 Task: Explore Mid-century Modern Homes in Palm Springs with Pool.
Action: Key pressed palm<Key.space>springs
Screenshot: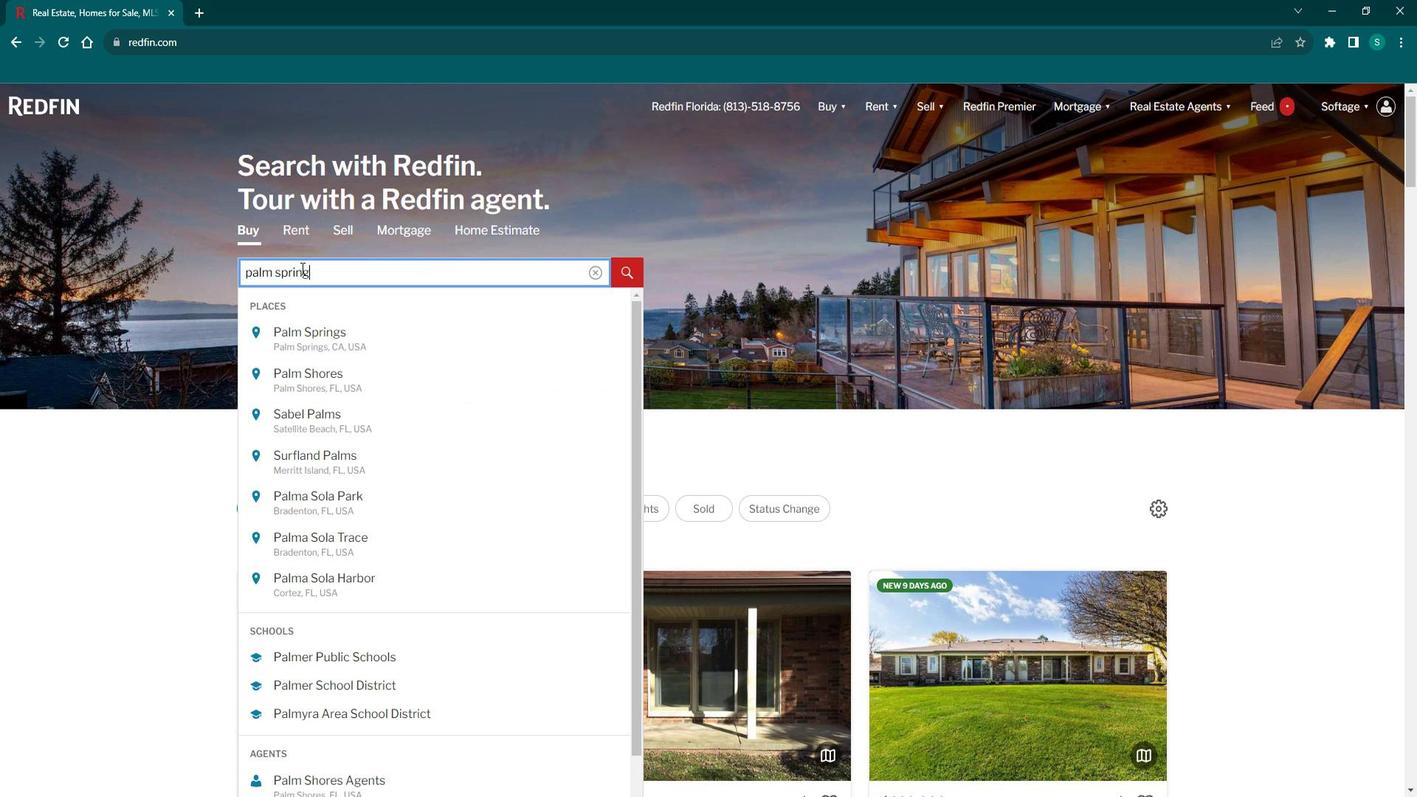 
Action: Mouse moved to (302, 339)
Screenshot: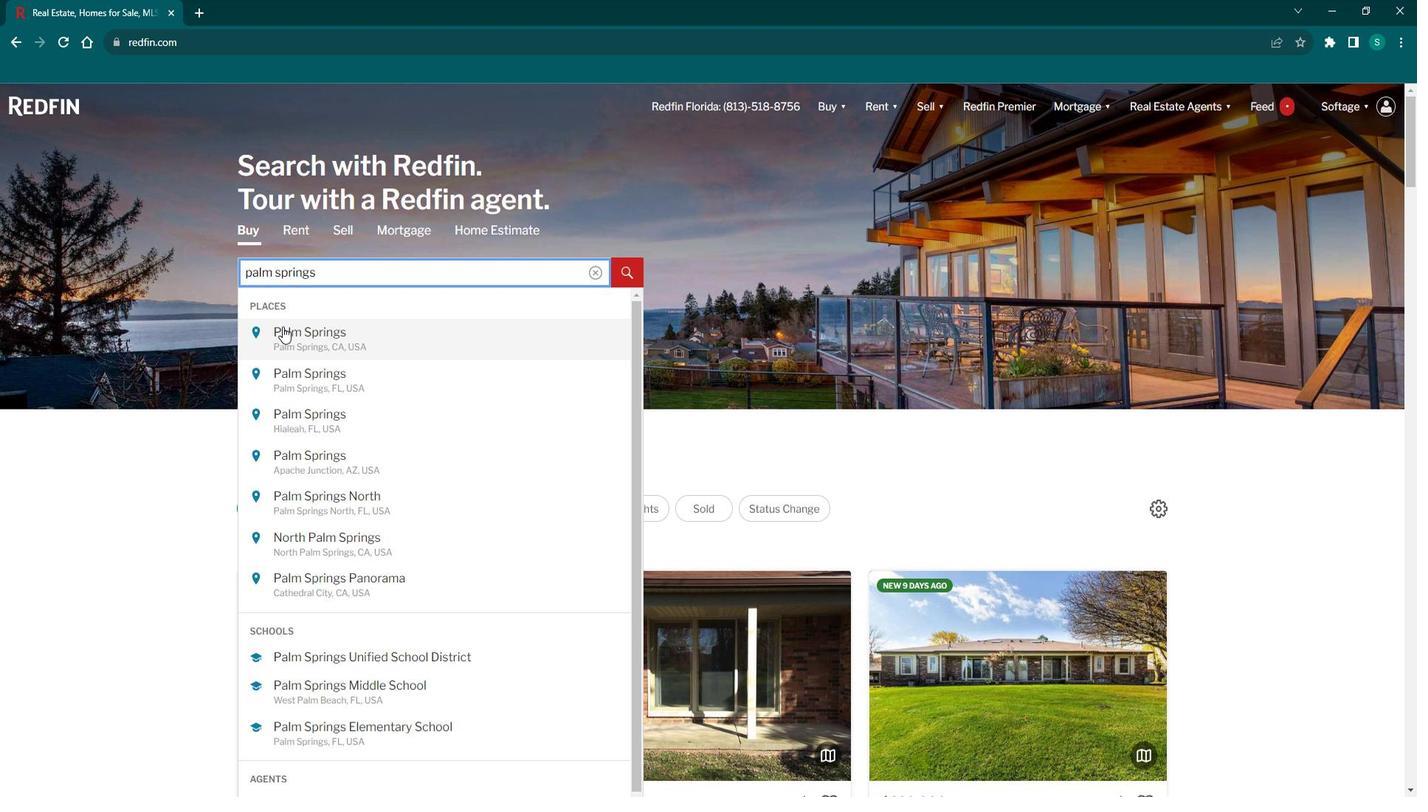 
Action: Mouse pressed left at (302, 339)
Screenshot: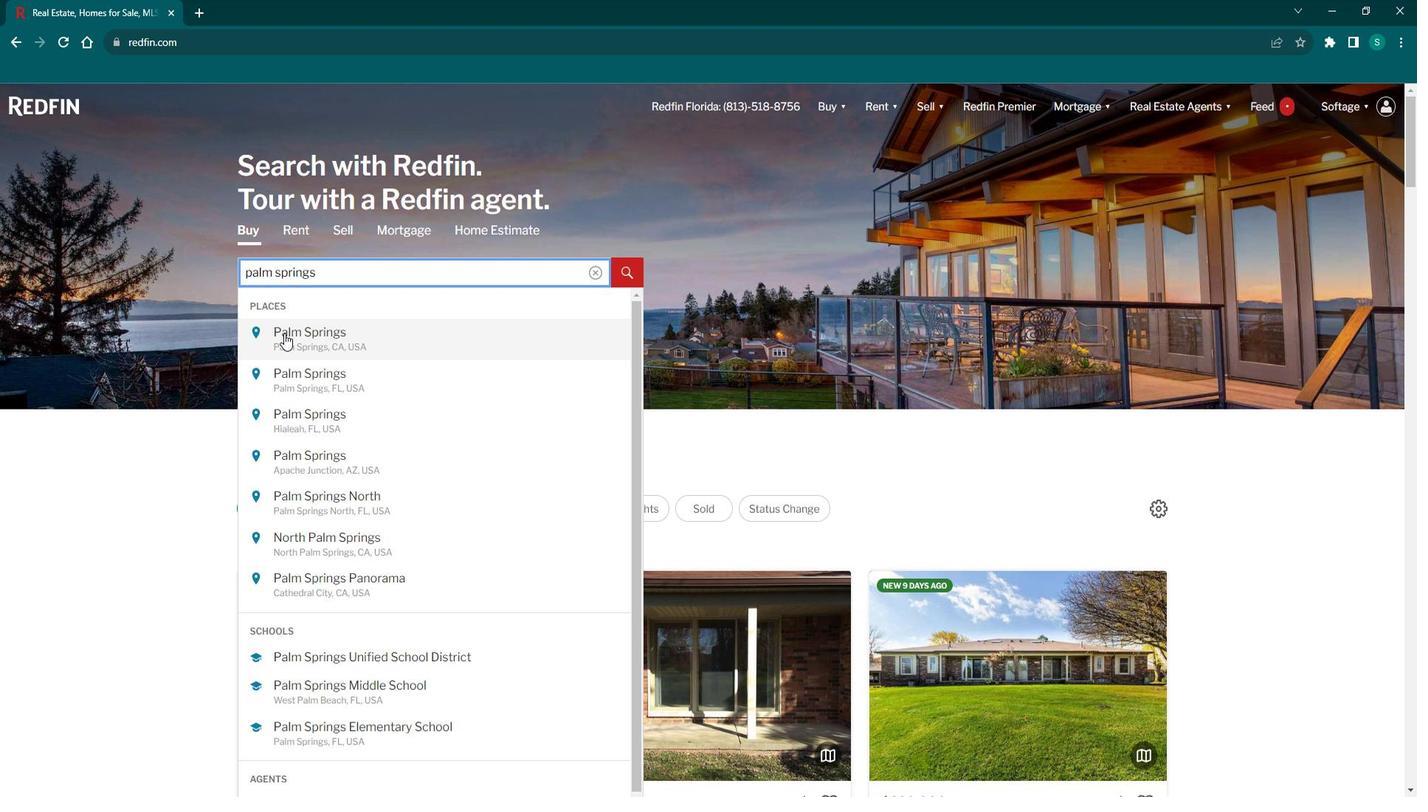 
Action: Mouse moved to (1256, 227)
Screenshot: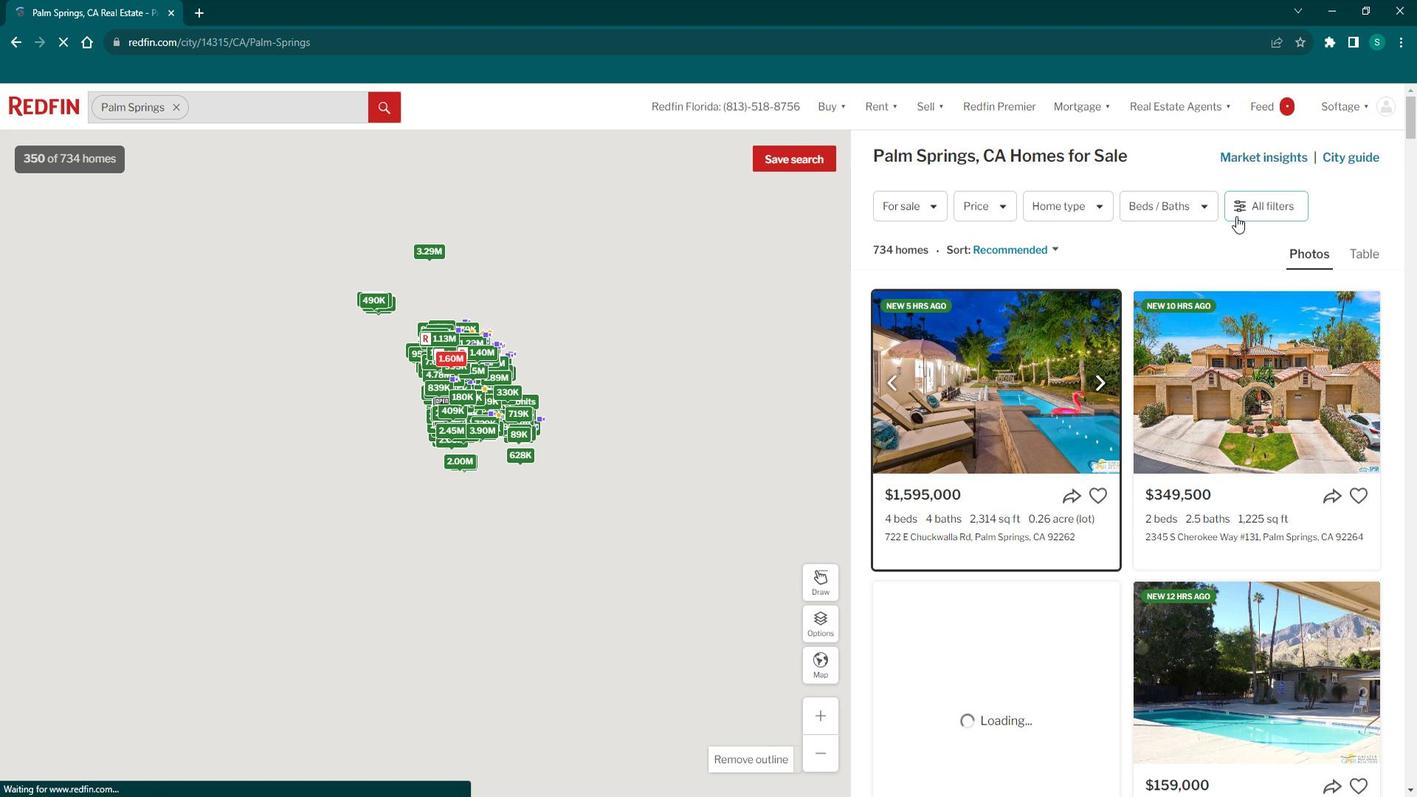 
Action: Mouse pressed left at (1256, 227)
Screenshot: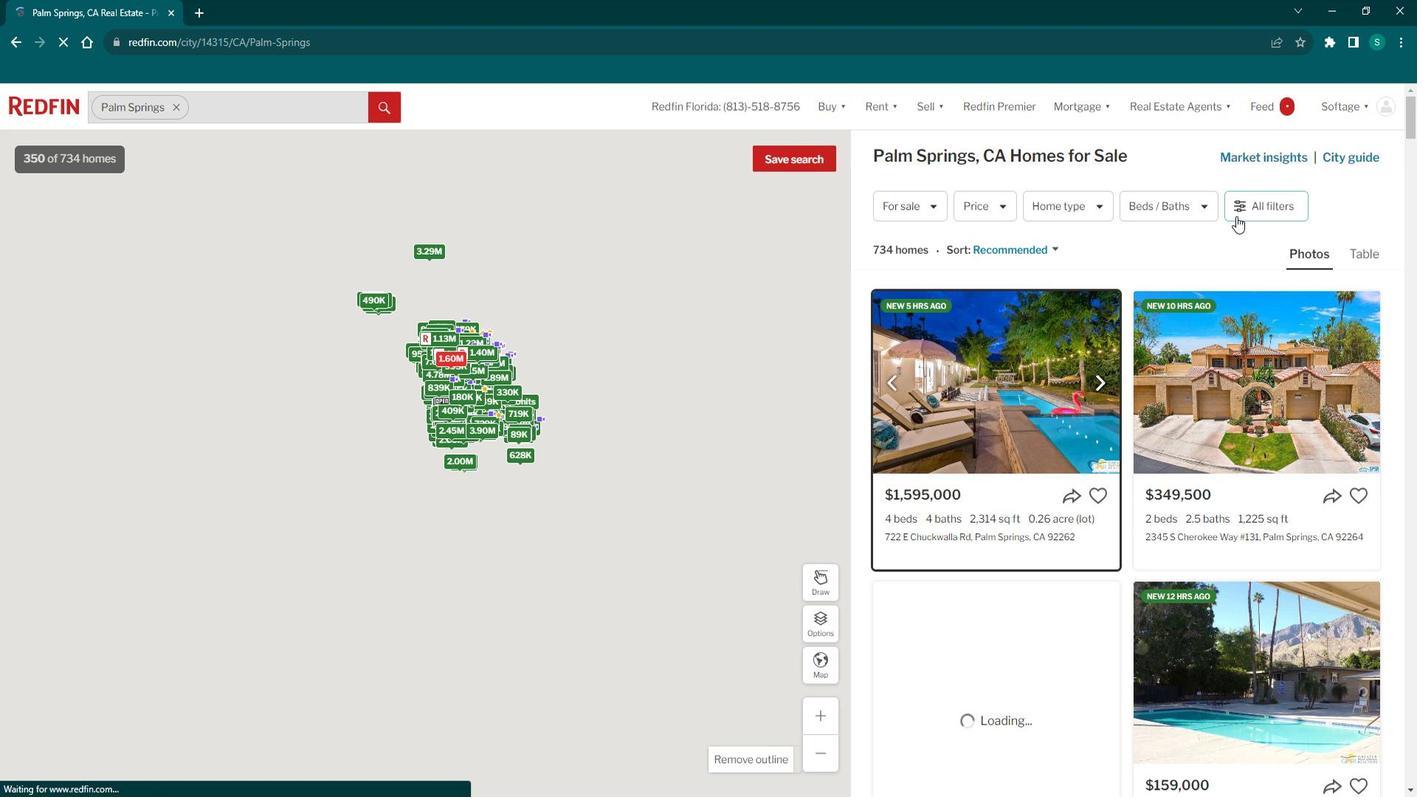 
Action: Mouse pressed left at (1256, 227)
Screenshot: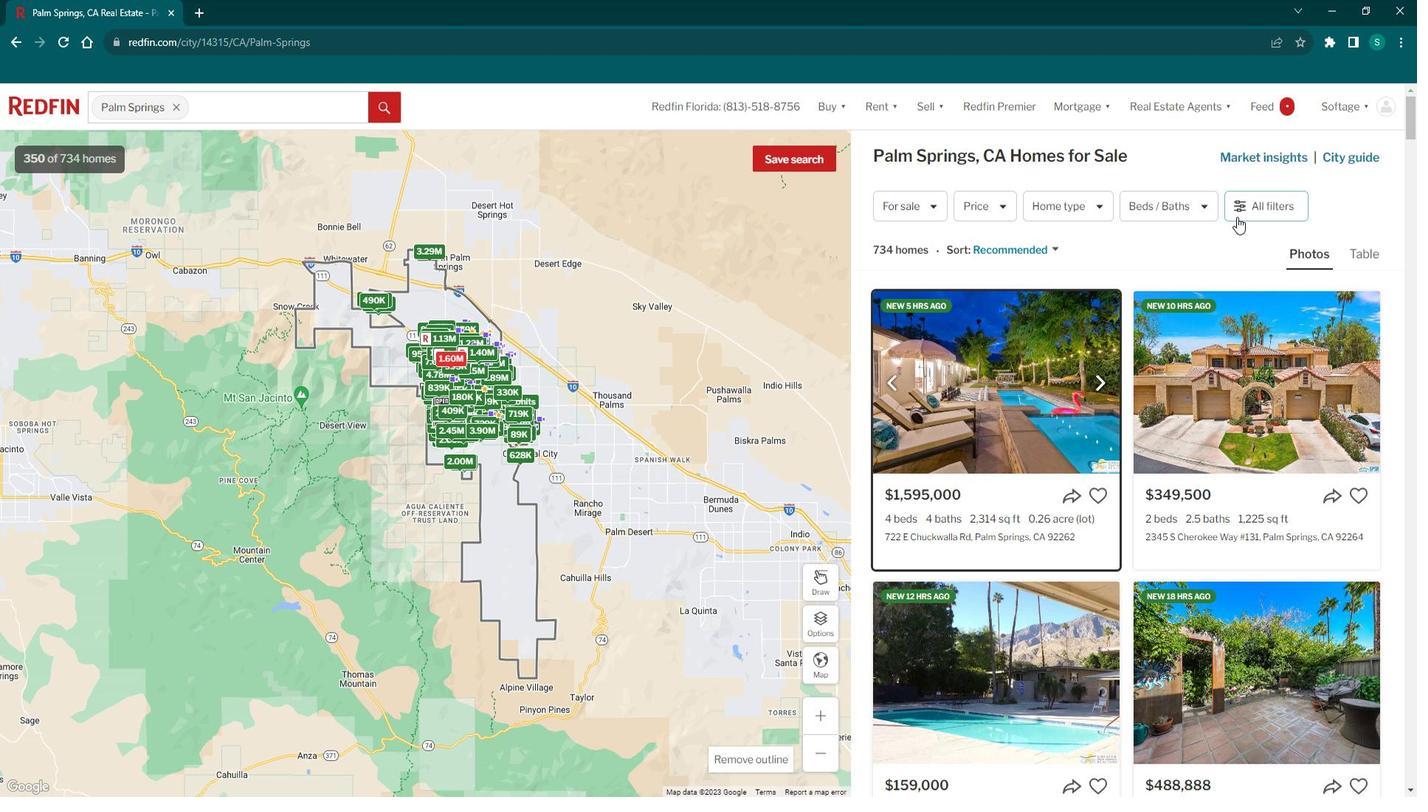 
Action: Mouse moved to (1120, 621)
Screenshot: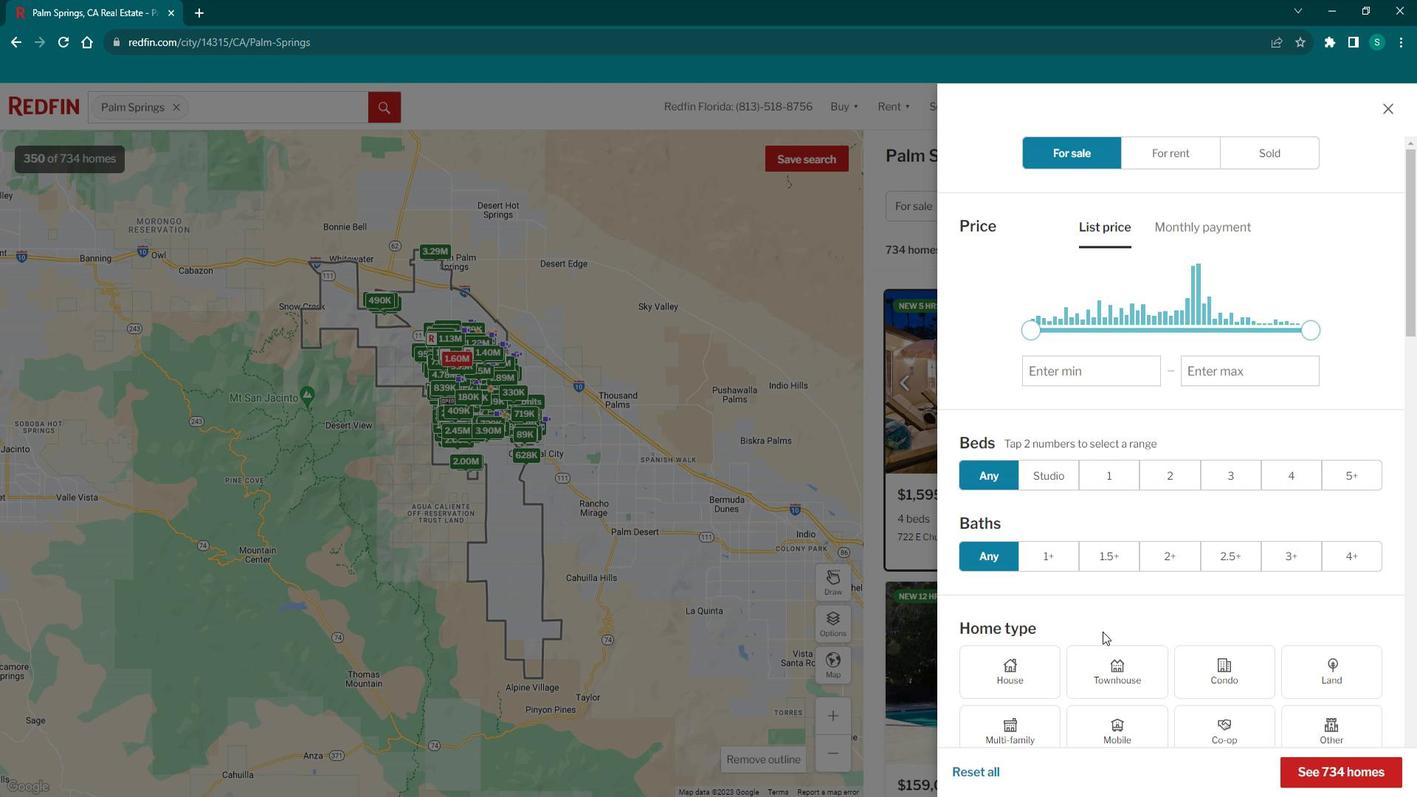 
Action: Mouse scrolled (1120, 621) with delta (0, 0)
Screenshot: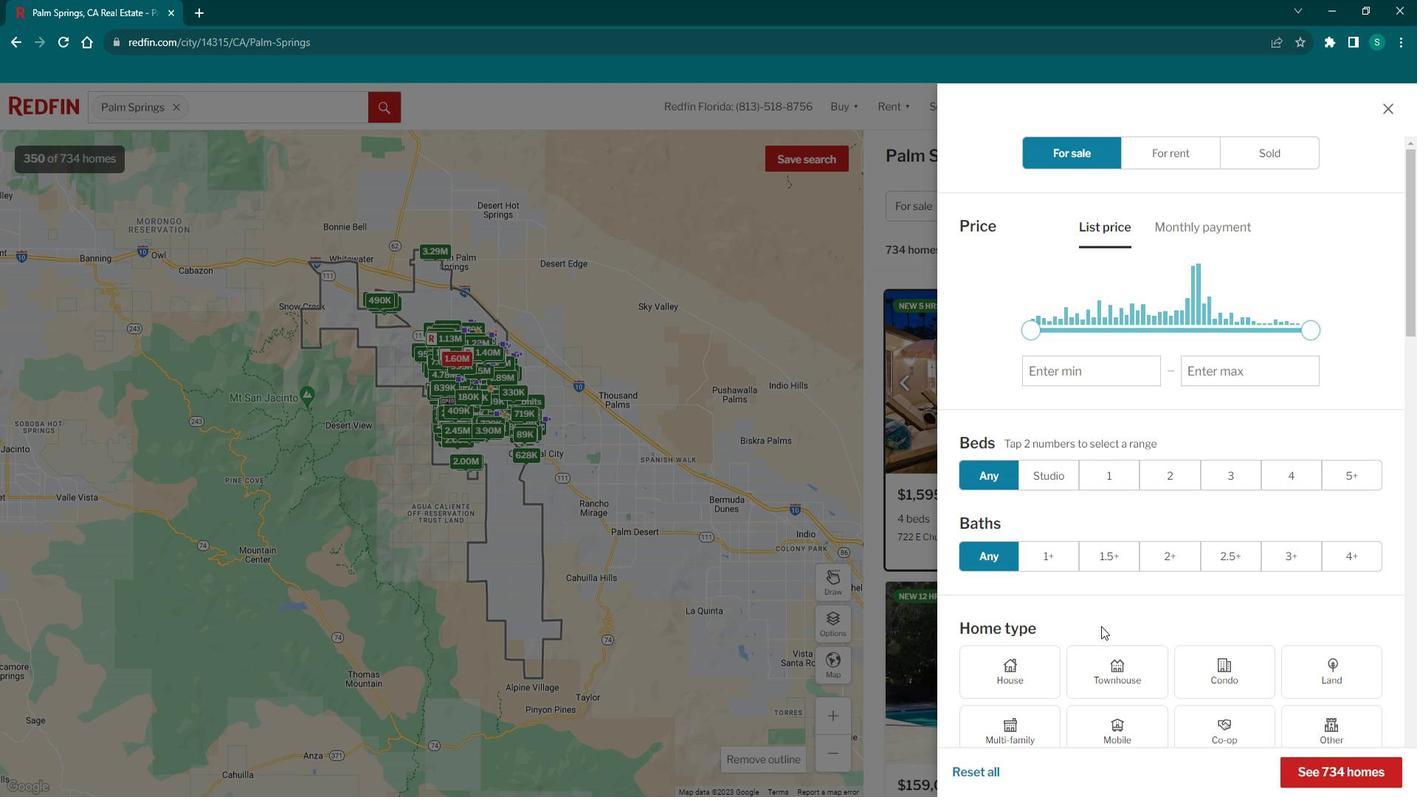 
Action: Mouse moved to (1154, 615)
Screenshot: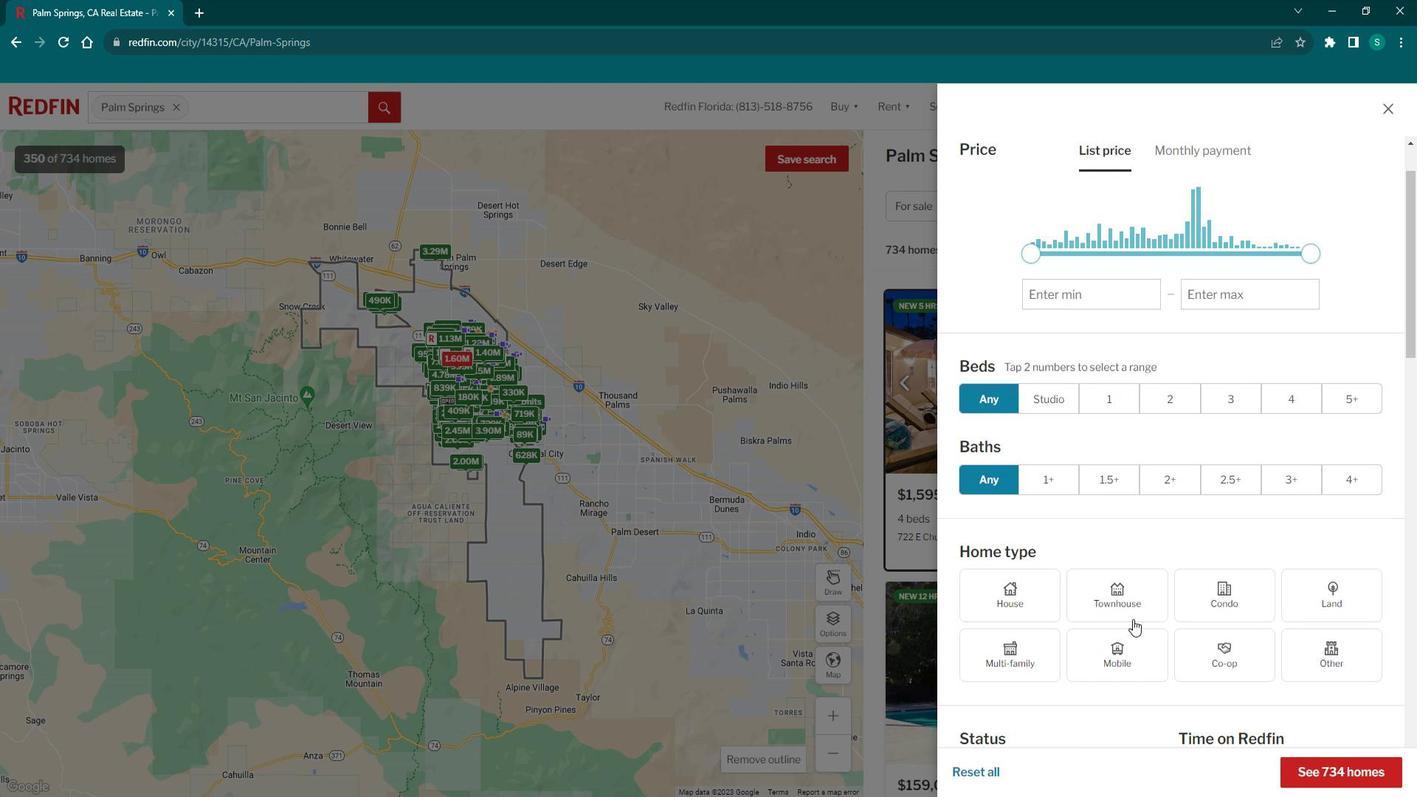 
Action: Mouse scrolled (1154, 615) with delta (0, 0)
Screenshot: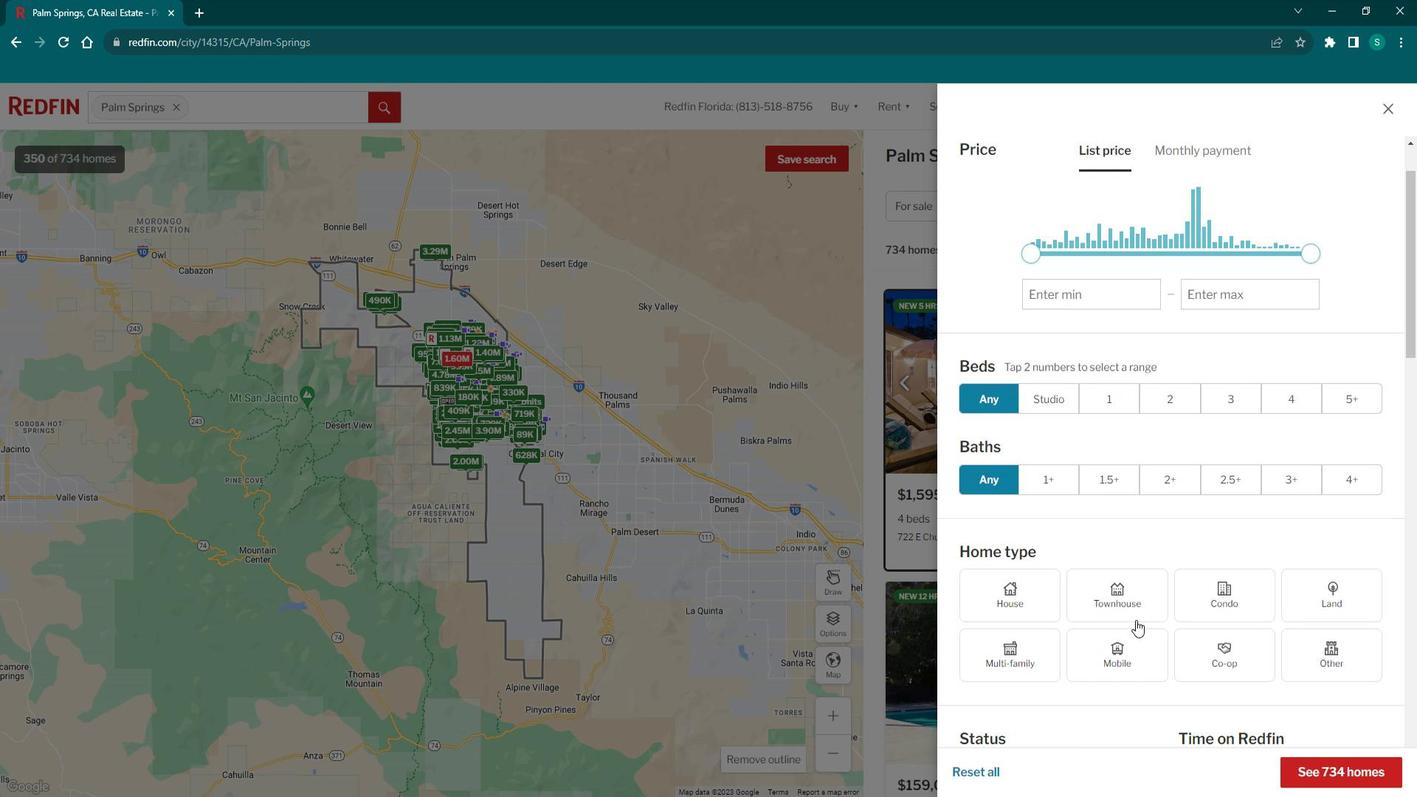 
Action: Mouse moved to (1030, 519)
Screenshot: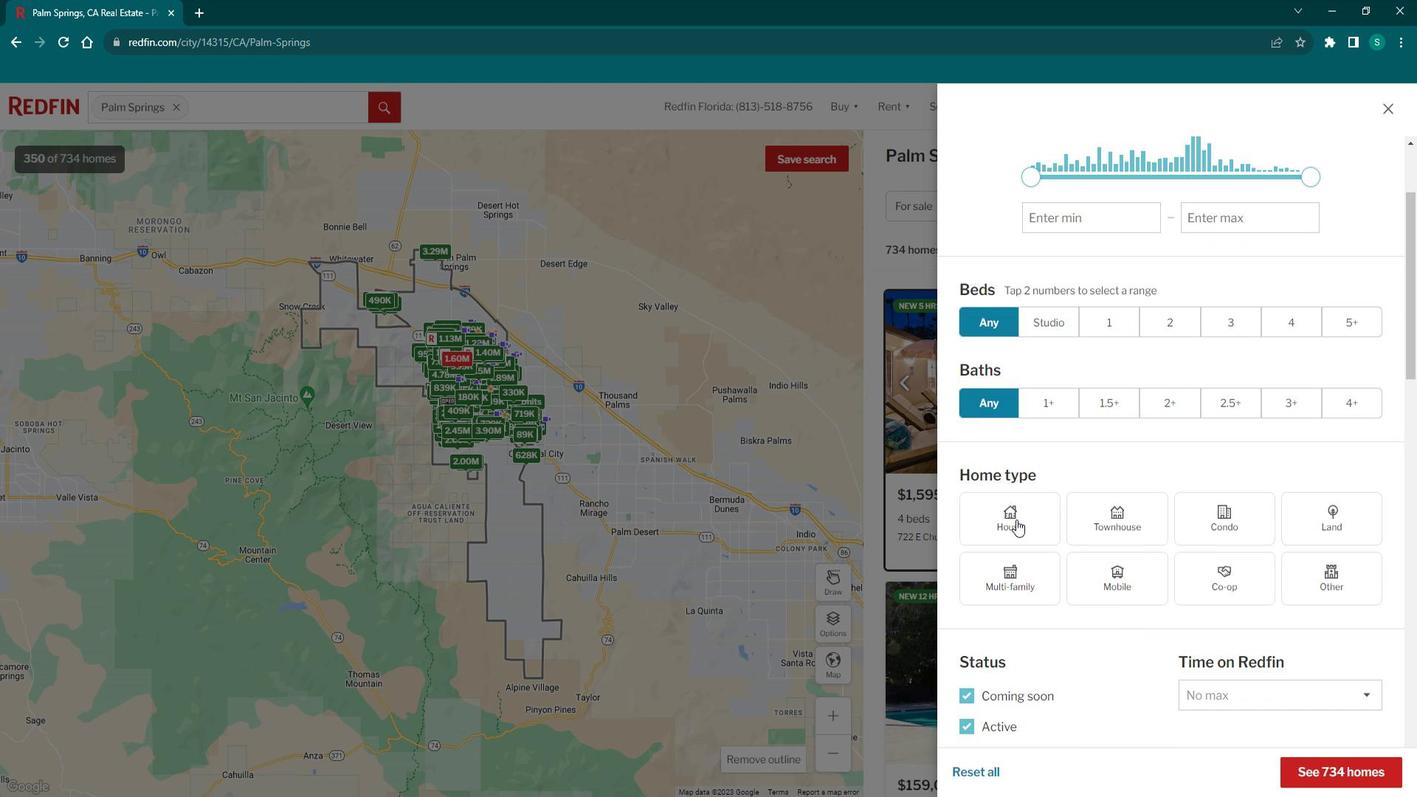 
Action: Mouse pressed left at (1030, 519)
Screenshot: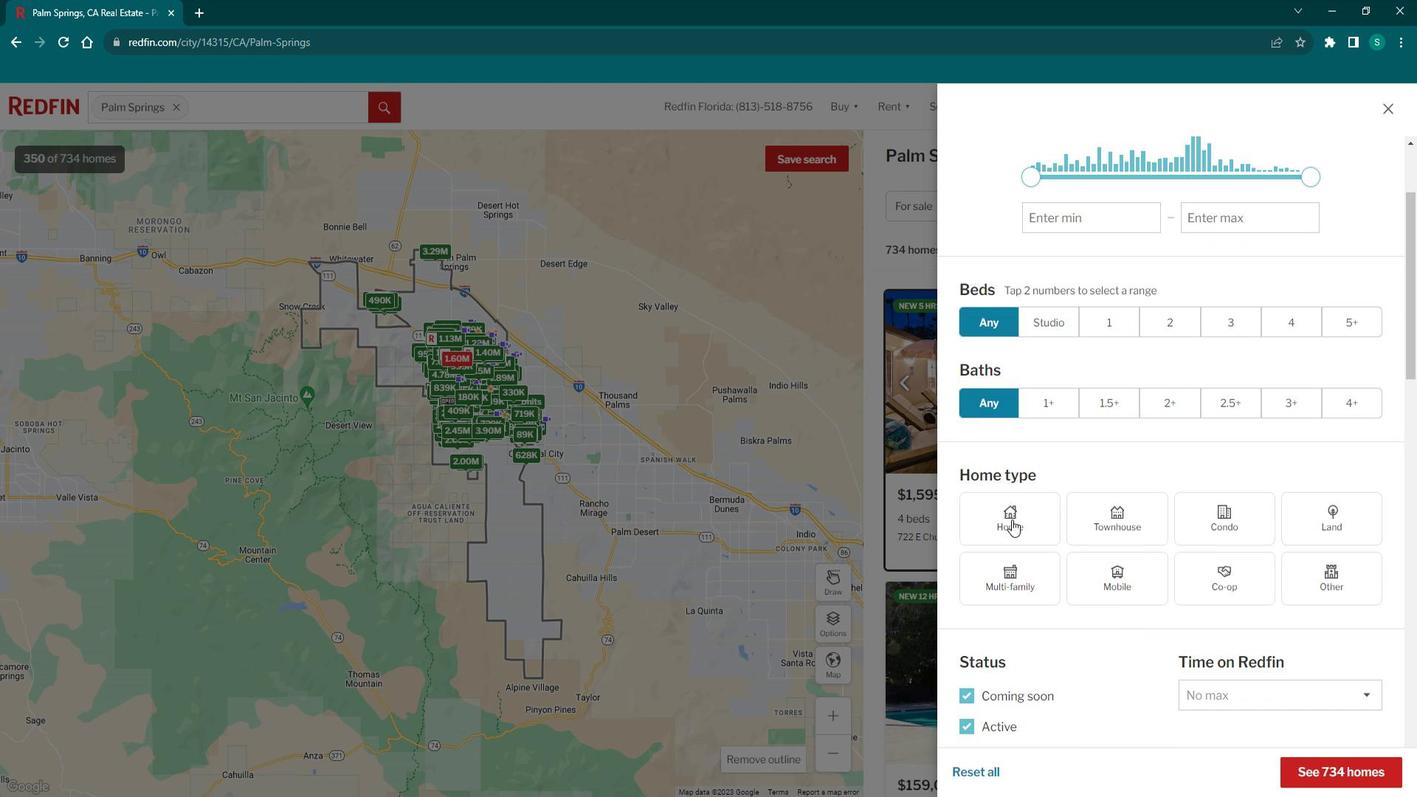 
Action: Mouse moved to (1030, 519)
Screenshot: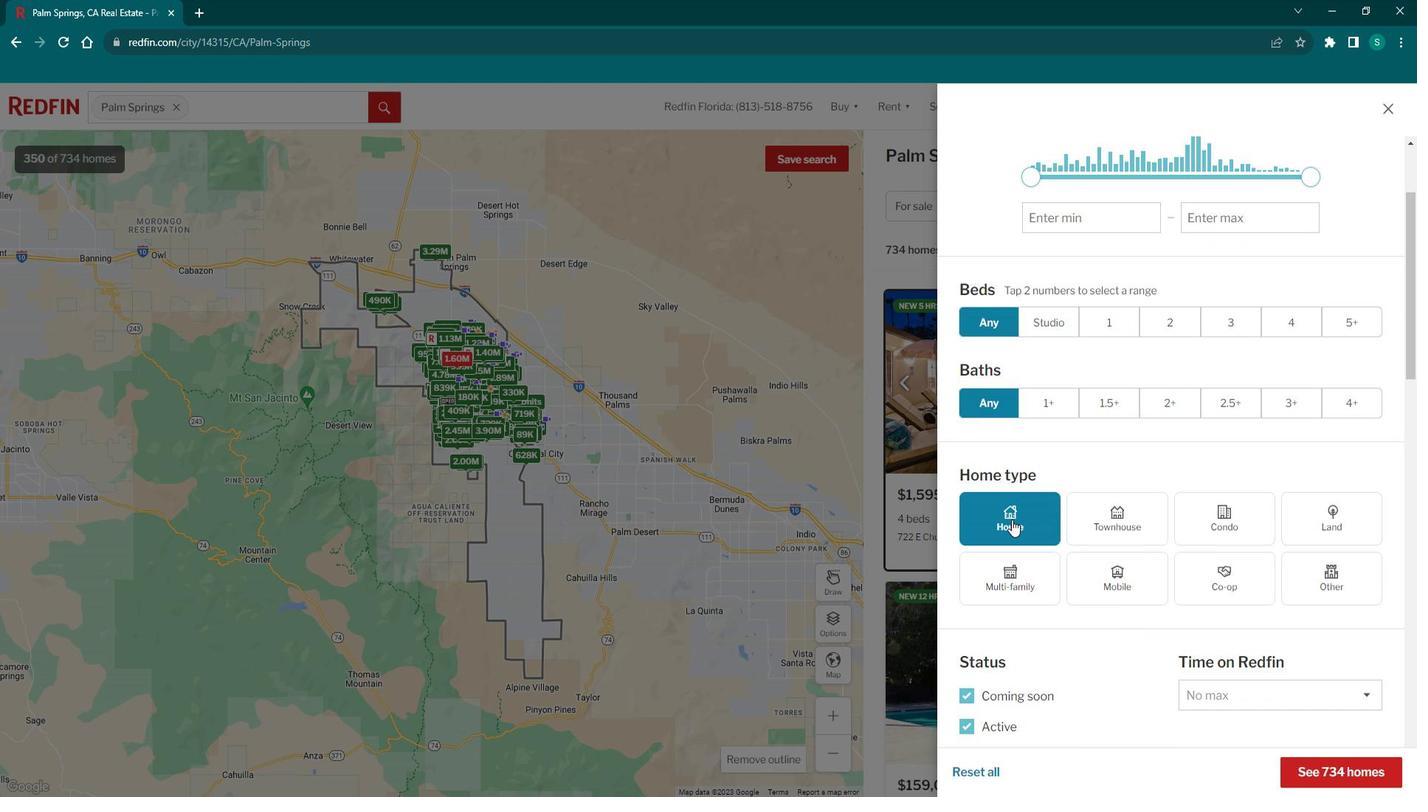 
Action: Mouse scrolled (1030, 519) with delta (0, 0)
Screenshot: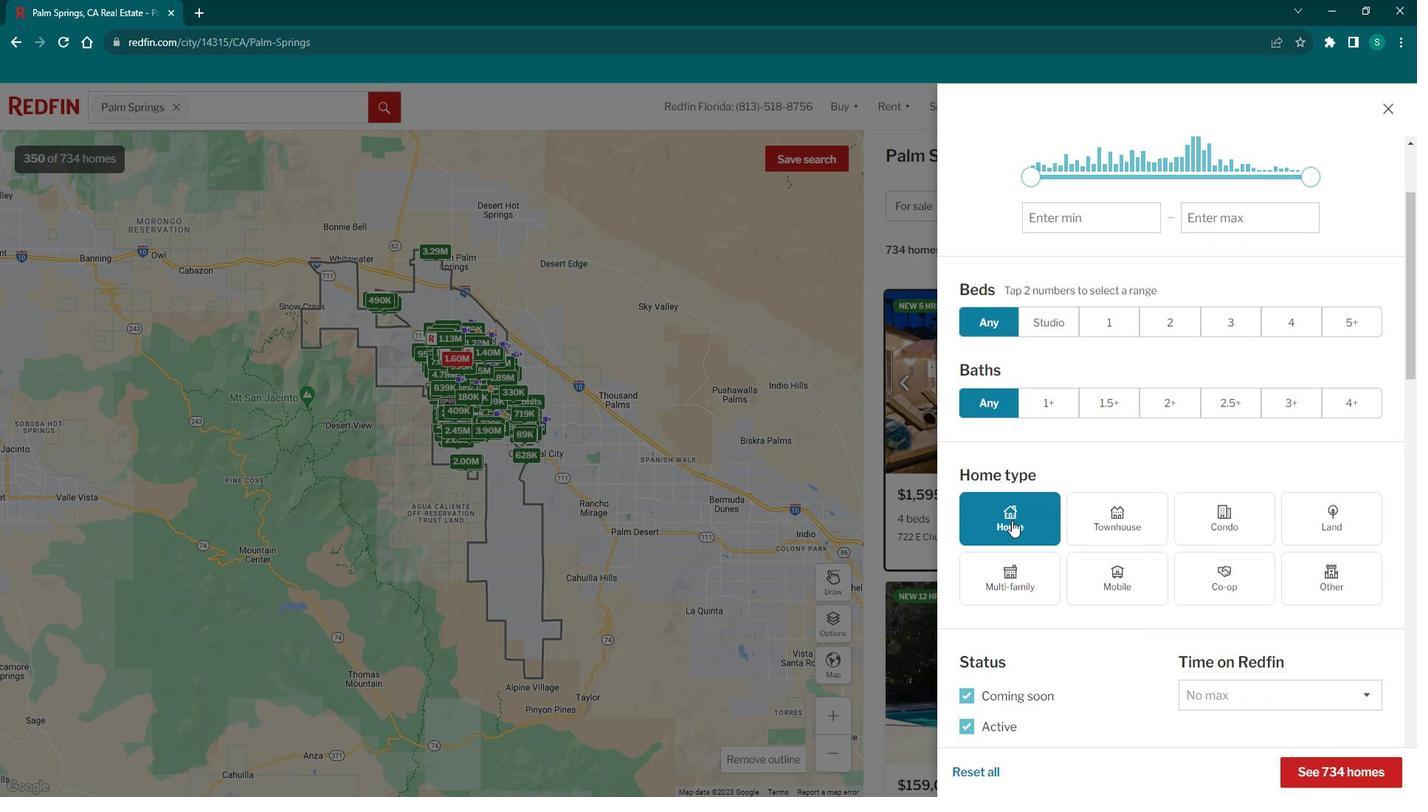 
Action: Mouse scrolled (1030, 519) with delta (0, 0)
Screenshot: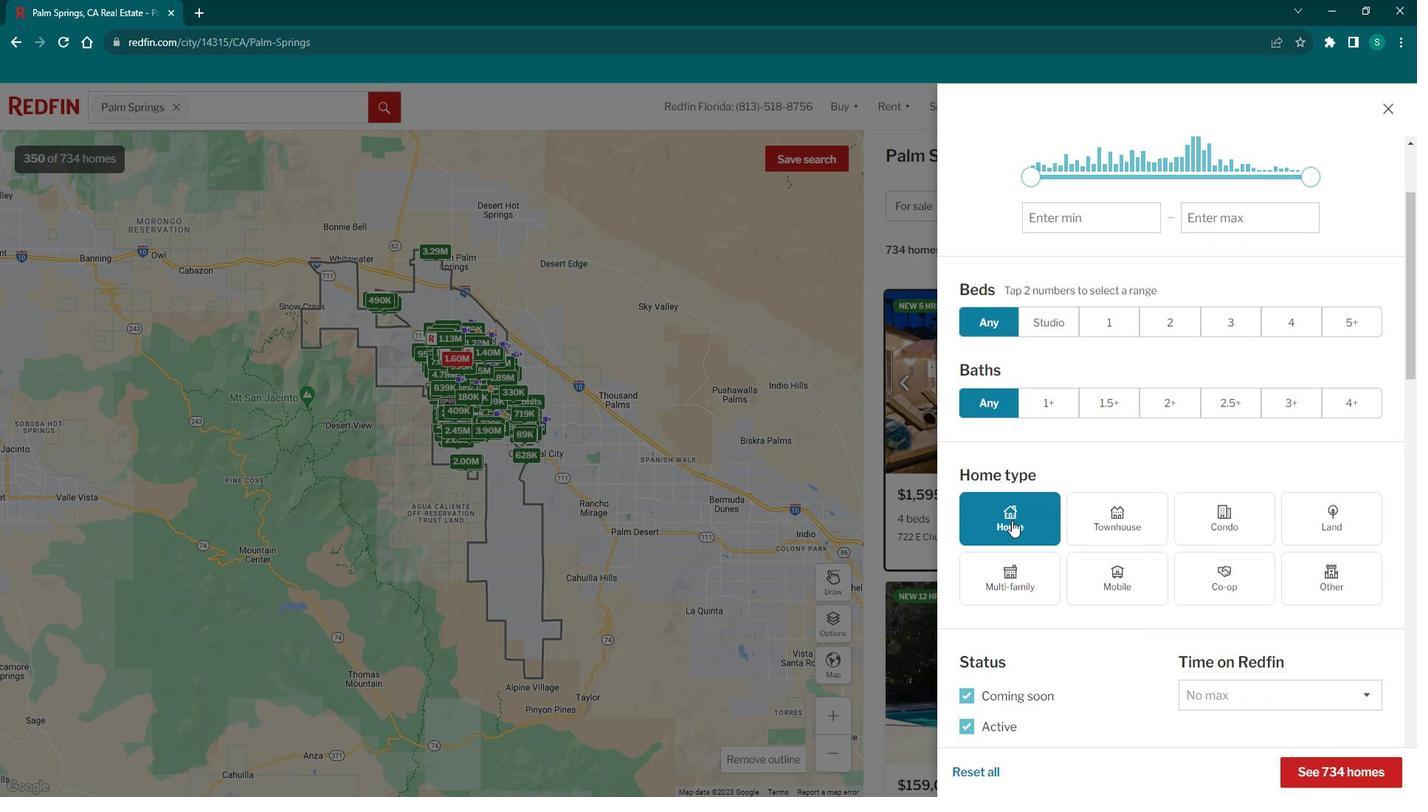 
Action: Mouse scrolled (1030, 519) with delta (0, 0)
Screenshot: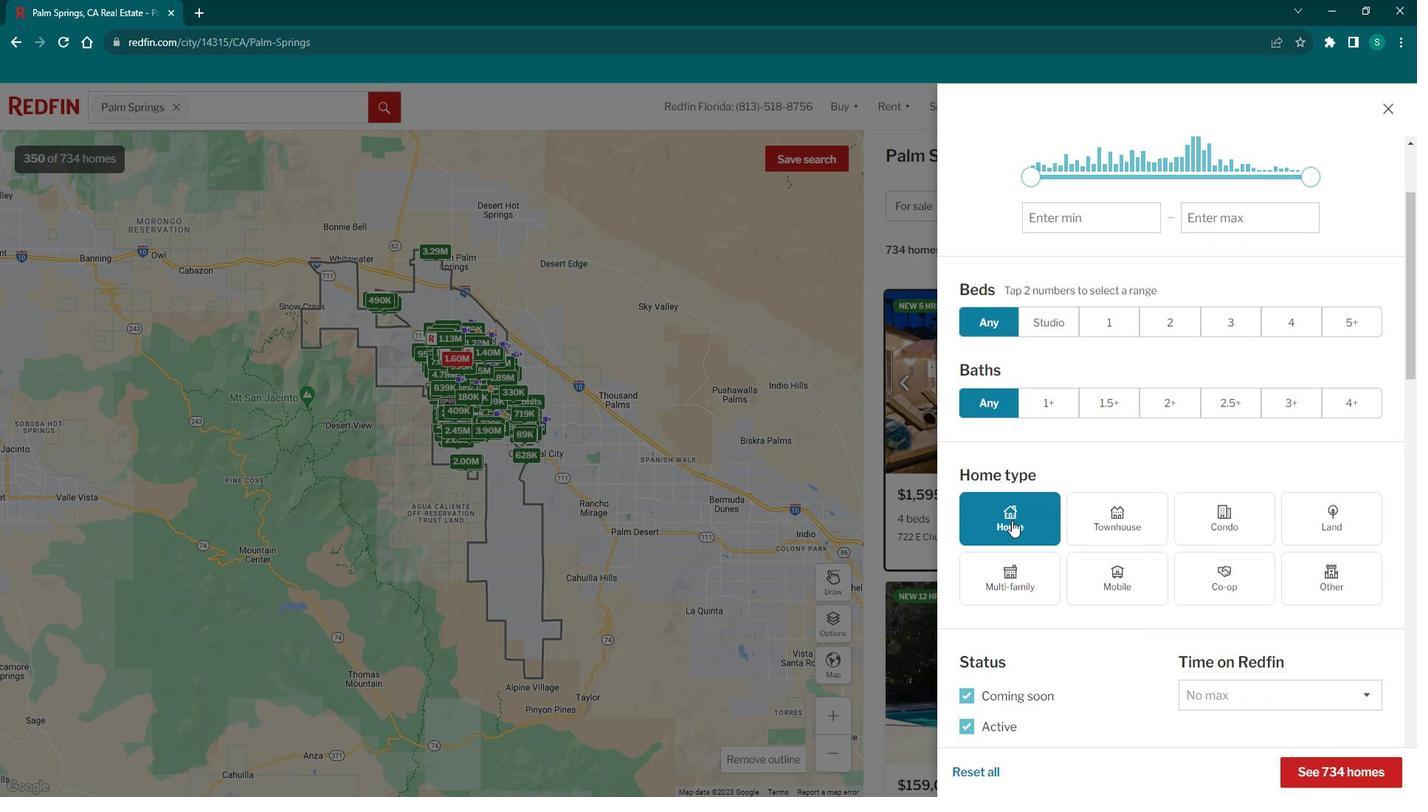 
Action: Mouse scrolled (1030, 519) with delta (0, 0)
Screenshot: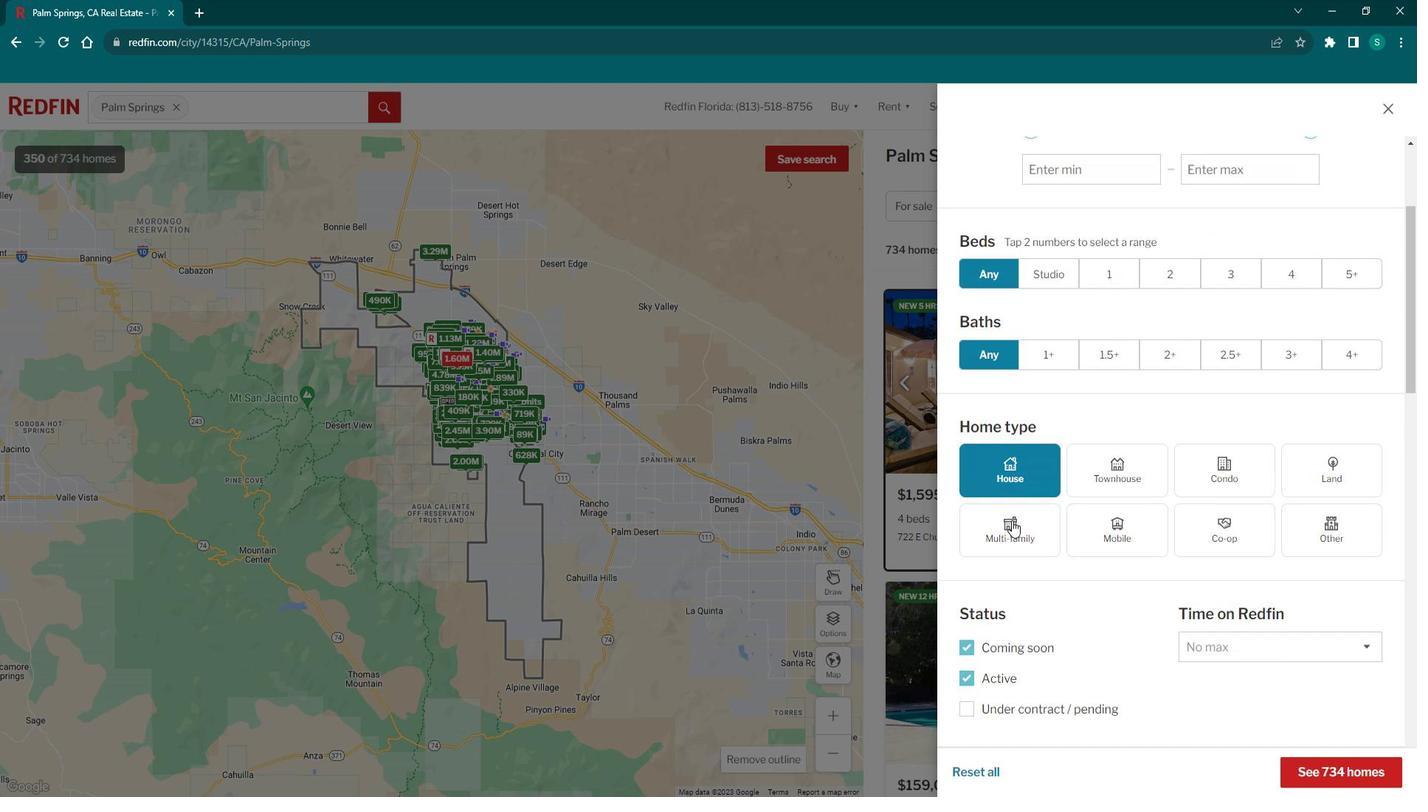 
Action: Mouse moved to (1030, 520)
Screenshot: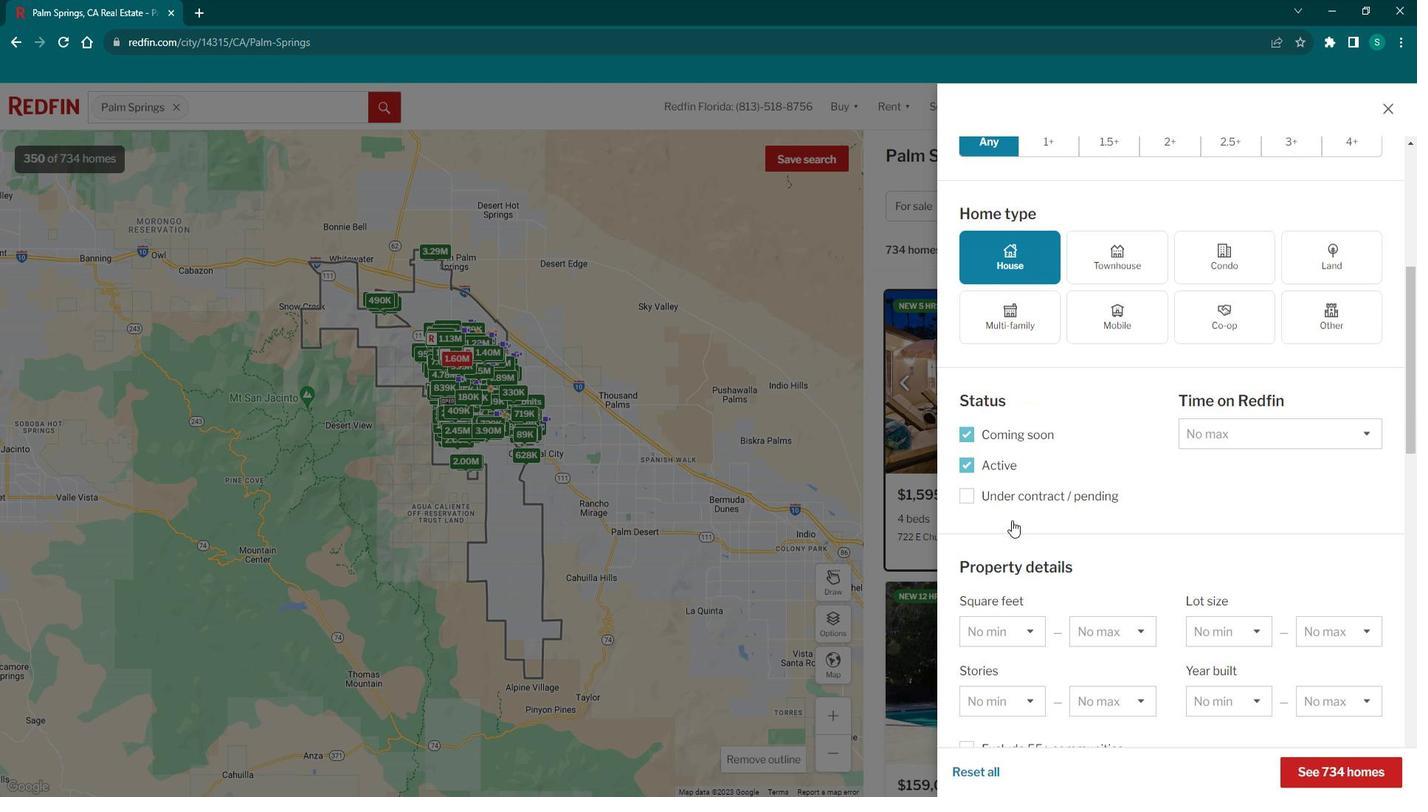 
Action: Mouse scrolled (1030, 519) with delta (0, 0)
Screenshot: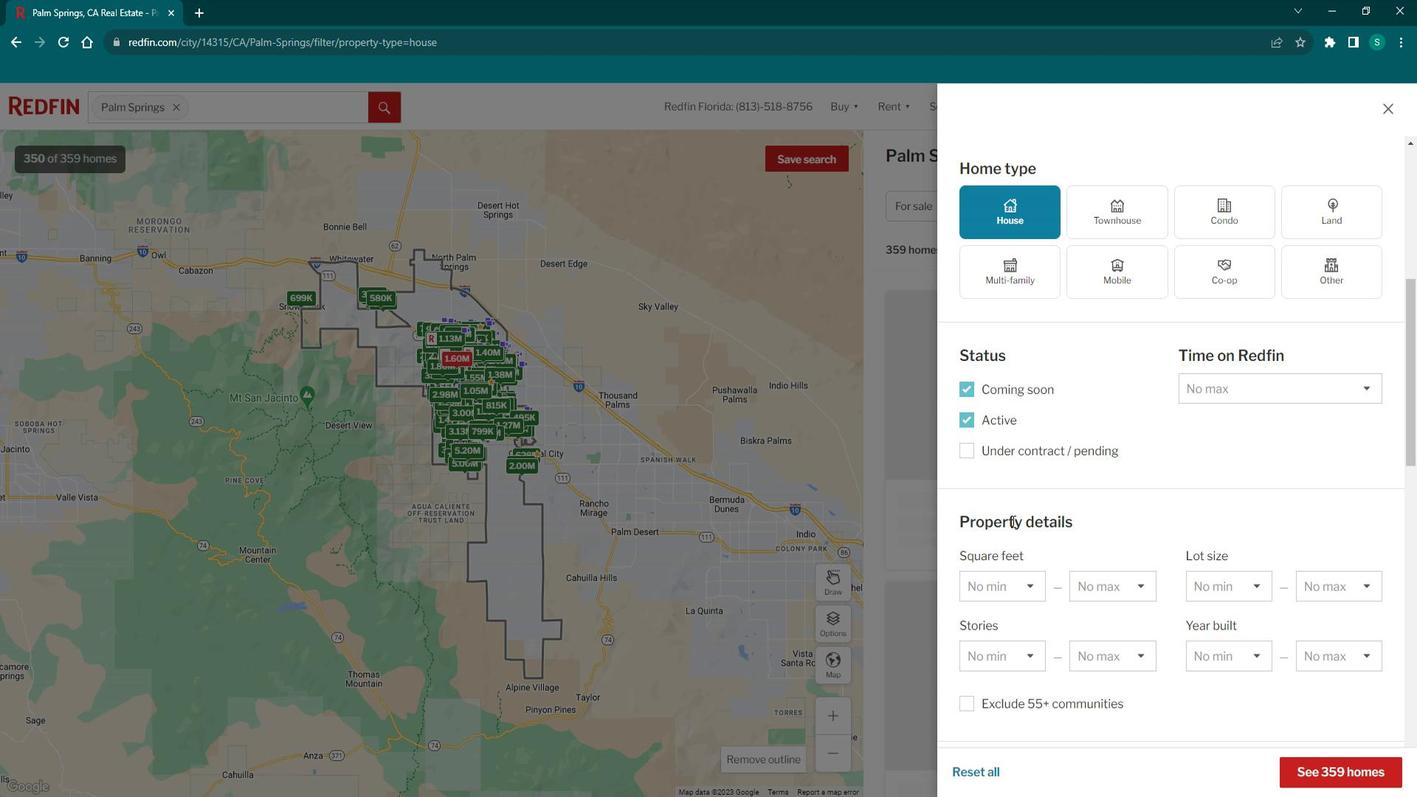
Action: Mouse scrolled (1030, 519) with delta (0, 0)
Screenshot: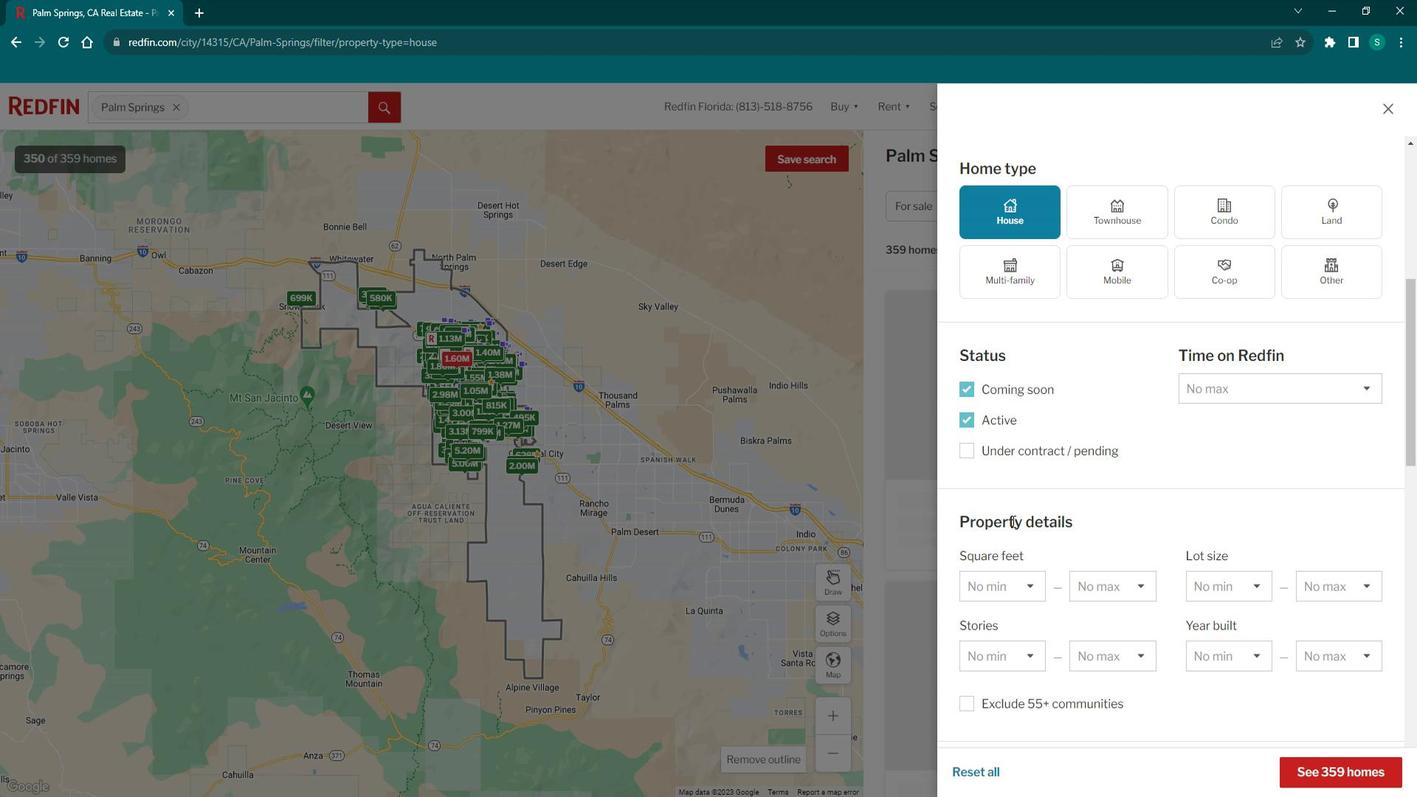 
Action: Mouse scrolled (1030, 519) with delta (0, 0)
Screenshot: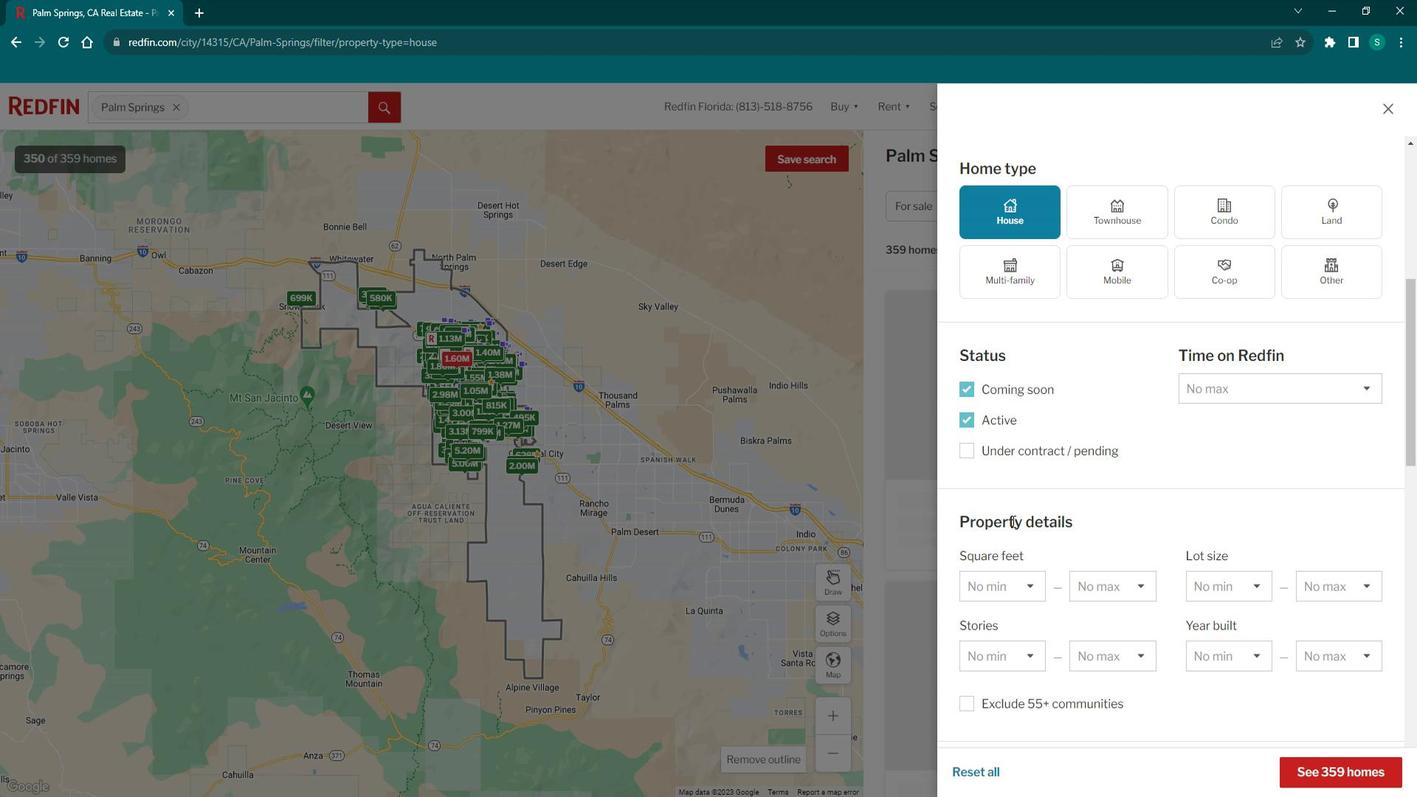 
Action: Mouse moved to (1030, 521)
Screenshot: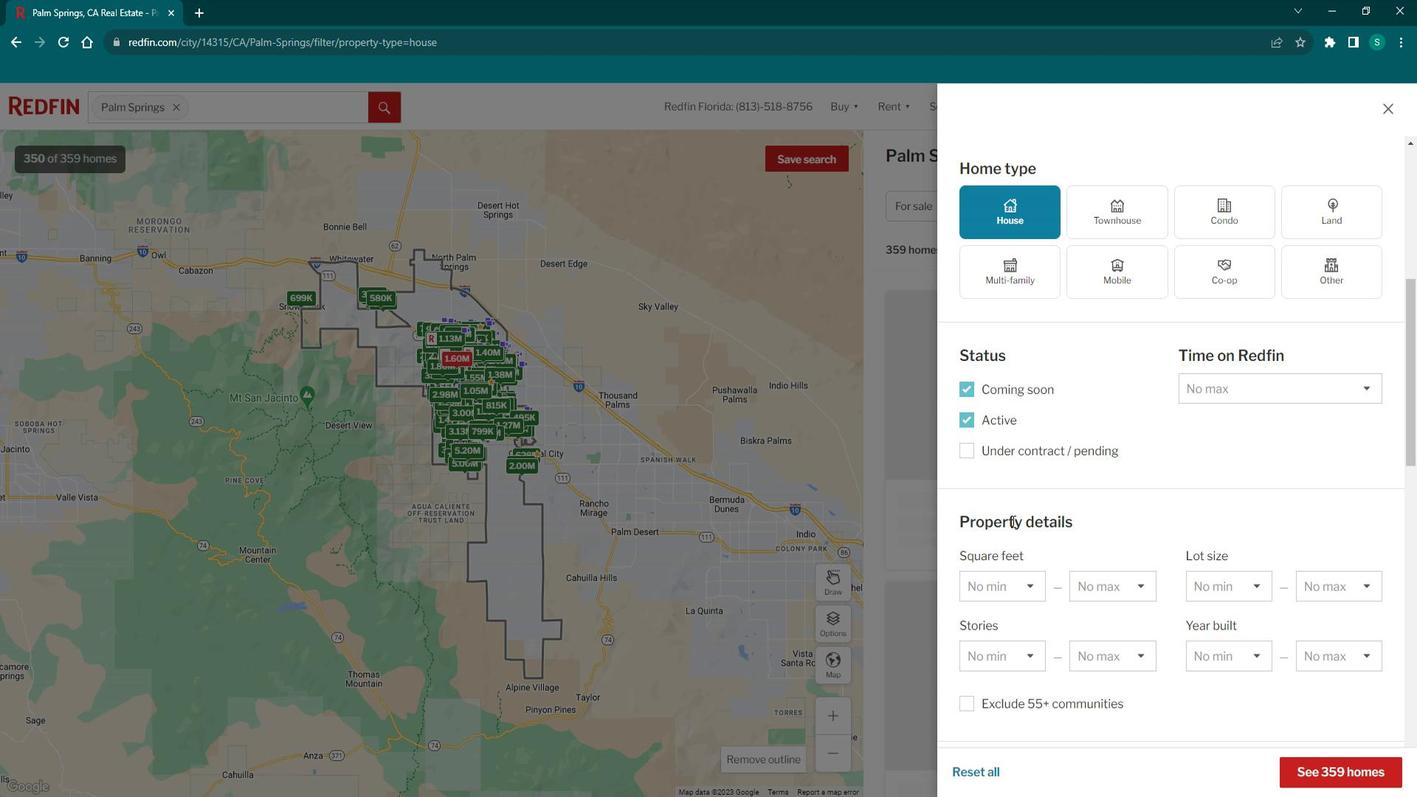 
Action: Mouse scrolled (1030, 520) with delta (0, 0)
Screenshot: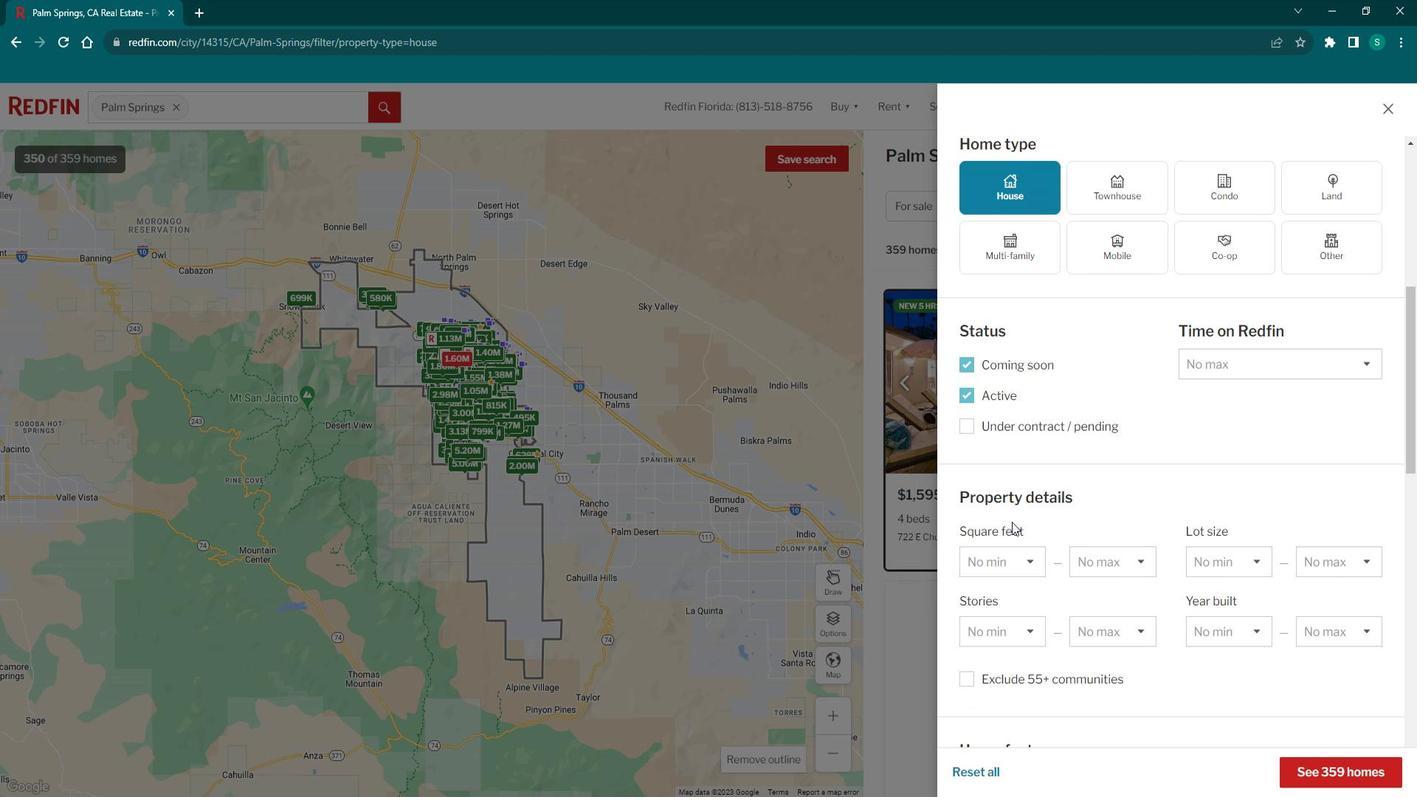 
Action: Mouse moved to (1052, 547)
Screenshot: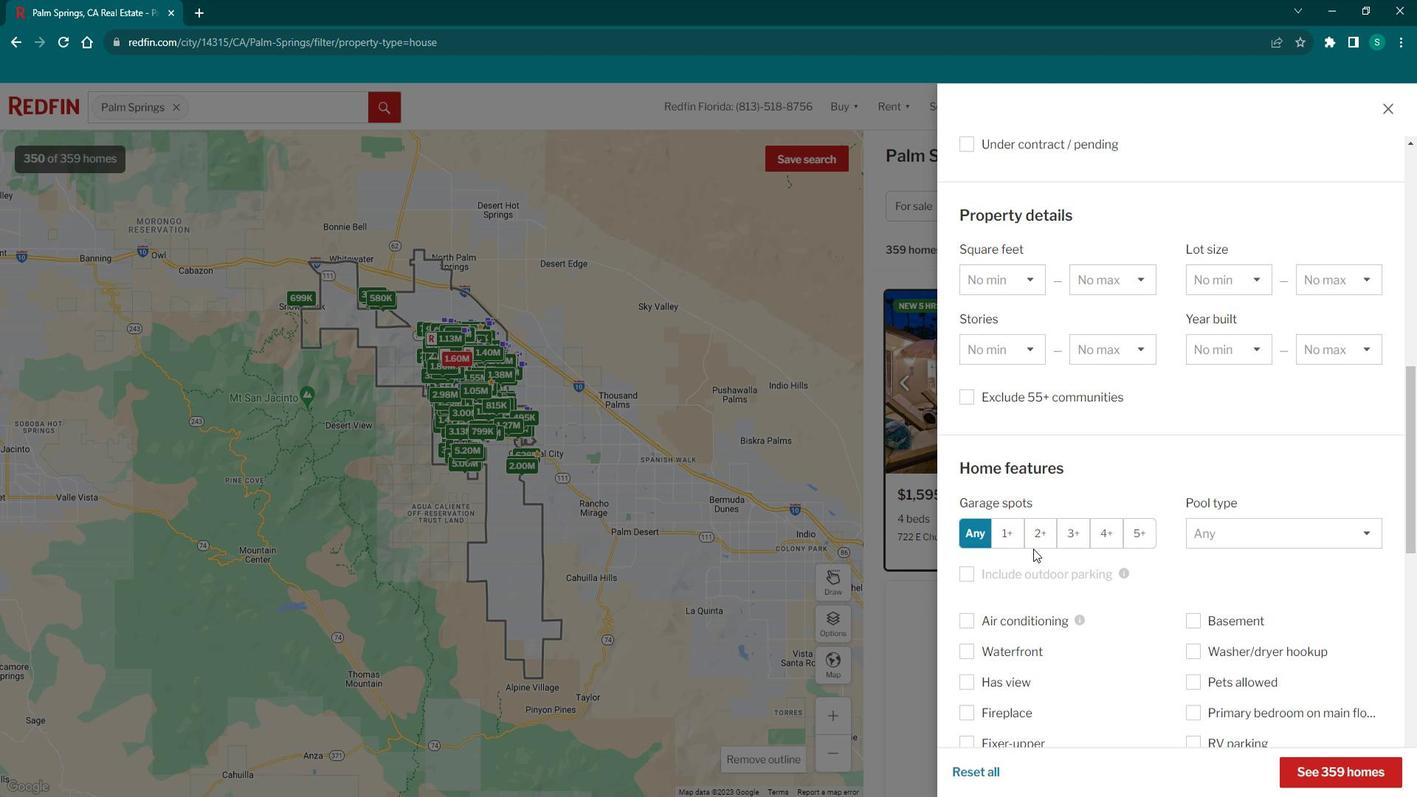 
Action: Mouse scrolled (1052, 546) with delta (0, 0)
Screenshot: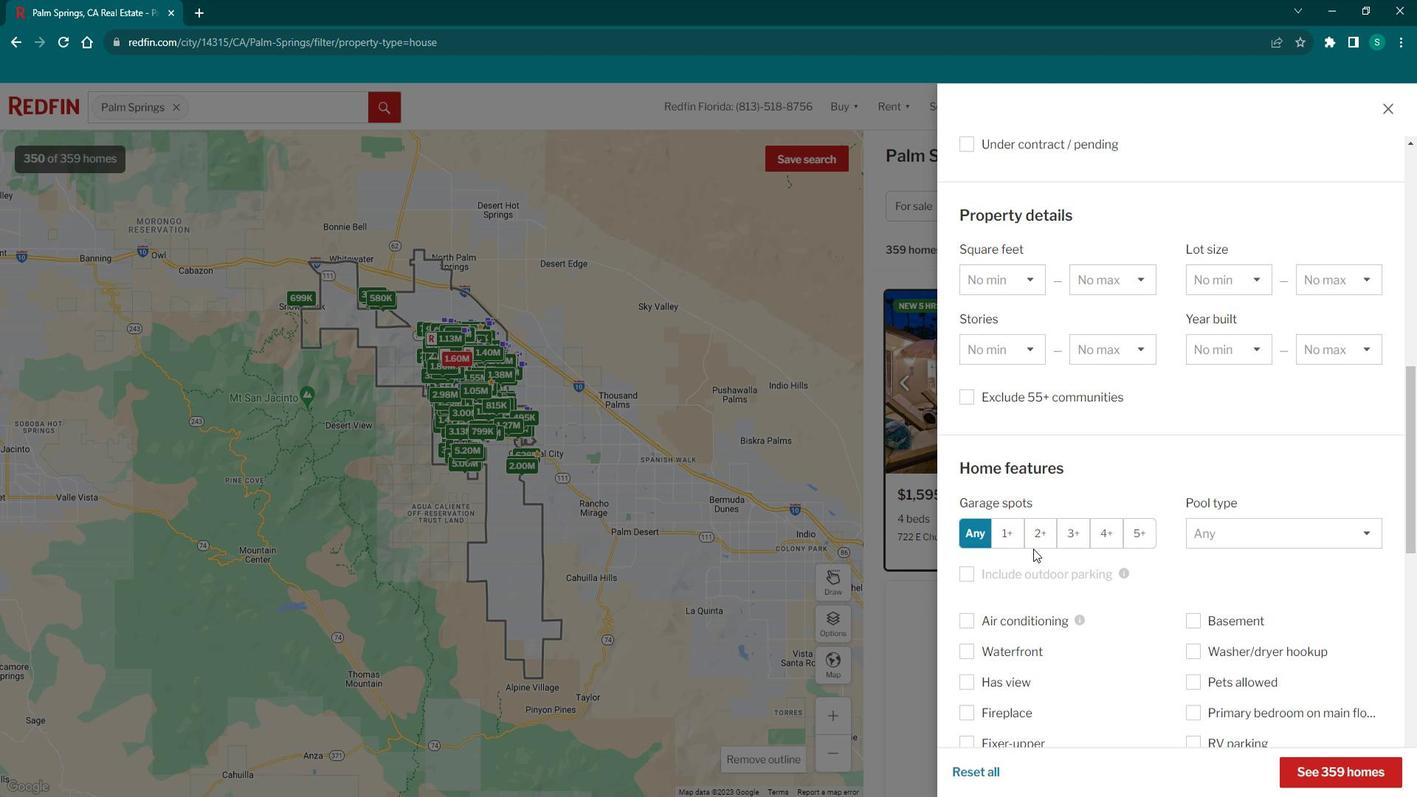 
Action: Mouse scrolled (1052, 546) with delta (0, 0)
Screenshot: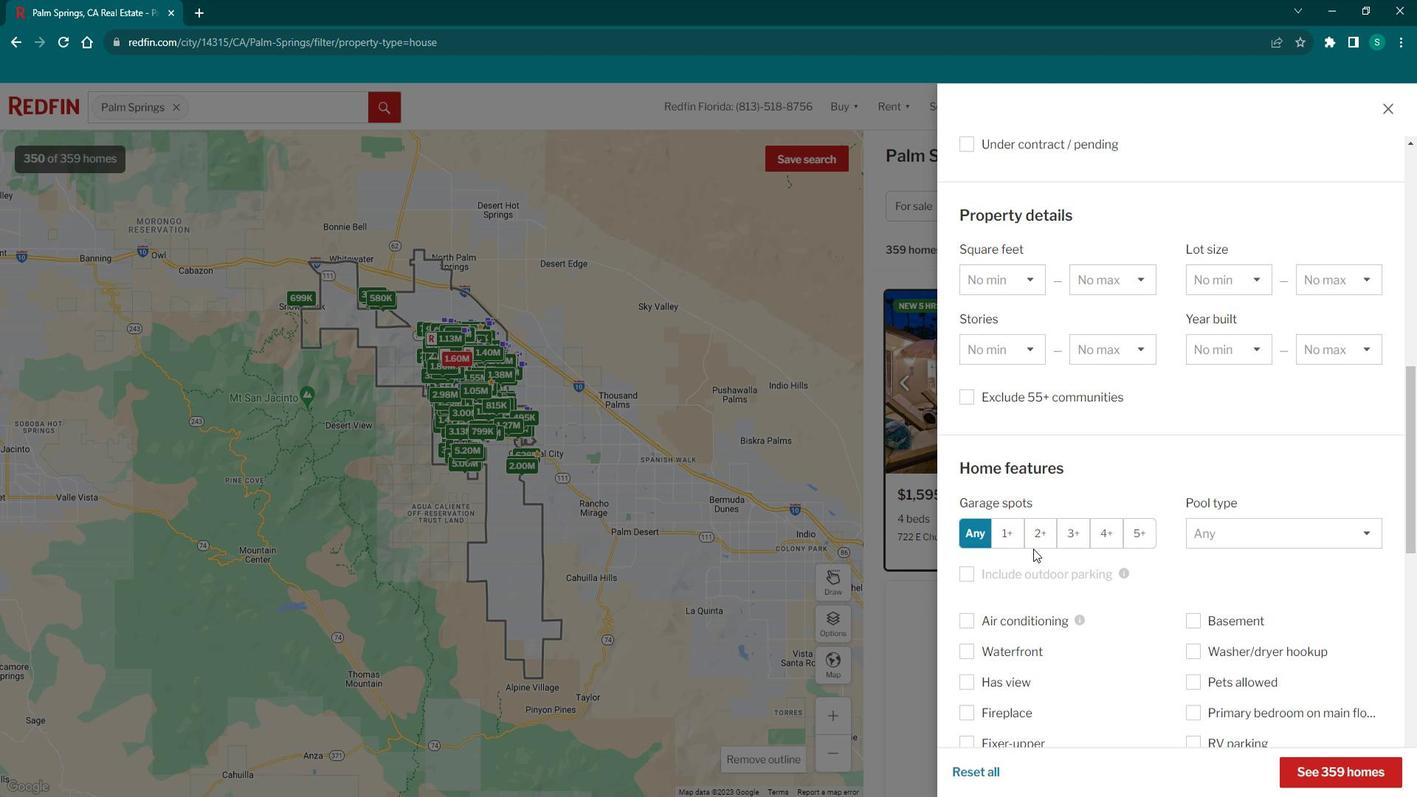
Action: Mouse scrolled (1052, 546) with delta (0, 0)
Screenshot: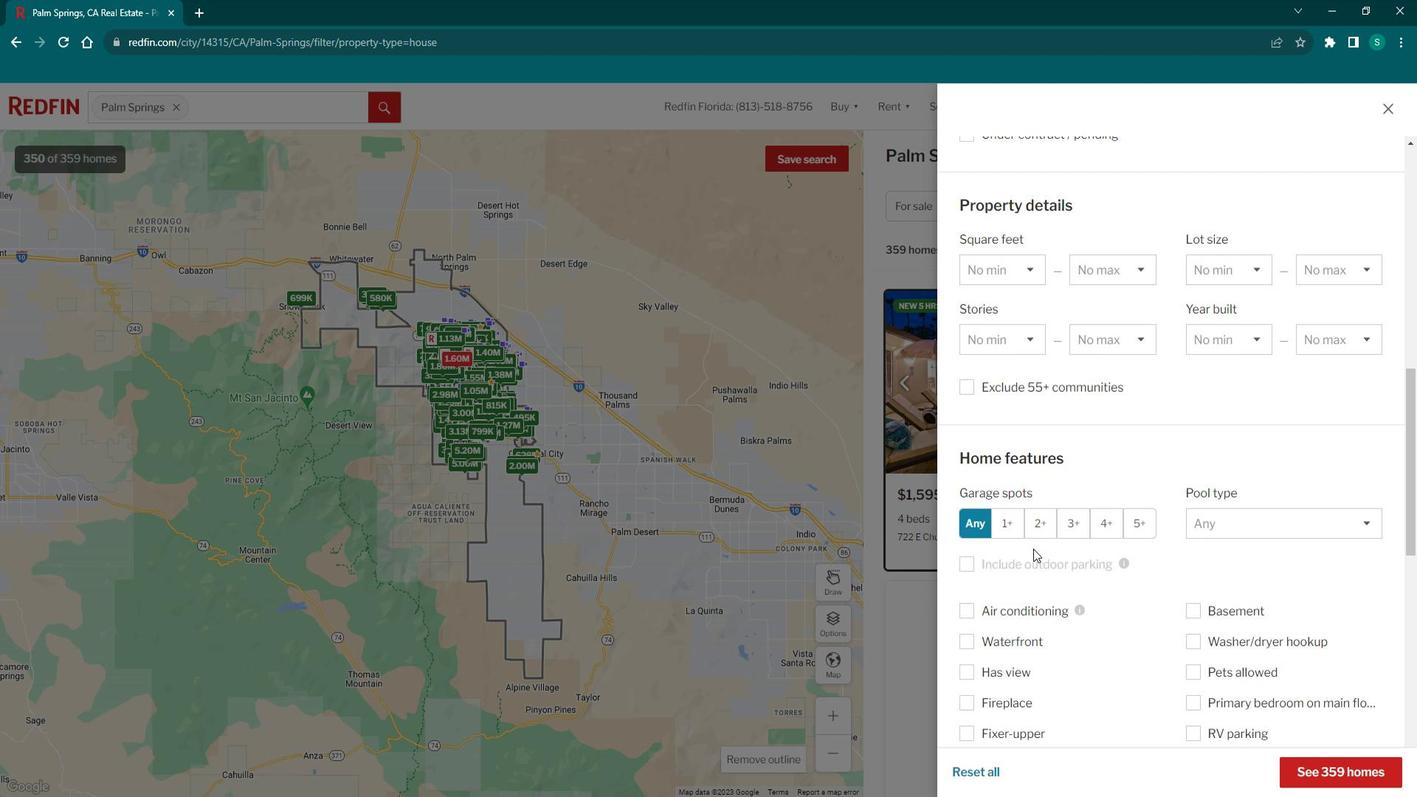 
Action: Mouse moved to (1038, 422)
Screenshot: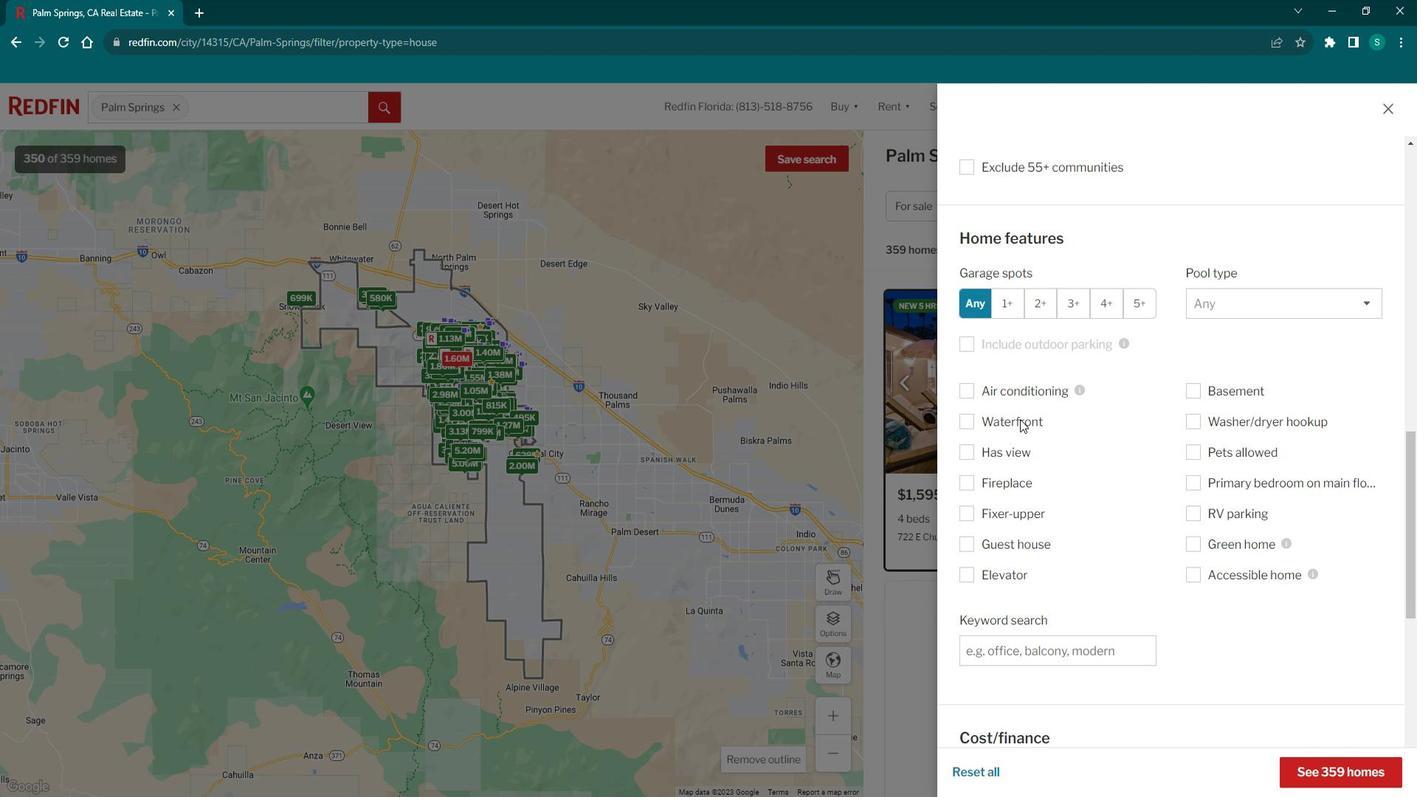 
Action: Mouse pressed left at (1038, 422)
Screenshot: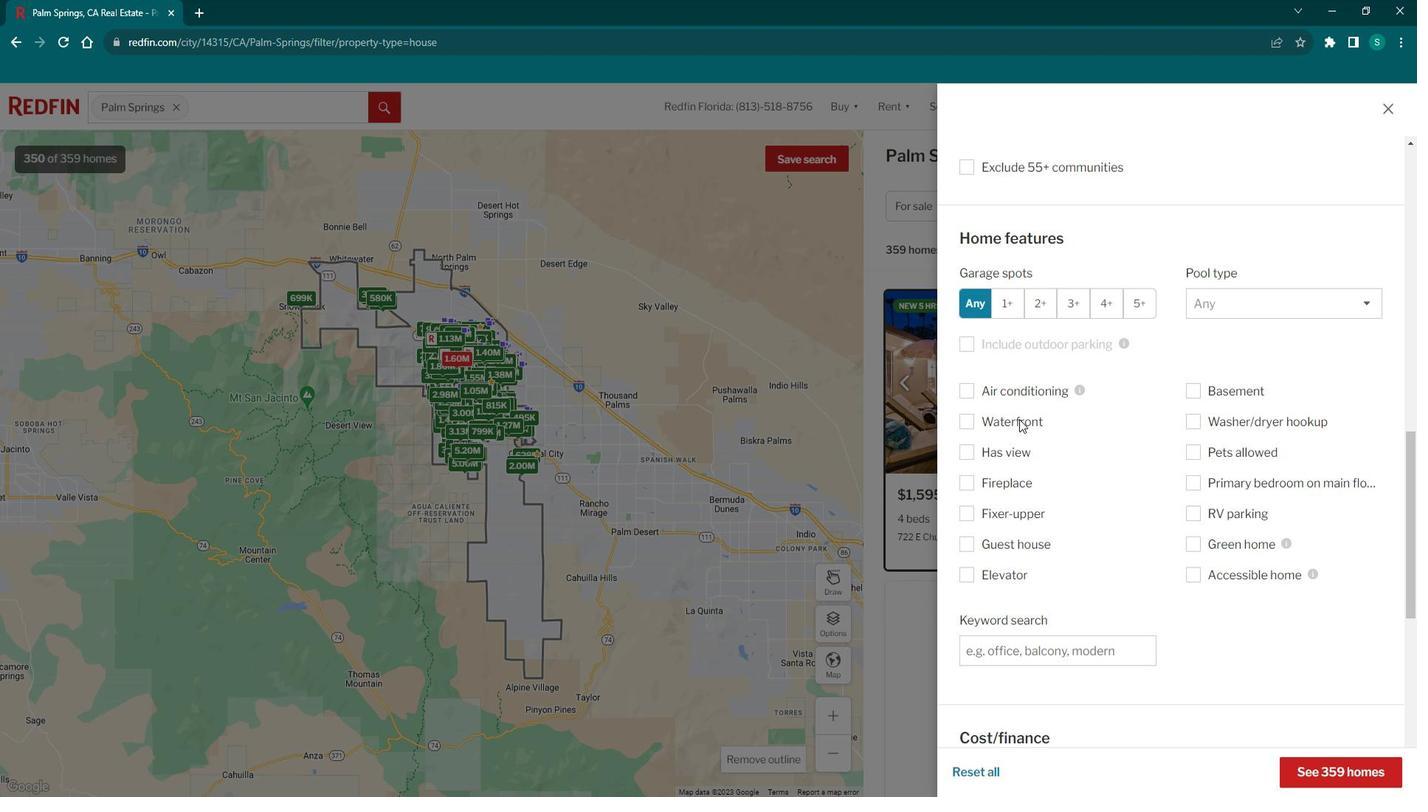 
Action: Mouse moved to (1013, 432)
Screenshot: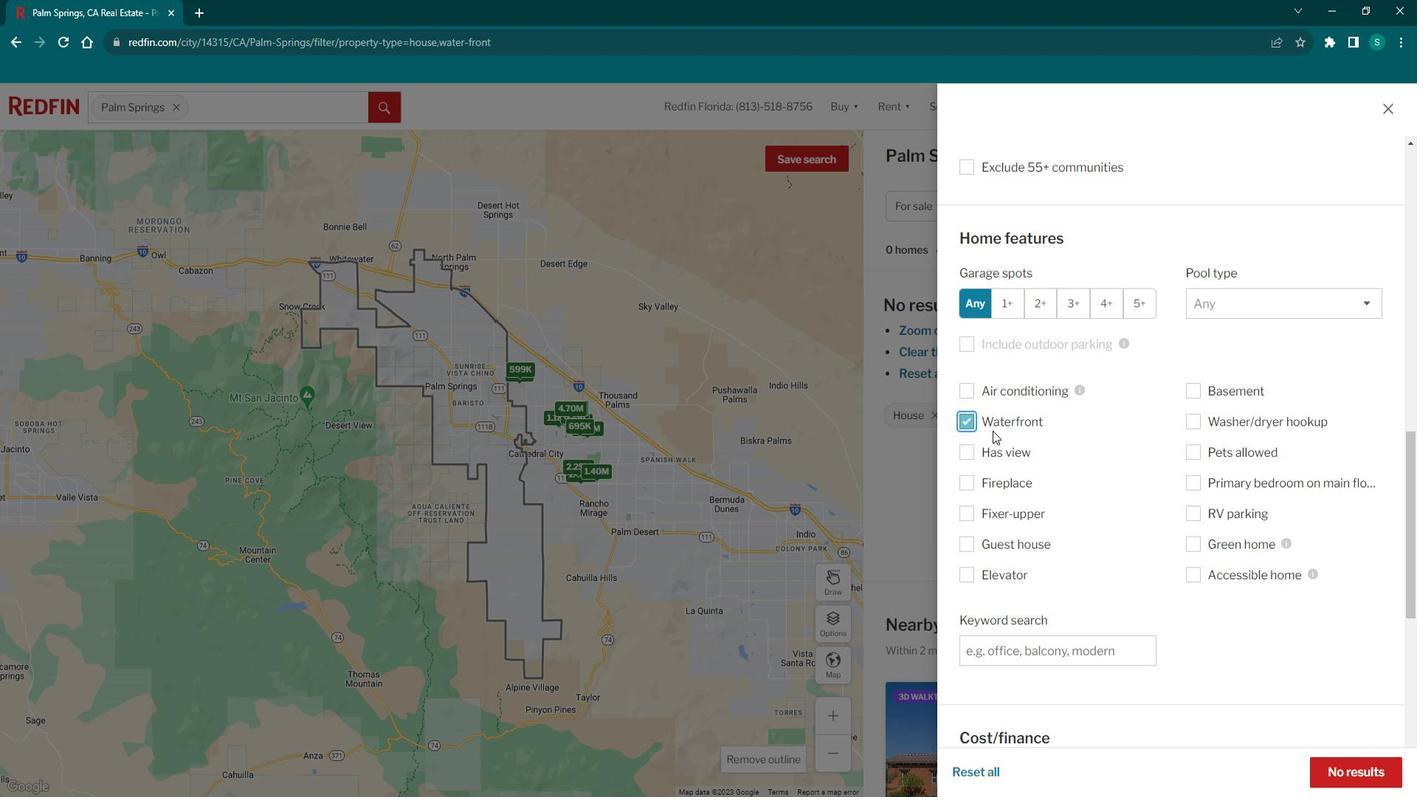 
Action: Mouse pressed left at (1013, 432)
Screenshot: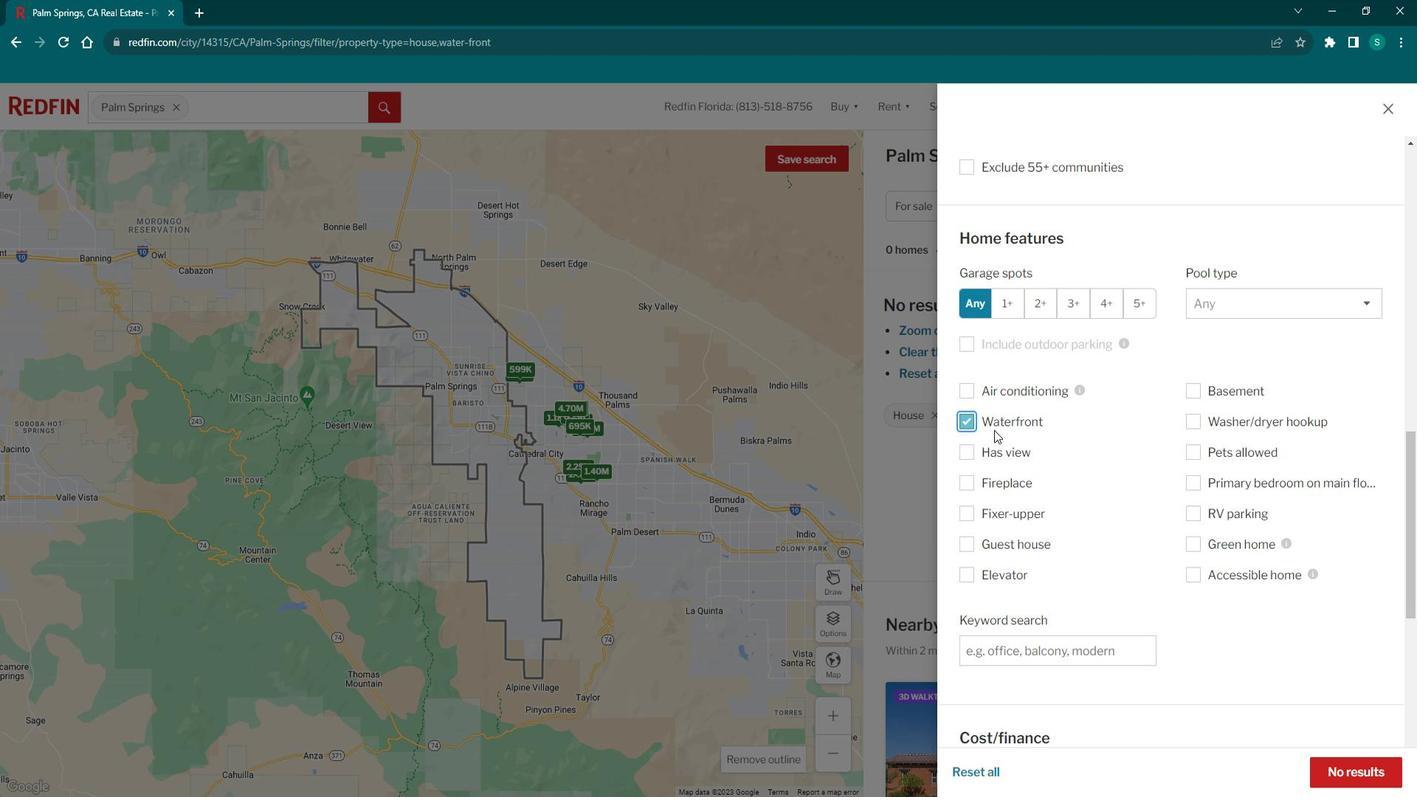 
Action: Mouse moved to (1129, 596)
Screenshot: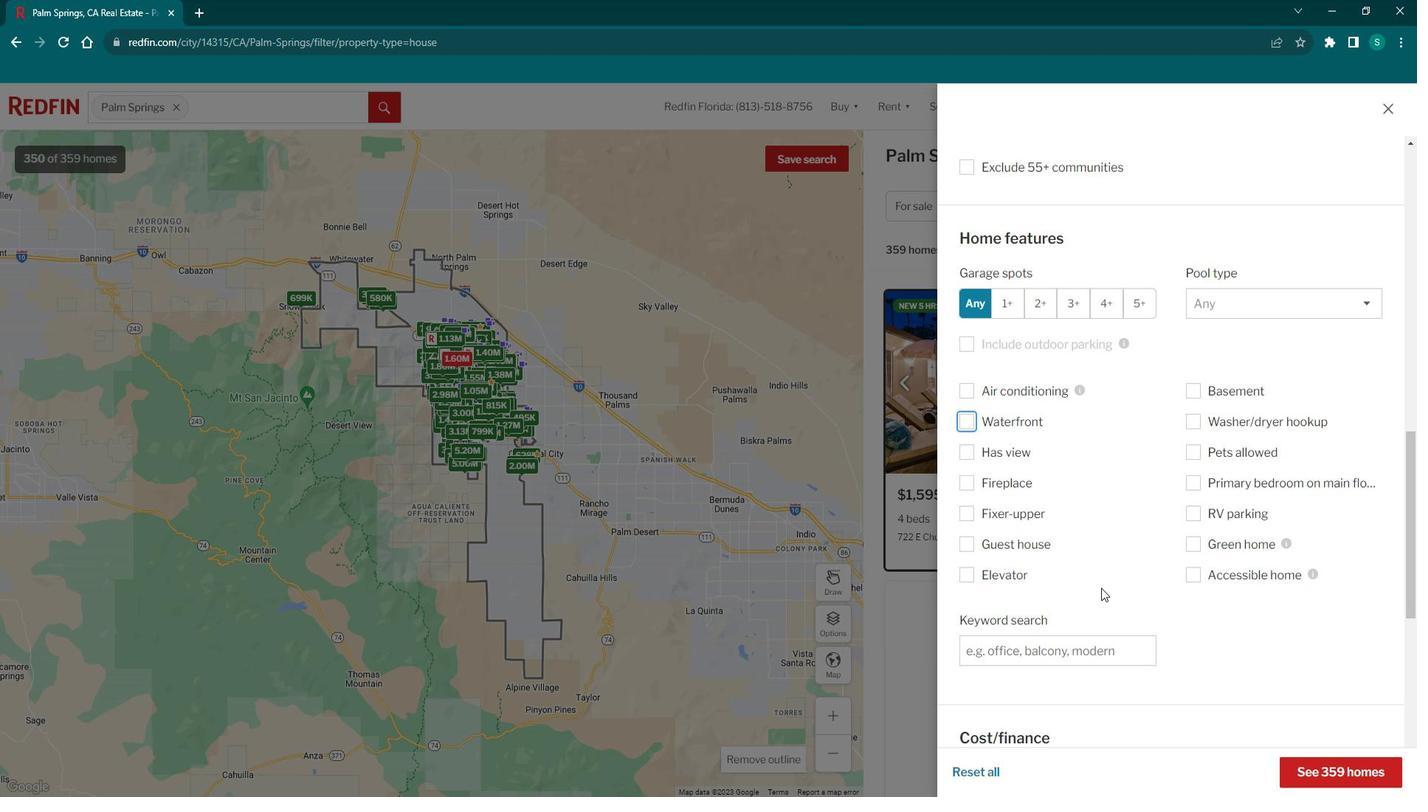 
Action: Mouse scrolled (1129, 595) with delta (0, 0)
Screenshot: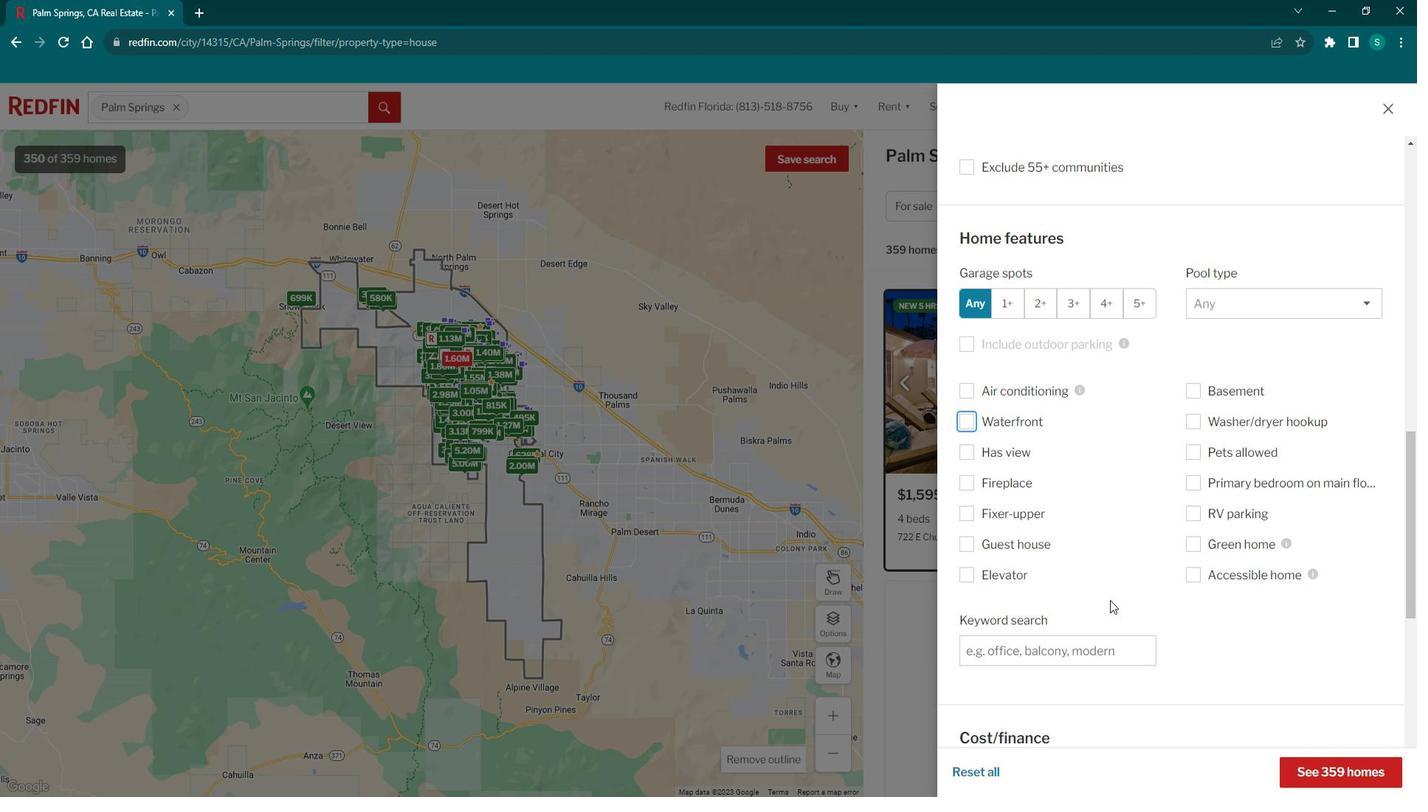 
Action: Mouse scrolled (1129, 595) with delta (0, 0)
Screenshot: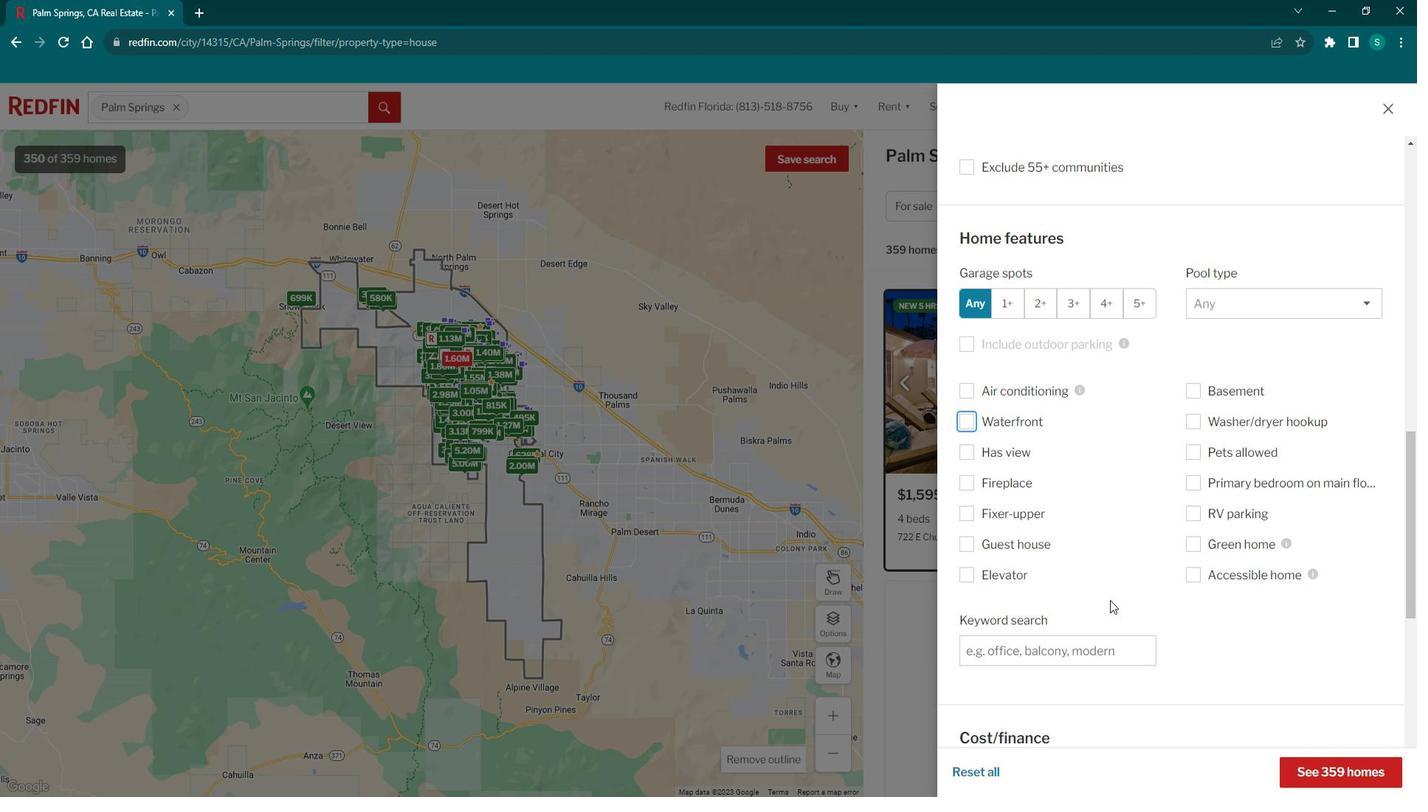 
Action: Mouse scrolled (1129, 595) with delta (0, 0)
Screenshot: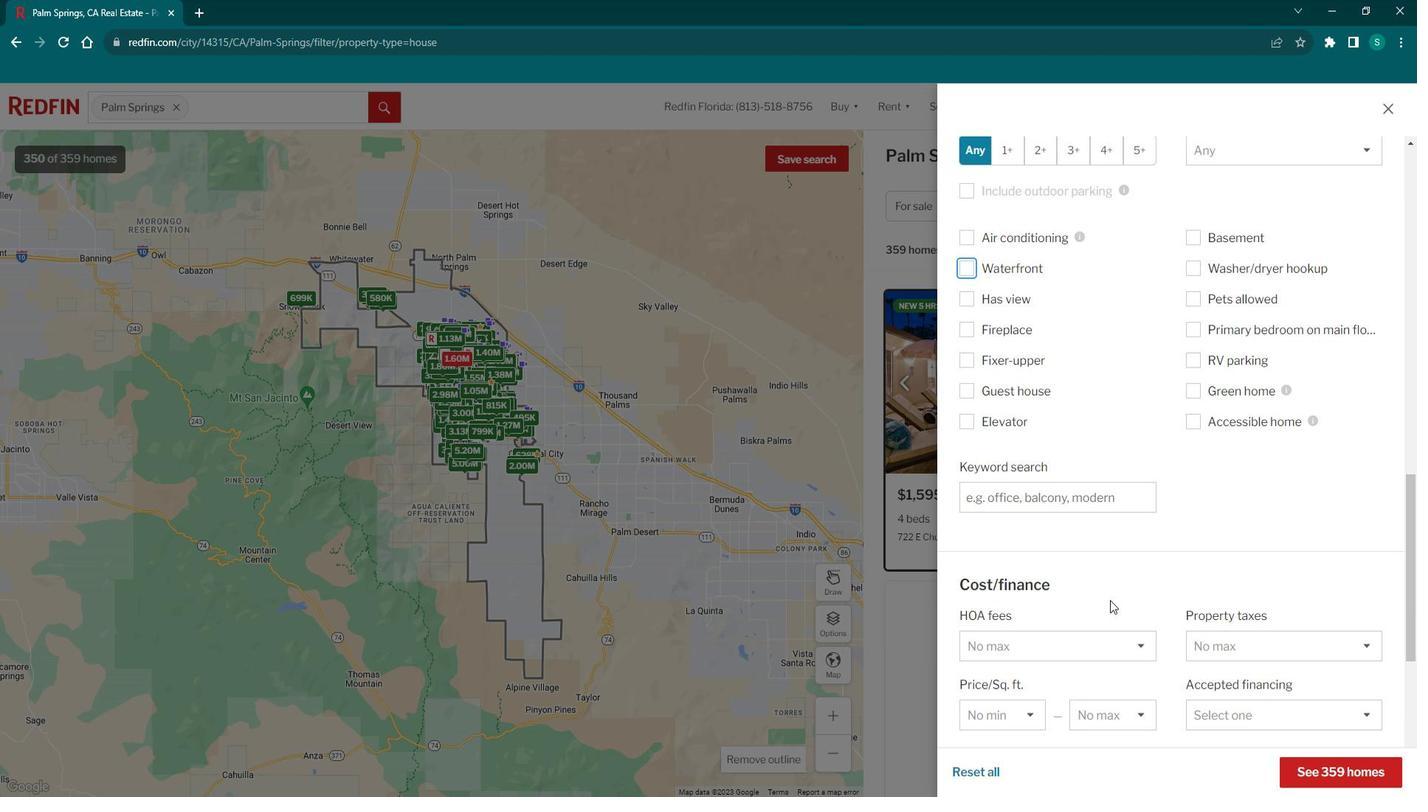 
Action: Mouse scrolled (1129, 595) with delta (0, 0)
Screenshot: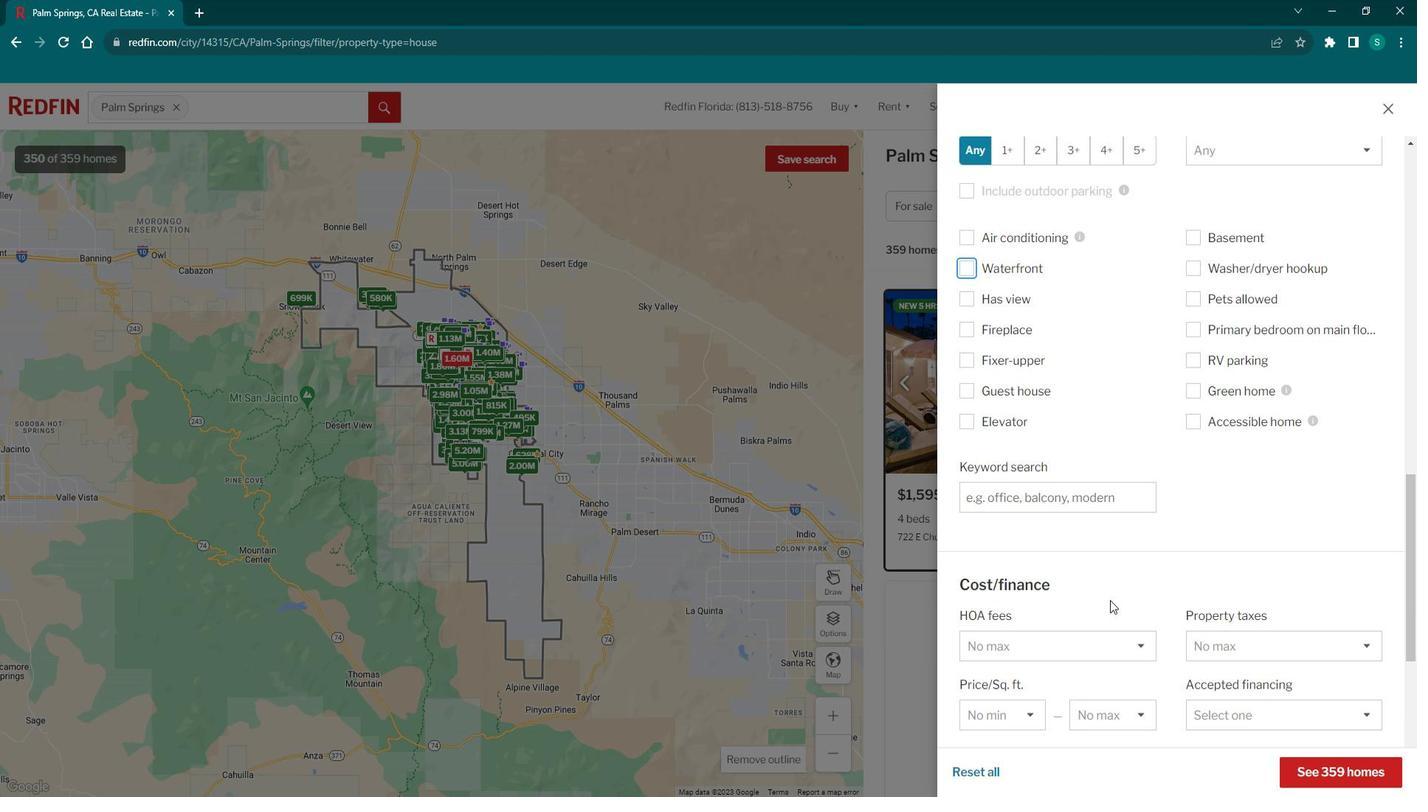 
Action: Mouse scrolled (1129, 595) with delta (0, 0)
Screenshot: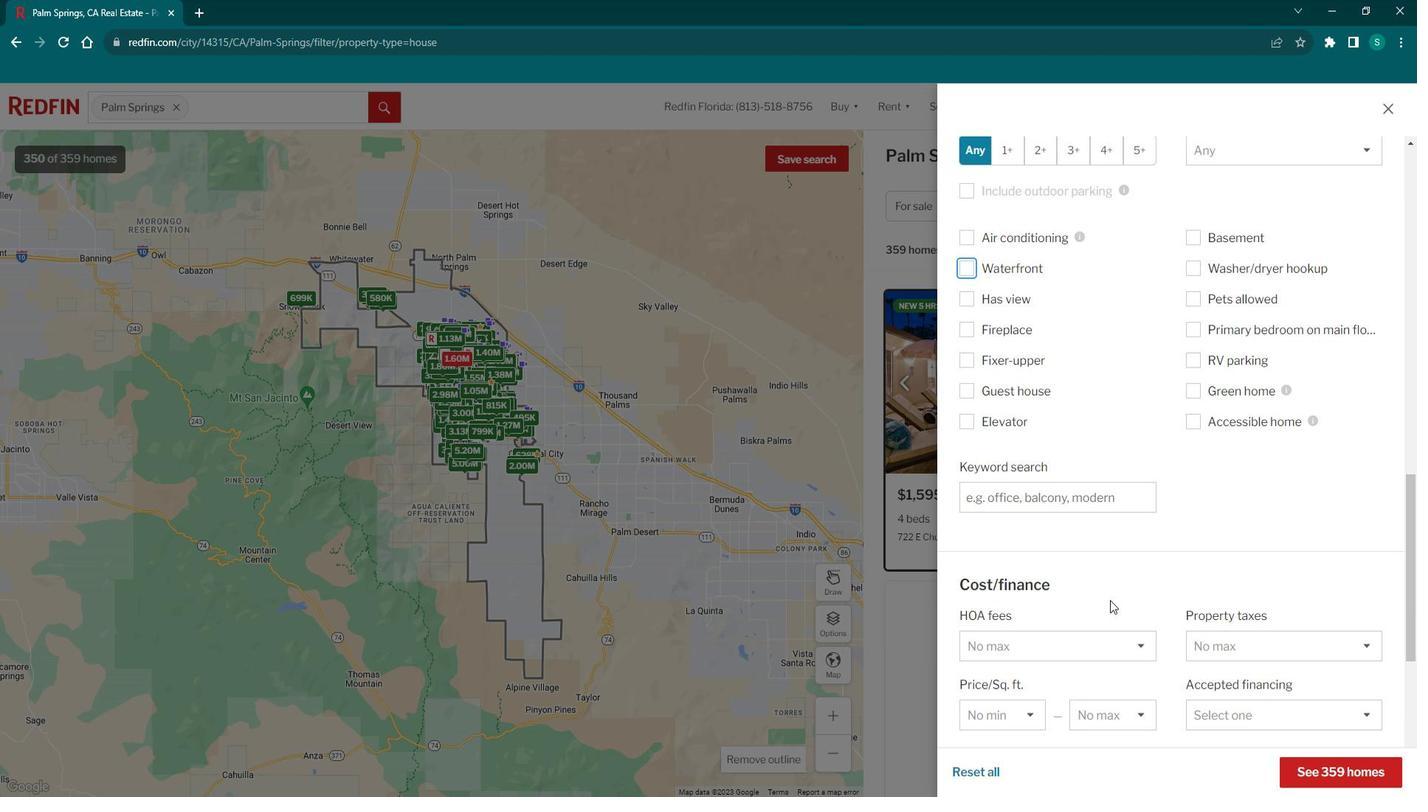 
Action: Mouse moved to (1129, 597)
Screenshot: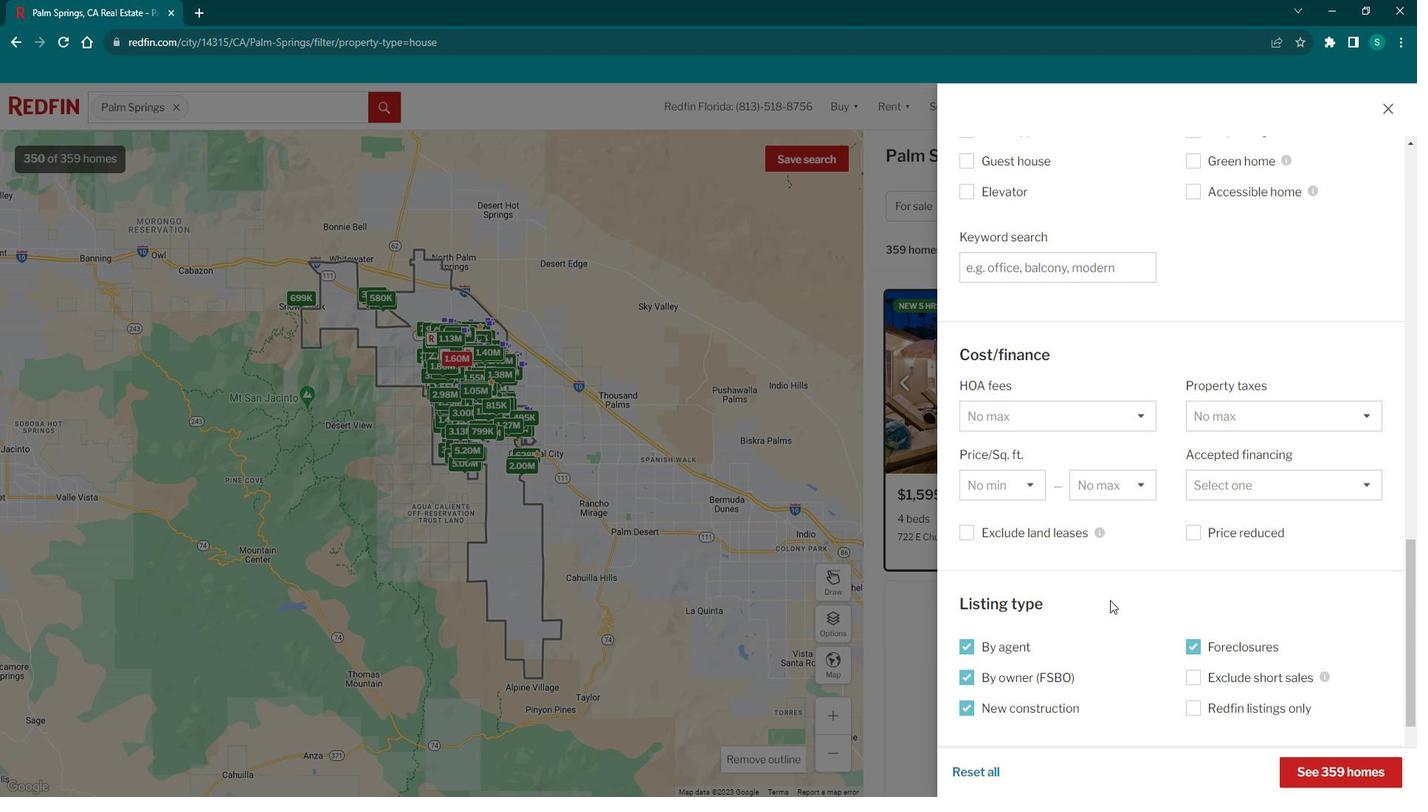 
Action: Mouse scrolled (1129, 598) with delta (0, 0)
Screenshot: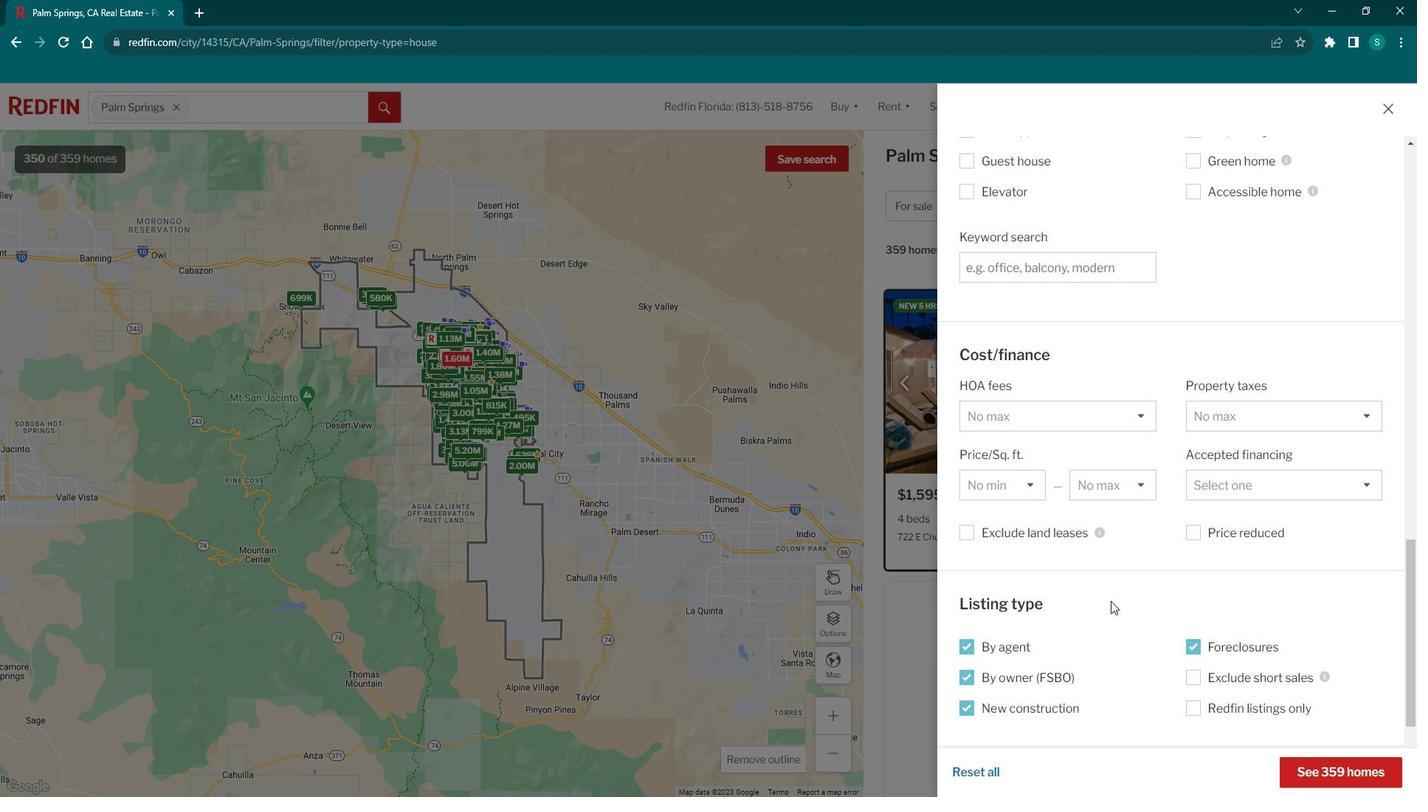 
Action: Mouse scrolled (1129, 598) with delta (0, 0)
Screenshot: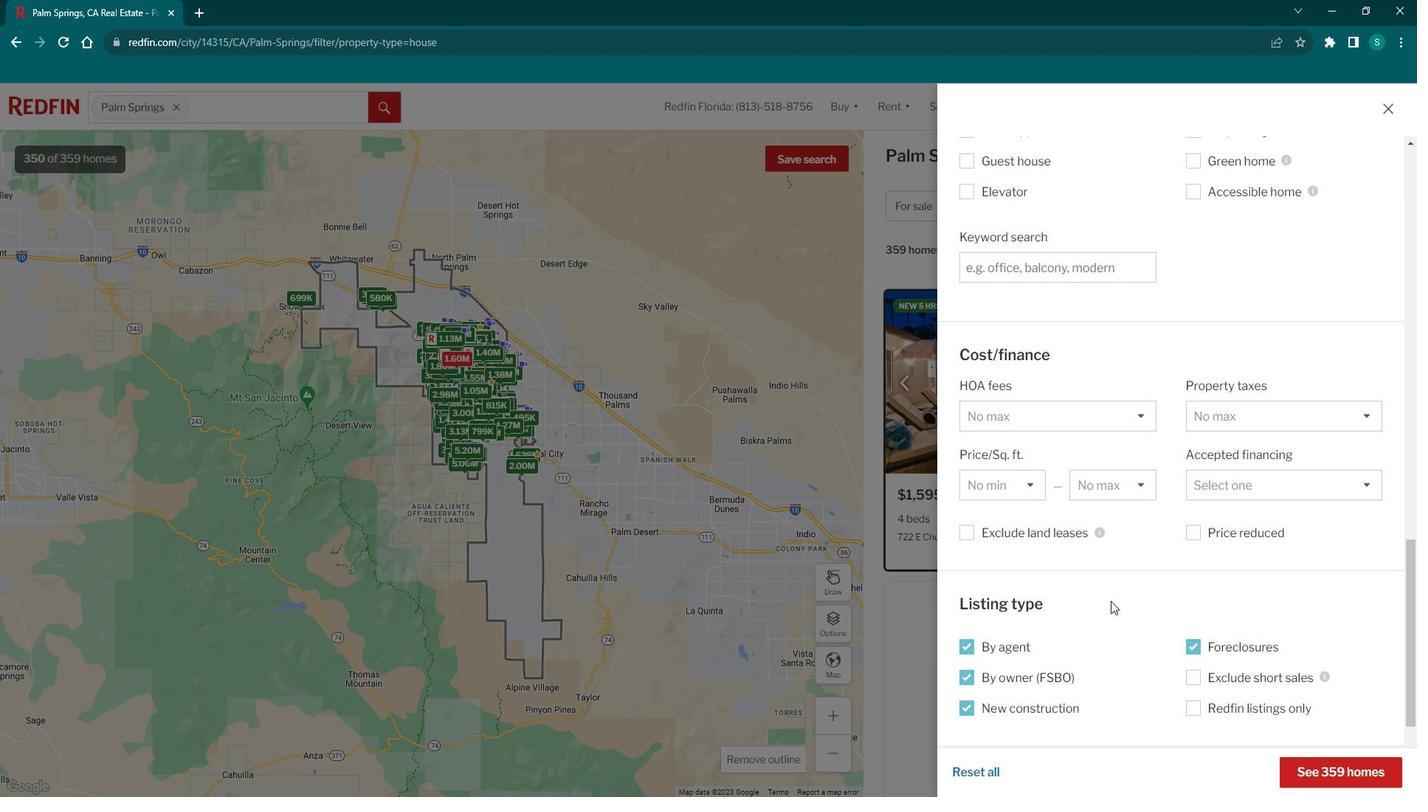 
Action: Mouse scrolled (1129, 598) with delta (0, 0)
Screenshot: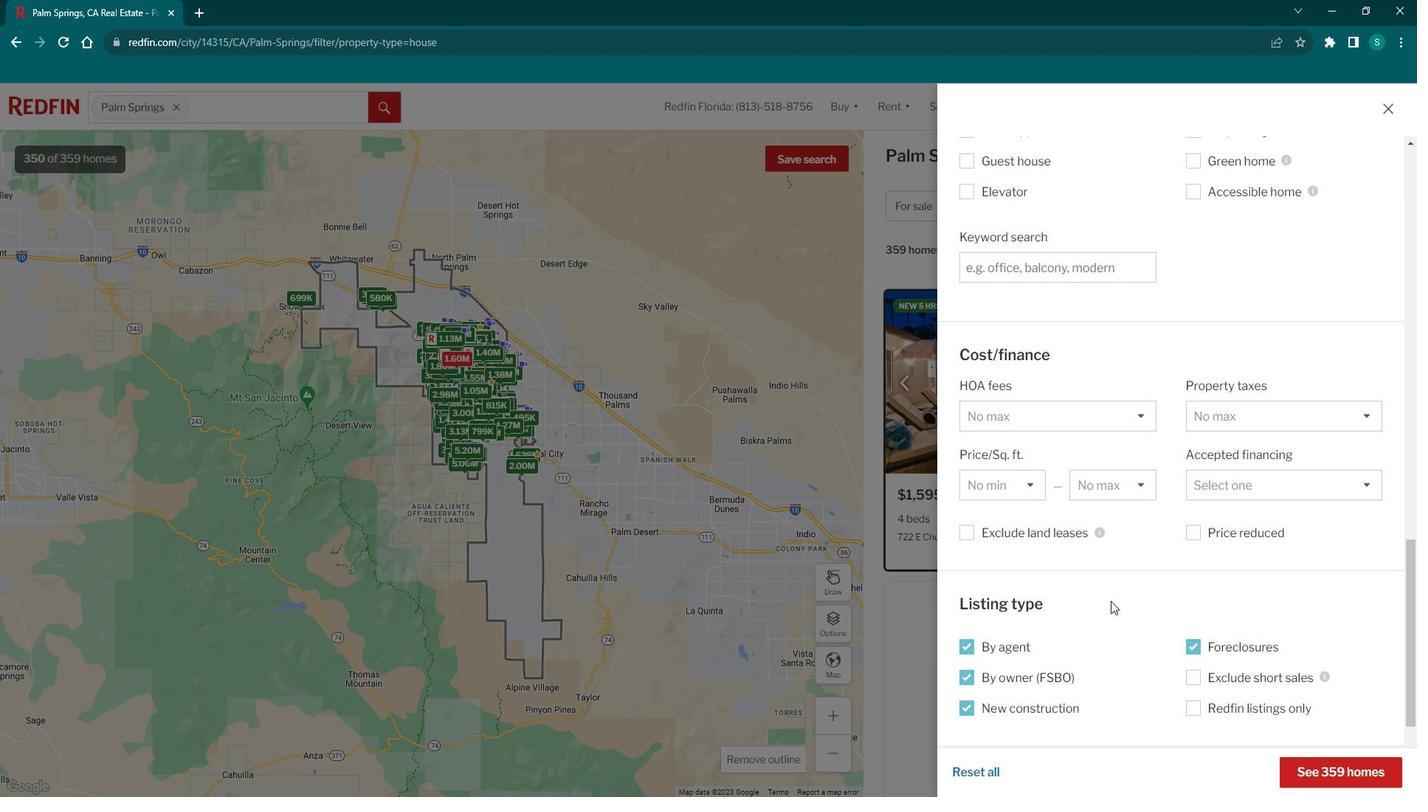 
Action: Mouse scrolled (1129, 598) with delta (0, 0)
Screenshot: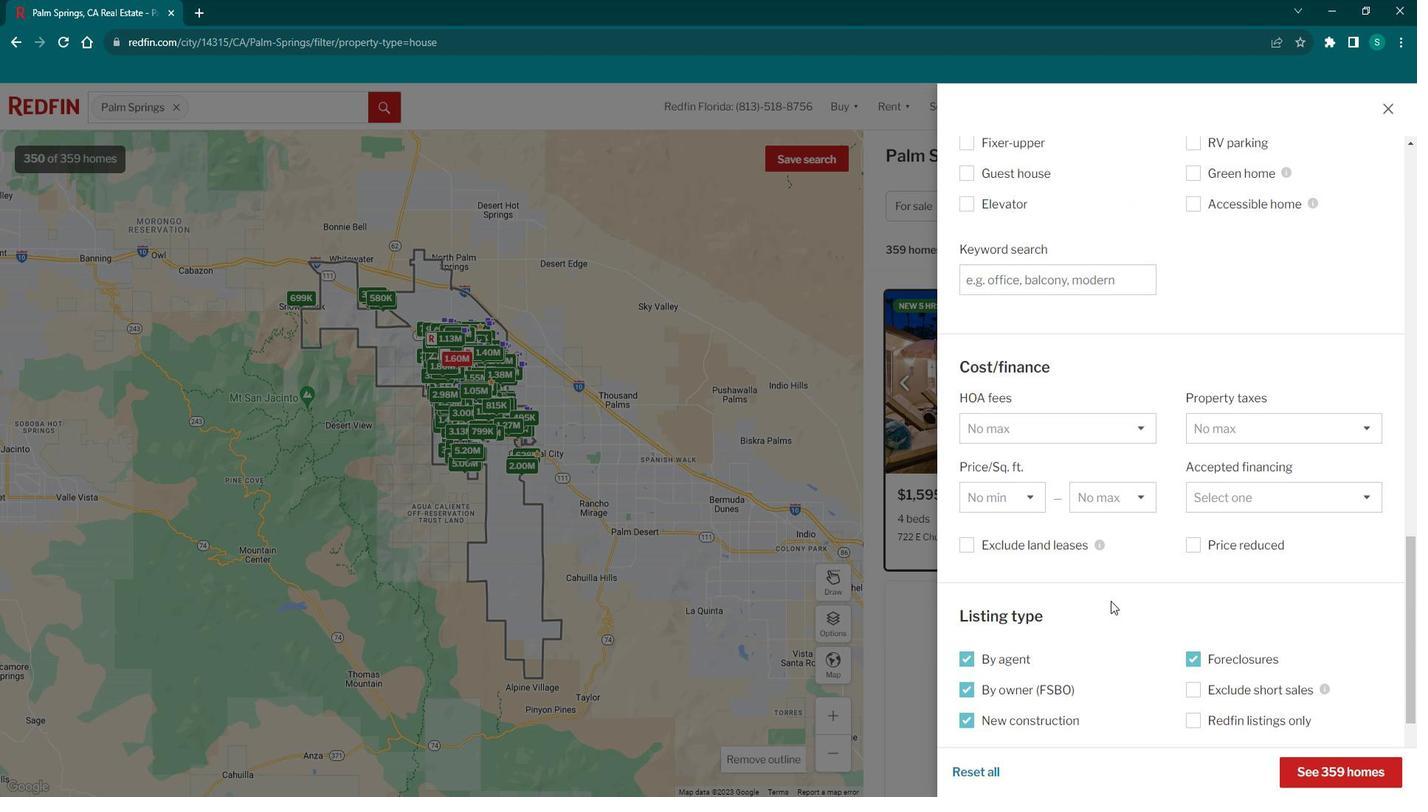 
Action: Mouse scrolled (1129, 596) with delta (0, 0)
Screenshot: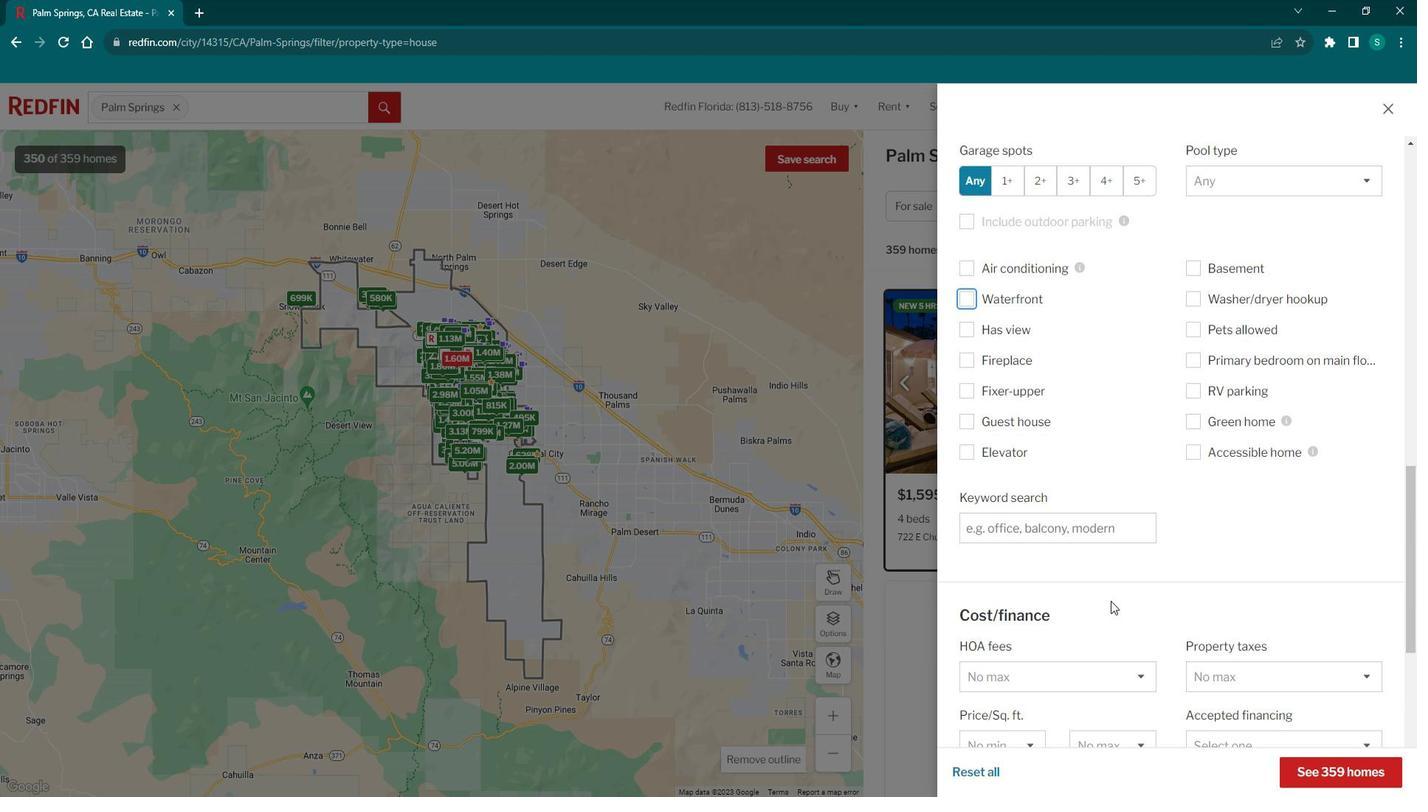 
Action: Mouse scrolled (1129, 598) with delta (0, 0)
Screenshot: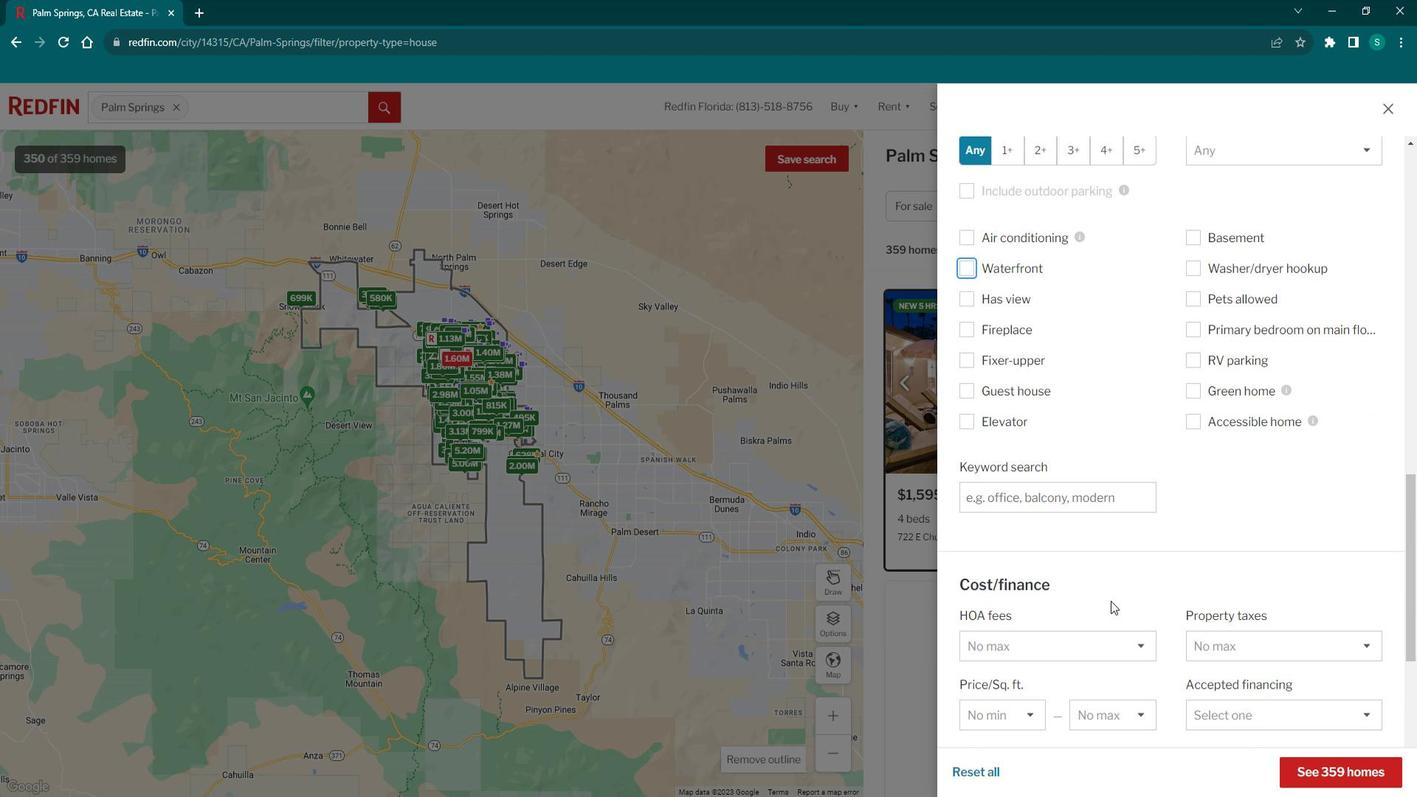 
Action: Mouse scrolled (1129, 598) with delta (0, 0)
Screenshot: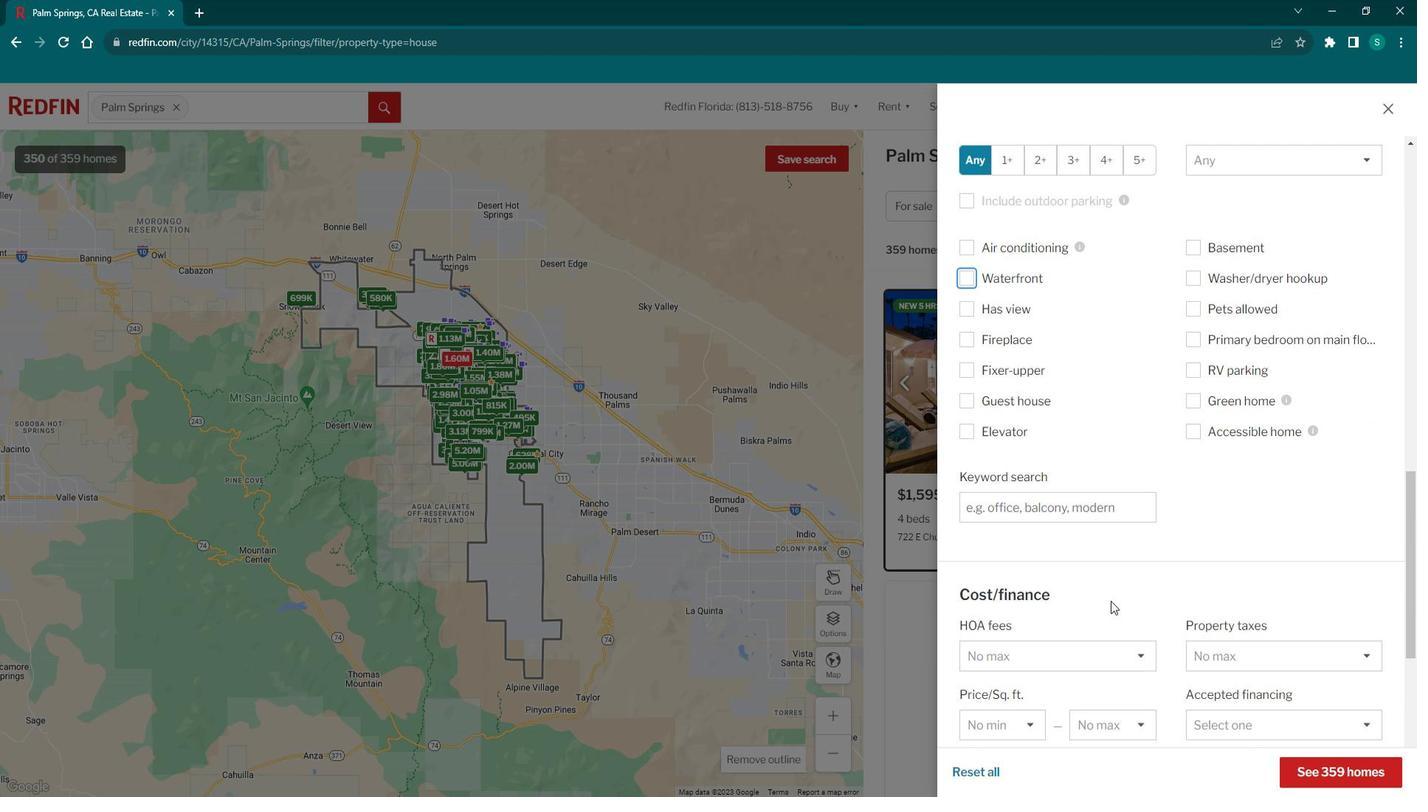 
Action: Mouse scrolled (1129, 598) with delta (0, 0)
Screenshot: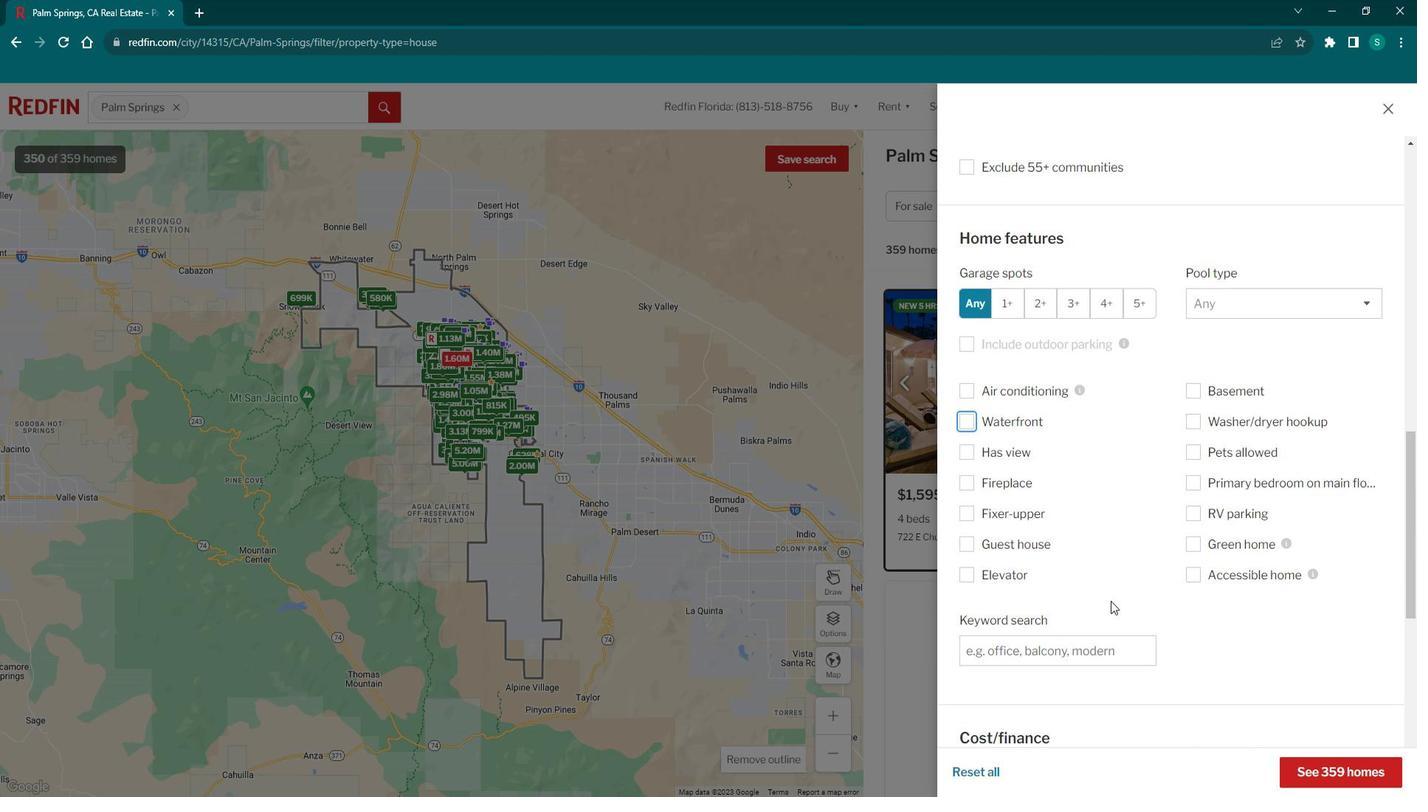 
Action: Mouse scrolled (1129, 598) with delta (0, 0)
Screenshot: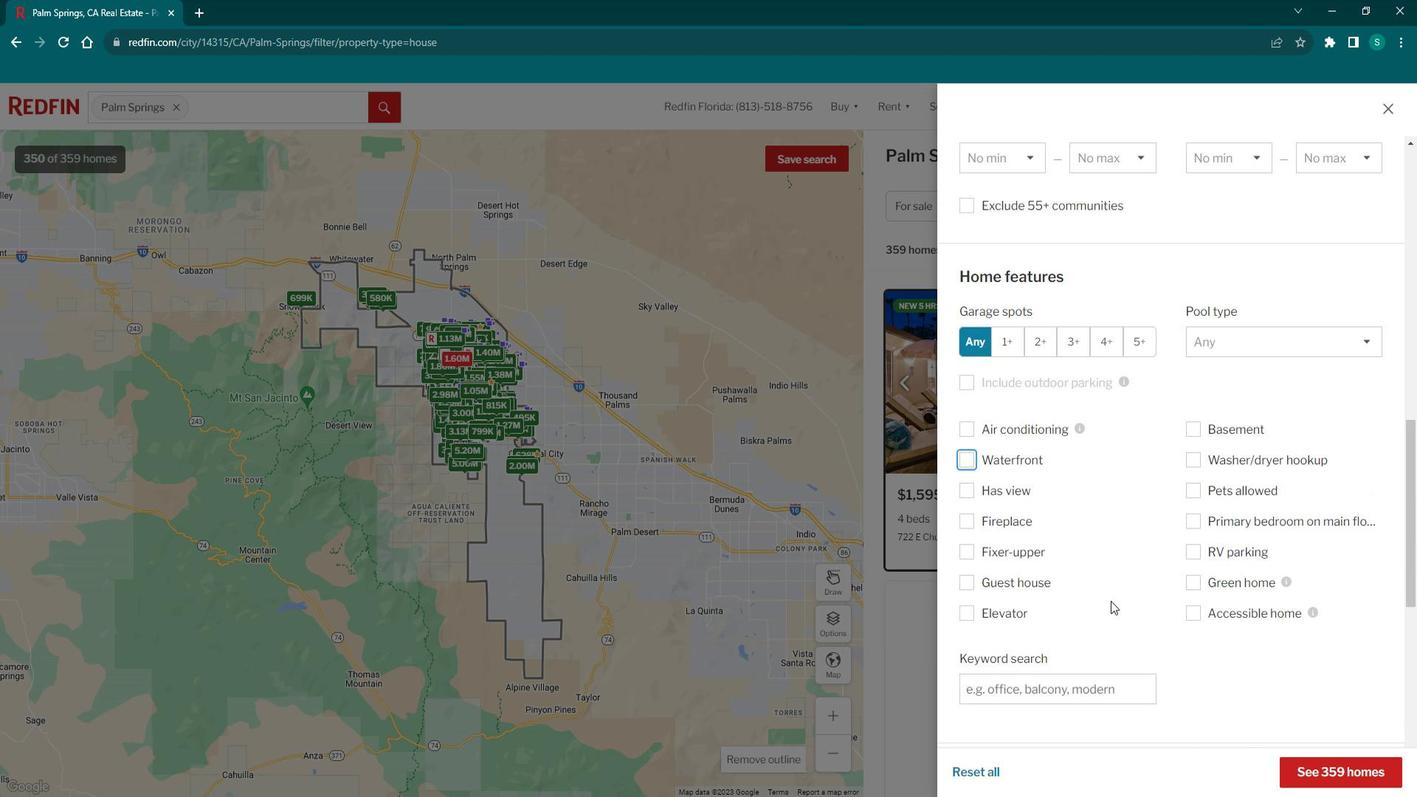 
Action: Mouse moved to (1250, 463)
Screenshot: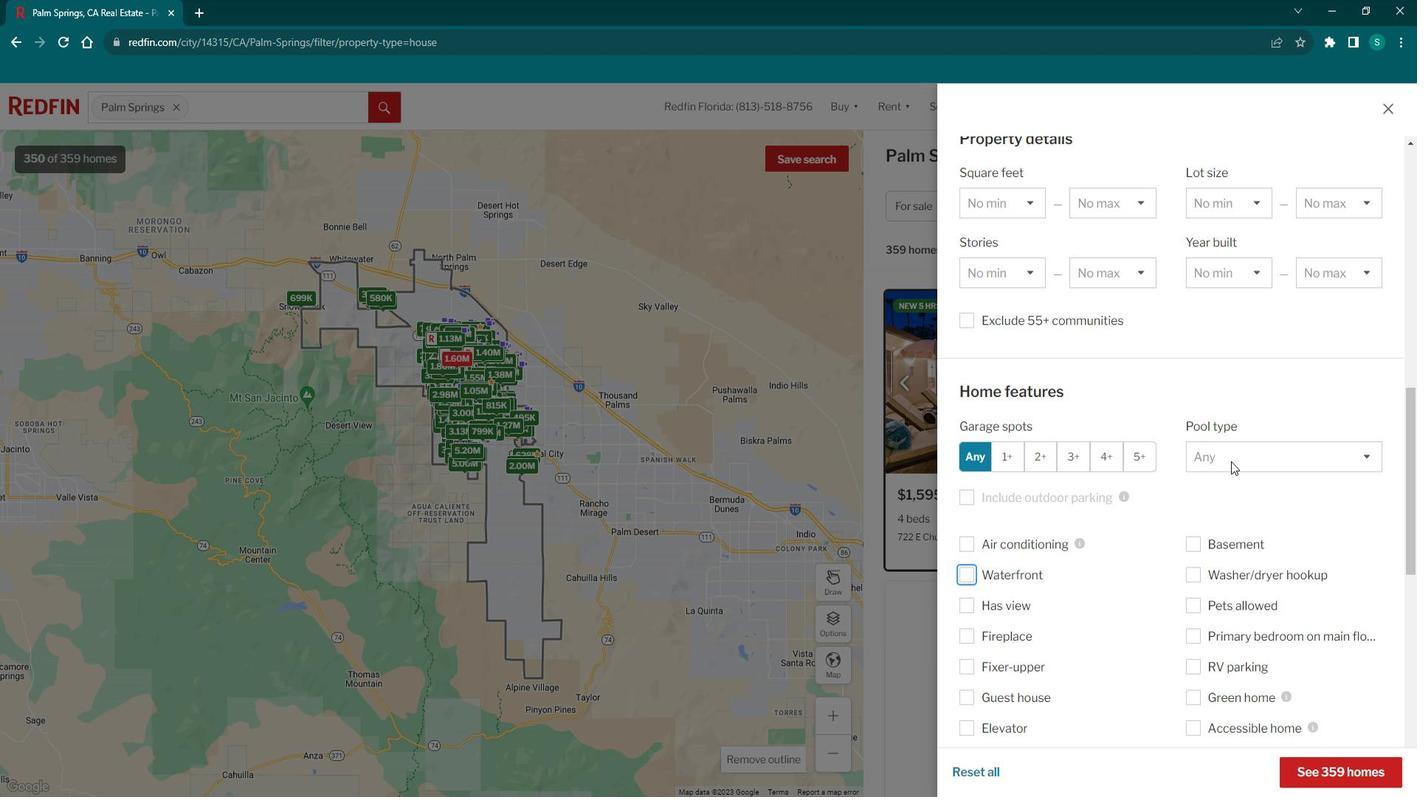 
Action: Mouse pressed left at (1250, 463)
Screenshot: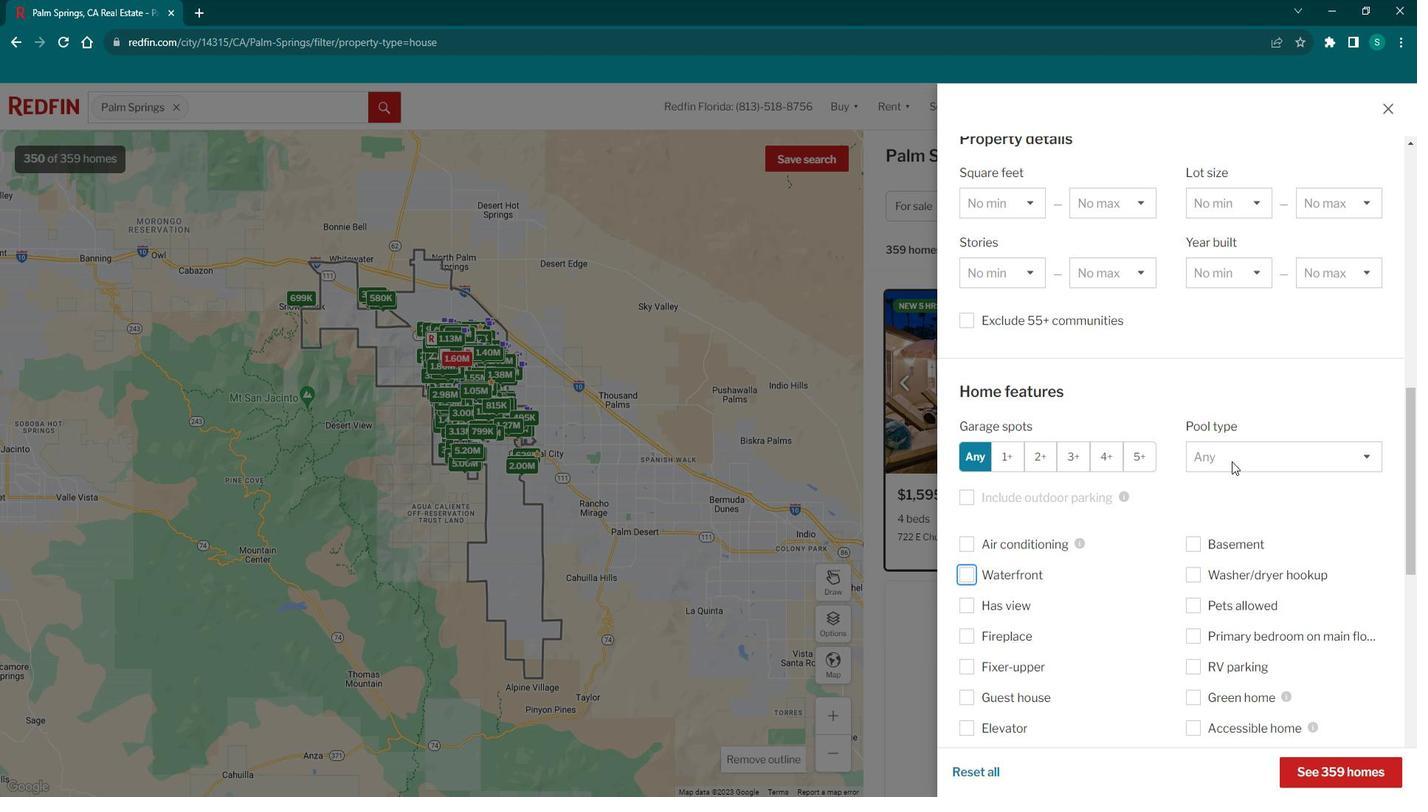 
Action: Mouse moved to (1242, 494)
Screenshot: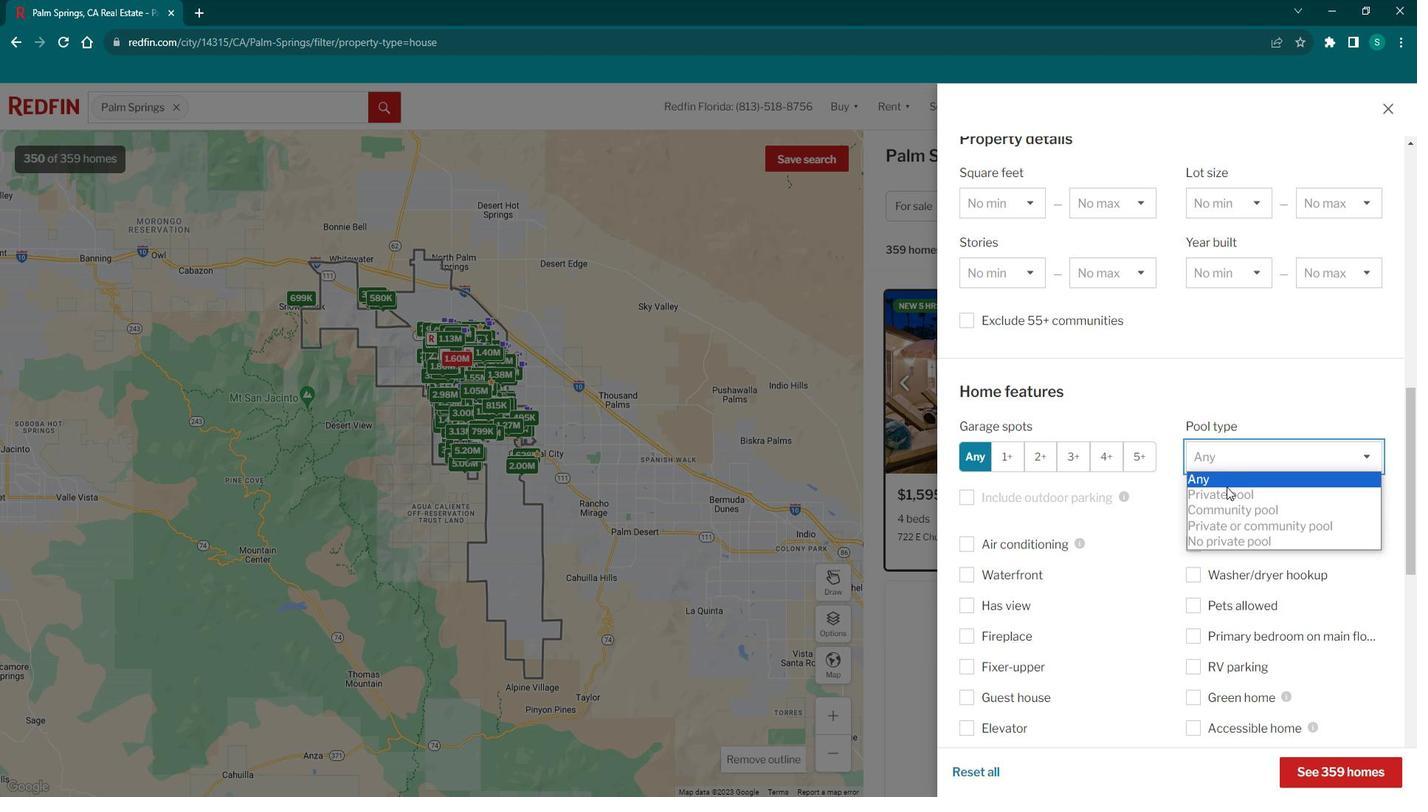 
Action: Mouse pressed left at (1242, 494)
Screenshot: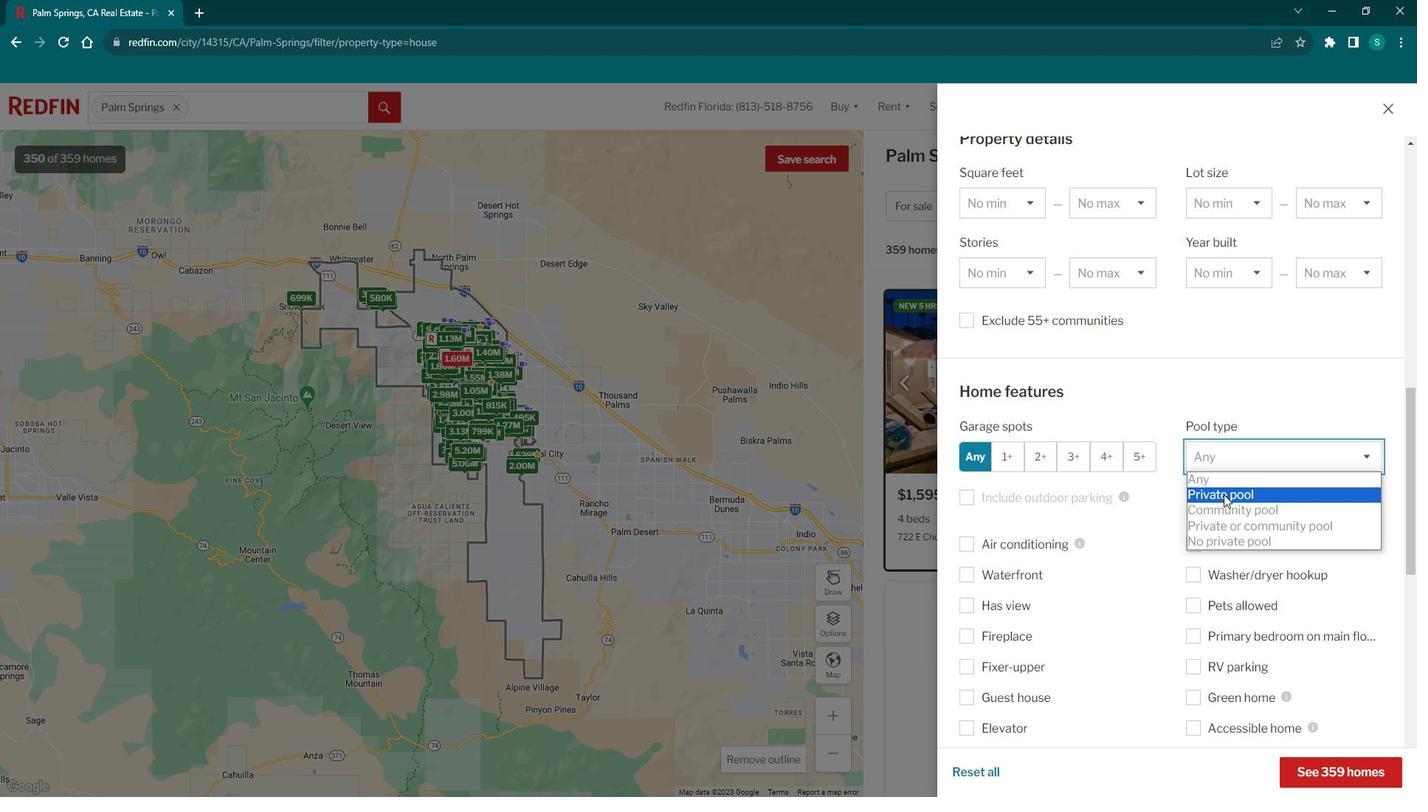 
Action: Mouse moved to (1147, 574)
Screenshot: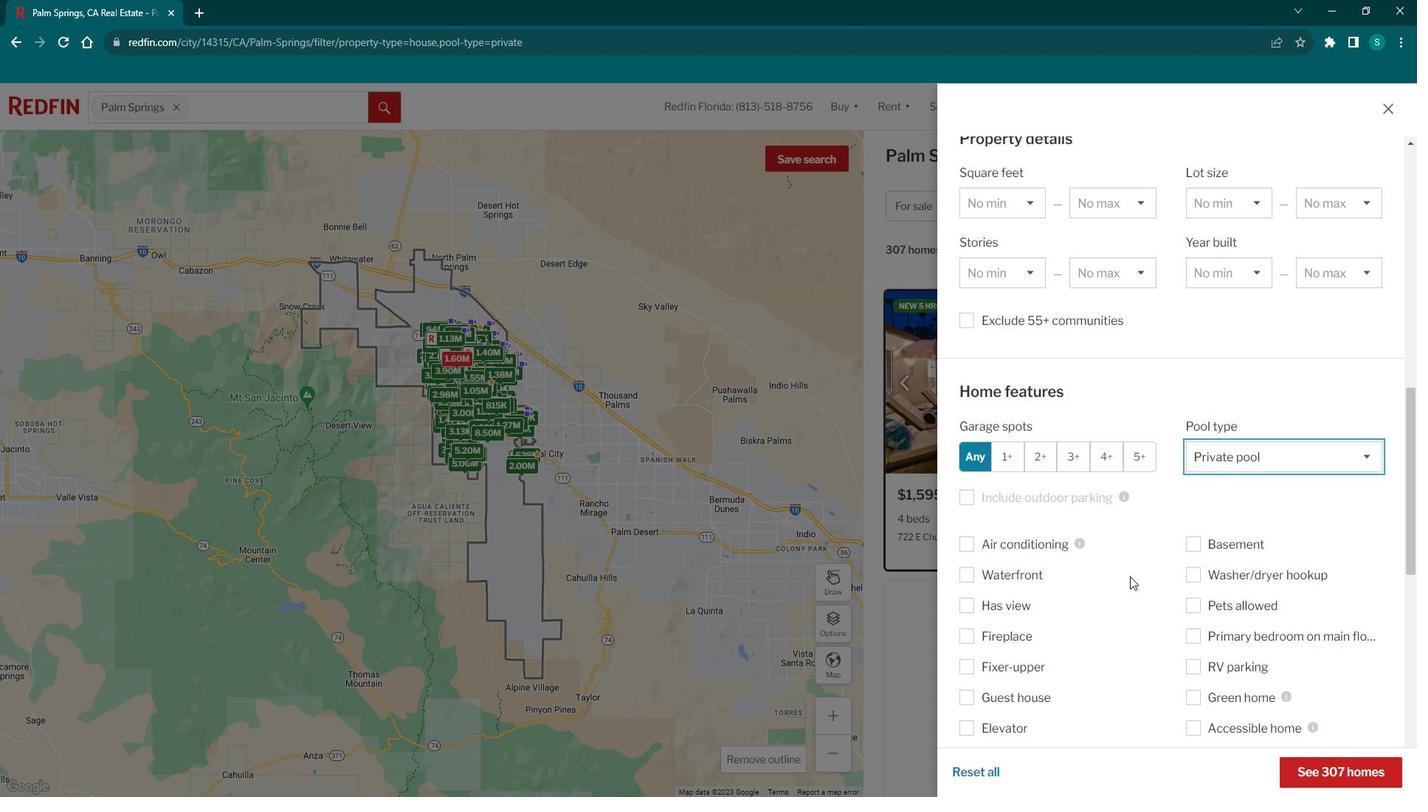 
Action: Mouse scrolled (1147, 573) with delta (0, 0)
Screenshot: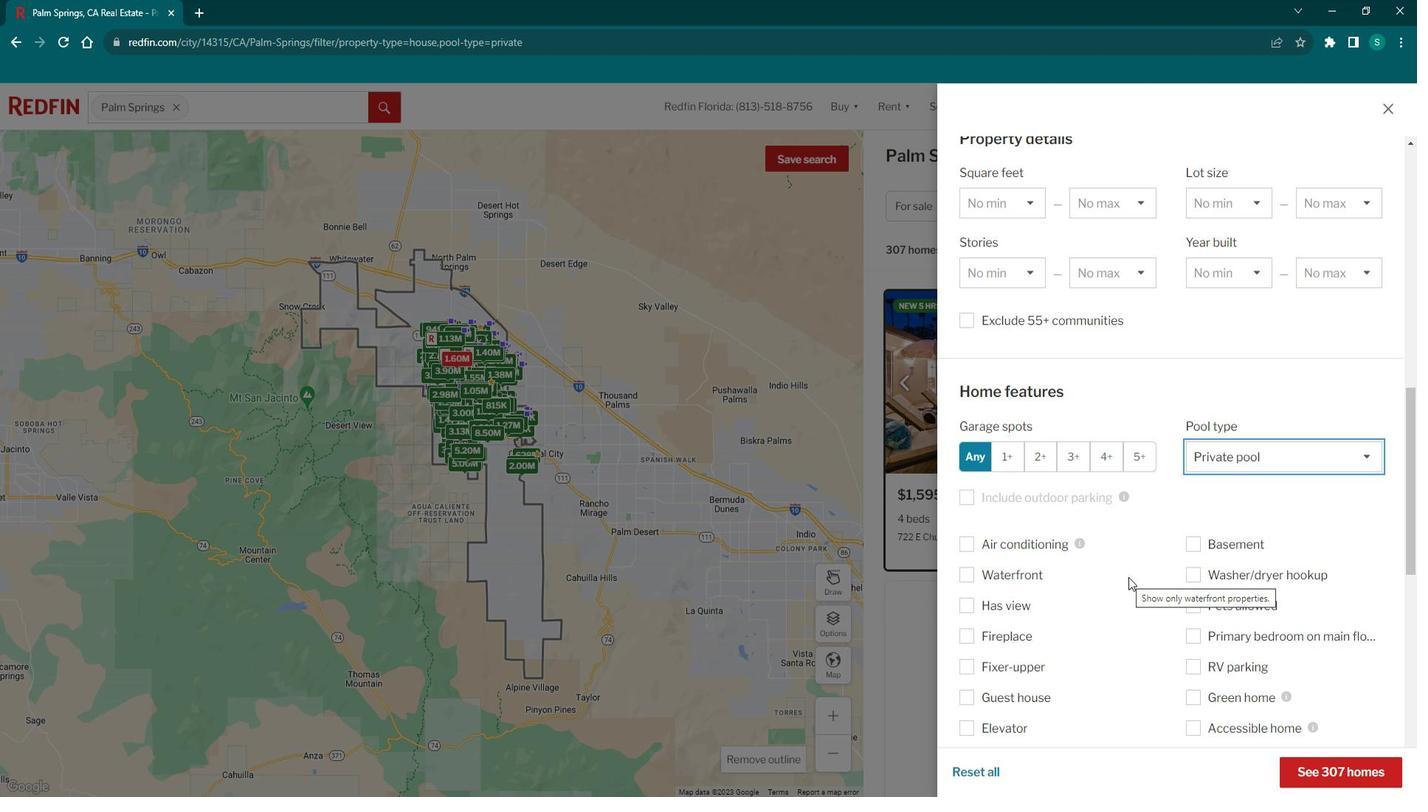 
Action: Mouse scrolled (1147, 573) with delta (0, 0)
Screenshot: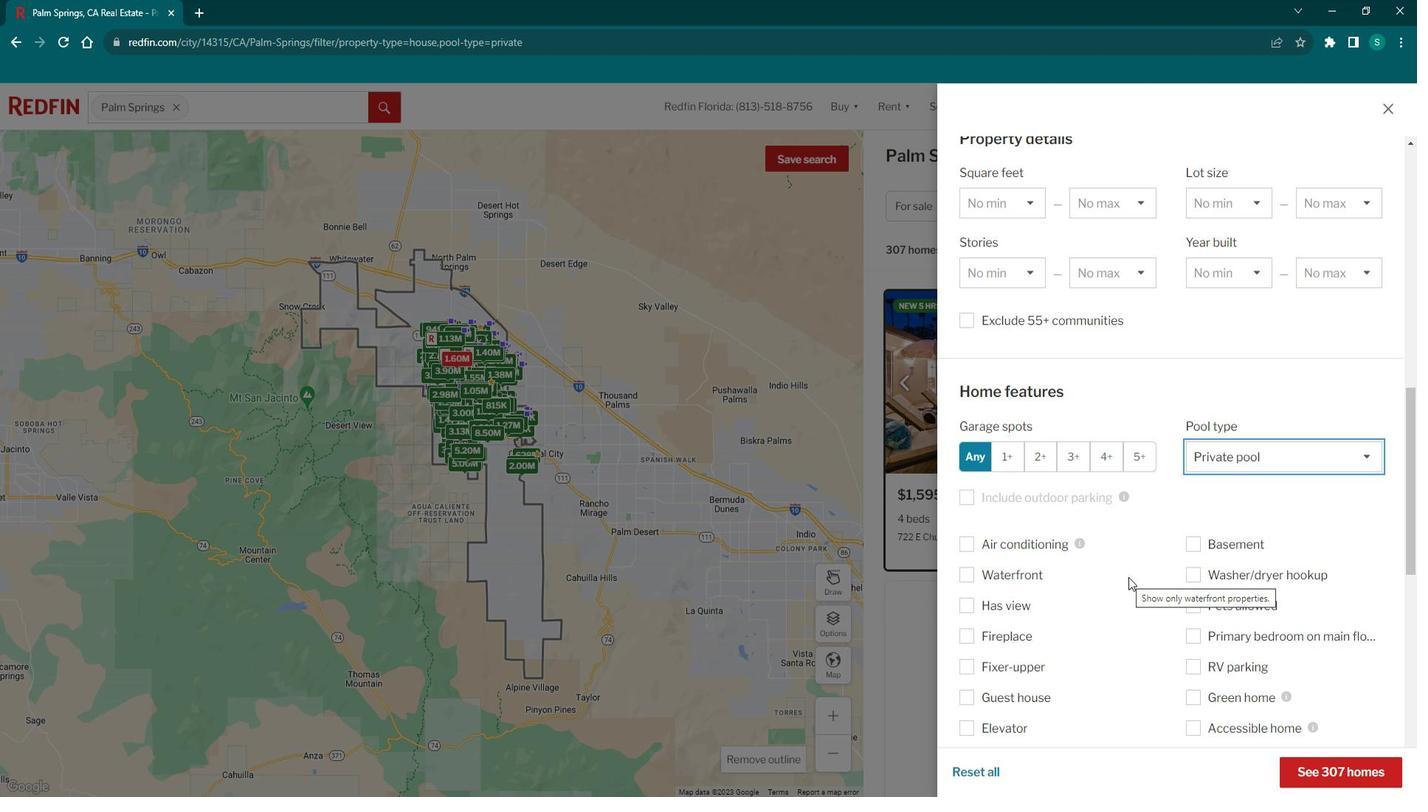 
Action: Mouse scrolled (1147, 573) with delta (0, 0)
Screenshot: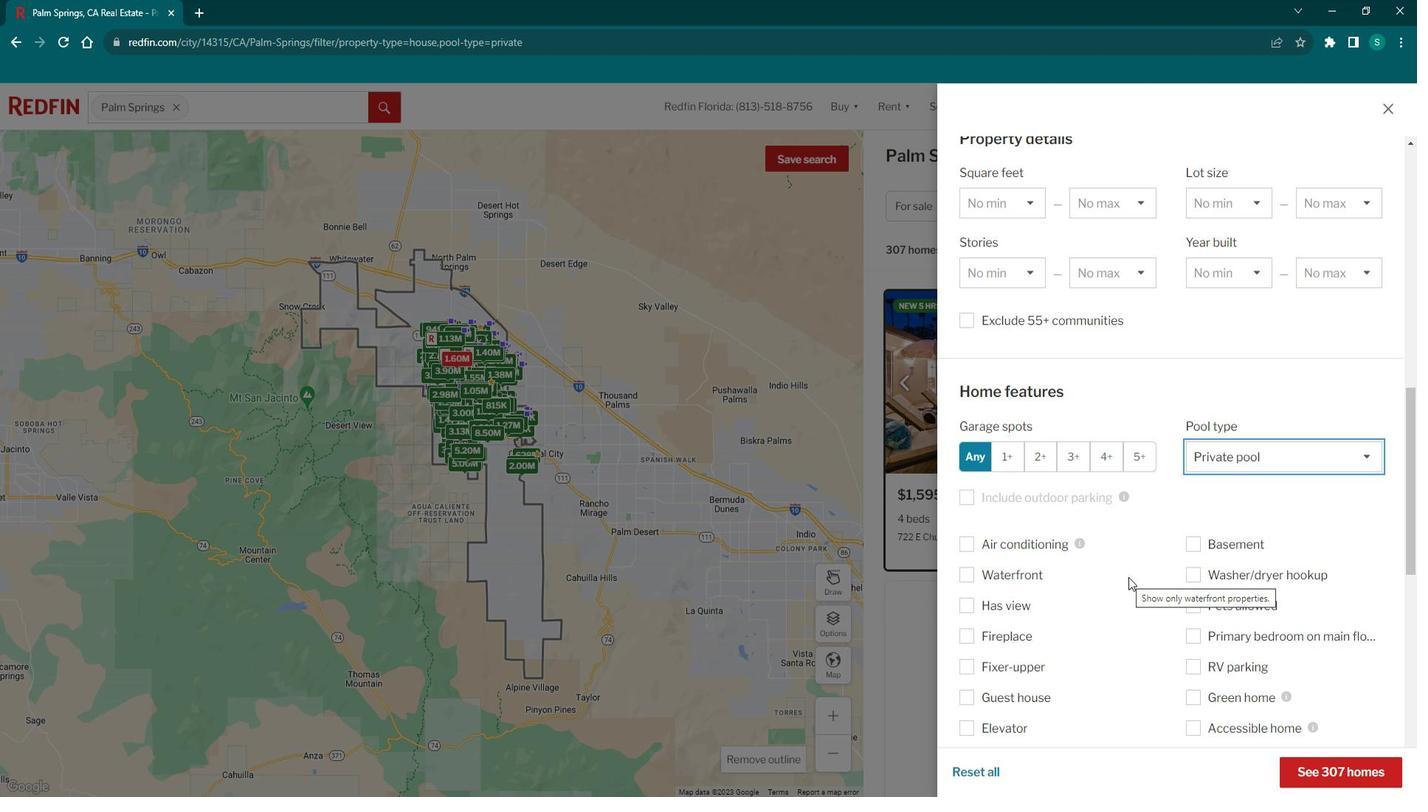 
Action: Mouse moved to (1146, 575)
Screenshot: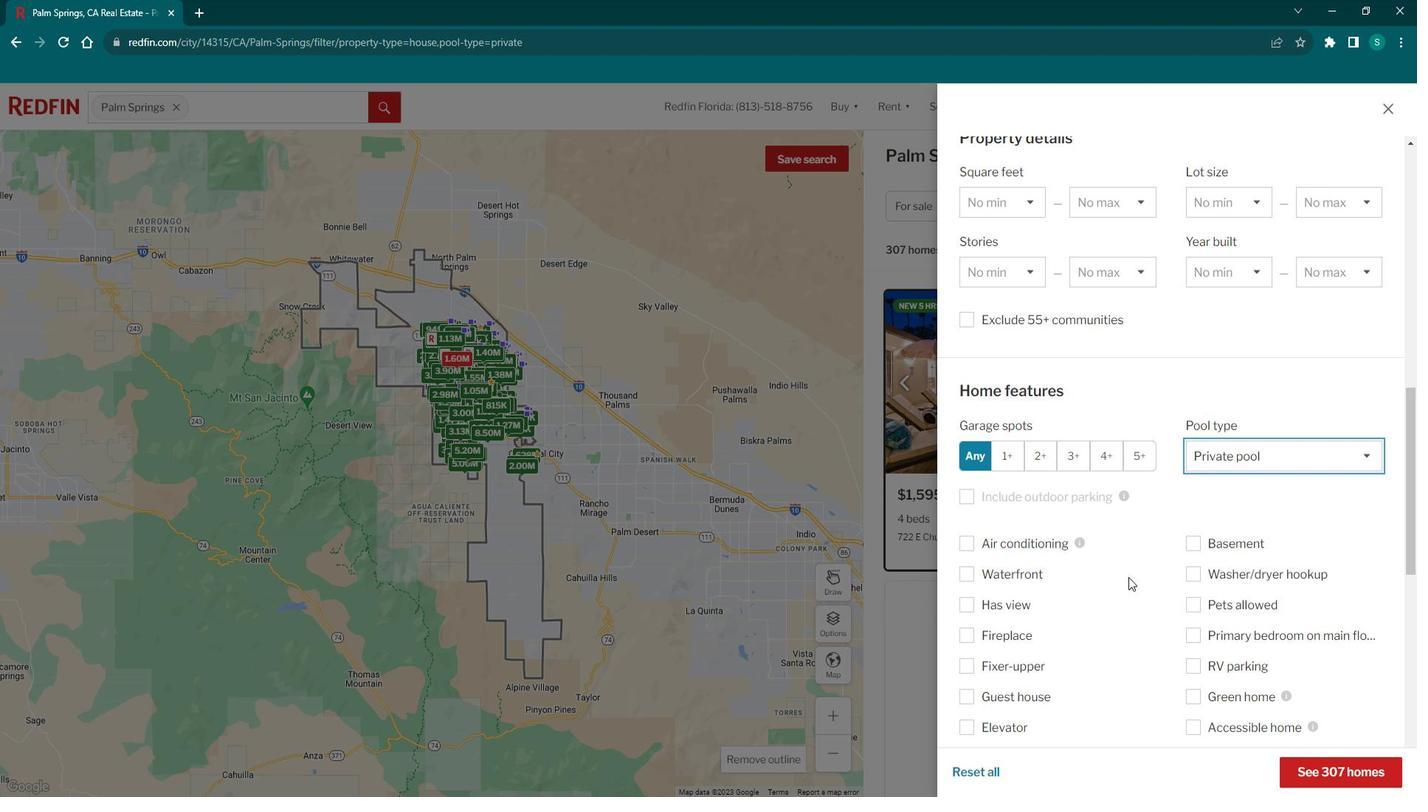 
Action: Mouse scrolled (1146, 574) with delta (0, 0)
Screenshot: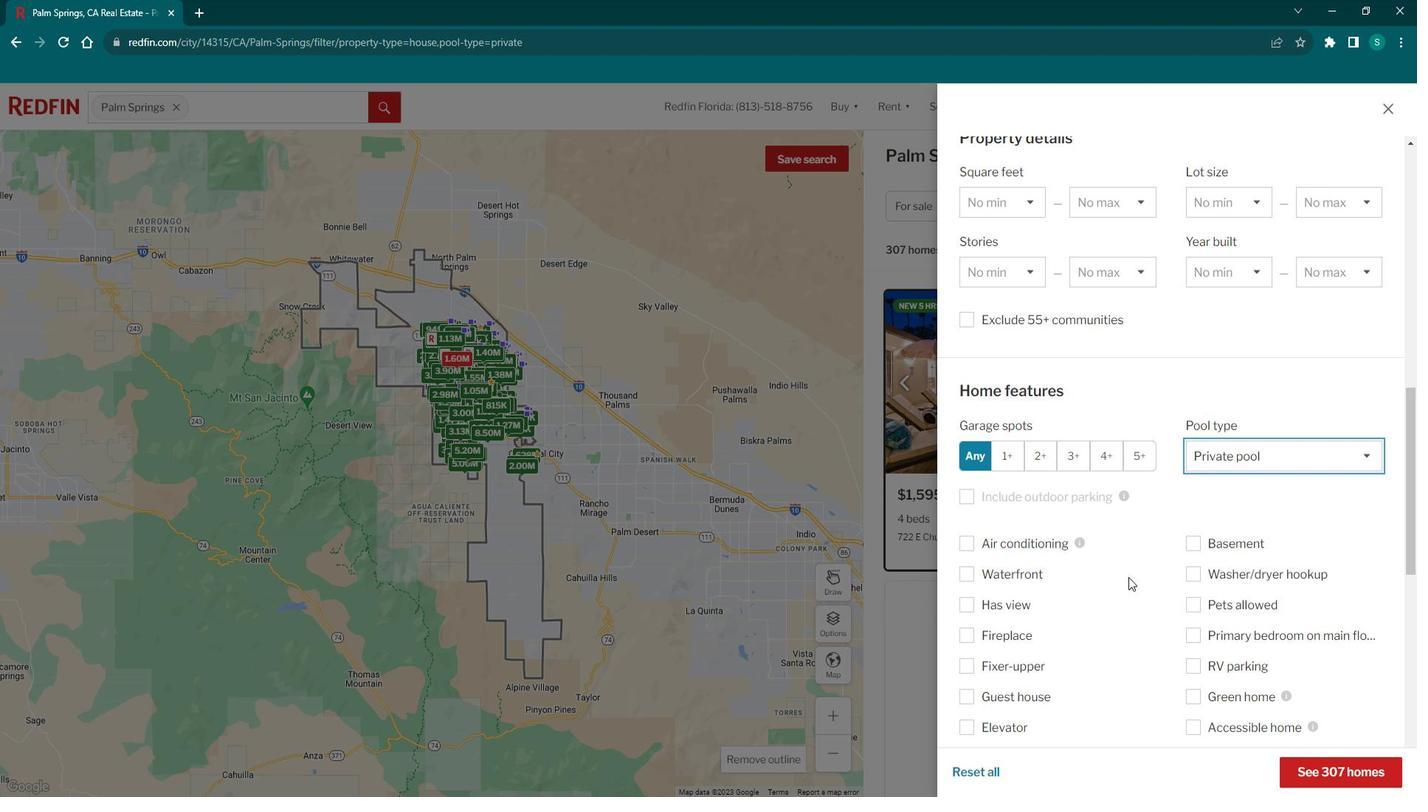 
Action: Mouse moved to (1145, 576)
Screenshot: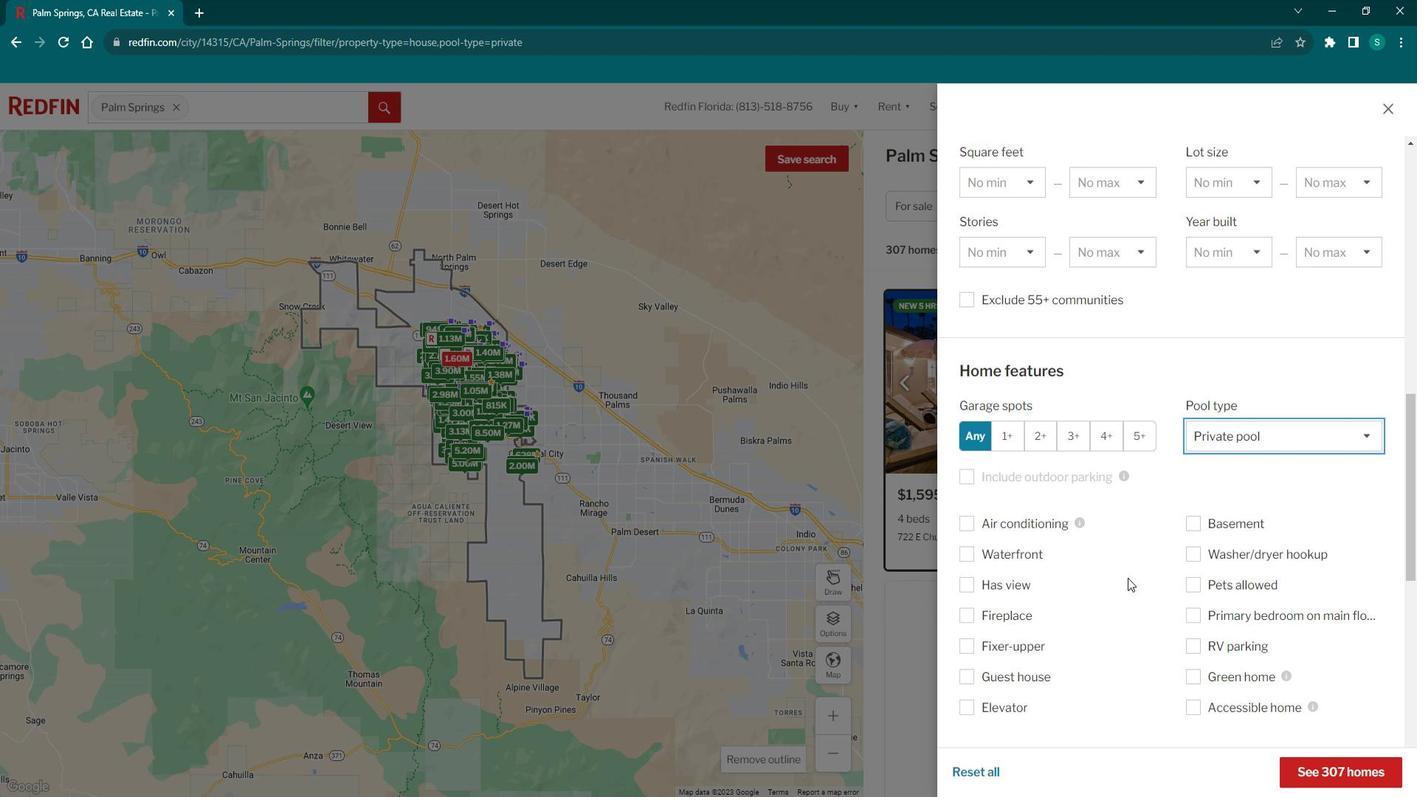 
Action: Mouse scrolled (1145, 576) with delta (0, 0)
Screenshot: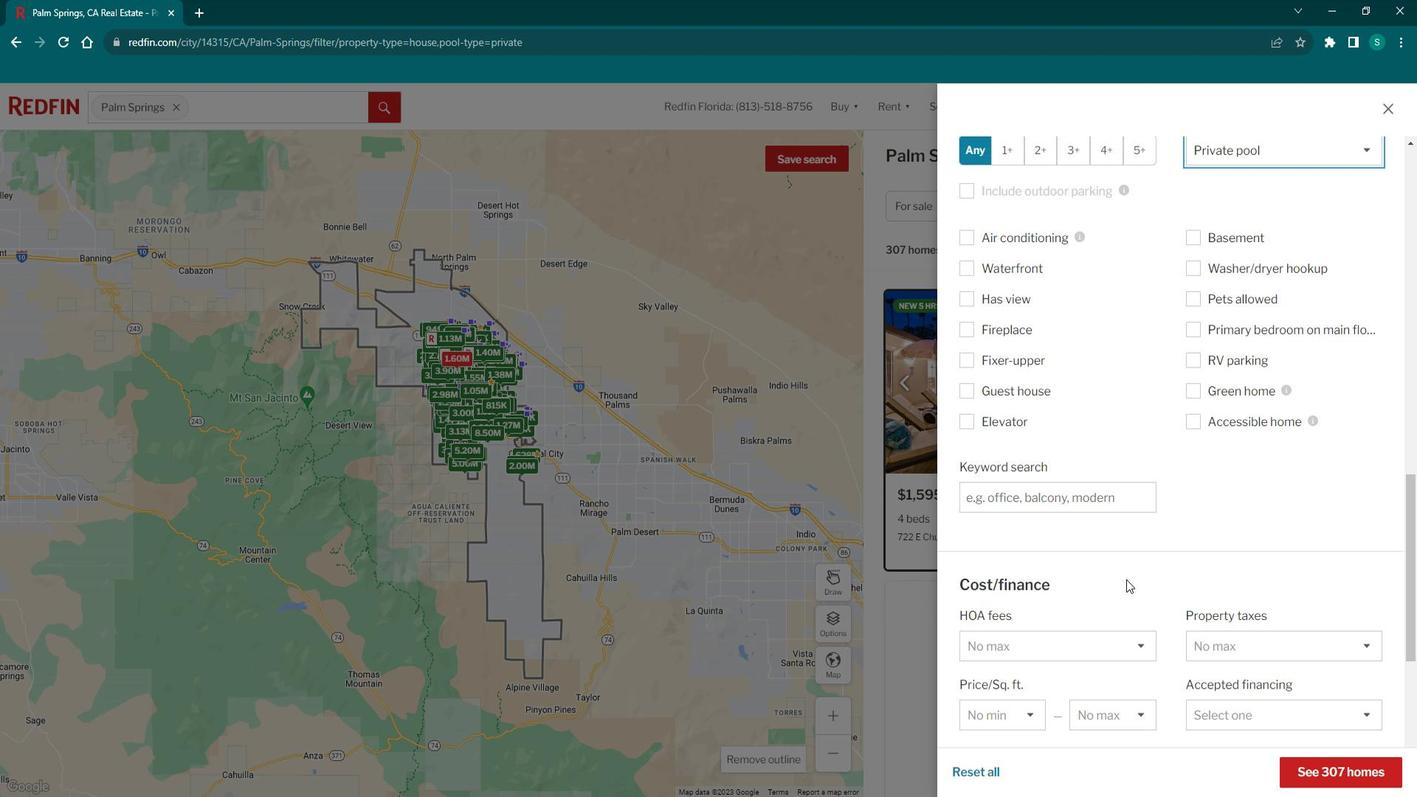 
Action: Mouse scrolled (1145, 576) with delta (0, 0)
Screenshot: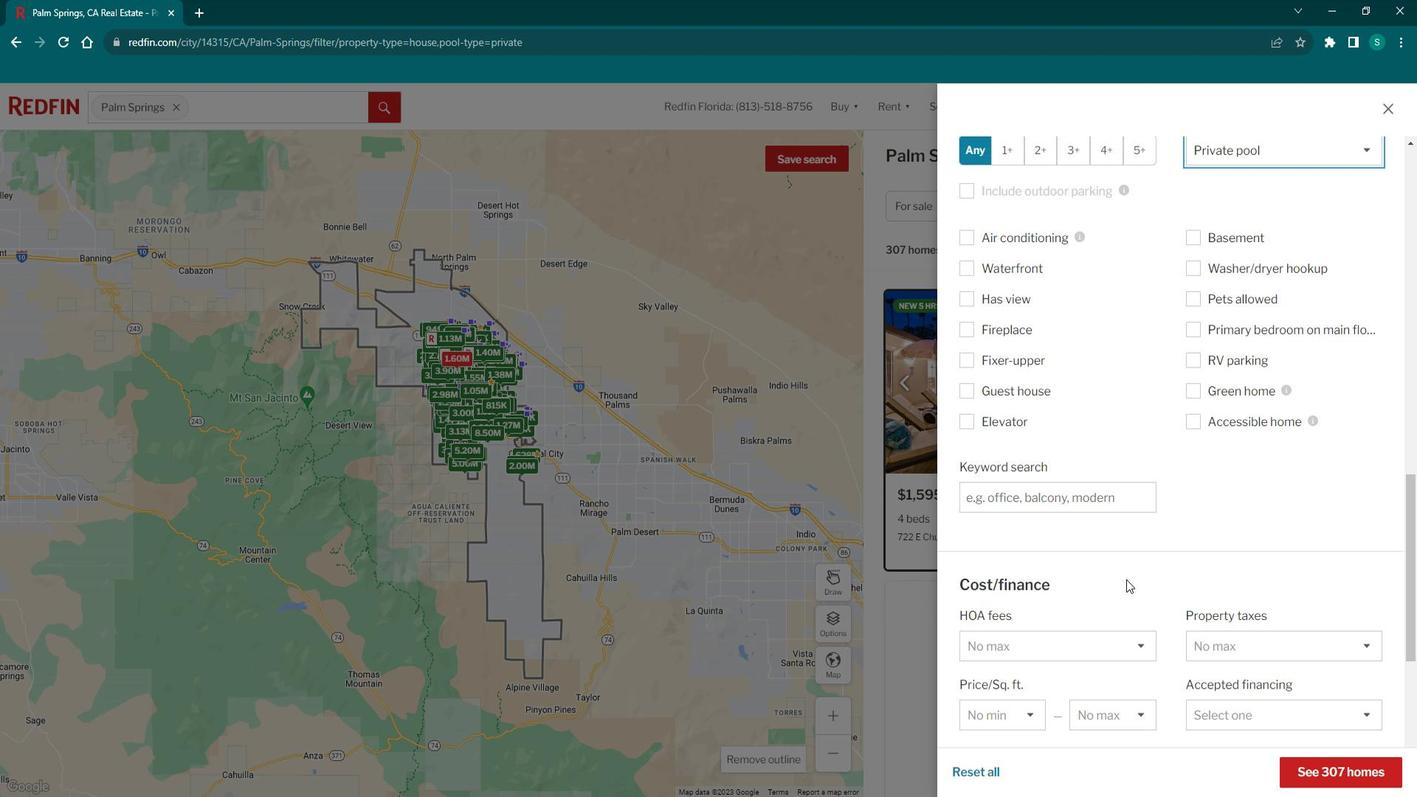 
Action: Mouse scrolled (1145, 576) with delta (0, 0)
Screenshot: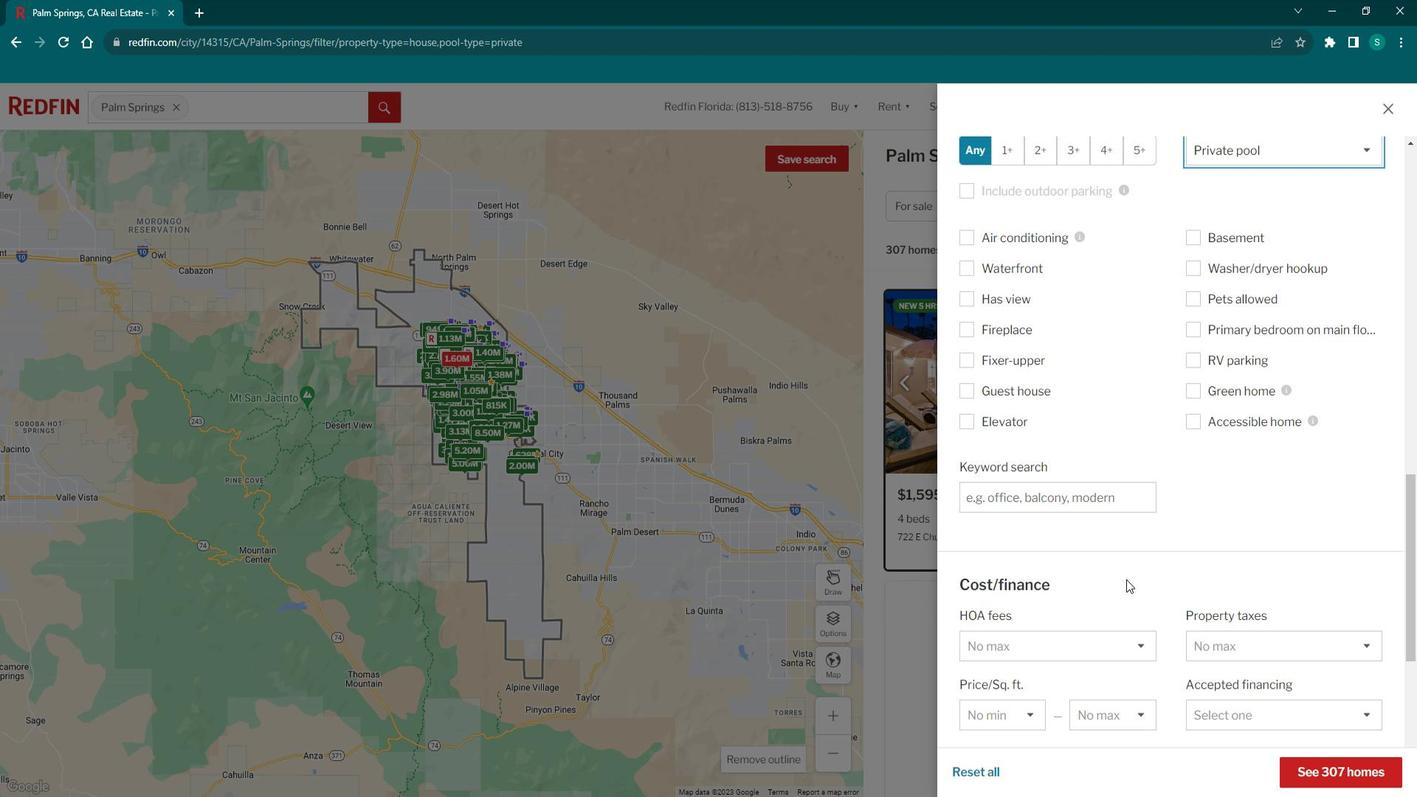 
Action: Mouse scrolled (1145, 576) with delta (0, 0)
Screenshot: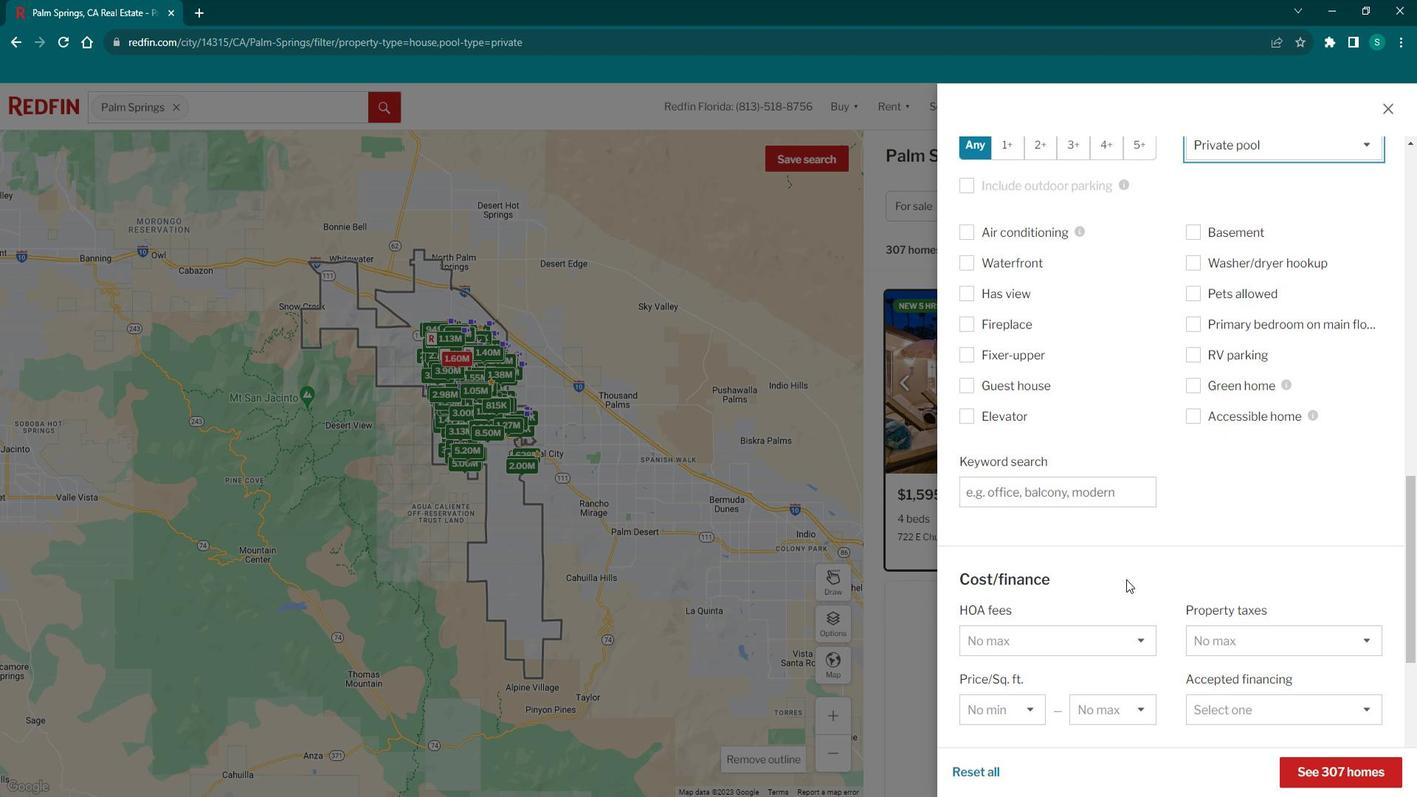 
Action: Mouse scrolled (1145, 576) with delta (0, 0)
Screenshot: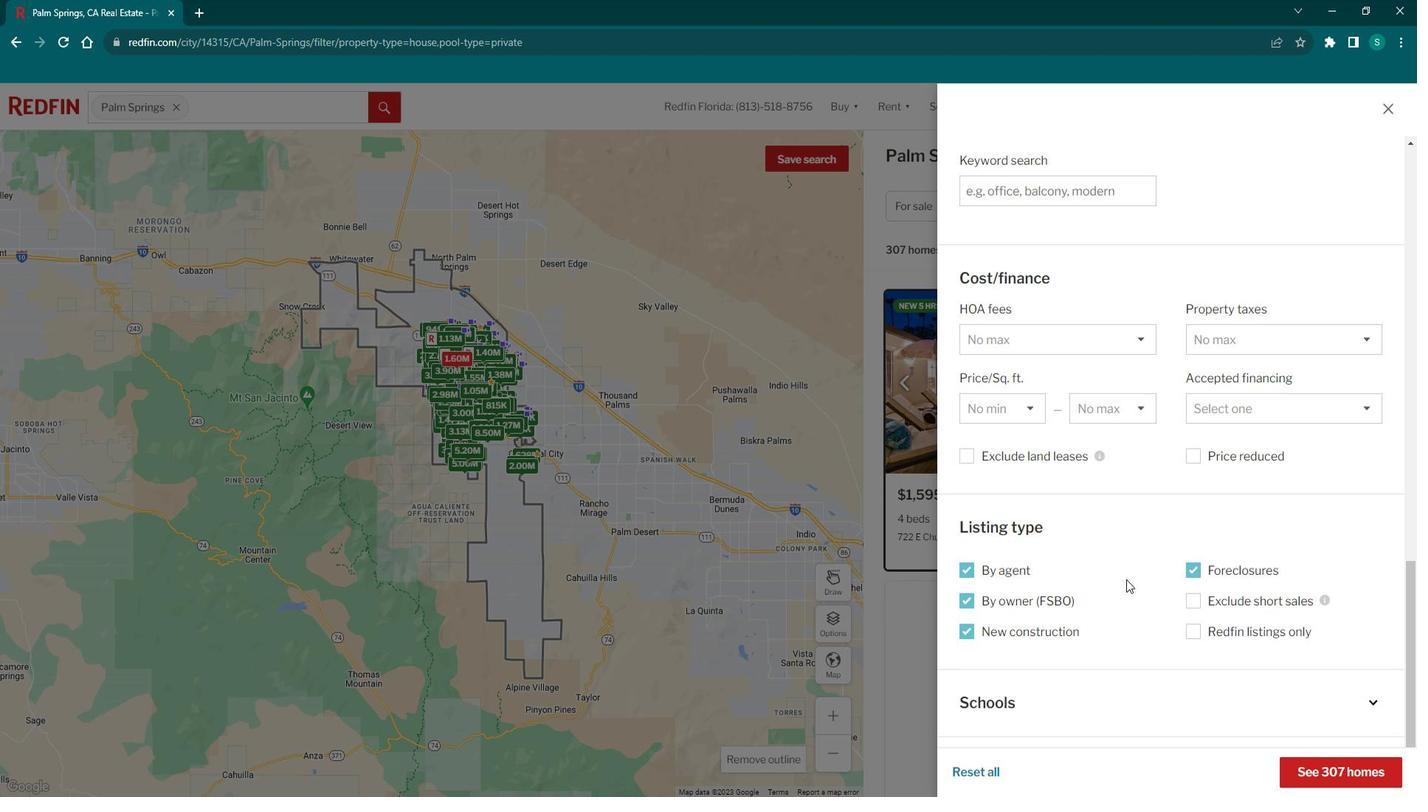 
Action: Mouse scrolled (1145, 576) with delta (0, 0)
Screenshot: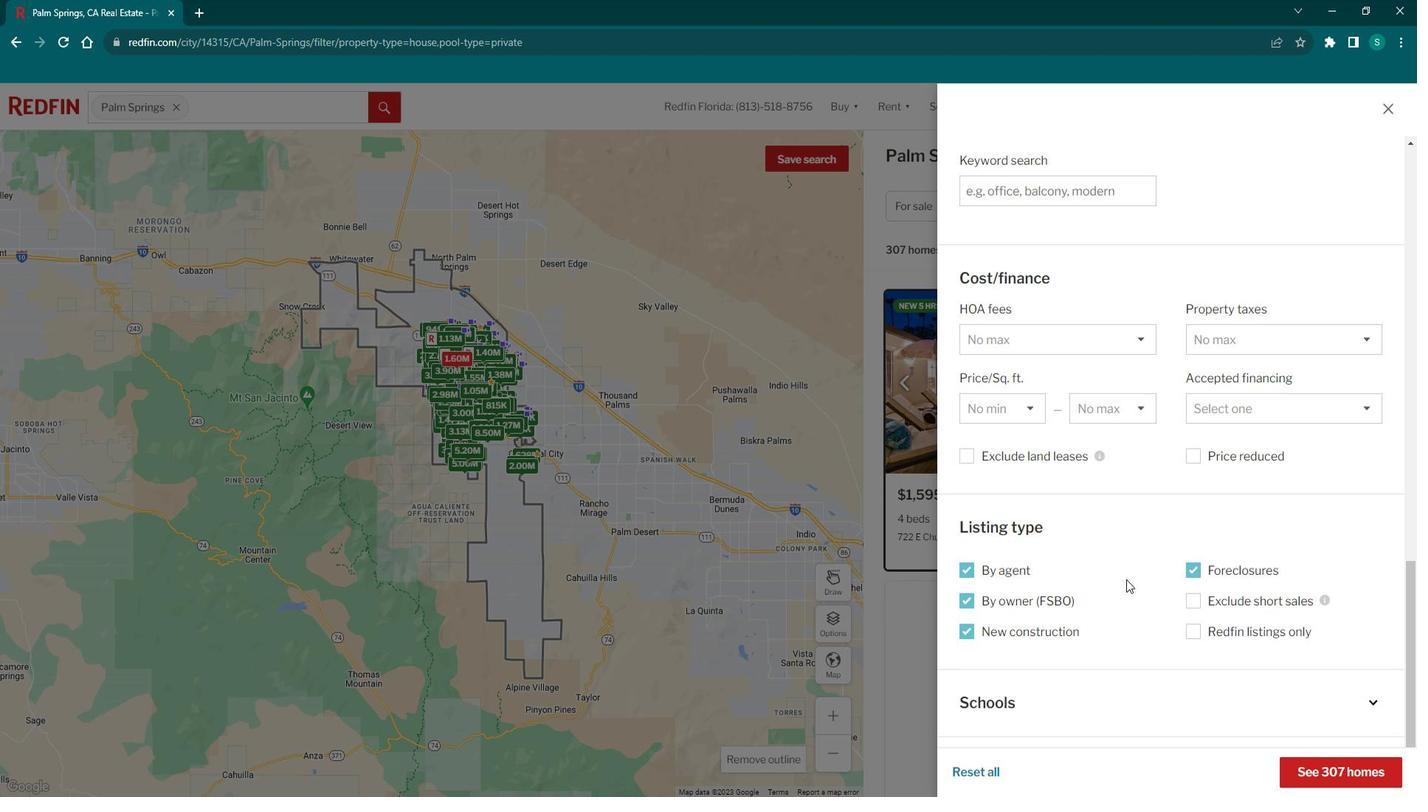 
Action: Mouse scrolled (1145, 576) with delta (0, 0)
Screenshot: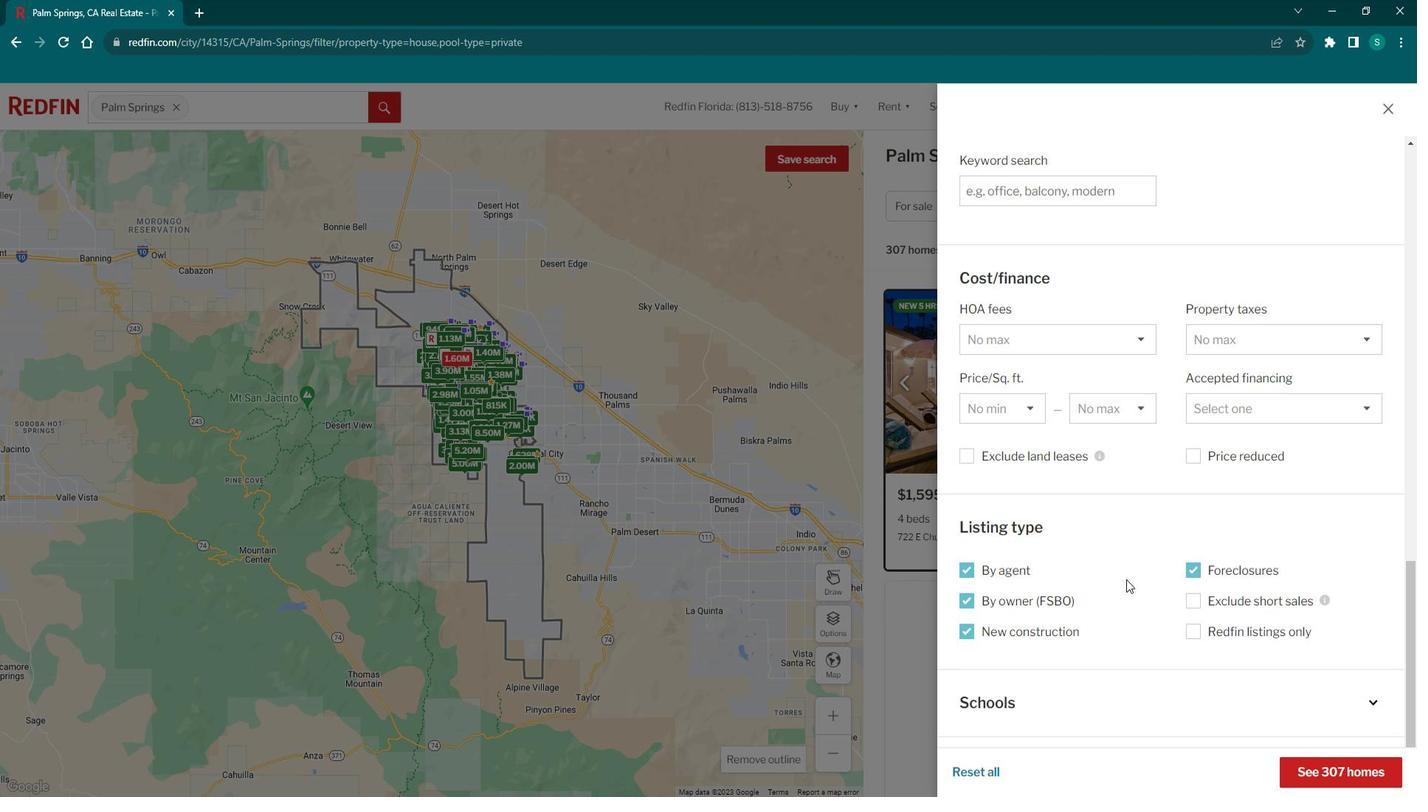 
Action: Mouse scrolled (1145, 576) with delta (0, 0)
Screenshot: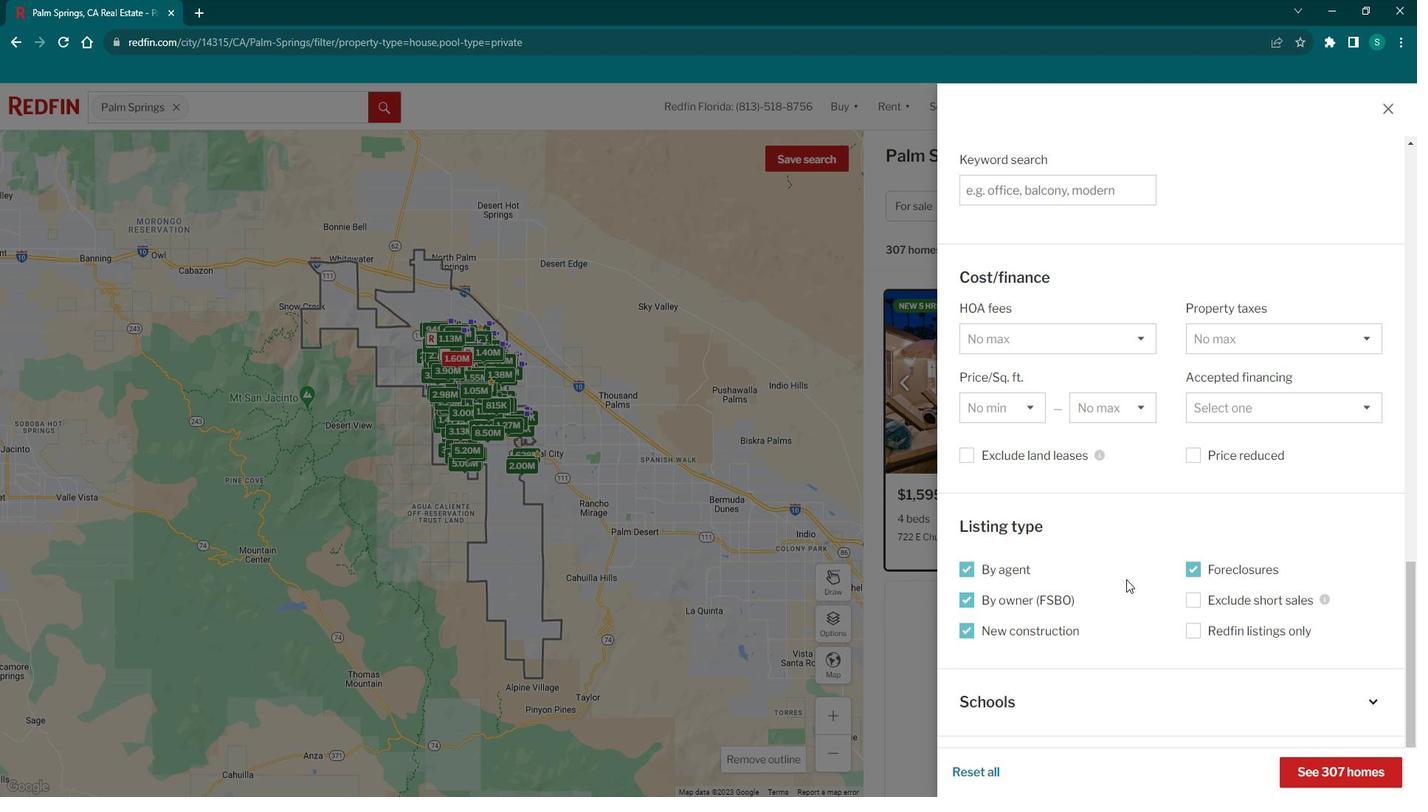 
Action: Mouse moved to (1354, 765)
Screenshot: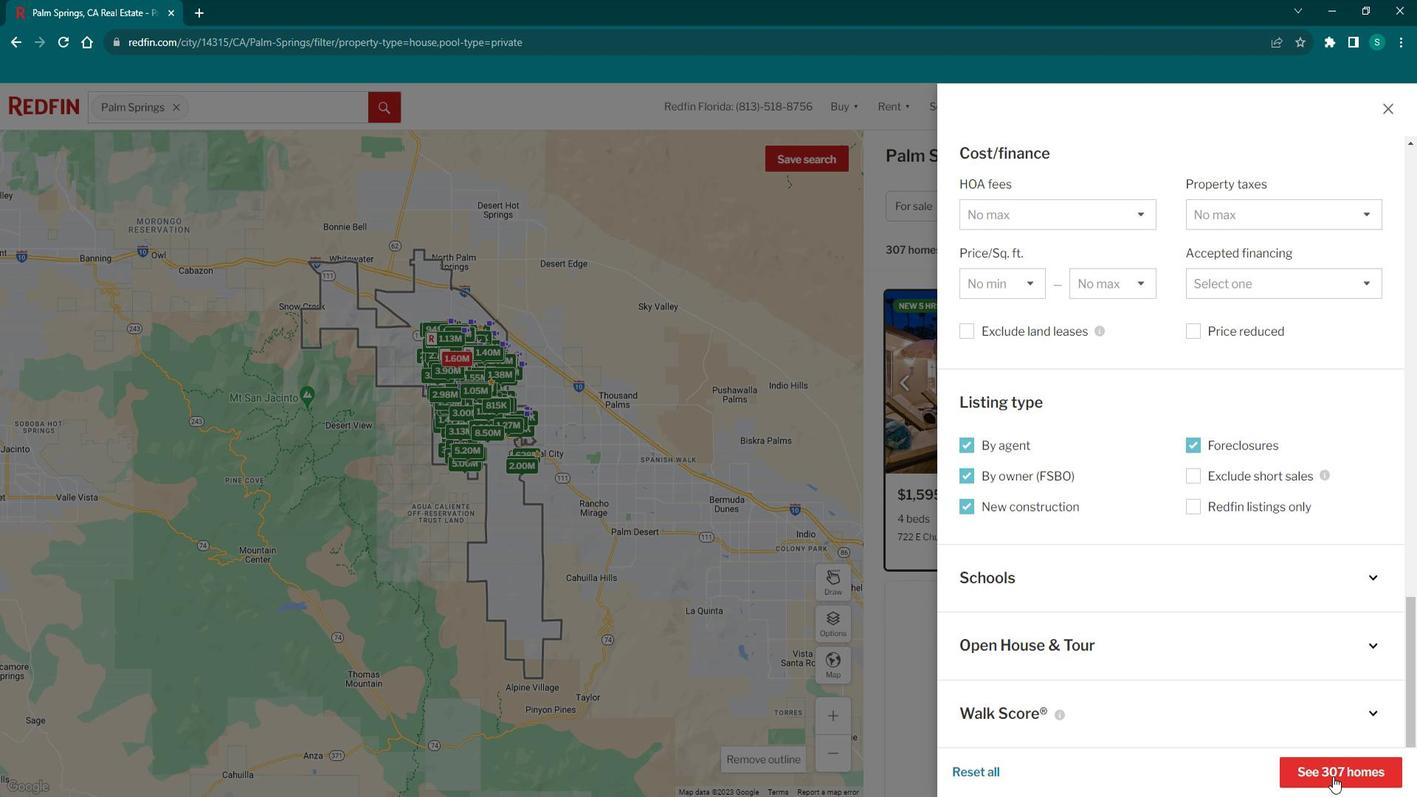 
Action: Mouse pressed left at (1354, 765)
Screenshot: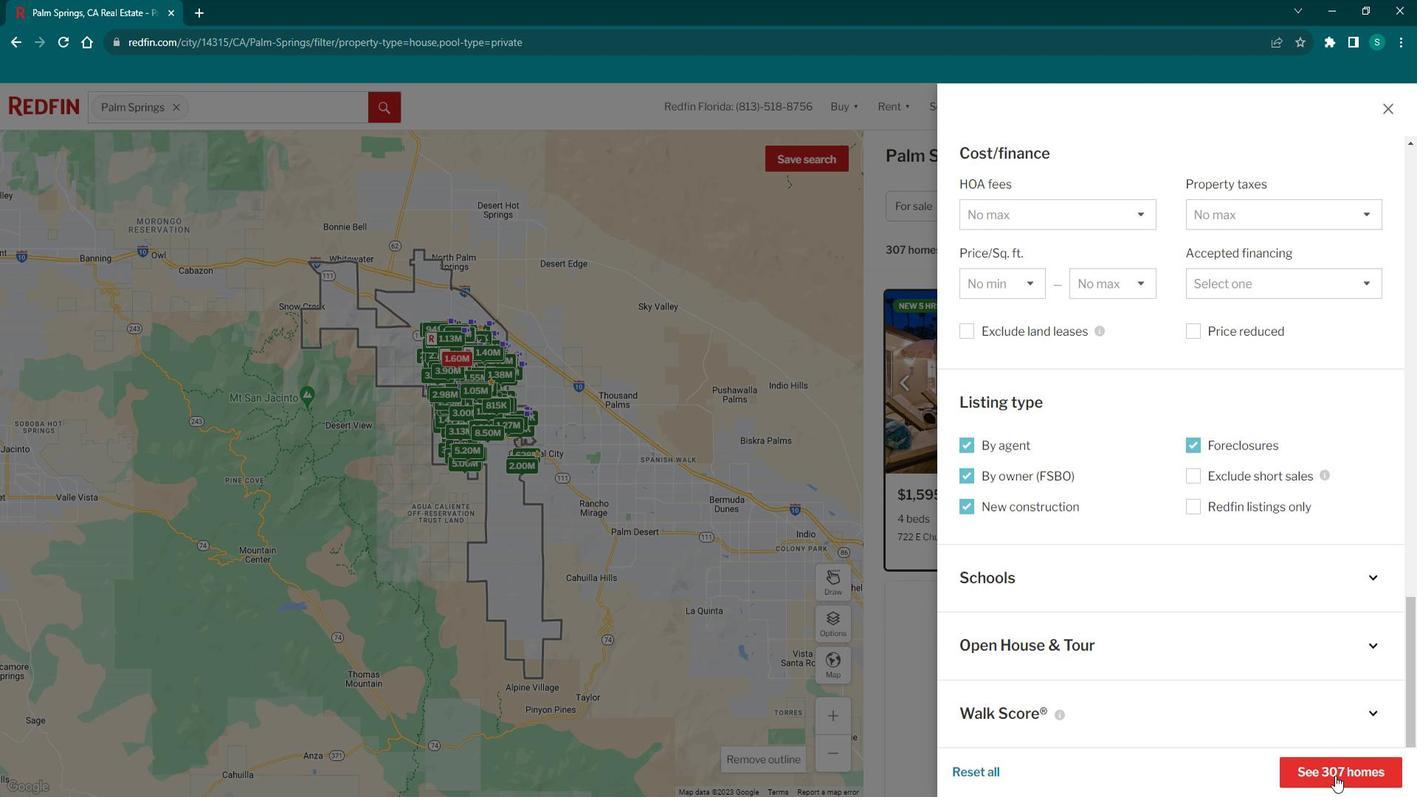 
Action: Mouse moved to (1010, 464)
Screenshot: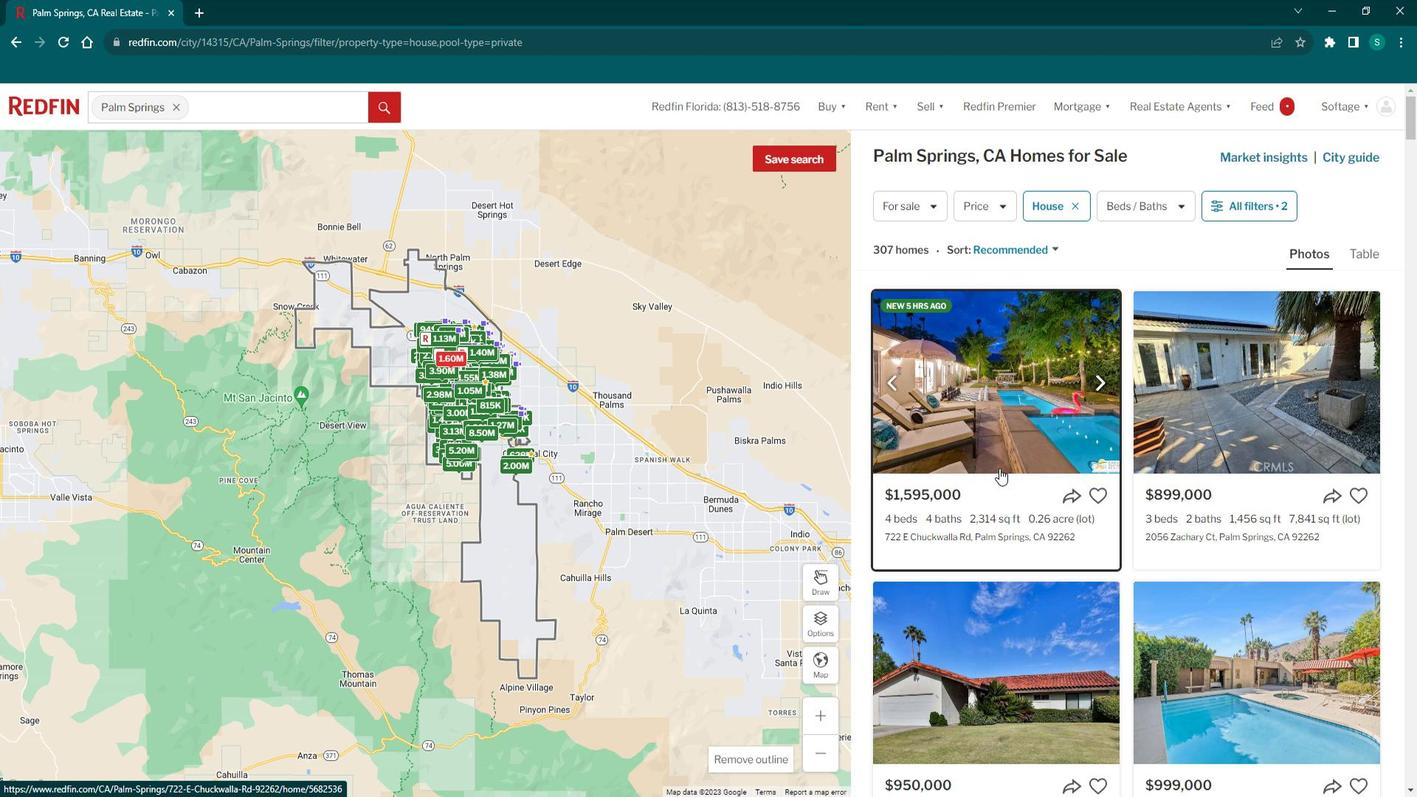
Action: Mouse scrolled (1010, 463) with delta (0, 0)
Screenshot: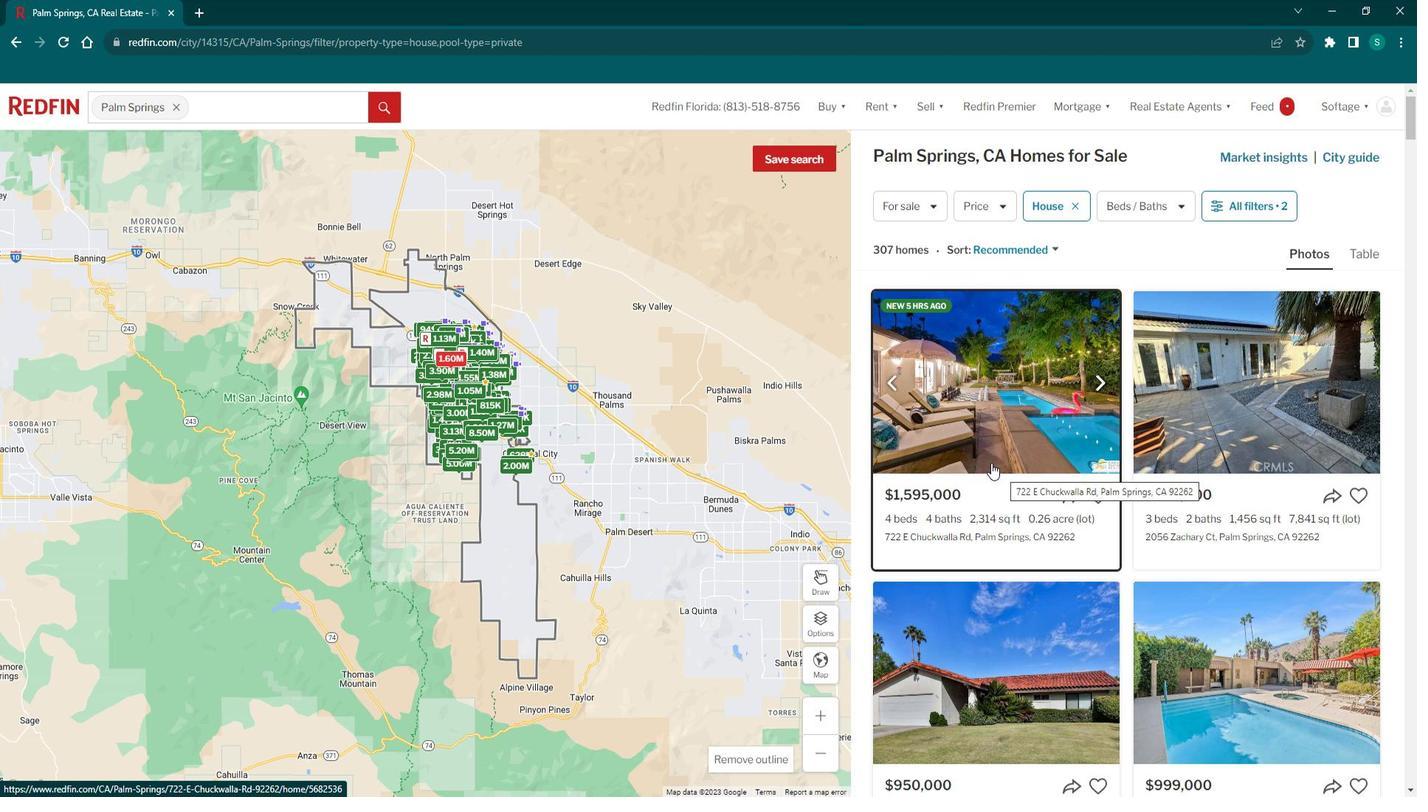 
Action: Mouse scrolled (1010, 463) with delta (0, 0)
Screenshot: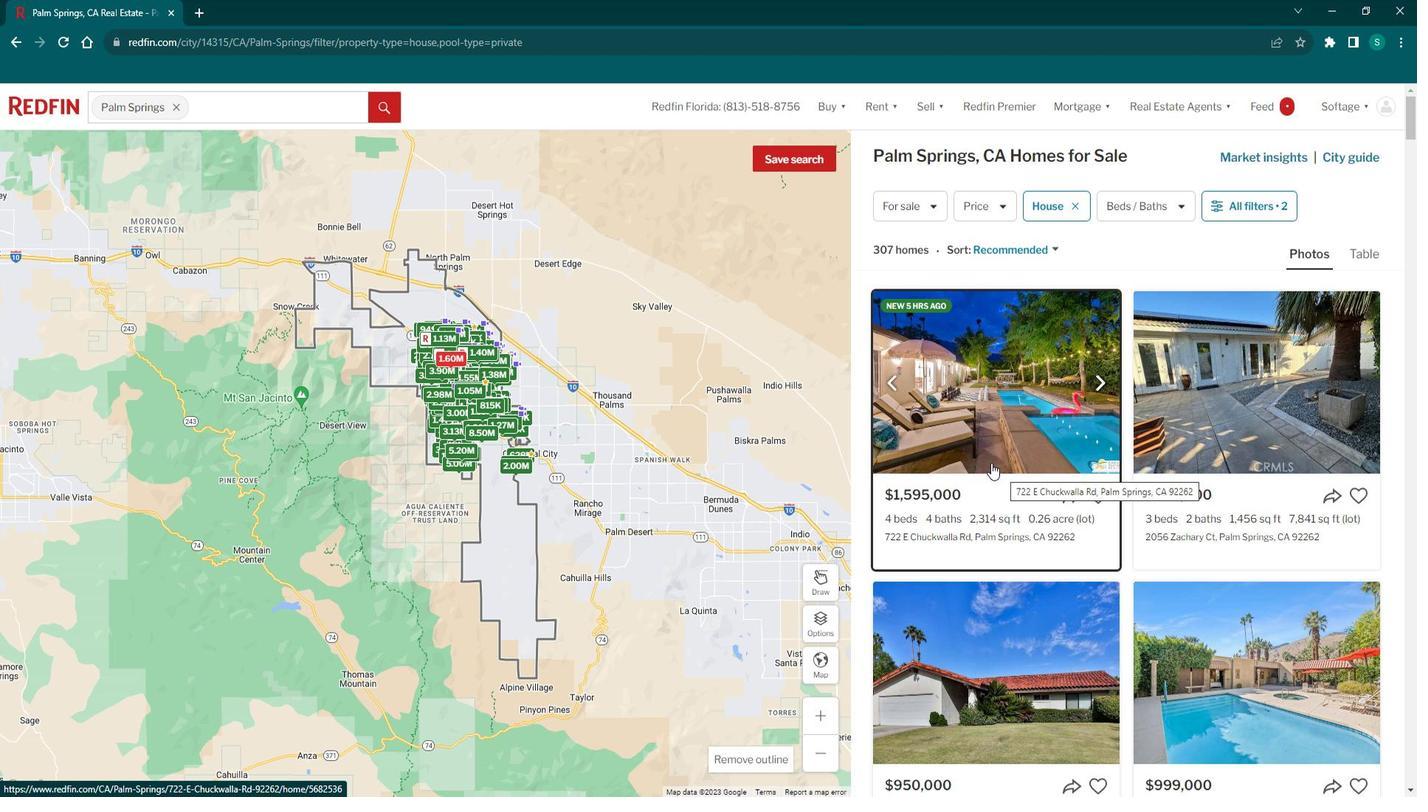 
Action: Mouse scrolled (1010, 463) with delta (0, 0)
Screenshot: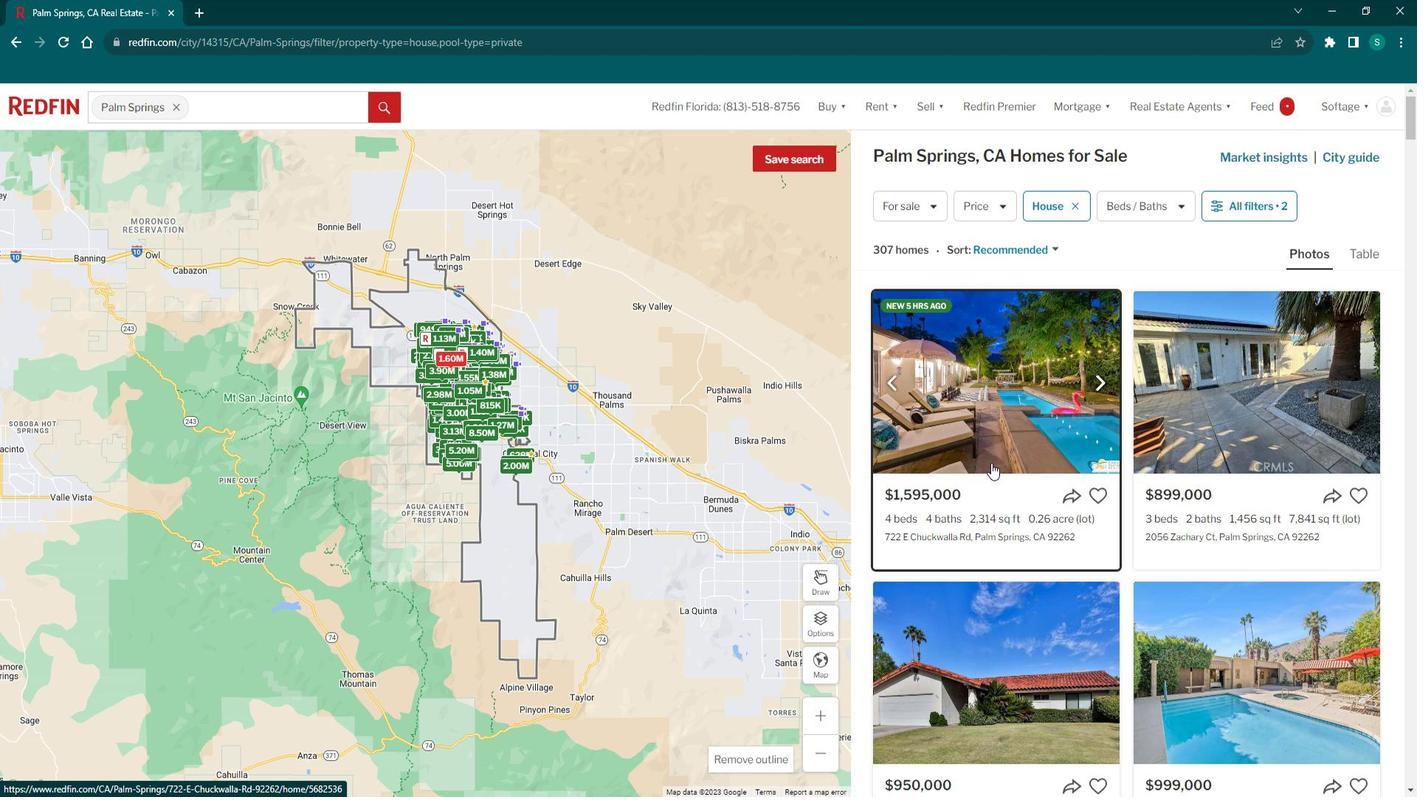 
Action: Mouse scrolled (1010, 463) with delta (0, 0)
Screenshot: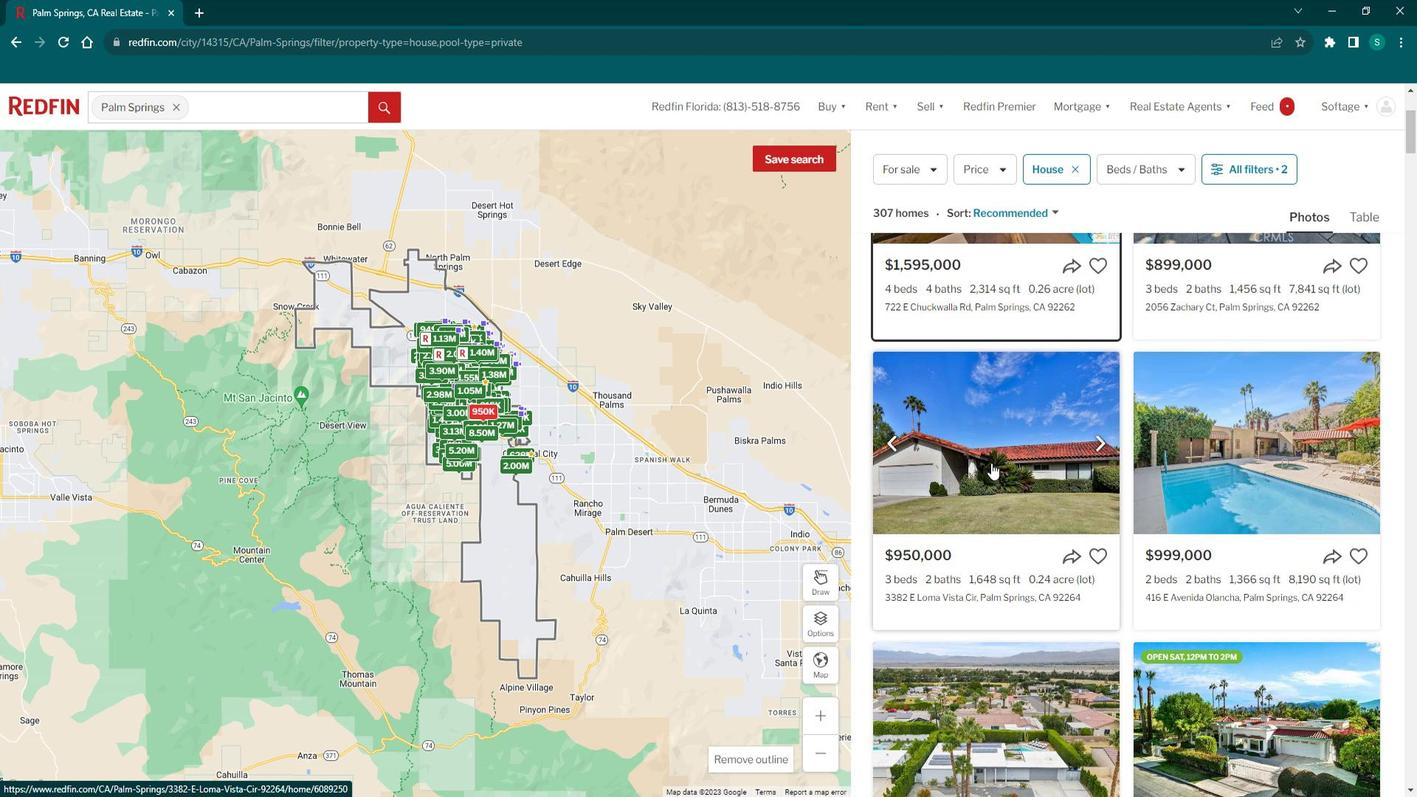
Action: Mouse scrolled (1010, 463) with delta (0, 0)
Screenshot: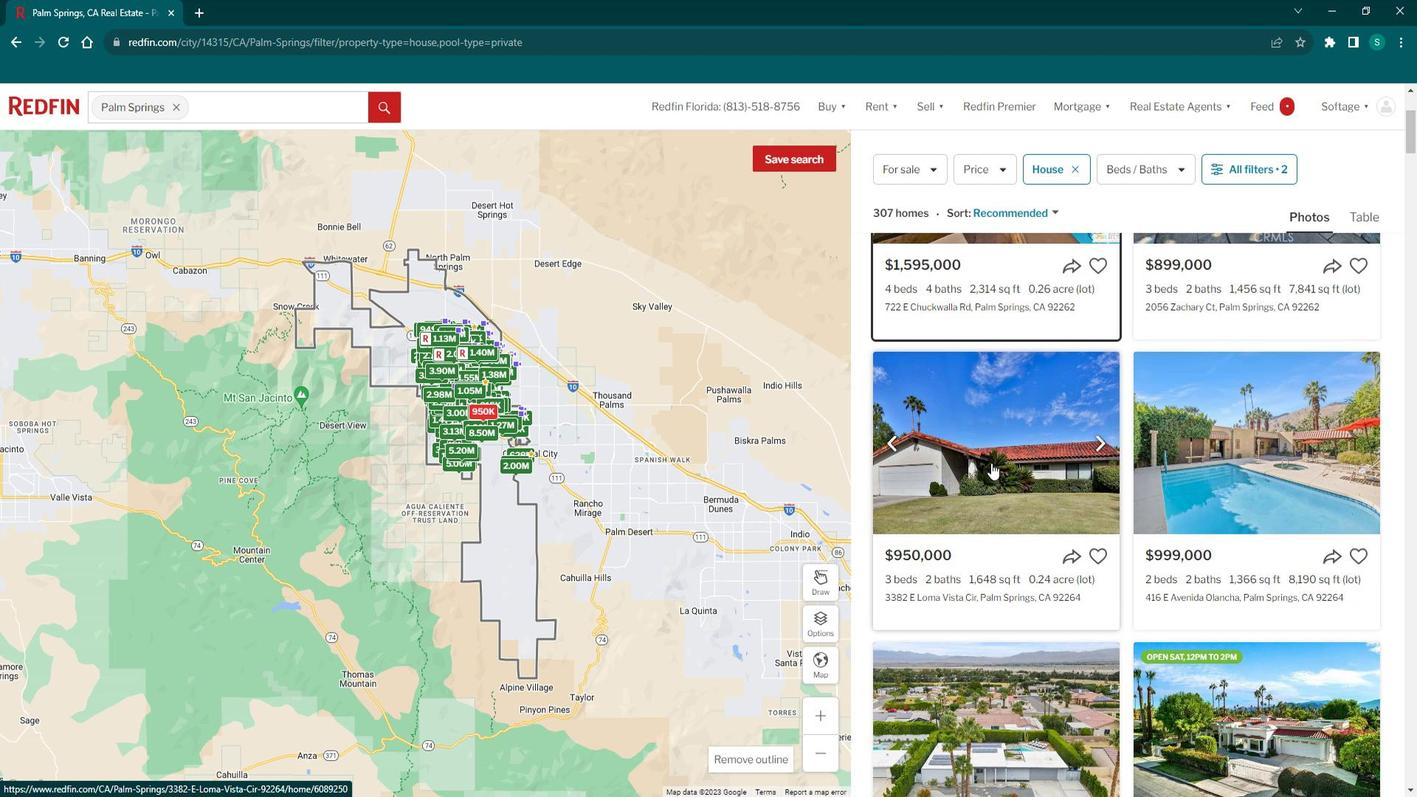 
Action: Mouse scrolled (1010, 463) with delta (0, 0)
Screenshot: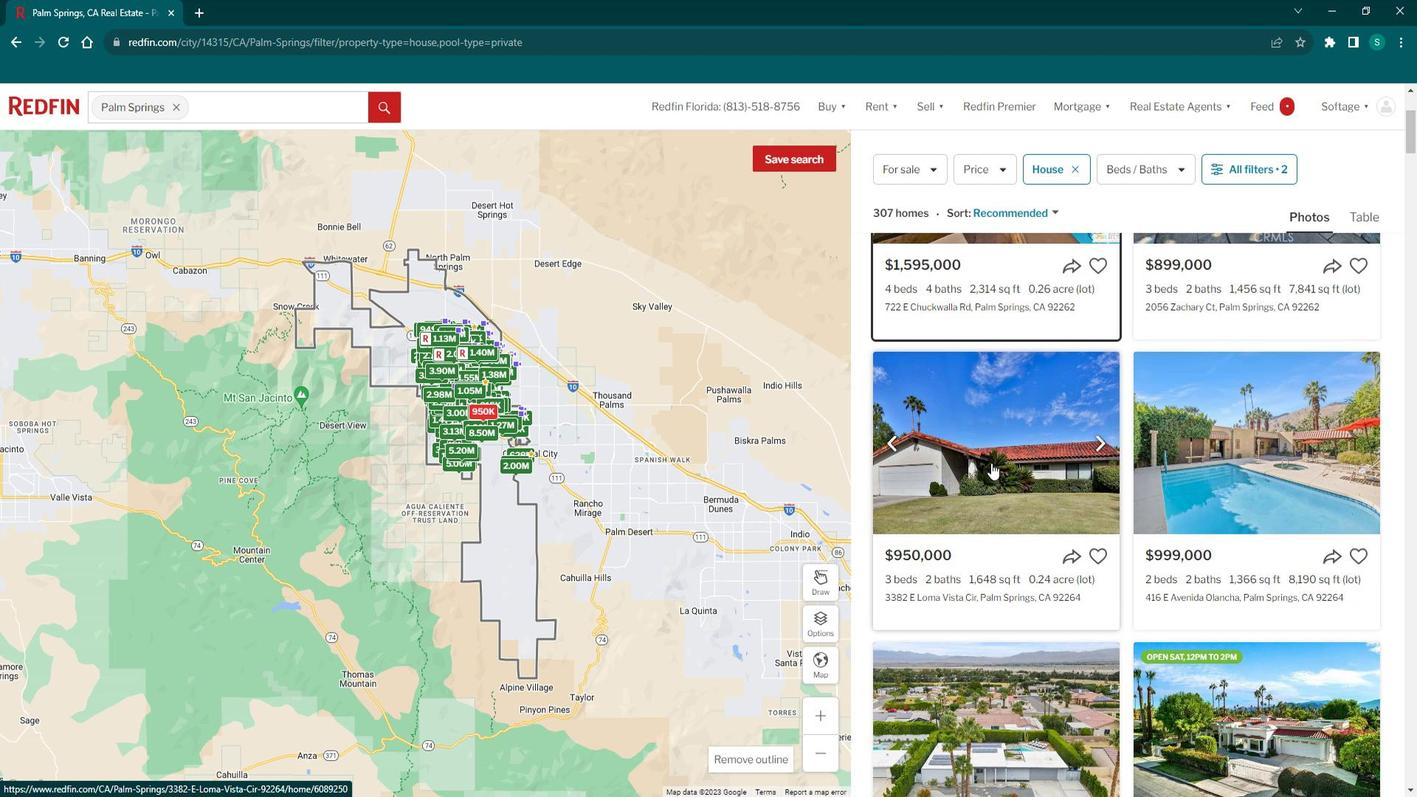 
Action: Mouse scrolled (1010, 463) with delta (0, 0)
Screenshot: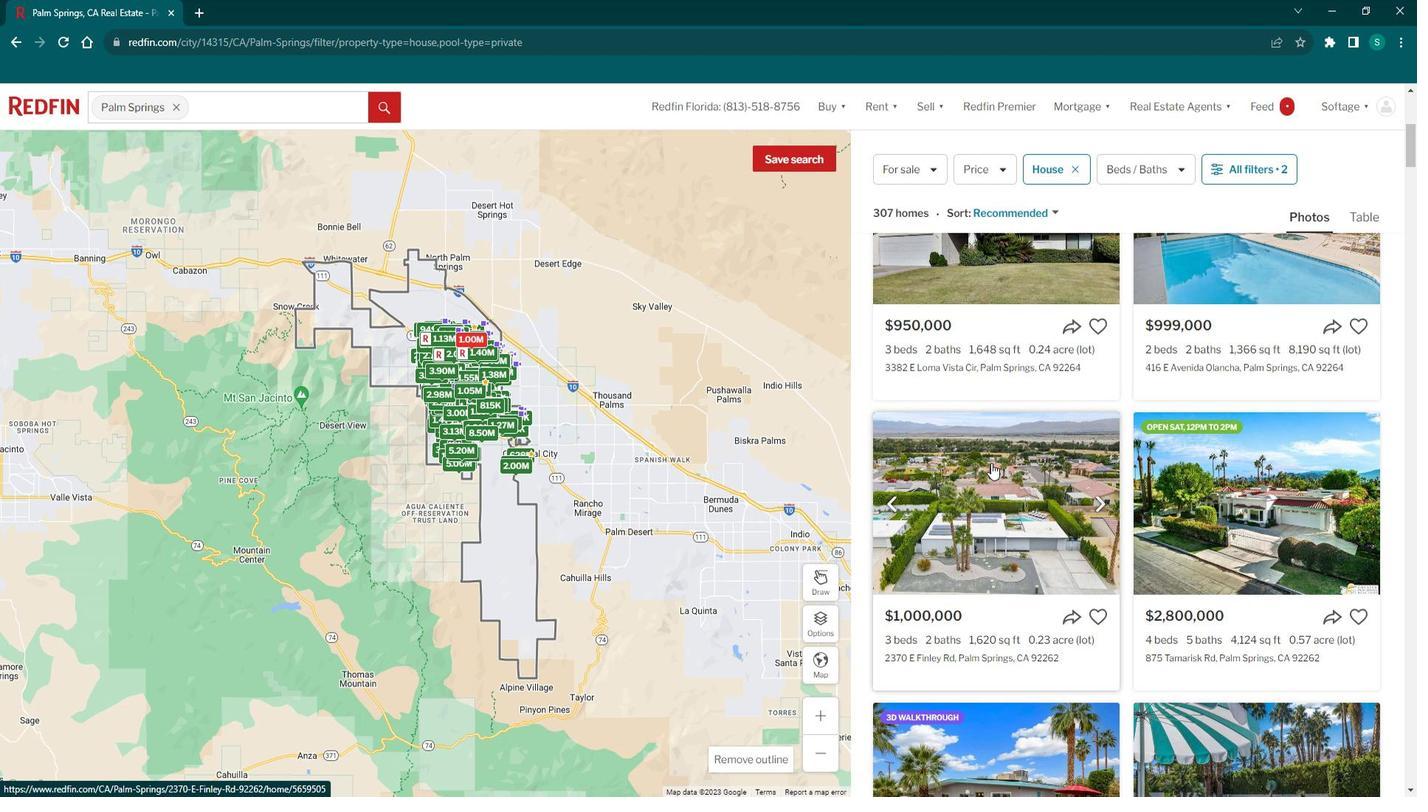 
Action: Mouse scrolled (1010, 463) with delta (0, 0)
Screenshot: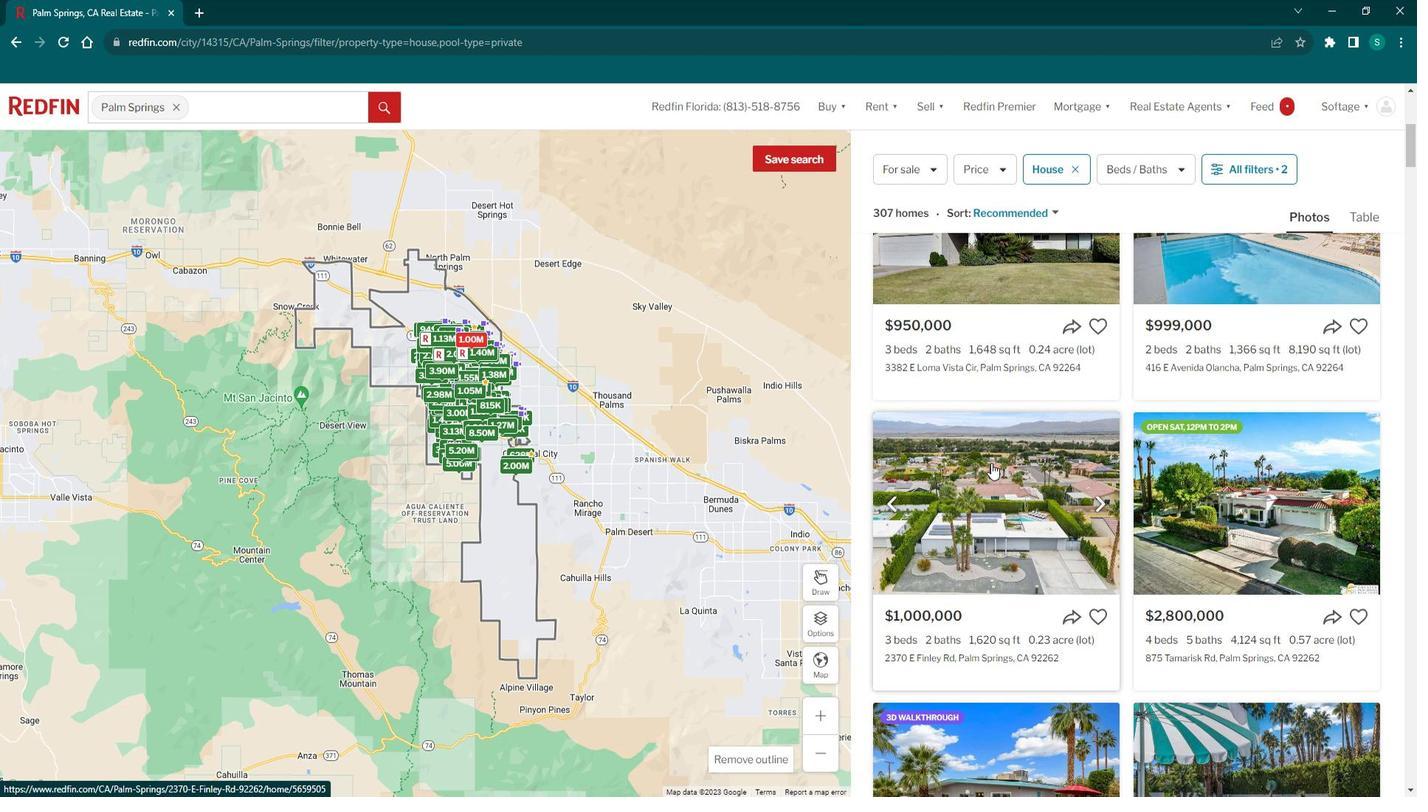 
Action: Mouse scrolled (1010, 463) with delta (0, 0)
Screenshot: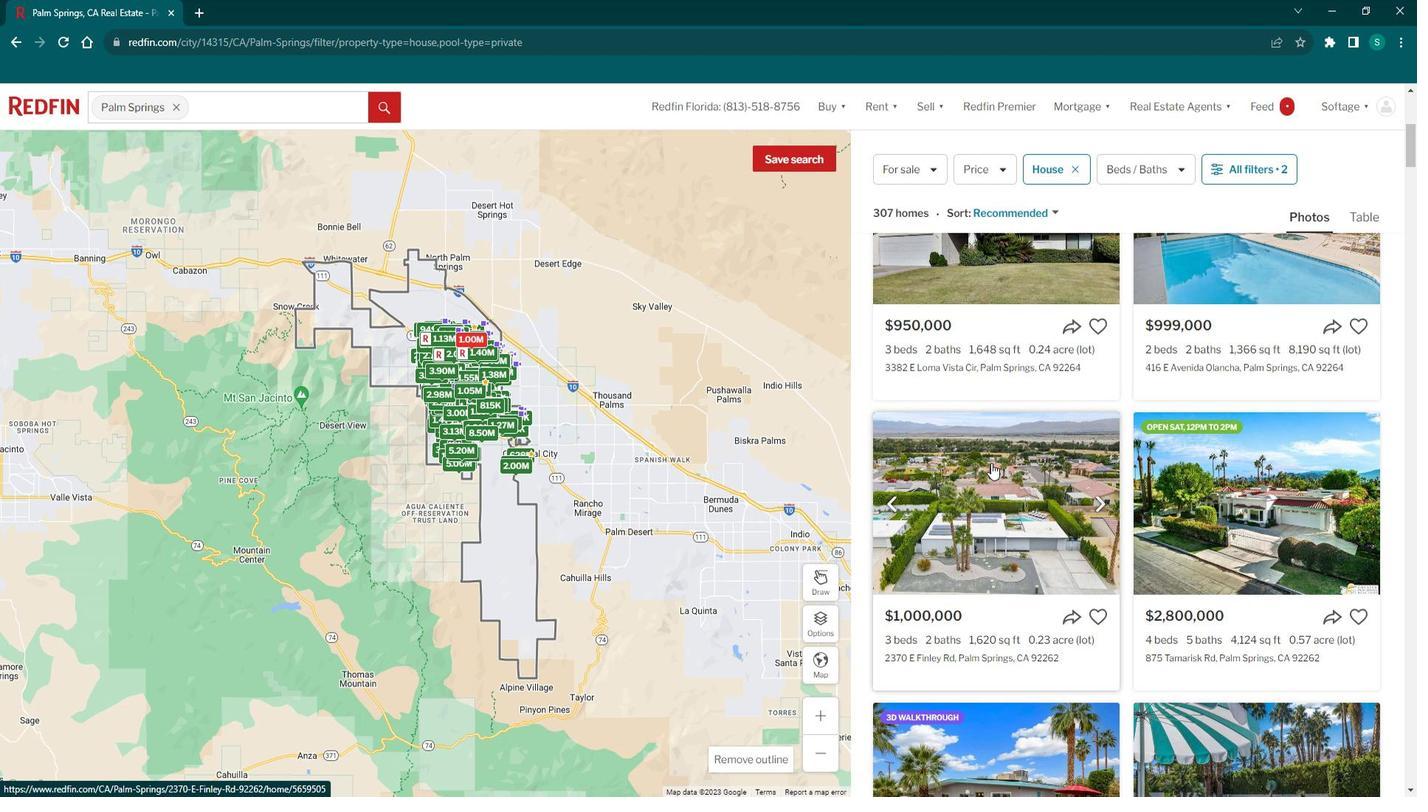 
Action: Mouse scrolled (1010, 463) with delta (0, 0)
Screenshot: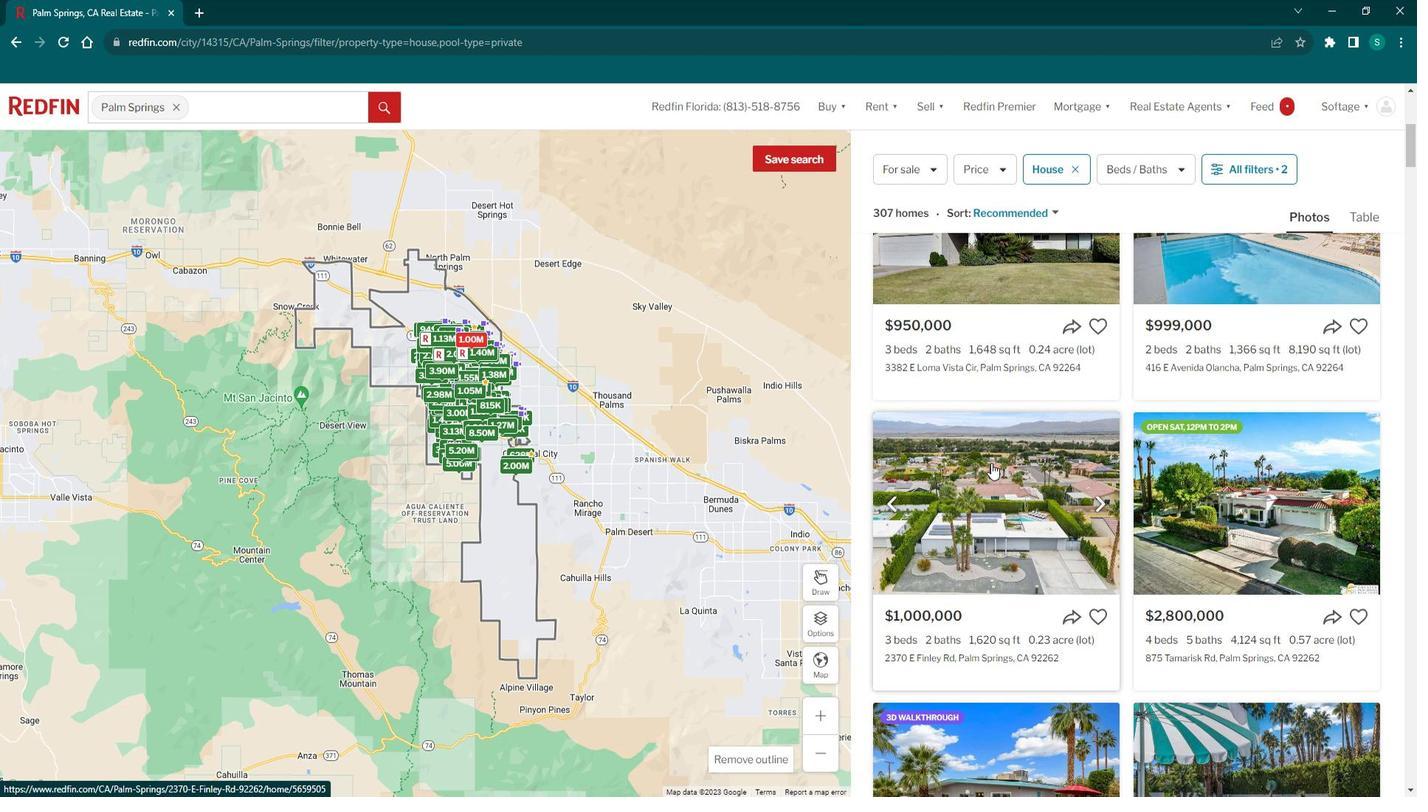 
Action: Mouse scrolled (1010, 463) with delta (0, 0)
Screenshot: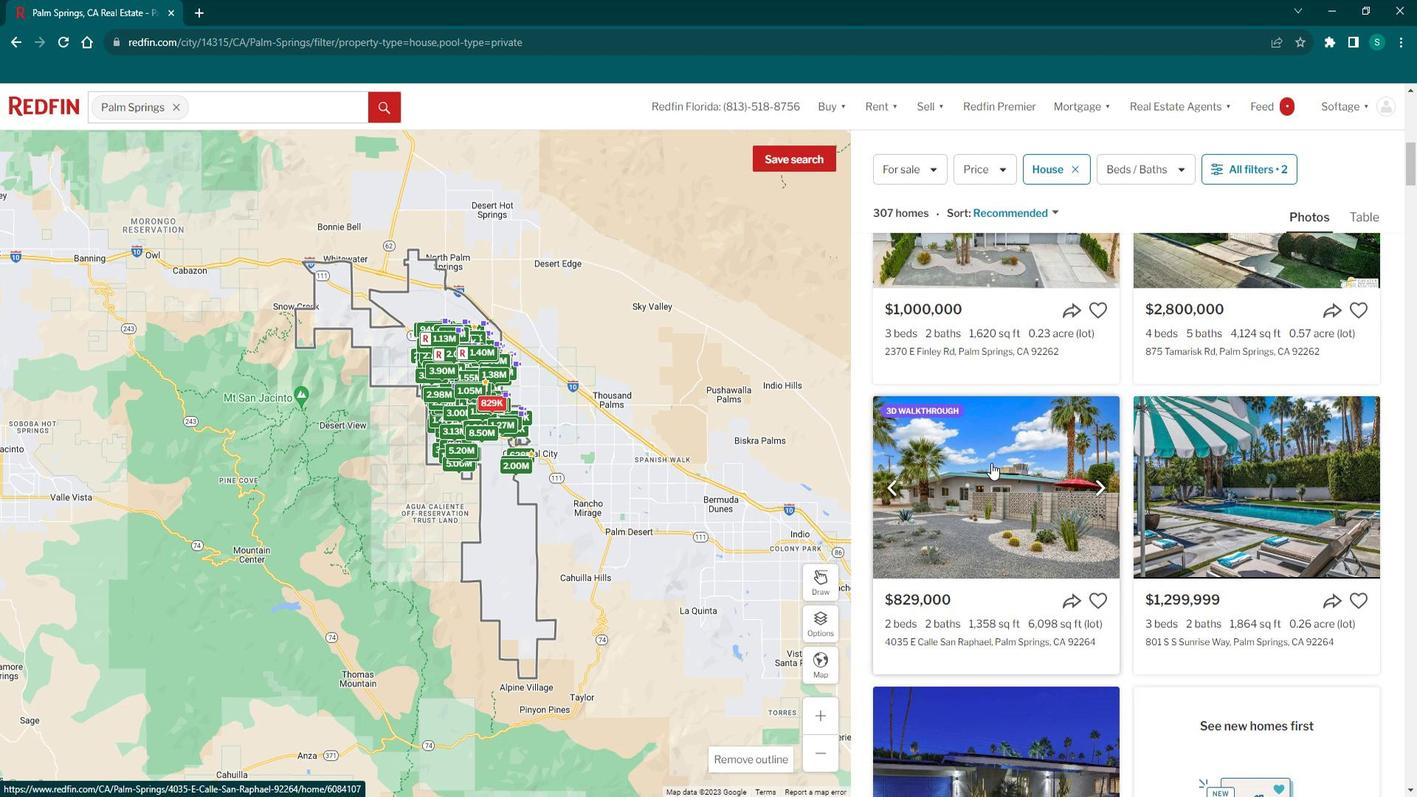 
Action: Mouse scrolled (1010, 463) with delta (0, 0)
Screenshot: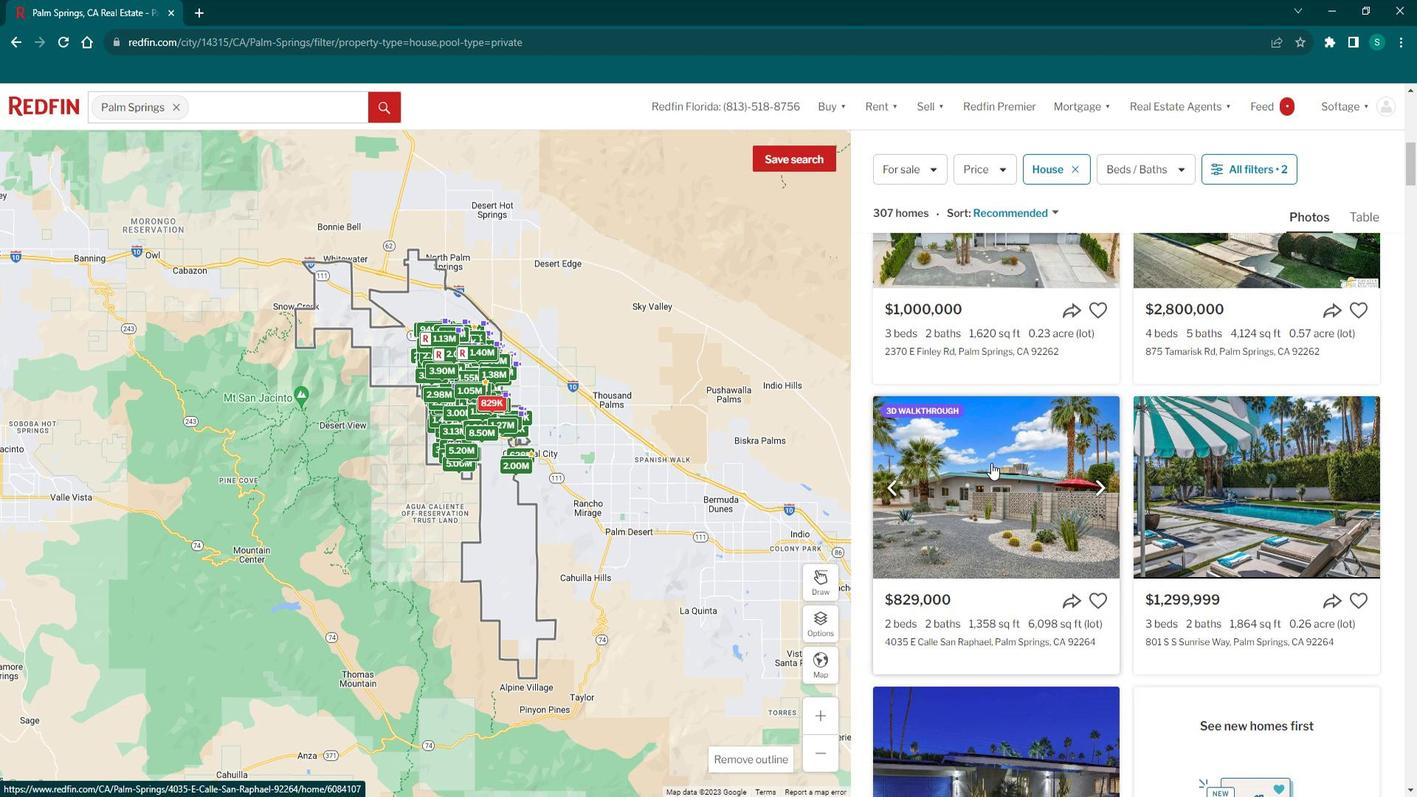 
Action: Mouse scrolled (1010, 463) with delta (0, 0)
Screenshot: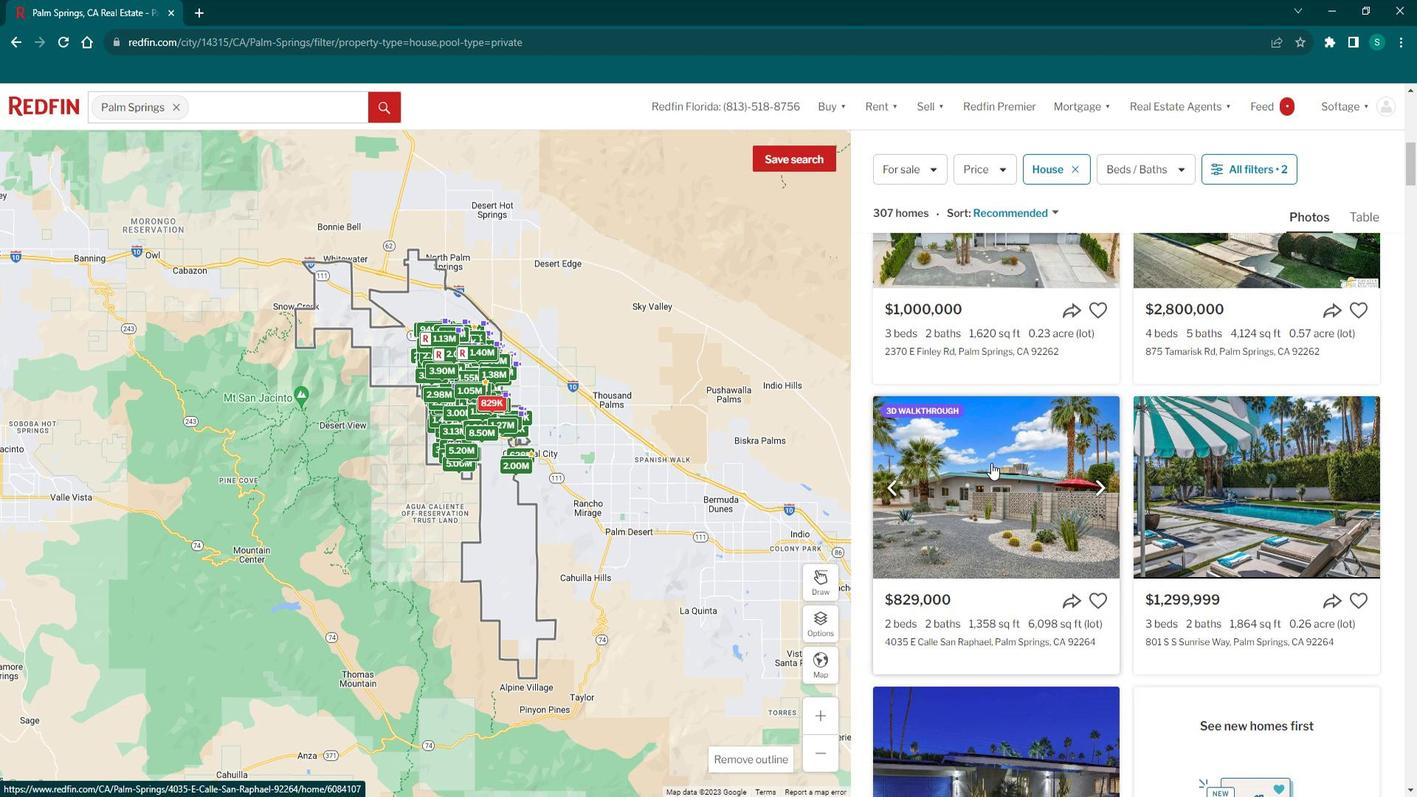 
Action: Mouse scrolled (1010, 463) with delta (0, 0)
Screenshot: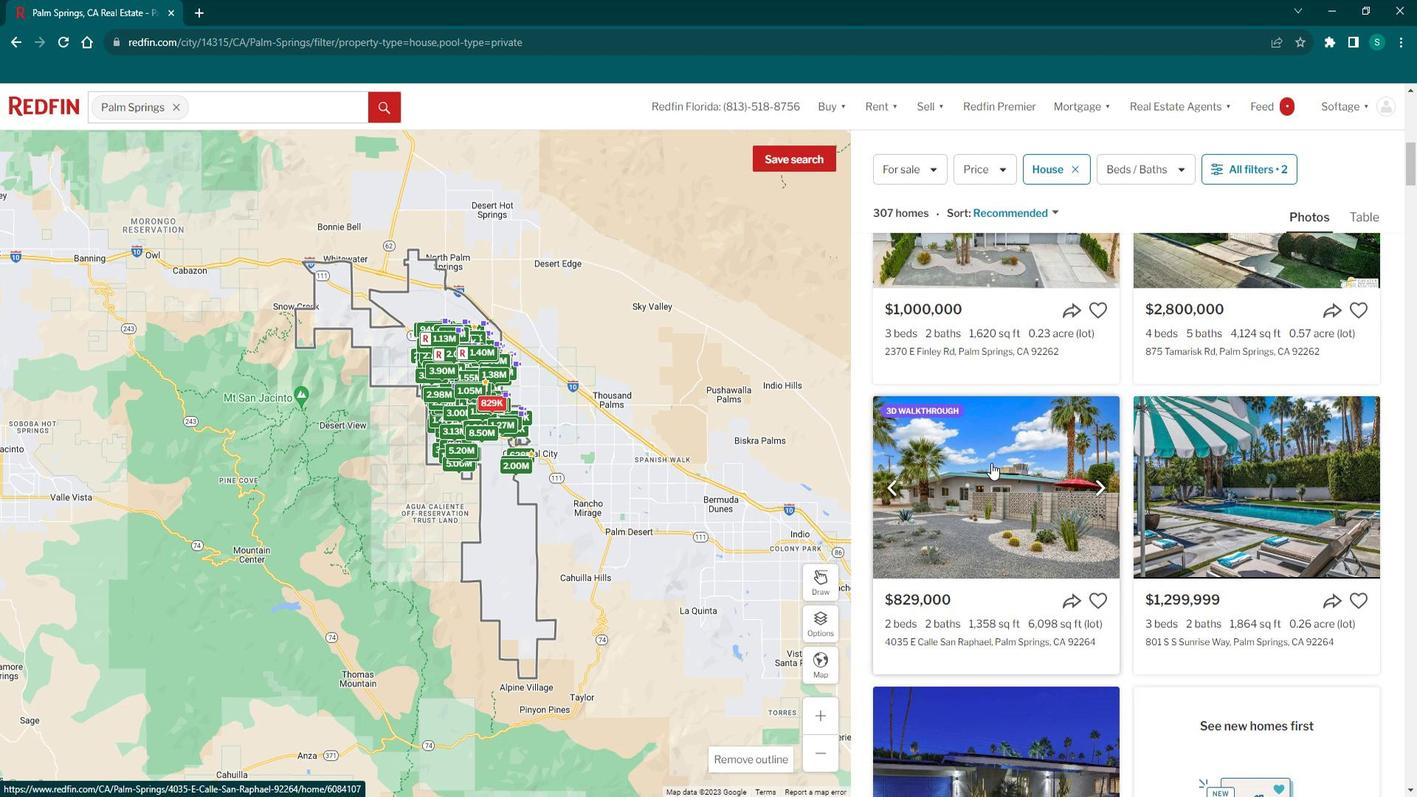 
Action: Mouse pressed left at (1010, 464)
Screenshot: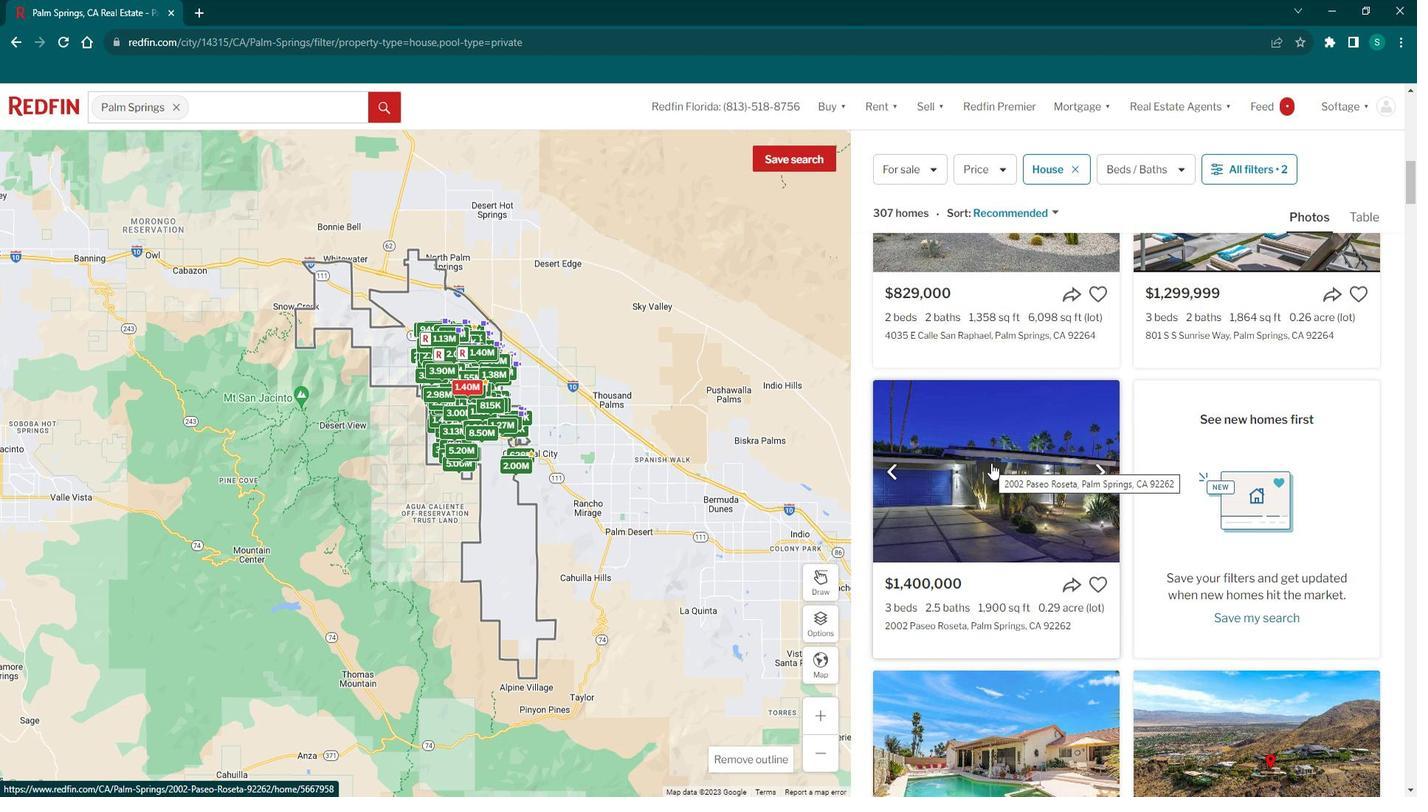 
Action: Mouse moved to (542, 424)
Screenshot: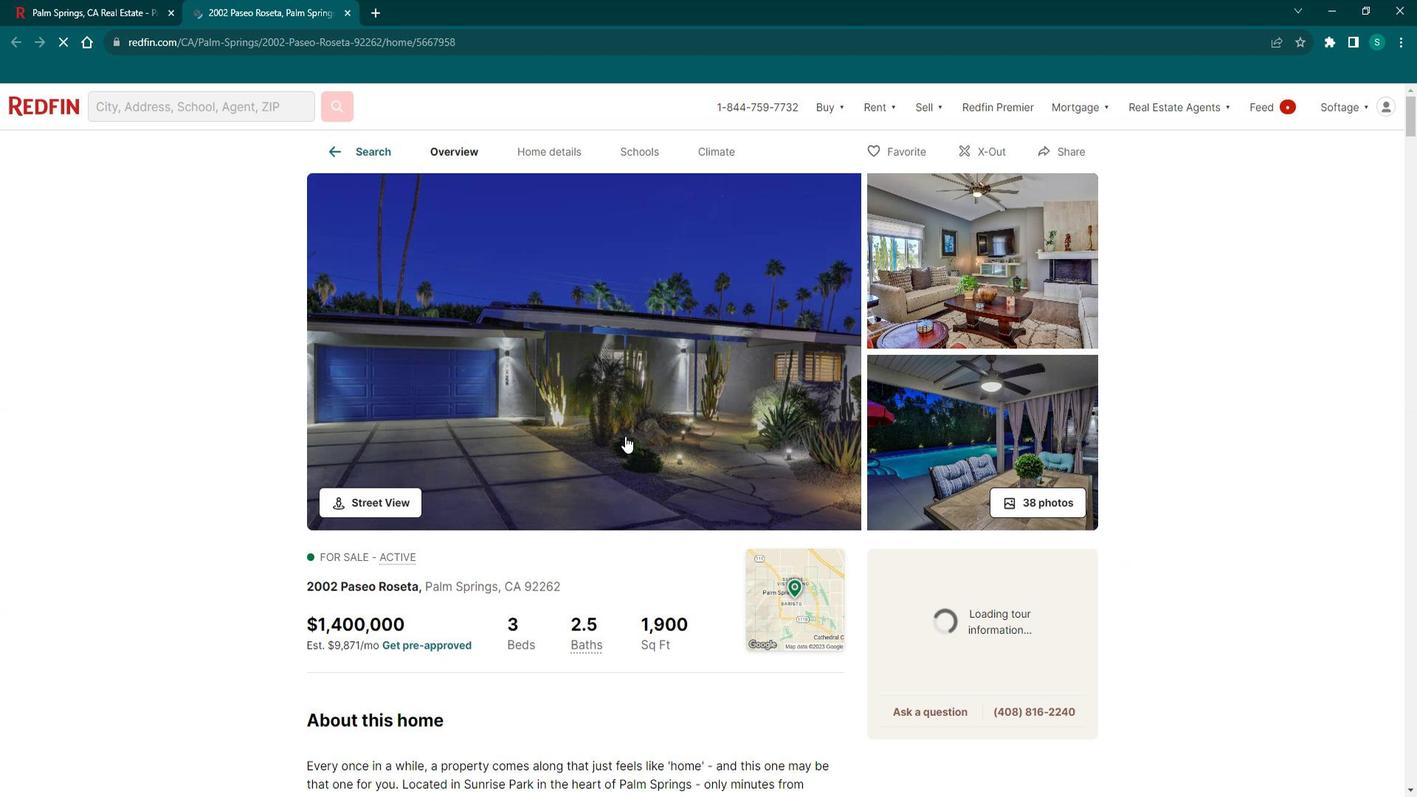 
Action: Mouse scrolled (542, 423) with delta (0, 0)
Screenshot: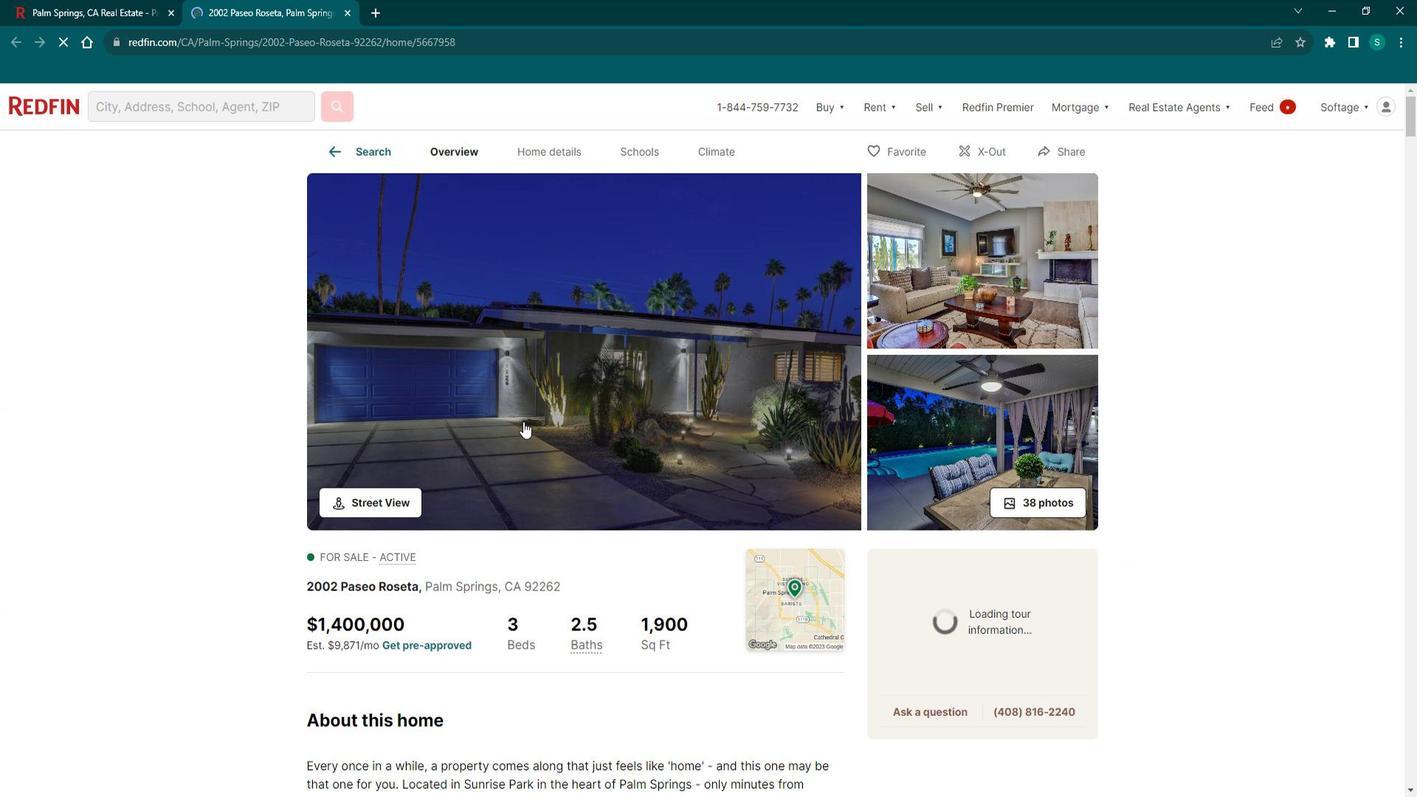 
Action: Mouse scrolled (542, 423) with delta (0, 0)
Screenshot: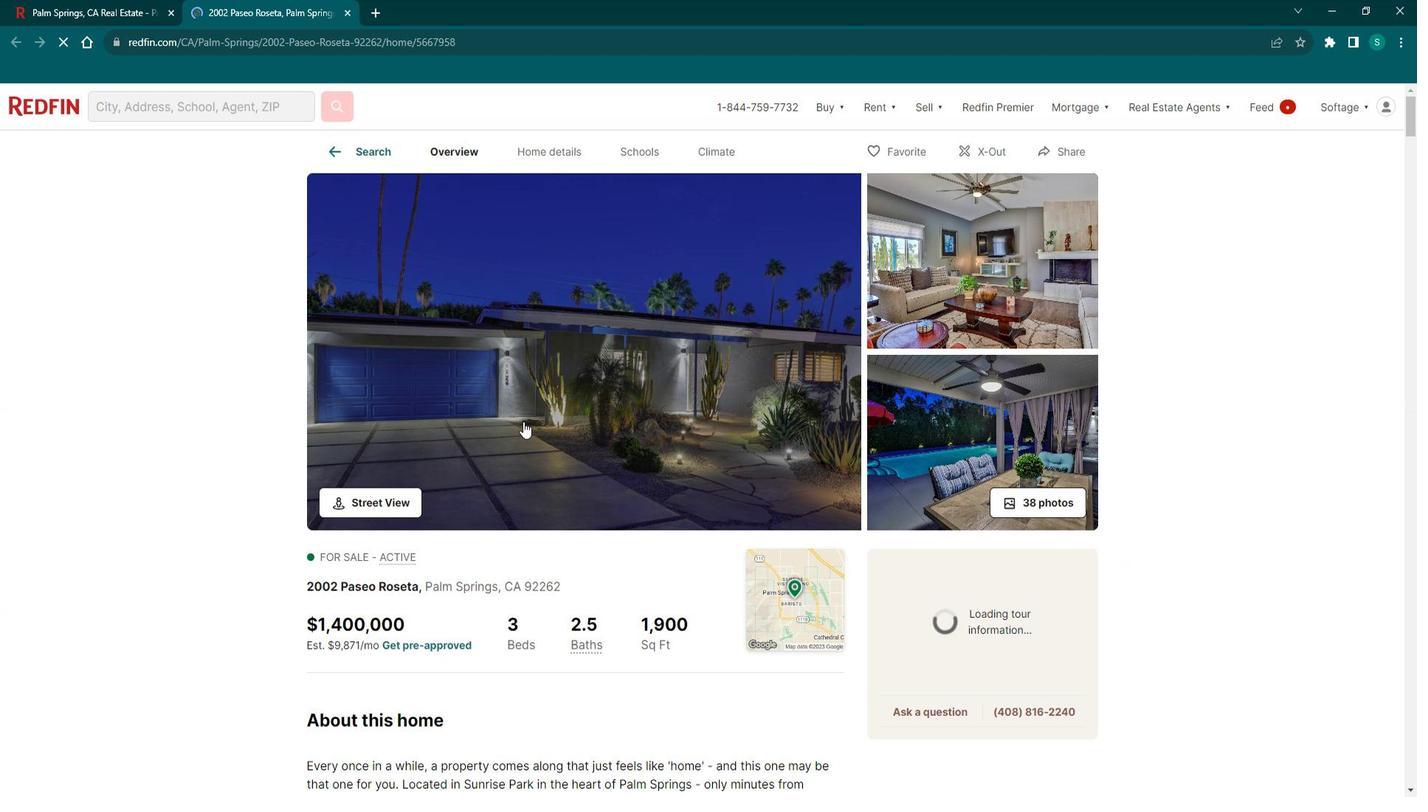 
Action: Mouse scrolled (542, 423) with delta (0, 0)
Screenshot: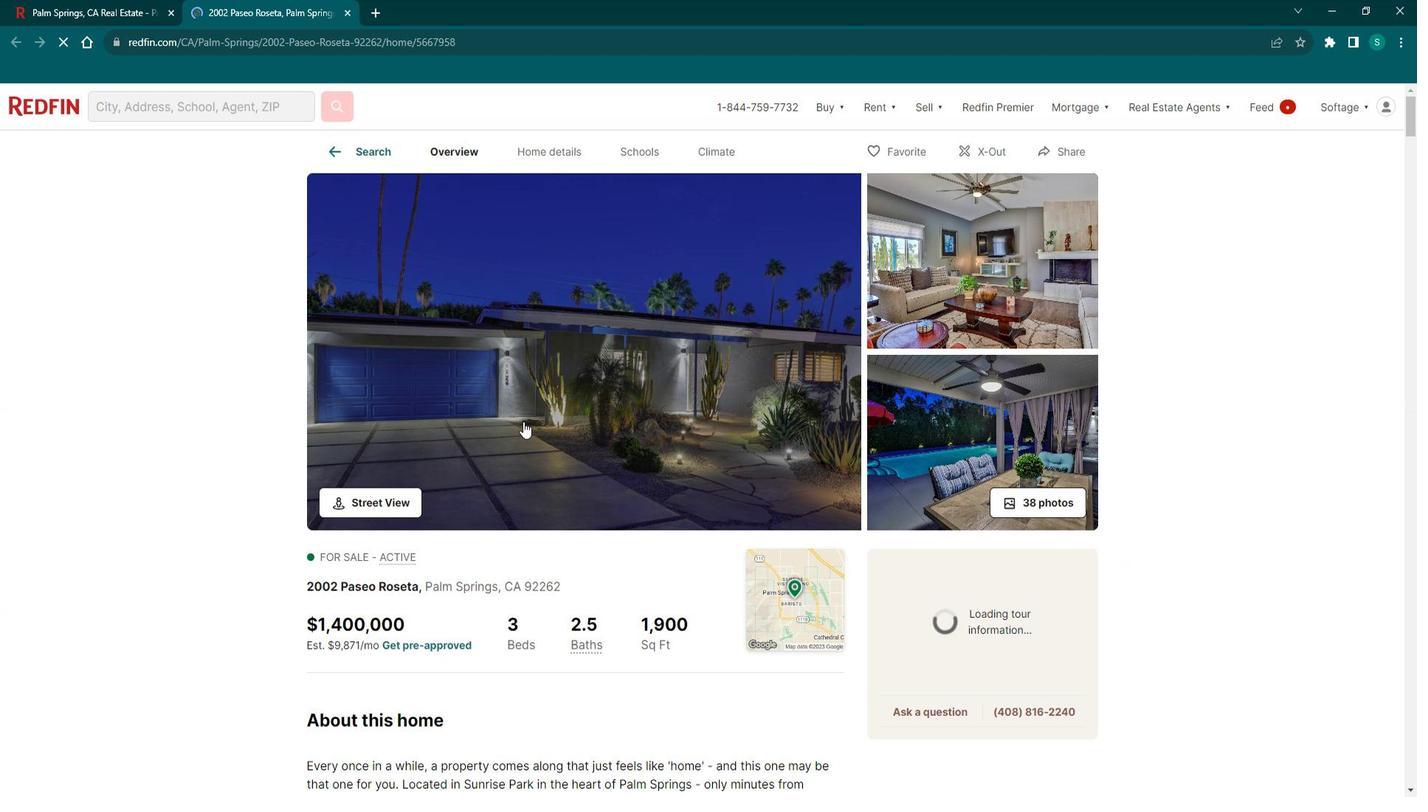 
Action: Mouse scrolled (542, 423) with delta (0, 0)
Screenshot: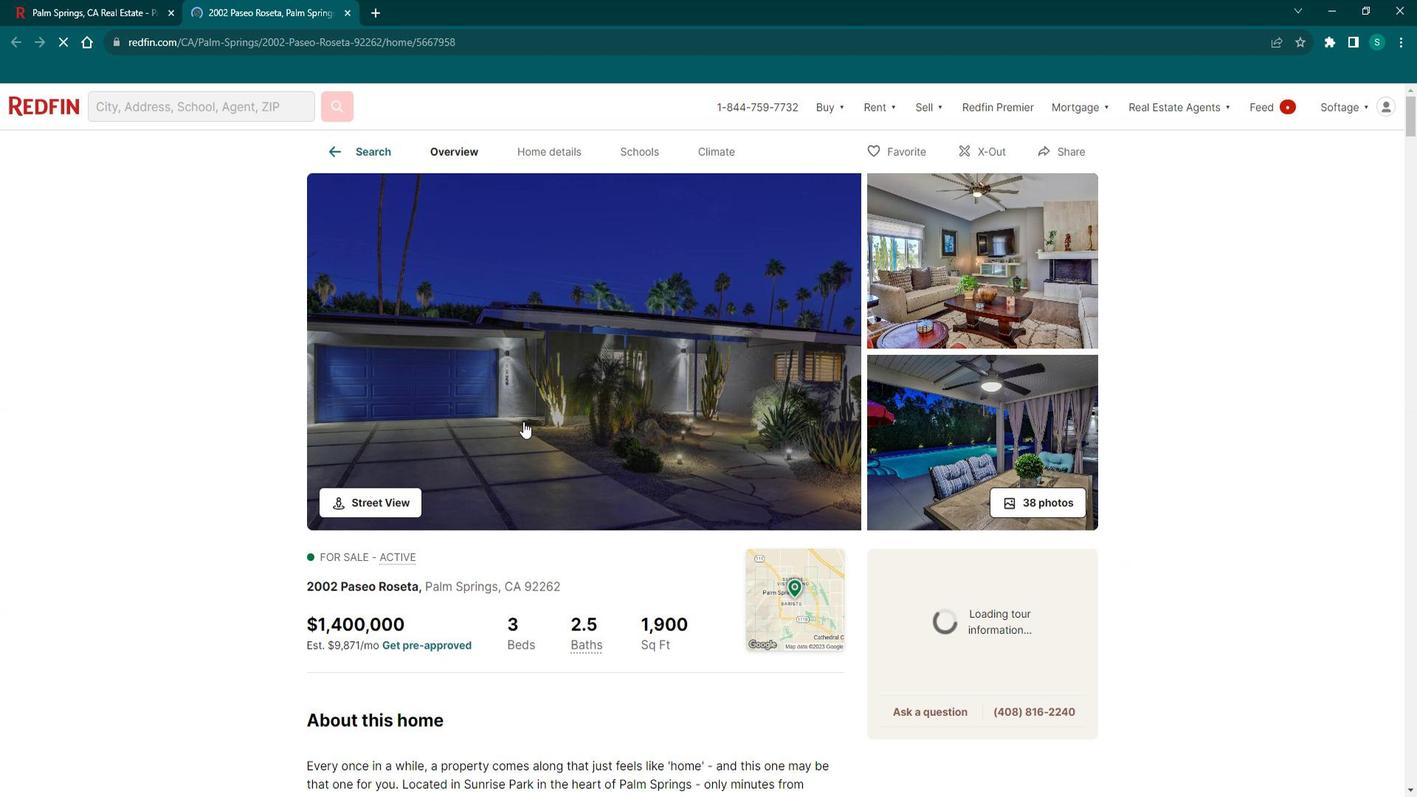 
Action: Mouse moved to (375, 516)
Screenshot: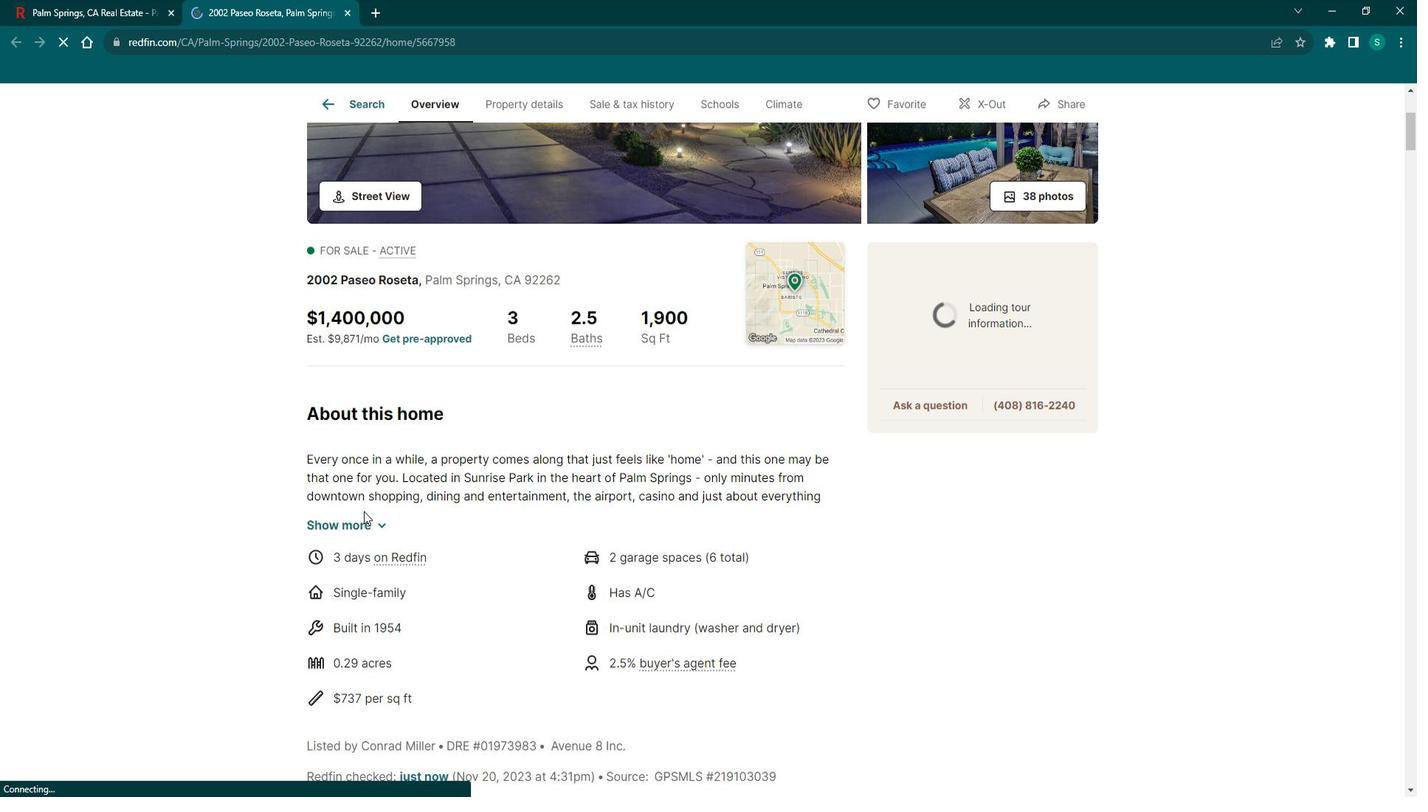 
Action: Mouse pressed left at (375, 516)
Screenshot: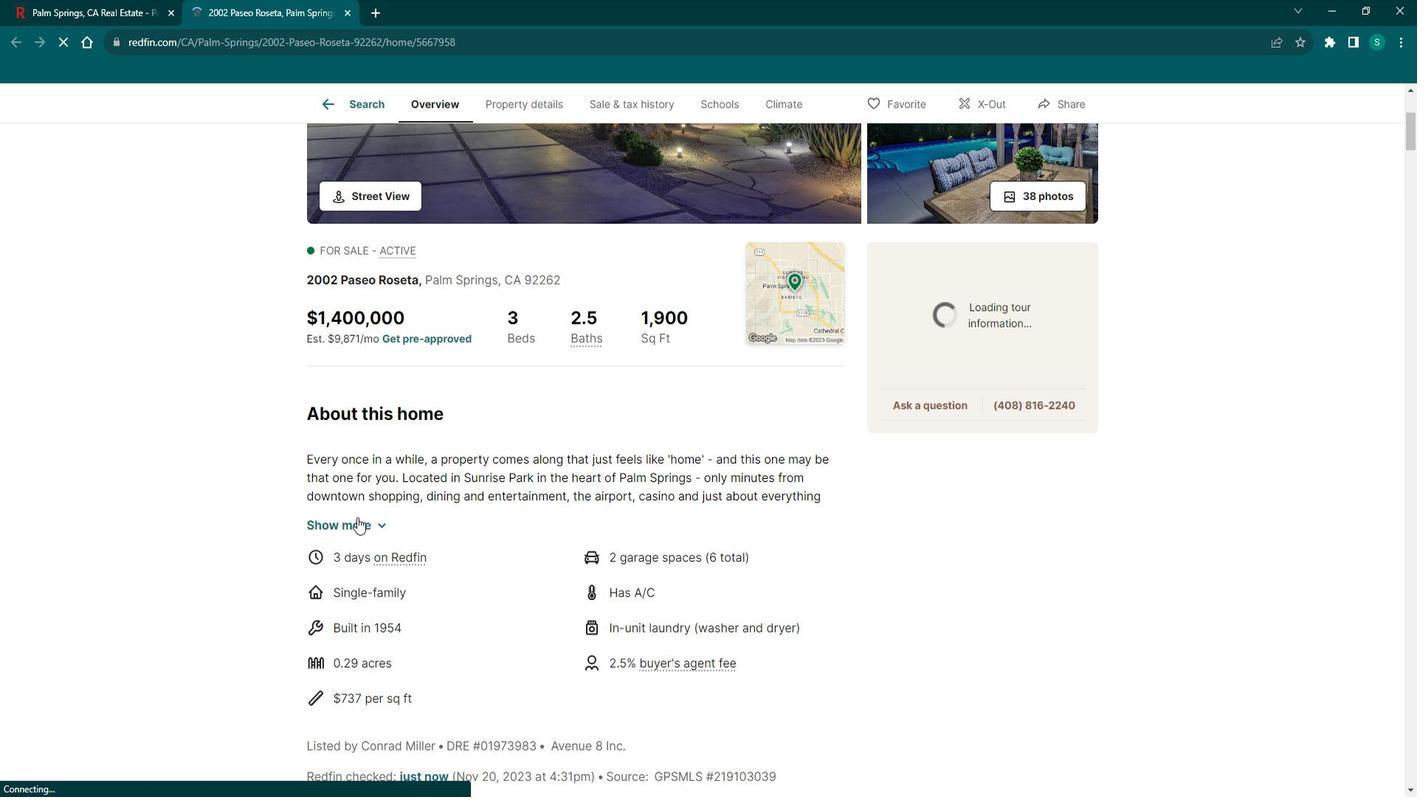 
Action: Mouse moved to (386, 502)
Screenshot: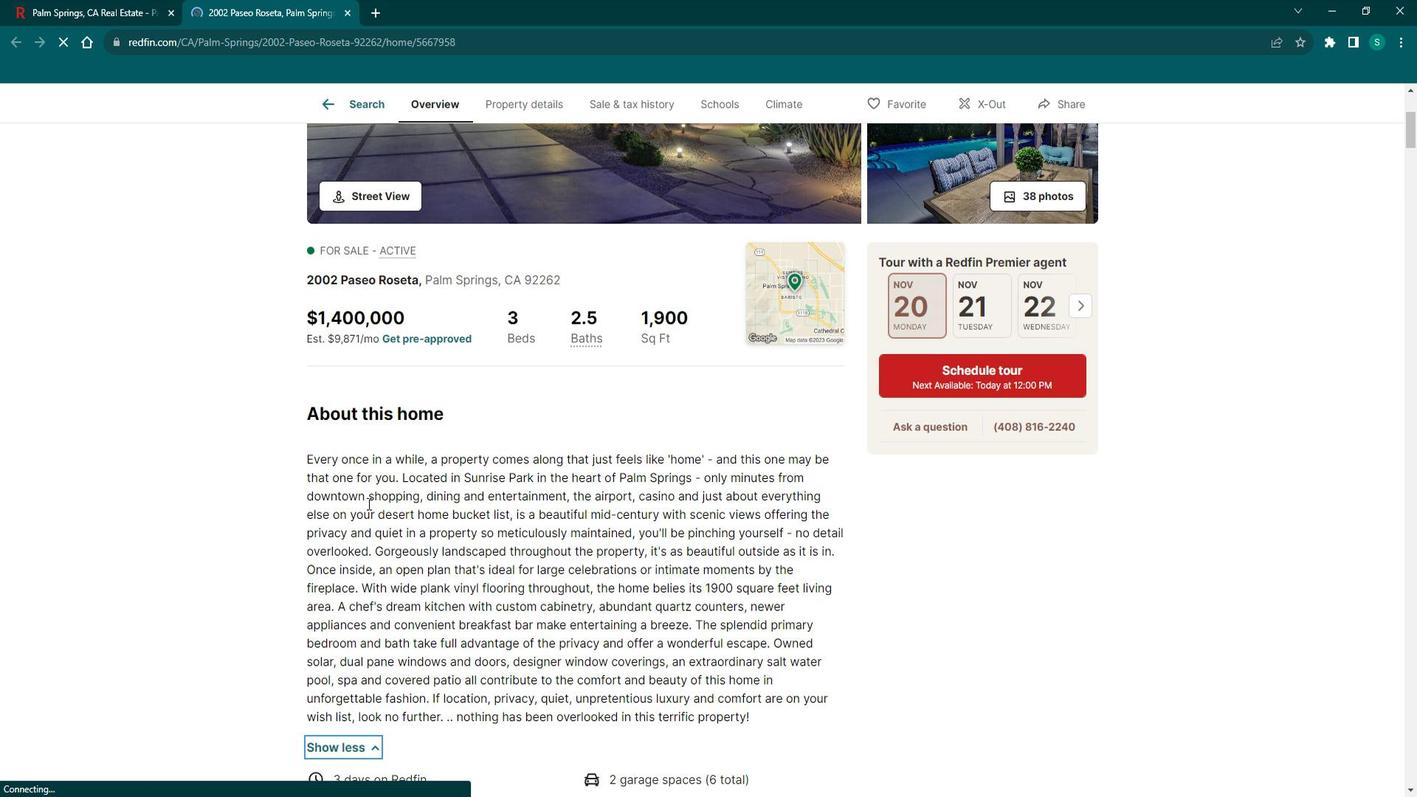 
Action: Mouse scrolled (386, 502) with delta (0, 0)
Screenshot: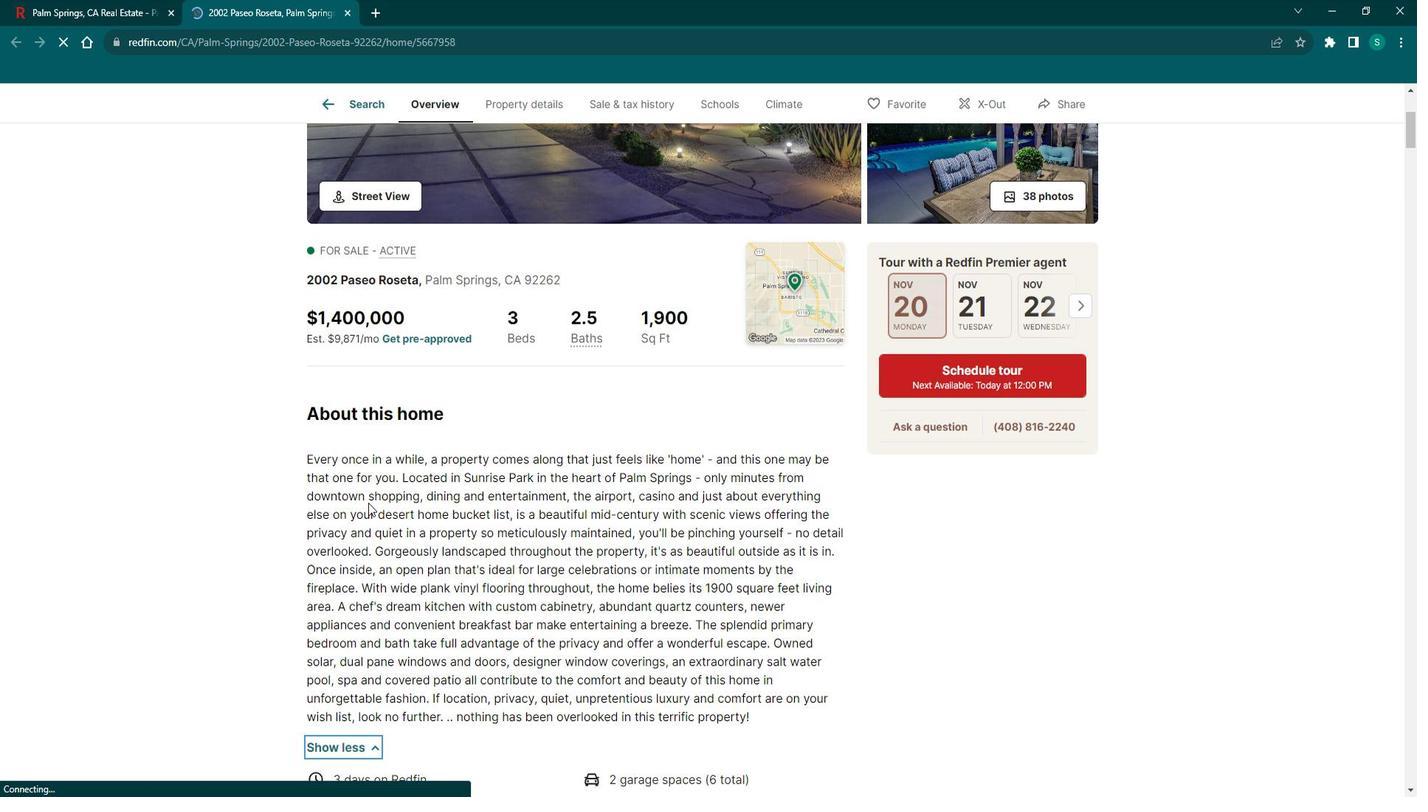 
Action: Mouse scrolled (386, 502) with delta (0, 0)
Screenshot: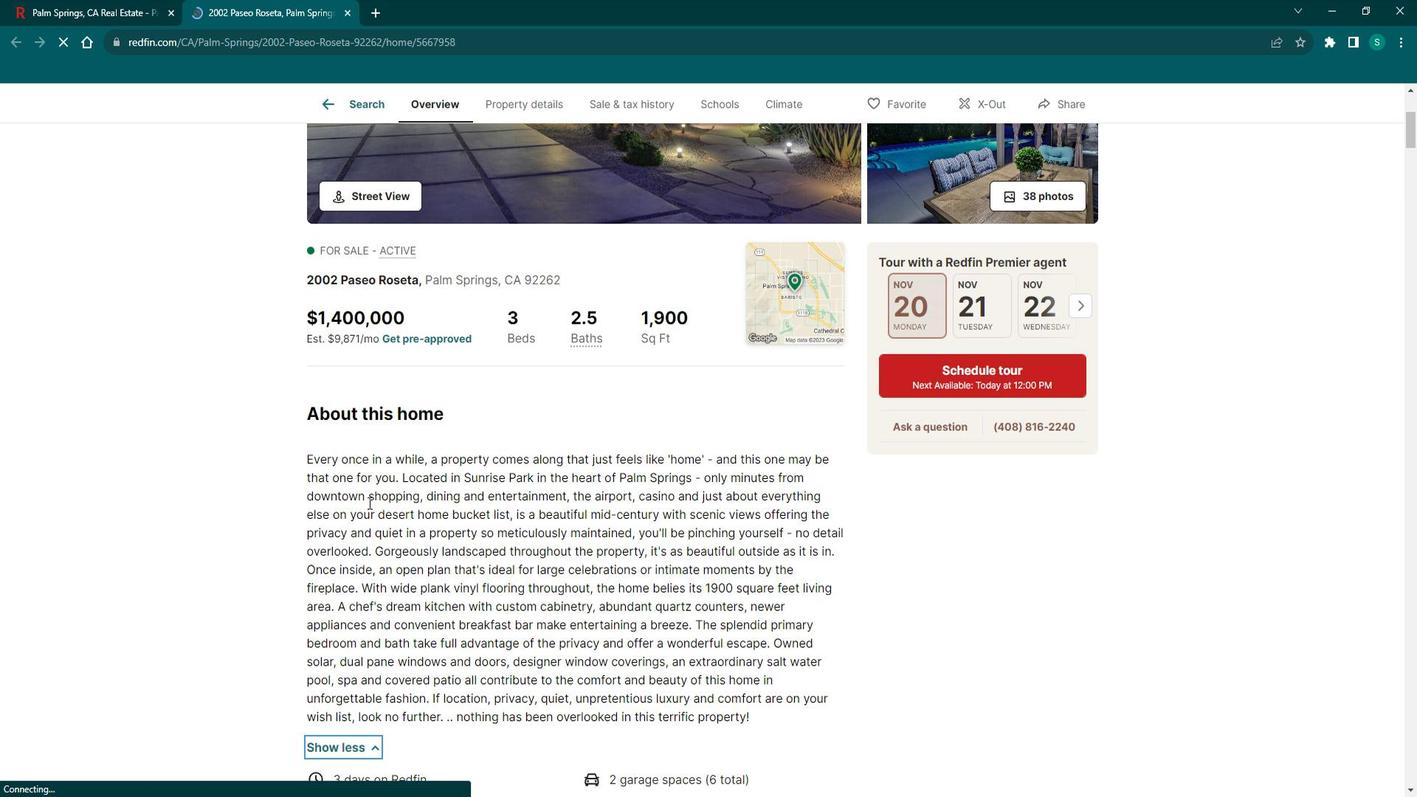 
Action: Mouse scrolled (386, 502) with delta (0, 0)
Screenshot: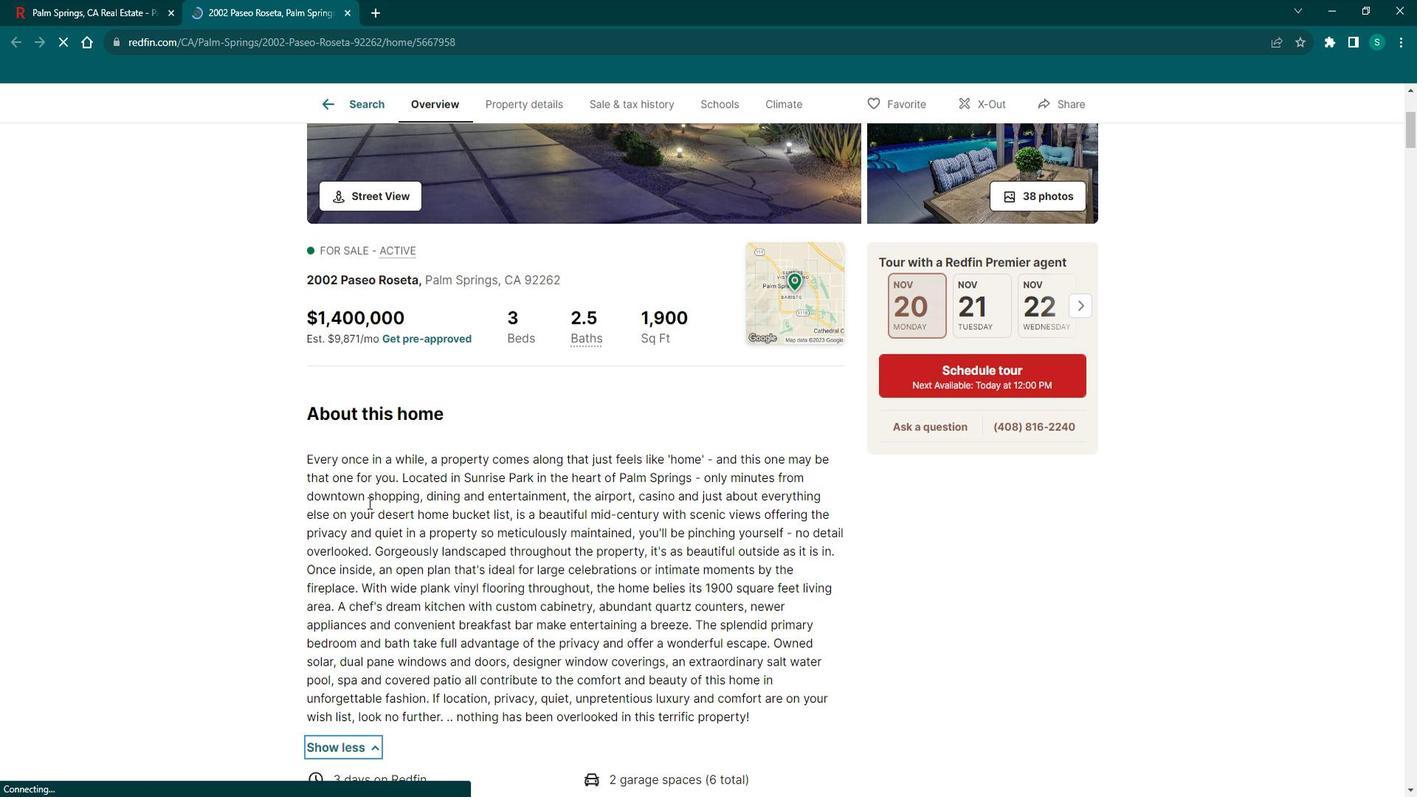 
Action: Mouse moved to (389, 497)
Screenshot: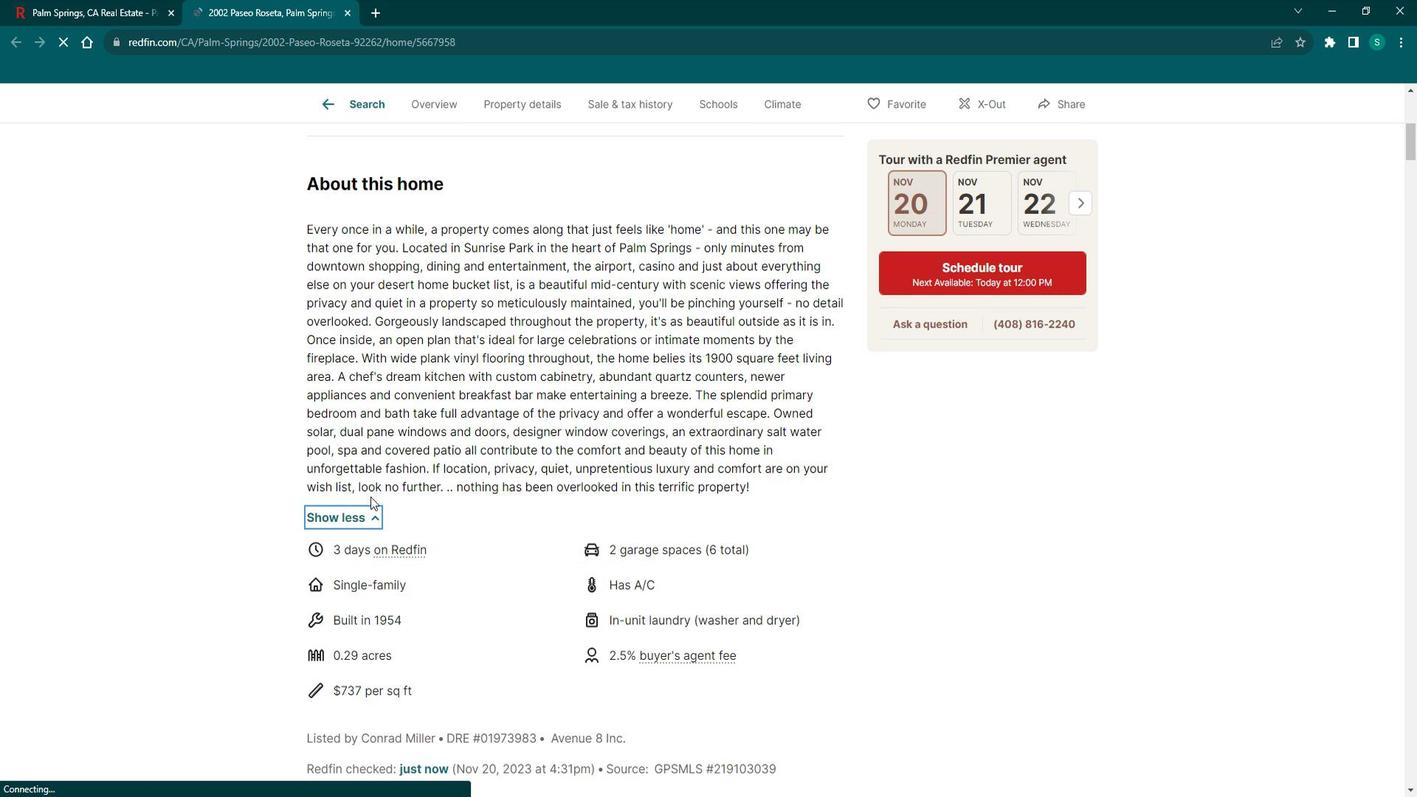
Action: Mouse scrolled (389, 496) with delta (0, 0)
Screenshot: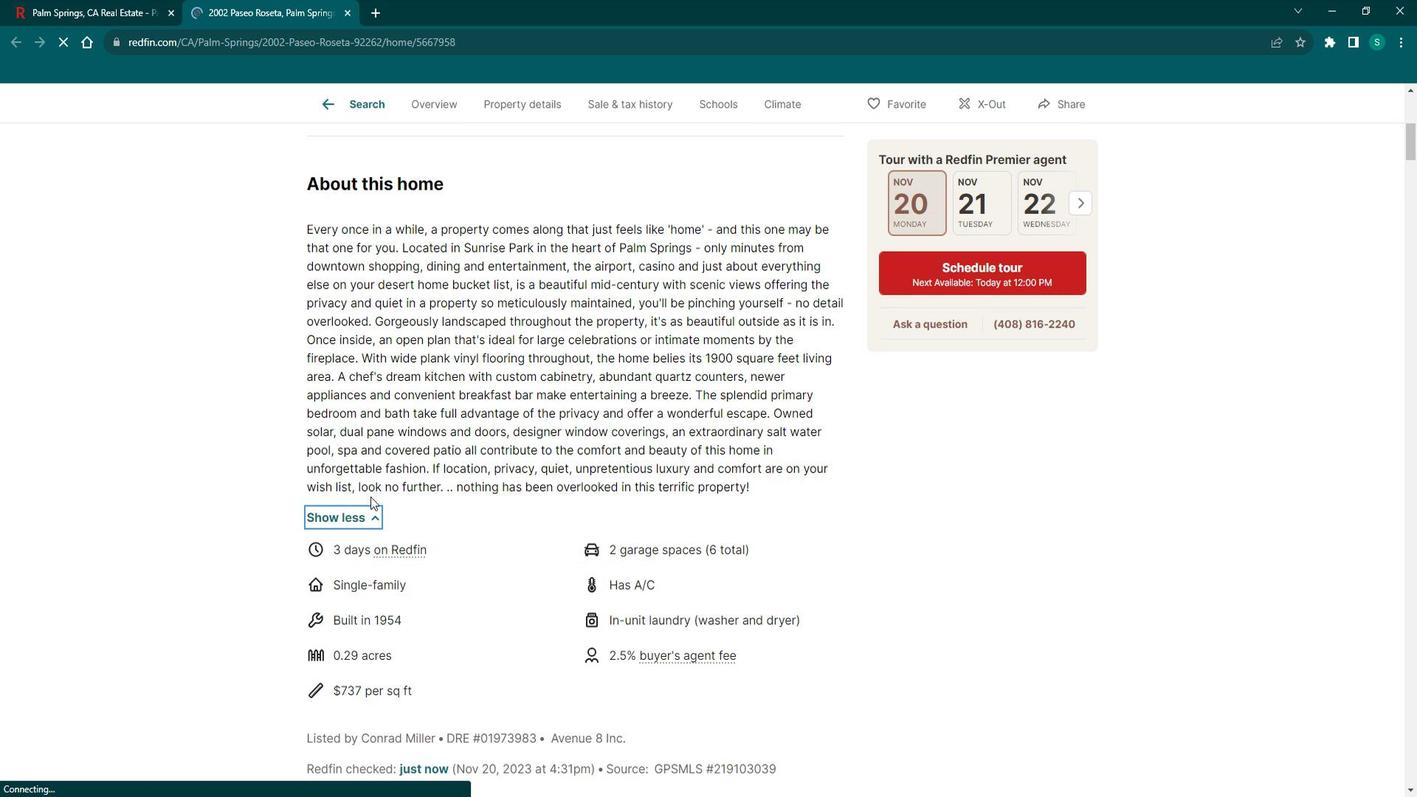
Action: Mouse scrolled (389, 496) with delta (0, 0)
Screenshot: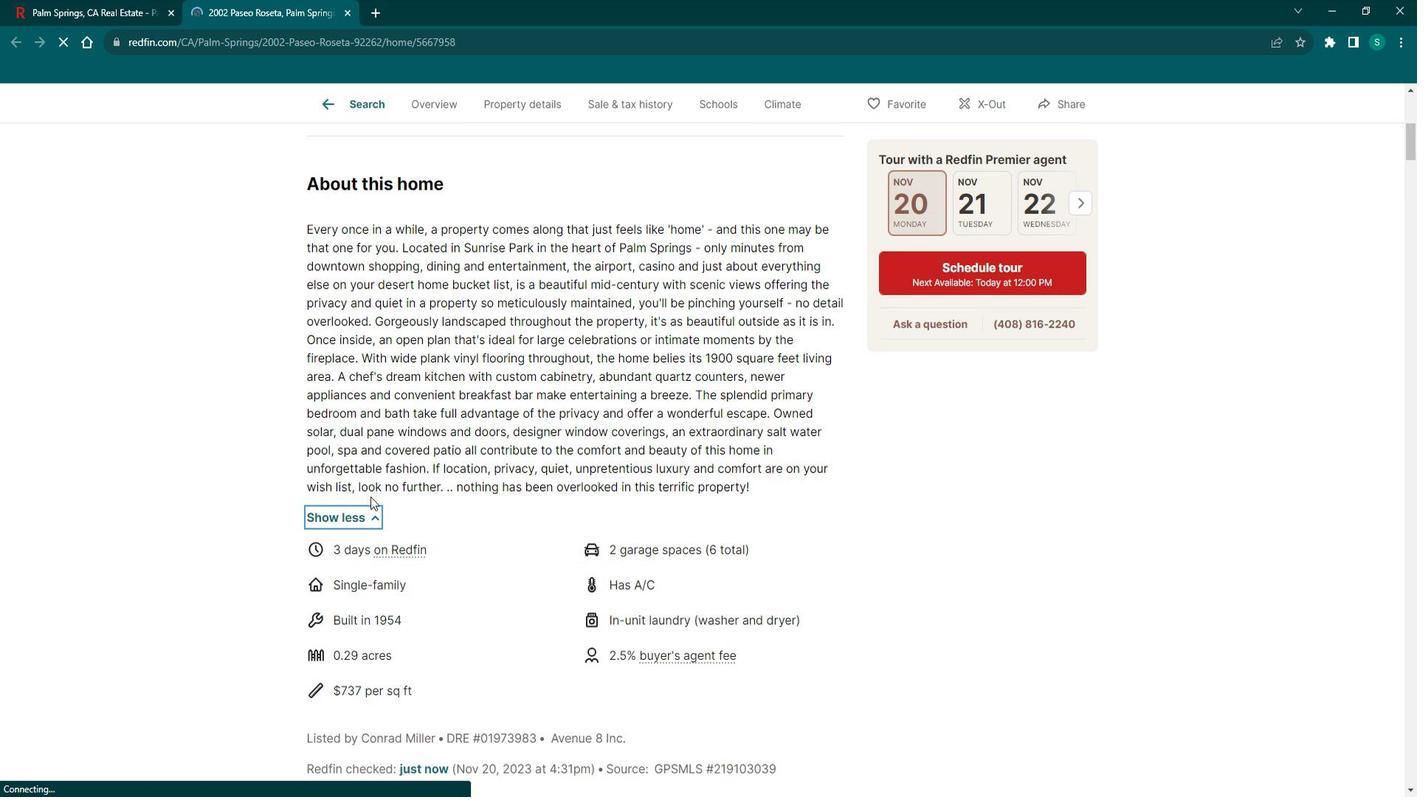 
Action: Mouse scrolled (389, 496) with delta (0, 0)
Screenshot: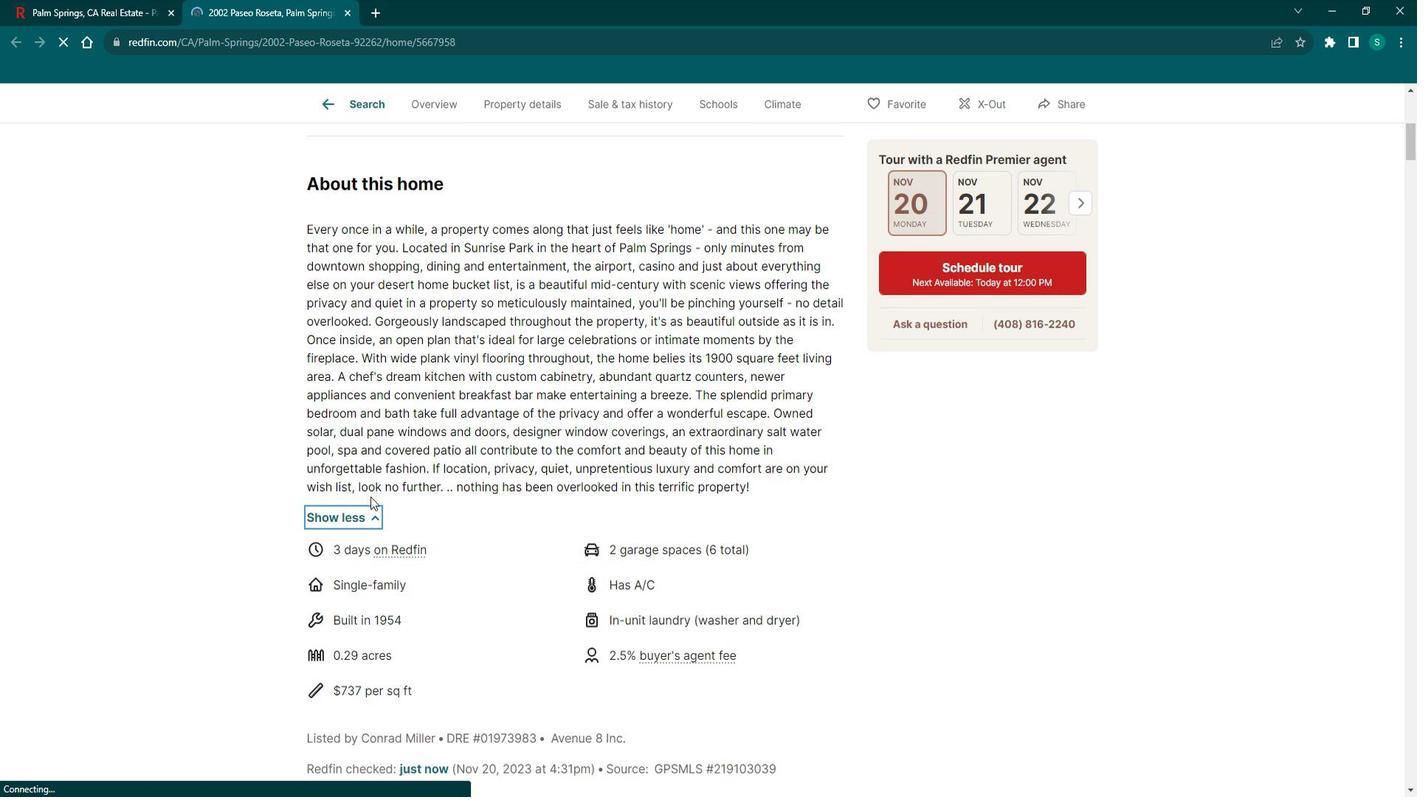 
Action: Mouse scrolled (389, 496) with delta (0, 0)
Screenshot: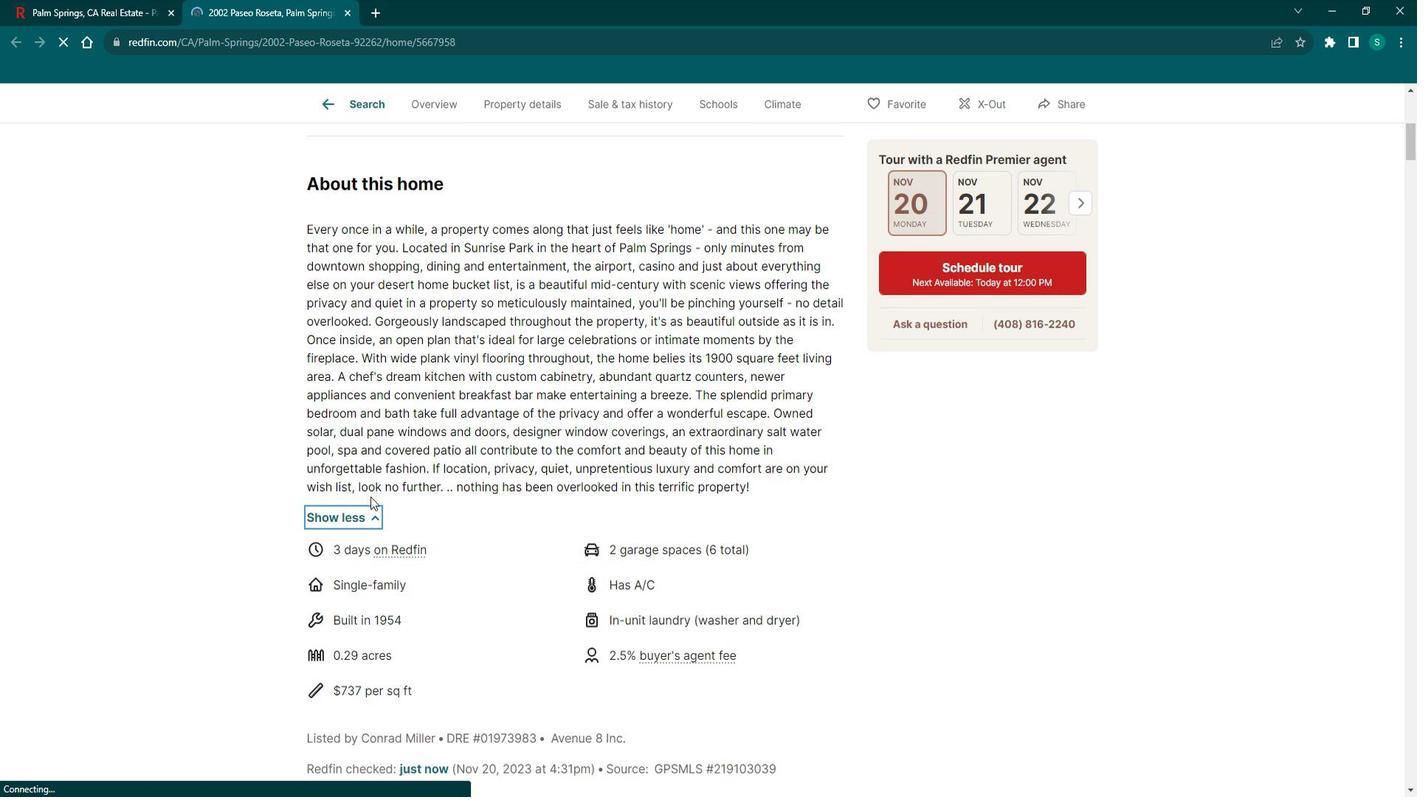 
Action: Mouse scrolled (389, 496) with delta (0, 0)
Screenshot: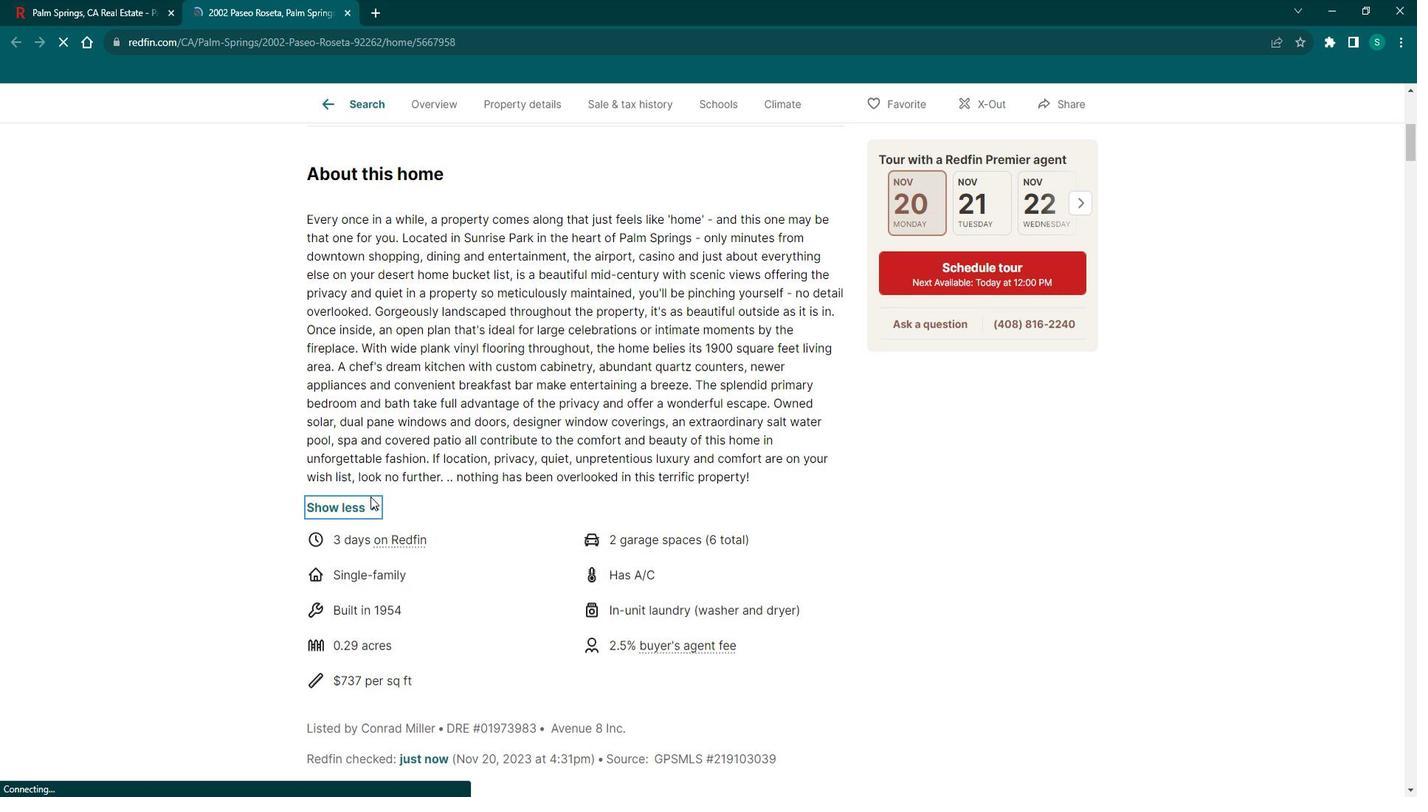
Action: Mouse scrolled (389, 496) with delta (0, 0)
Screenshot: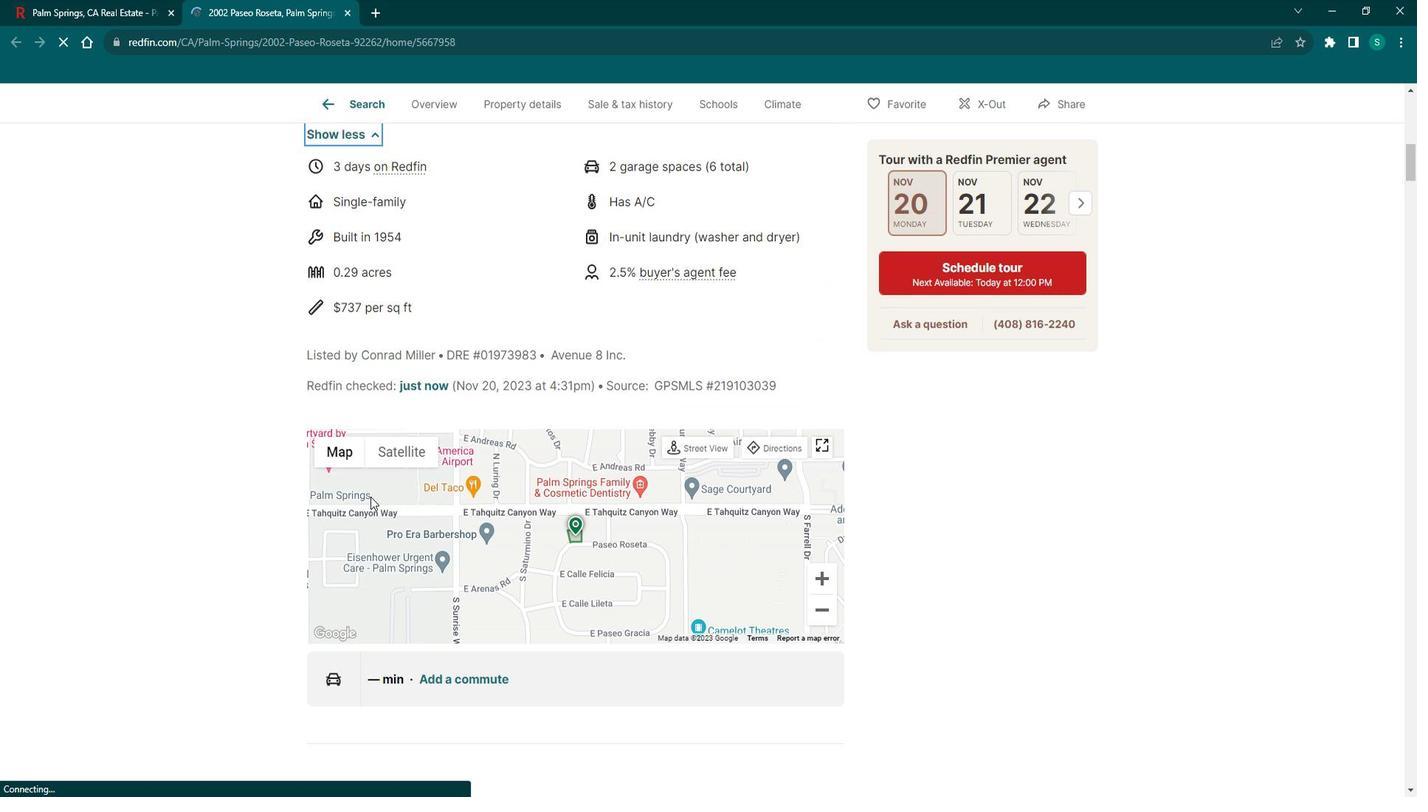 
Action: Mouse scrolled (389, 496) with delta (0, 0)
Screenshot: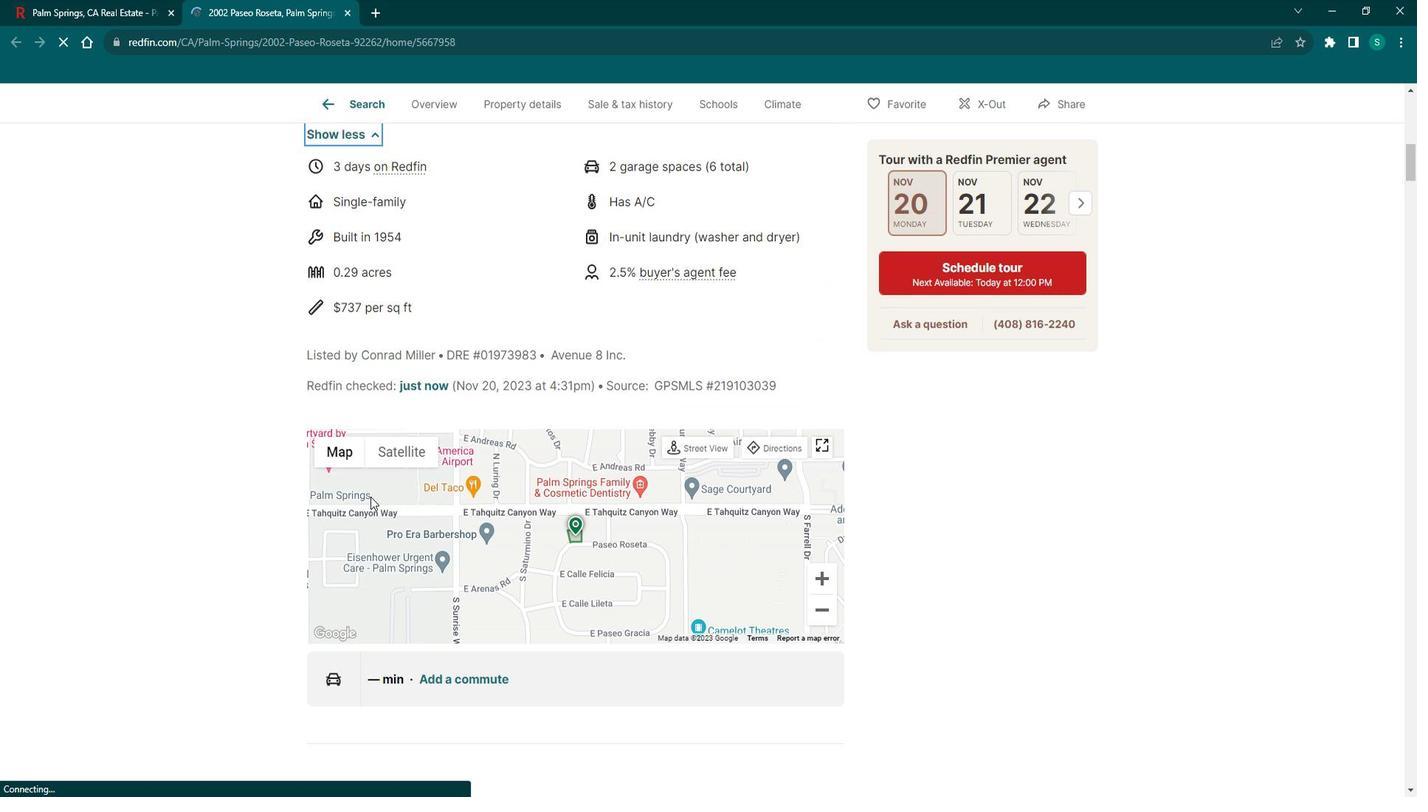 
Action: Mouse scrolled (389, 496) with delta (0, 0)
Screenshot: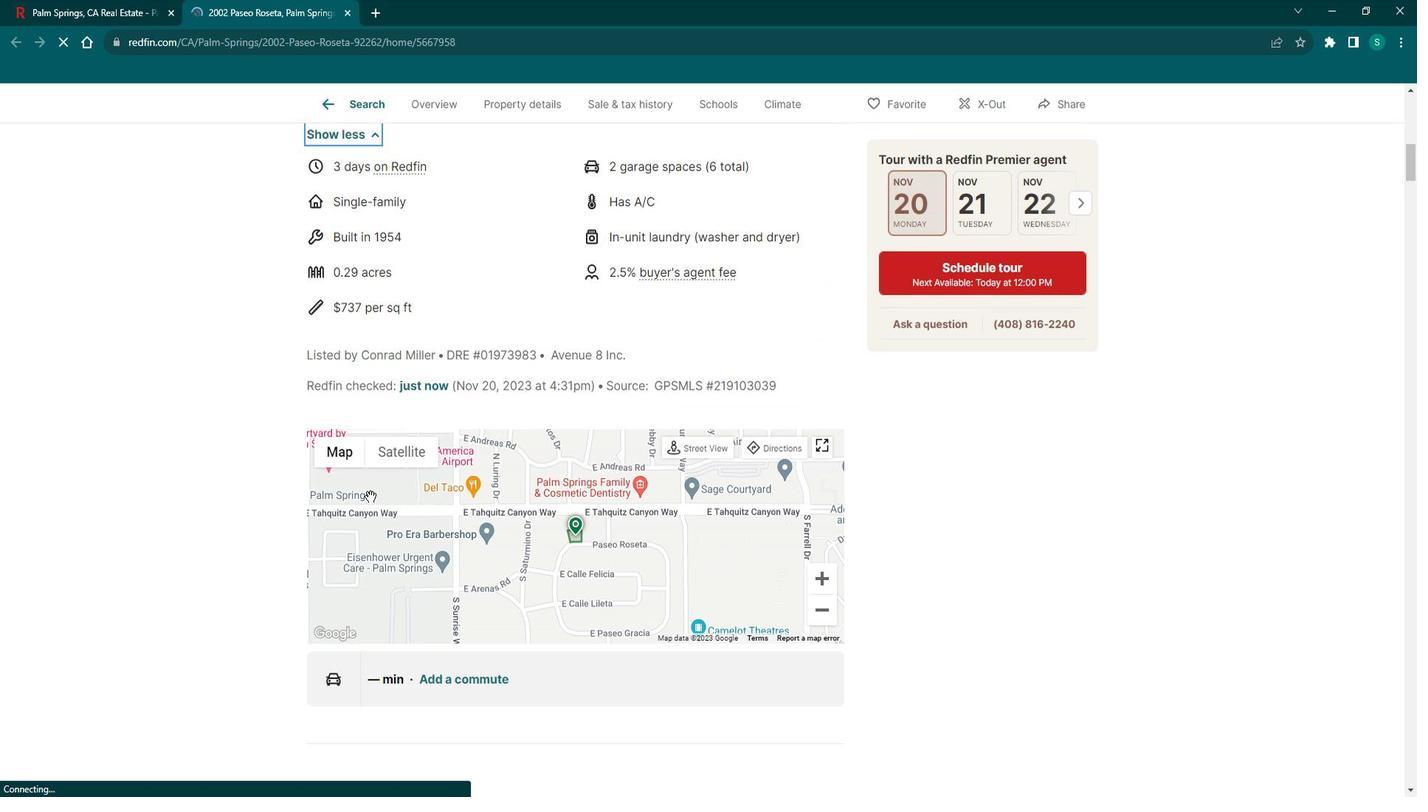 
Action: Mouse scrolled (389, 496) with delta (0, 0)
Screenshot: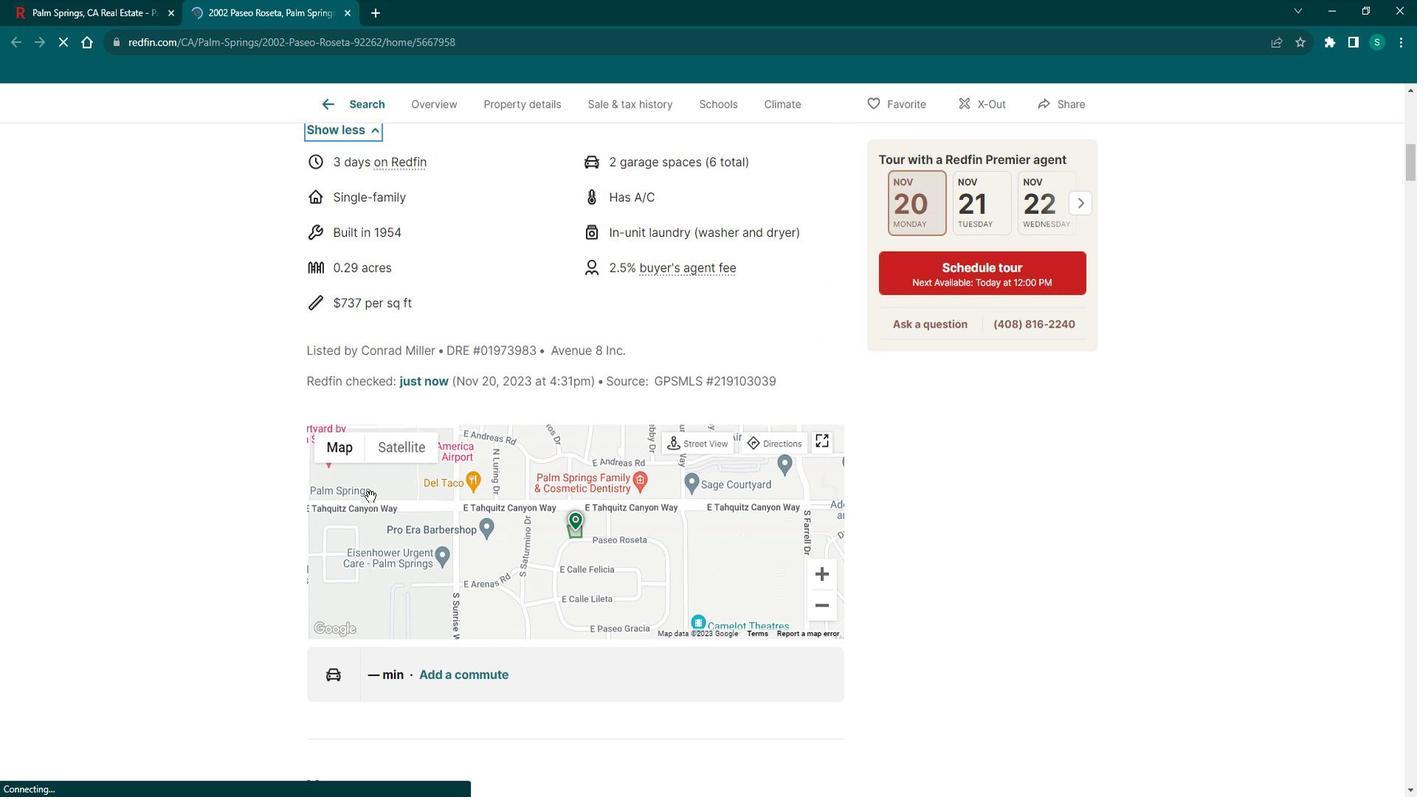 
Action: Mouse scrolled (389, 496) with delta (0, 0)
Screenshot: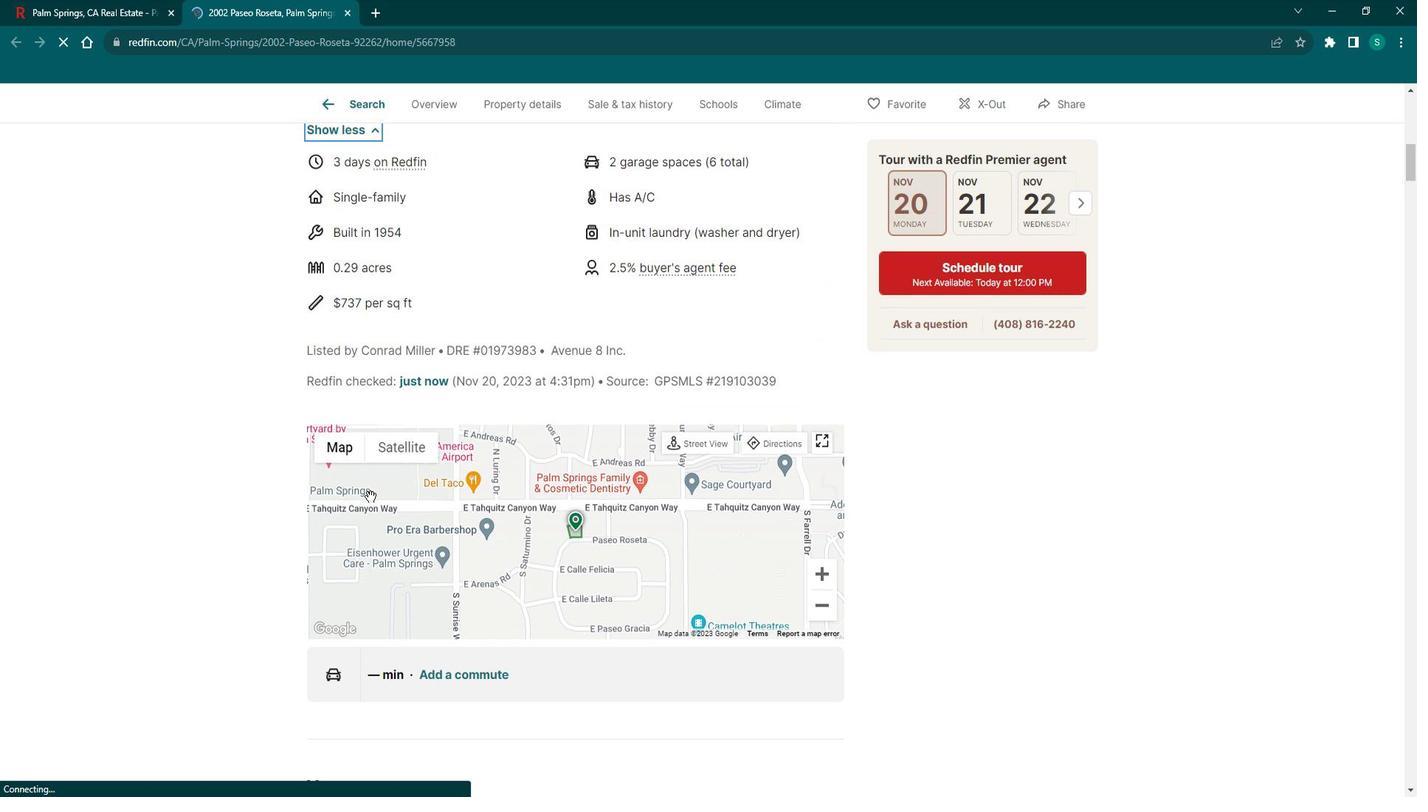 
Action: Mouse scrolled (389, 497) with delta (0, 0)
Screenshot: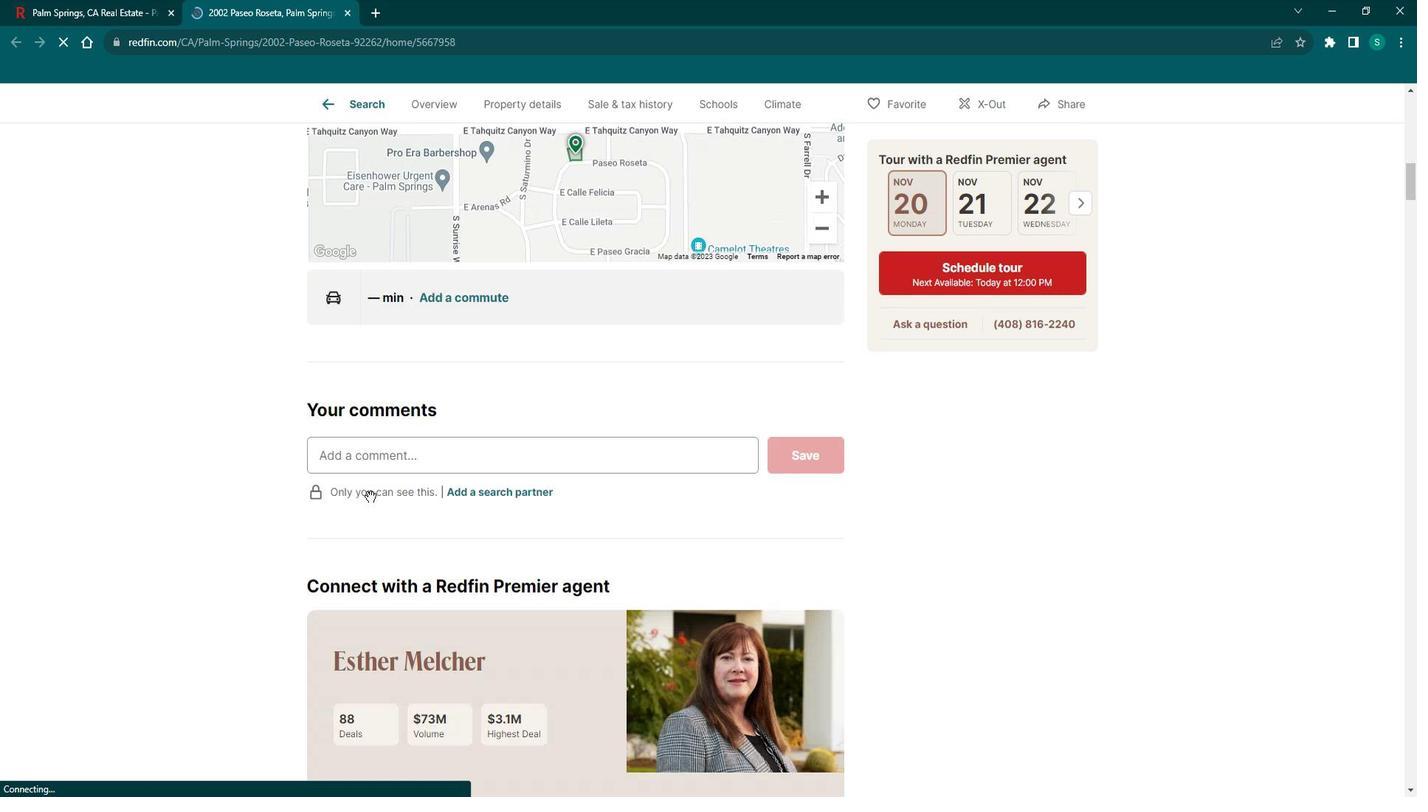 
Action: Mouse scrolled (389, 497) with delta (0, 0)
Screenshot: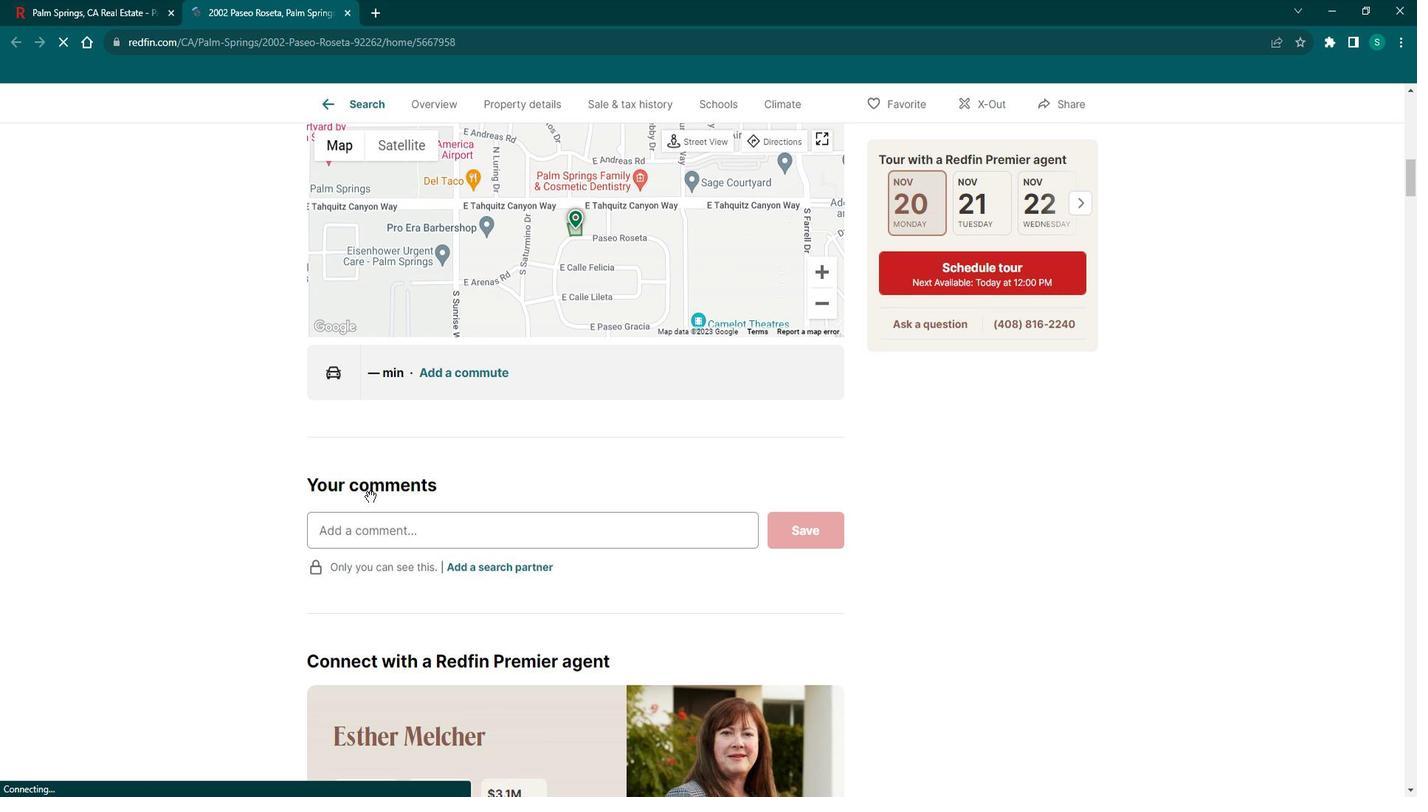 
Action: Mouse moved to (390, 493)
Screenshot: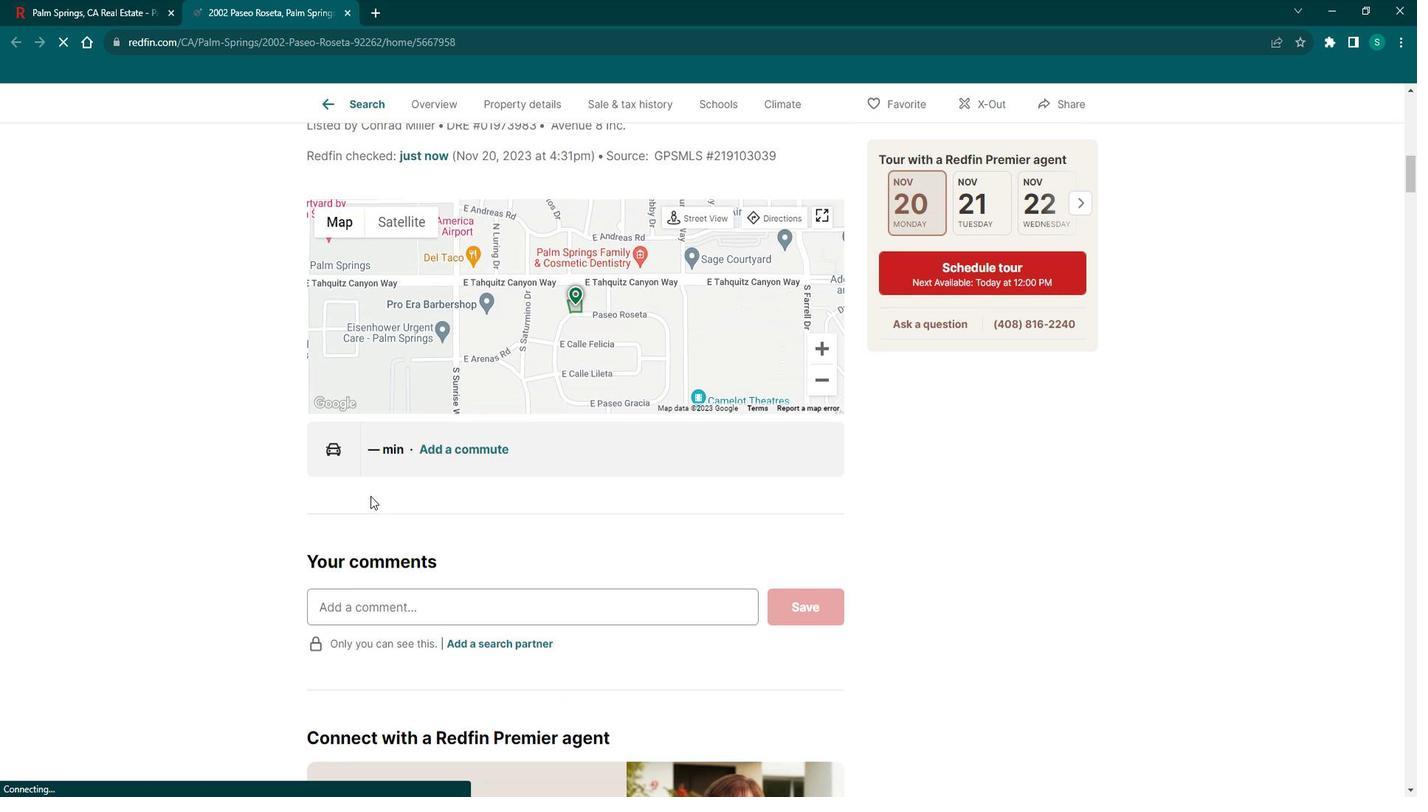 
Action: Mouse scrolled (390, 492) with delta (0, 0)
Screenshot: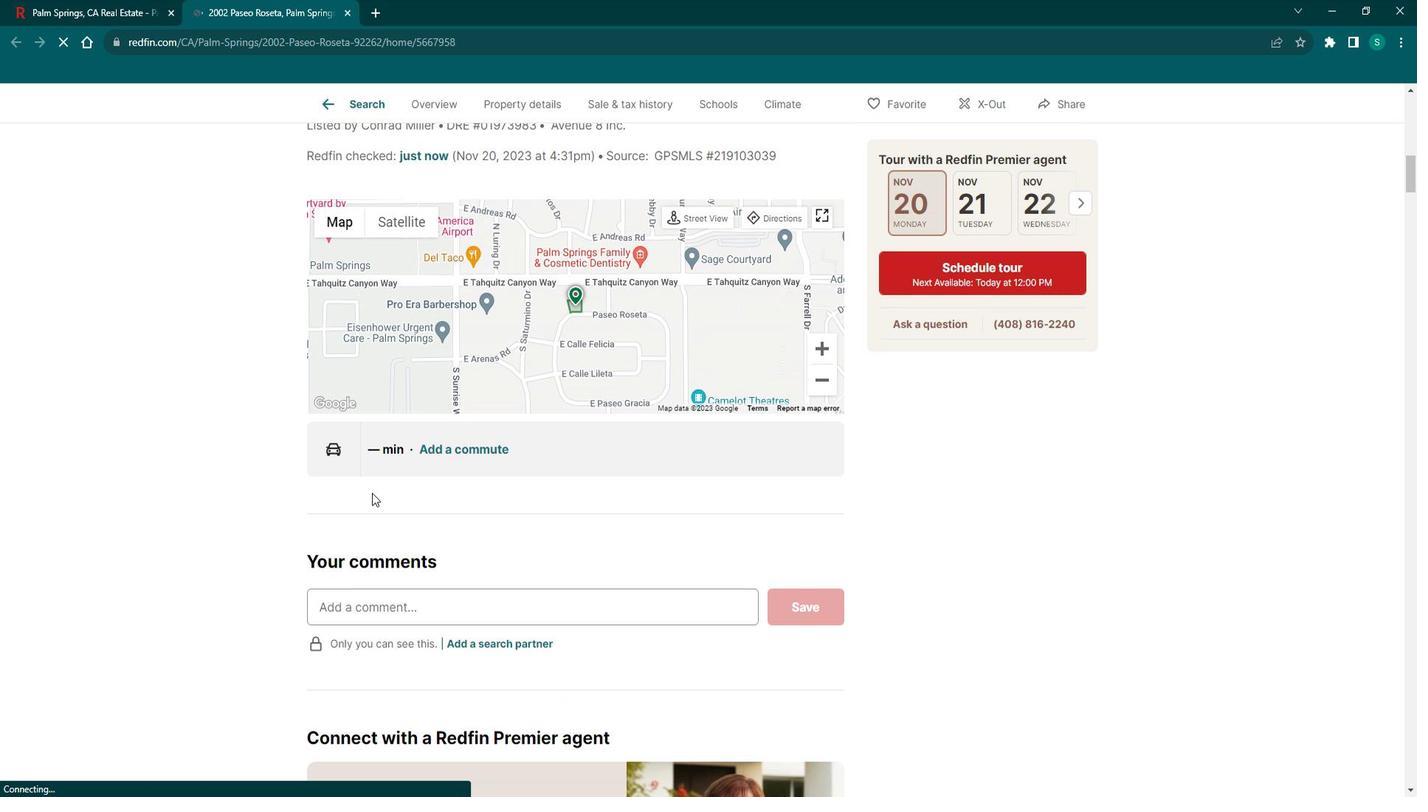 
Action: Mouse scrolled (390, 494) with delta (0, 0)
Screenshot: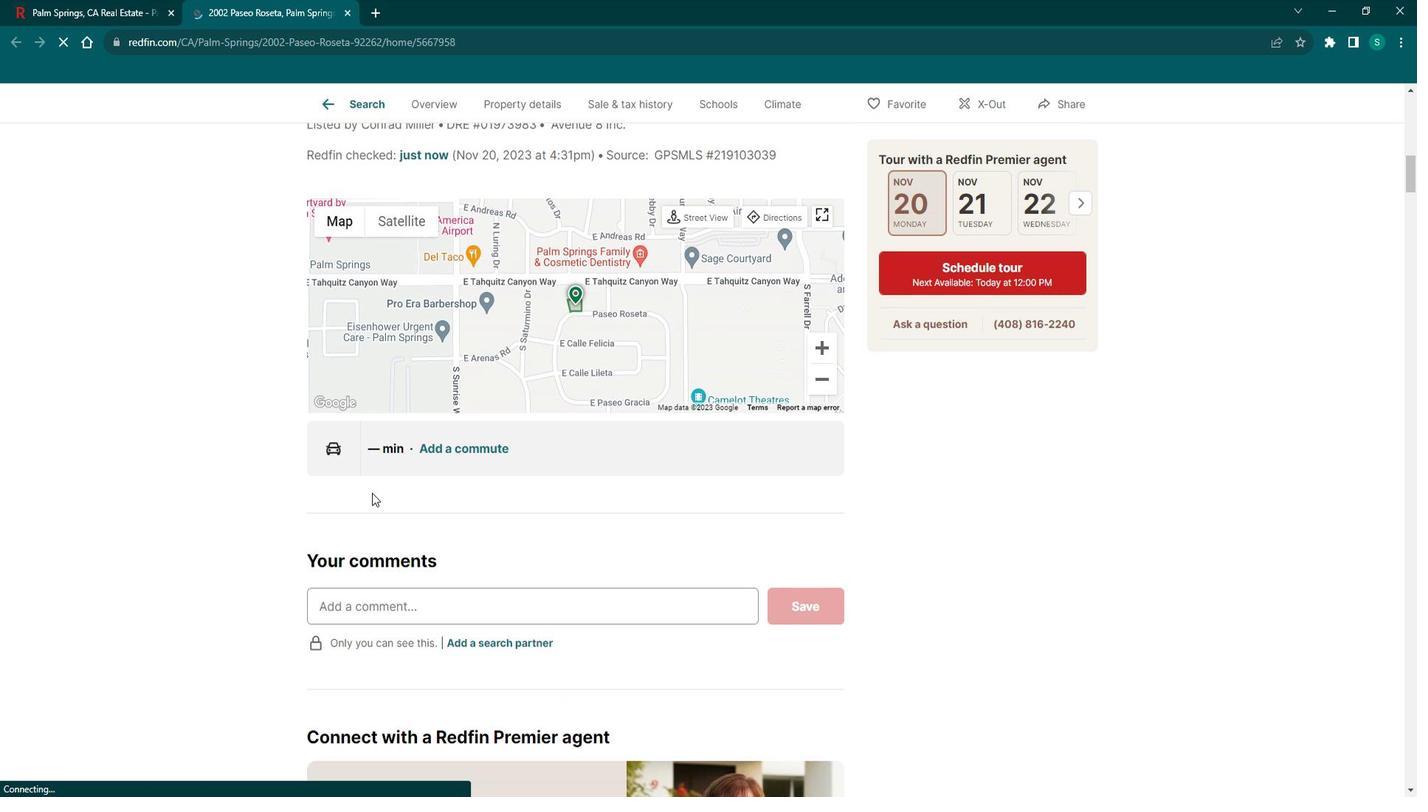 
Action: Mouse scrolled (390, 494) with delta (0, 0)
Screenshot: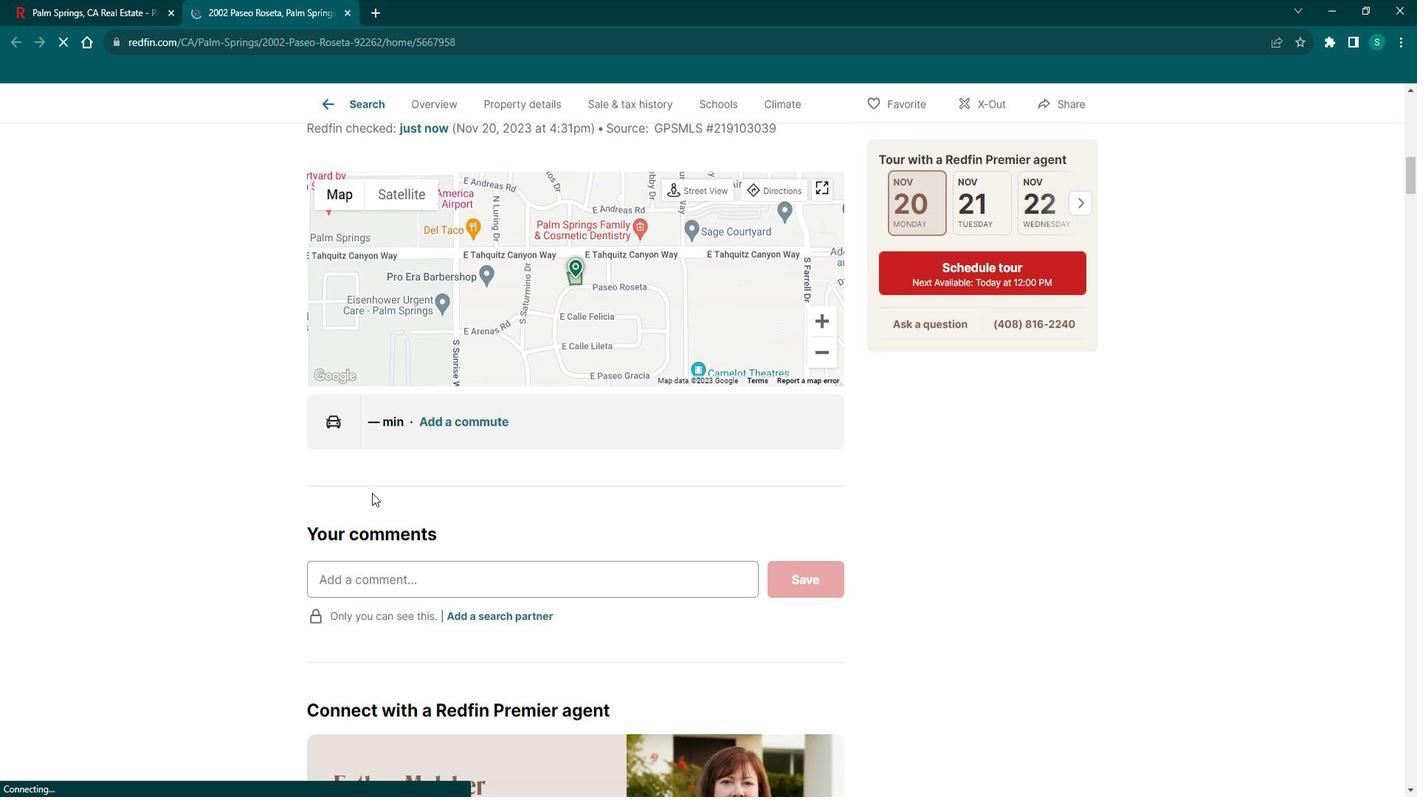 
Action: Mouse scrolled (390, 494) with delta (0, 0)
Screenshot: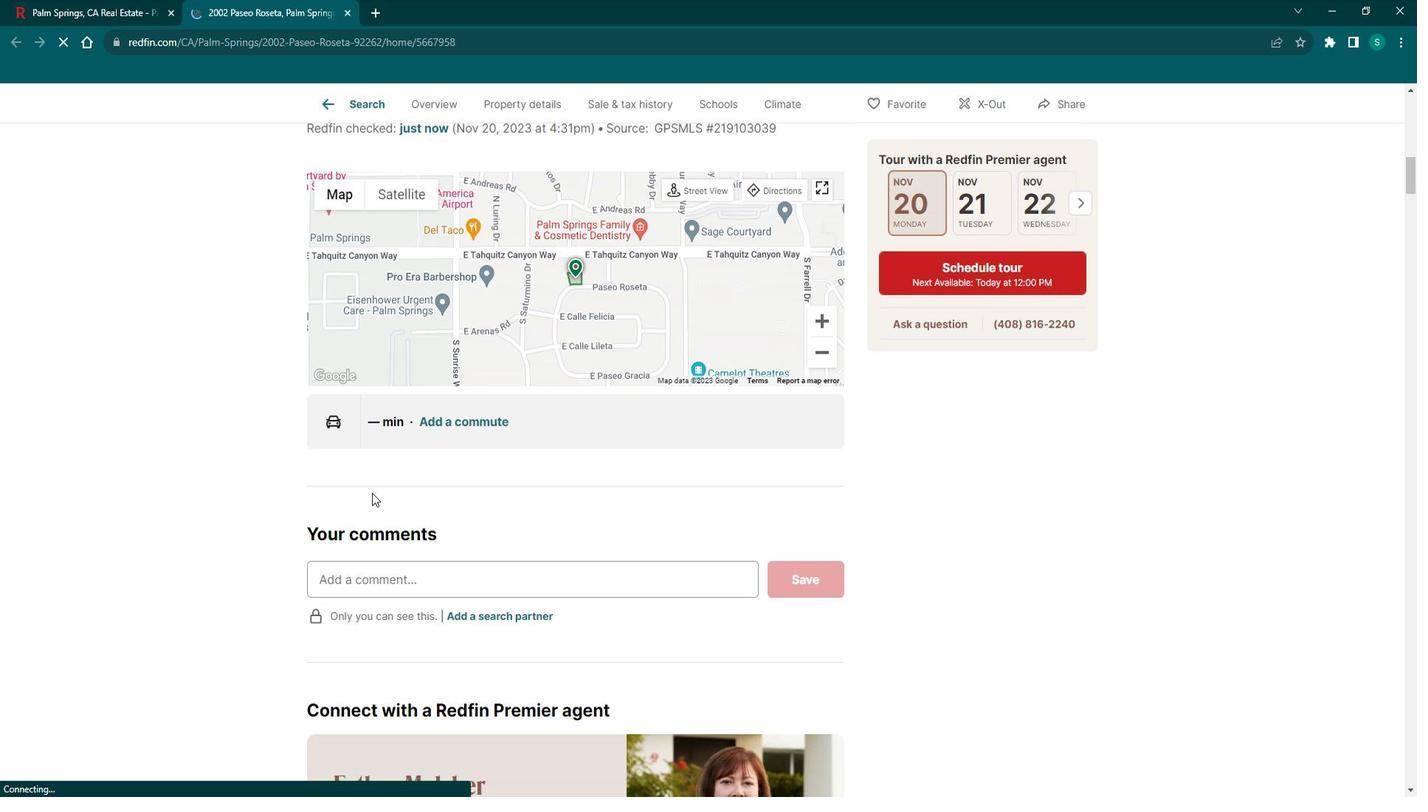 
Action: Mouse scrolled (390, 494) with delta (0, 0)
Screenshot: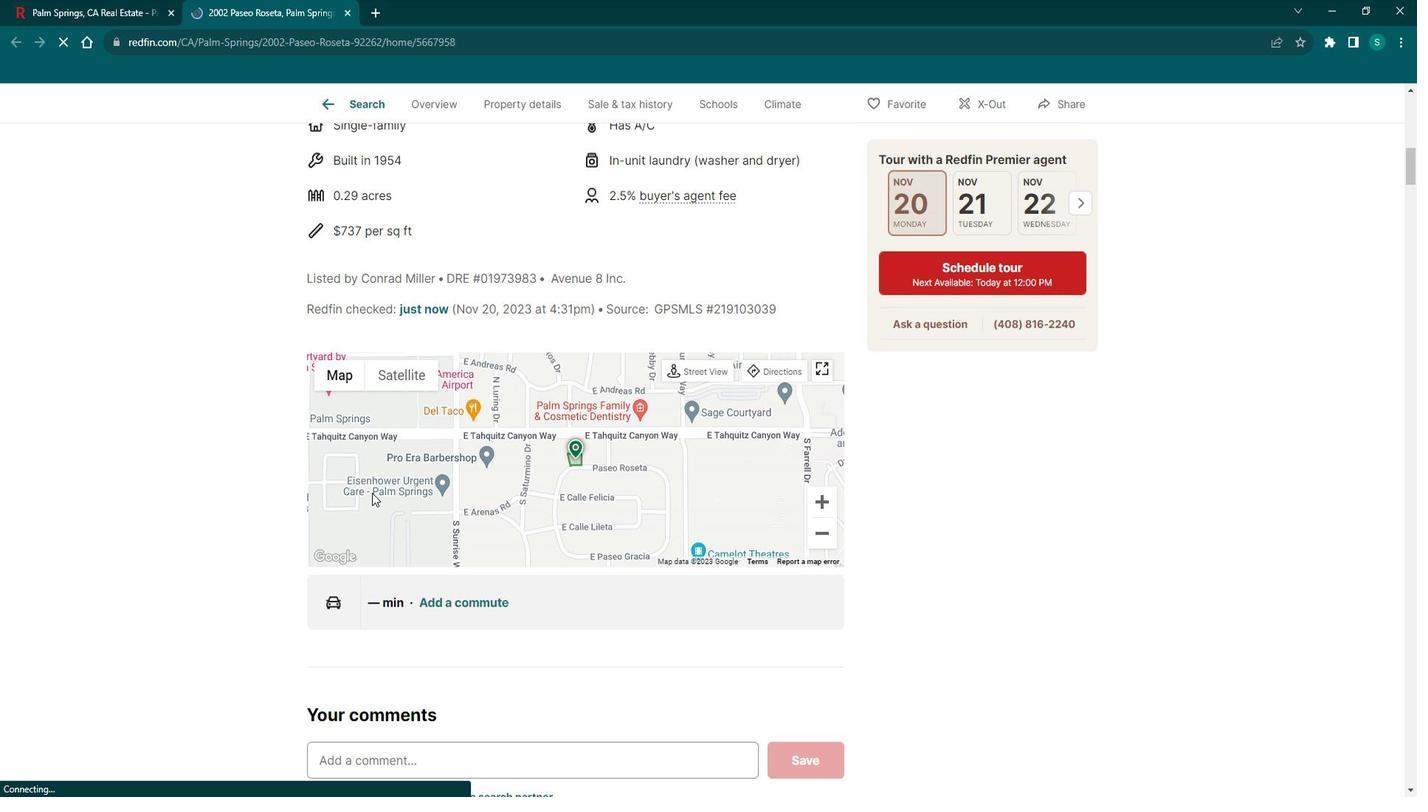 
Action: Mouse scrolled (390, 492) with delta (0, 0)
Screenshot: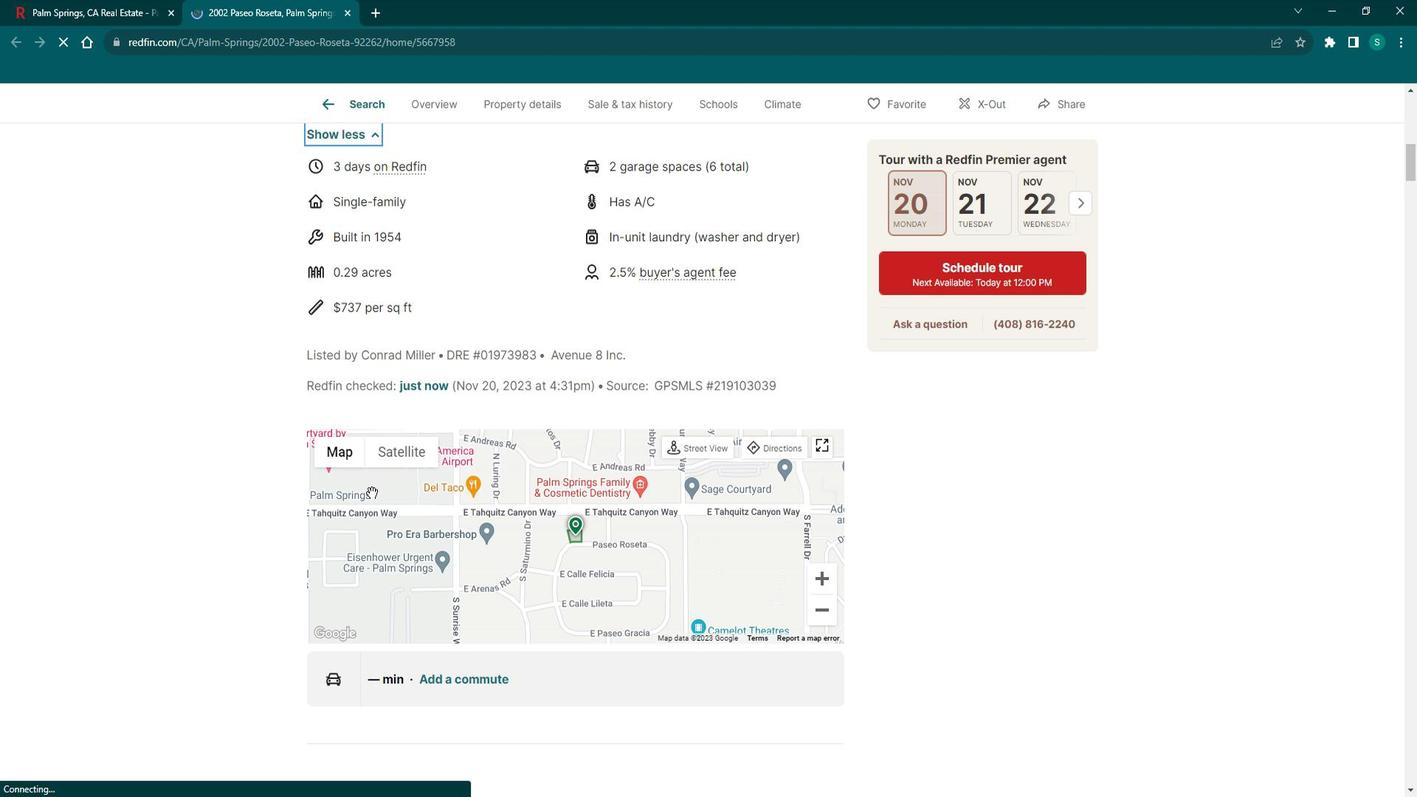 
Action: Mouse scrolled (390, 492) with delta (0, 0)
Screenshot: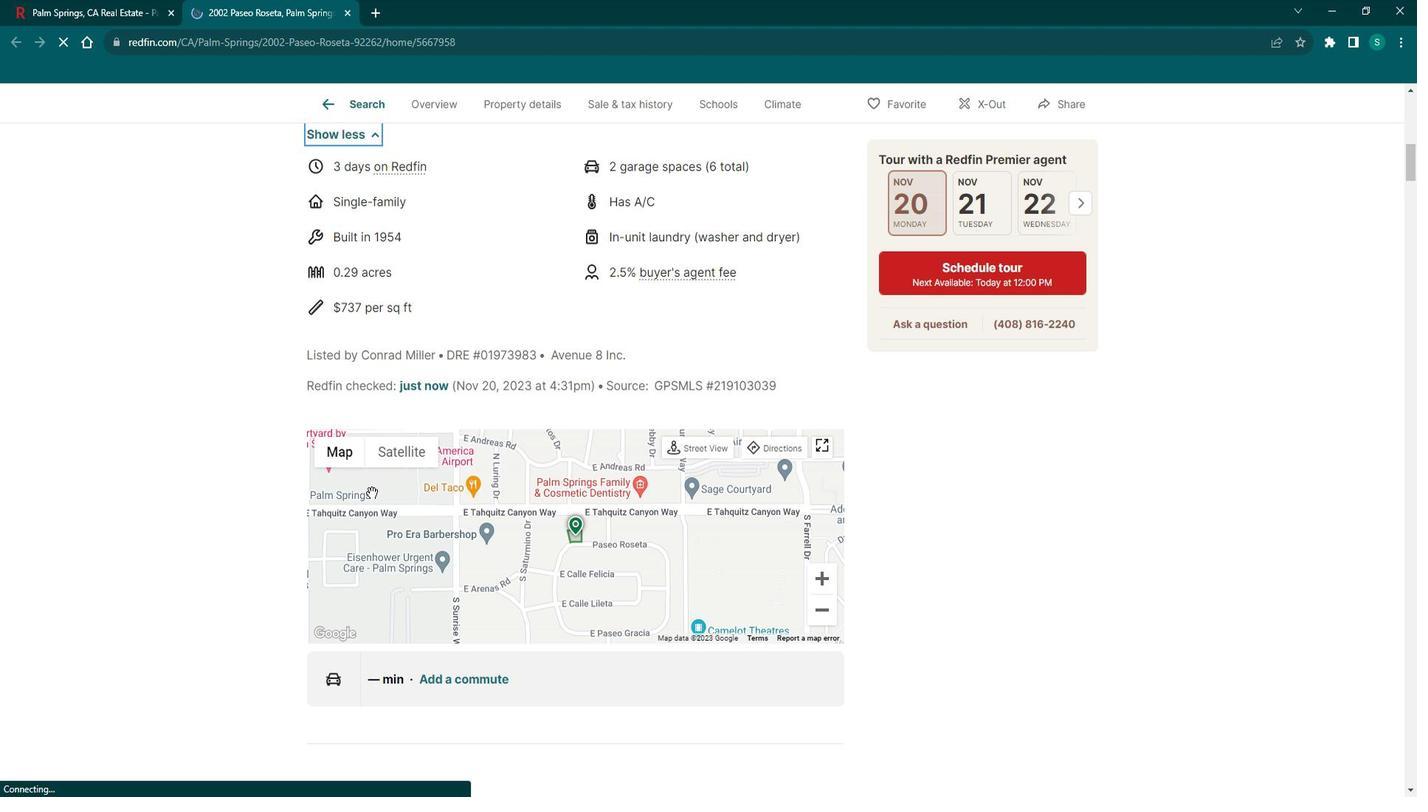 
Action: Mouse scrolled (390, 492) with delta (0, 0)
Screenshot: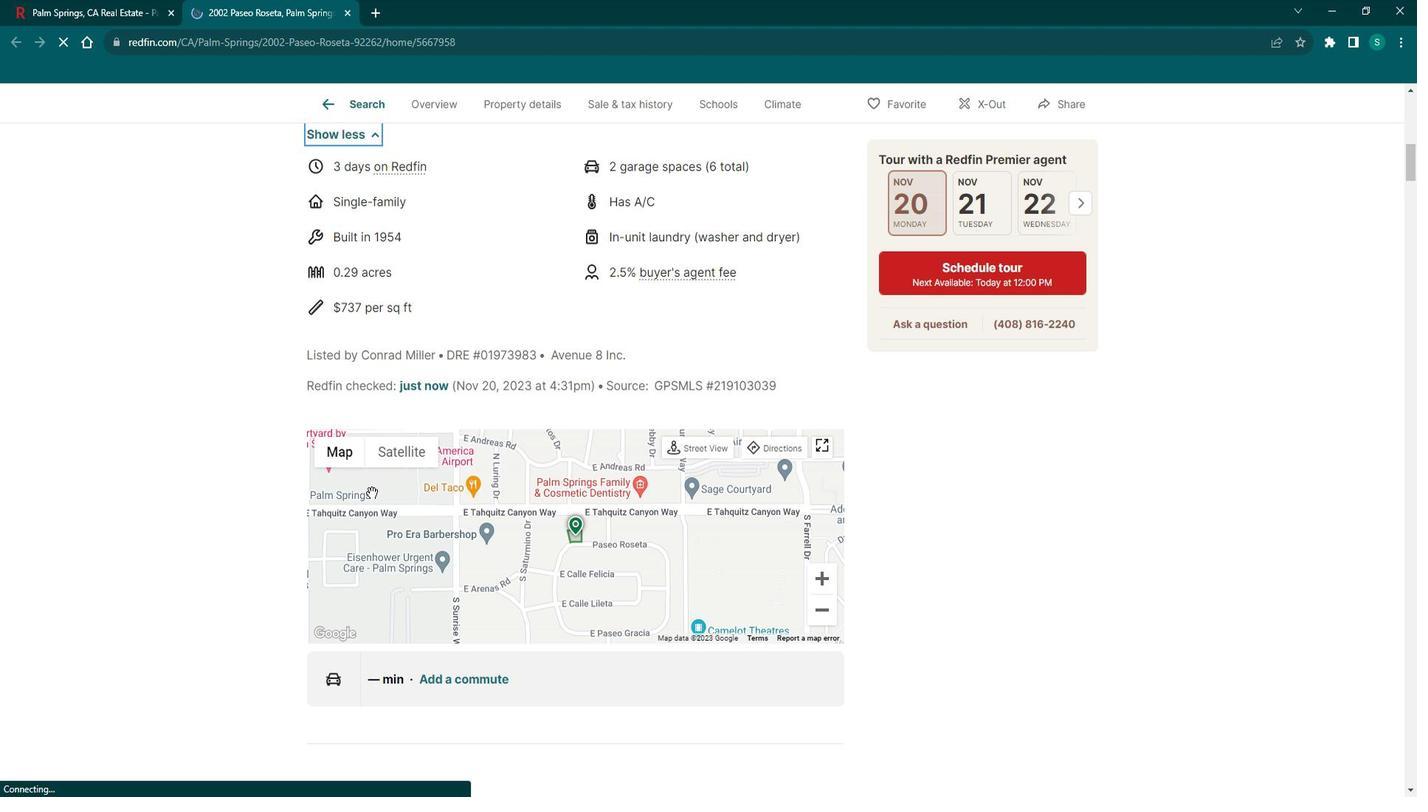 
Action: Mouse scrolled (390, 492) with delta (0, 0)
Screenshot: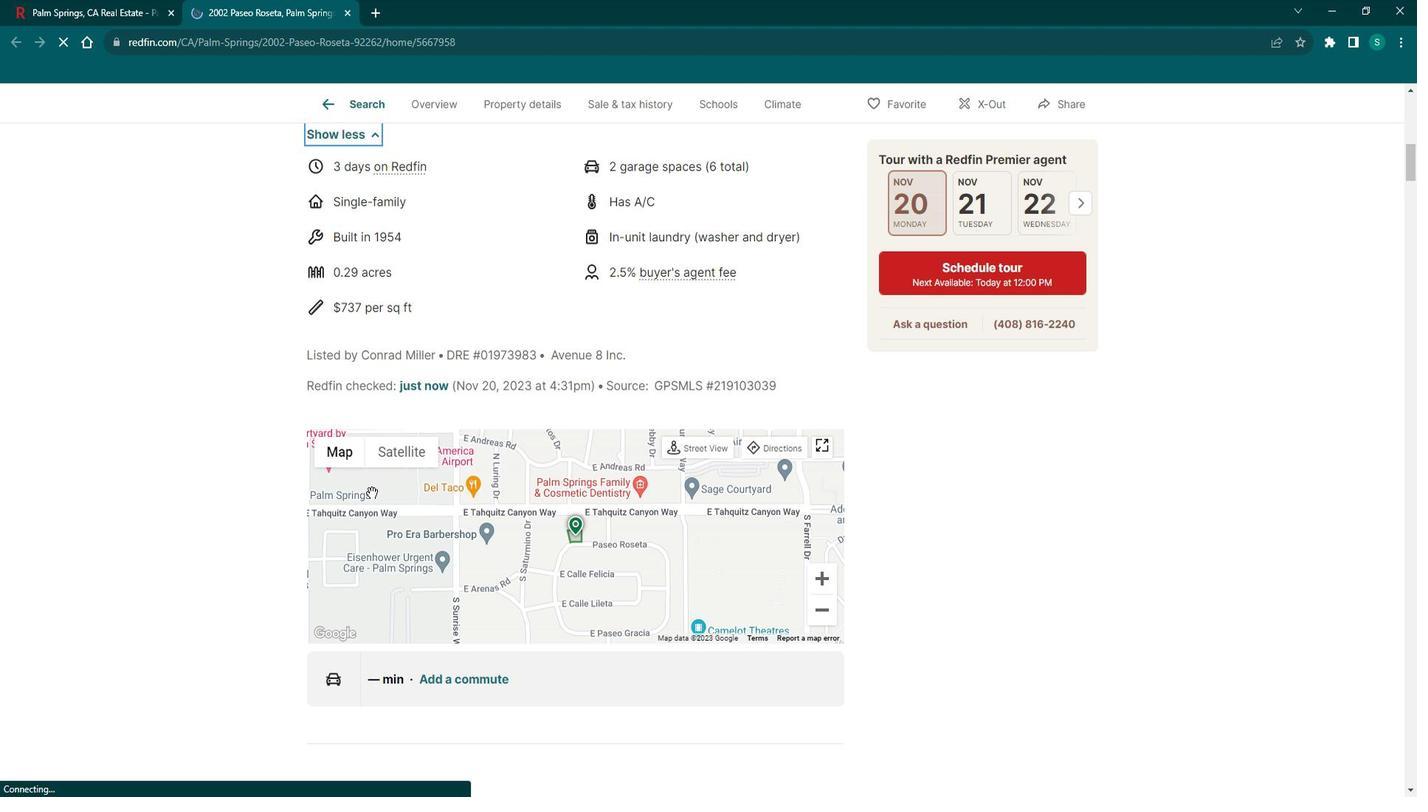 
Action: Mouse scrolled (390, 492) with delta (0, 0)
Screenshot: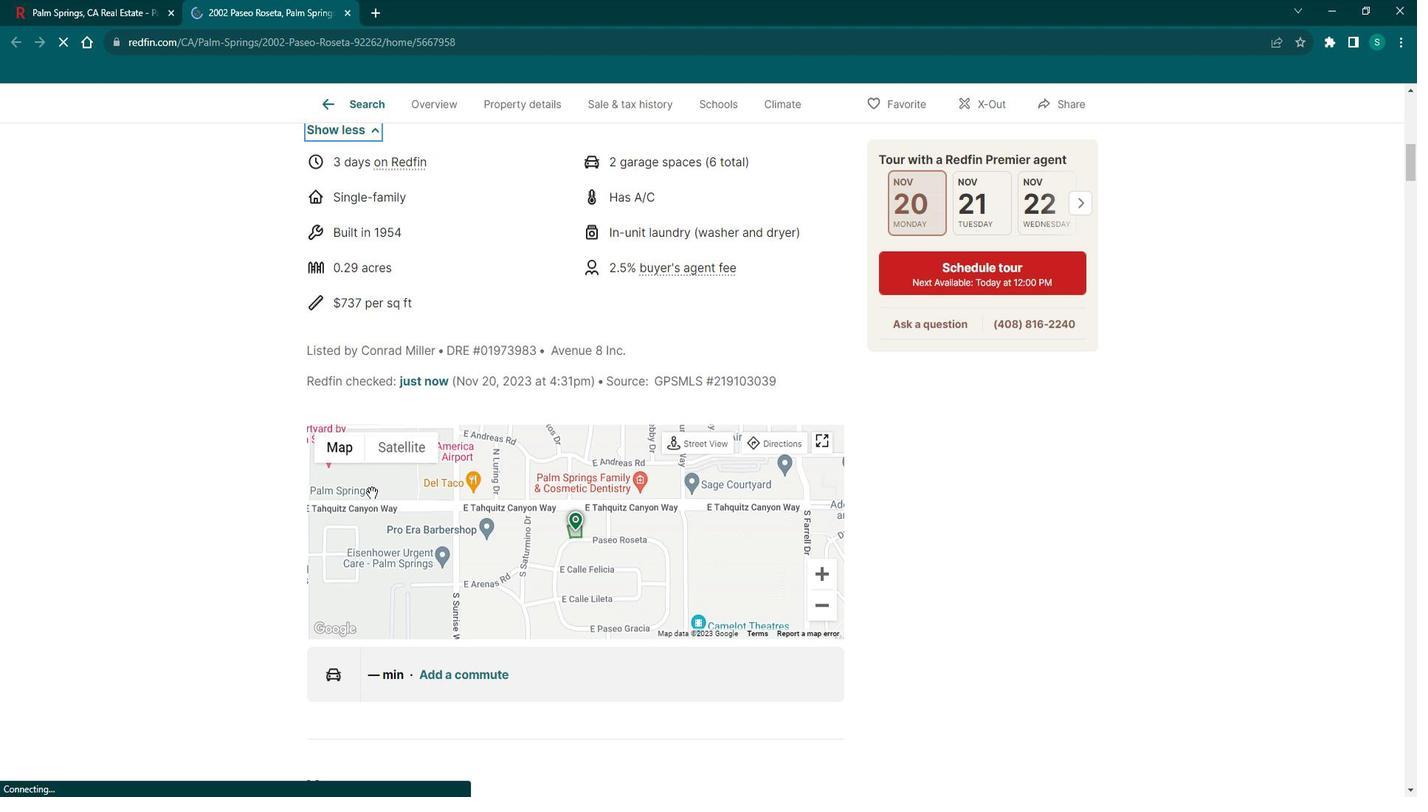 
Action: Mouse scrolled (390, 492) with delta (0, 0)
Screenshot: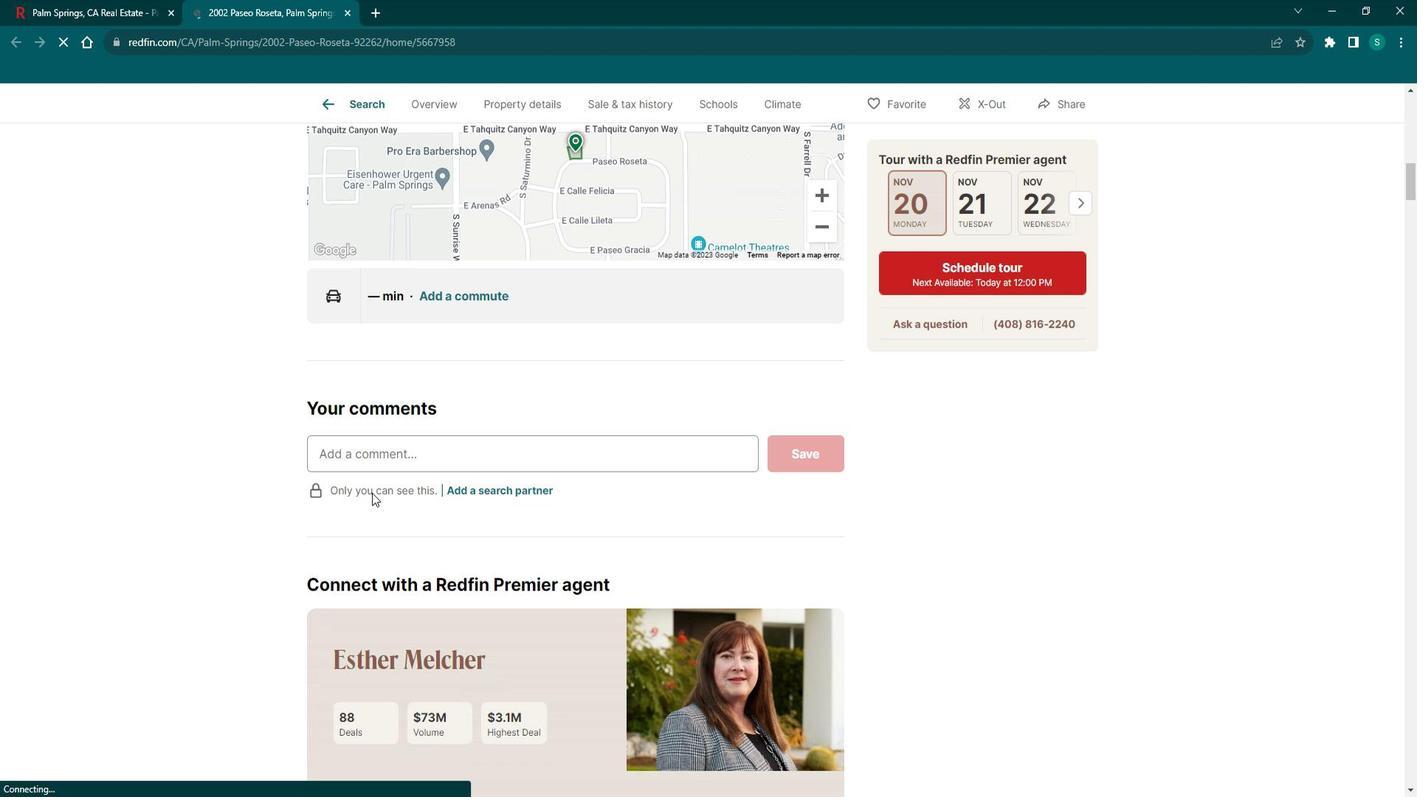 
Action: Mouse scrolled (390, 492) with delta (0, 0)
Screenshot: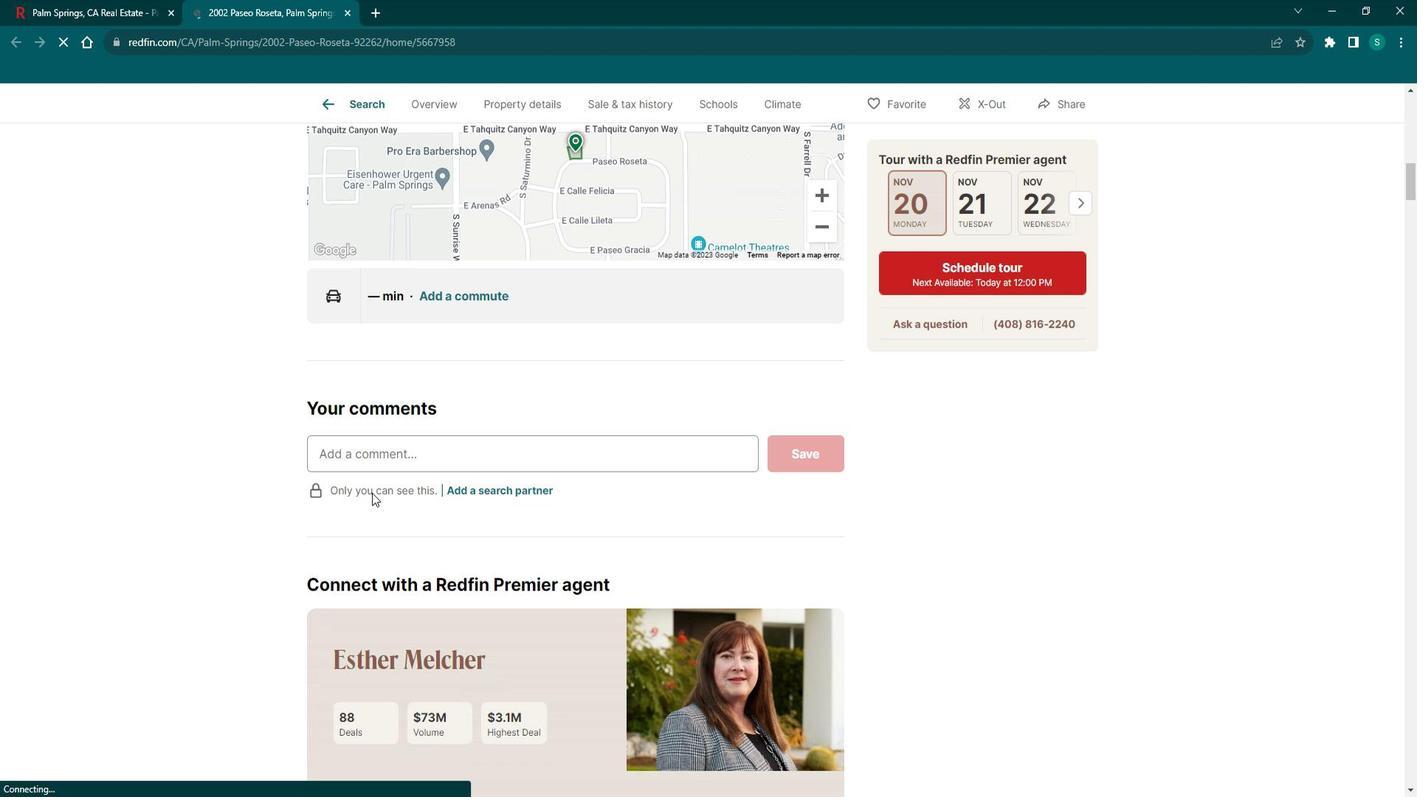 
Action: Mouse scrolled (390, 492) with delta (0, 0)
Screenshot: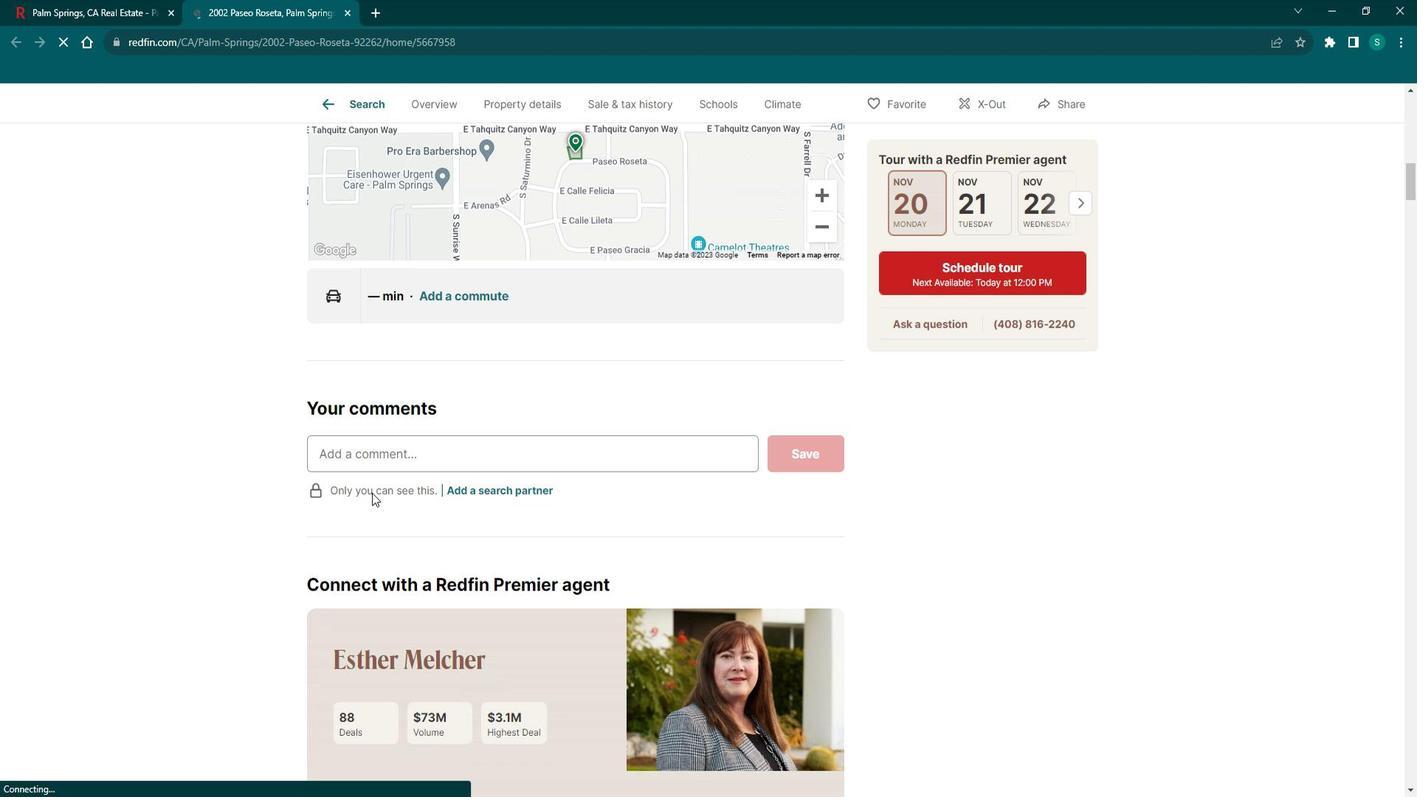 
Action: Mouse scrolled (390, 492) with delta (0, 0)
Screenshot: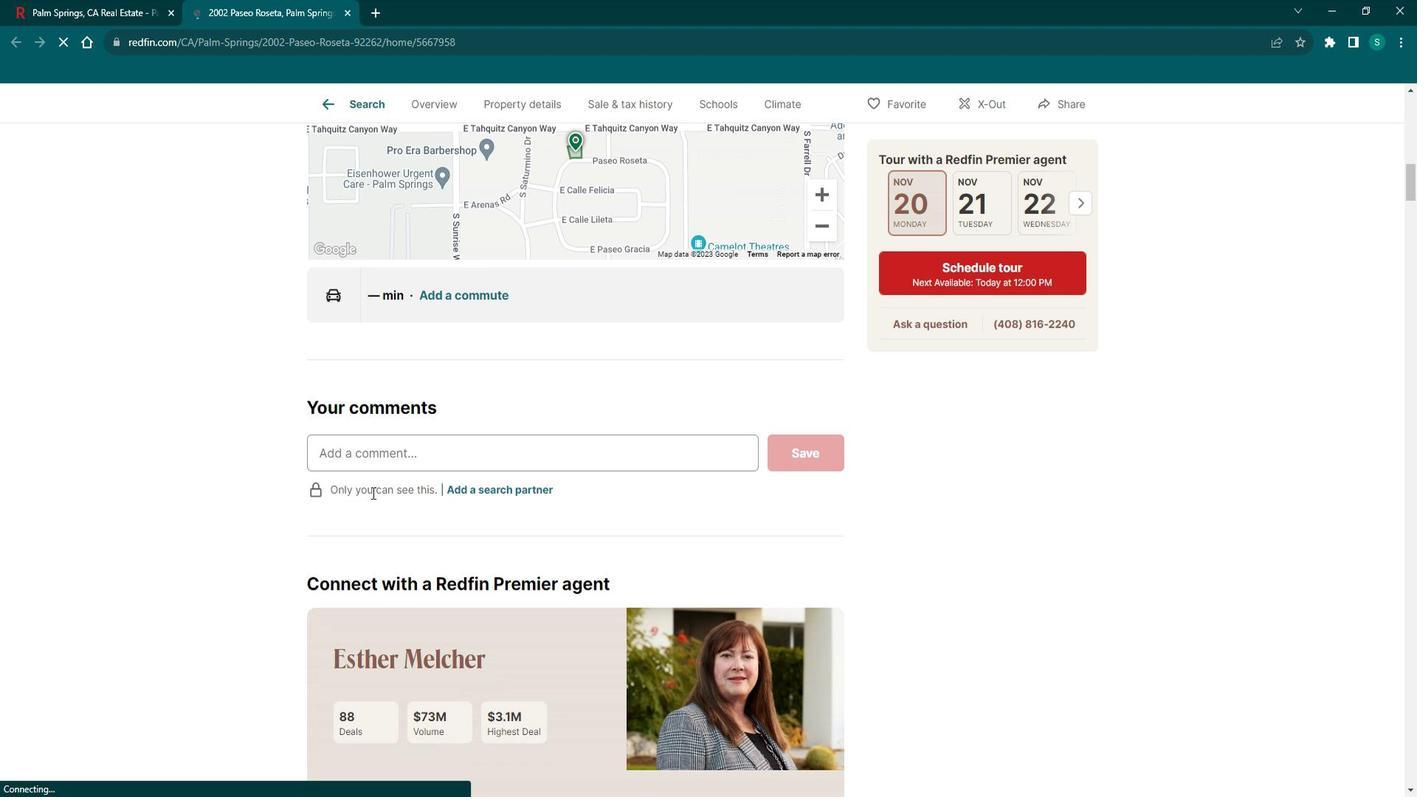 
Action: Mouse scrolled (390, 492) with delta (0, 0)
Screenshot: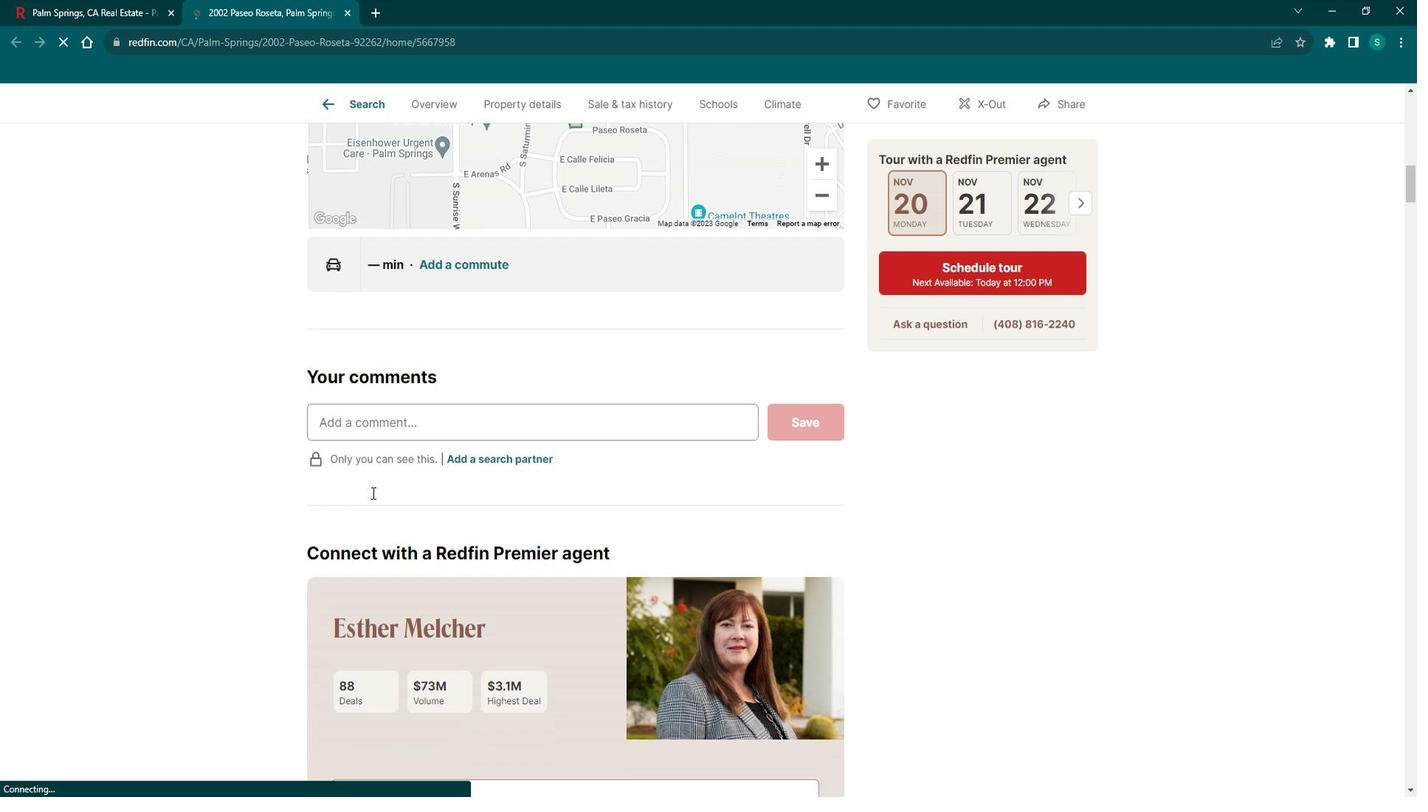 
Action: Mouse scrolled (390, 492) with delta (0, 0)
Screenshot: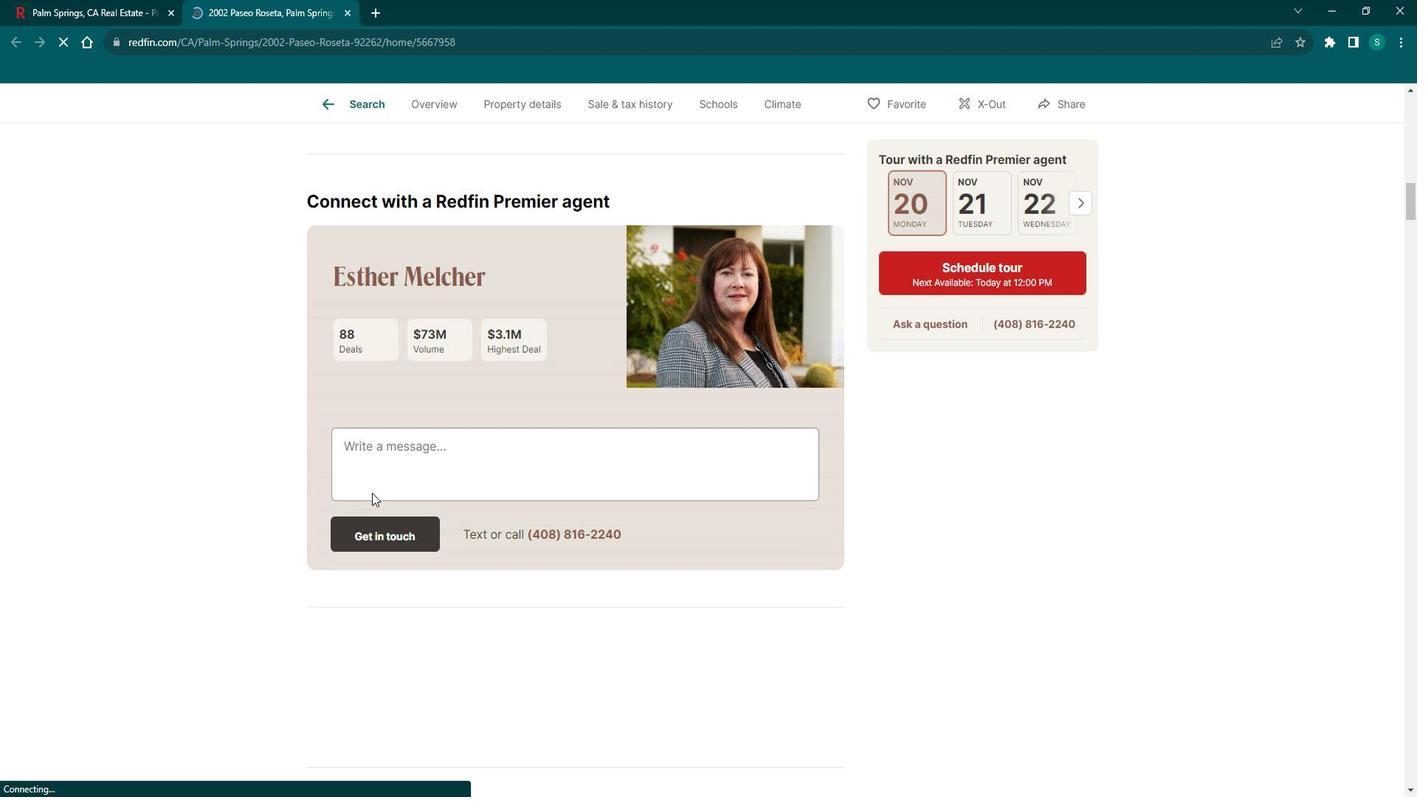 
Action: Mouse scrolled (390, 492) with delta (0, 0)
Screenshot: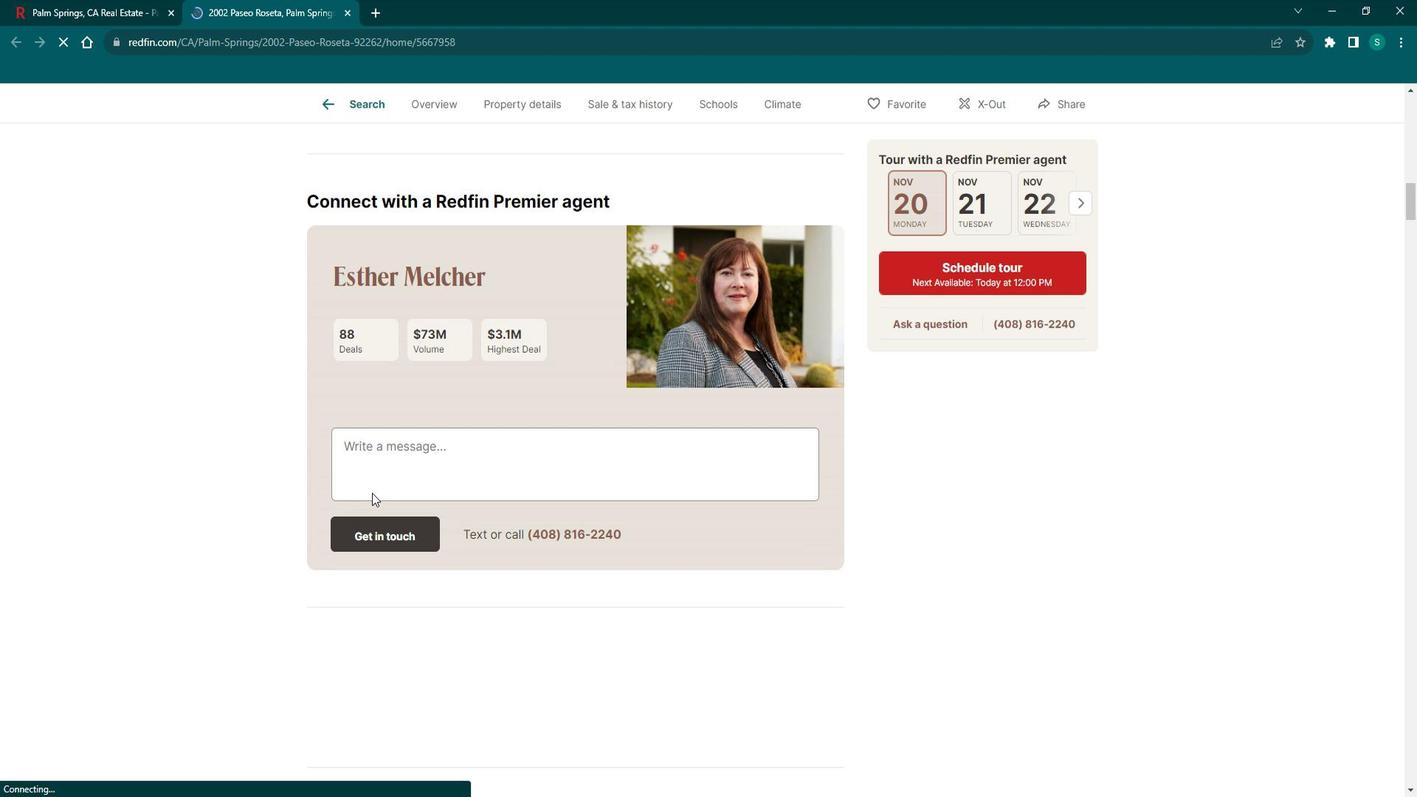 
Action: Mouse scrolled (390, 492) with delta (0, 0)
Screenshot: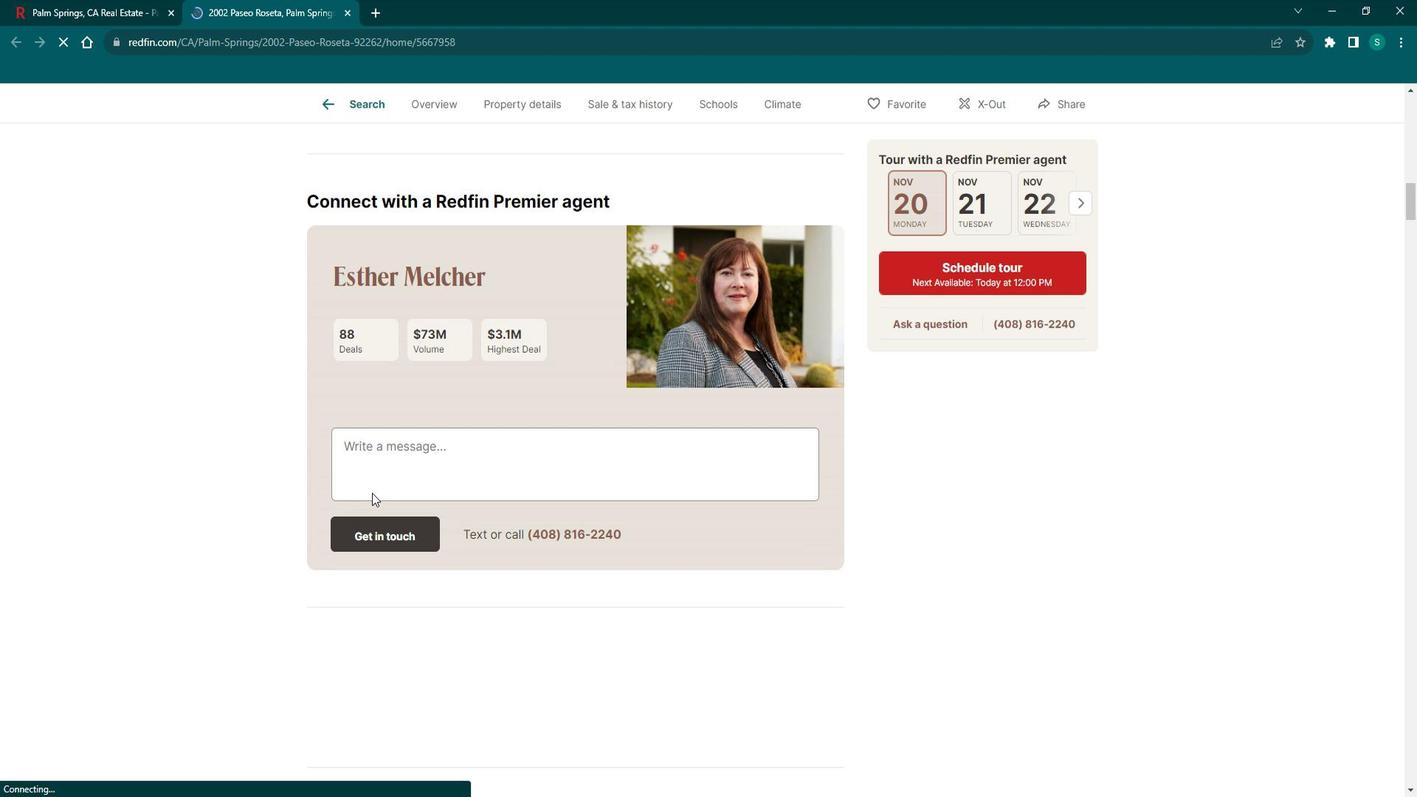 
Action: Mouse scrolled (390, 492) with delta (0, 0)
Screenshot: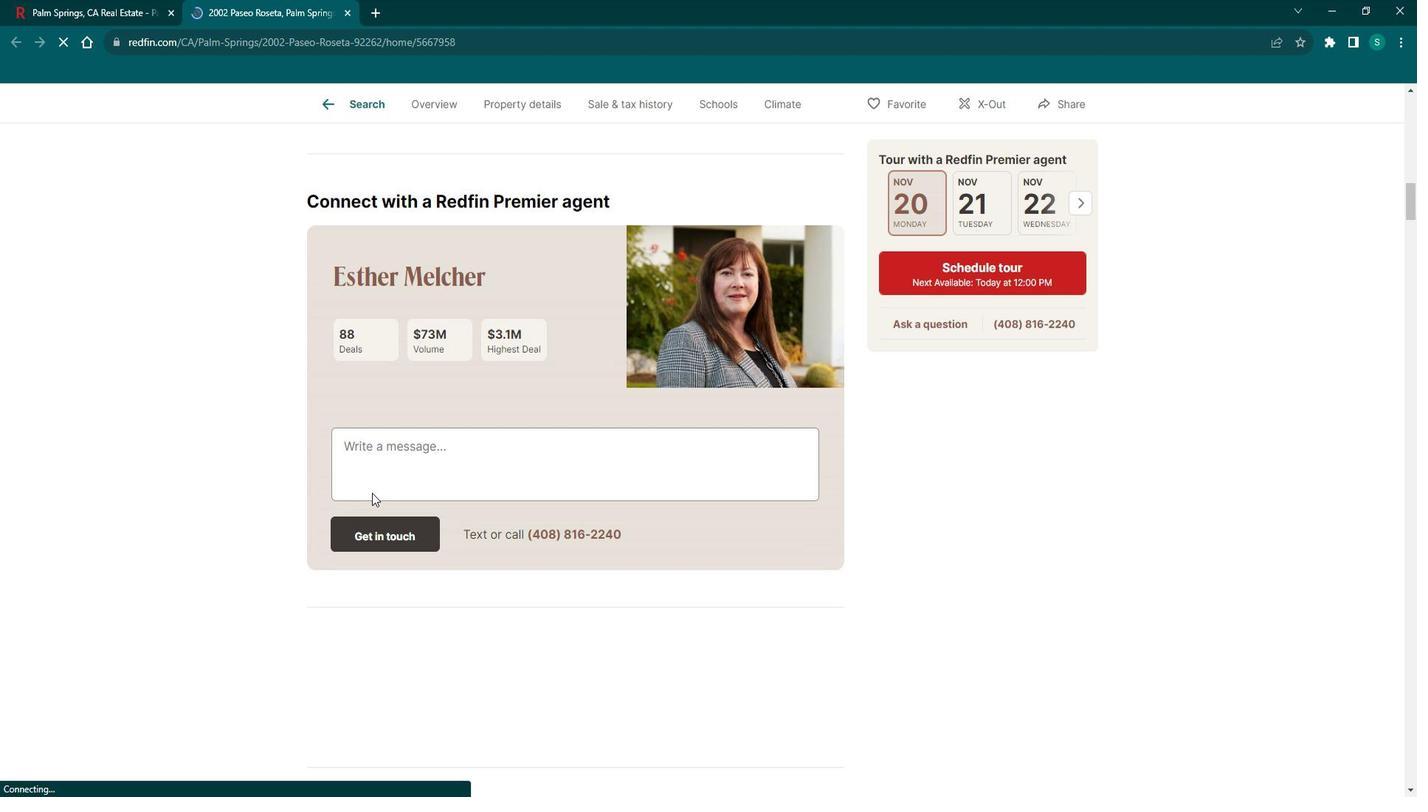 
Action: Mouse scrolled (390, 492) with delta (0, 0)
Screenshot: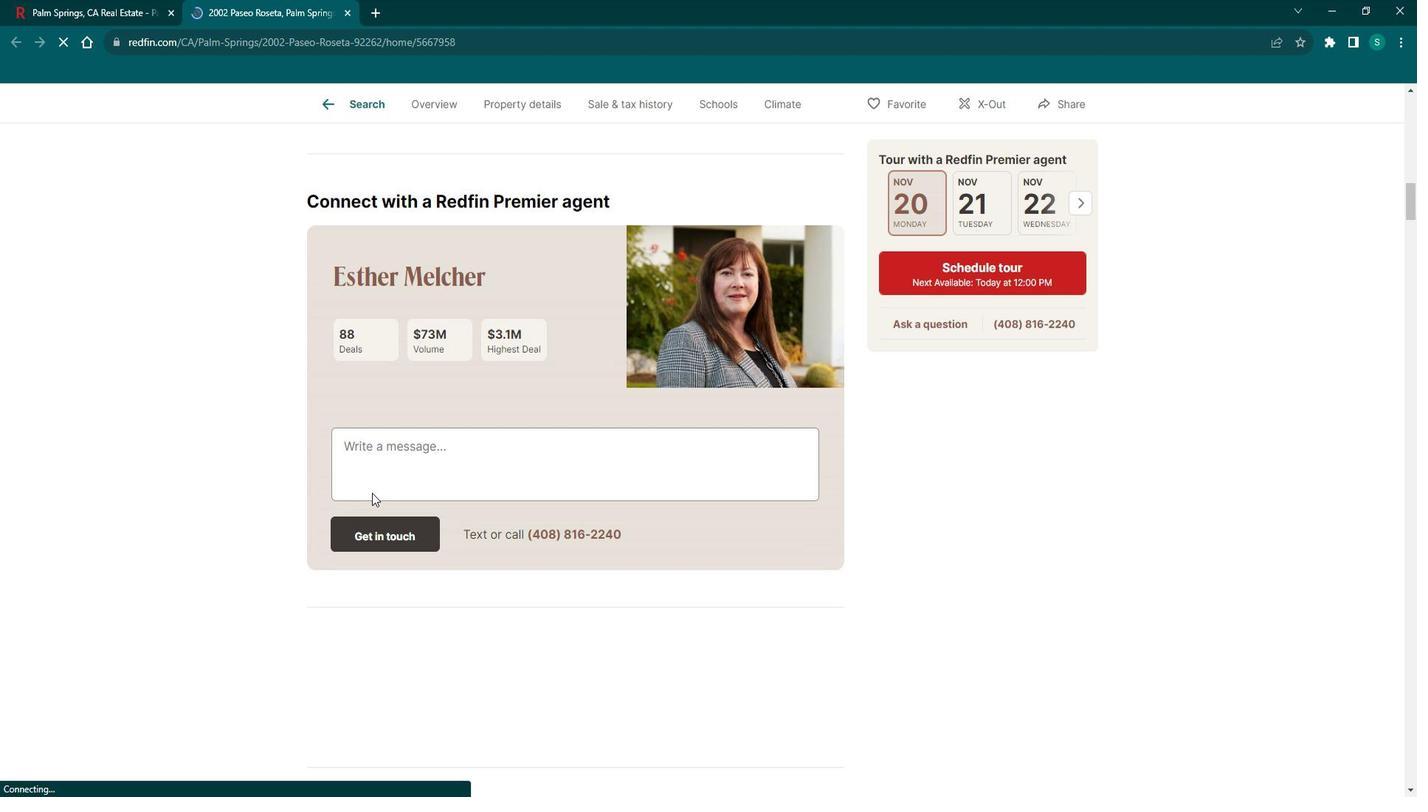 
Action: Mouse scrolled (390, 492) with delta (0, 0)
Screenshot: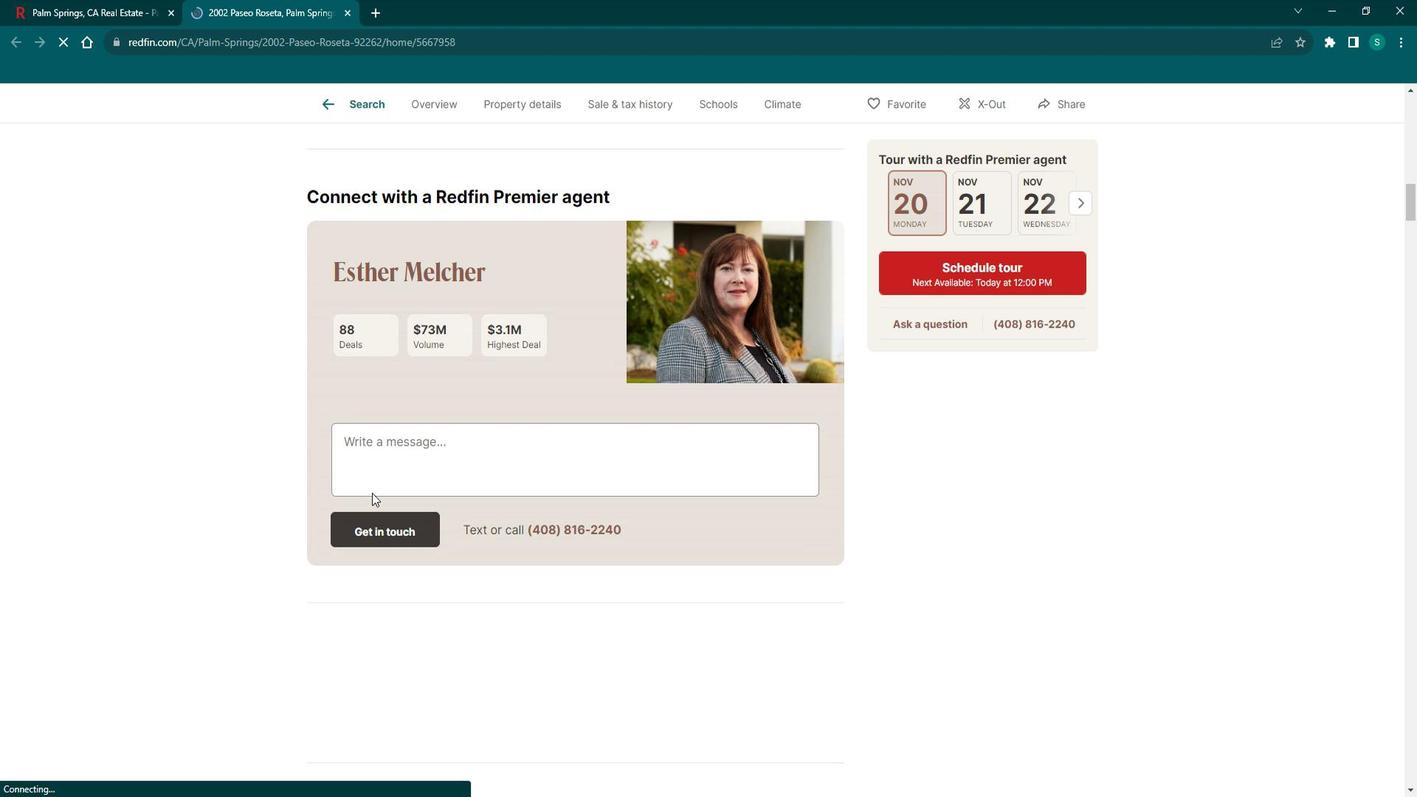 
Action: Mouse scrolled (390, 492) with delta (0, 0)
Screenshot: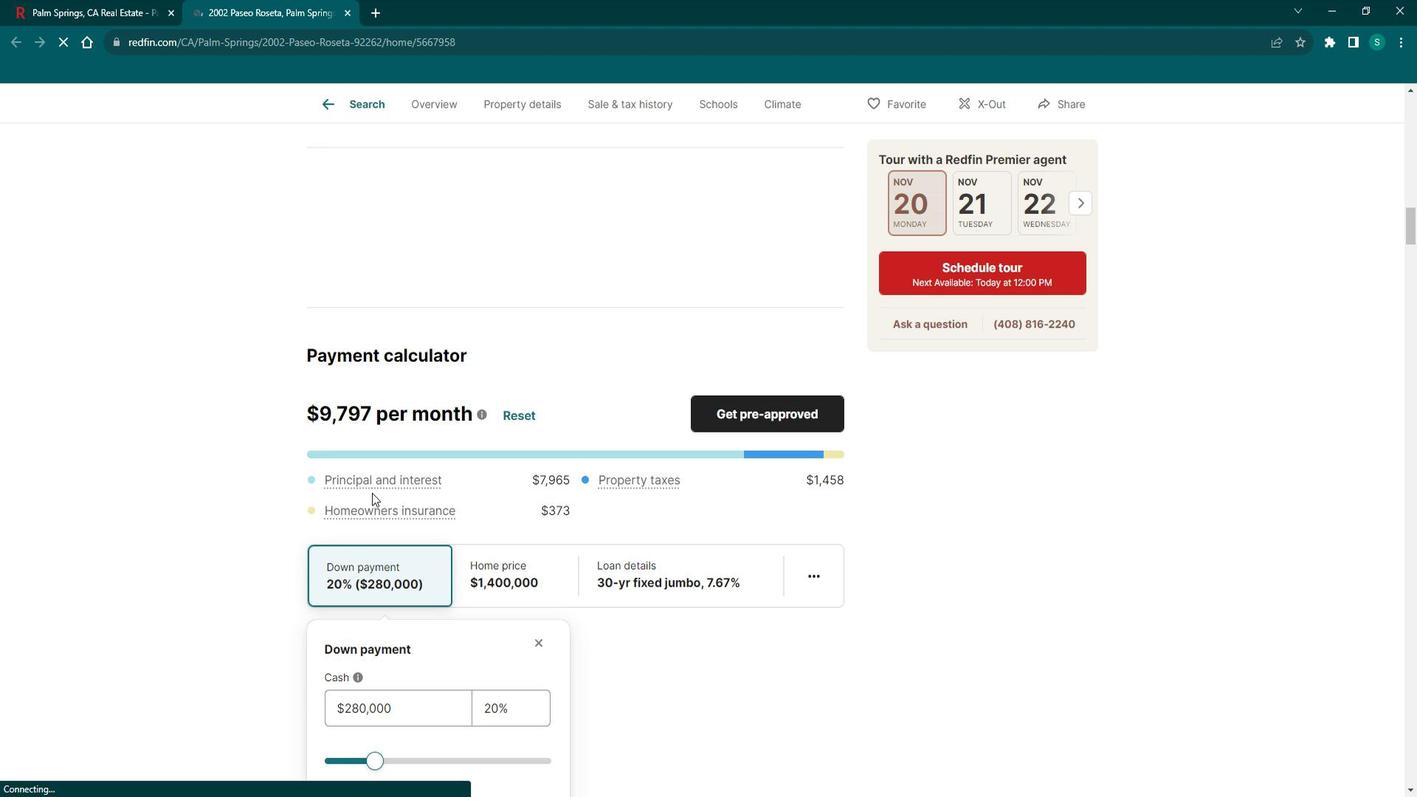 
Action: Mouse scrolled (390, 492) with delta (0, 0)
Screenshot: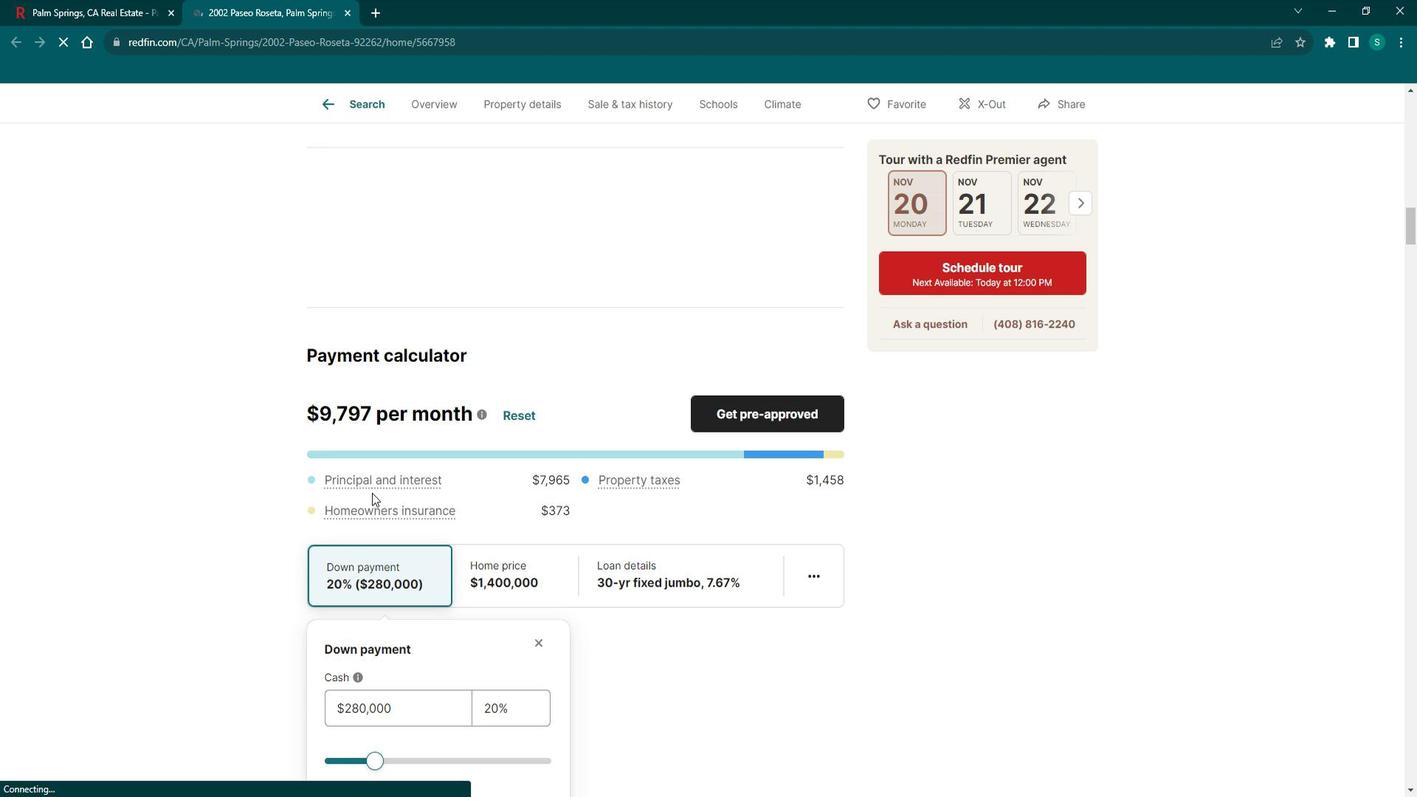 
Action: Mouse scrolled (390, 492) with delta (0, 0)
Screenshot: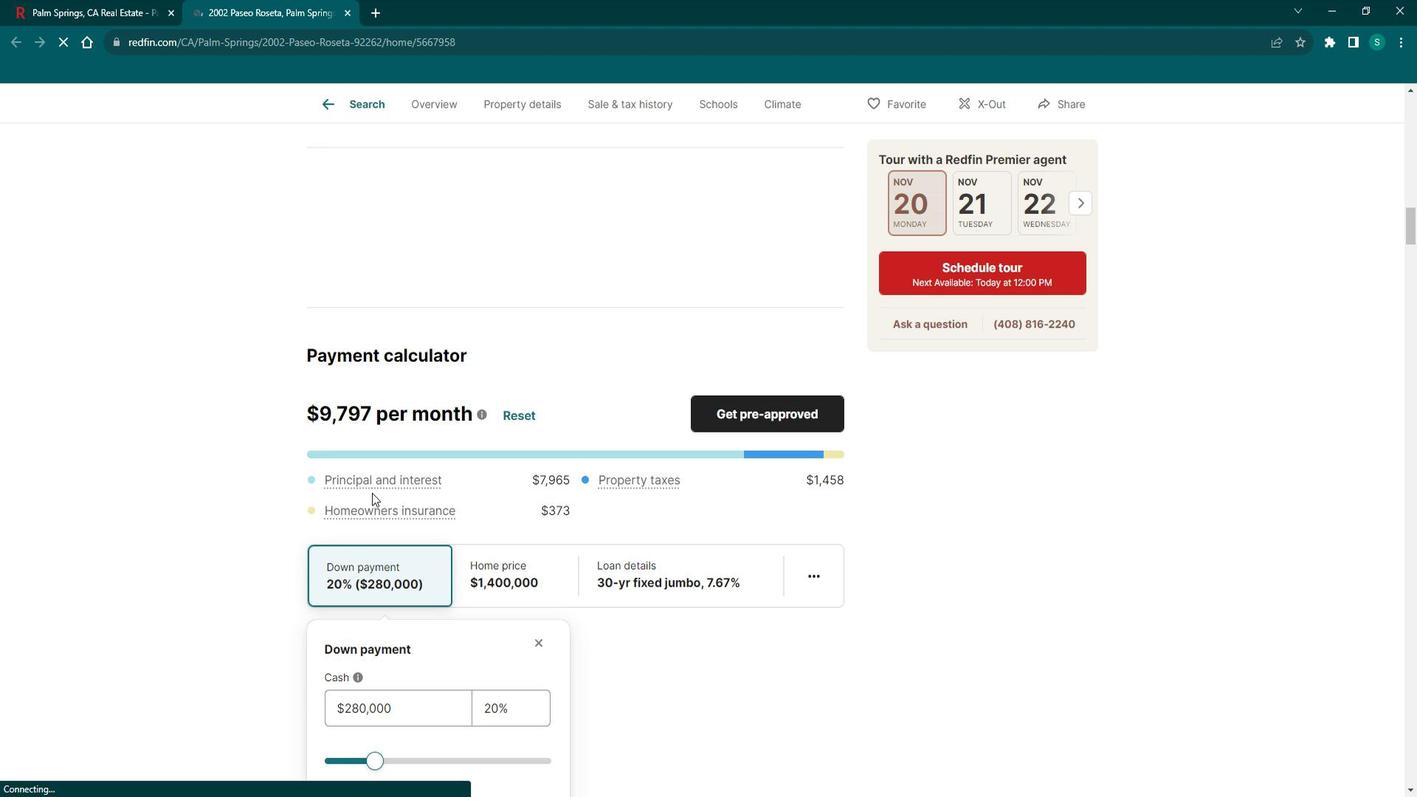 
Action: Mouse scrolled (390, 492) with delta (0, 0)
Screenshot: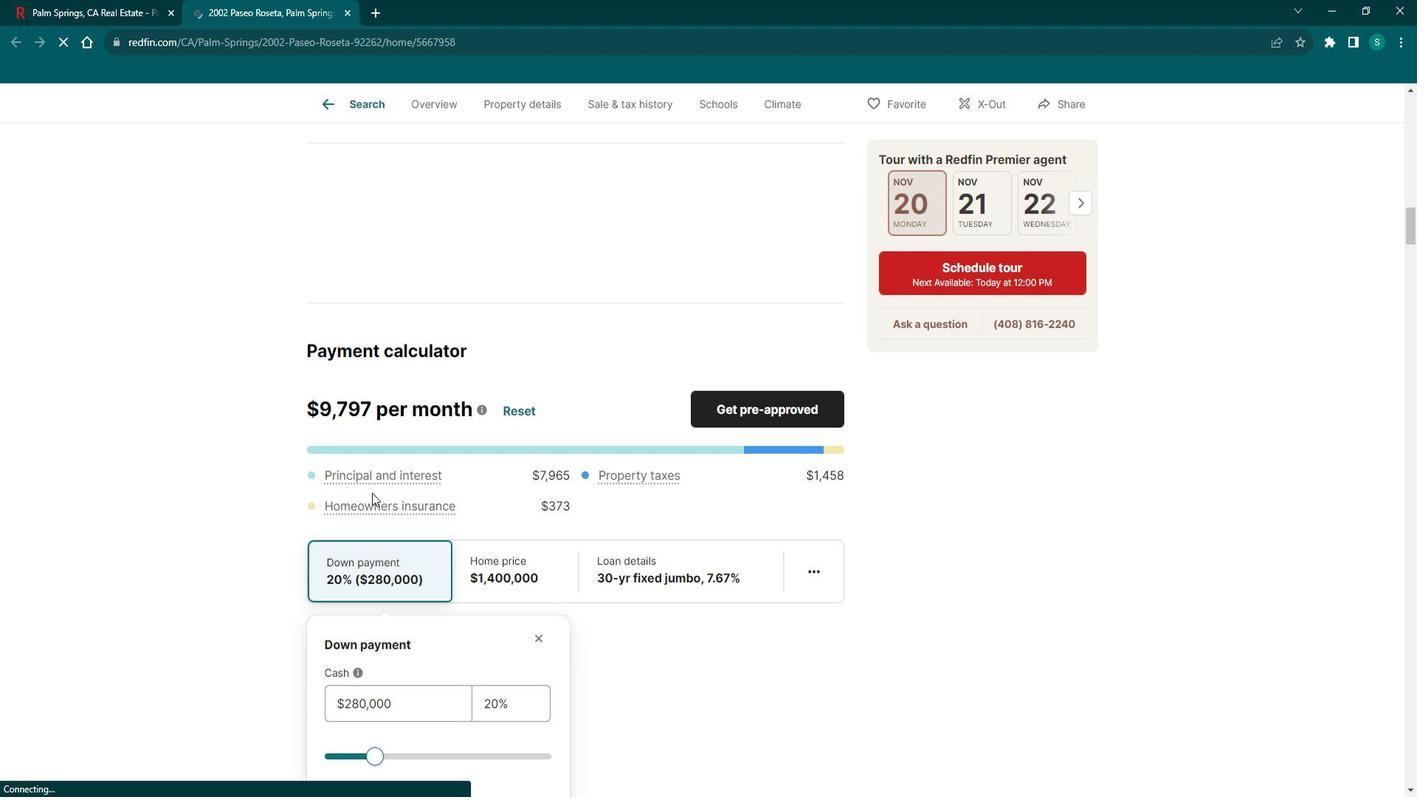 
Action: Mouse scrolled (390, 492) with delta (0, 0)
Screenshot: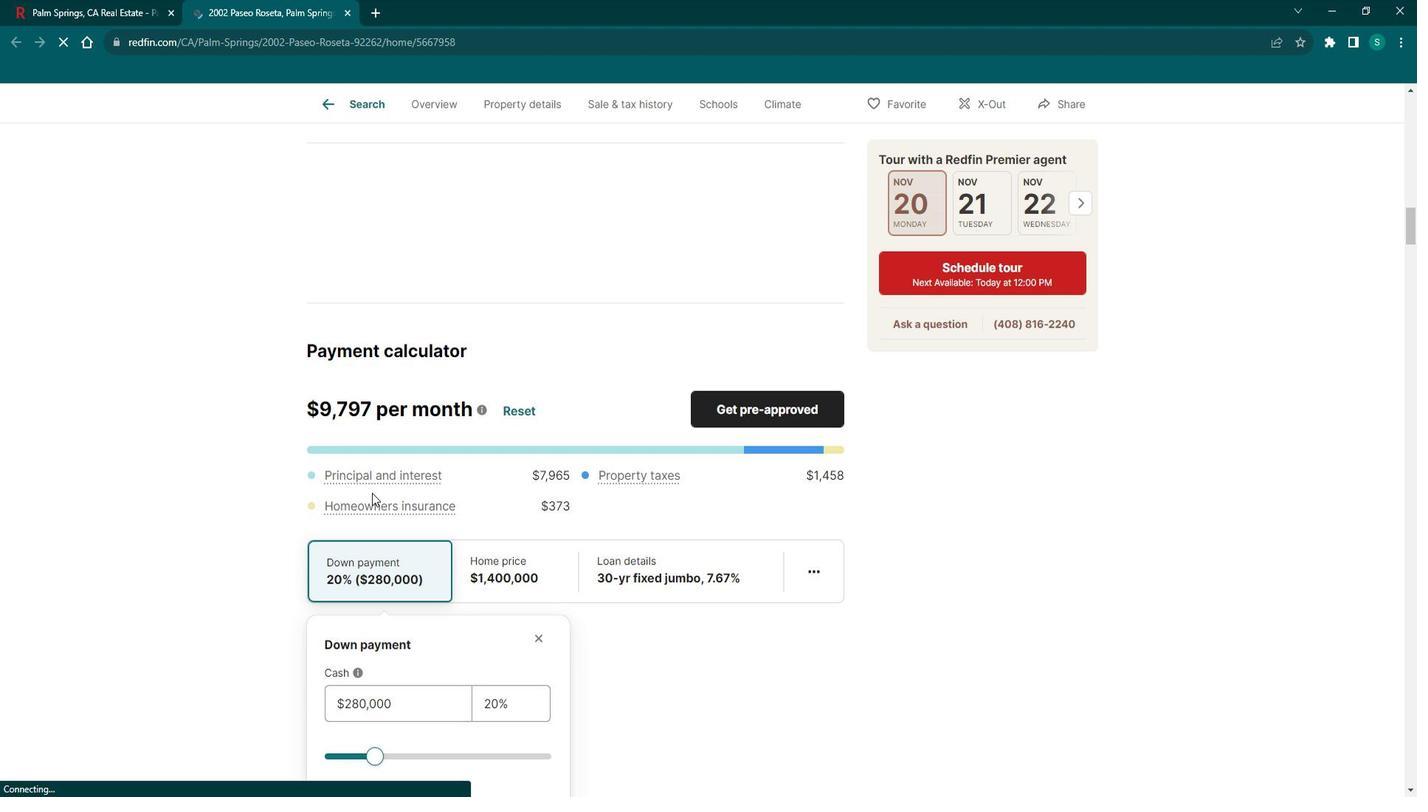 
Action: Mouse scrolled (390, 492) with delta (0, 0)
Screenshot: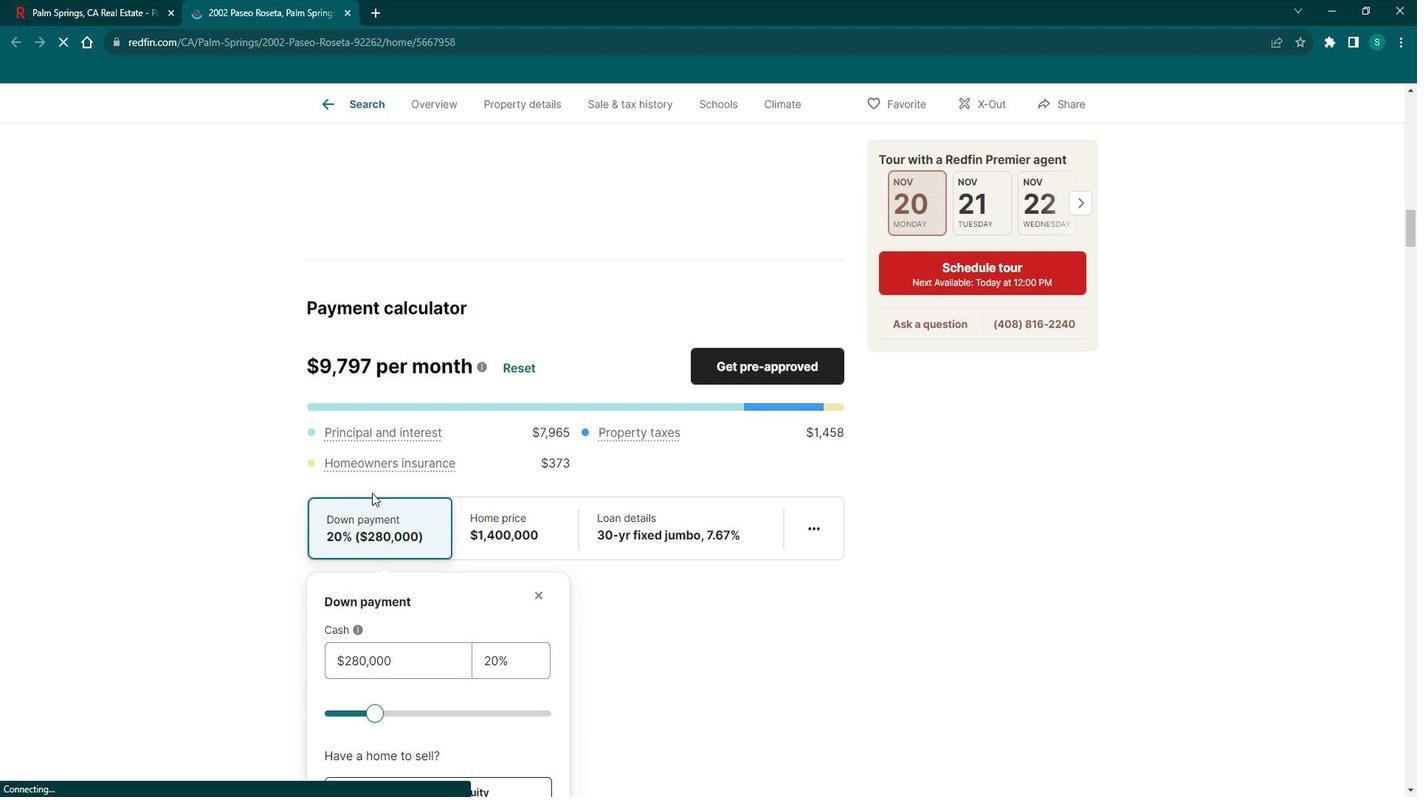 
Action: Mouse scrolled (390, 494) with delta (0, 0)
Screenshot: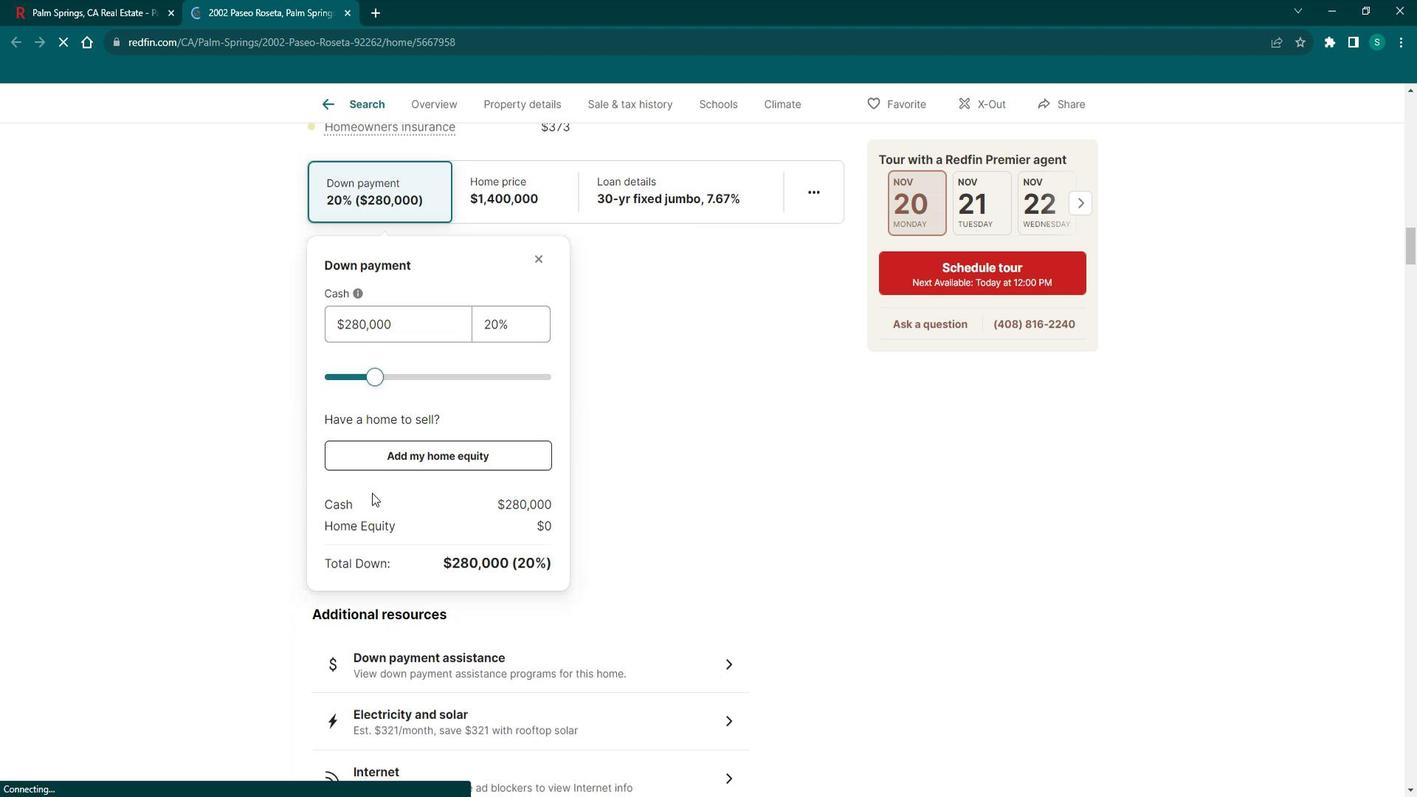 
Action: Mouse scrolled (390, 492) with delta (0, 0)
Screenshot: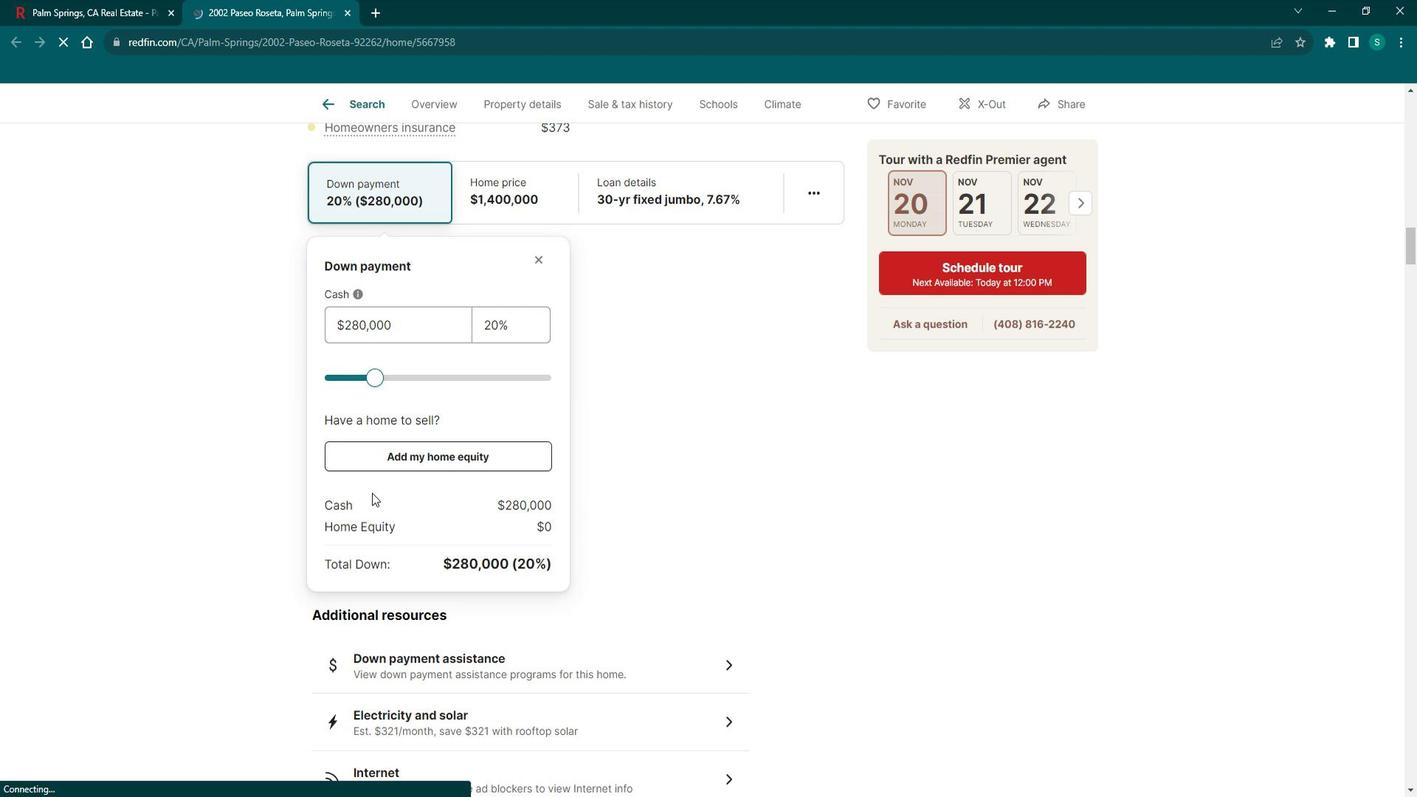 
Action: Mouse scrolled (390, 492) with delta (0, 0)
Screenshot: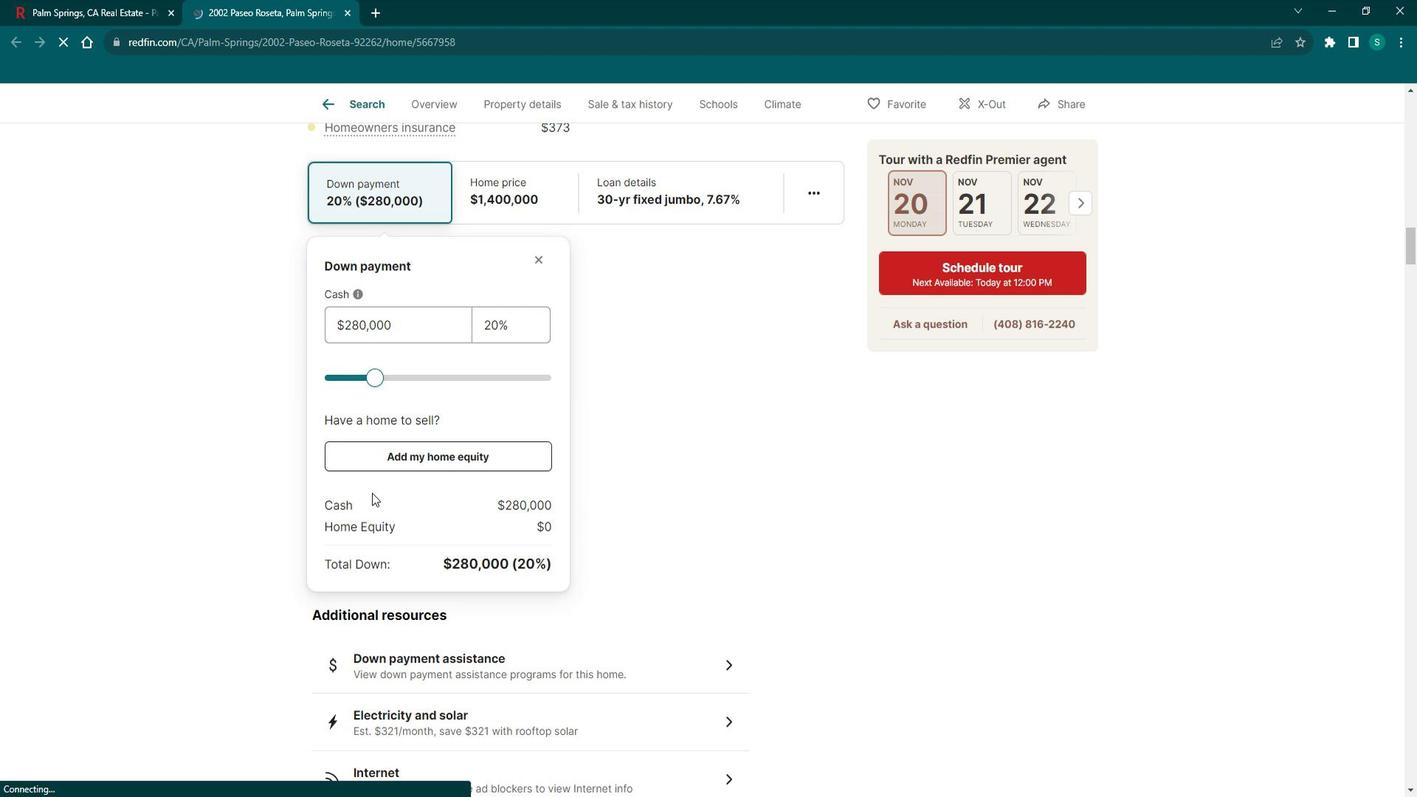 
Action: Mouse scrolled (390, 492) with delta (0, 0)
Screenshot: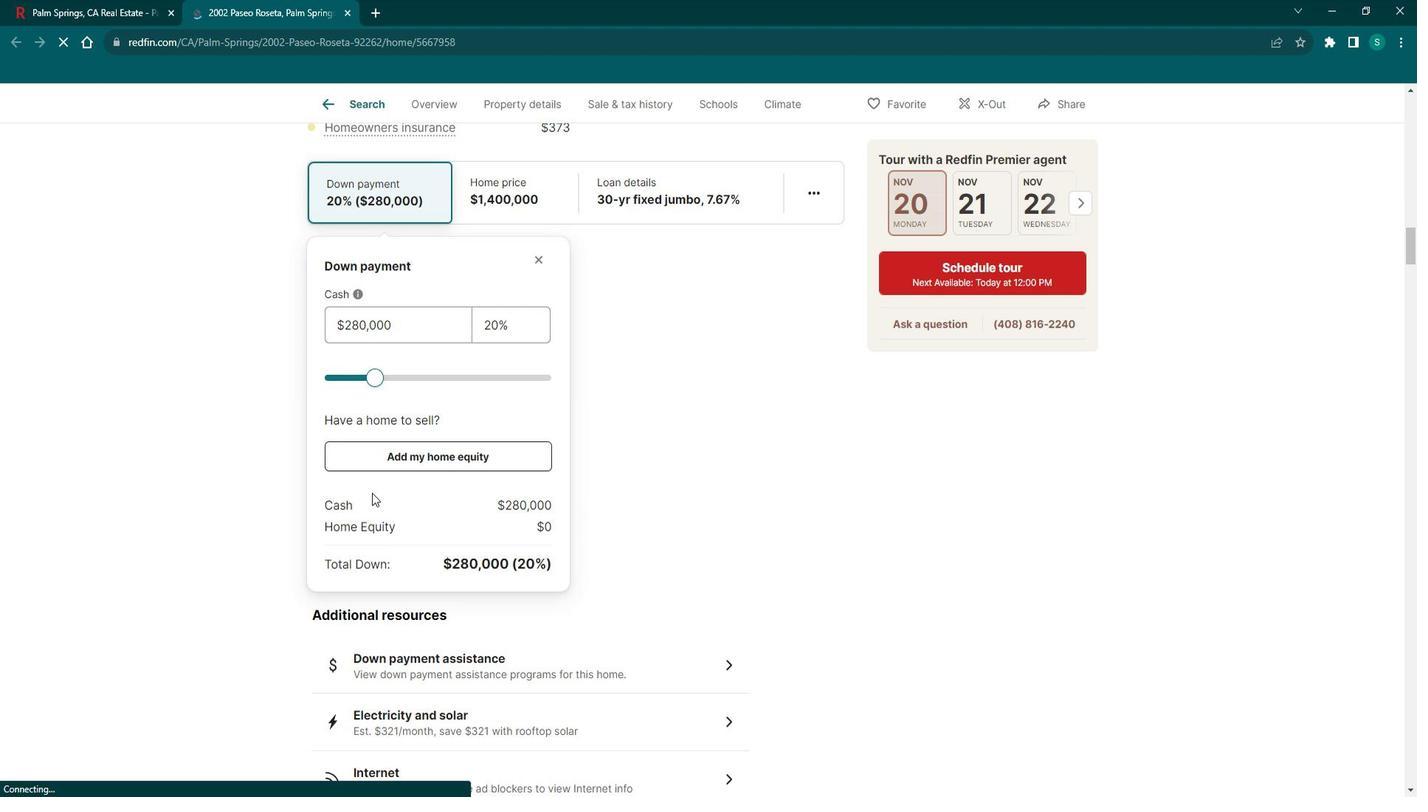 
Action: Mouse scrolled (390, 492) with delta (0, 0)
Screenshot: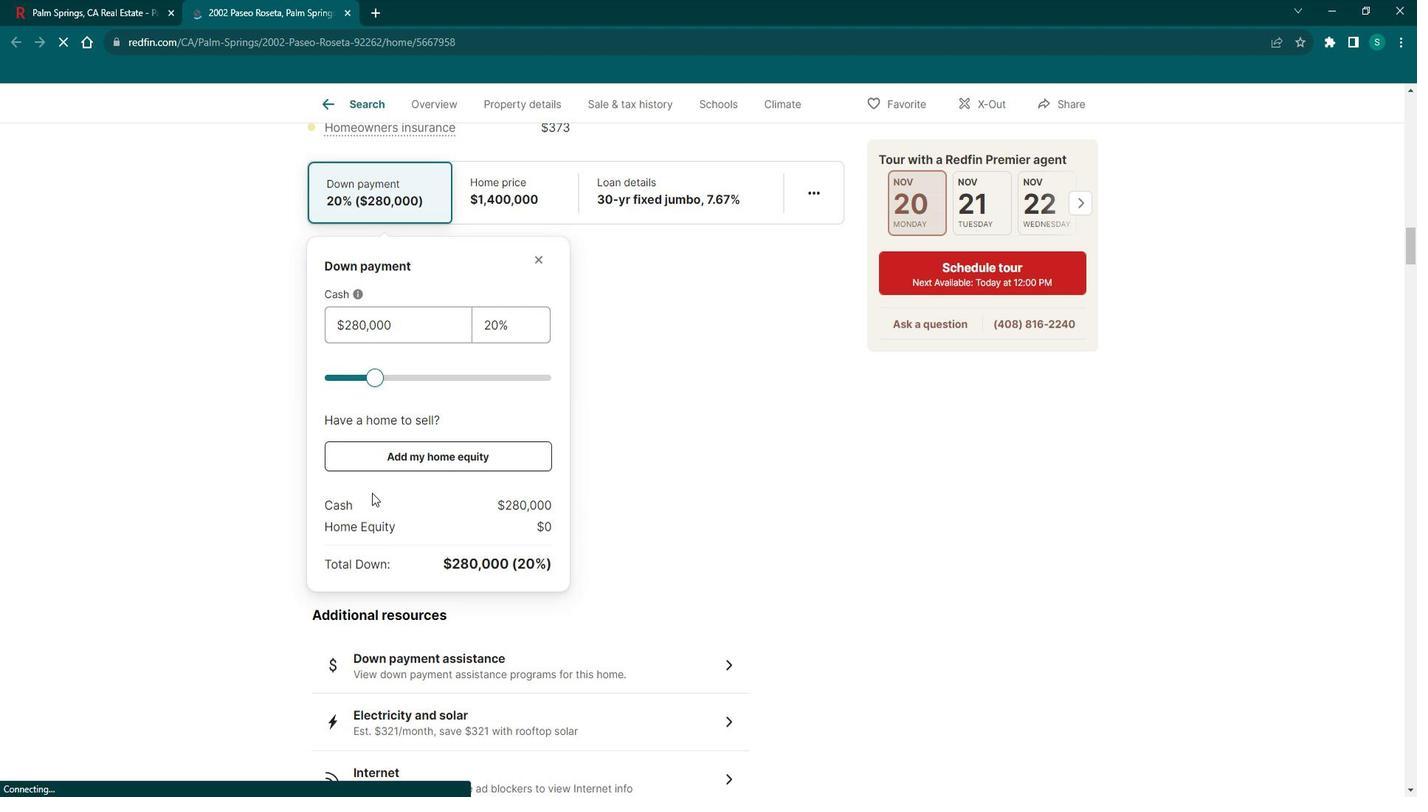 
Action: Mouse scrolled (390, 492) with delta (0, 0)
Screenshot: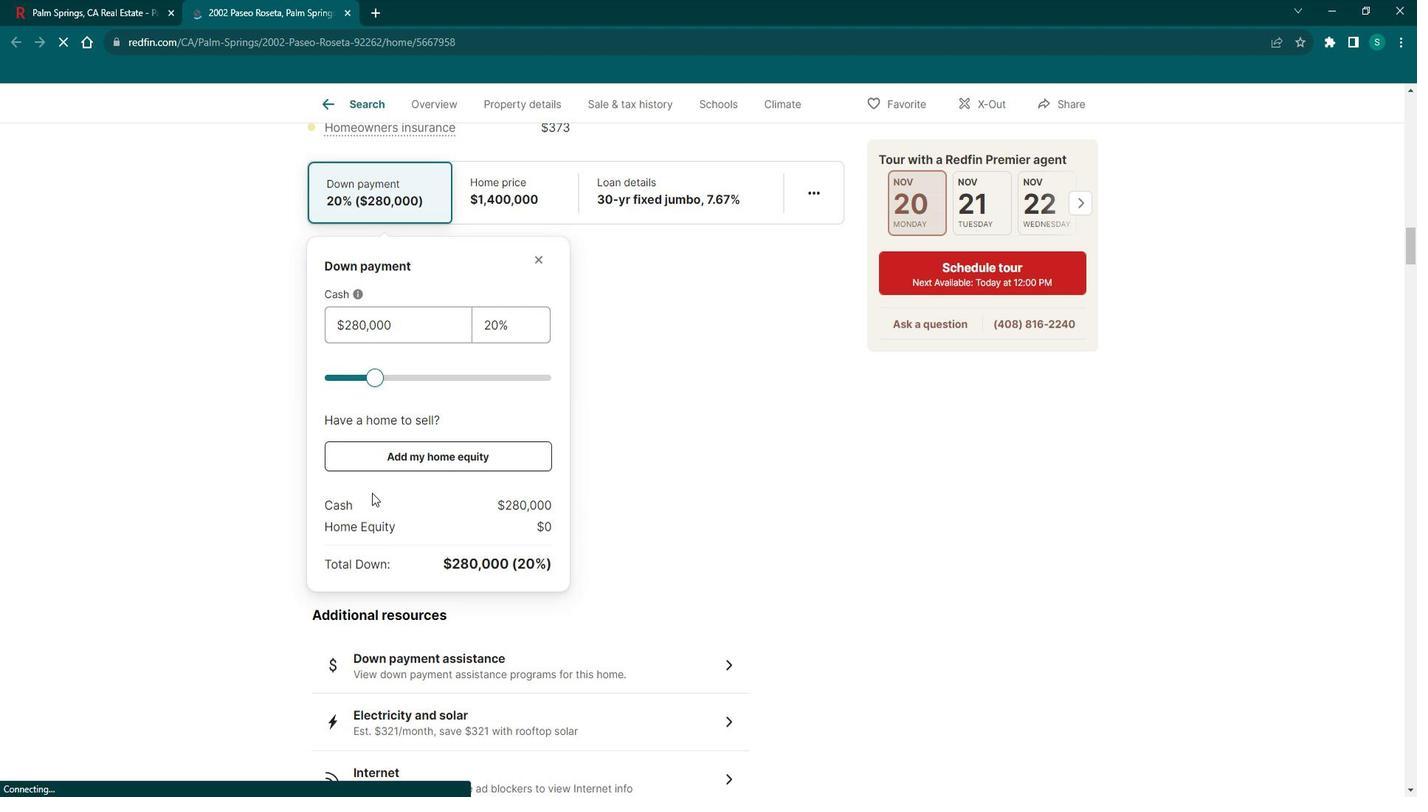 
Action: Mouse scrolled (390, 492) with delta (0, 0)
Screenshot: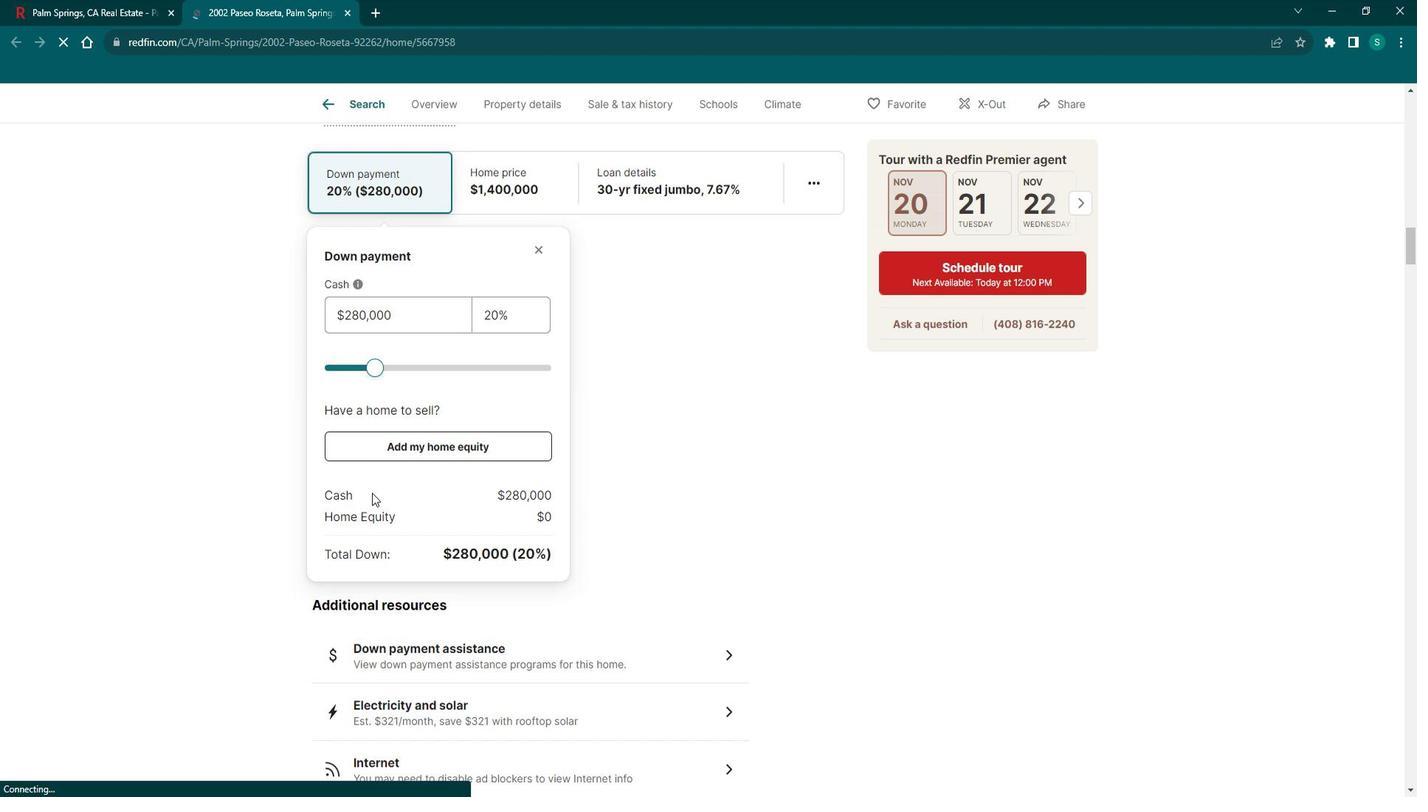 
Action: Mouse scrolled (390, 494) with delta (0, 0)
Screenshot: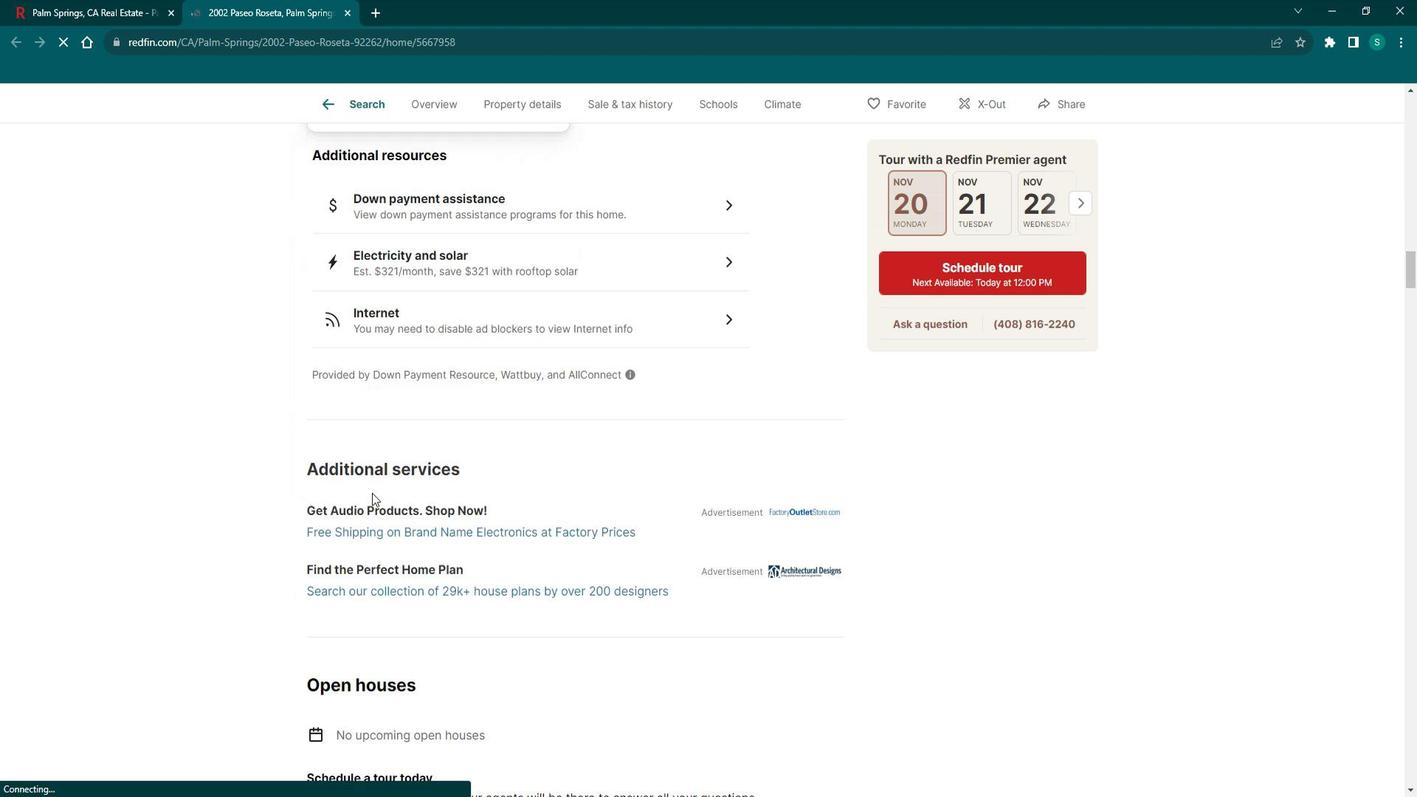 
Action: Mouse scrolled (390, 492) with delta (0, 0)
Screenshot: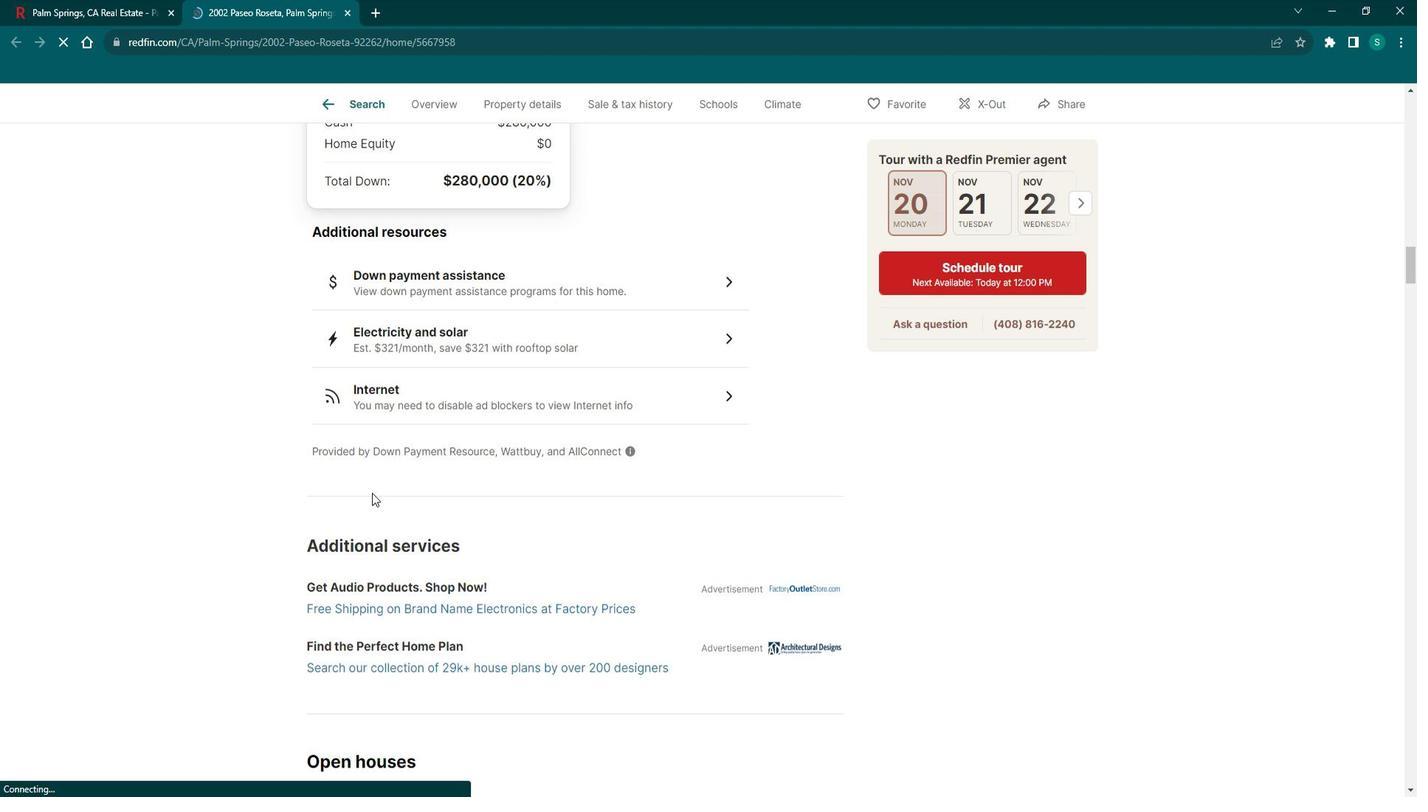 
Action: Mouse scrolled (390, 492) with delta (0, 0)
Screenshot: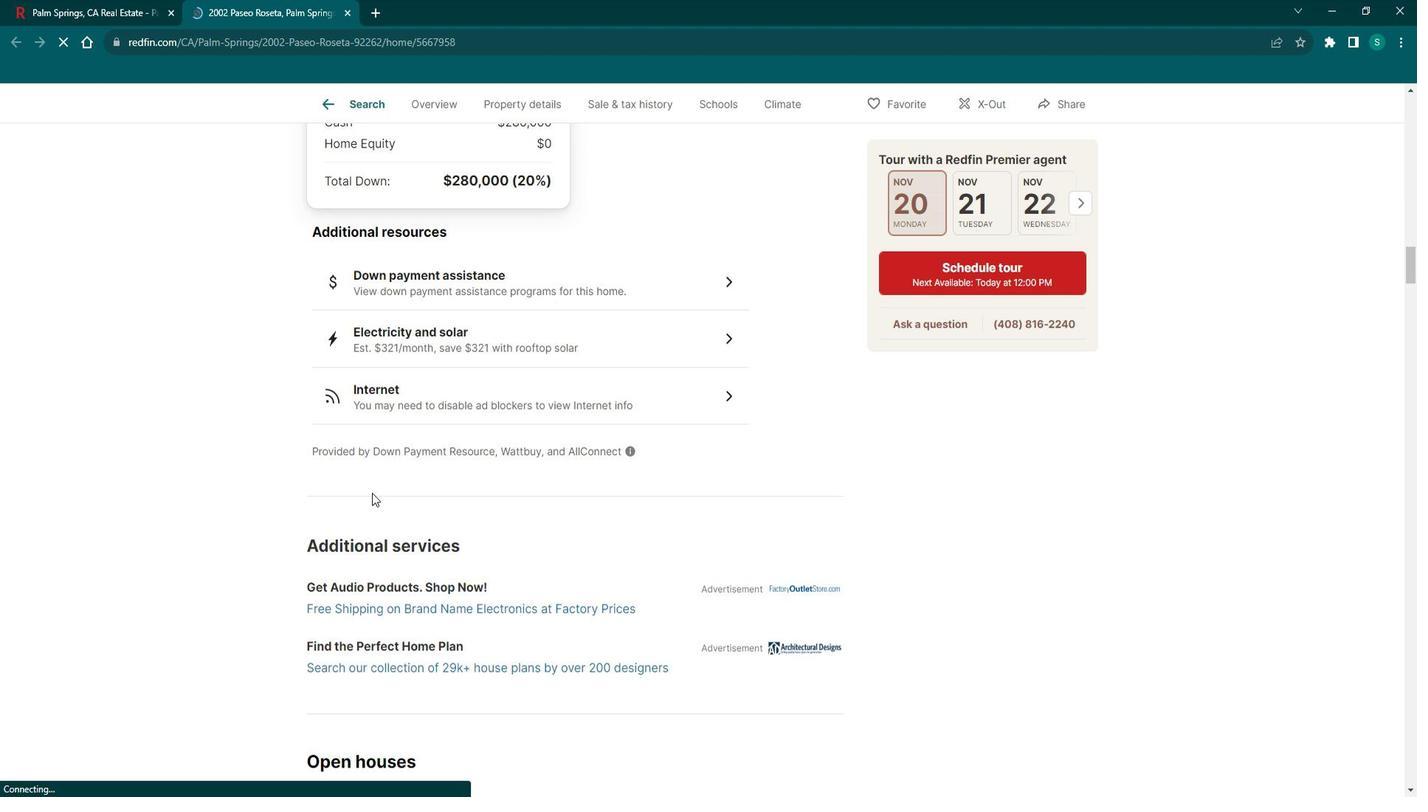 
Action: Mouse scrolled (390, 492) with delta (0, 0)
Screenshot: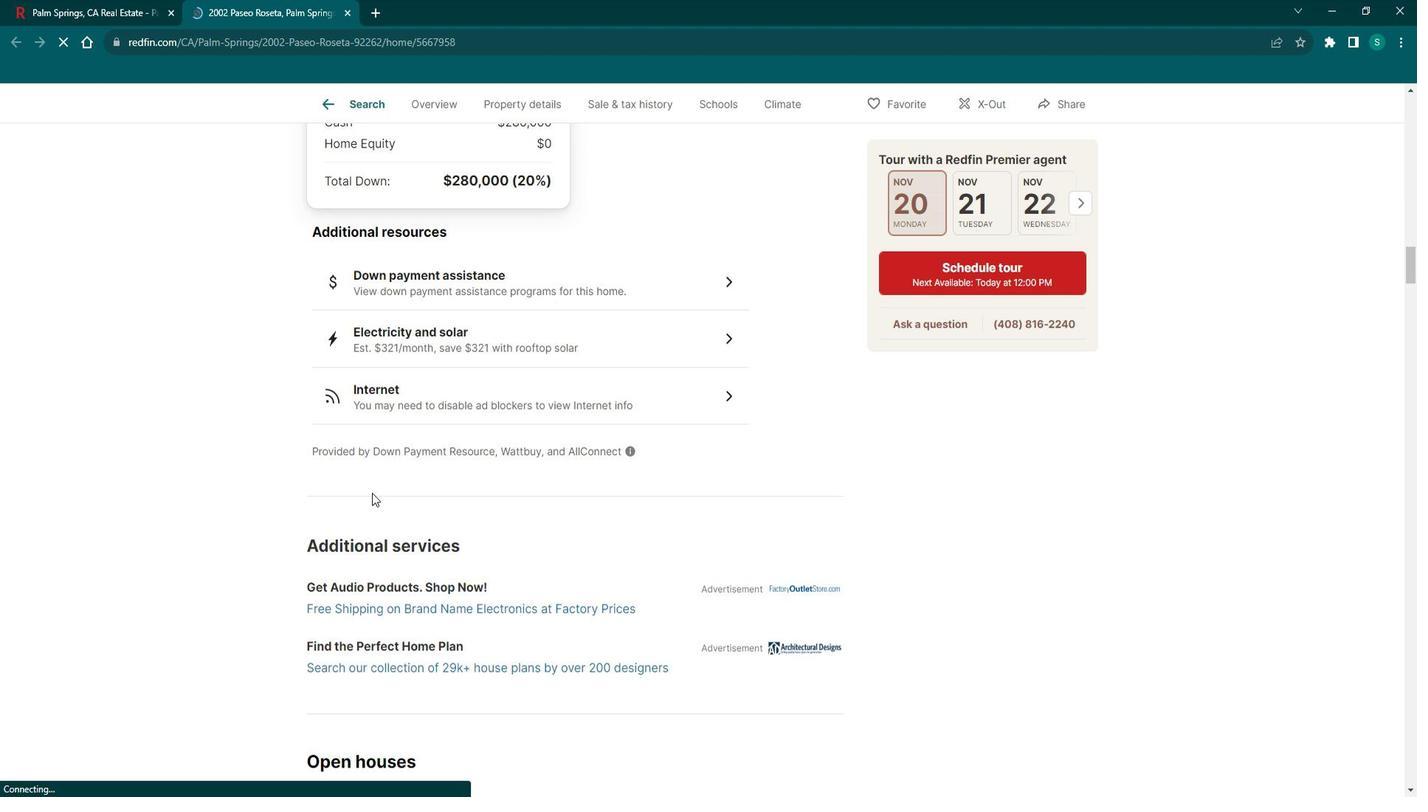 
Action: Mouse scrolled (390, 492) with delta (0, 0)
Screenshot: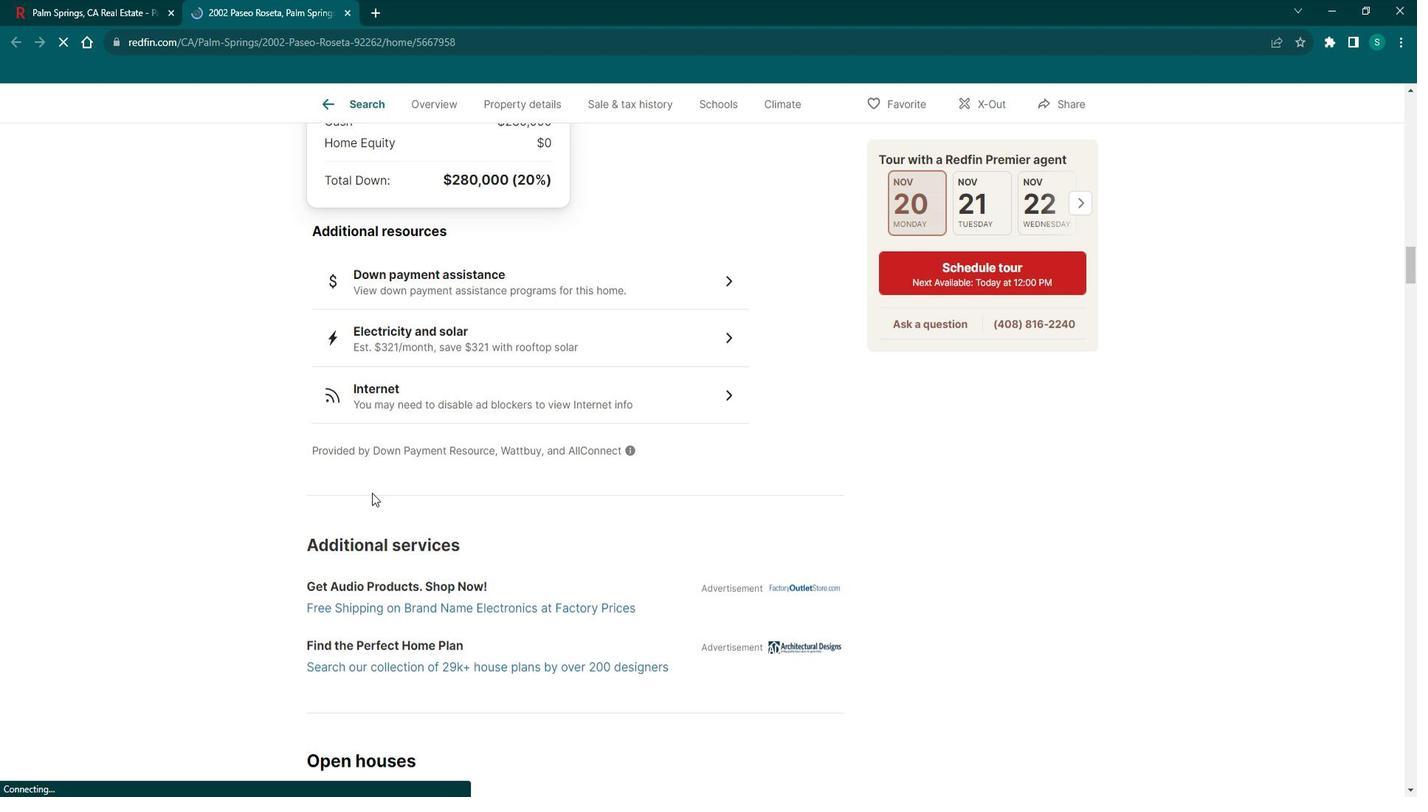 
Action: Mouse scrolled (390, 492) with delta (0, 0)
Screenshot: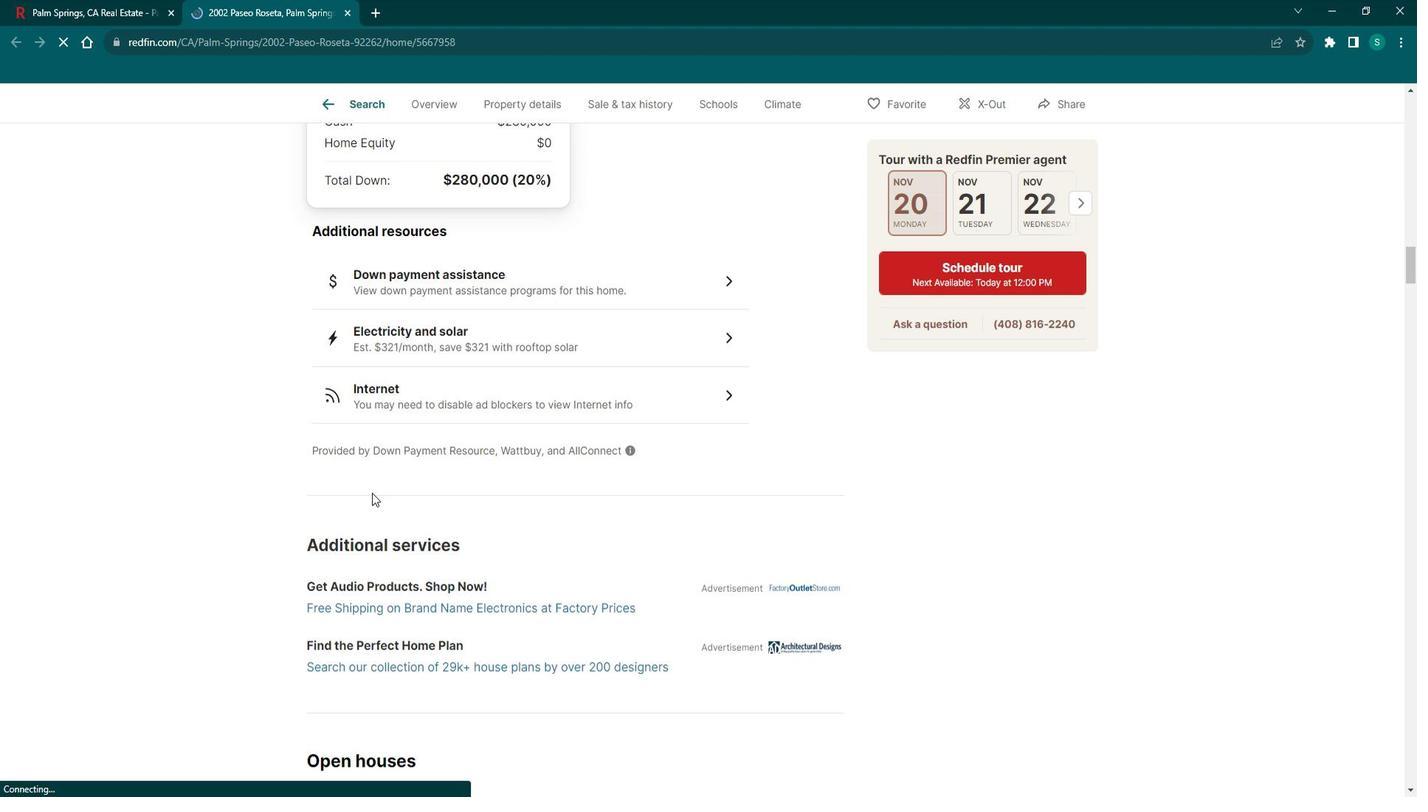 
Action: Mouse moved to (615, 556)
Screenshot: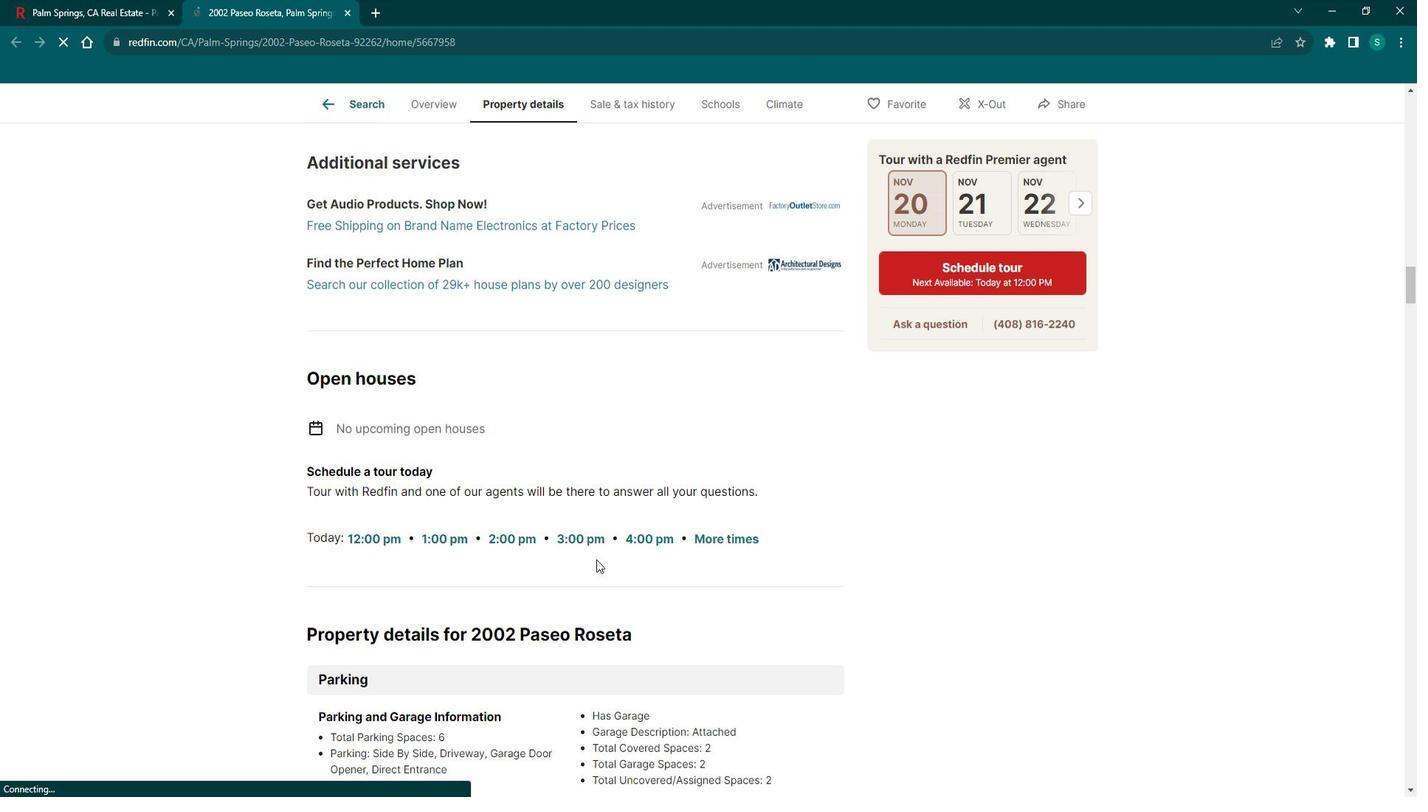 
Action: Mouse scrolled (615, 556) with delta (0, 0)
Screenshot: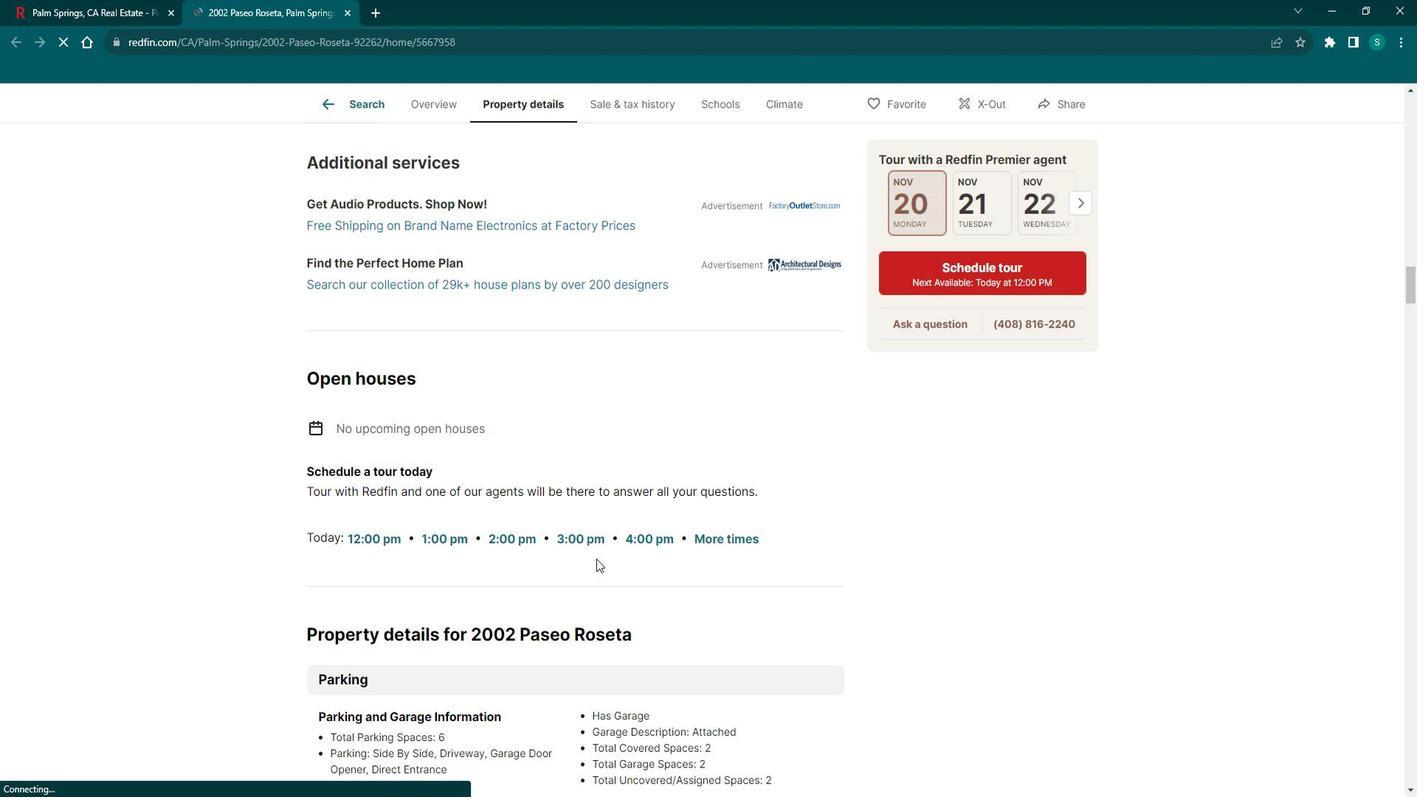 
Action: Mouse scrolled (615, 556) with delta (0, 0)
Screenshot: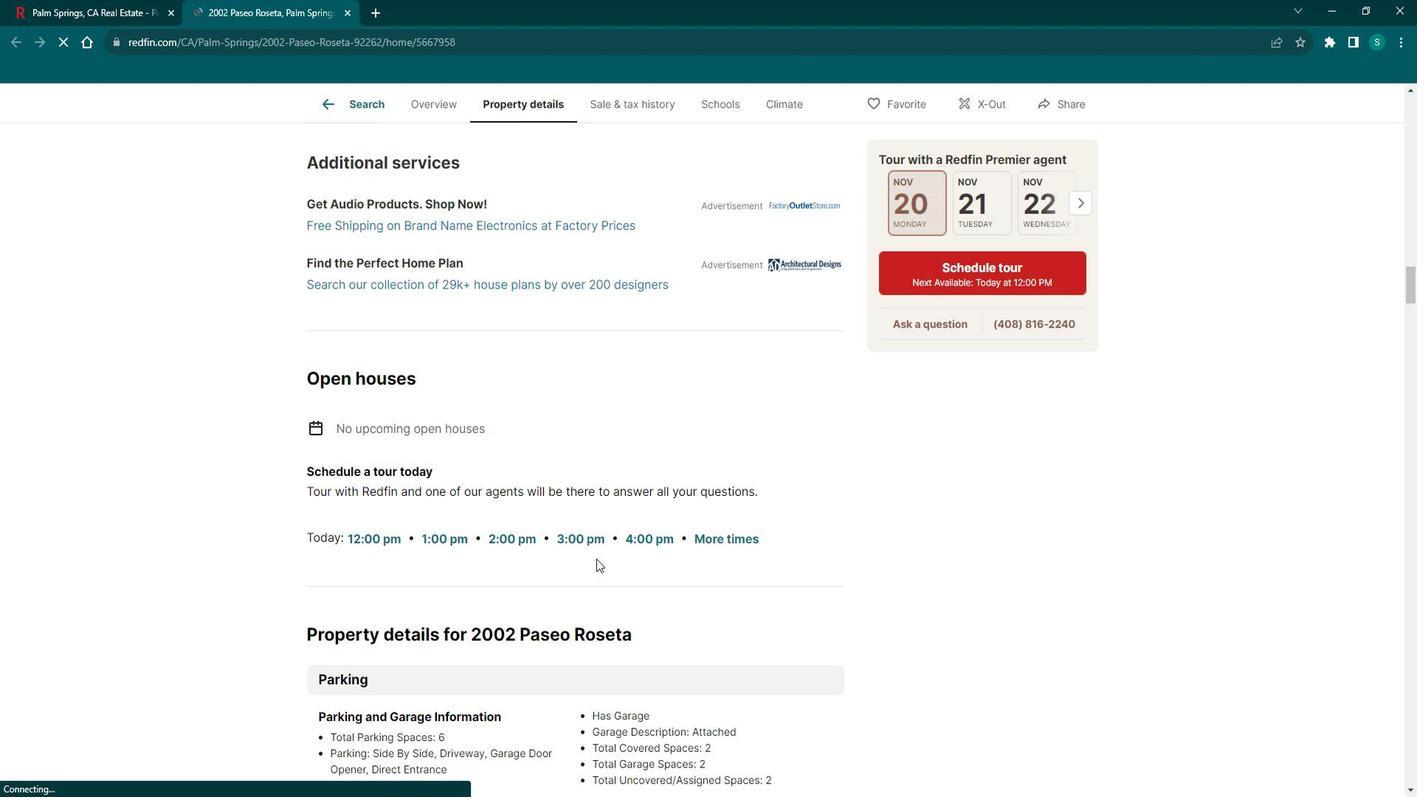 
Action: Mouse scrolled (615, 556) with delta (0, 0)
Screenshot: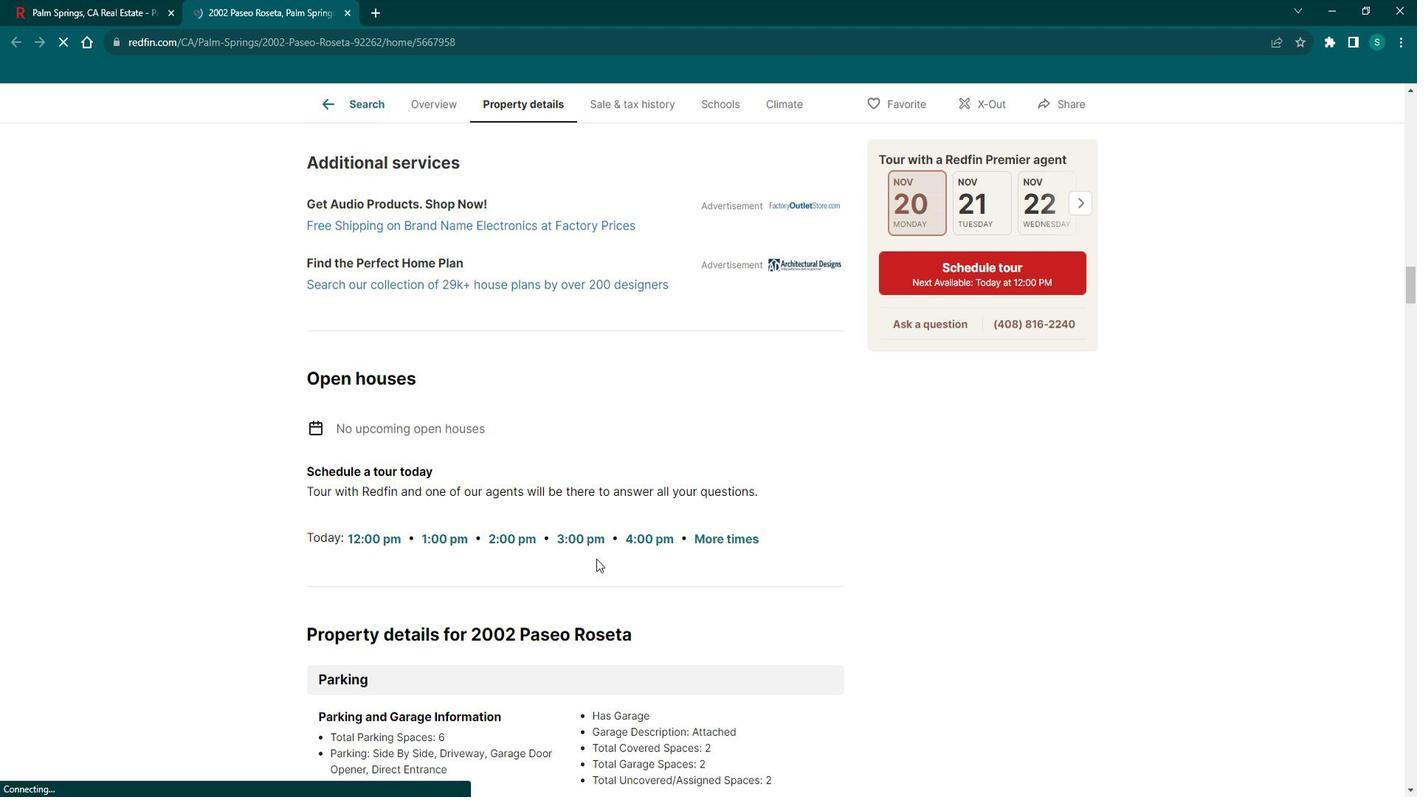 
Action: Mouse scrolled (615, 556) with delta (0, 0)
Screenshot: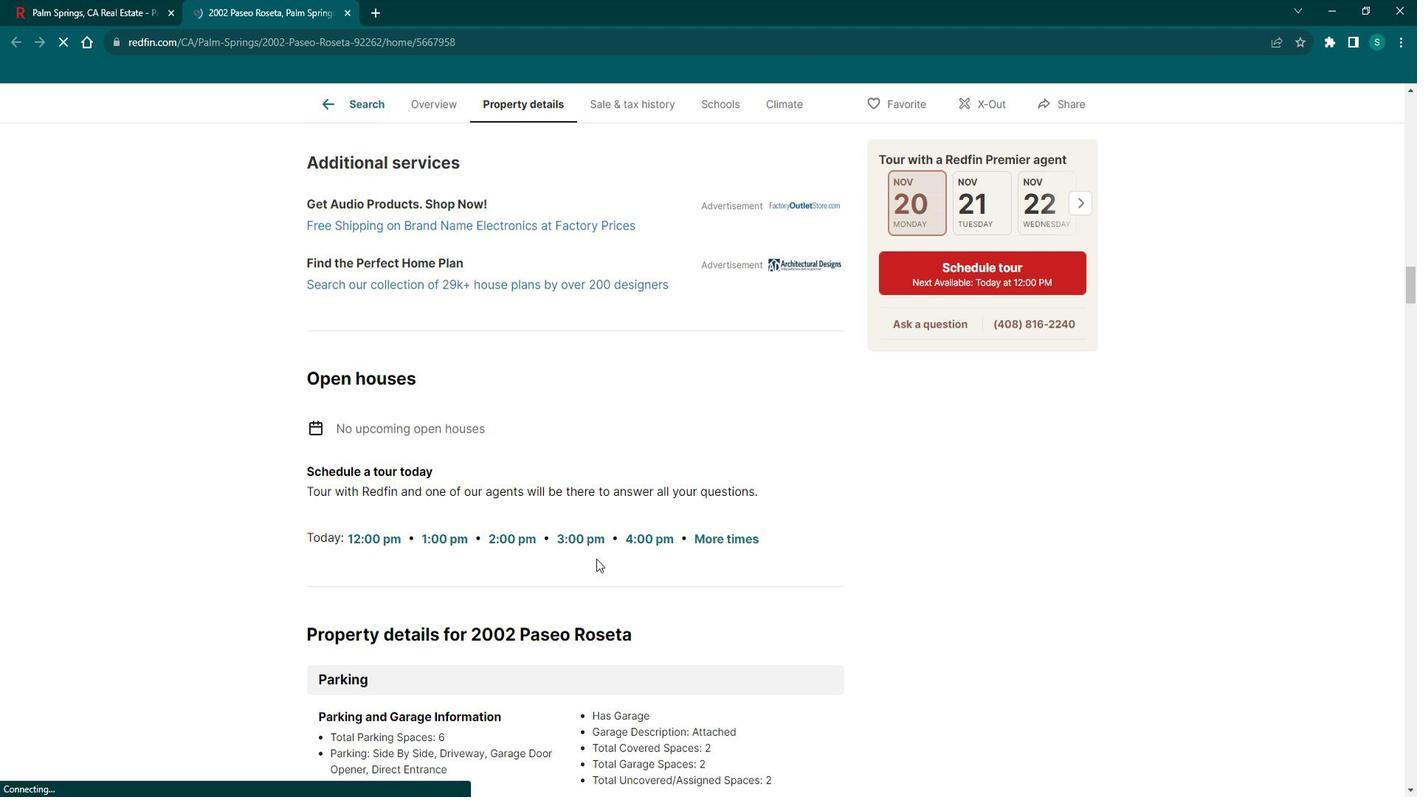 
Action: Mouse scrolled (615, 556) with delta (0, 0)
Screenshot: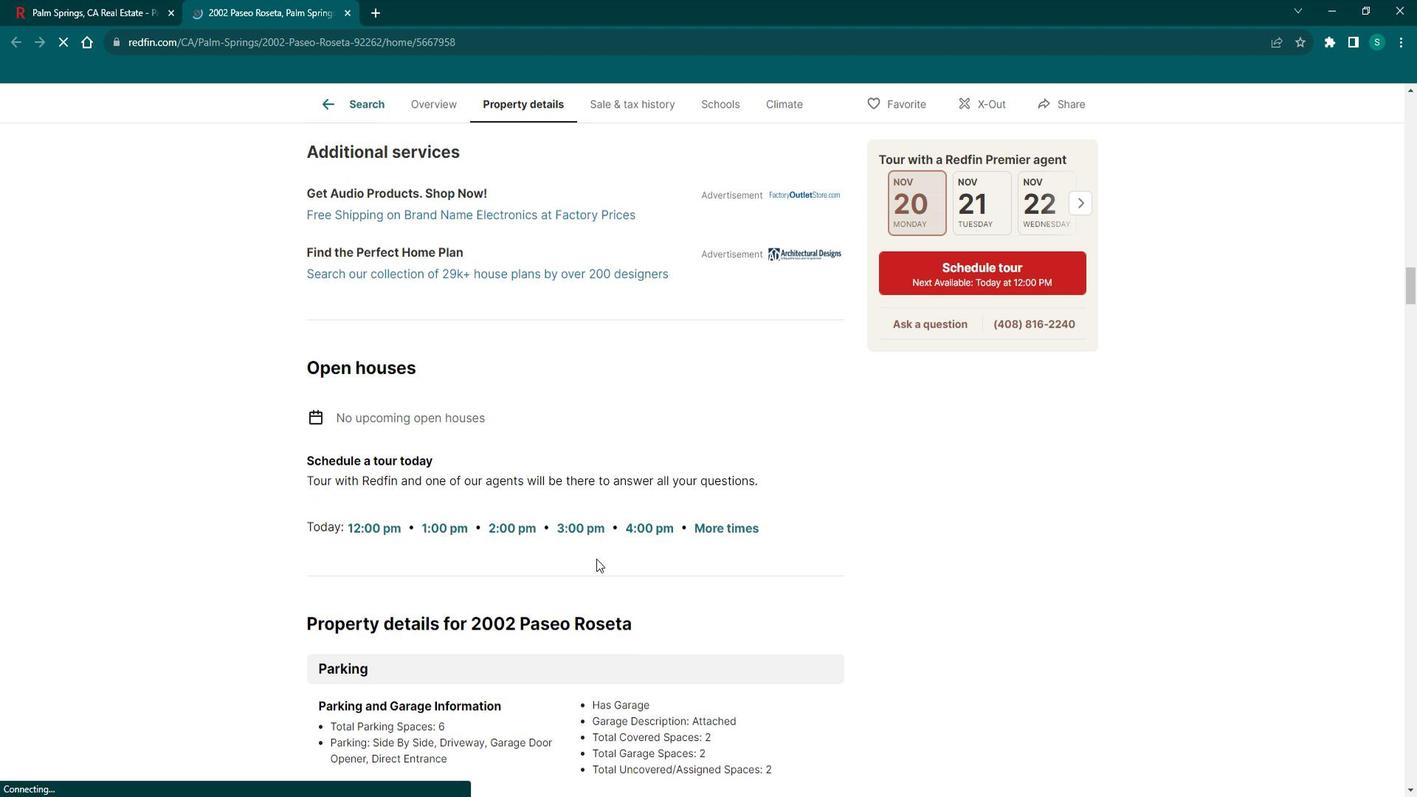
Action: Mouse moved to (659, 609)
Screenshot: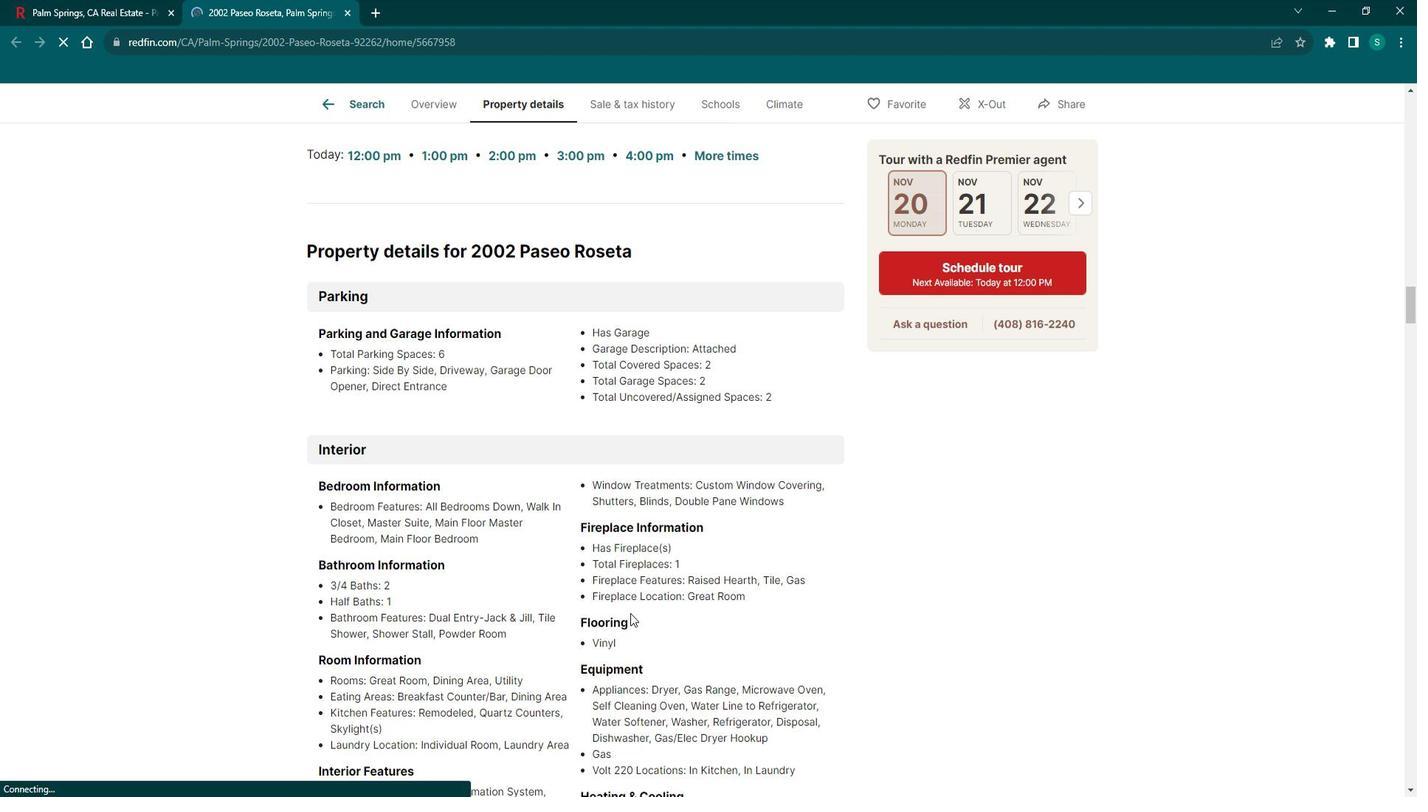
Action: Mouse scrolled (659, 608) with delta (0, 0)
Screenshot: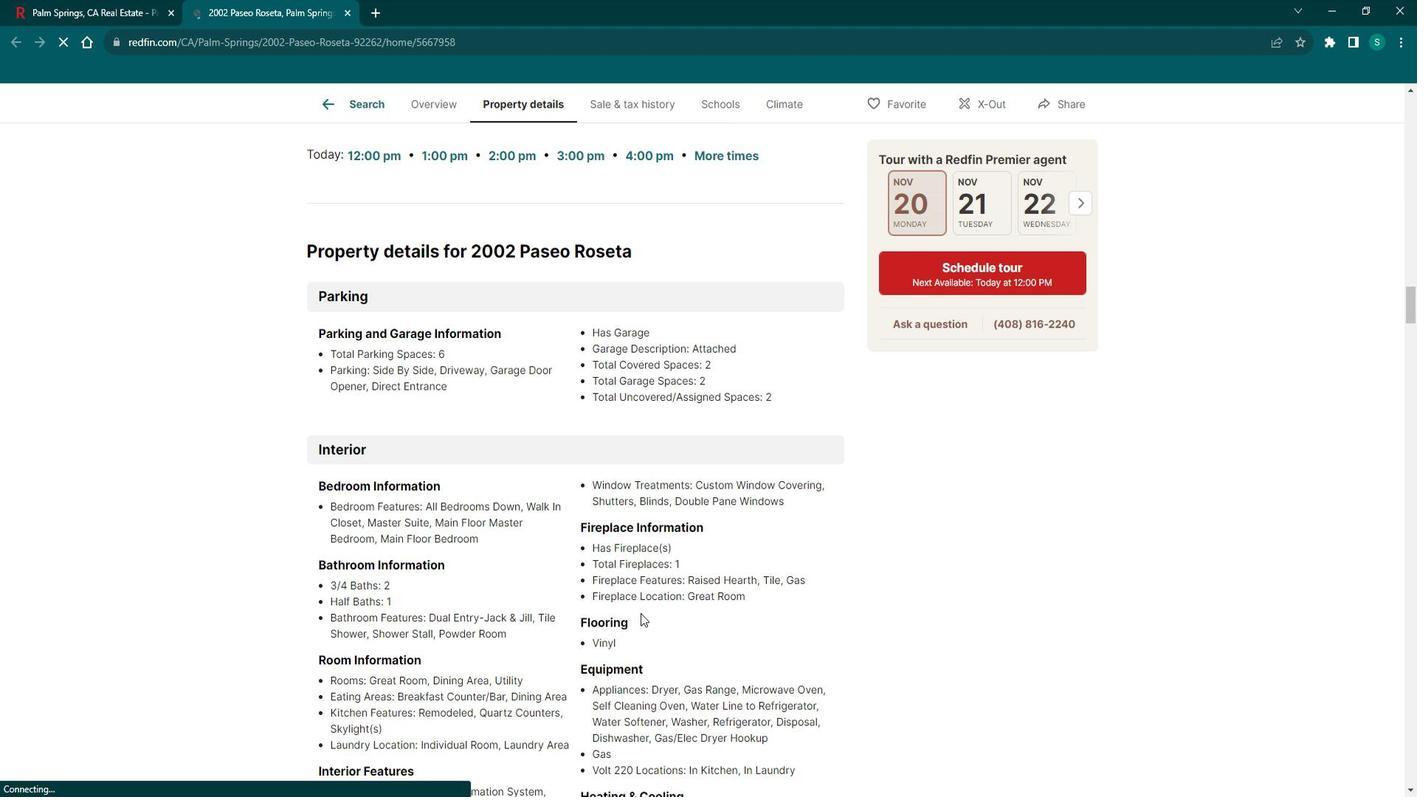 
Action: Mouse scrolled (659, 608) with delta (0, 0)
Screenshot: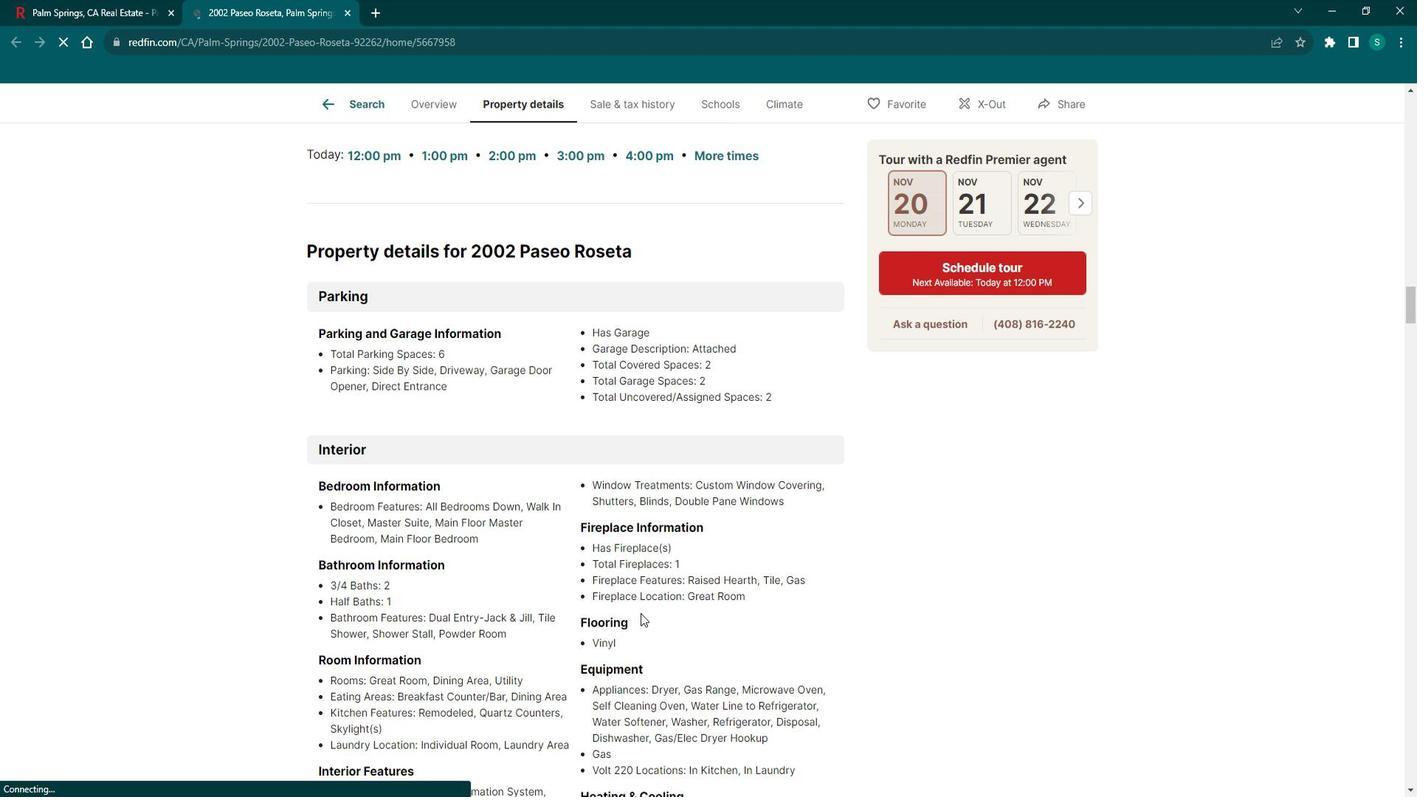 
Action: Mouse scrolled (659, 608) with delta (0, 0)
Screenshot: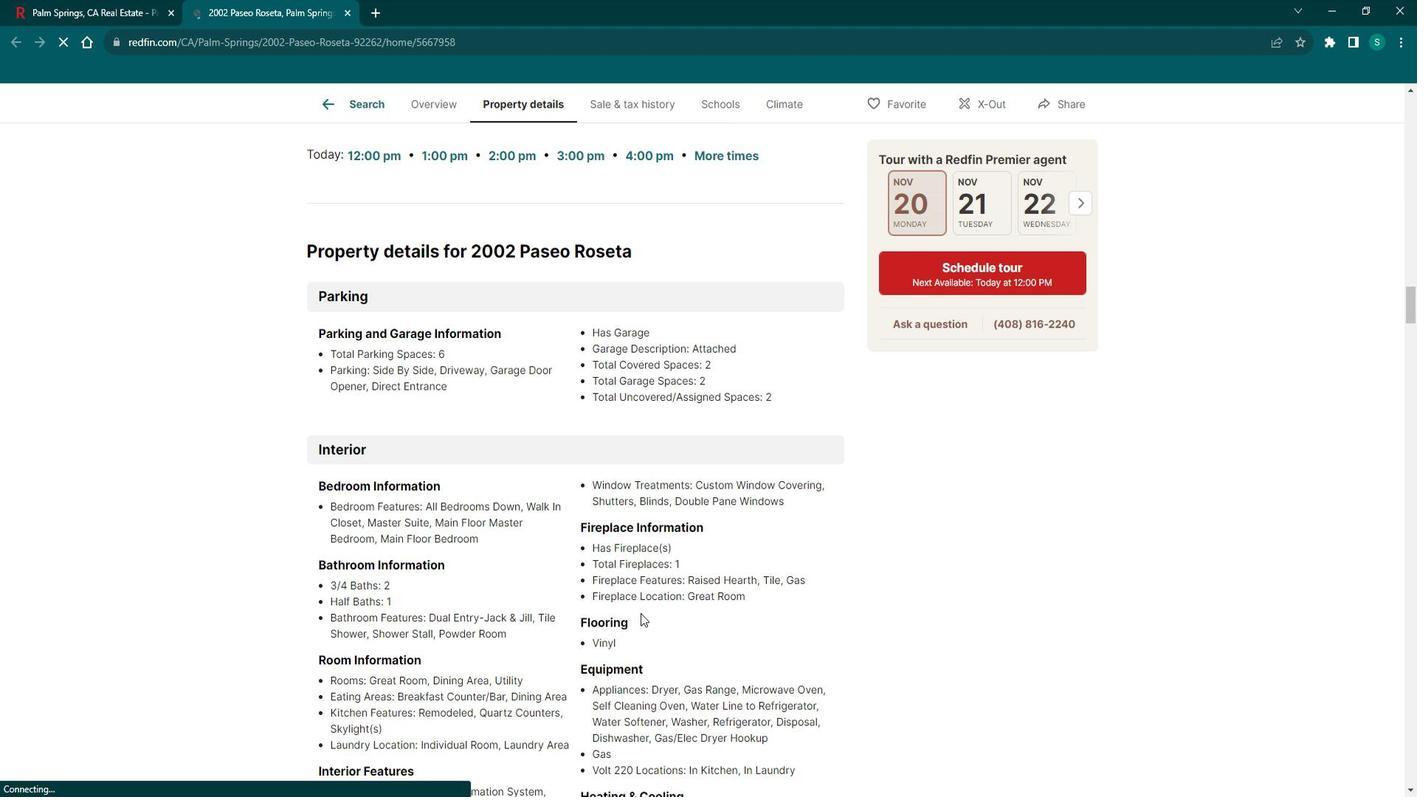 
Action: Mouse scrolled (659, 608) with delta (0, 0)
Screenshot: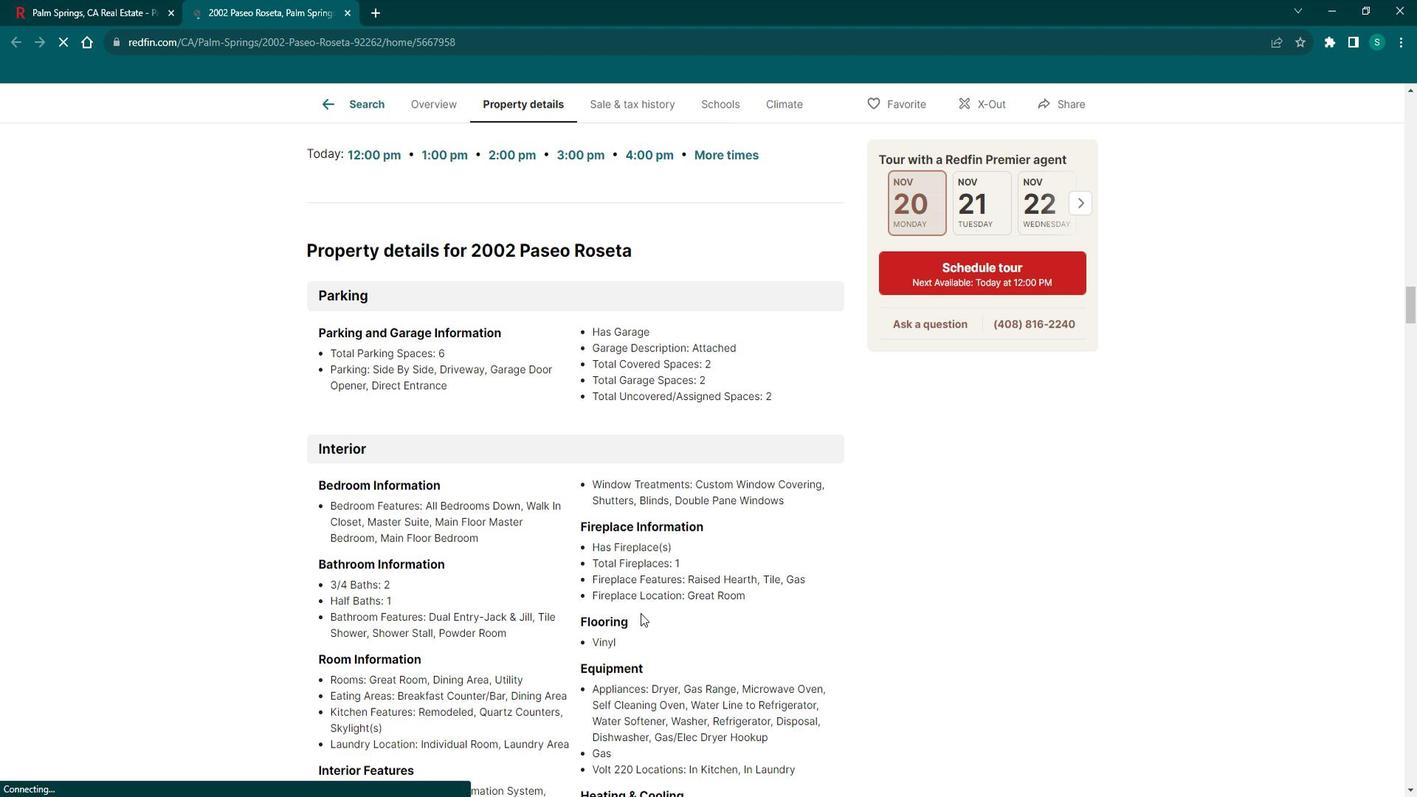 
Action: Mouse scrolled (659, 608) with delta (0, 0)
Screenshot: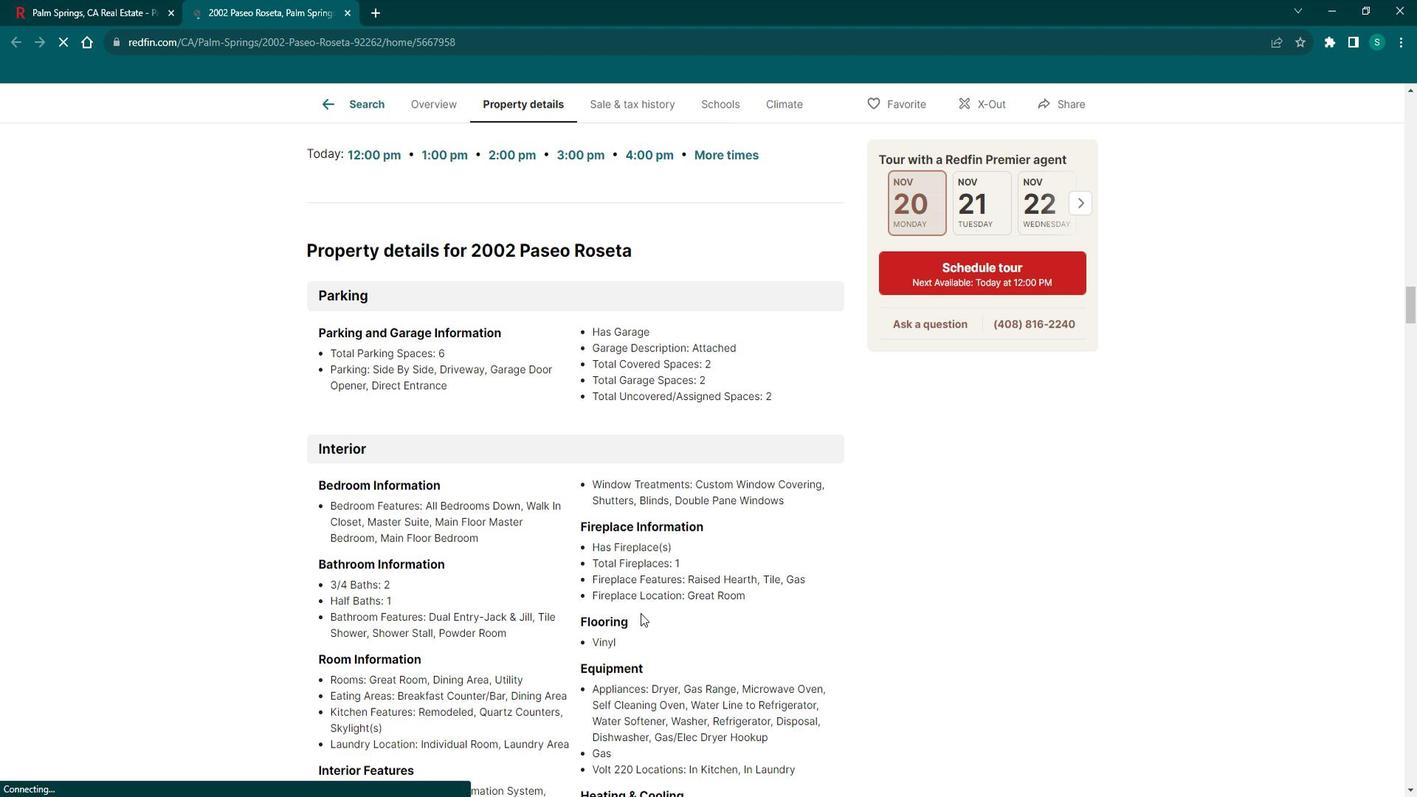 
Action: Mouse scrolled (659, 608) with delta (0, 0)
Screenshot: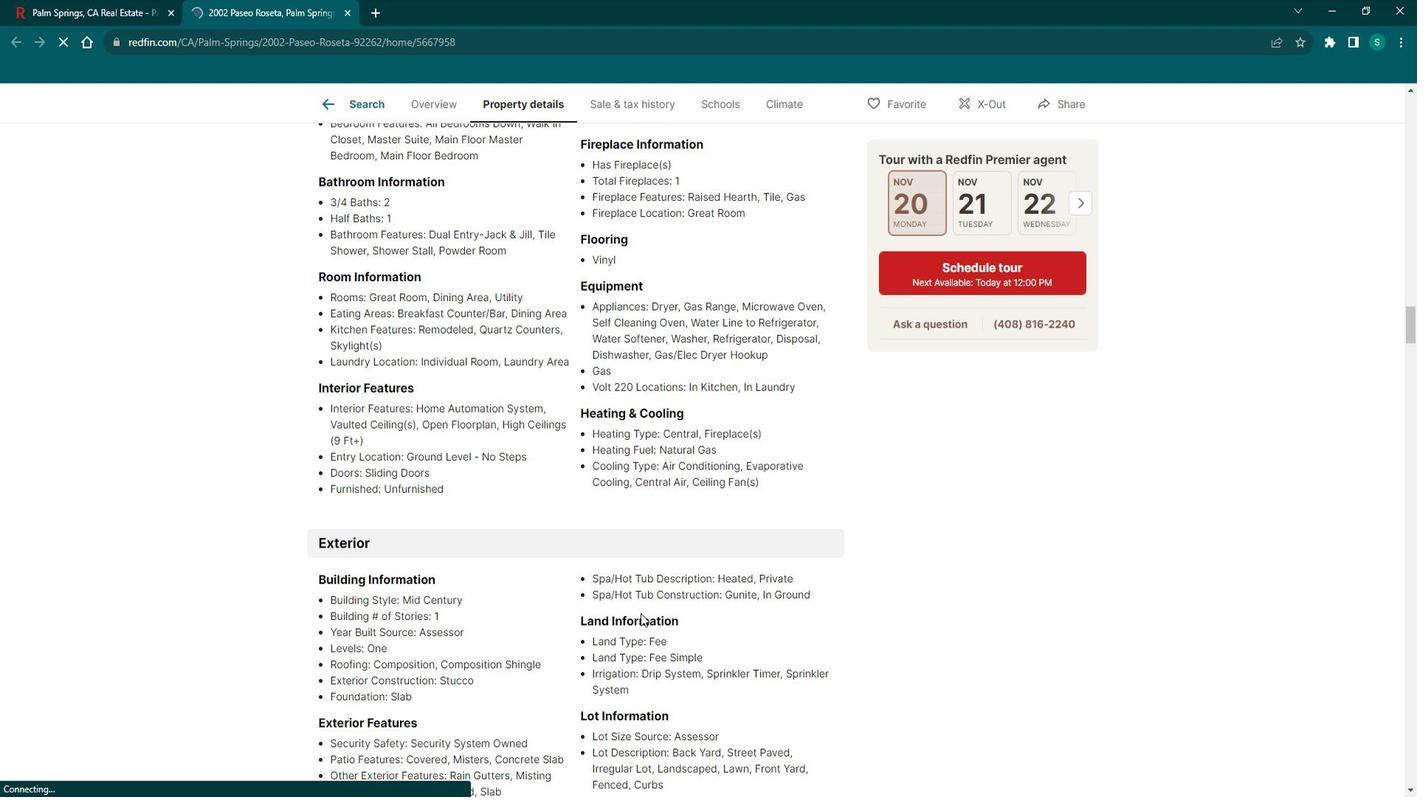 
Action: Mouse scrolled (659, 608) with delta (0, 0)
Screenshot: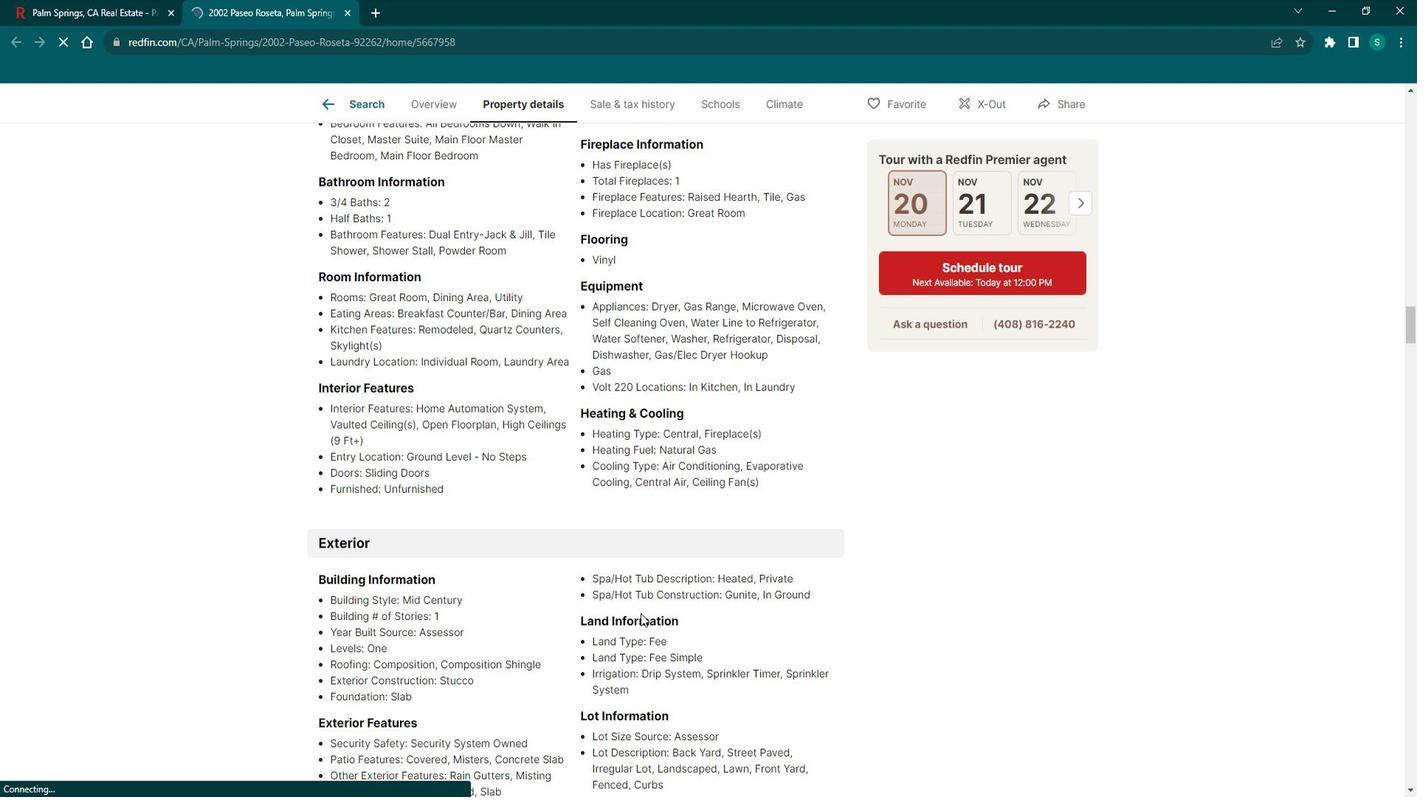 
Action: Mouse scrolled (659, 608) with delta (0, 0)
Screenshot: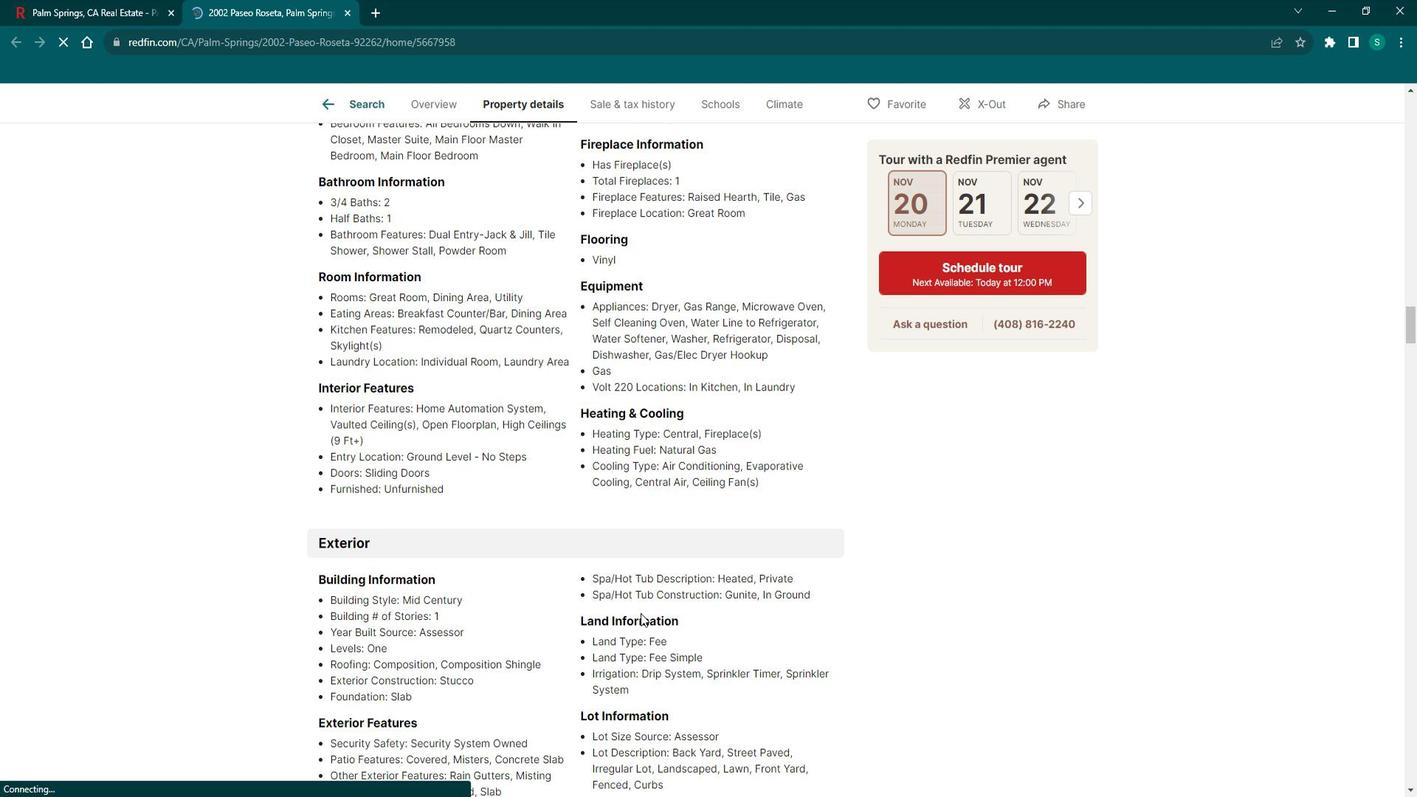 
Action: Mouse scrolled (659, 608) with delta (0, 0)
Screenshot: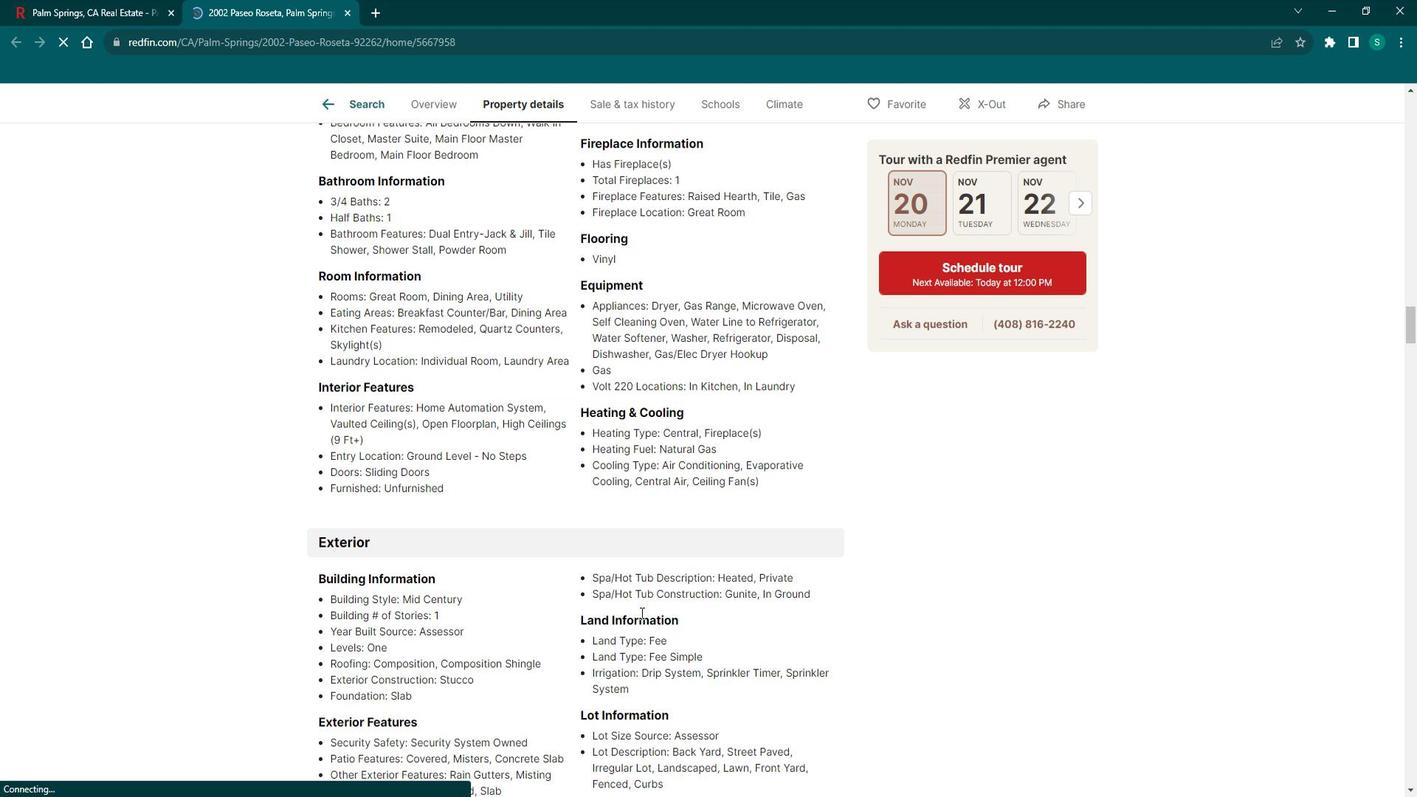 
Action: Mouse scrolled (659, 608) with delta (0, 0)
Screenshot: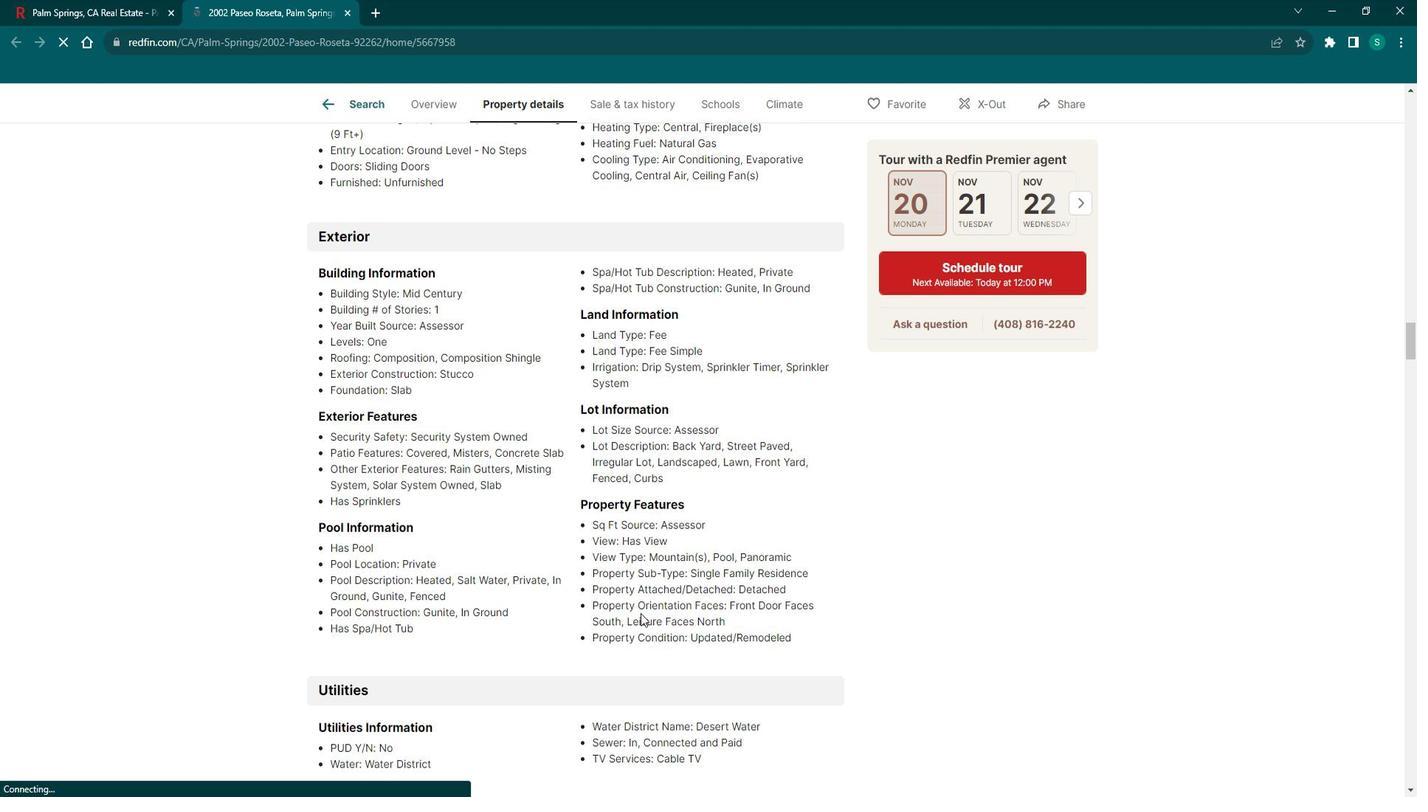 
Action: Mouse scrolled (659, 608) with delta (0, 0)
Screenshot: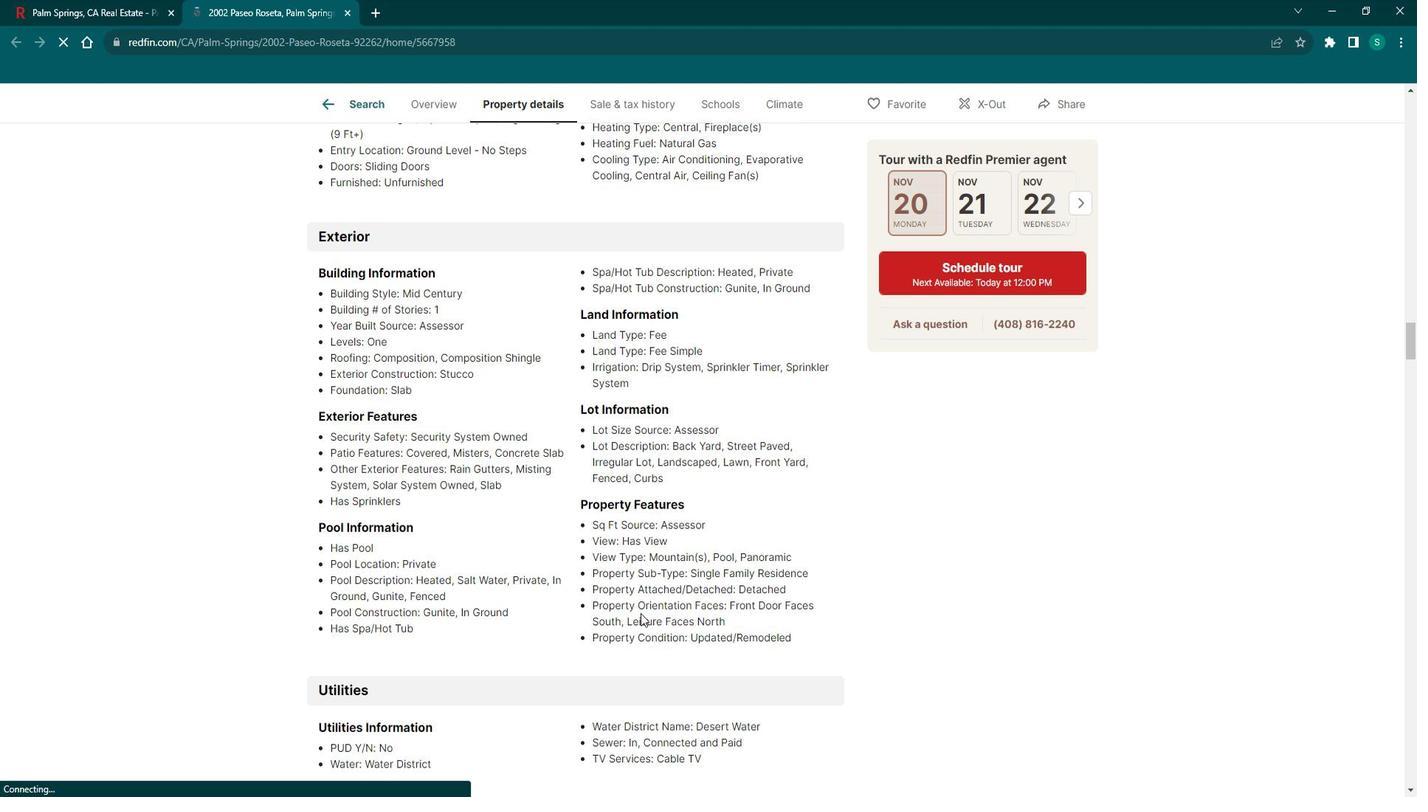 
Action: Mouse scrolled (659, 608) with delta (0, 0)
Screenshot: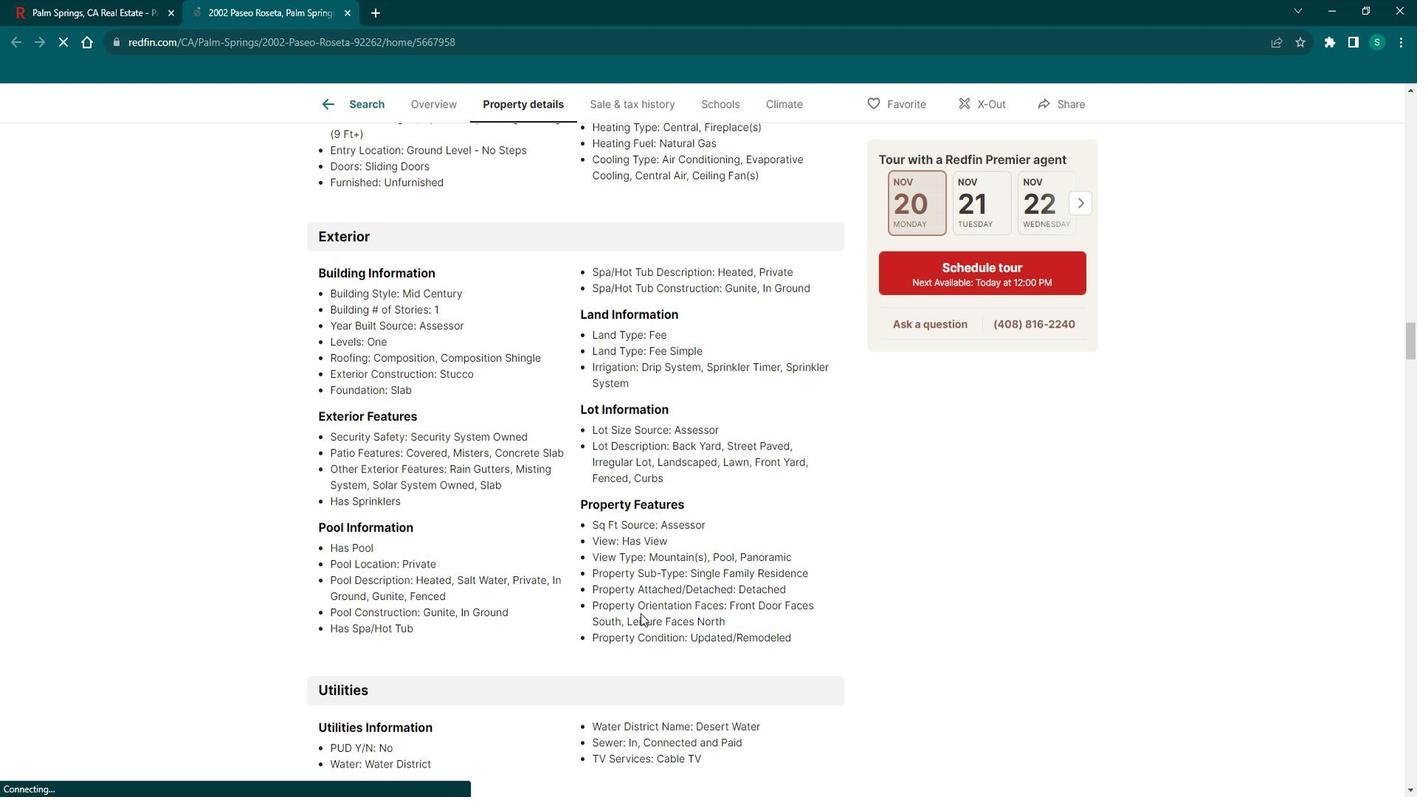 
Action: Mouse scrolled (659, 608) with delta (0, 0)
Screenshot: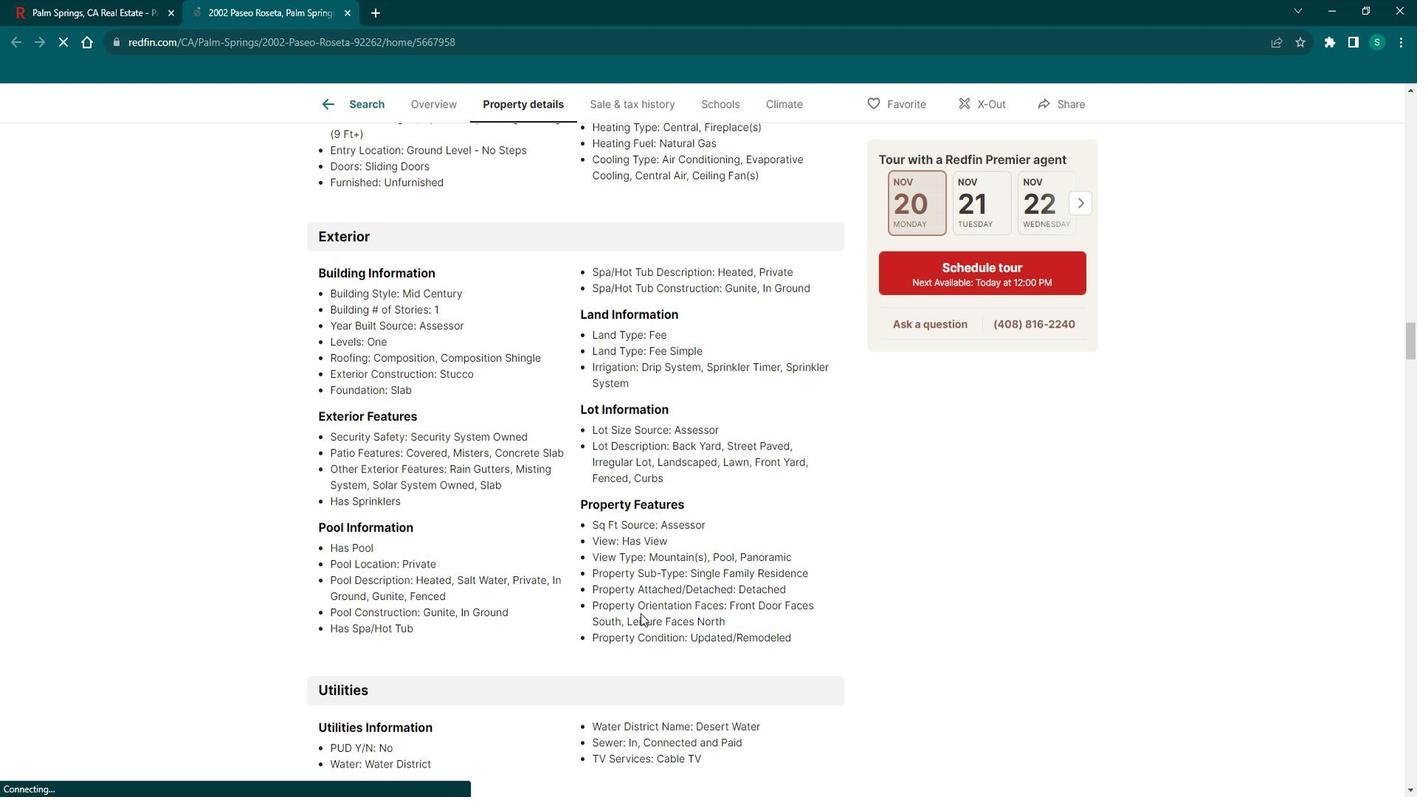 
Action: Mouse scrolled (659, 608) with delta (0, 0)
Screenshot: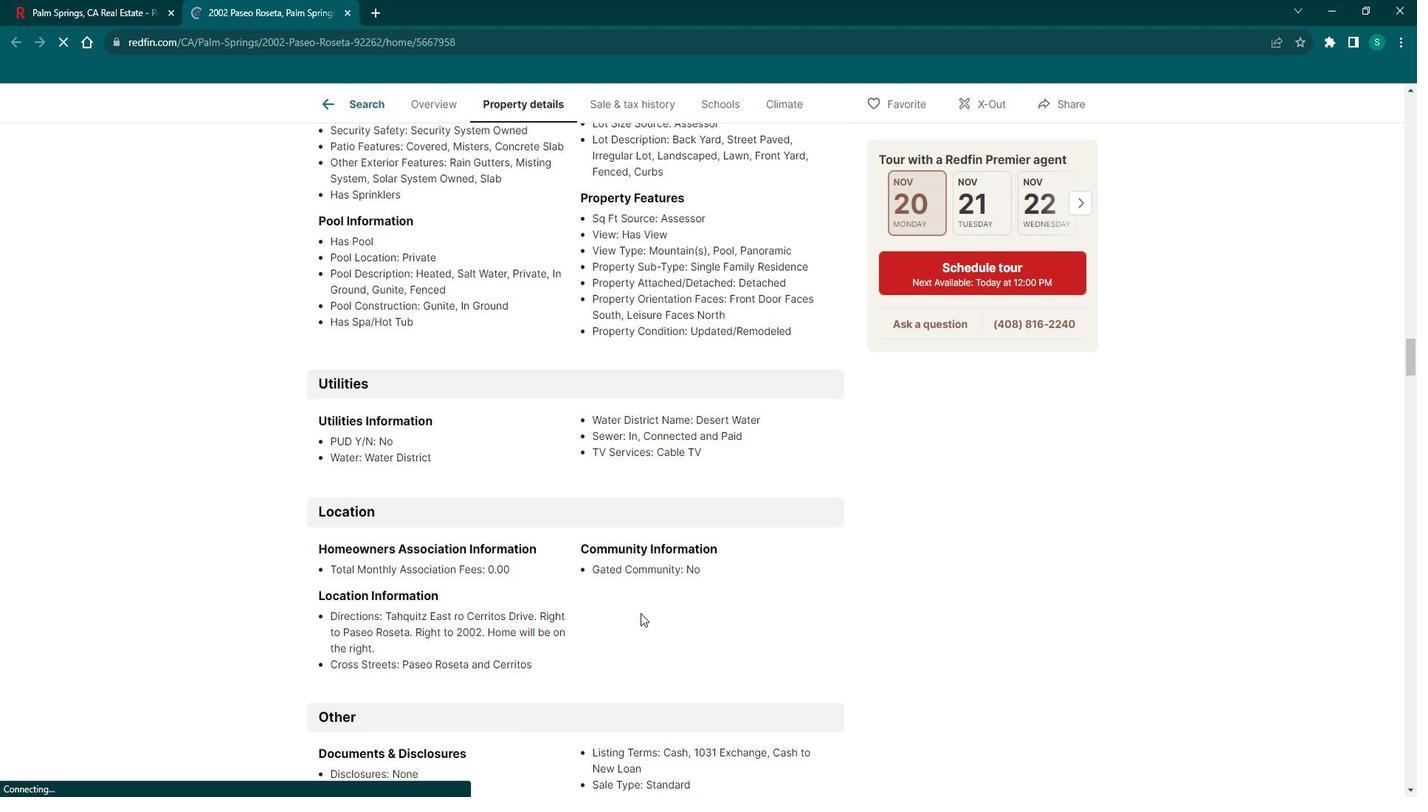 
Action: Mouse scrolled (659, 608) with delta (0, 0)
Screenshot: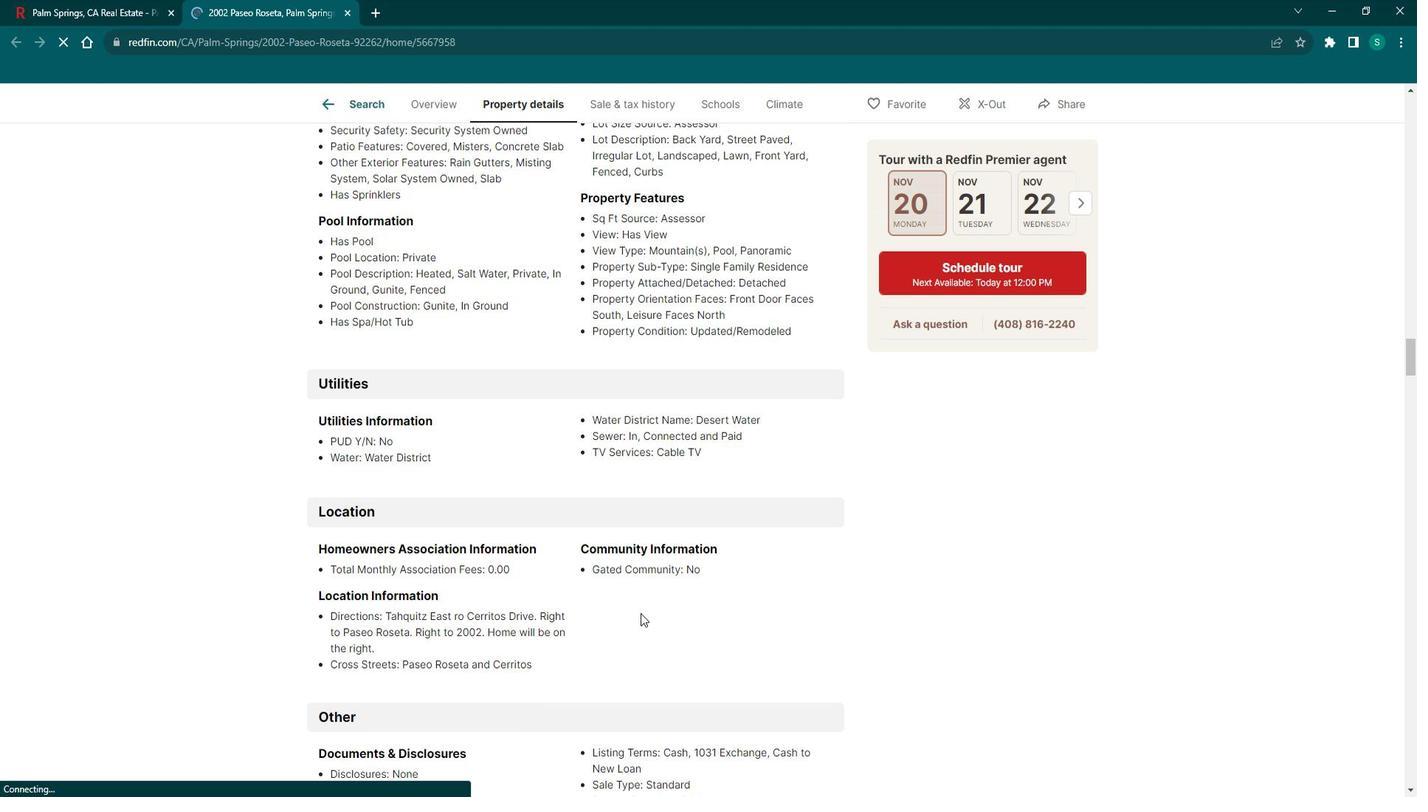 
Action: Mouse scrolled (659, 608) with delta (0, 0)
Screenshot: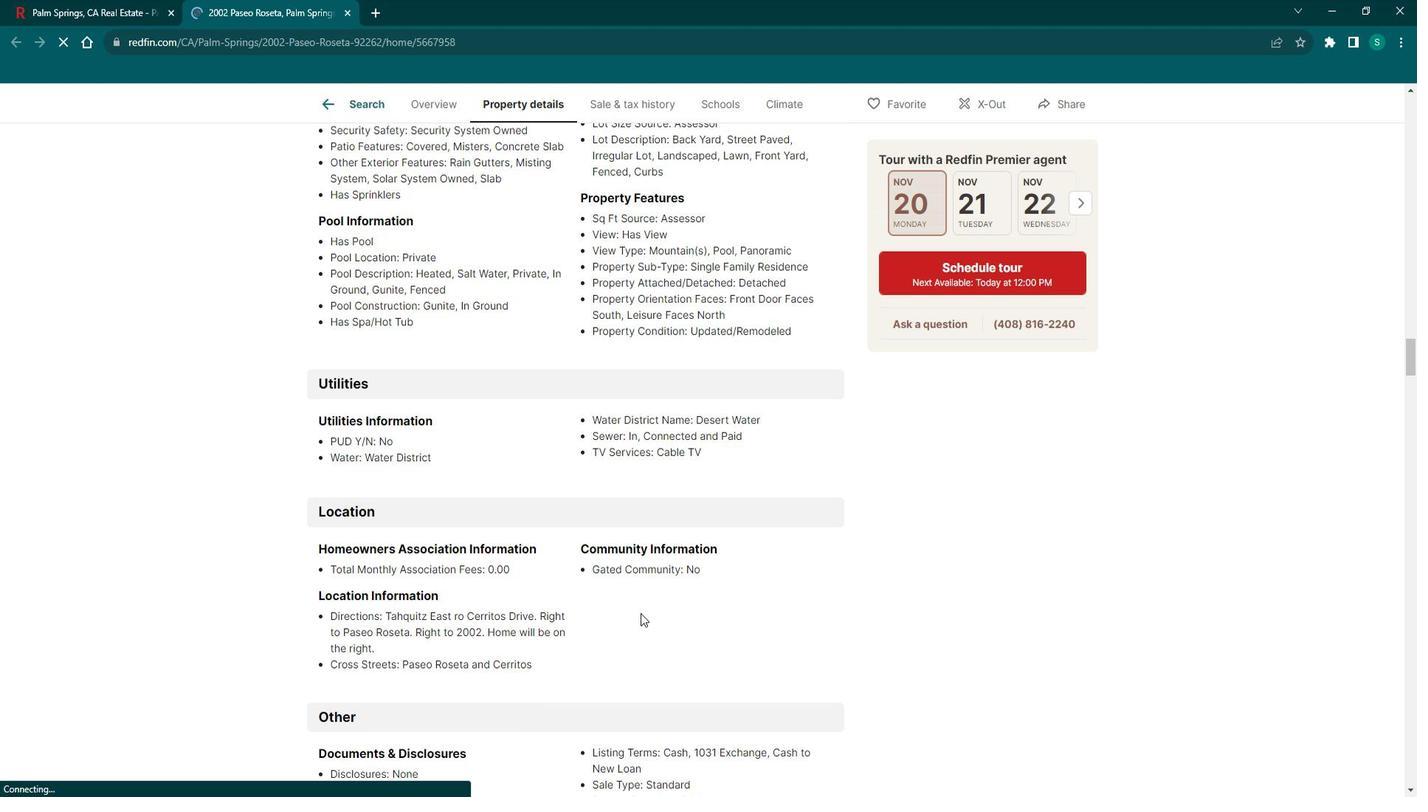 
Action: Mouse scrolled (659, 608) with delta (0, 0)
Screenshot: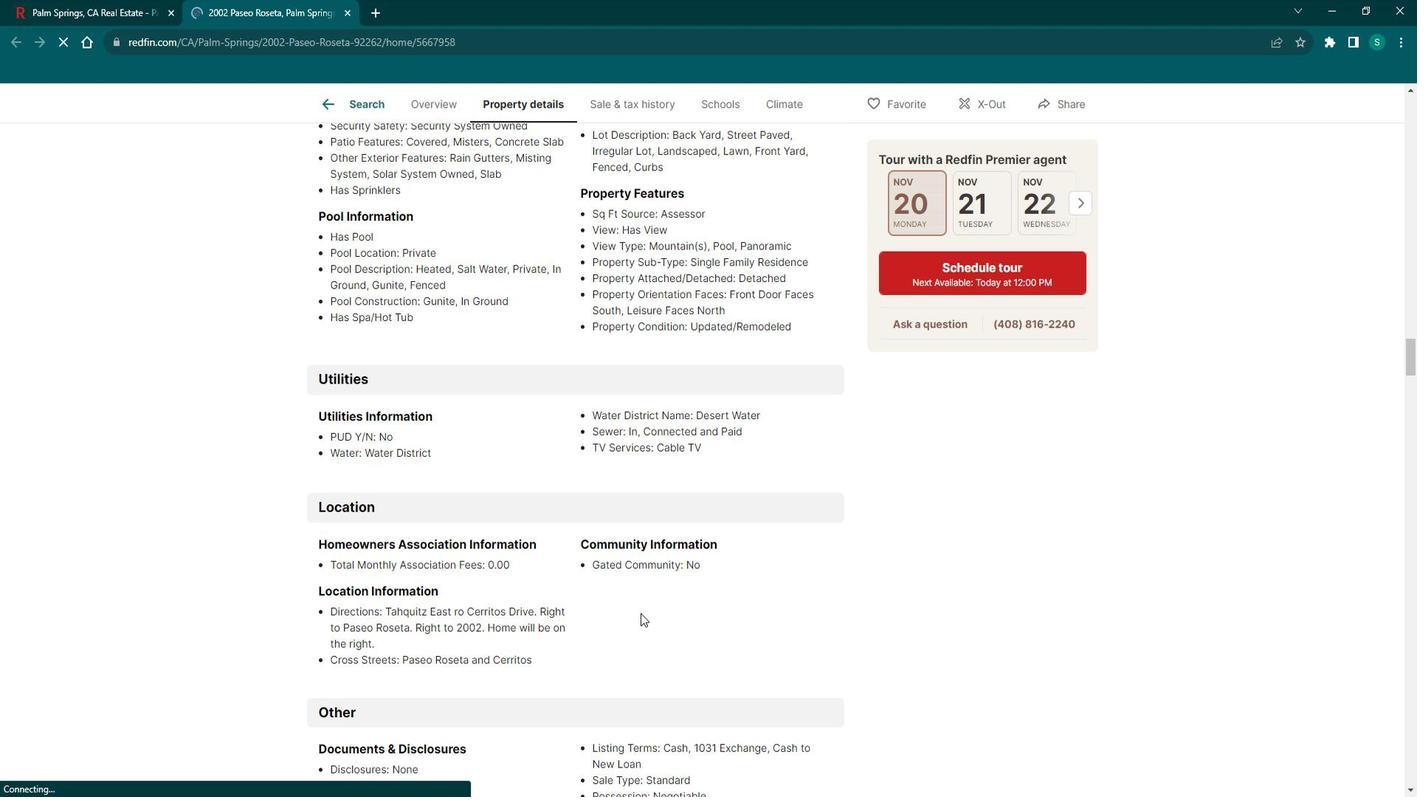 
Action: Mouse scrolled (659, 608) with delta (0, 0)
Screenshot: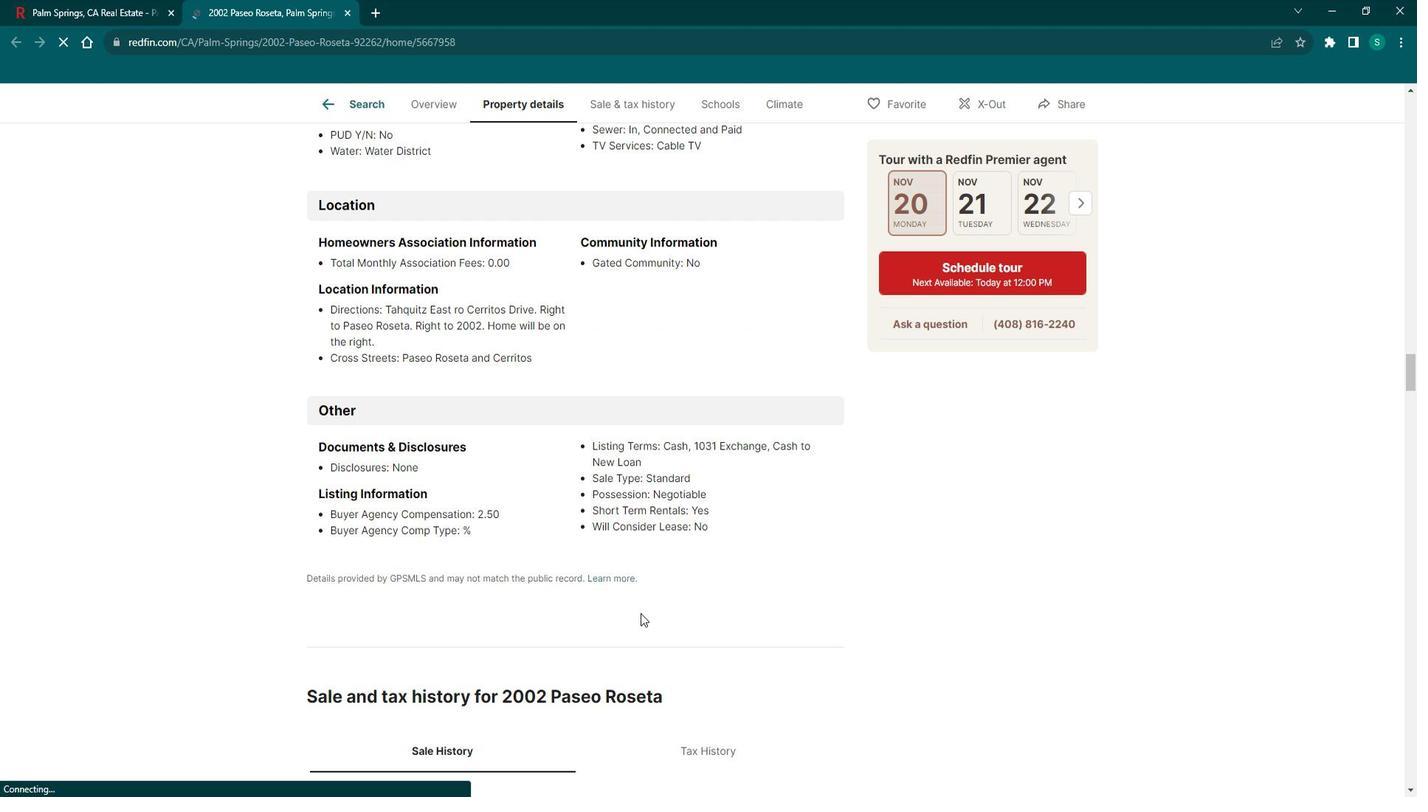
Action: Mouse scrolled (659, 608) with delta (0, 0)
Screenshot: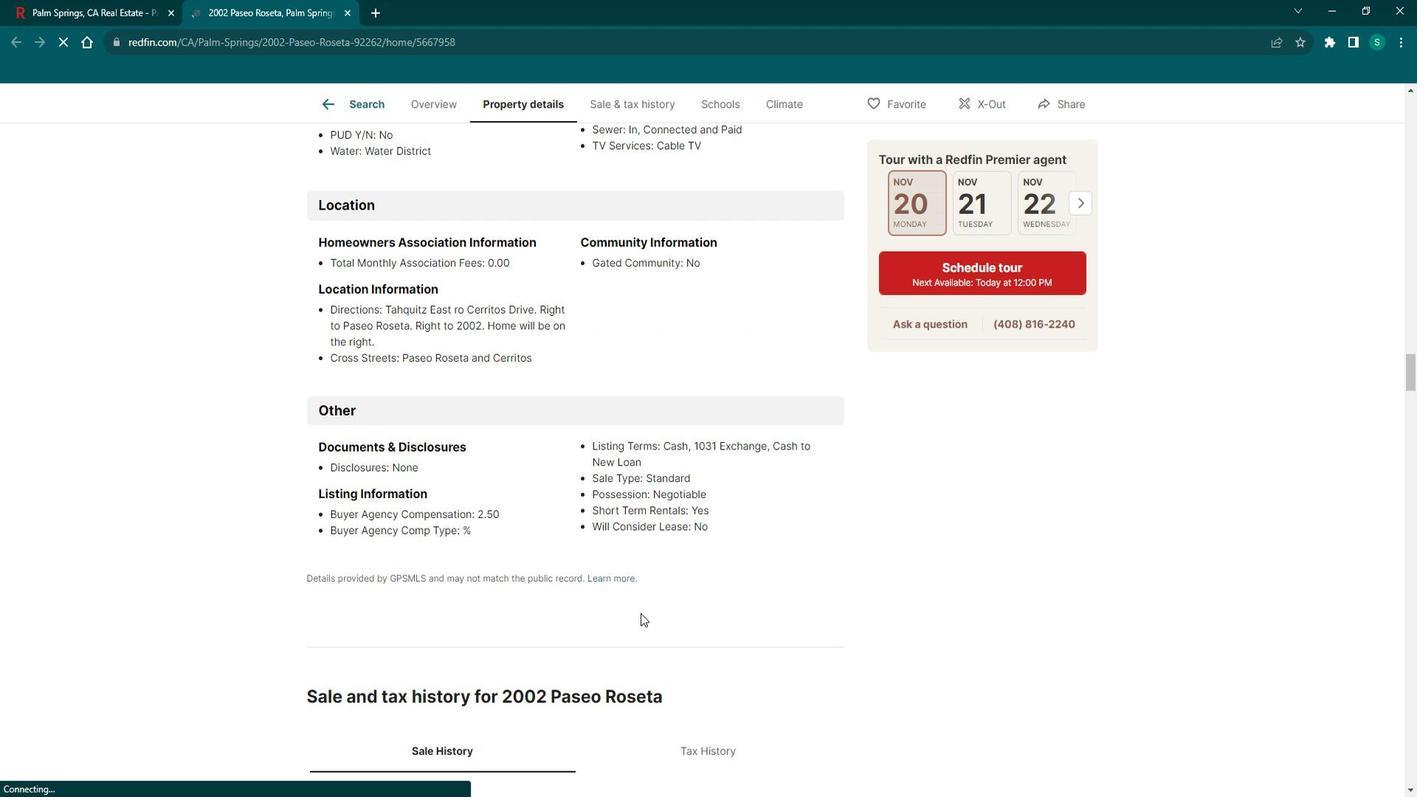 
Action: Mouse scrolled (659, 608) with delta (0, 0)
Screenshot: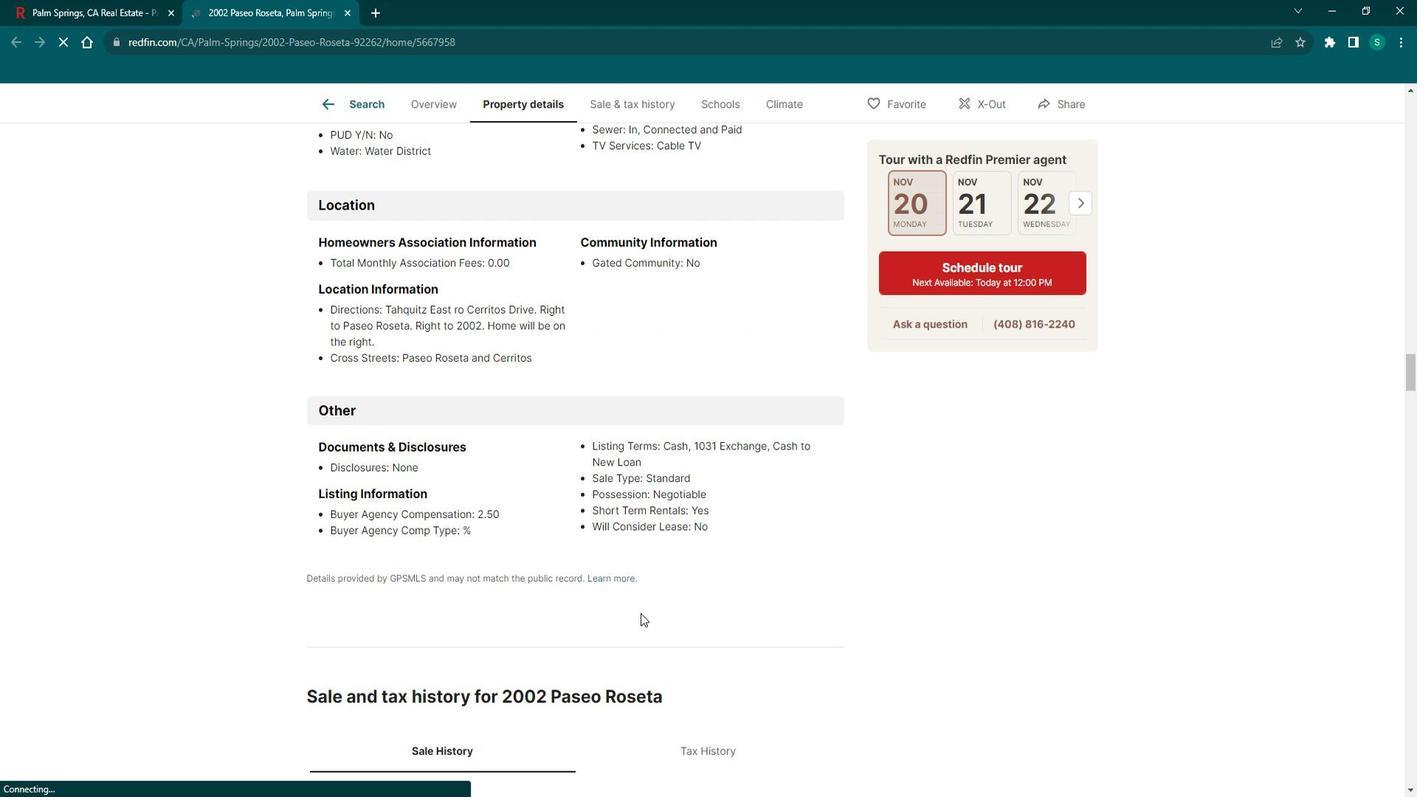 
Action: Mouse scrolled (659, 608) with delta (0, 0)
Screenshot: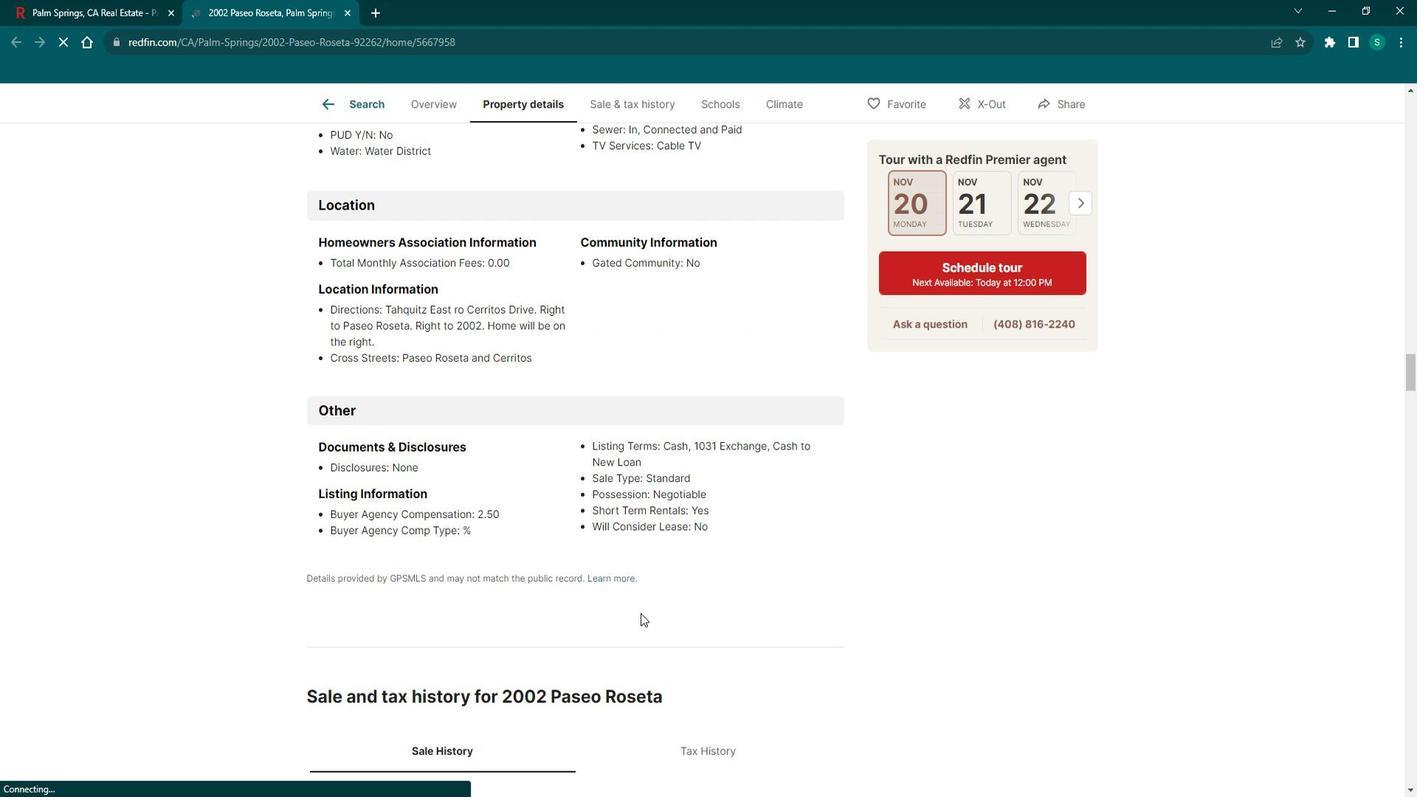 
Action: Mouse scrolled (659, 608) with delta (0, 0)
Screenshot: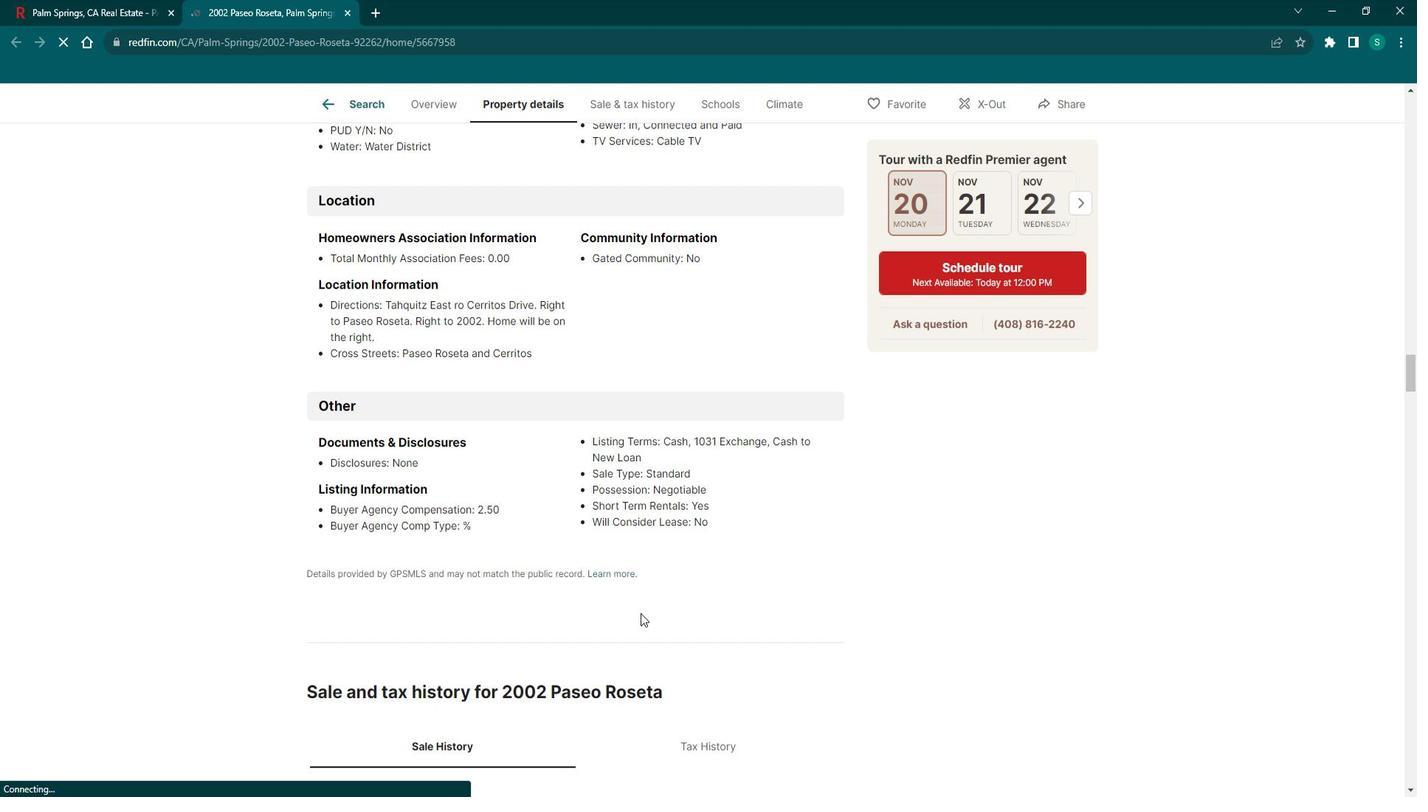 
Action: Mouse scrolled (659, 608) with delta (0, 0)
Screenshot: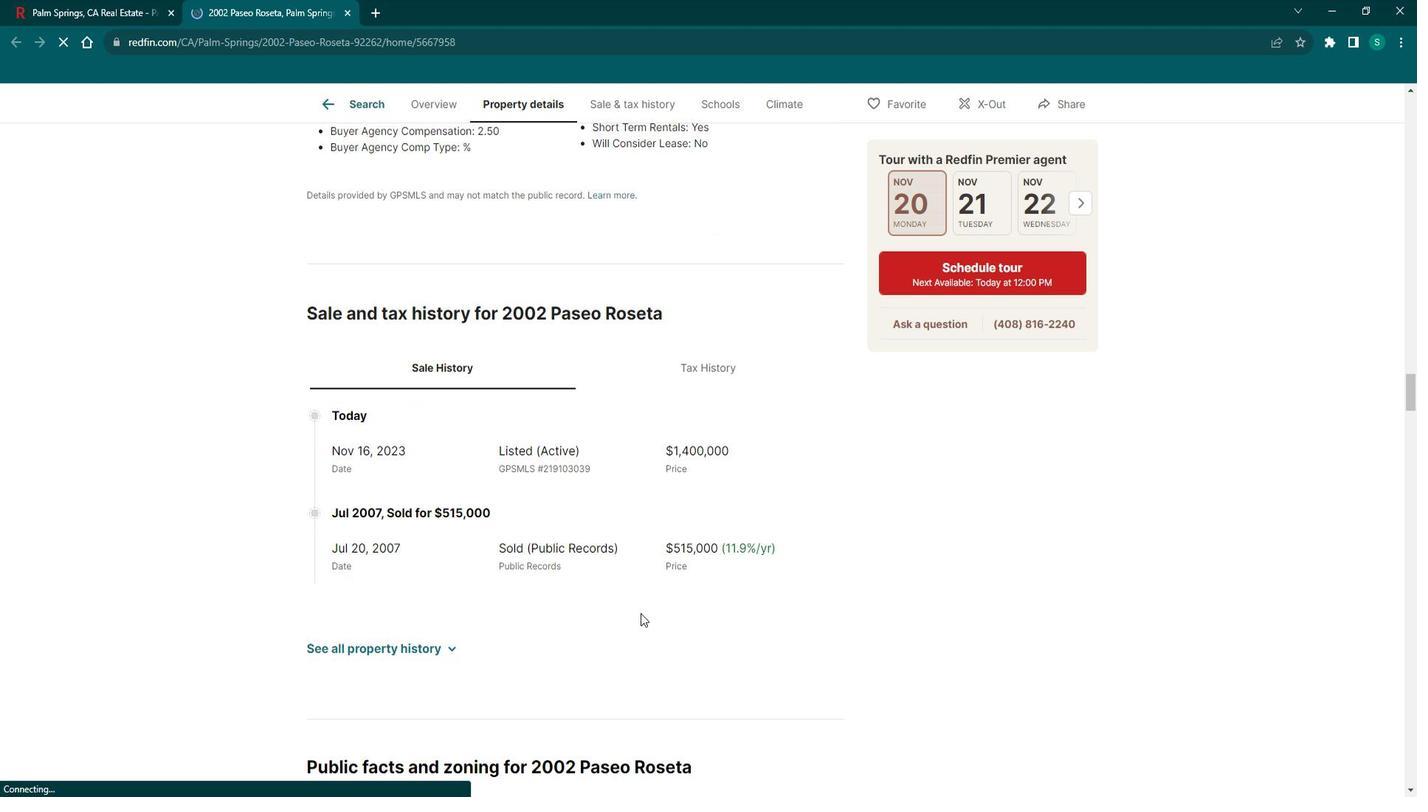 
Action: Mouse scrolled (659, 608) with delta (0, 0)
Screenshot: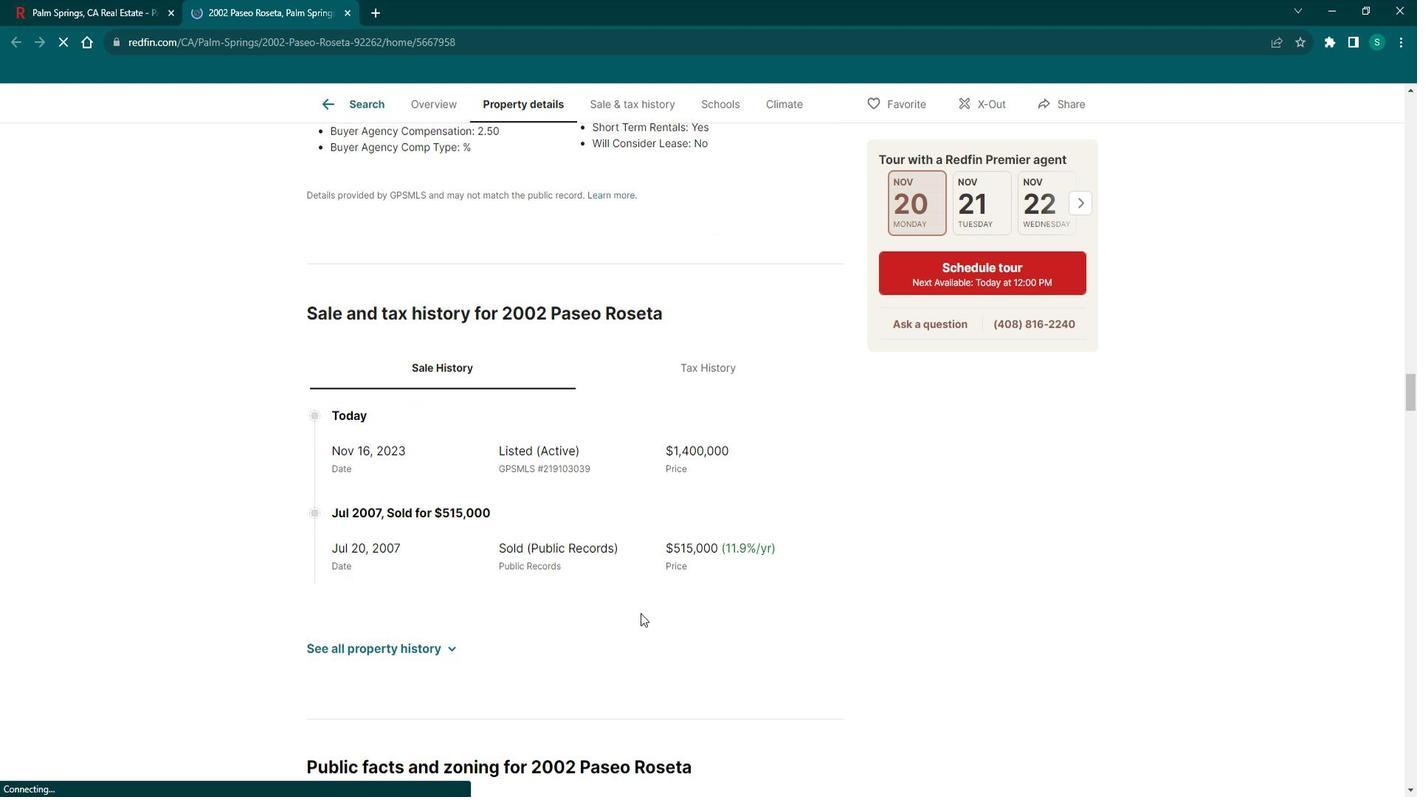 
Action: Mouse scrolled (659, 608) with delta (0, 0)
Screenshot: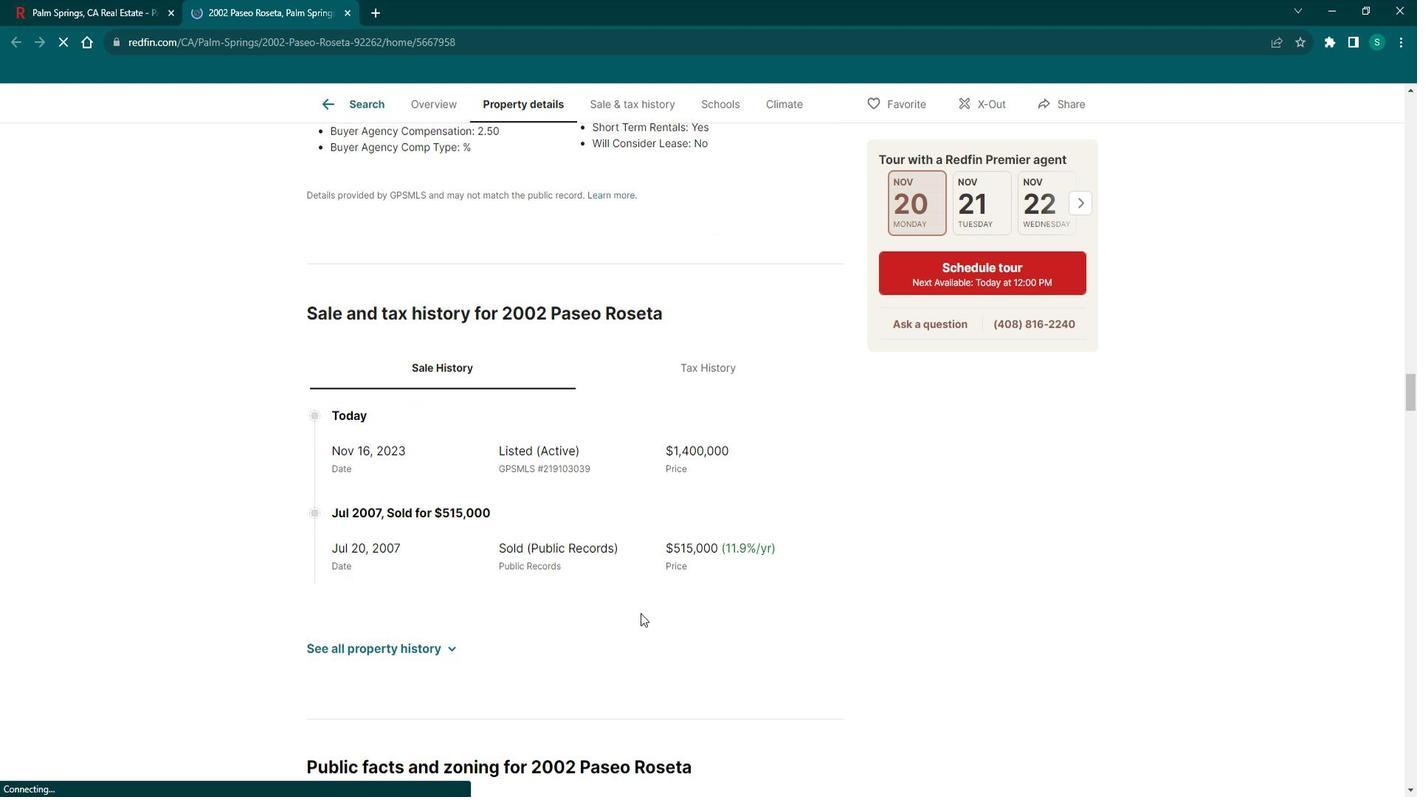
Action: Mouse scrolled (659, 608) with delta (0, 0)
Screenshot: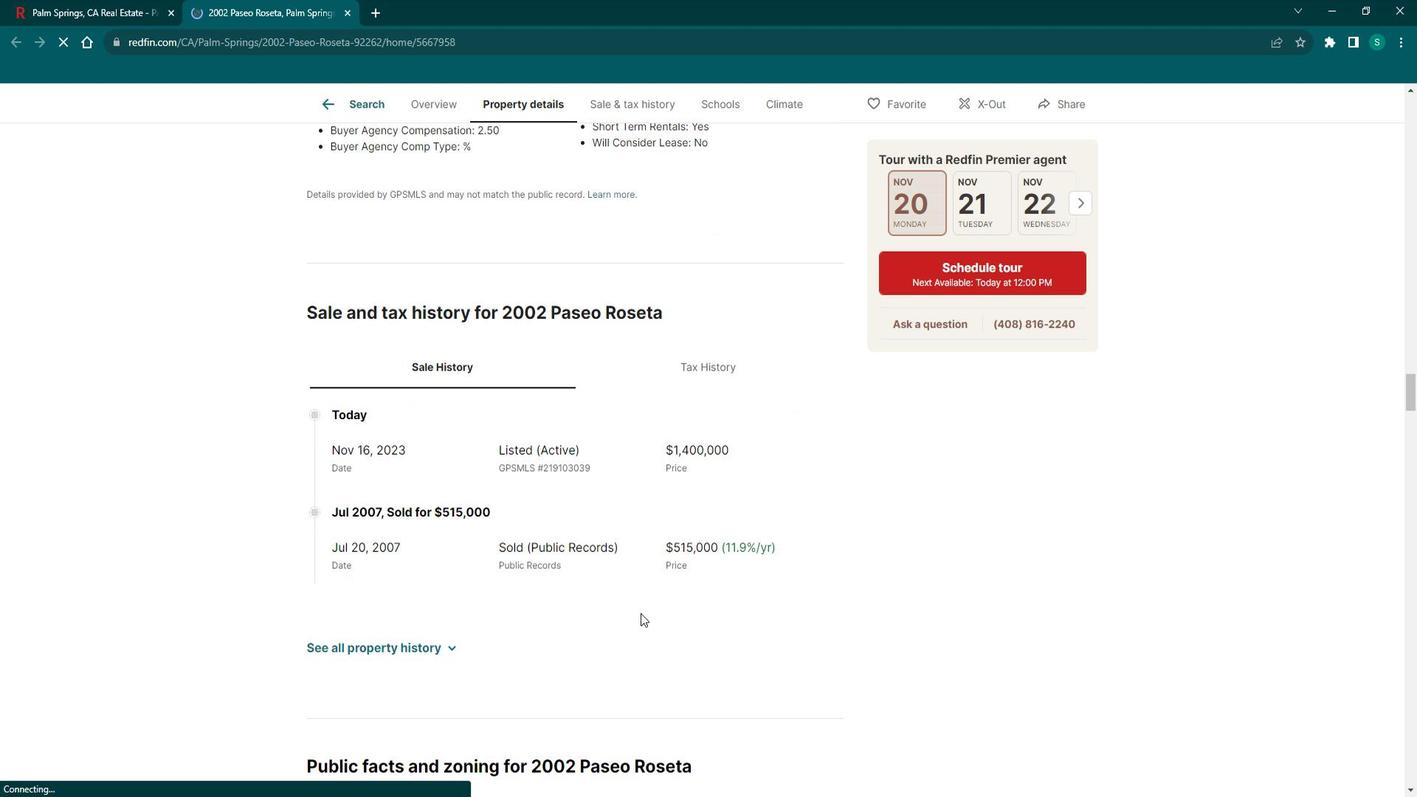 
Action: Mouse scrolled (659, 608) with delta (0, 0)
Screenshot: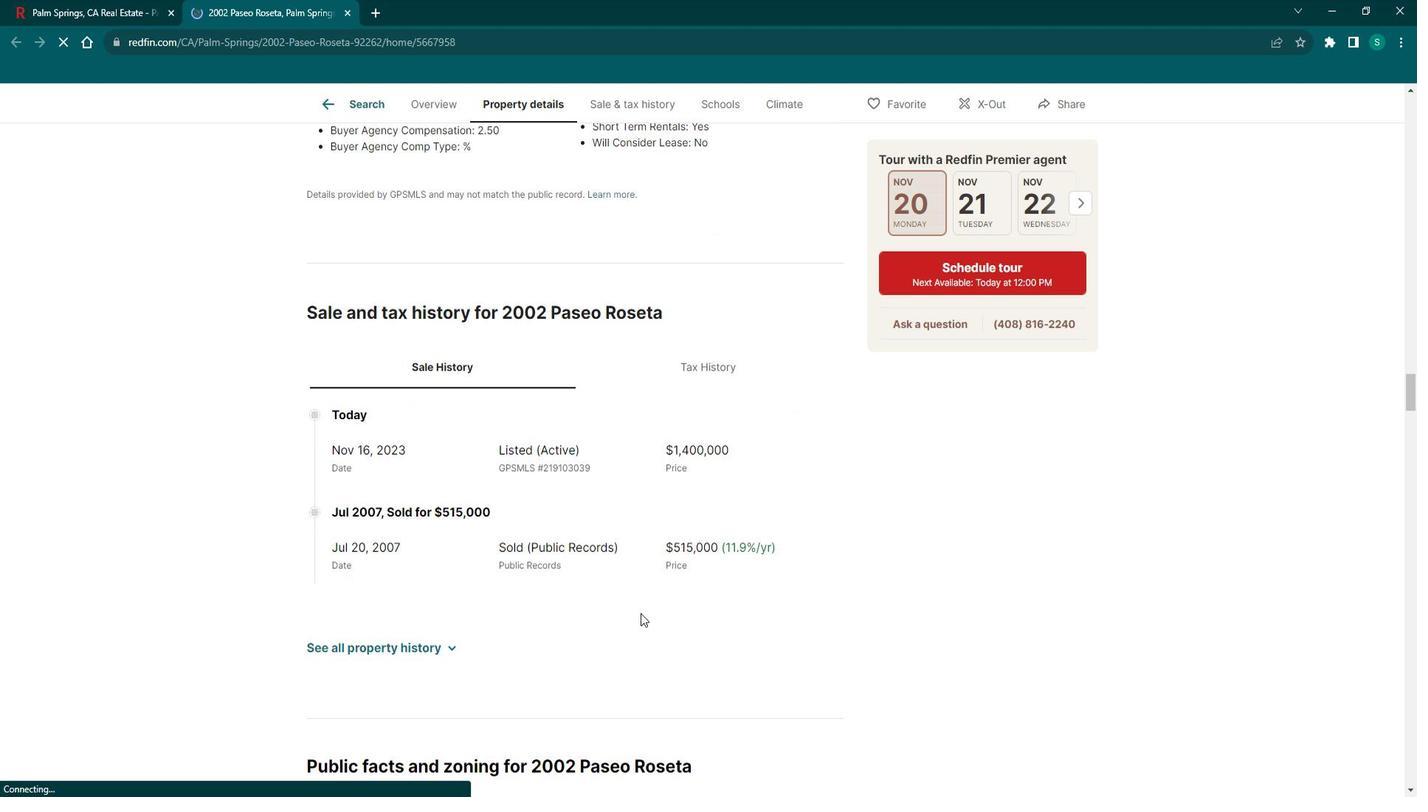 
Action: Mouse scrolled (659, 608) with delta (0, 0)
Screenshot: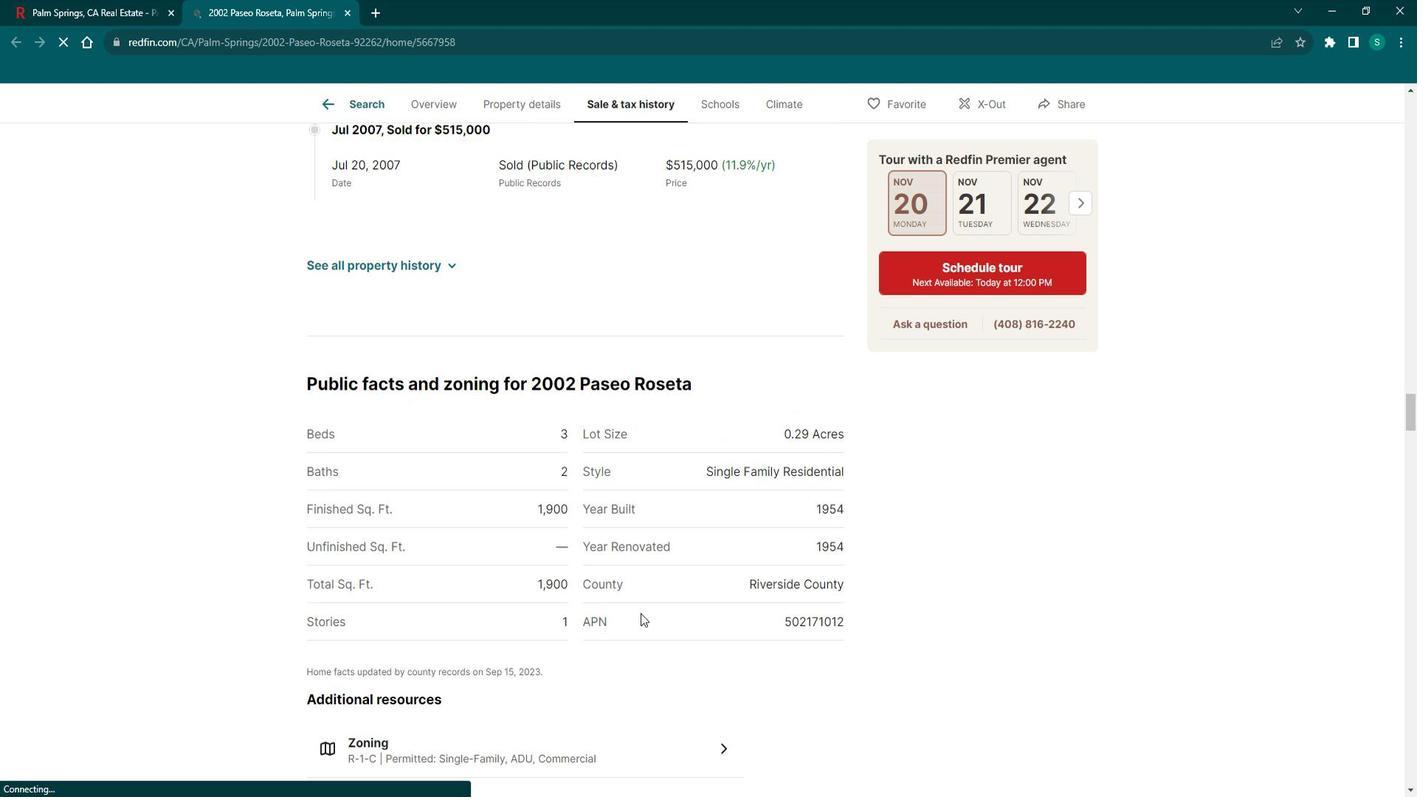 
Action: Mouse scrolled (659, 608) with delta (0, 0)
Screenshot: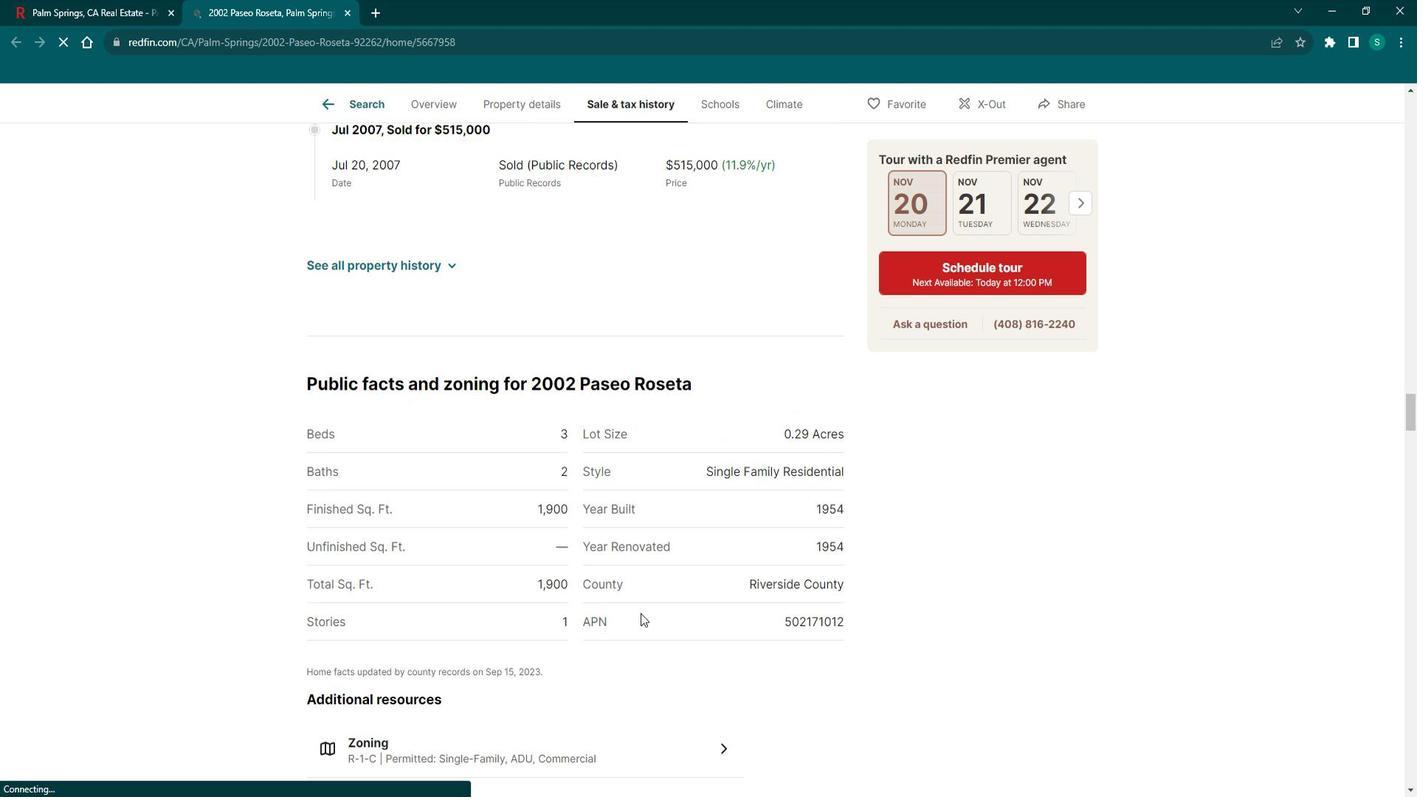 
Action: Mouse scrolled (659, 608) with delta (0, 0)
Screenshot: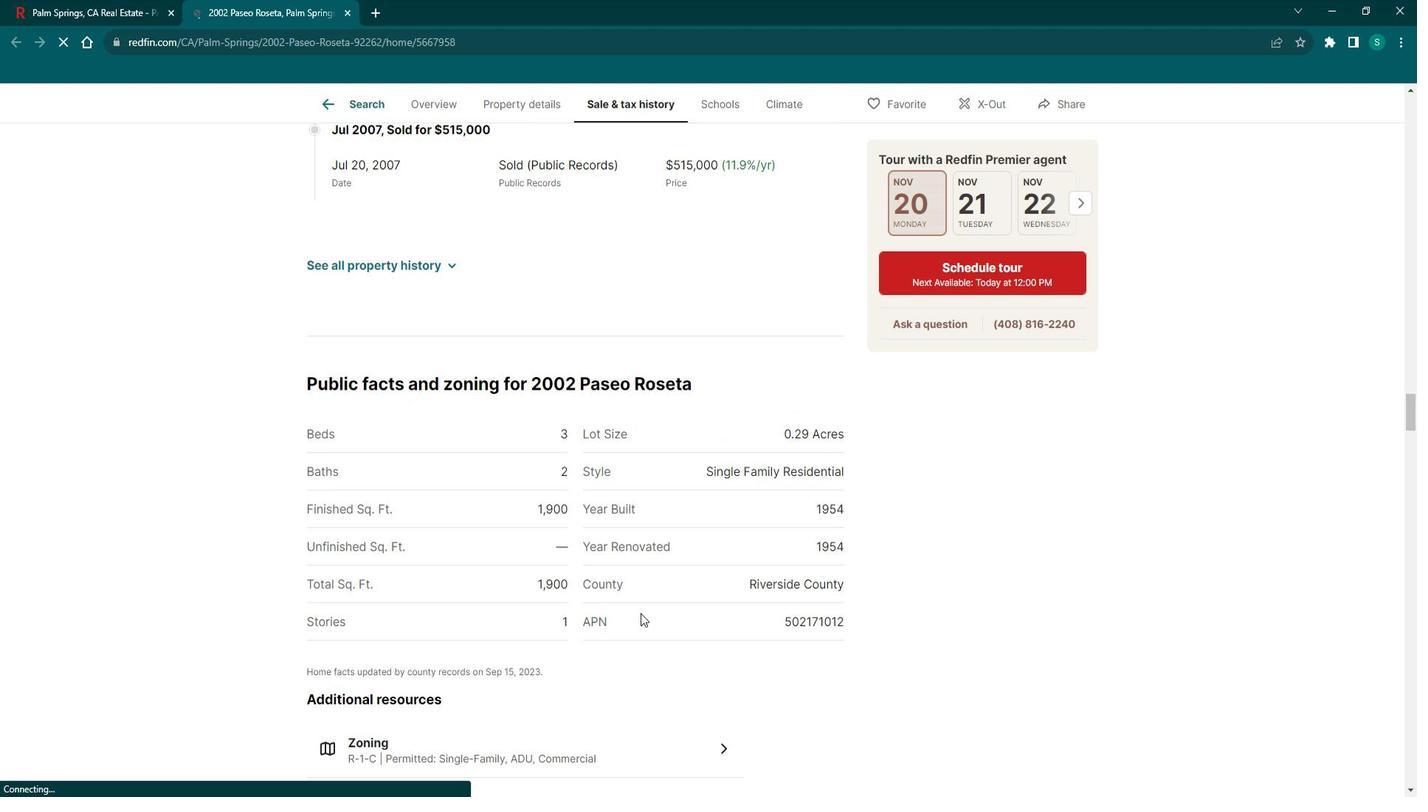 
Action: Mouse scrolled (659, 608) with delta (0, 0)
Screenshot: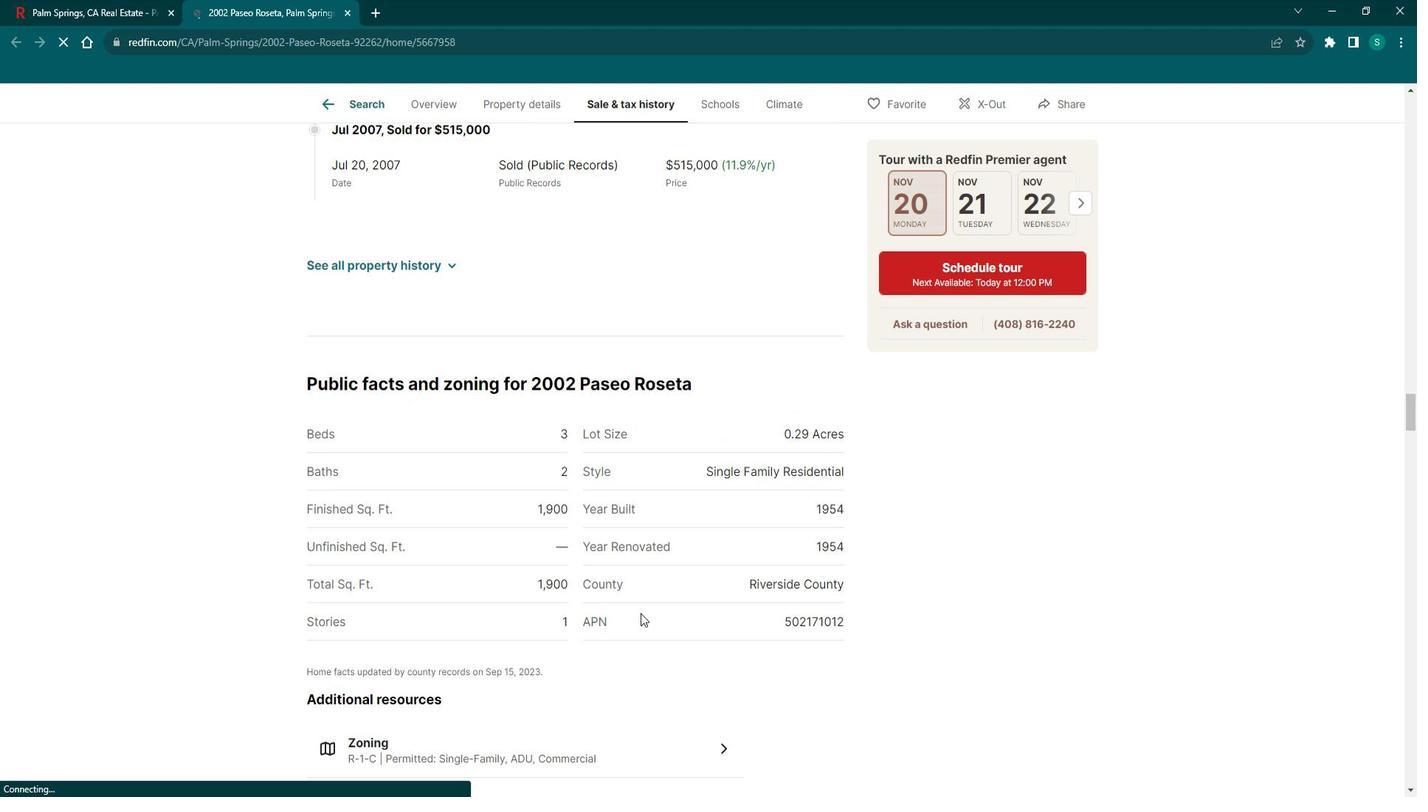 
Action: Mouse moved to (659, 609)
Screenshot: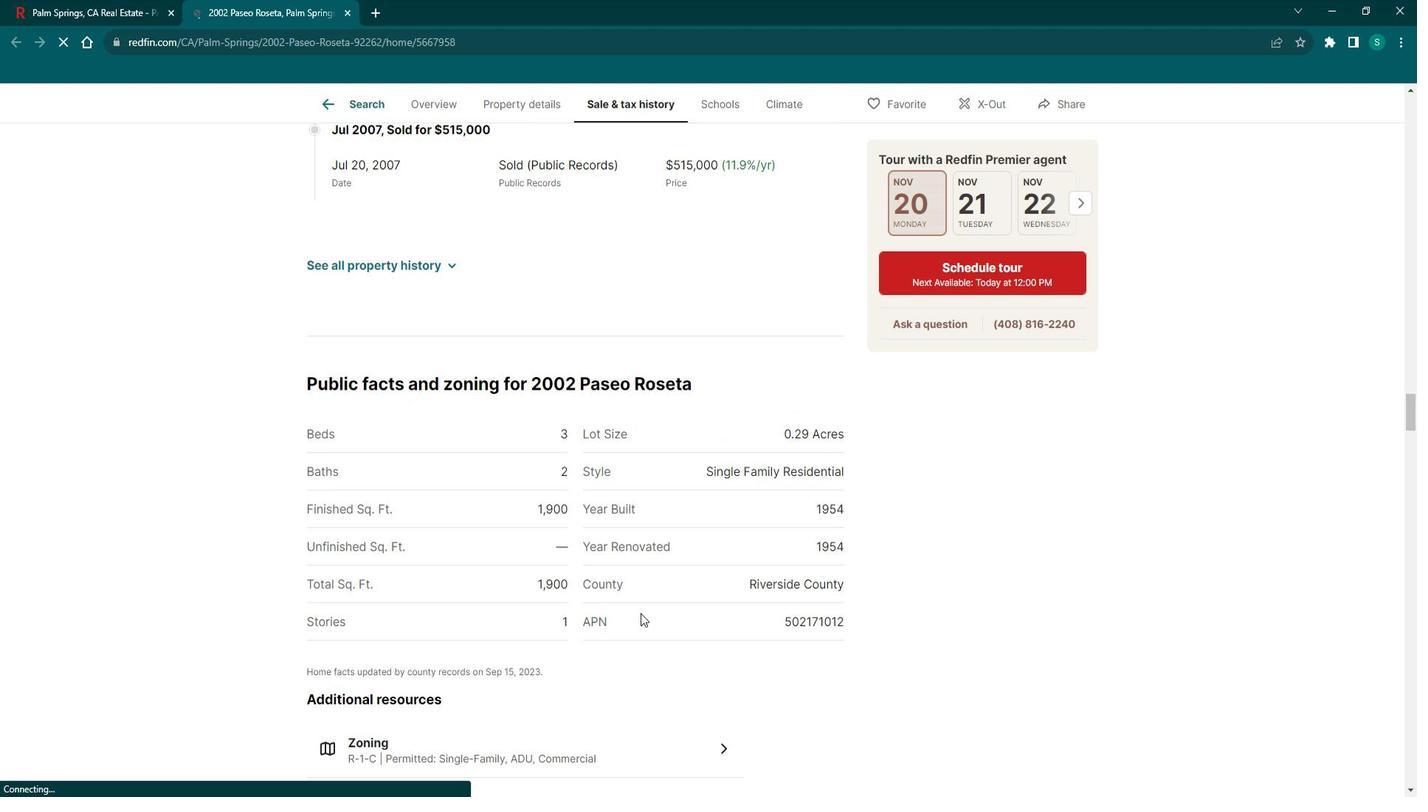 
Action: Mouse scrolled (659, 609) with delta (0, 0)
Screenshot: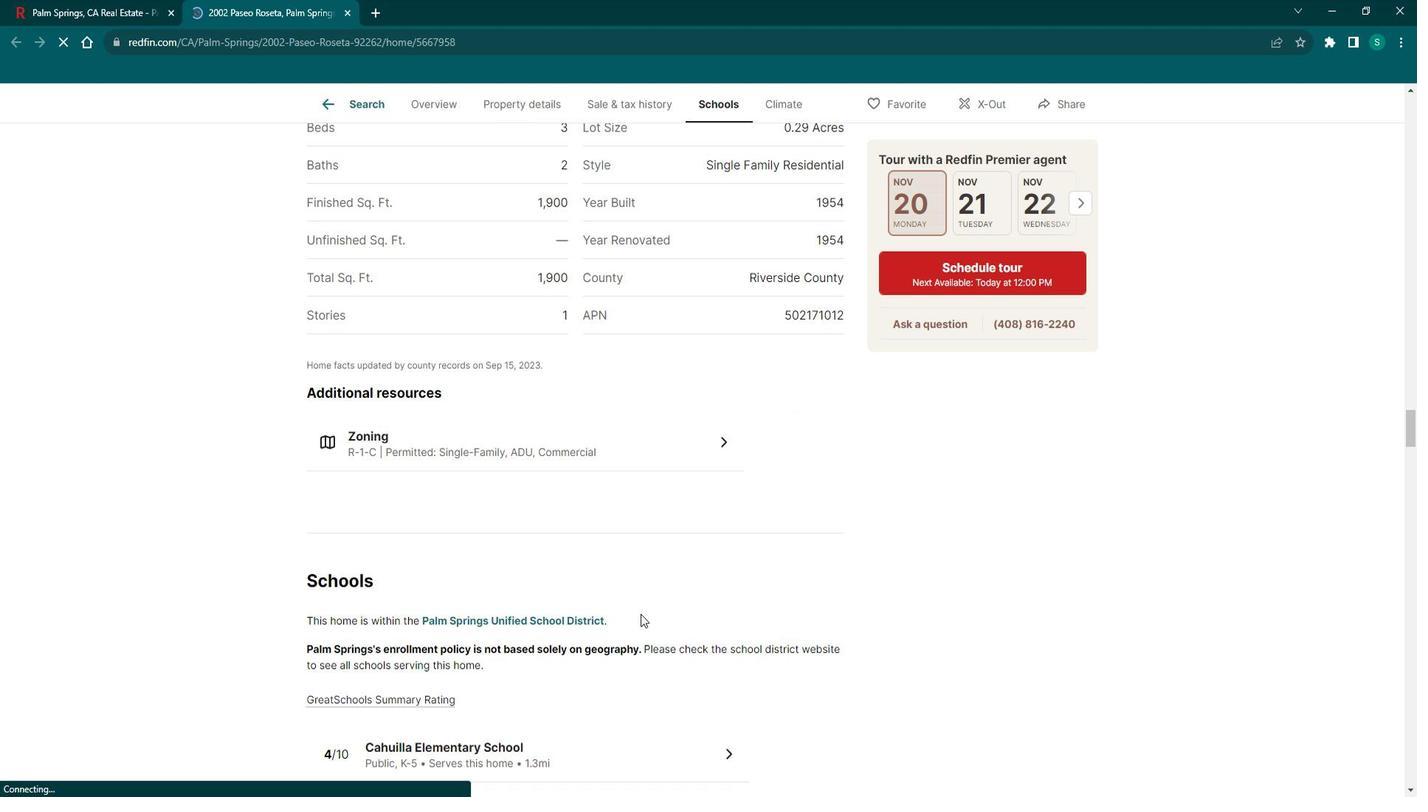 
Action: Mouse scrolled (659, 609) with delta (0, 0)
Screenshot: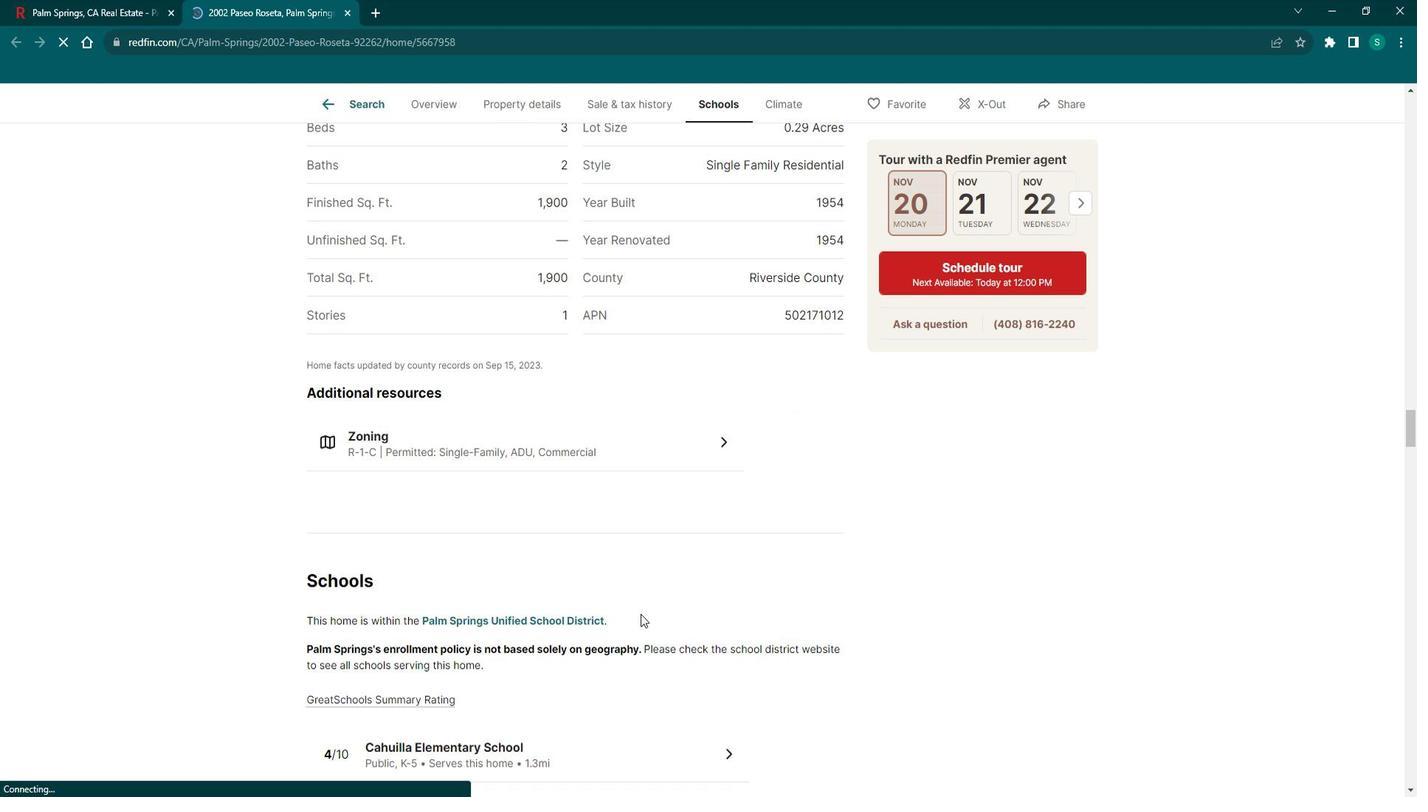 
Action: Mouse scrolled (659, 609) with delta (0, 0)
Screenshot: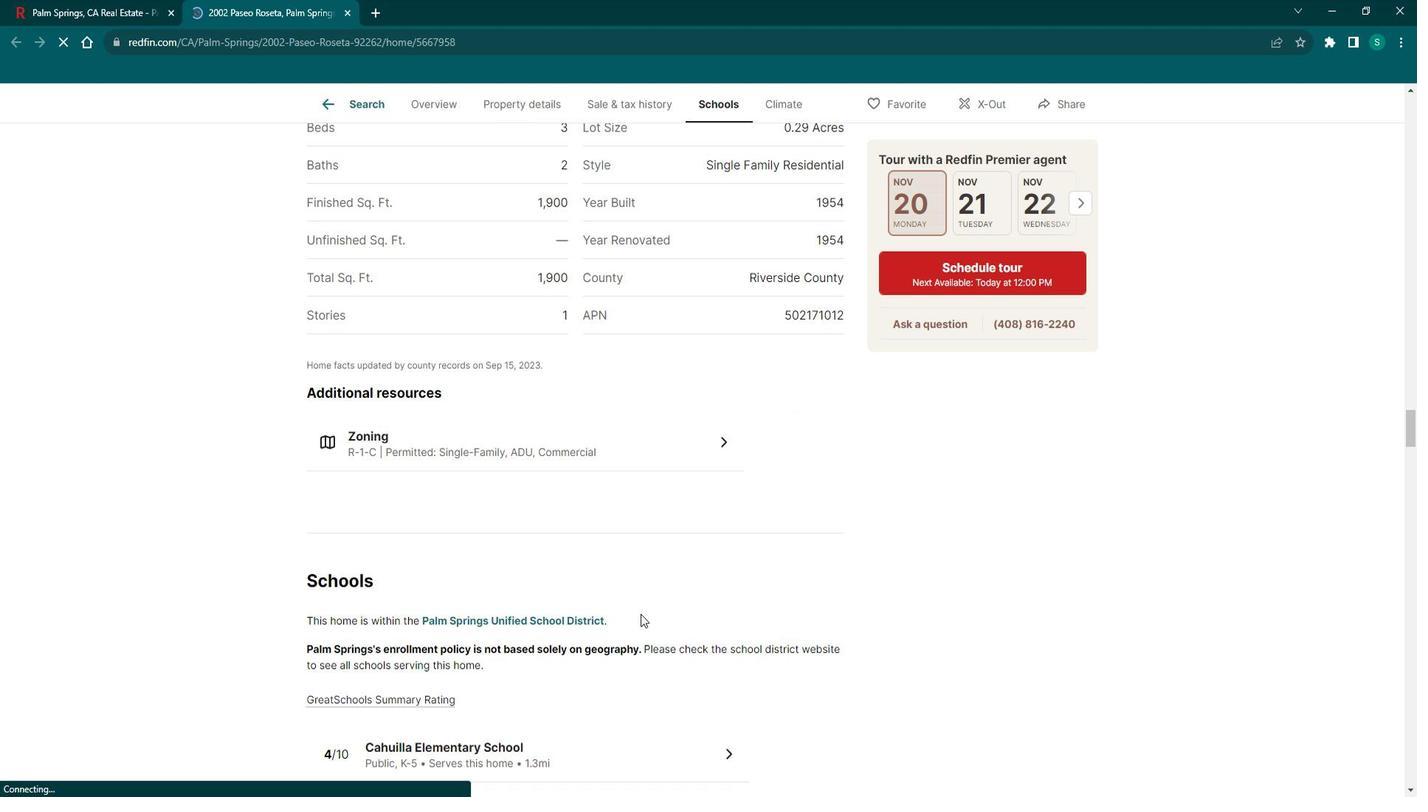 
Action: Mouse scrolled (659, 609) with delta (0, 0)
Screenshot: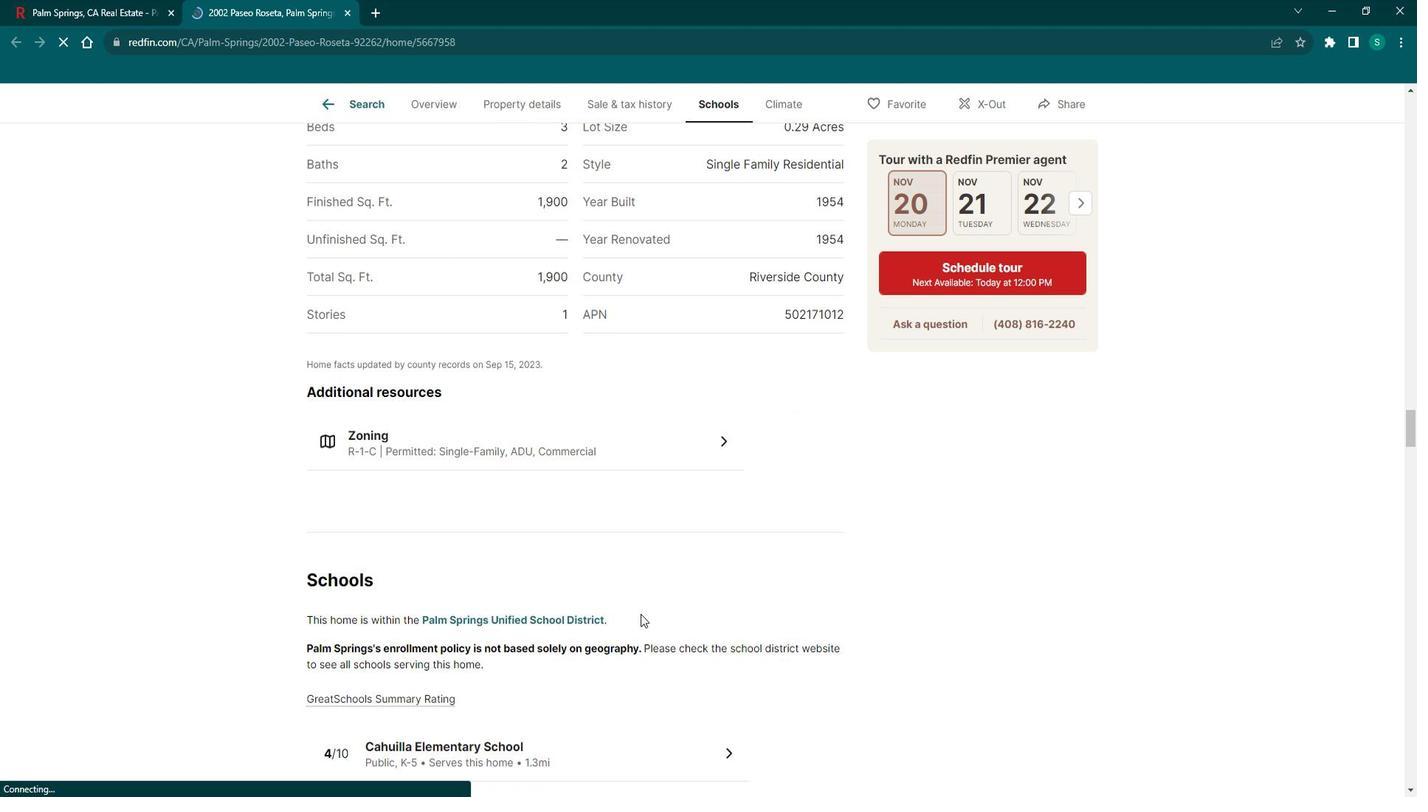 
Action: Mouse scrolled (659, 609) with delta (0, 0)
Screenshot: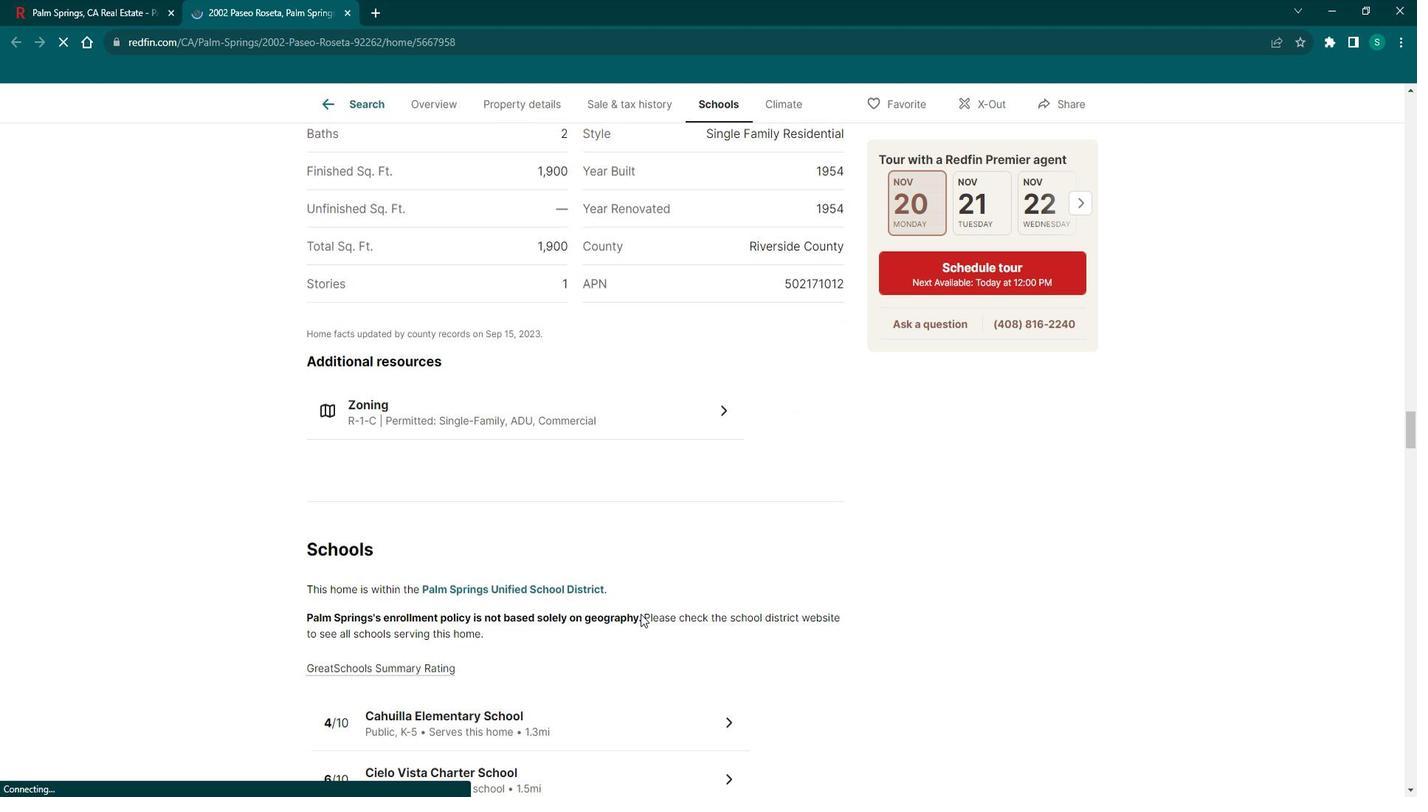 
Action: Mouse scrolled (659, 609) with delta (0, 0)
Screenshot: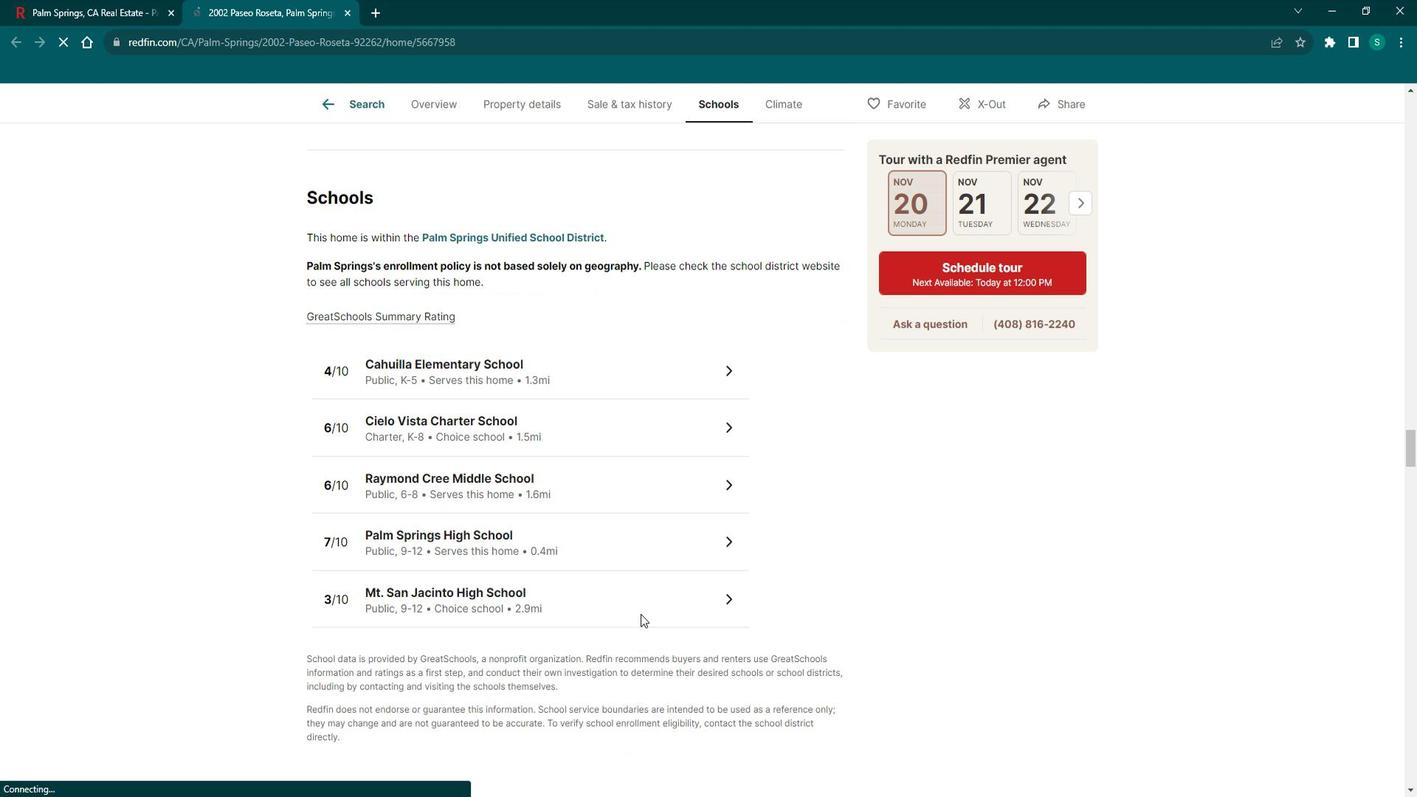 
Action: Mouse scrolled (659, 609) with delta (0, 0)
Screenshot: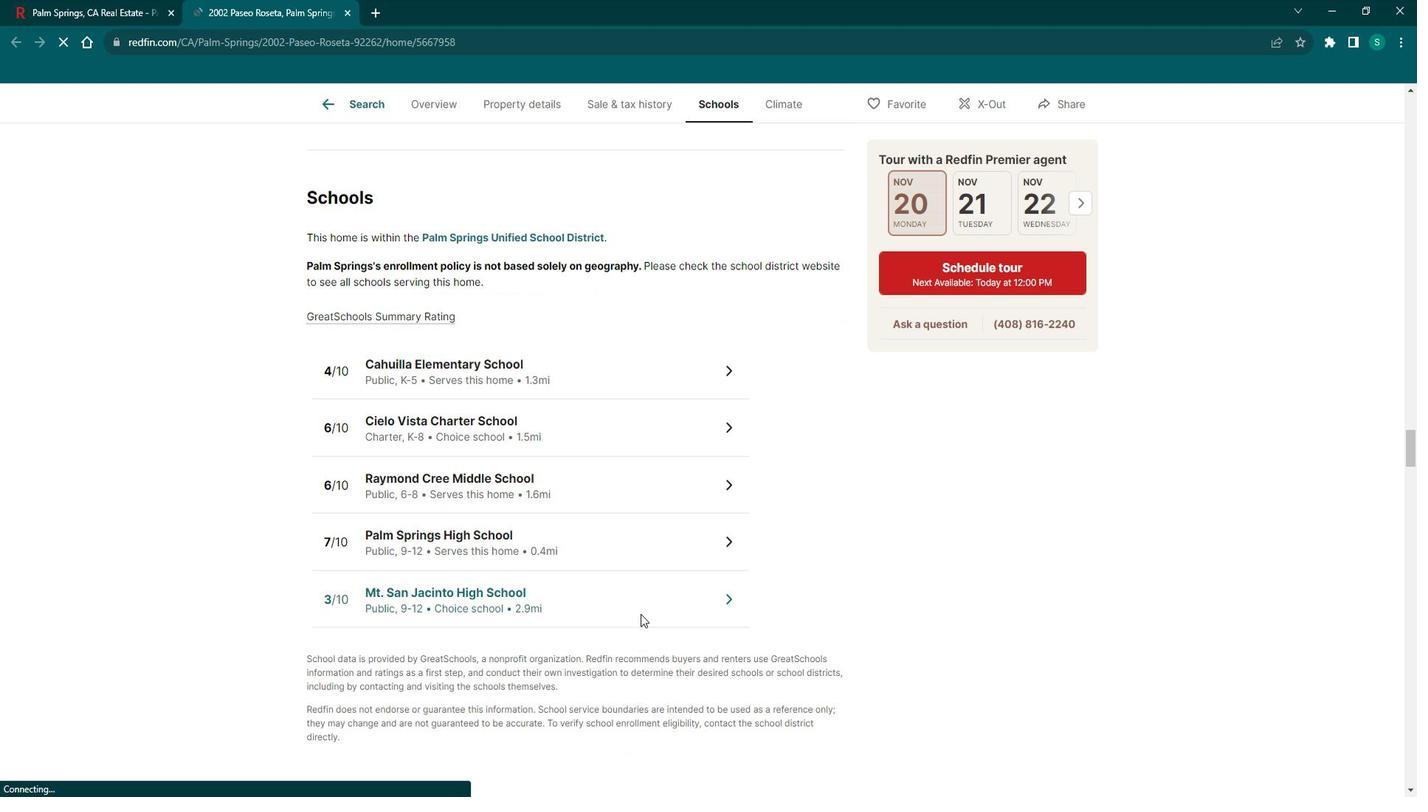 
Action: Mouse scrolled (659, 609) with delta (0, 0)
Screenshot: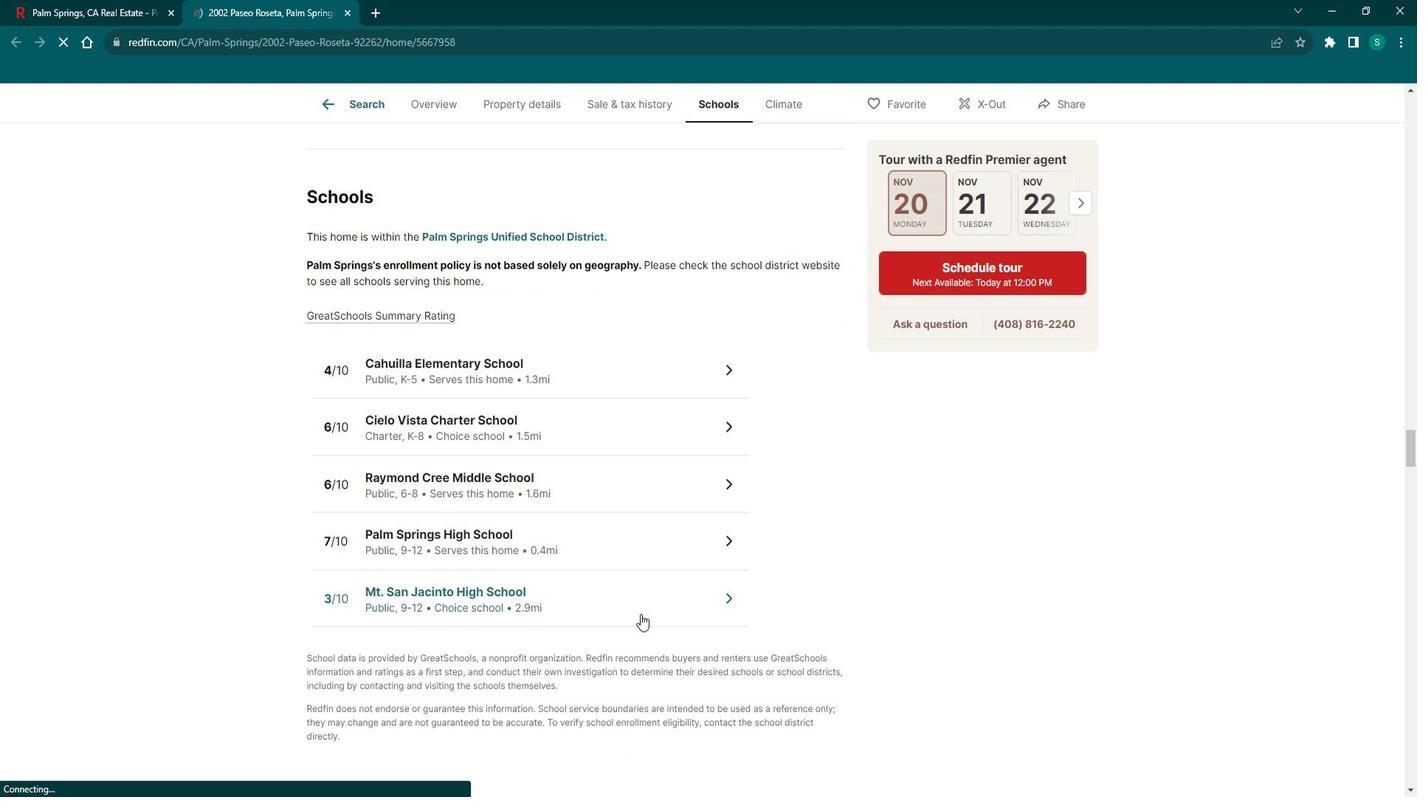 
Action: Mouse scrolled (659, 609) with delta (0, 0)
Screenshot: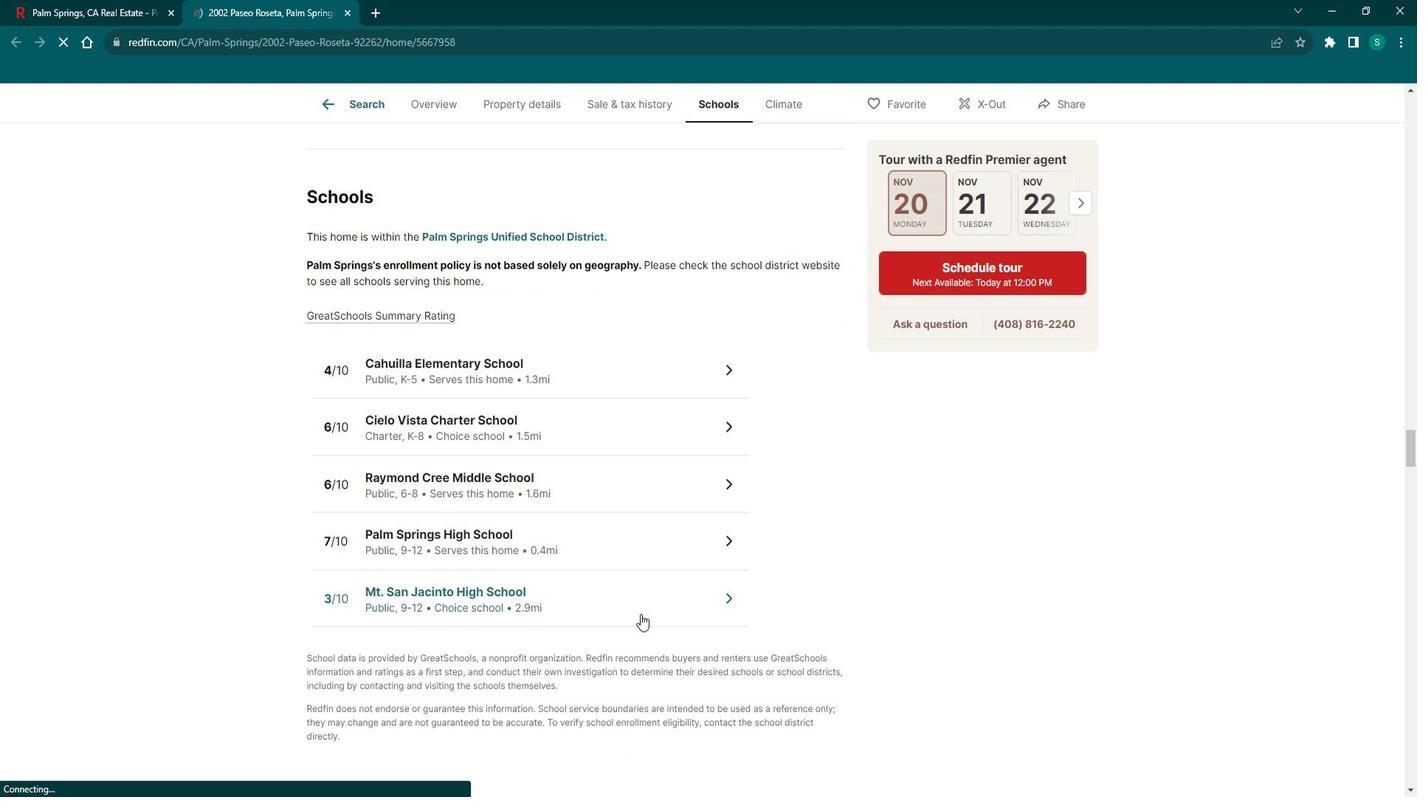 
Action: Mouse scrolled (659, 609) with delta (0, 0)
Screenshot: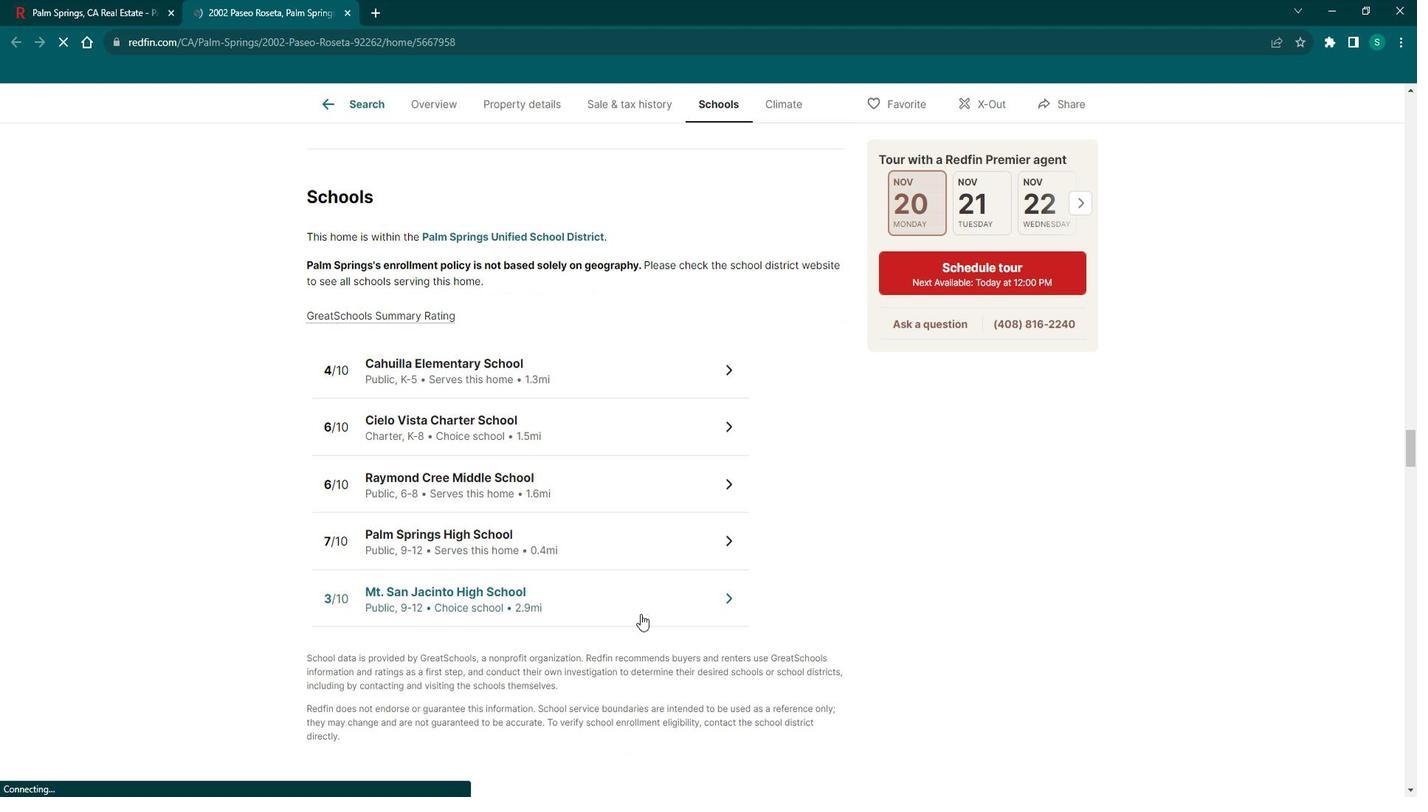 
Action: Mouse scrolled (659, 609) with delta (0, 0)
Screenshot: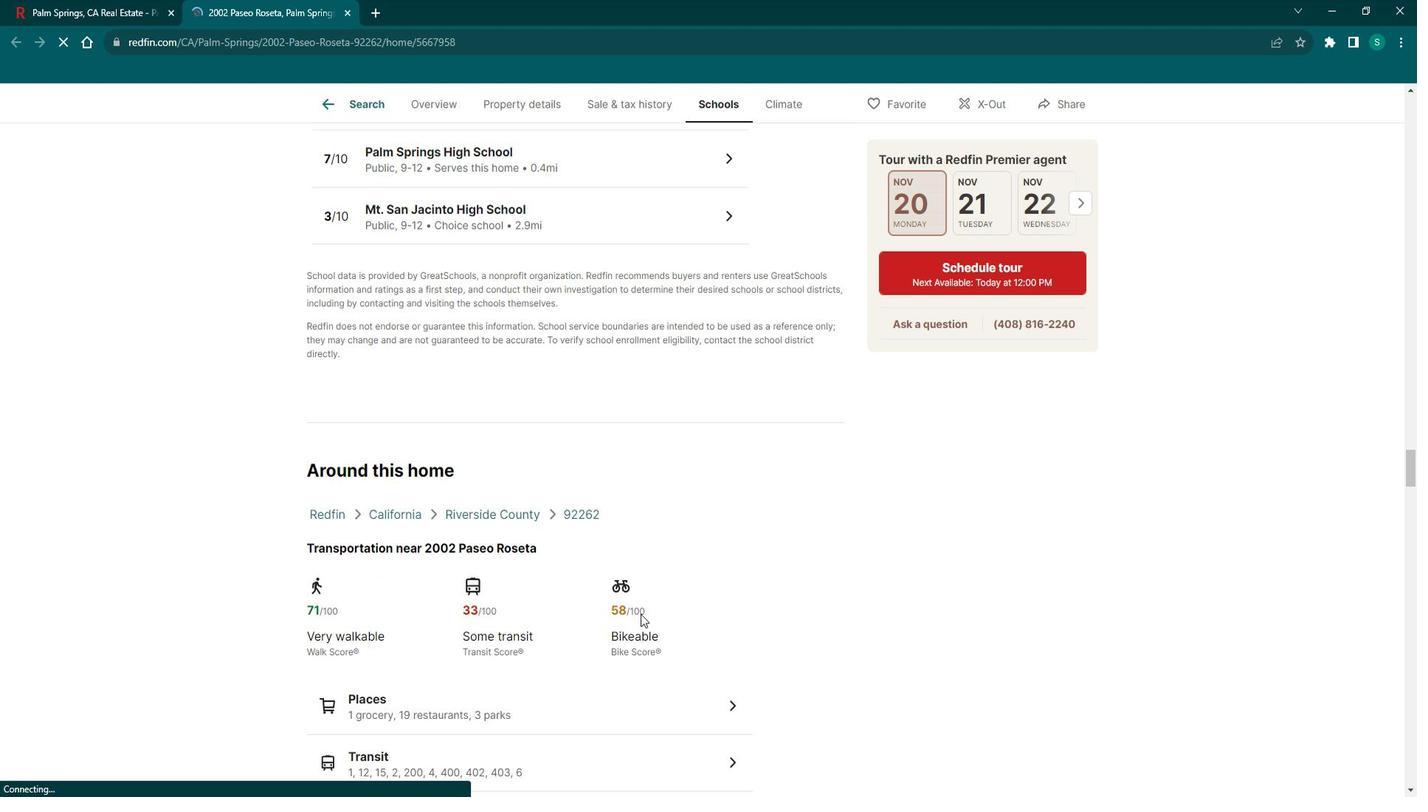 
Action: Mouse scrolled (659, 609) with delta (0, 0)
Screenshot: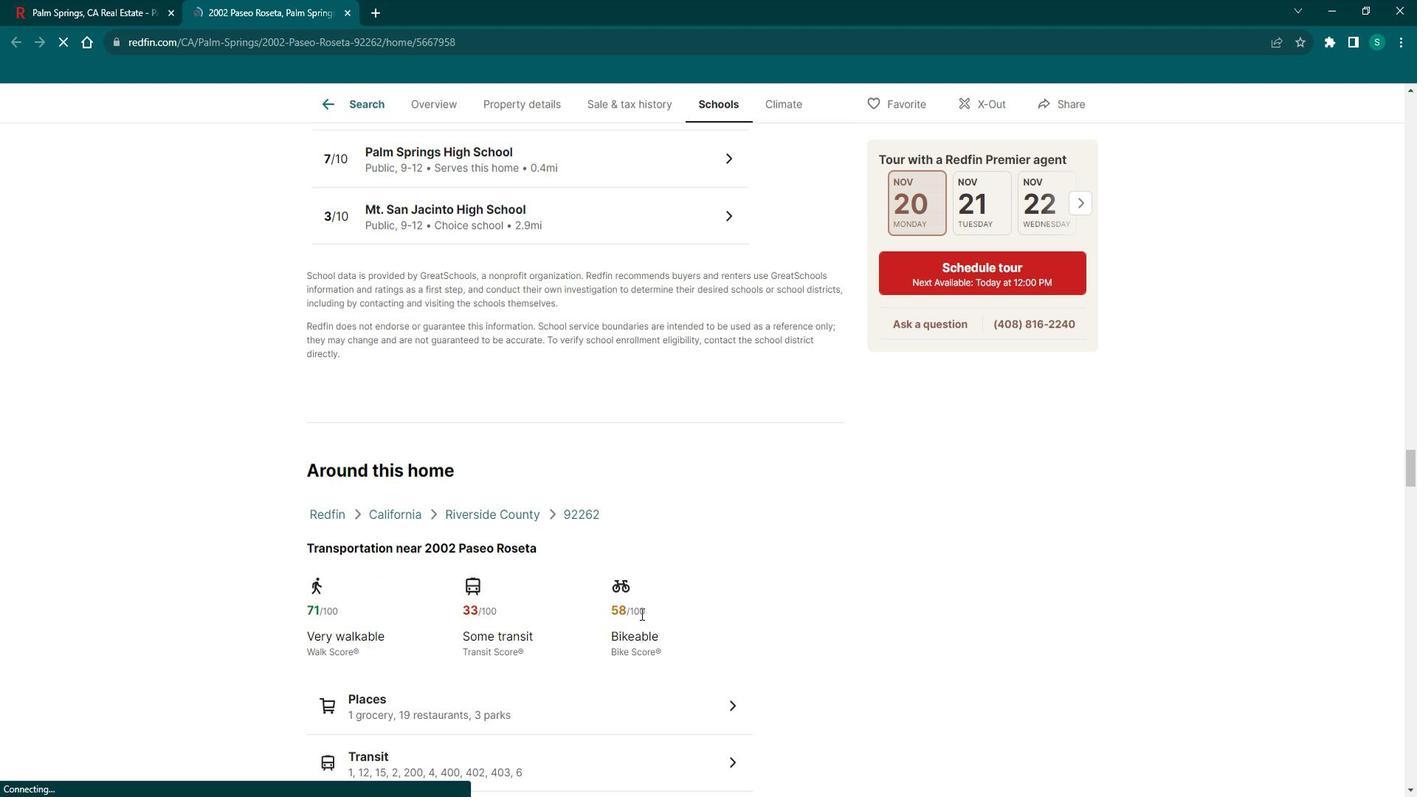 
Action: Mouse scrolled (659, 609) with delta (0, 0)
Screenshot: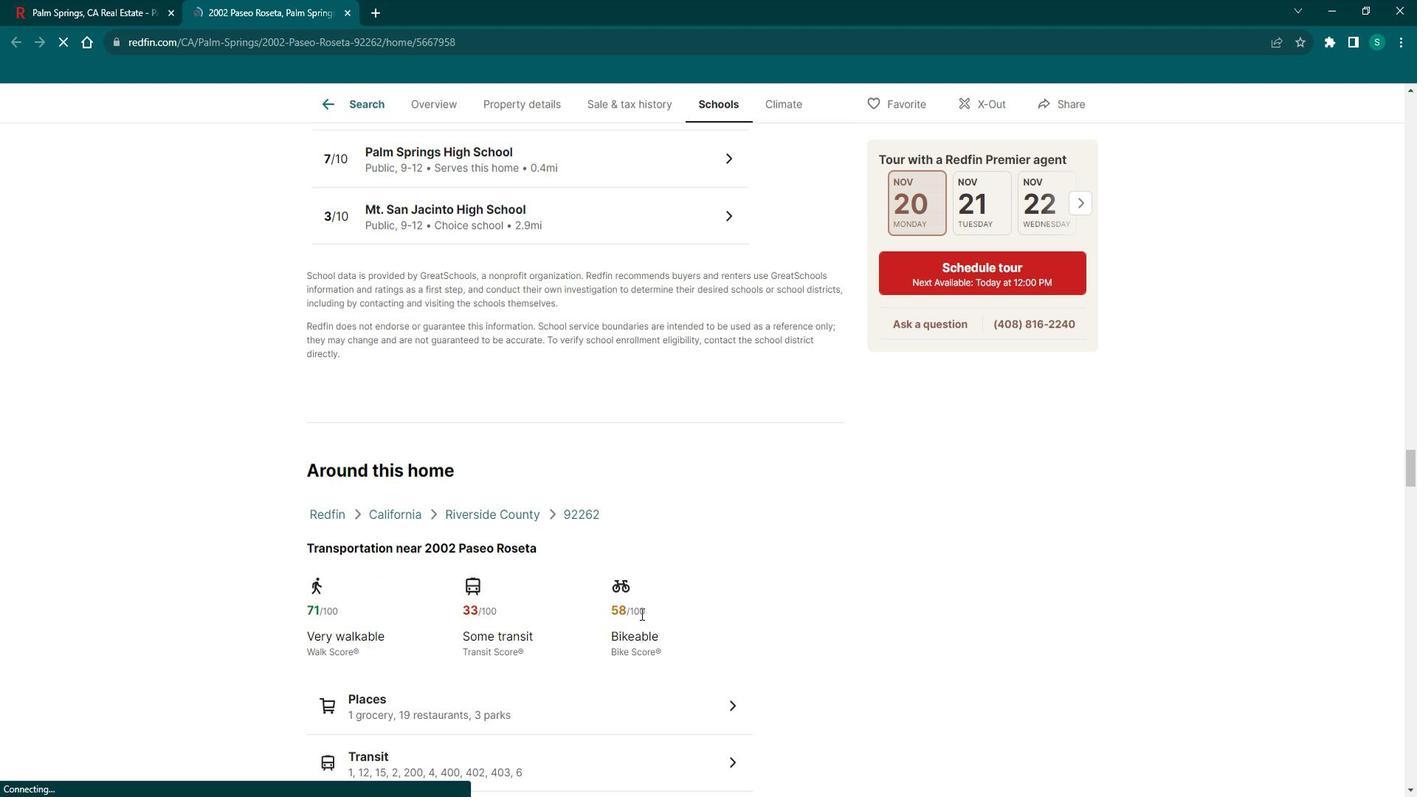 
Action: Mouse scrolled (659, 609) with delta (0, 0)
Screenshot: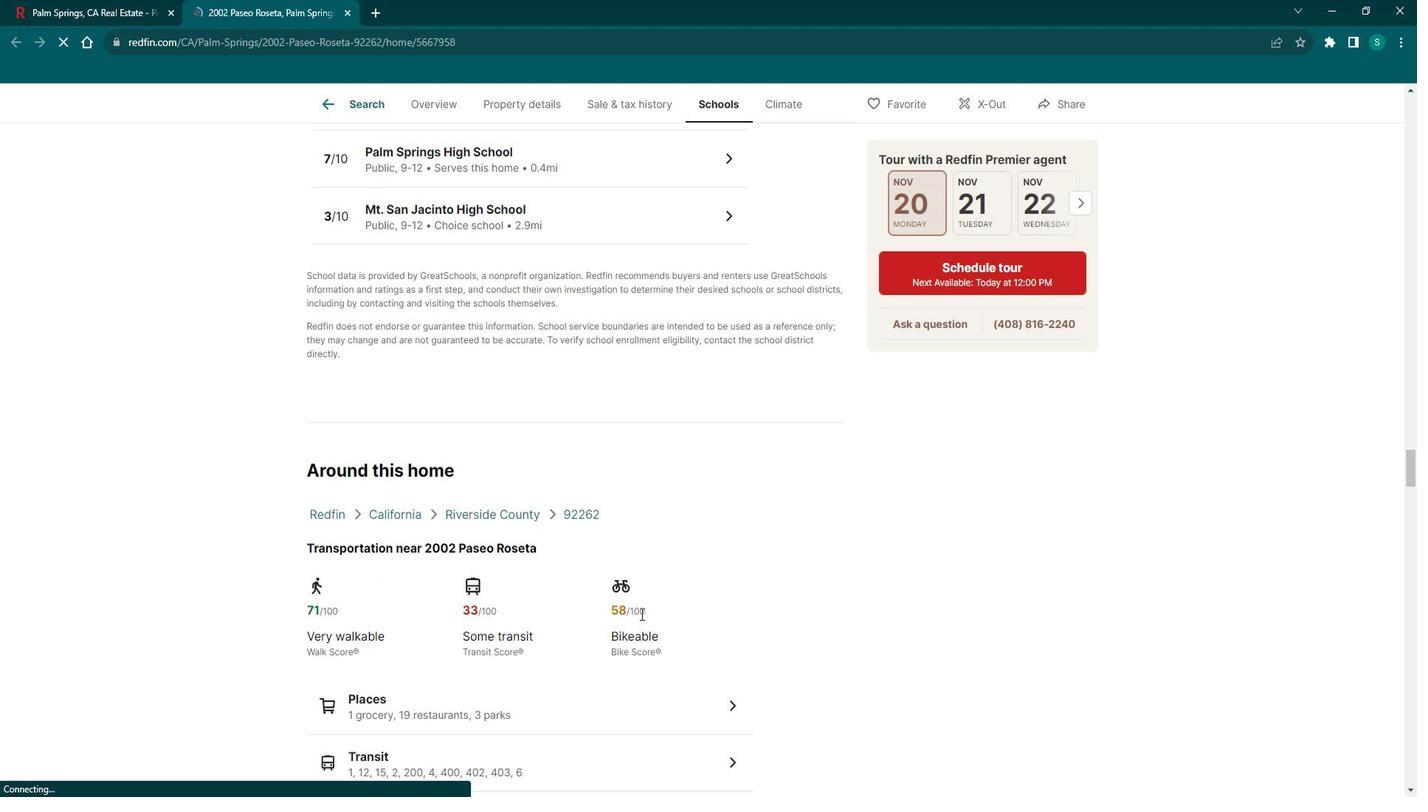
Action: Mouse scrolled (659, 609) with delta (0, 0)
Screenshot: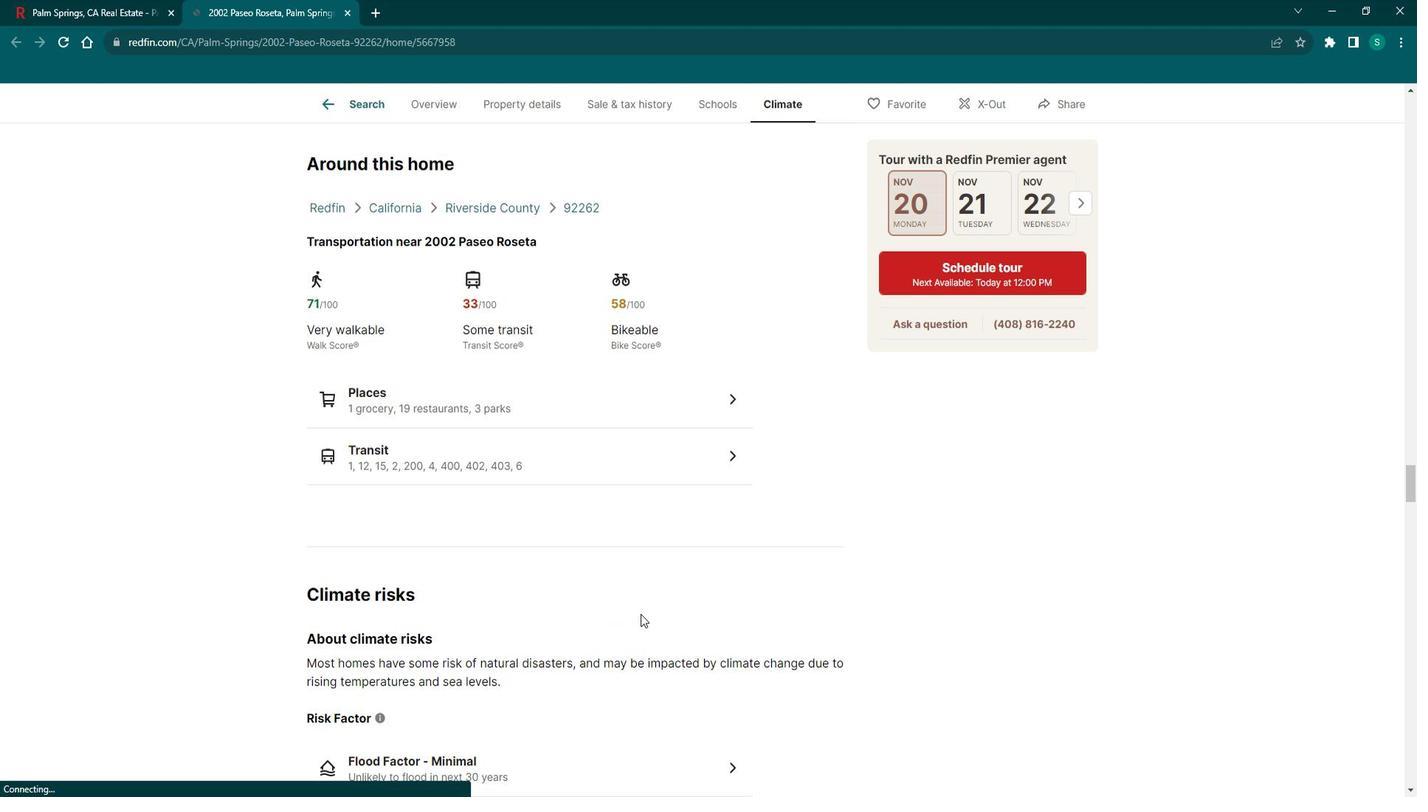 
Action: Mouse scrolled (659, 609) with delta (0, 0)
Screenshot: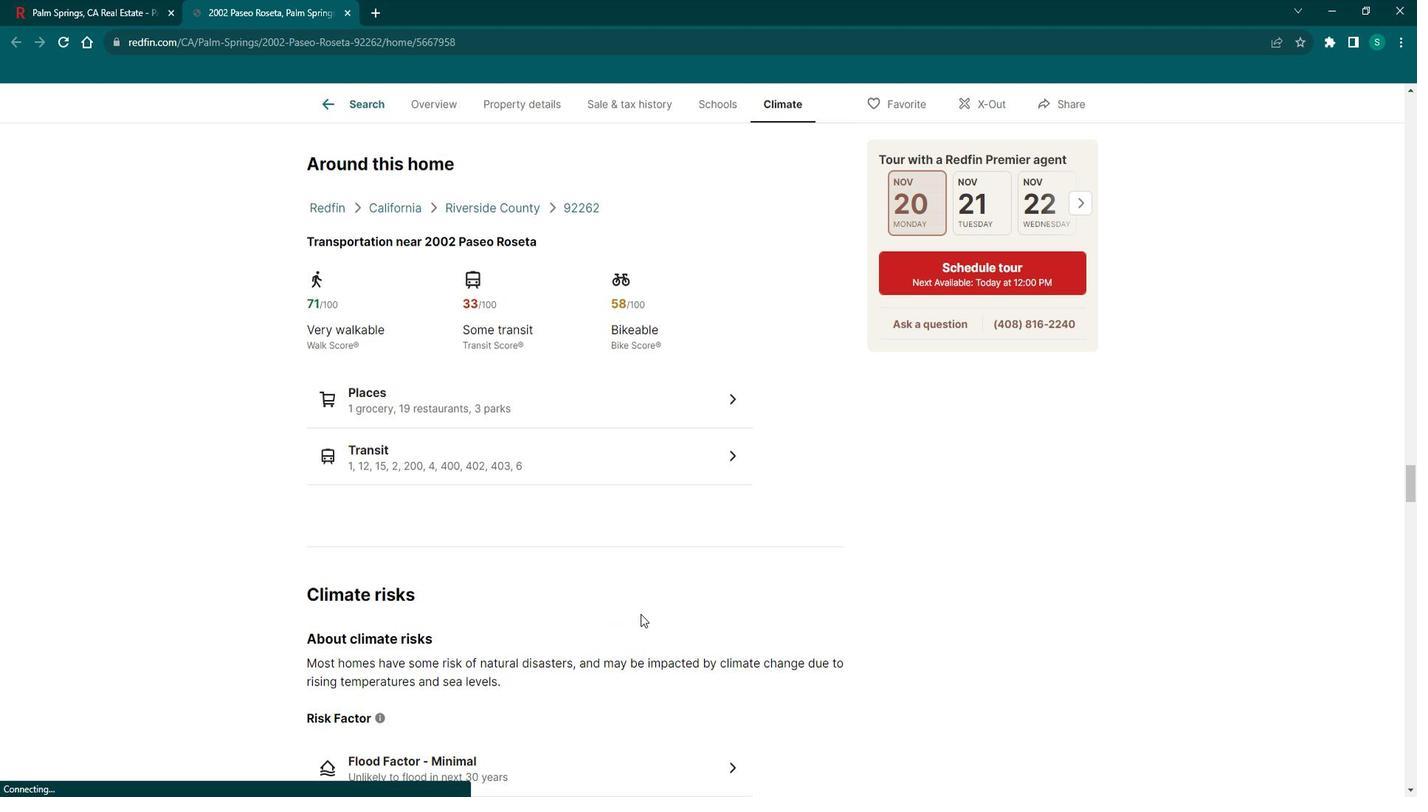 
Action: Mouse scrolled (659, 609) with delta (0, 0)
Screenshot: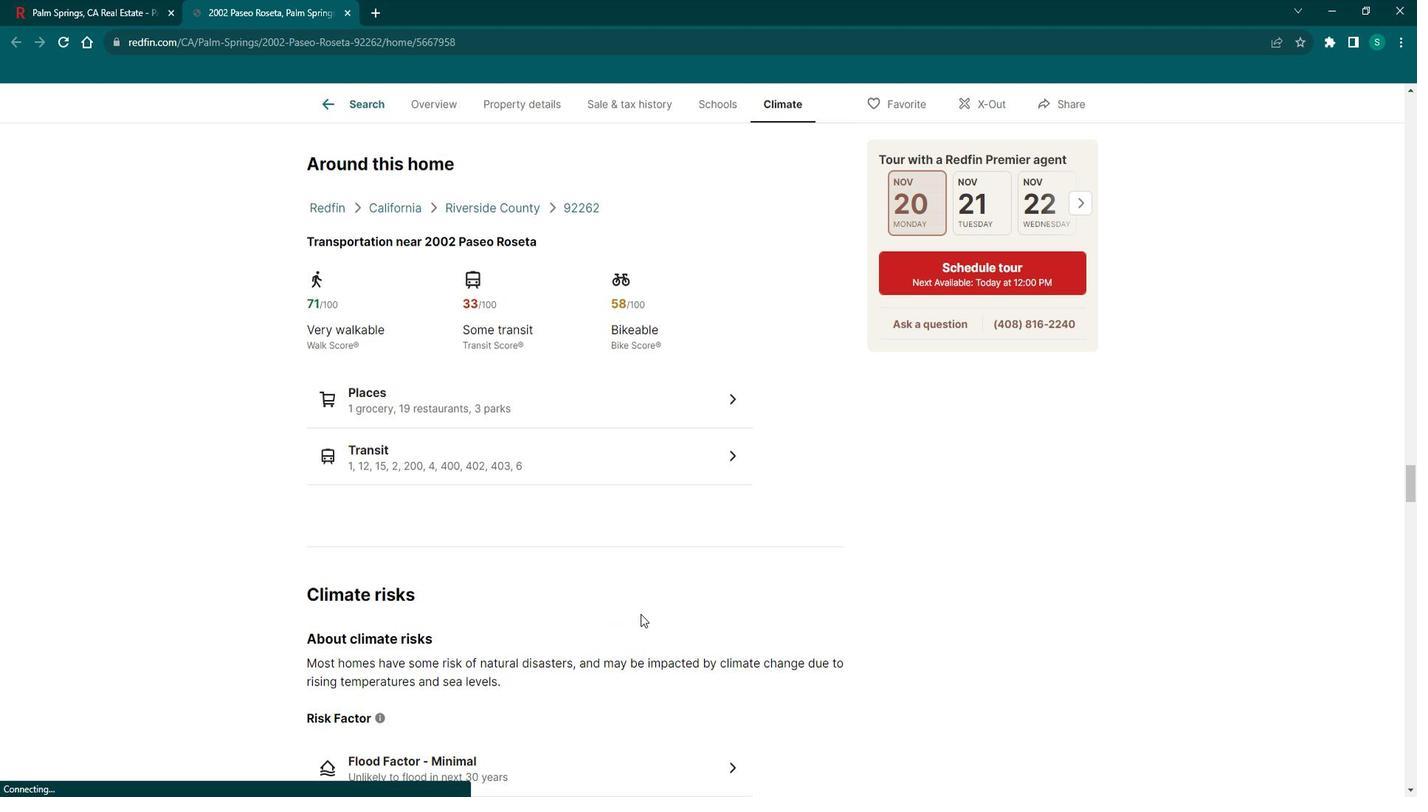 
Action: Mouse scrolled (659, 609) with delta (0, 0)
Screenshot: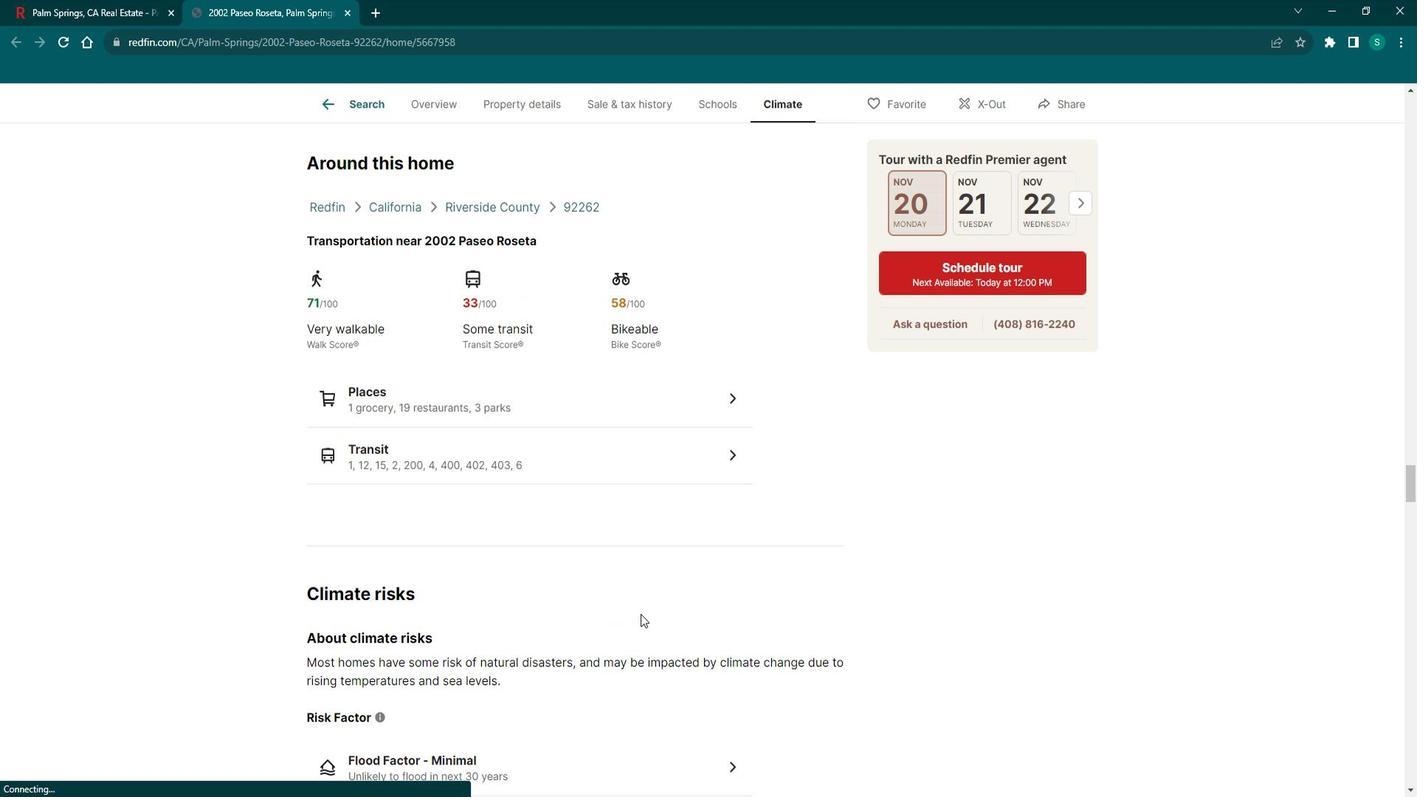 
Action: Mouse scrolled (659, 609) with delta (0, 0)
Screenshot: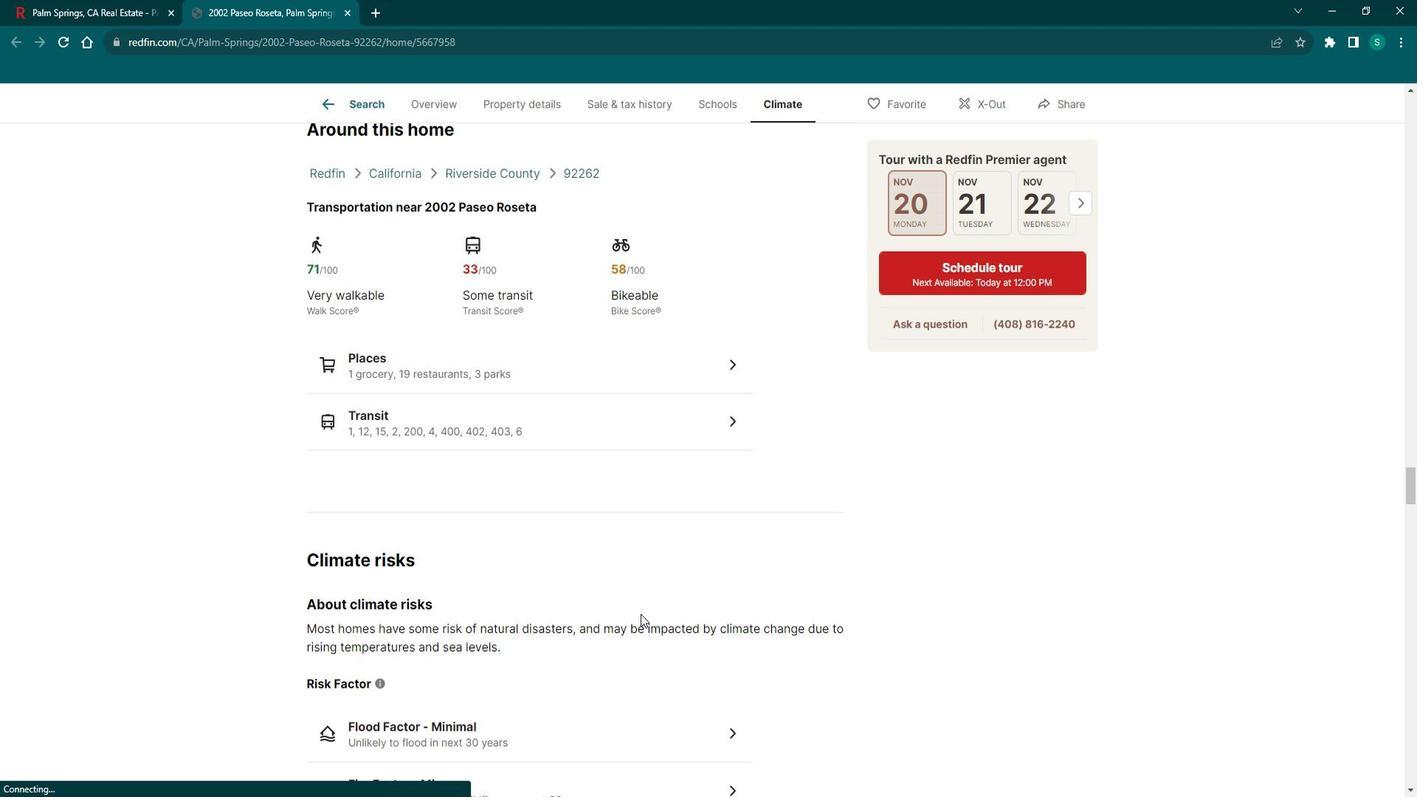 
Action: Mouse scrolled (659, 609) with delta (0, 0)
Screenshot: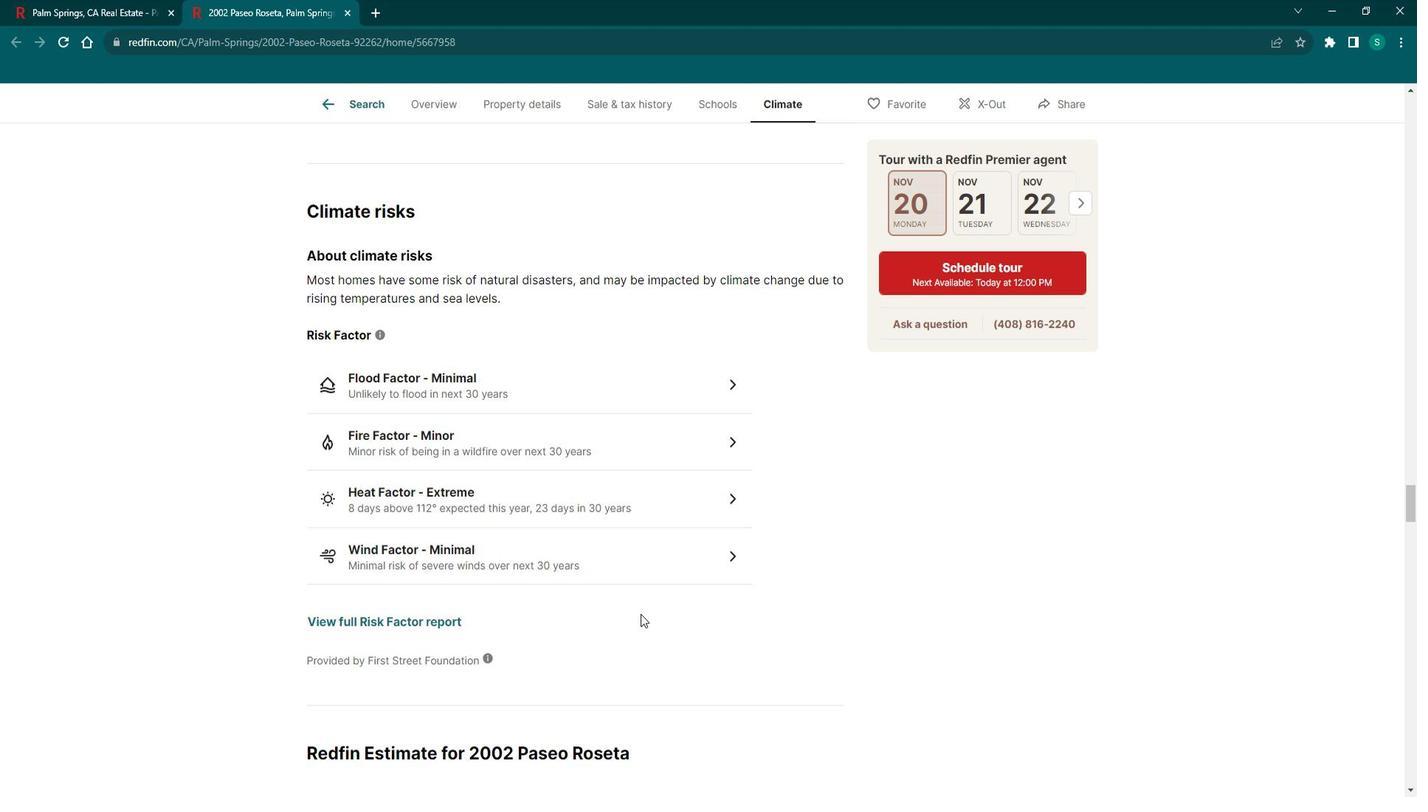 
Action: Mouse scrolled (659, 609) with delta (0, 0)
Screenshot: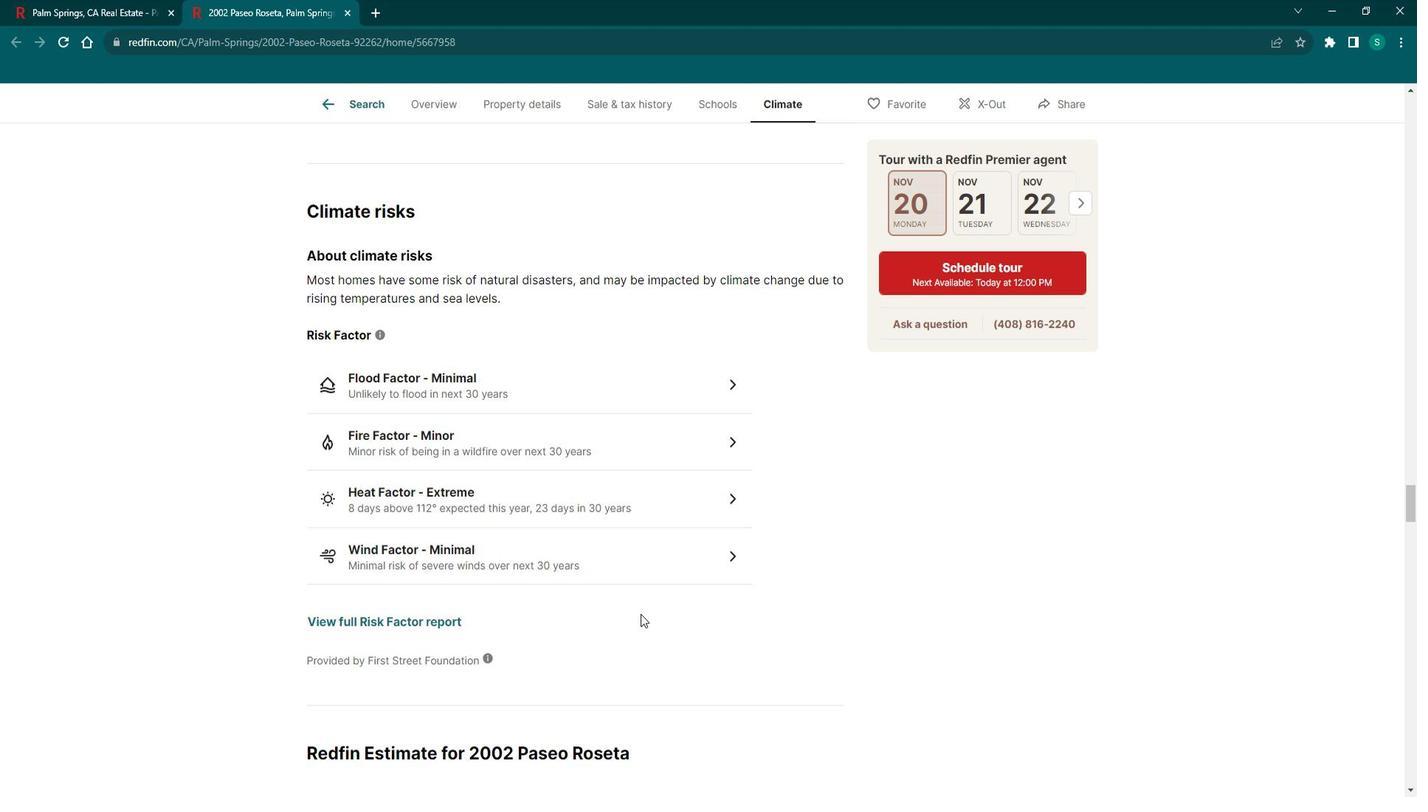 
Action: Mouse moved to (659, 609)
Screenshot: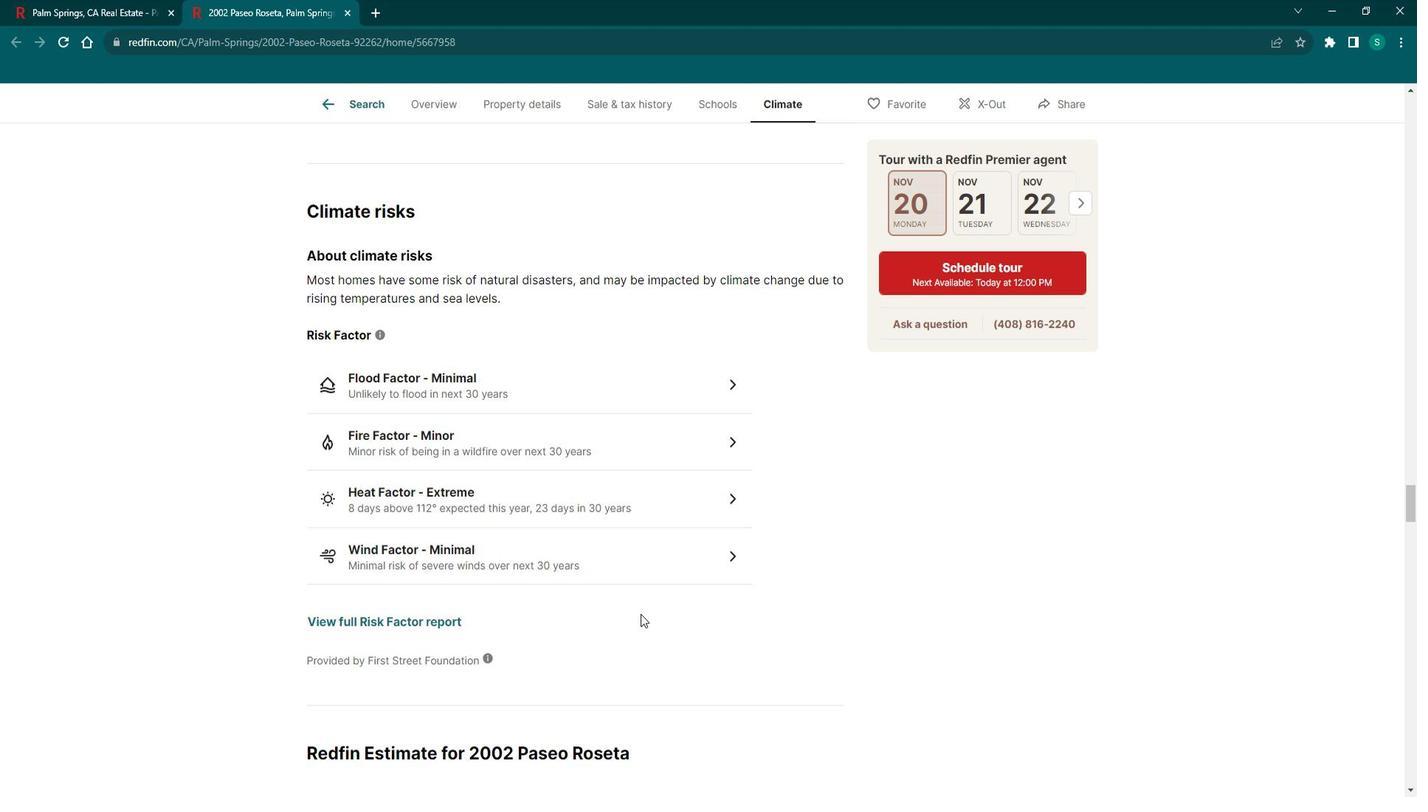 
Action: Mouse scrolled (659, 609) with delta (0, 0)
Screenshot: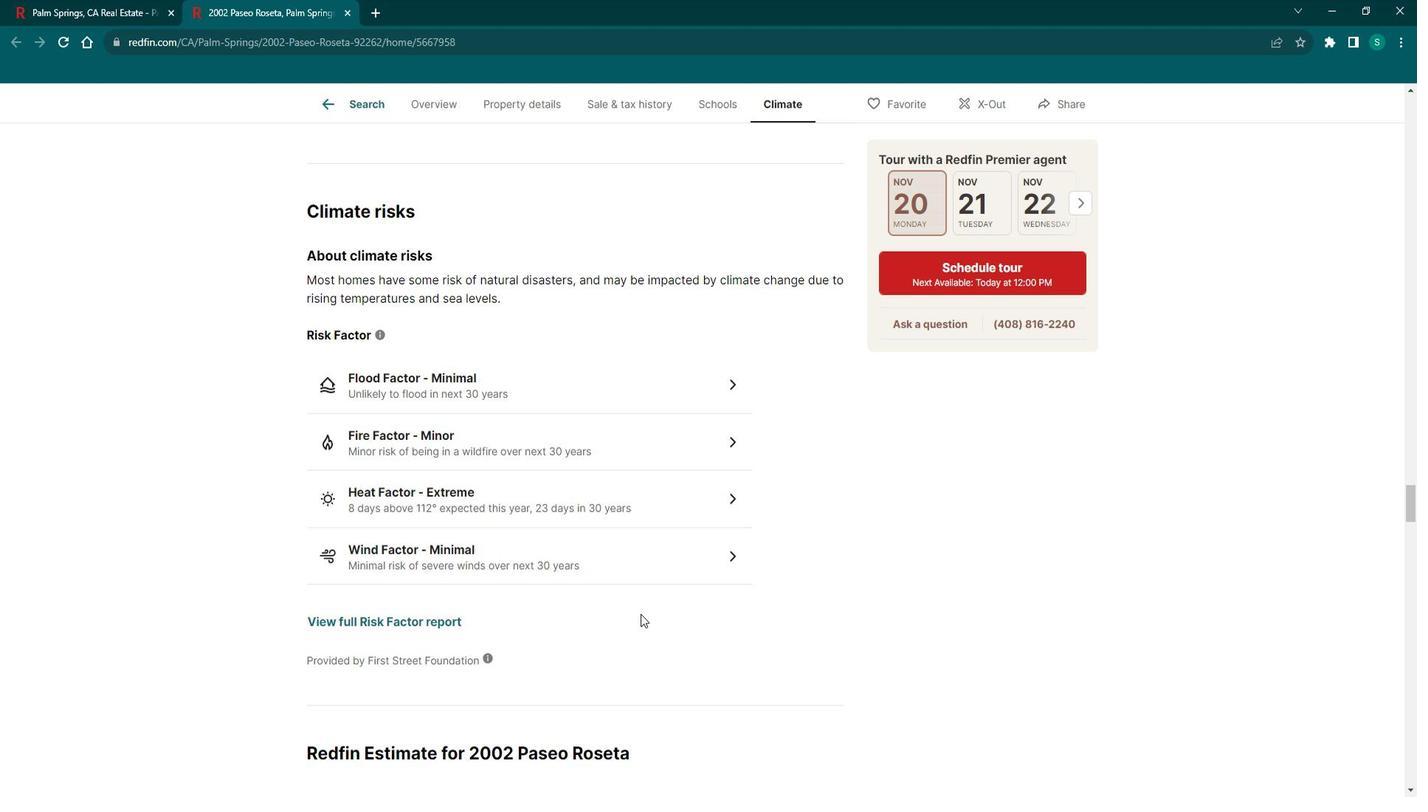 
Action: Mouse scrolled (659, 609) with delta (0, 0)
Screenshot: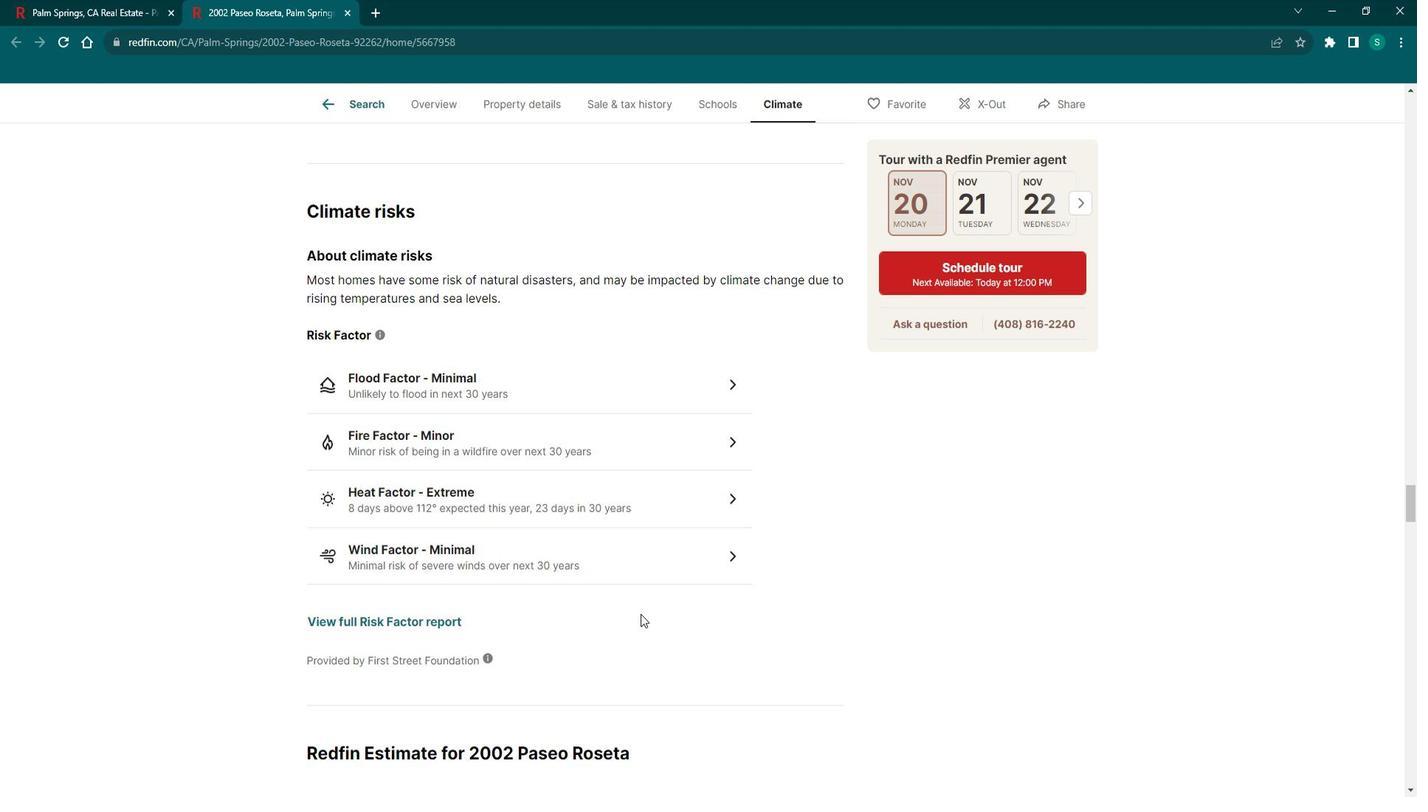 
Action: Mouse scrolled (659, 609) with delta (0, 0)
Screenshot: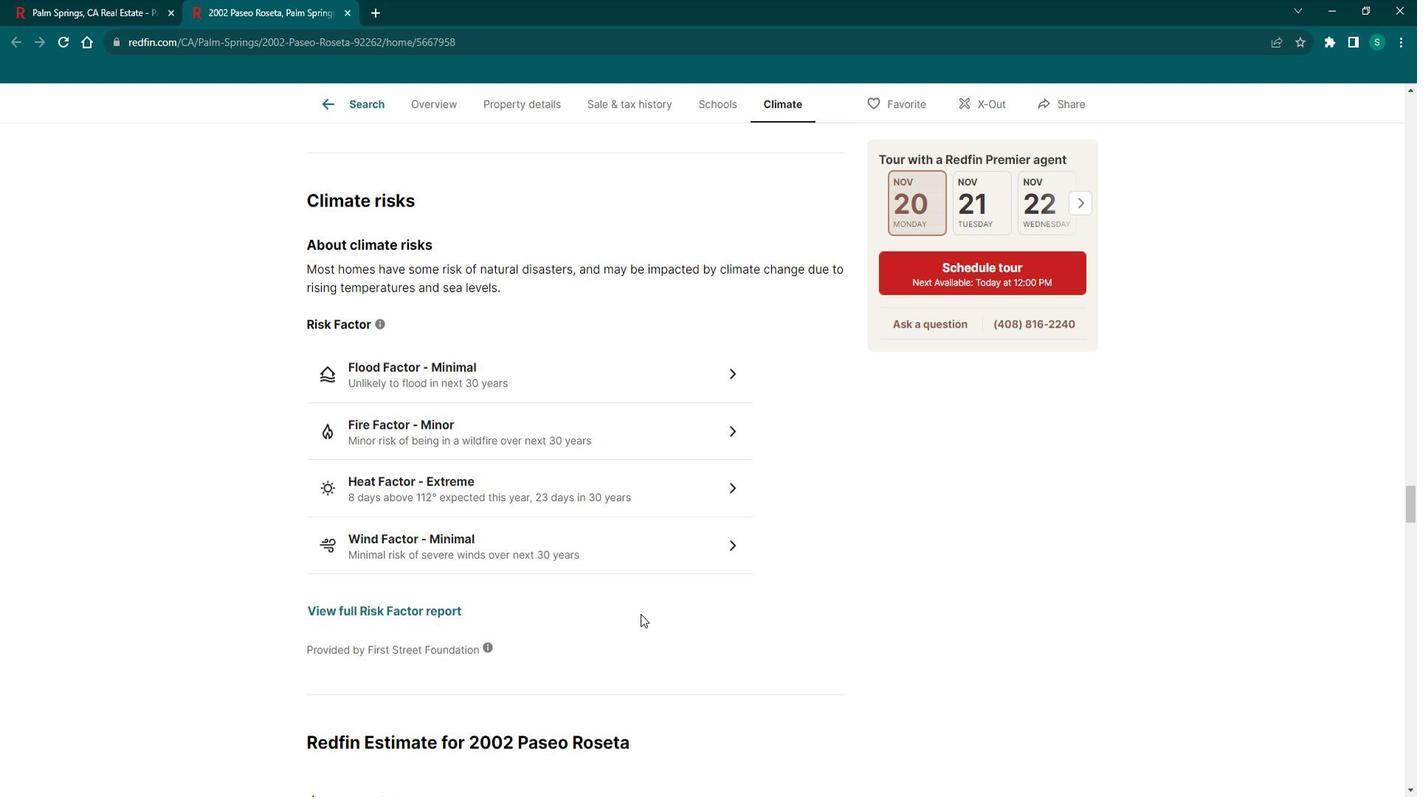 
Action: Mouse scrolled (659, 609) with delta (0, 0)
Screenshot: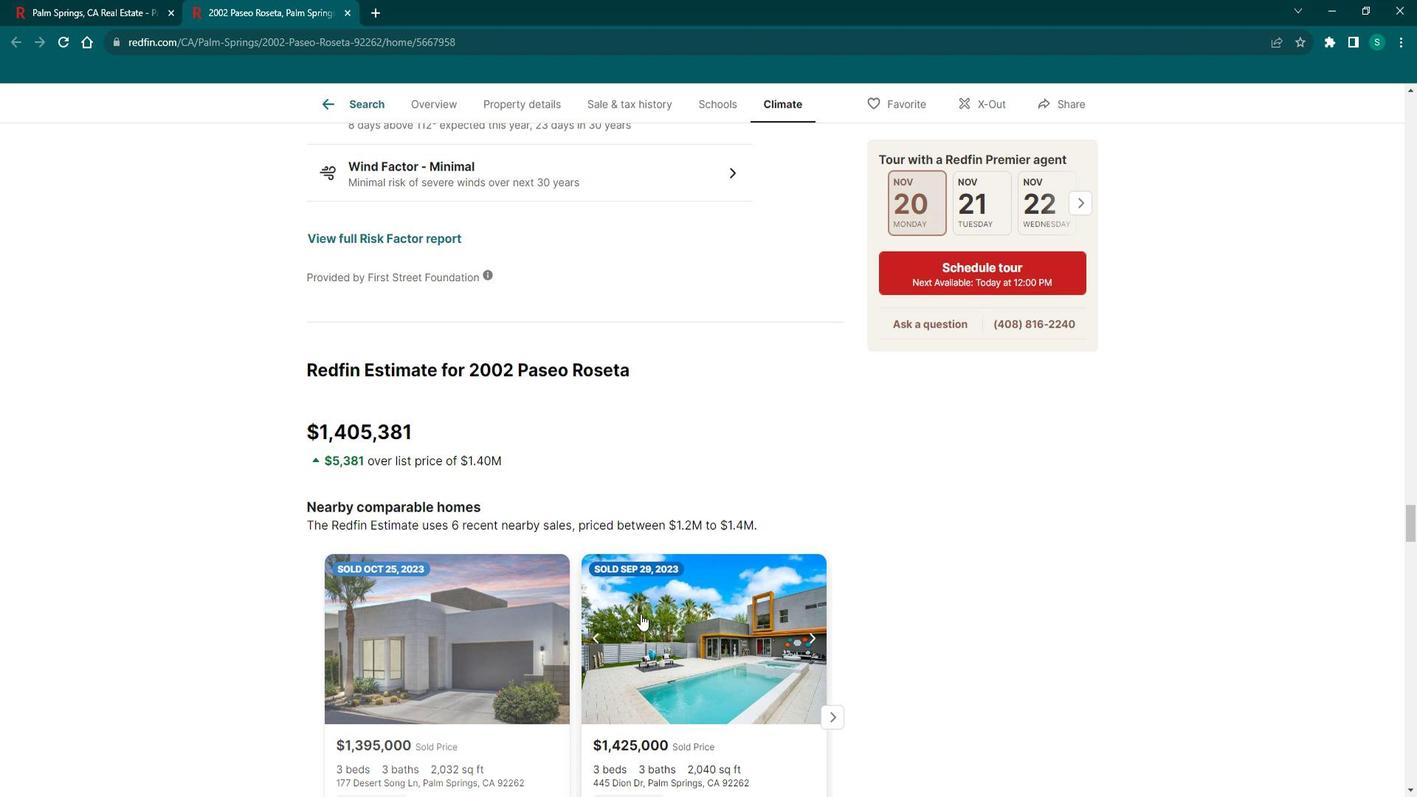 
Action: Mouse scrolled (659, 609) with delta (0, 0)
Screenshot: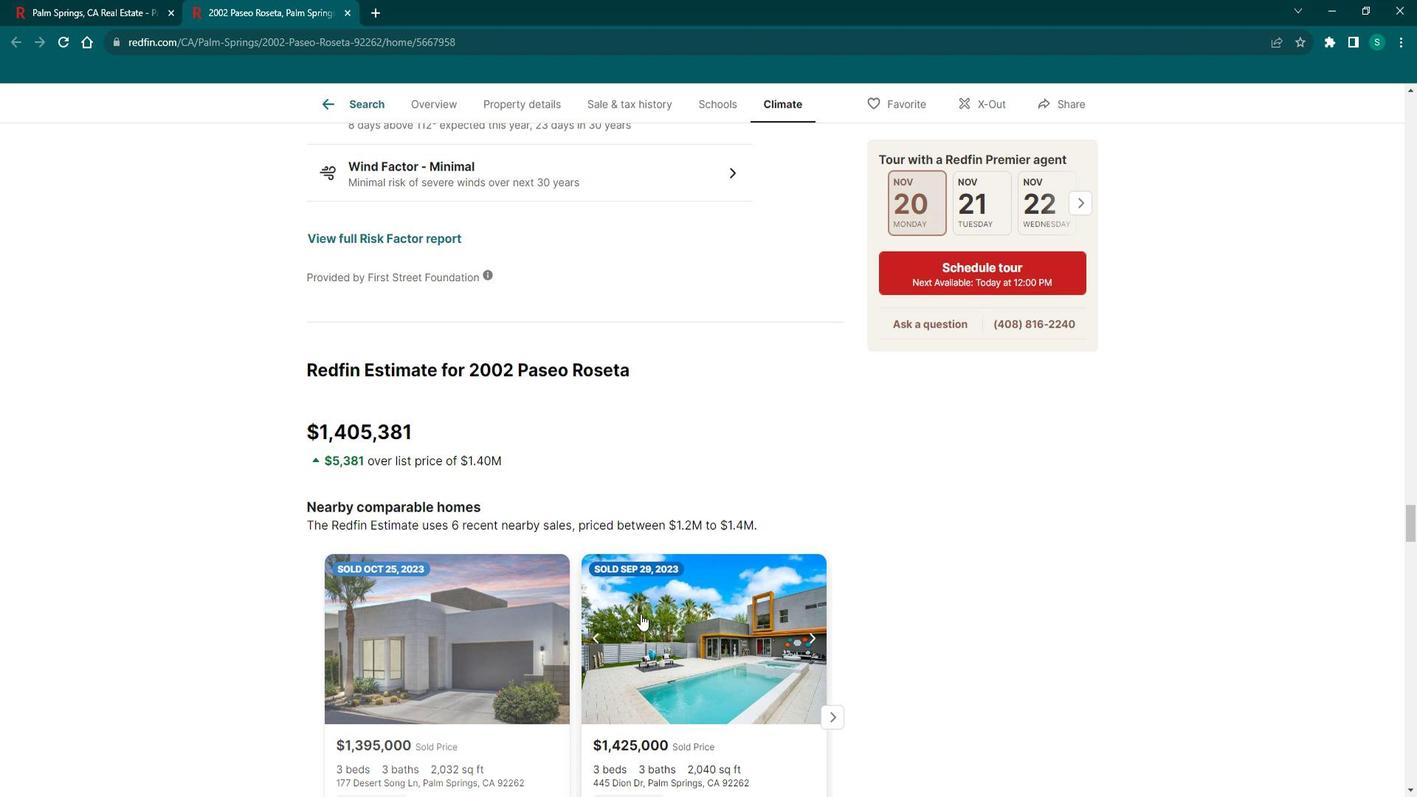 
Action: Mouse scrolled (659, 609) with delta (0, 0)
Screenshot: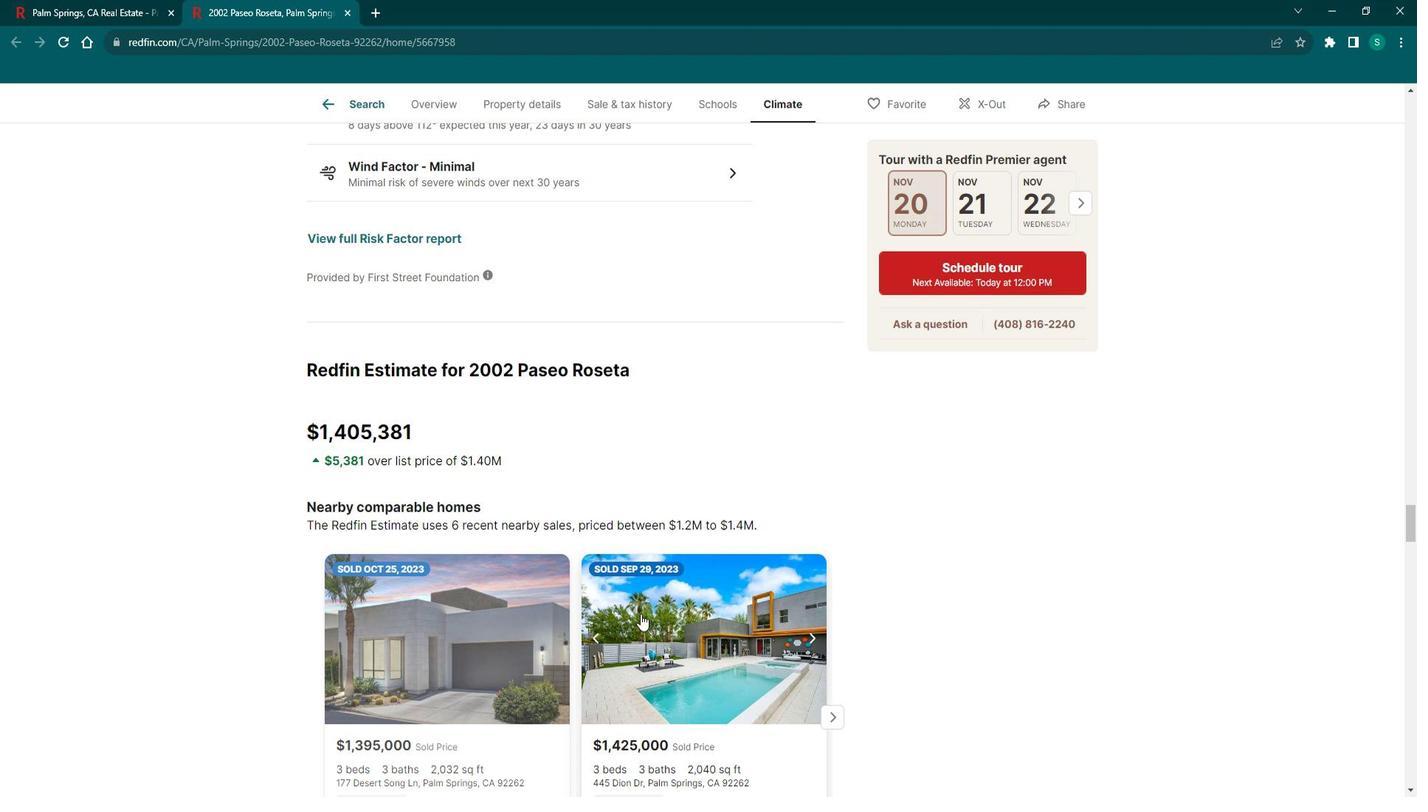 
Action: Mouse scrolled (659, 609) with delta (0, 0)
Screenshot: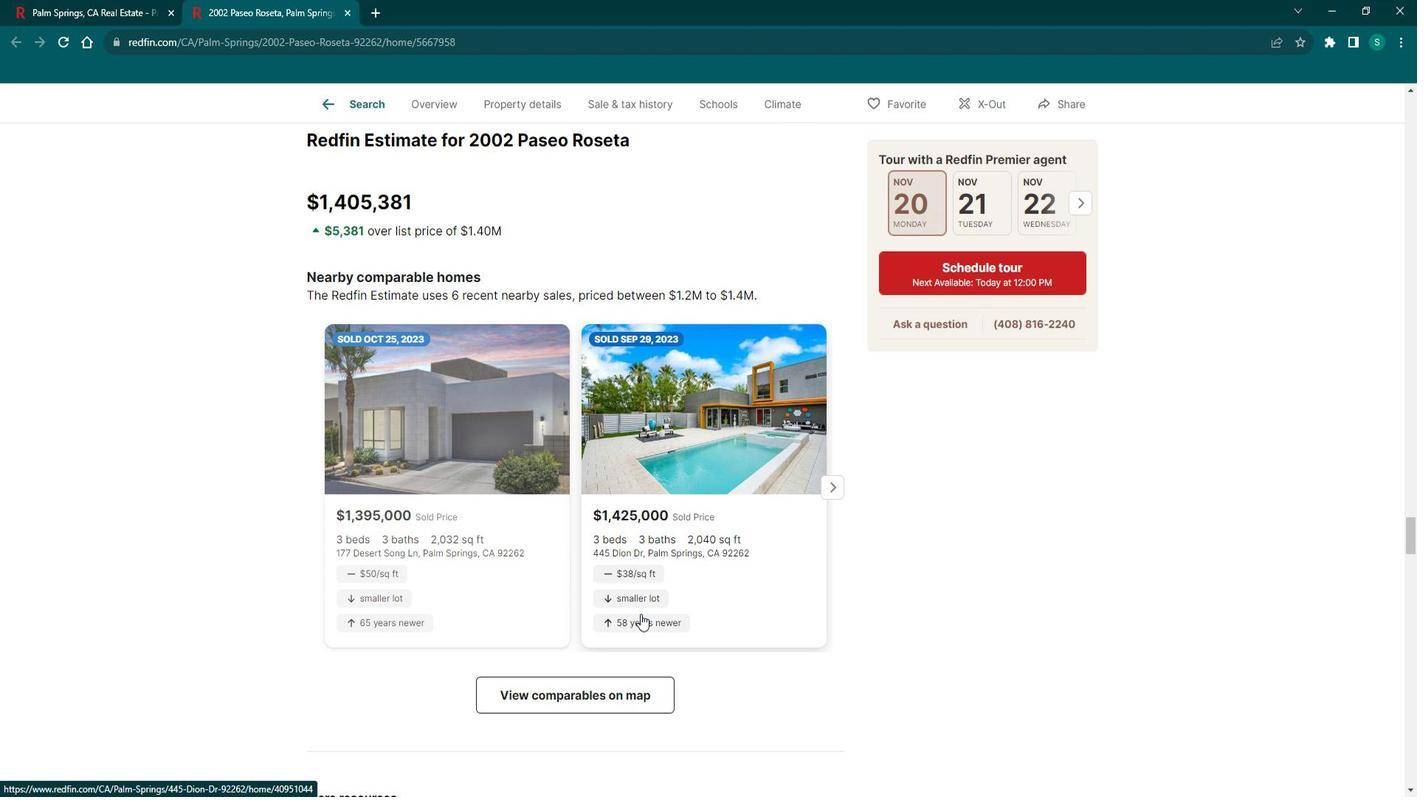 
Action: Mouse scrolled (659, 609) with delta (0, 0)
Screenshot: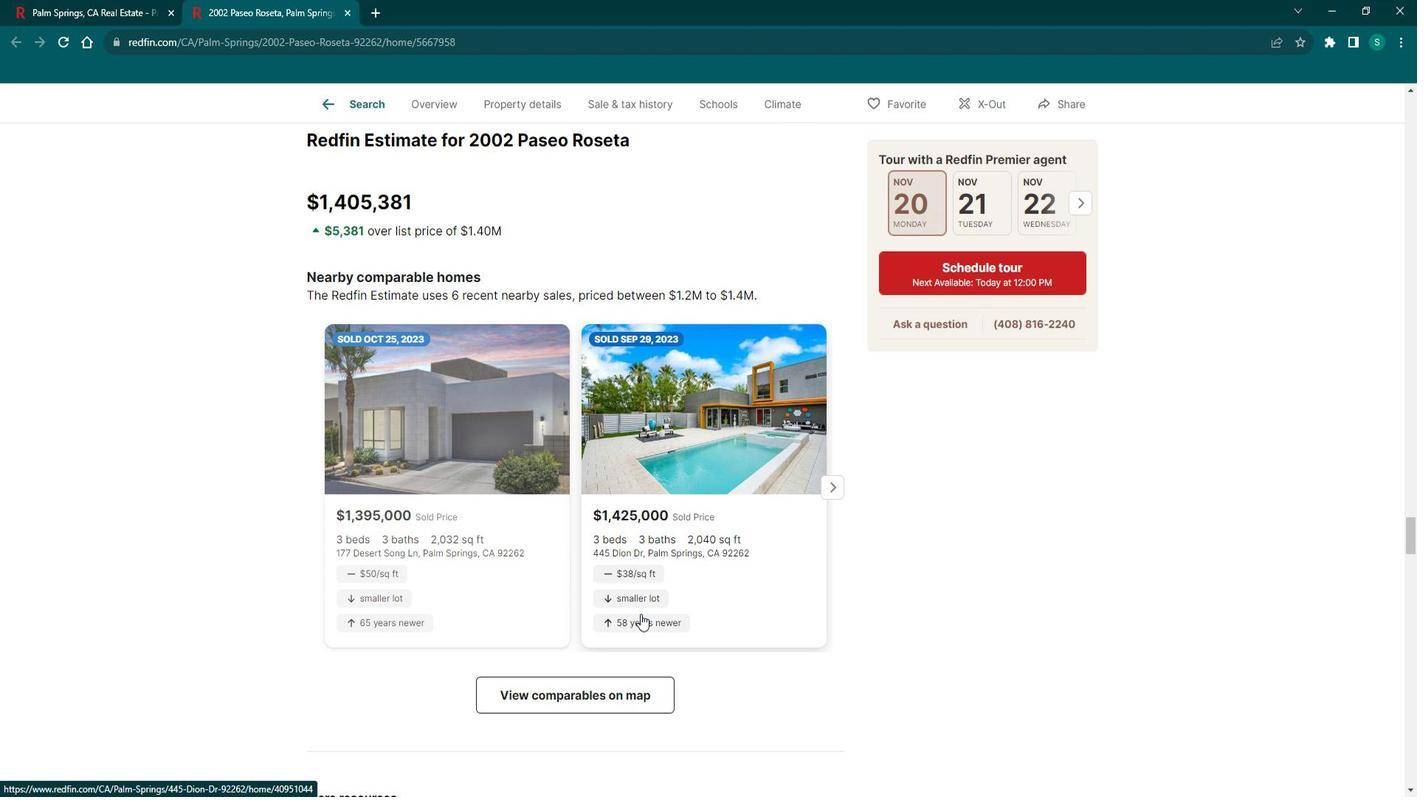 
Action: Mouse scrolled (659, 609) with delta (0, 0)
Screenshot: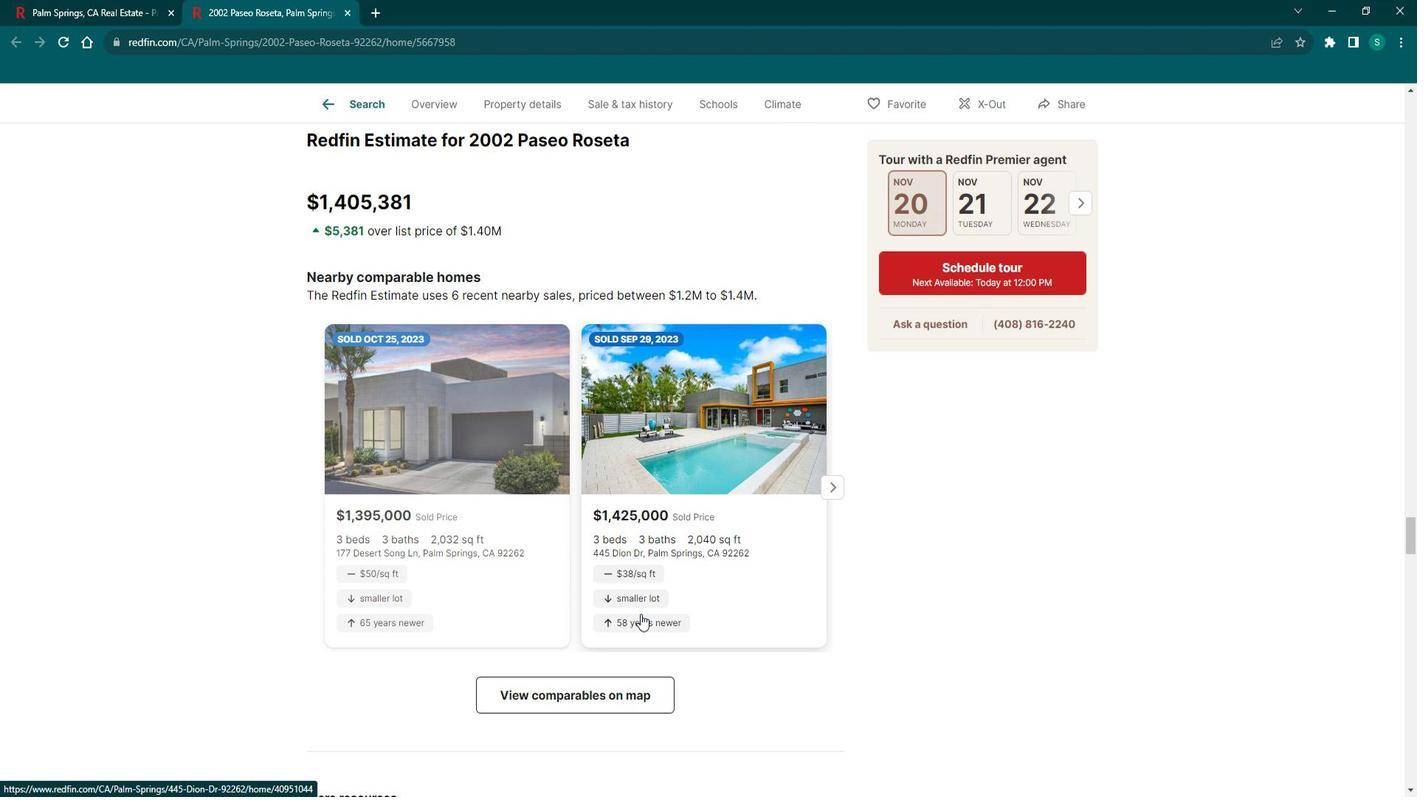 
Action: Mouse scrolled (659, 609) with delta (0, 0)
Screenshot: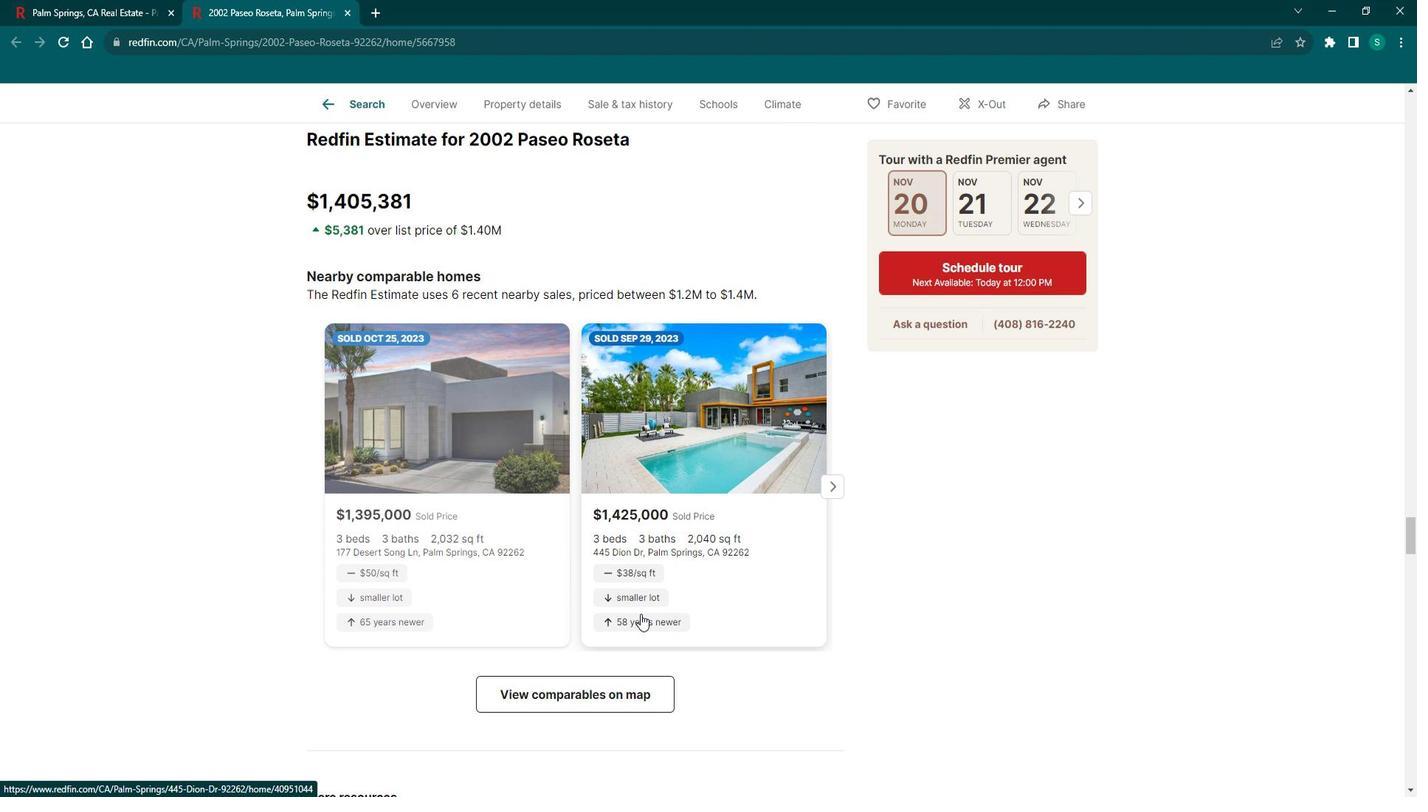 
Action: Mouse moved to (659, 611)
Screenshot: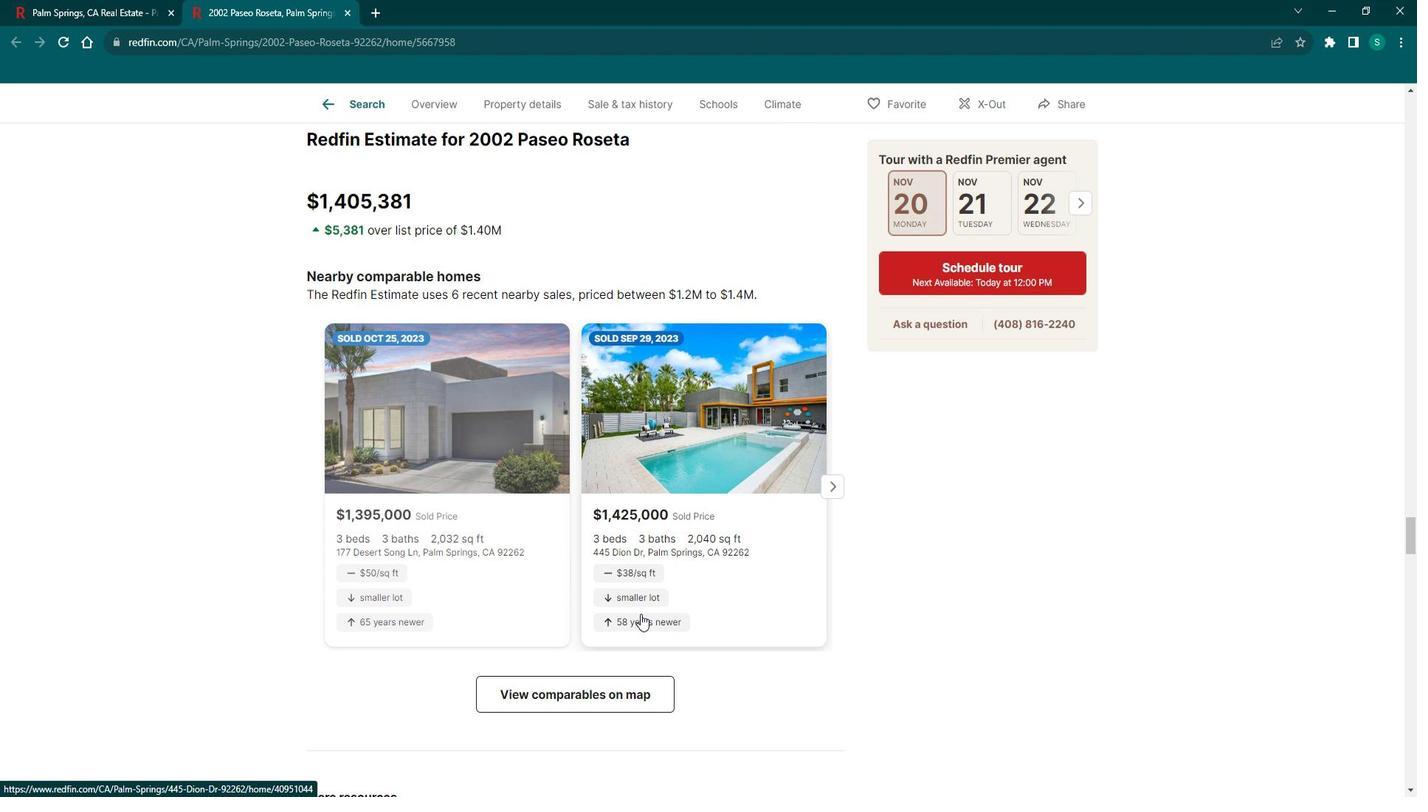 
Action: Mouse scrolled (659, 610) with delta (0, 0)
Screenshot: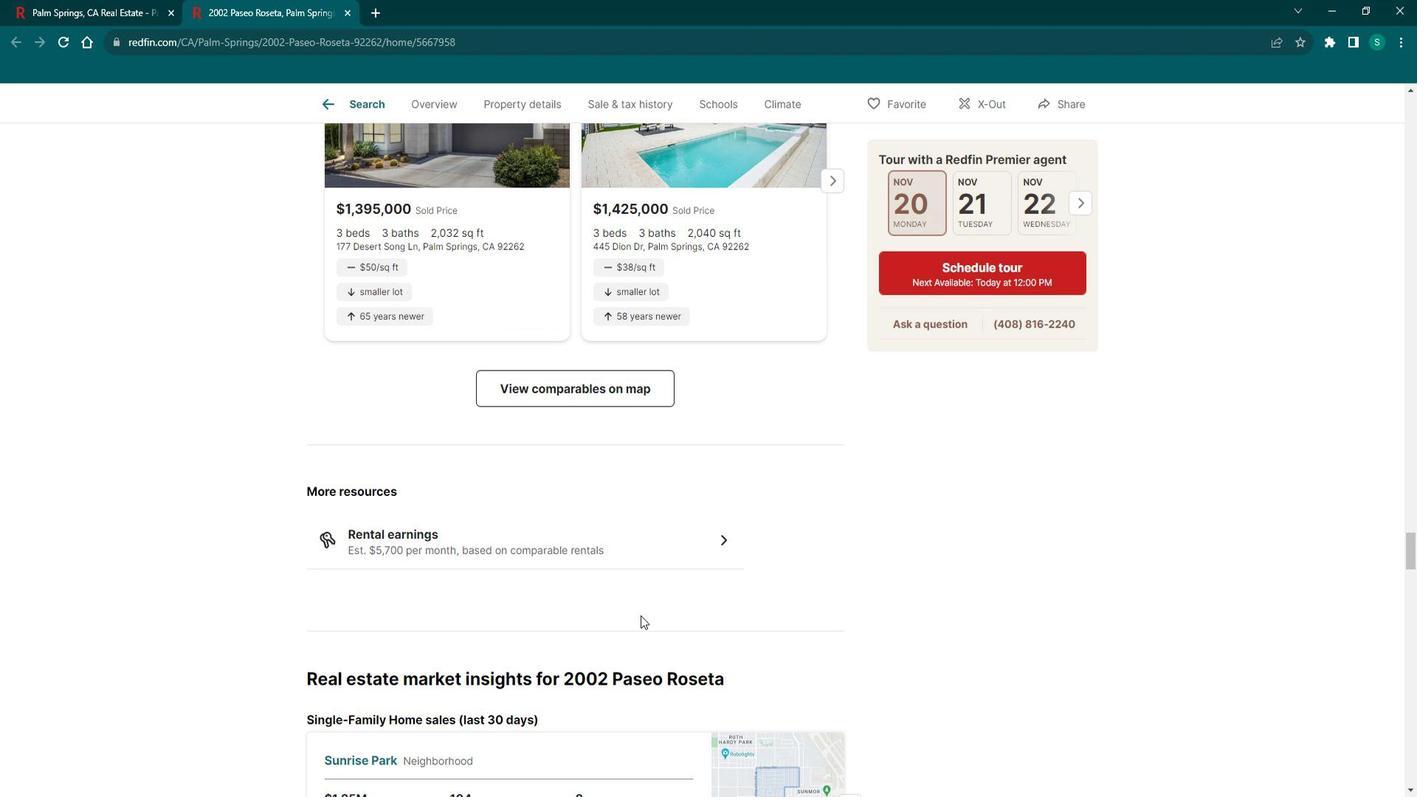 
Action: Mouse scrolled (659, 610) with delta (0, 0)
Screenshot: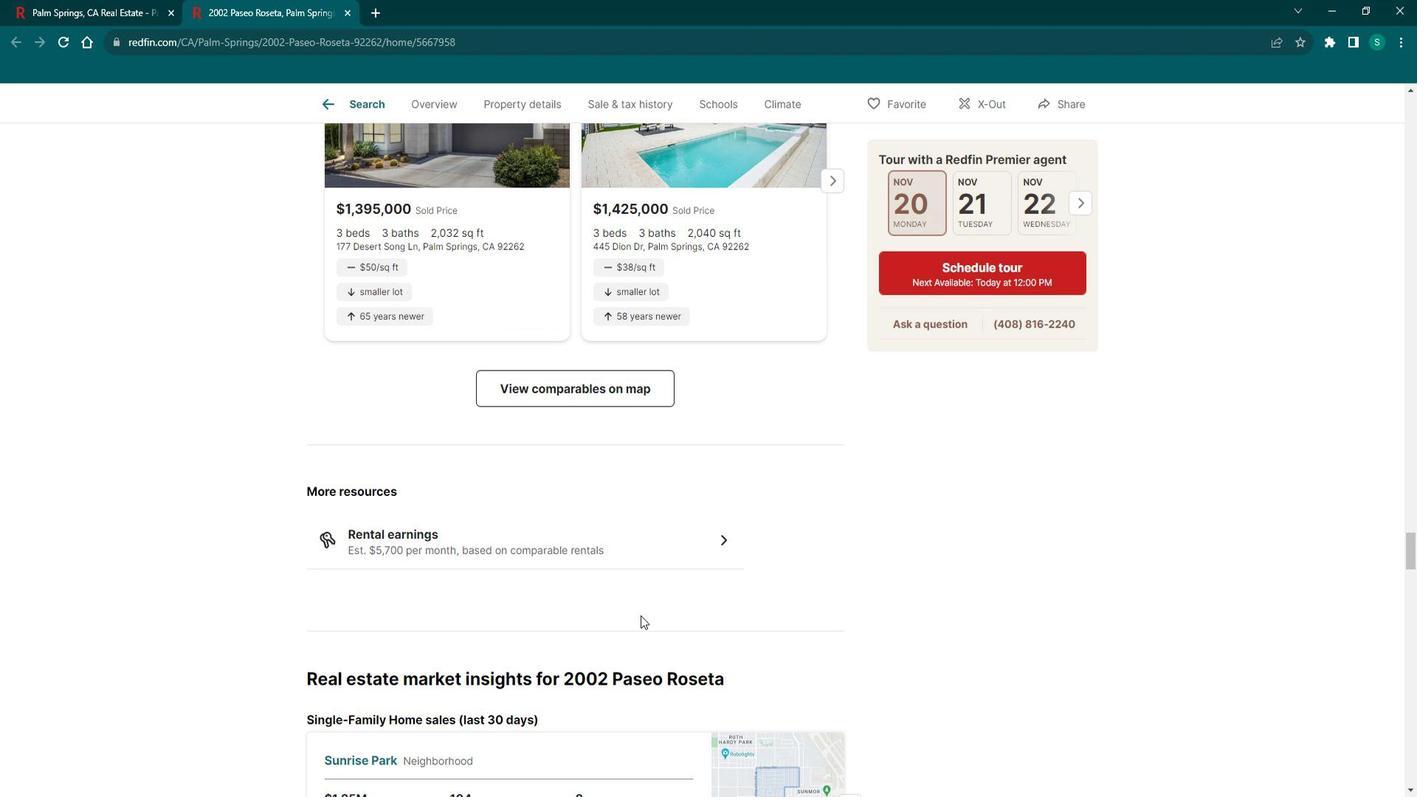 
Action: Mouse scrolled (659, 610) with delta (0, 0)
Screenshot: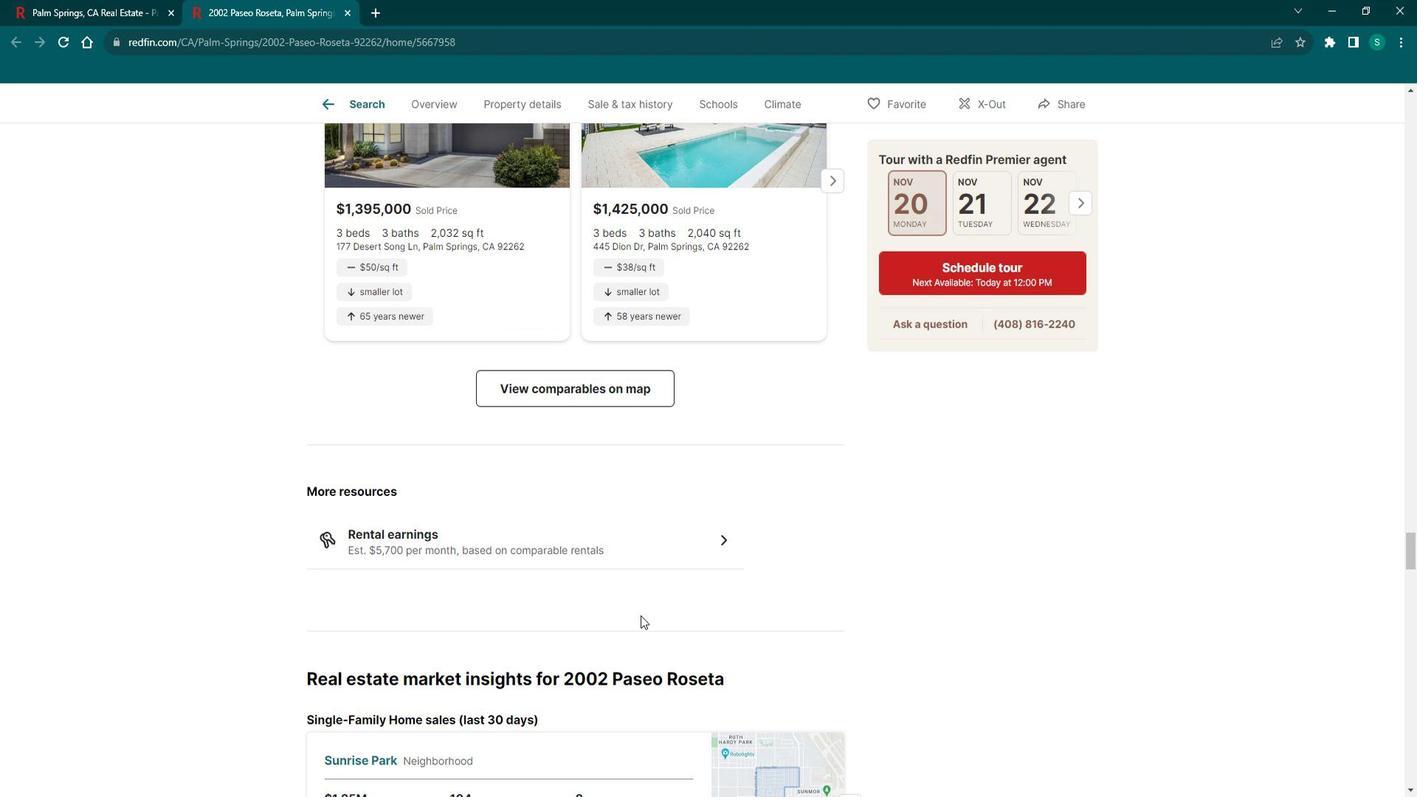 
Action: Mouse scrolled (659, 610) with delta (0, 0)
Screenshot: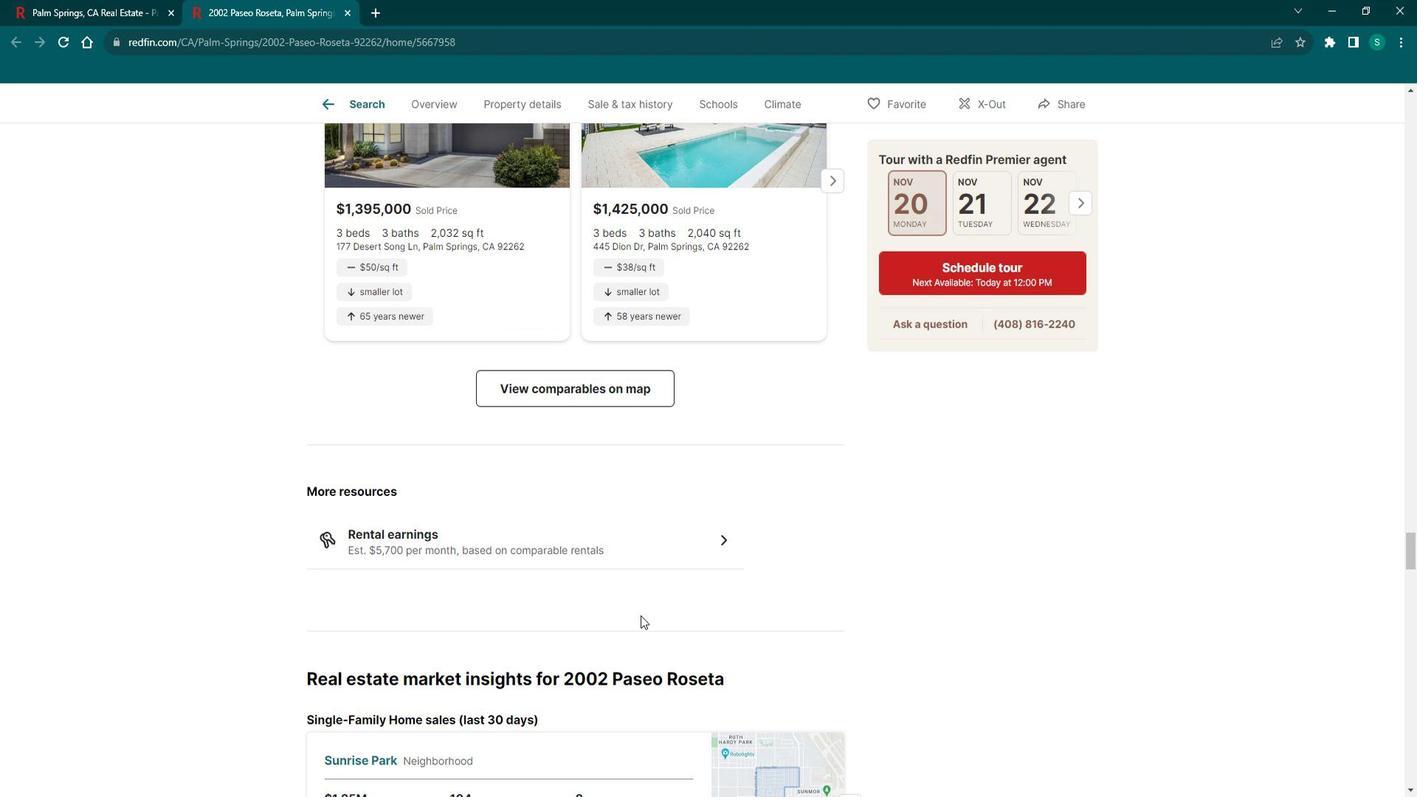 
Action: Mouse scrolled (659, 610) with delta (0, 0)
Screenshot: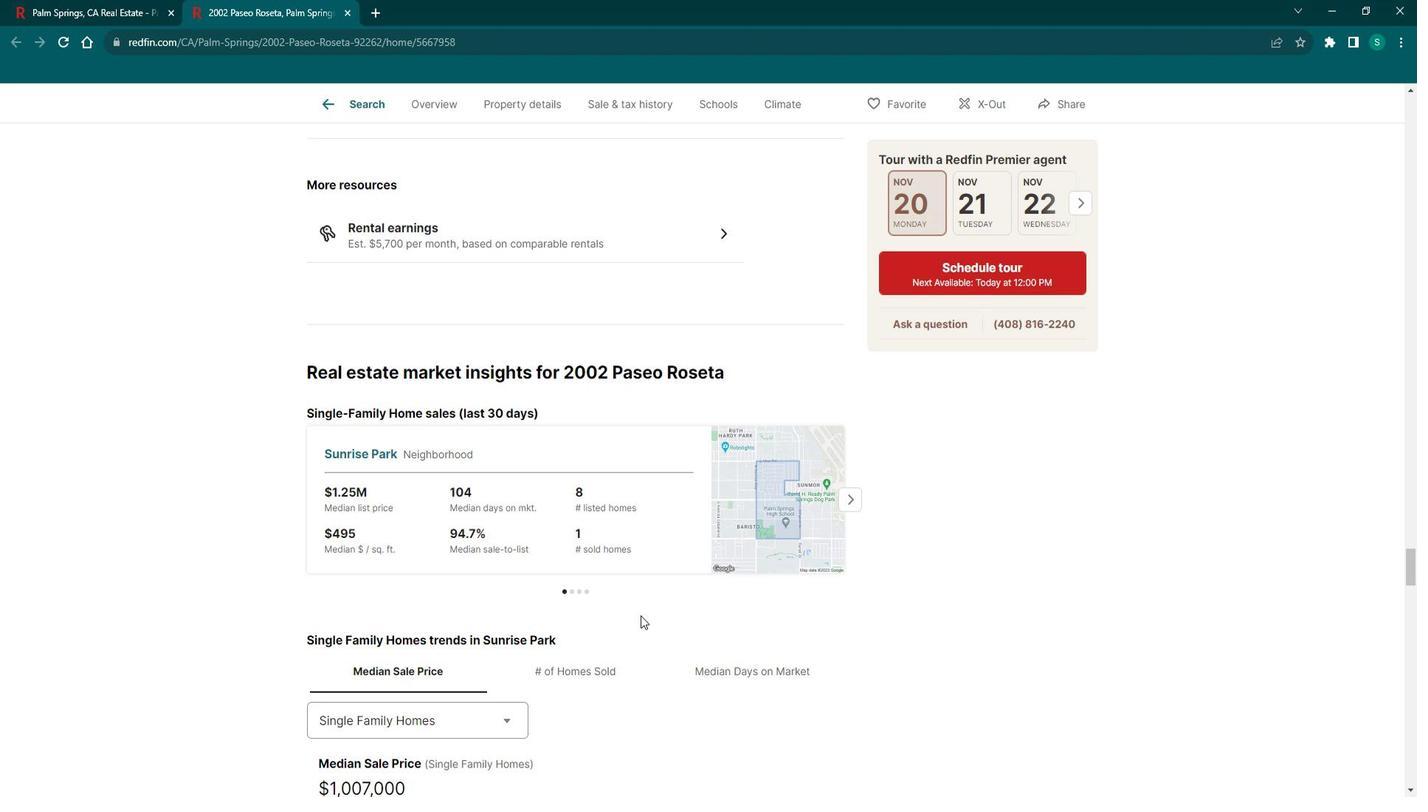 
Action: Mouse scrolled (659, 610) with delta (0, 0)
Screenshot: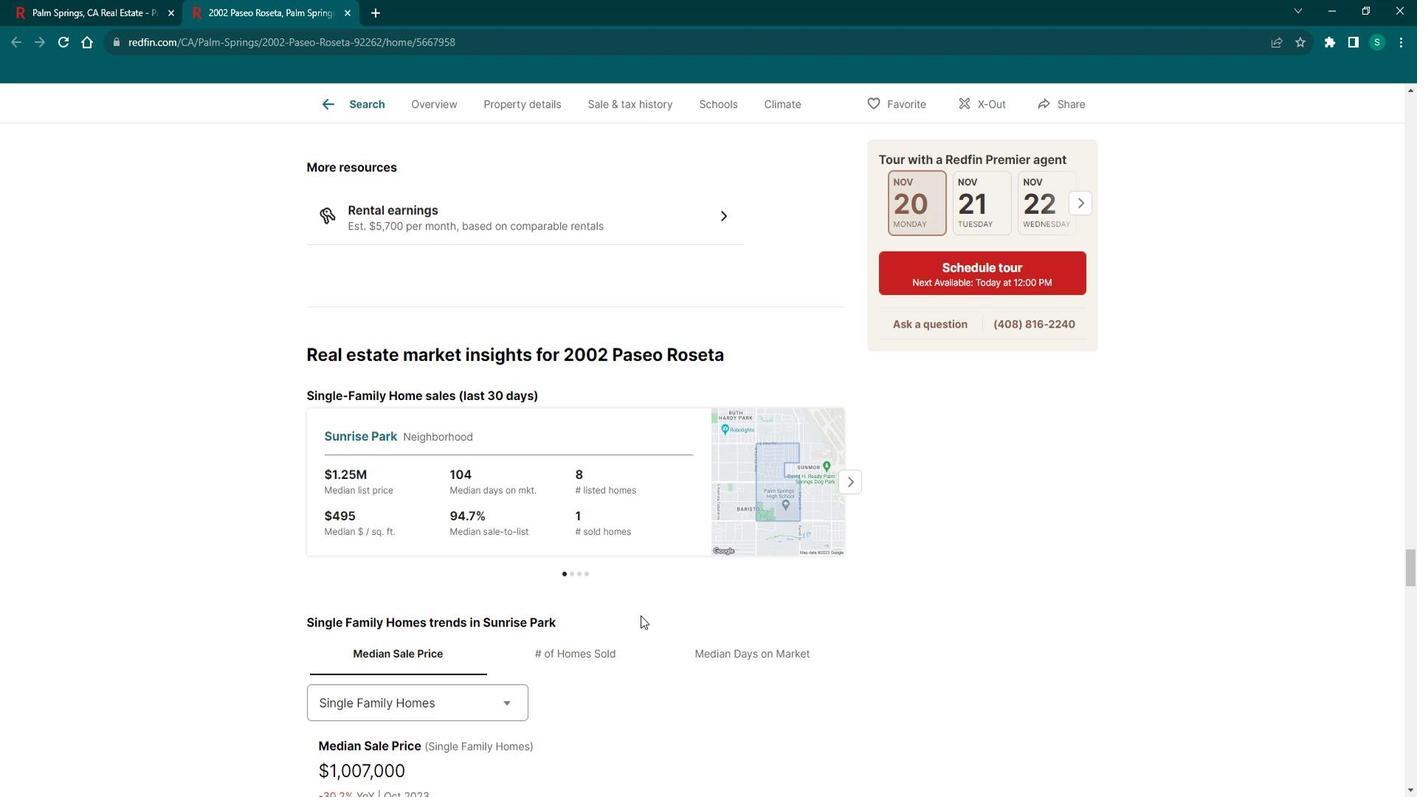 
Action: Mouse scrolled (659, 610) with delta (0, 0)
Screenshot: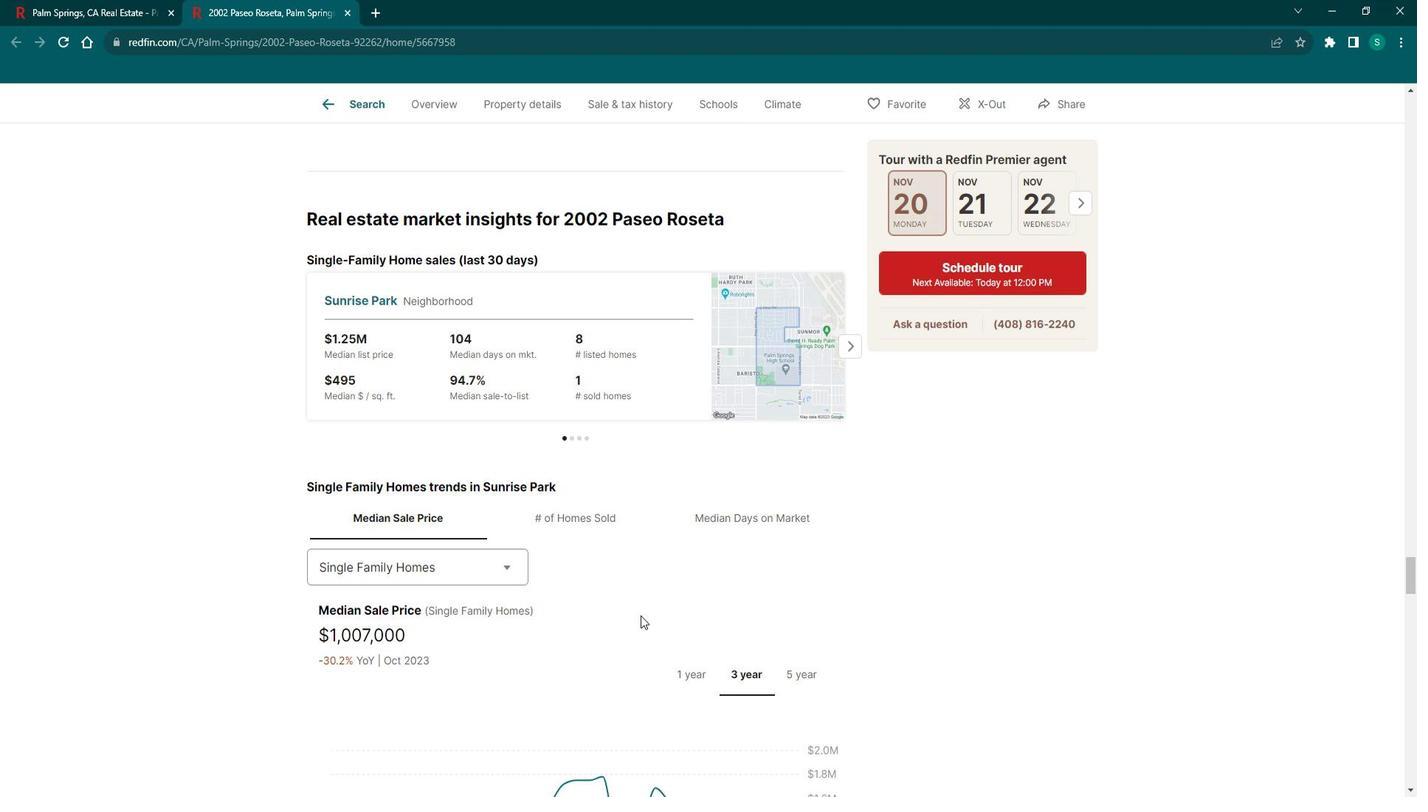 
Action: Mouse scrolled (659, 610) with delta (0, 0)
Screenshot: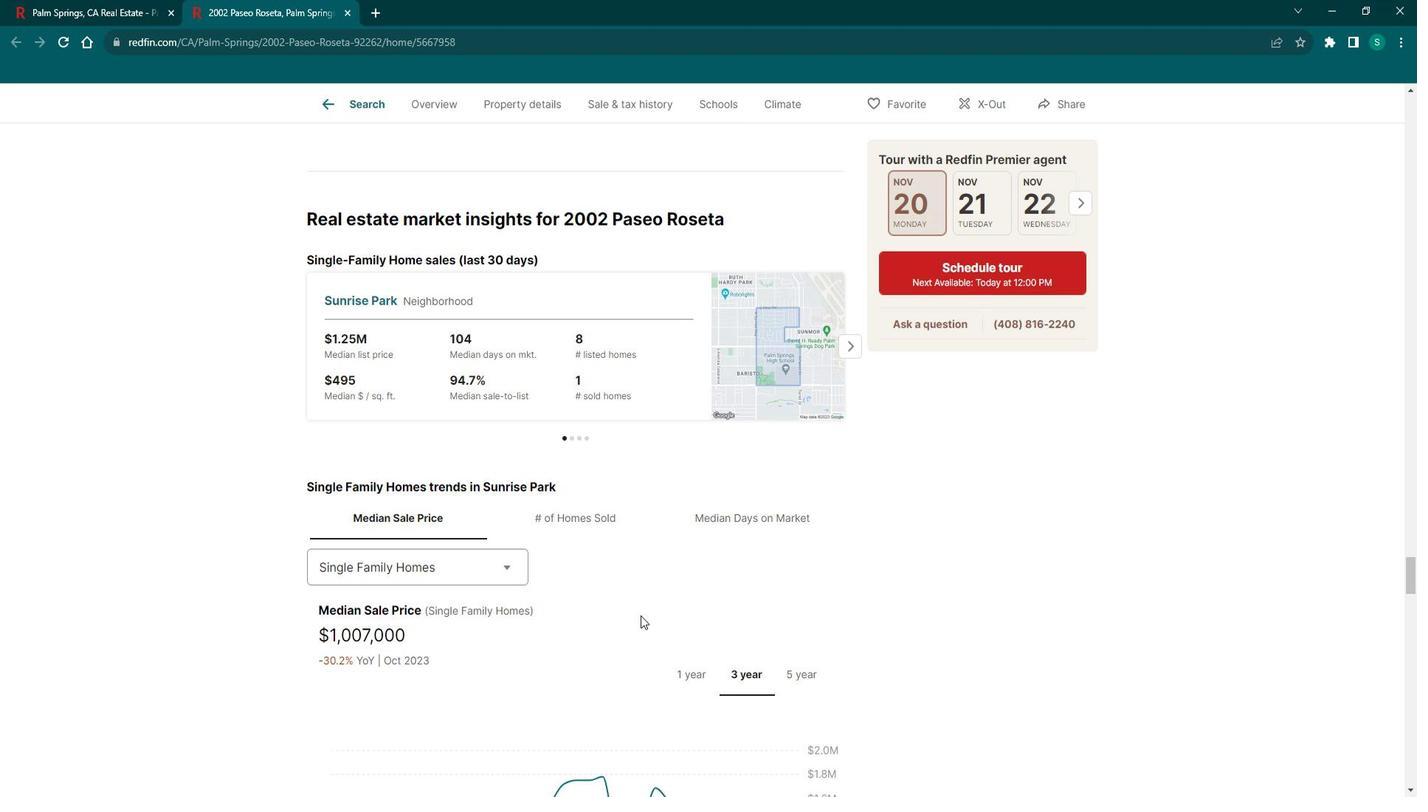 
Action: Mouse scrolled (659, 610) with delta (0, 0)
Screenshot: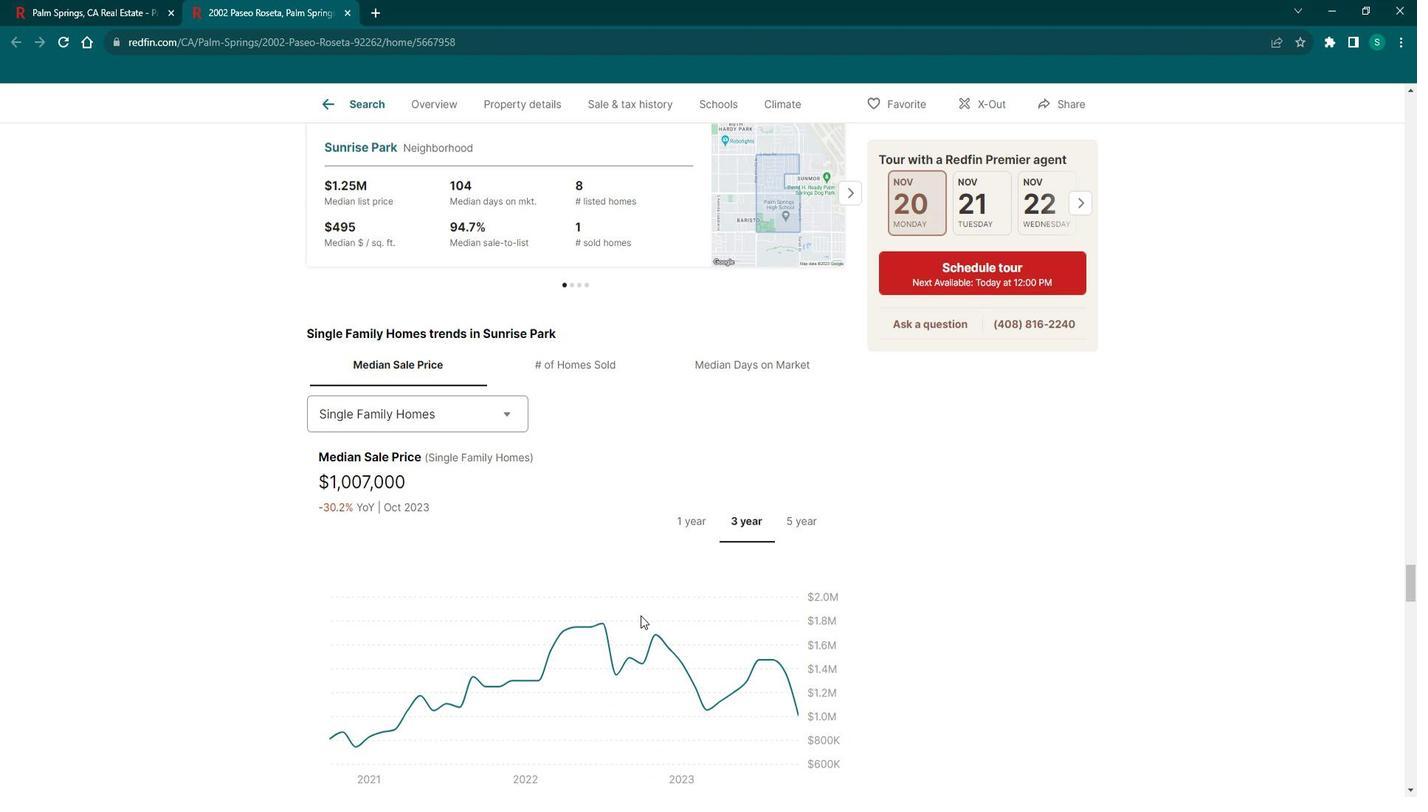 
Action: Mouse scrolled (659, 610) with delta (0, 0)
Screenshot: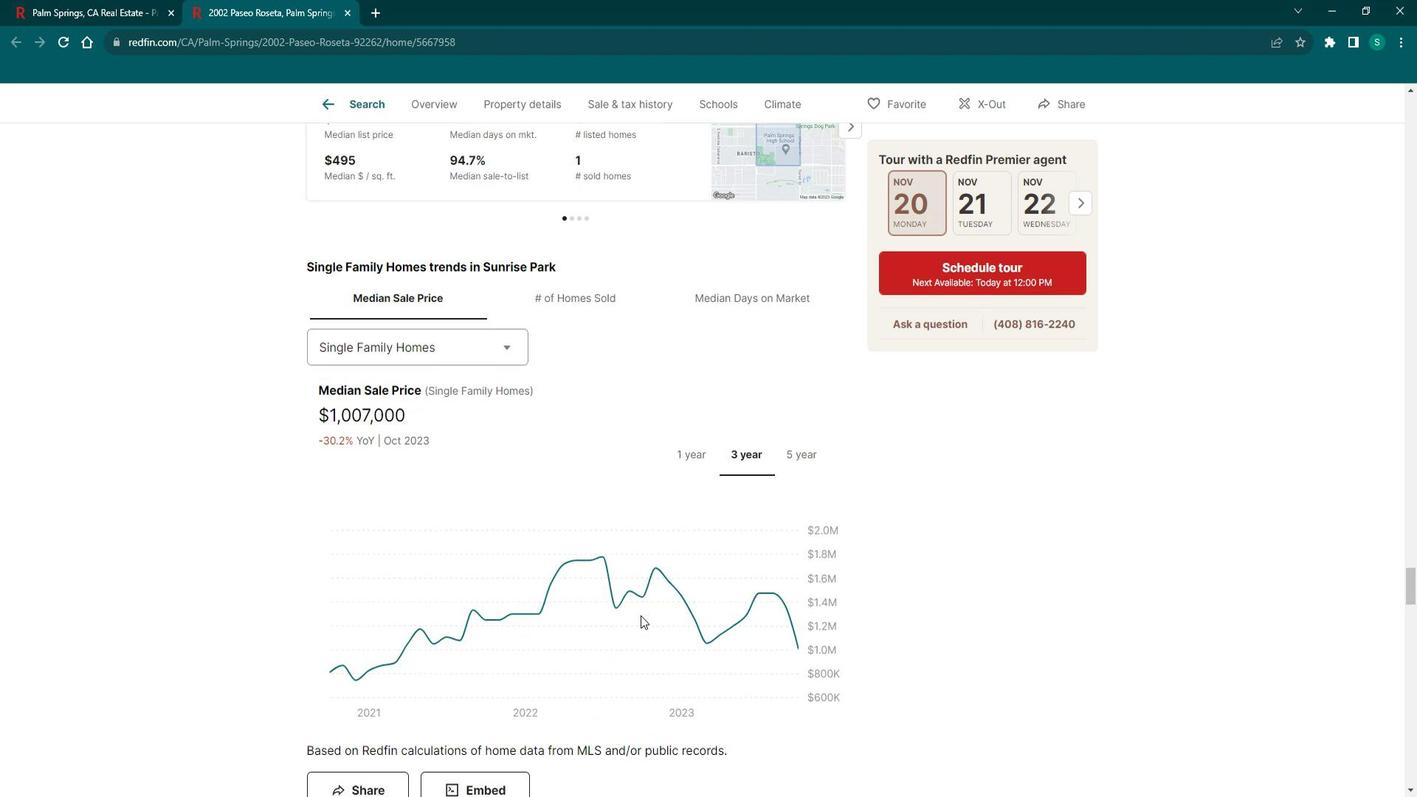
Action: Mouse moved to (399, 114)
Screenshot: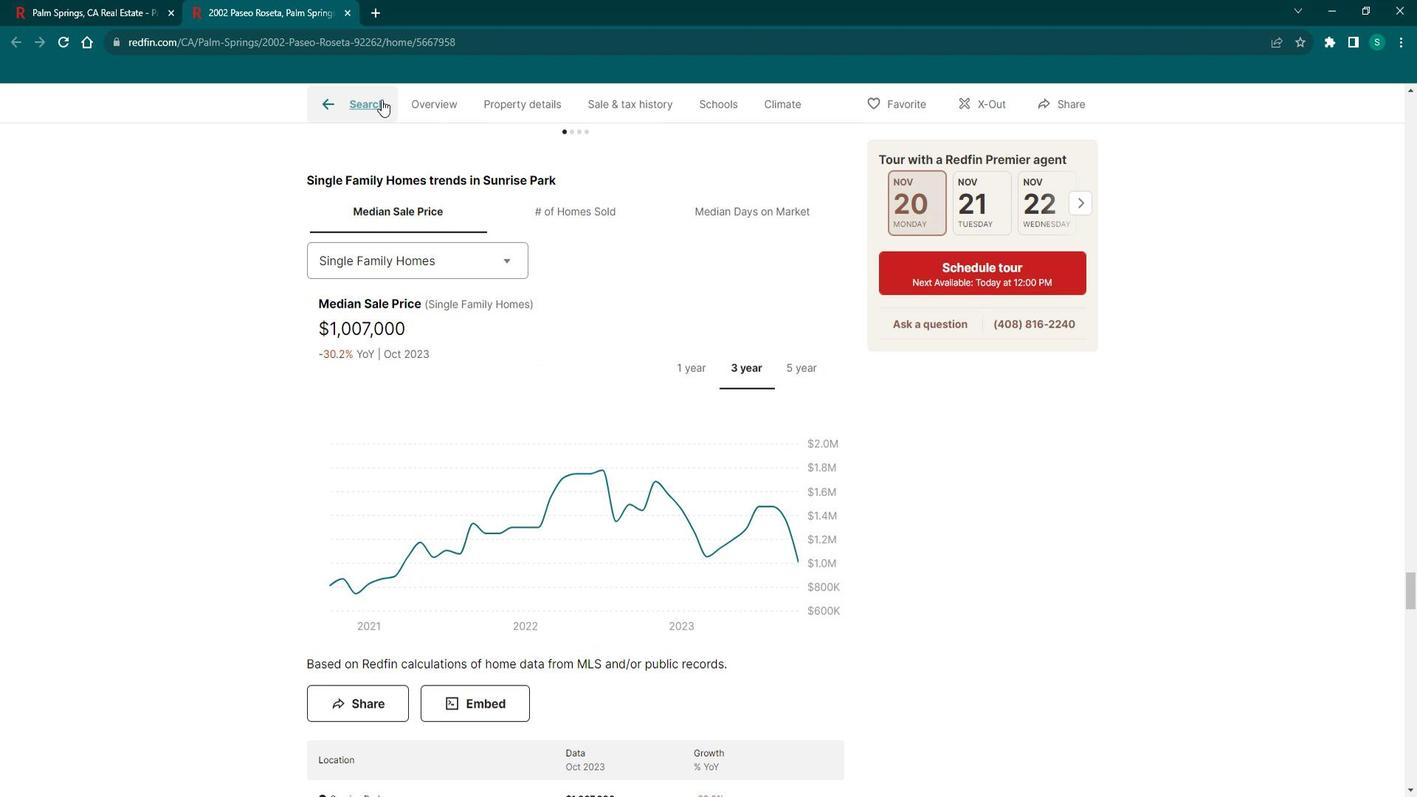 
Action: Mouse pressed left at (399, 114)
Screenshot: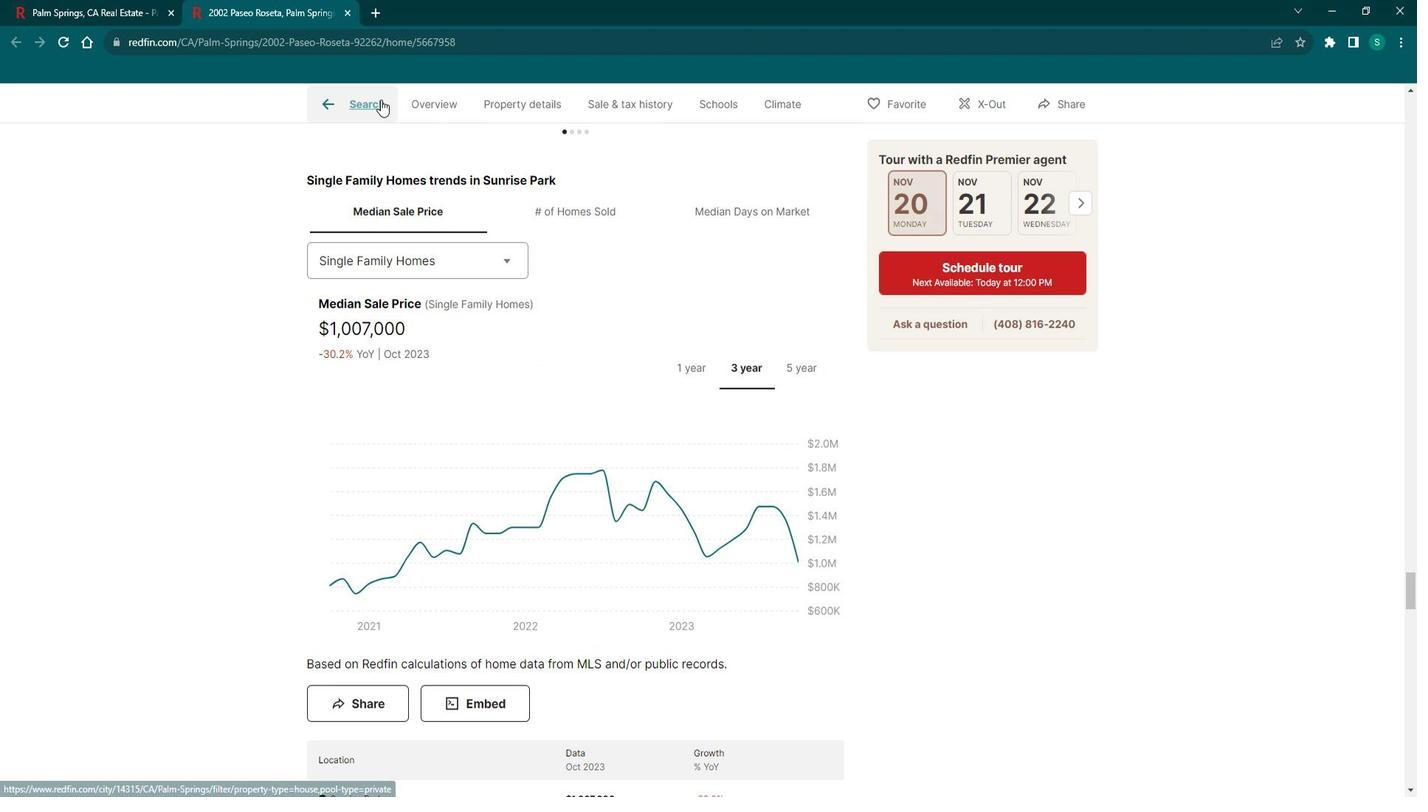 
Action: Mouse moved to (1087, 477)
Screenshot: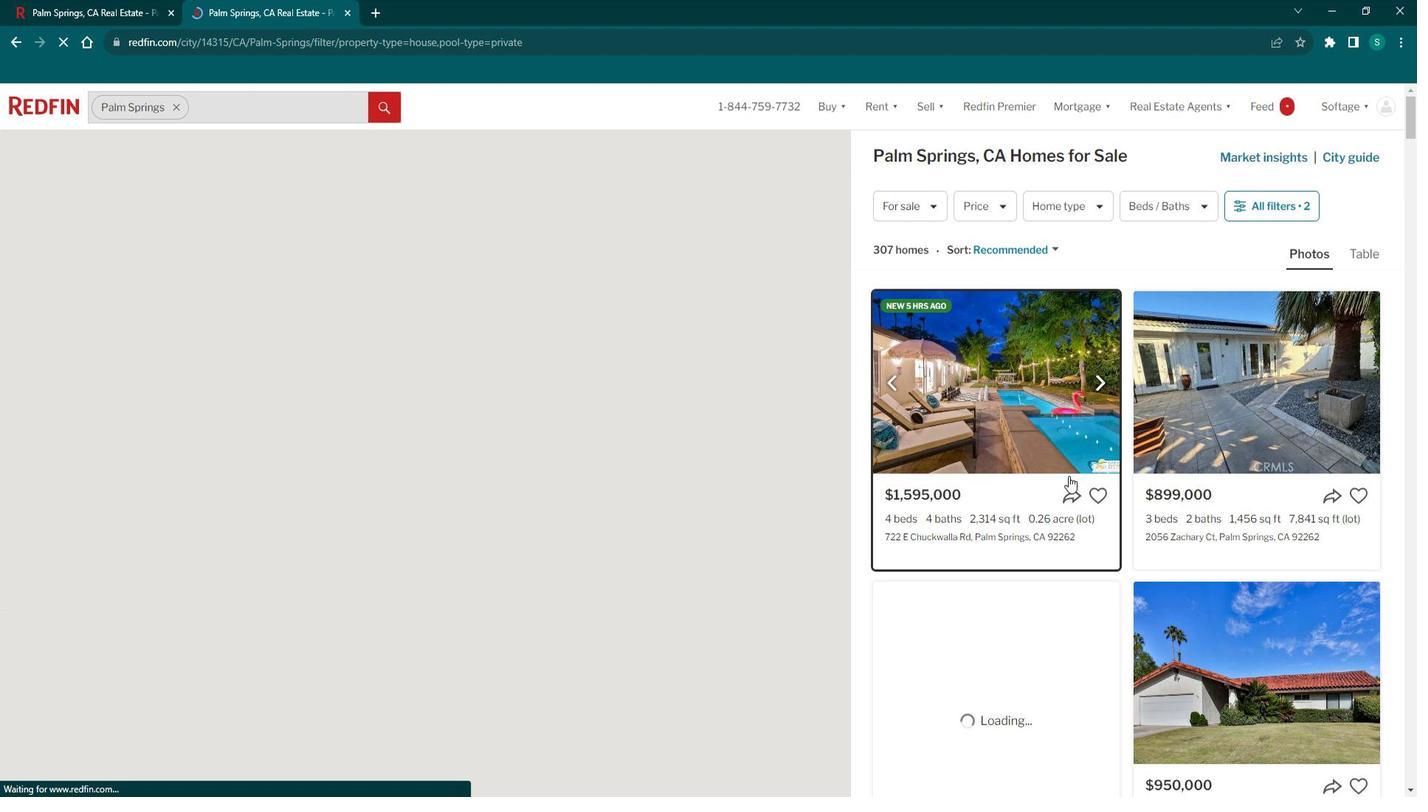 
Action: Mouse scrolled (1087, 476) with delta (0, 0)
Screenshot: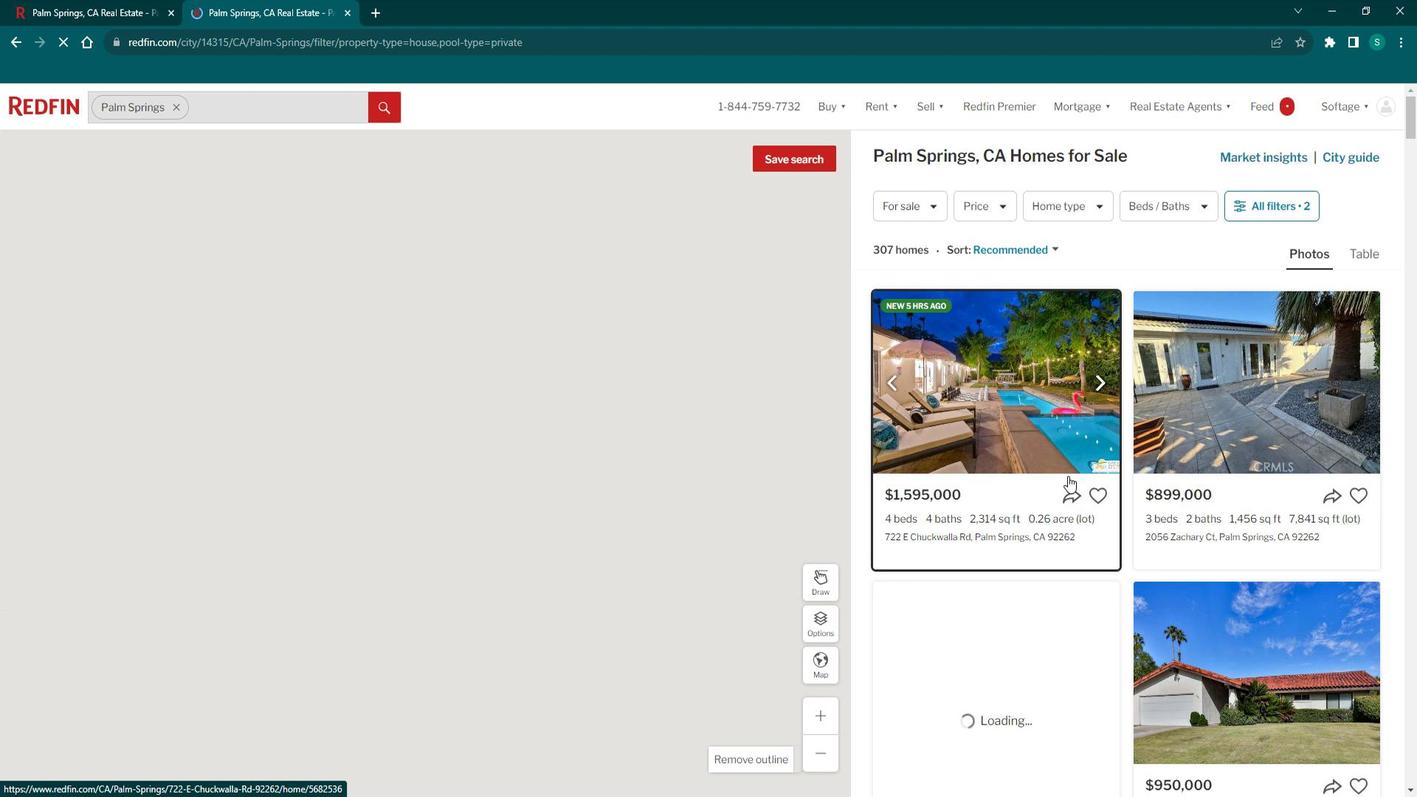 
Action: Mouse scrolled (1087, 476) with delta (0, 0)
Screenshot: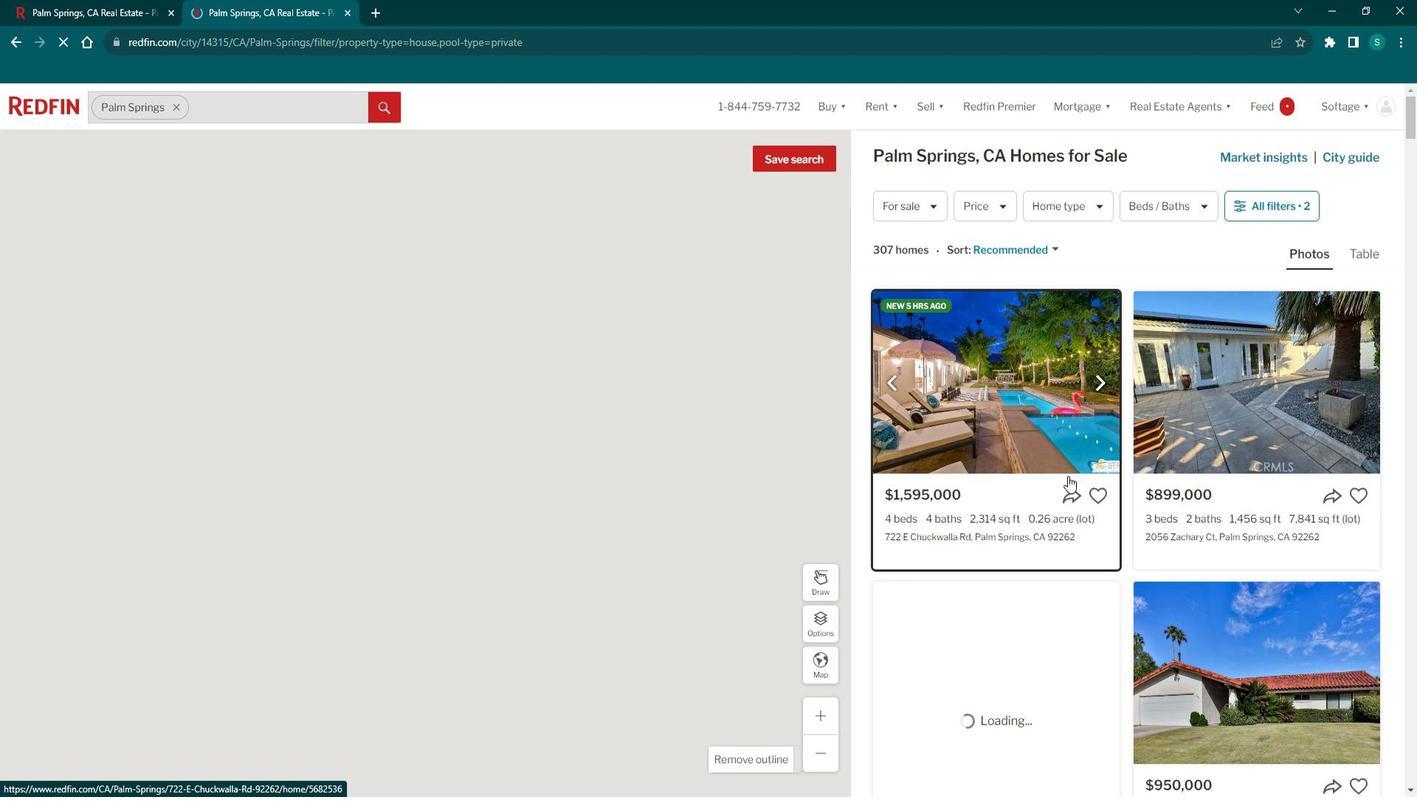
Action: Mouse scrolled (1087, 476) with delta (0, 0)
Screenshot: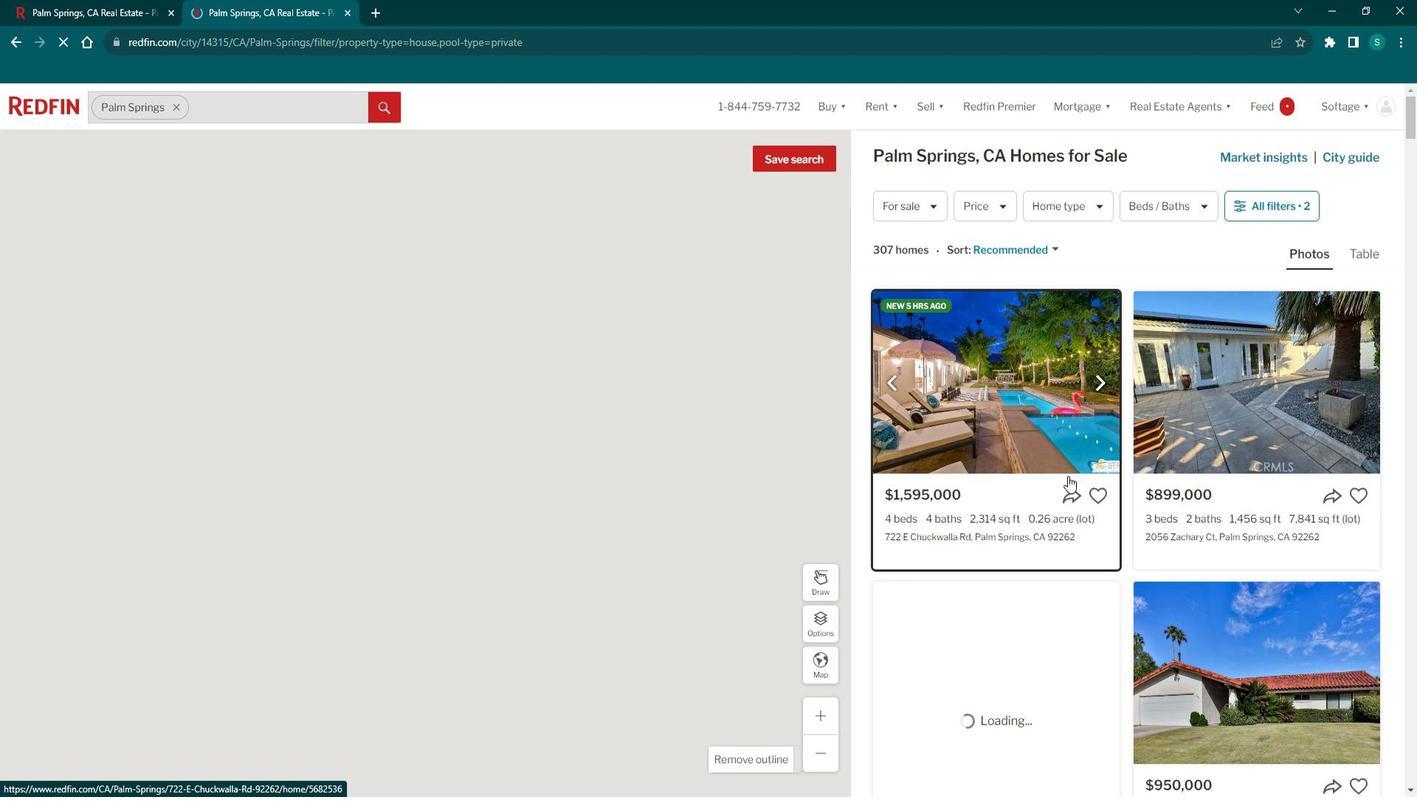 
Action: Mouse scrolled (1087, 476) with delta (0, 0)
Screenshot: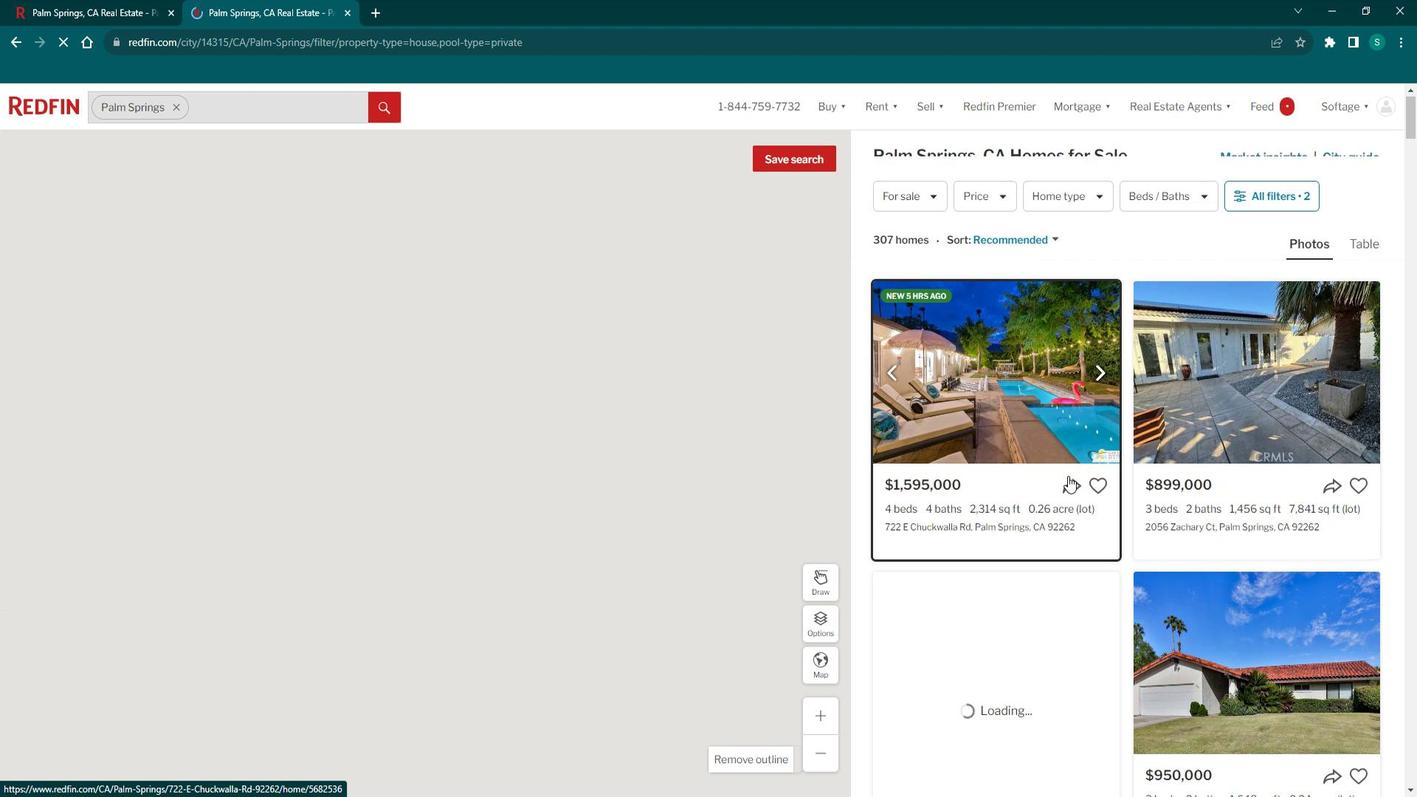 
Action: Mouse scrolled (1087, 476) with delta (0, 0)
Screenshot: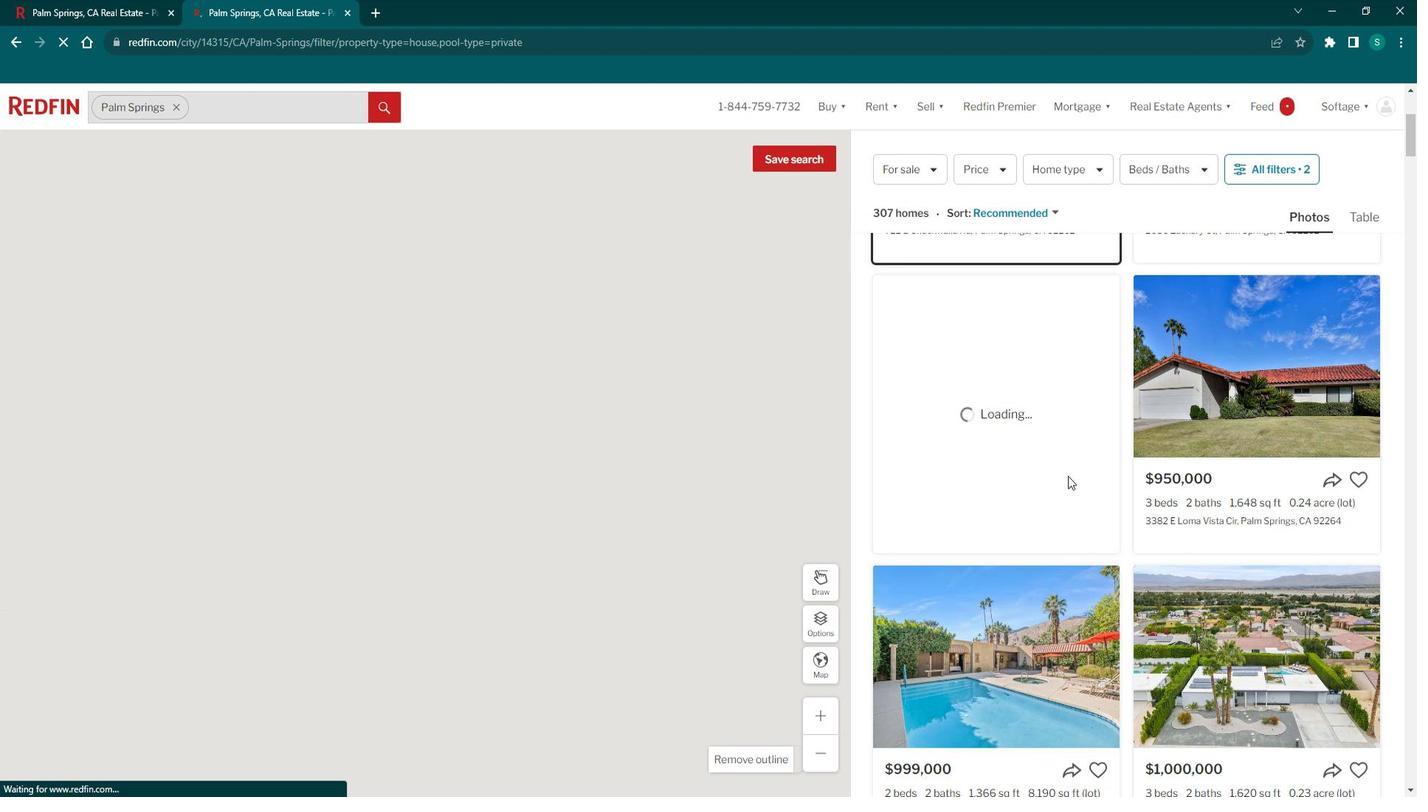 
Action: Mouse scrolled (1087, 476) with delta (0, 0)
Screenshot: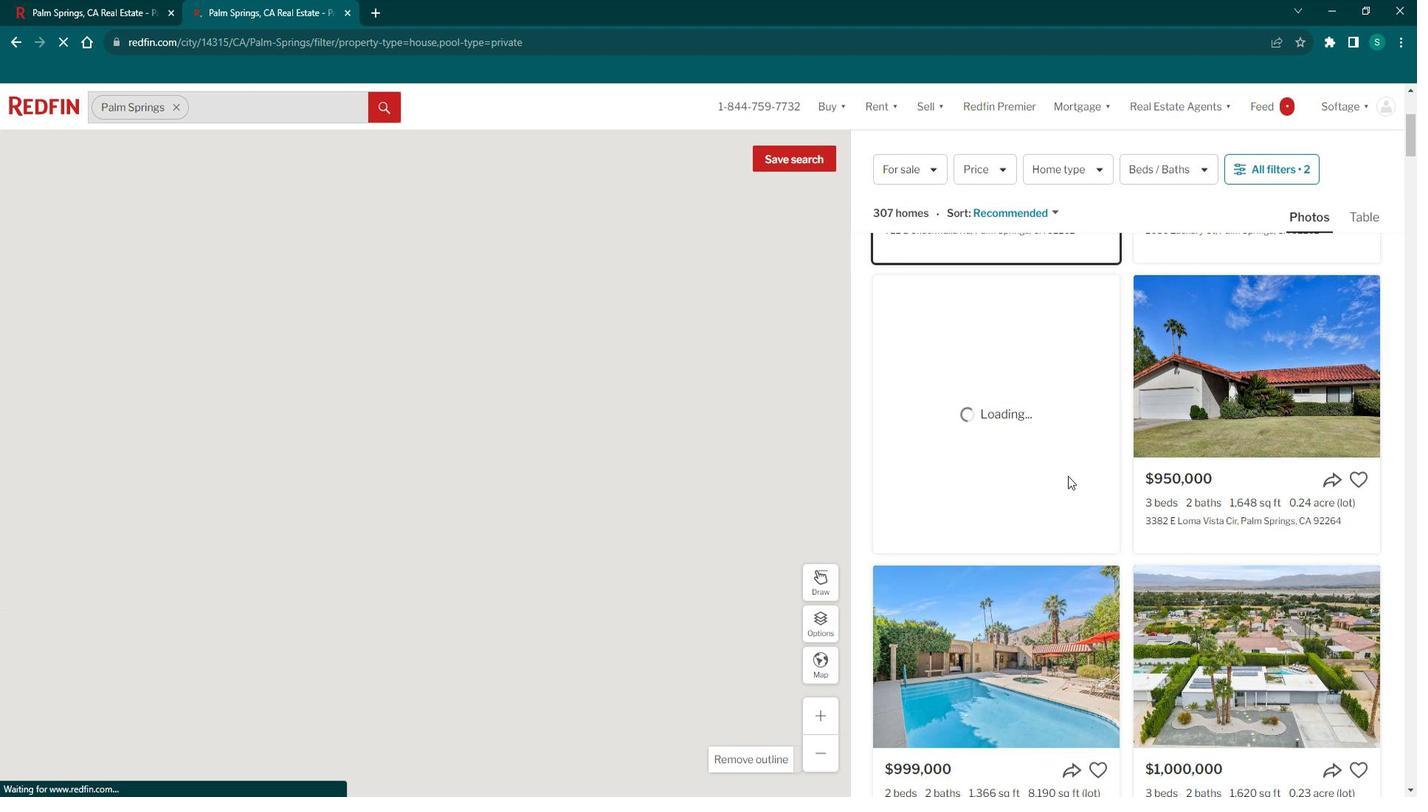 
Action: Mouse scrolled (1087, 476) with delta (0, 0)
Screenshot: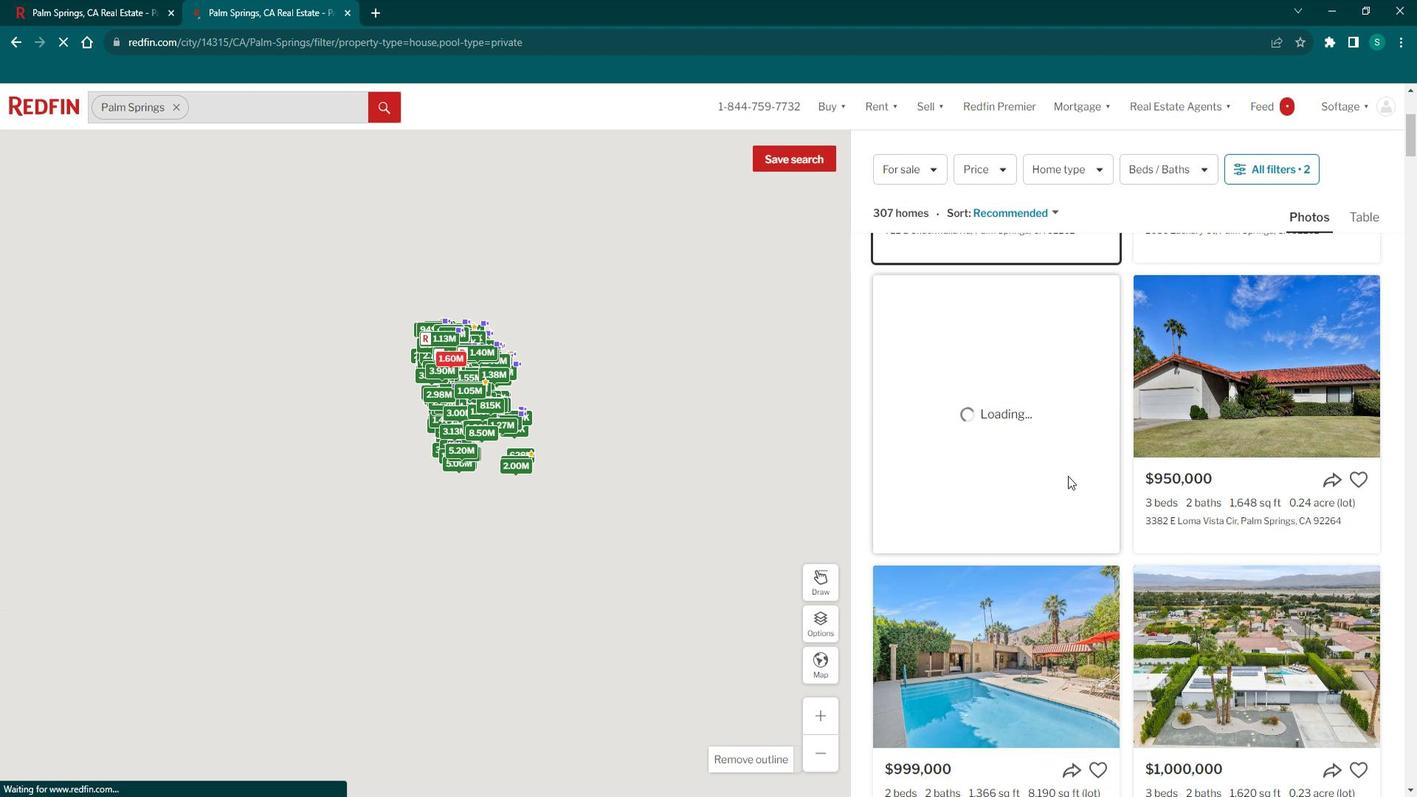 
Action: Mouse moved to (1231, 461)
Screenshot: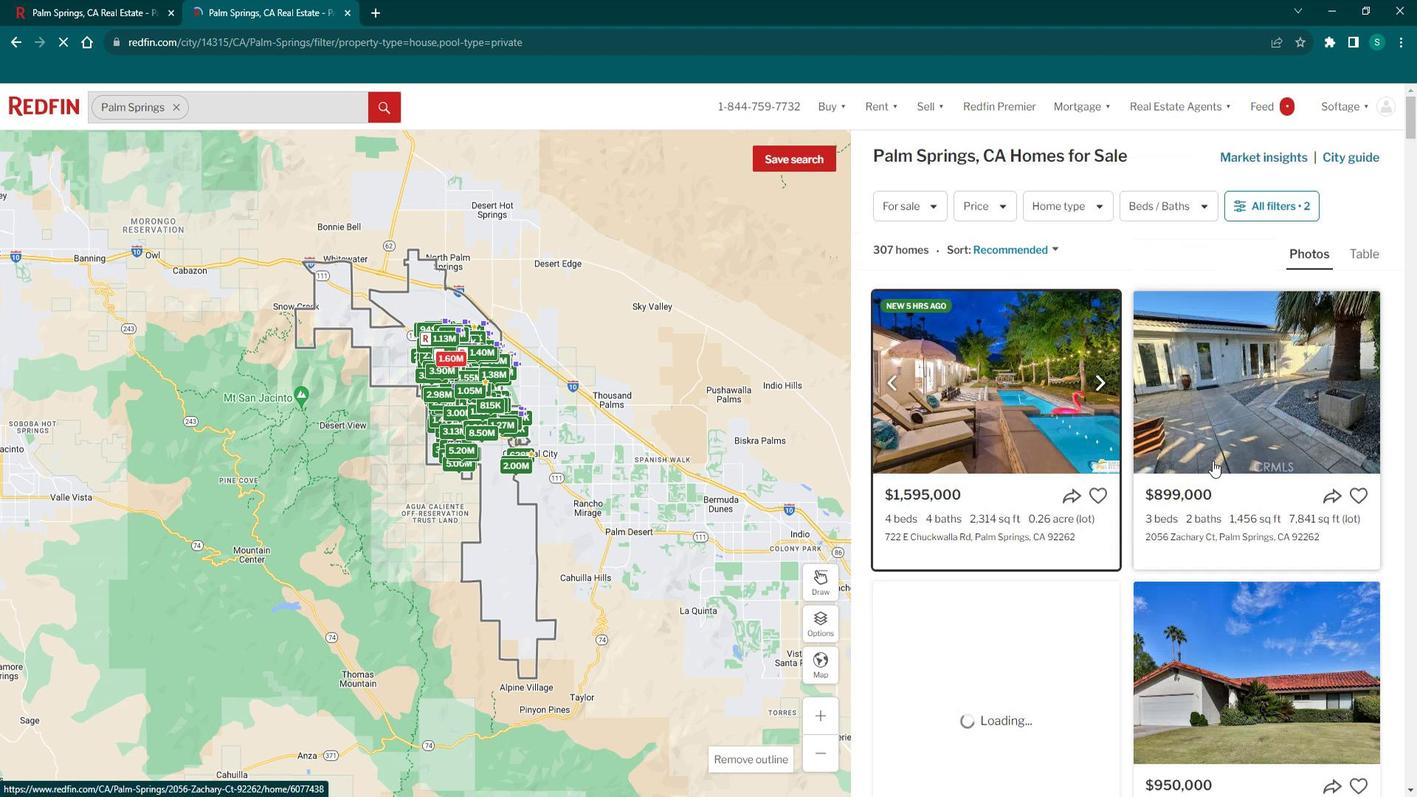 
Action: Mouse scrolled (1231, 460) with delta (0, 0)
Screenshot: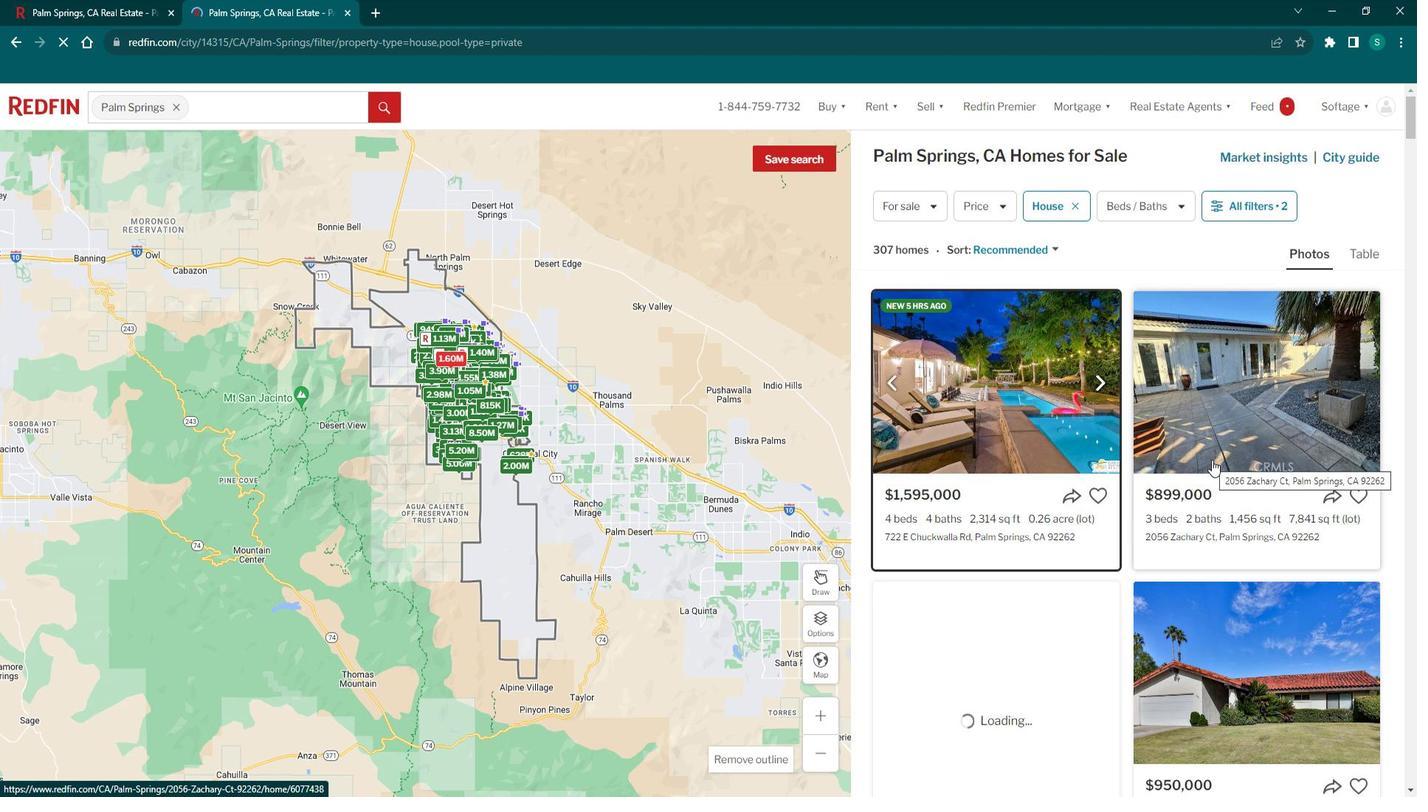 
Action: Mouse moved to (1231, 461)
Screenshot: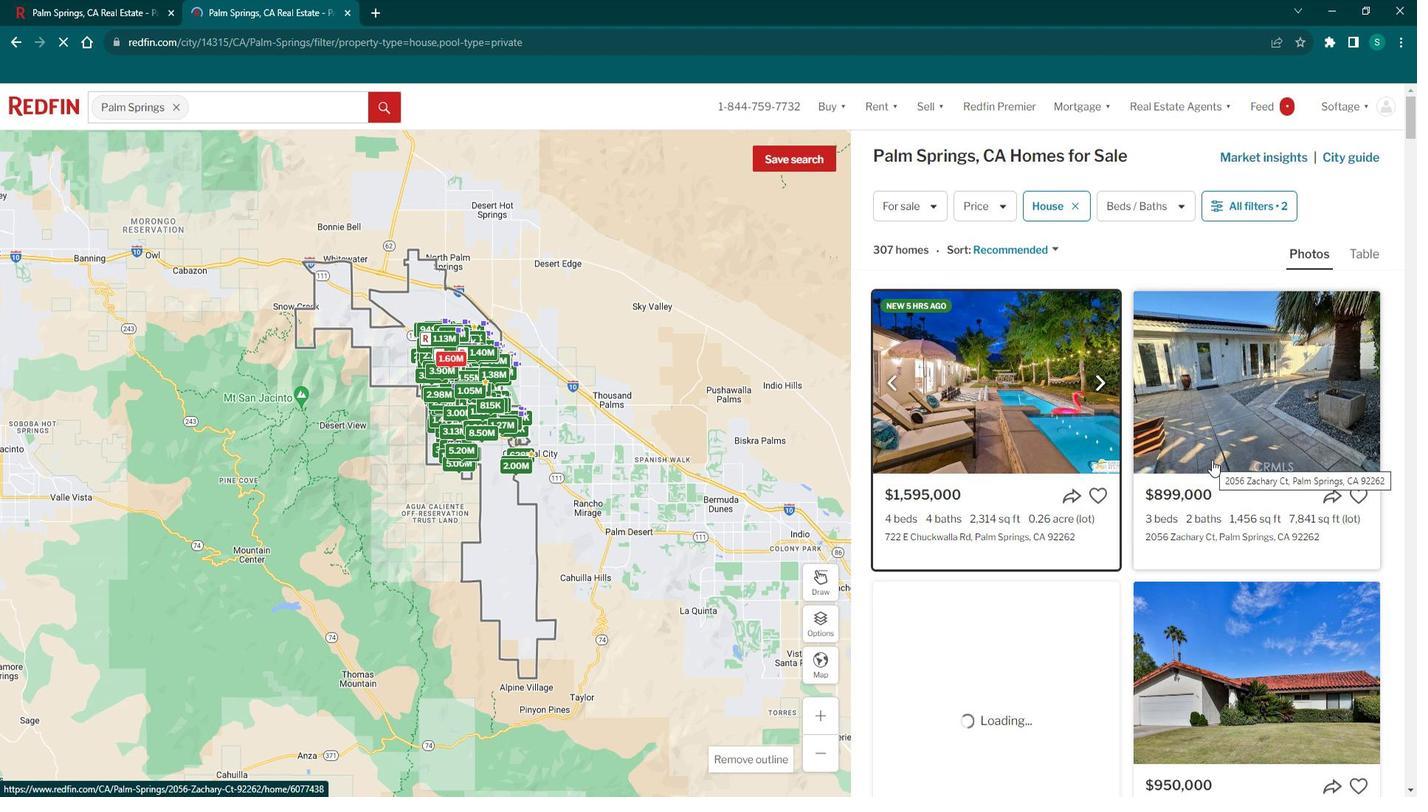
Action: Mouse scrolled (1231, 460) with delta (0, 0)
Screenshot: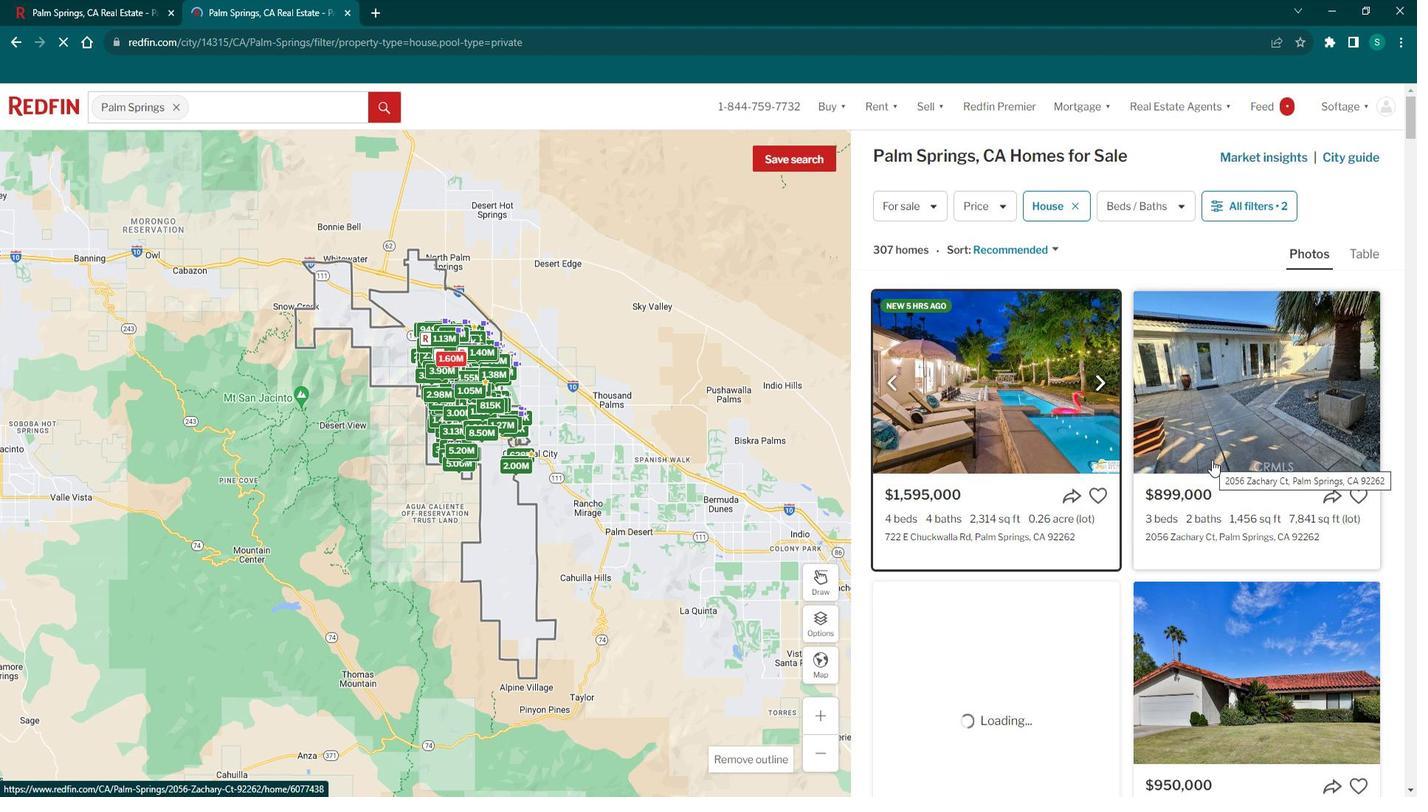 
Action: Mouse moved to (1228, 463)
Screenshot: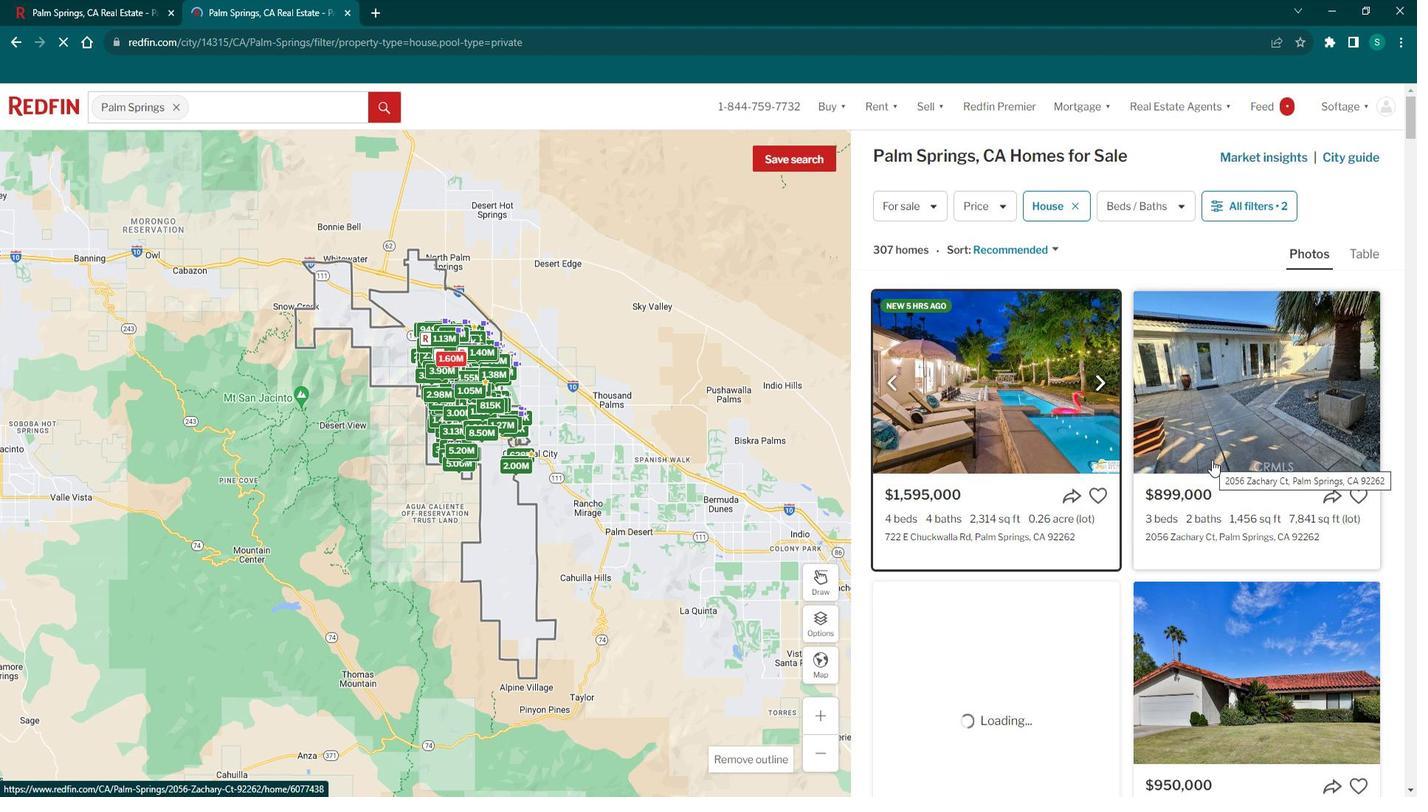 
Action: Mouse scrolled (1228, 462) with delta (0, 0)
Screenshot: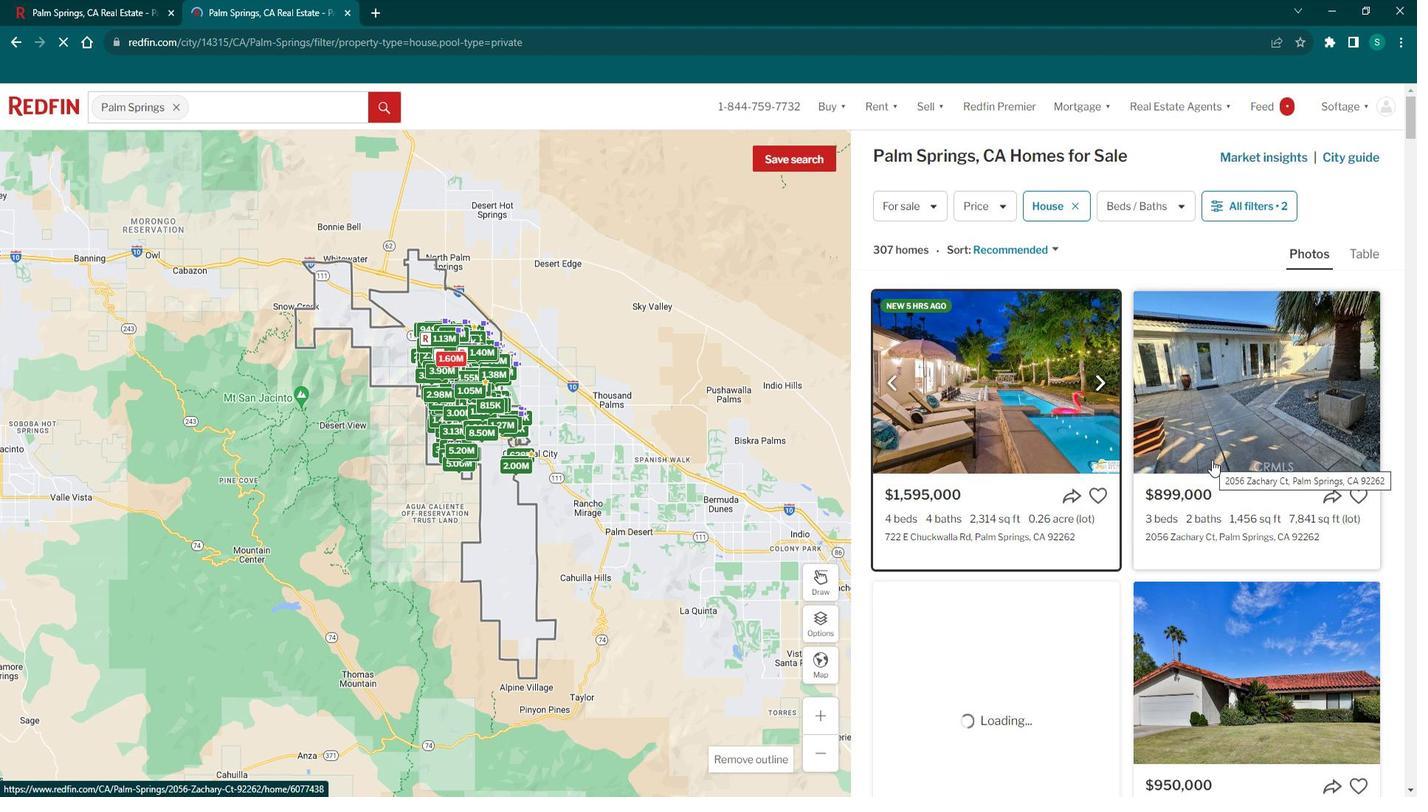 
Action: Mouse moved to (1219, 470)
Screenshot: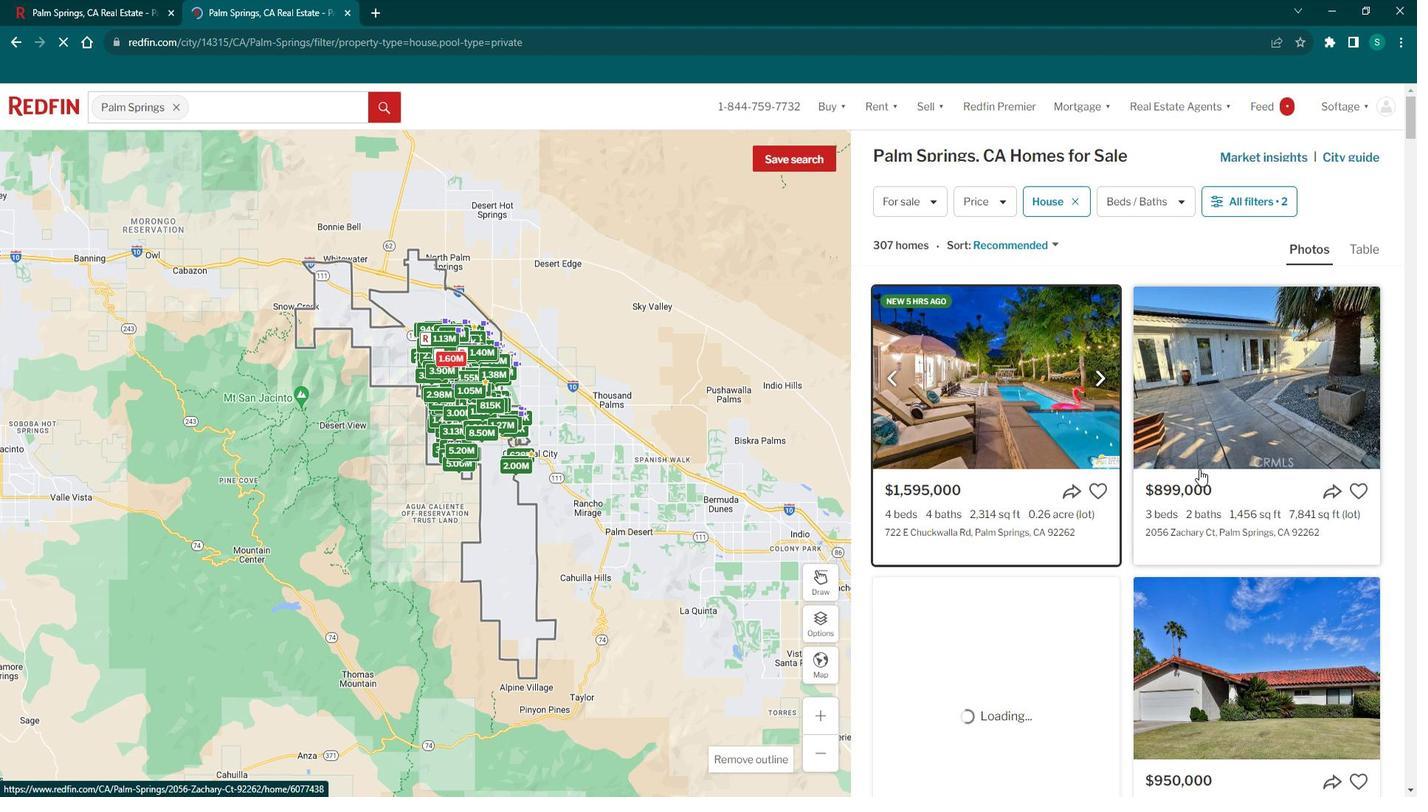 
Action: Mouse scrolled (1219, 469) with delta (0, 0)
Screenshot: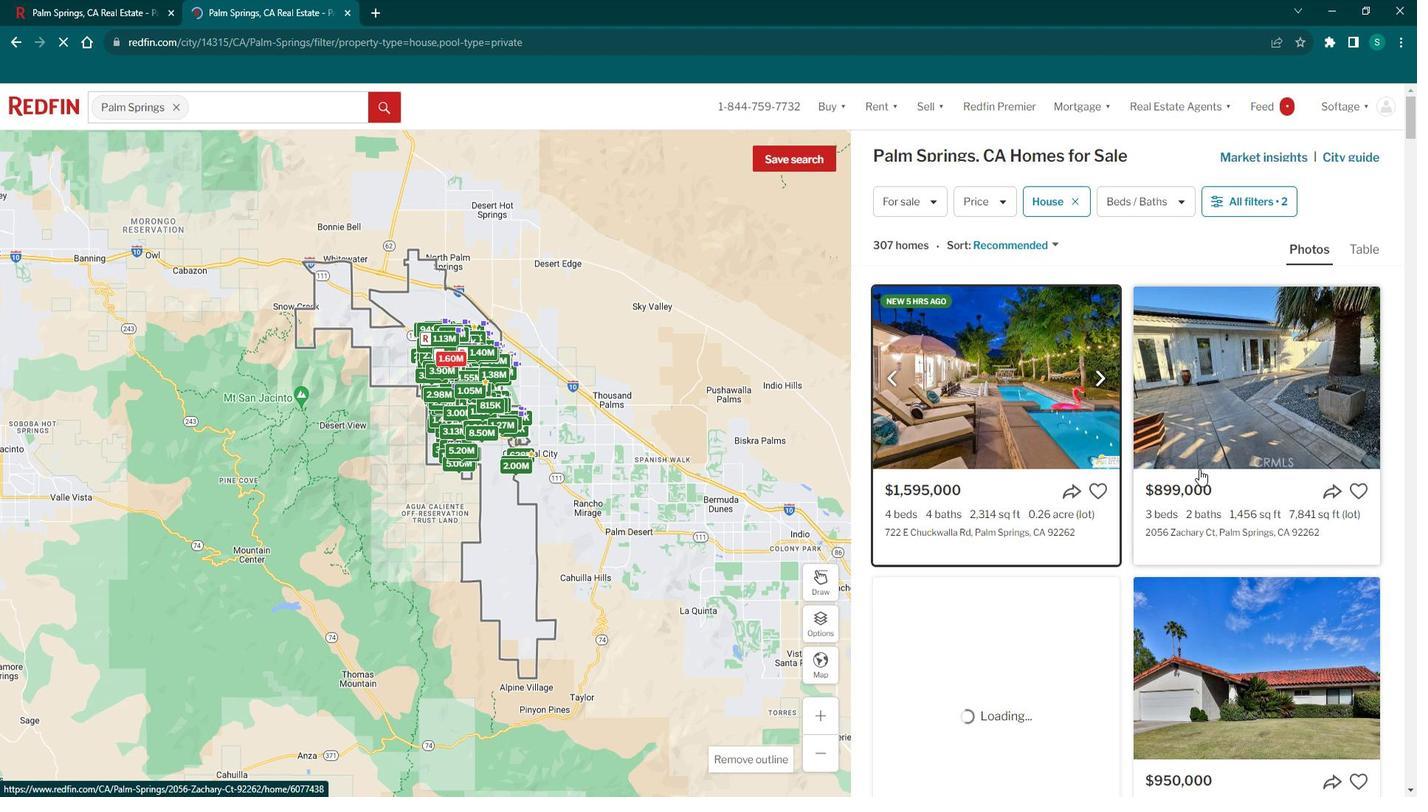 
Action: Mouse moved to (1218, 471)
